 Task: Buy 3 Hats & Caps of size small for Boys from Cold Weather section under best seller category for shipping address: Brandon Turner, 4646 Smithfield Avenue, Lubbock, Texas 79401, Cell Number 8067581089. Pay from credit card ending with 6759, CVV 506
Action: Mouse moved to (340, 100)
Screenshot: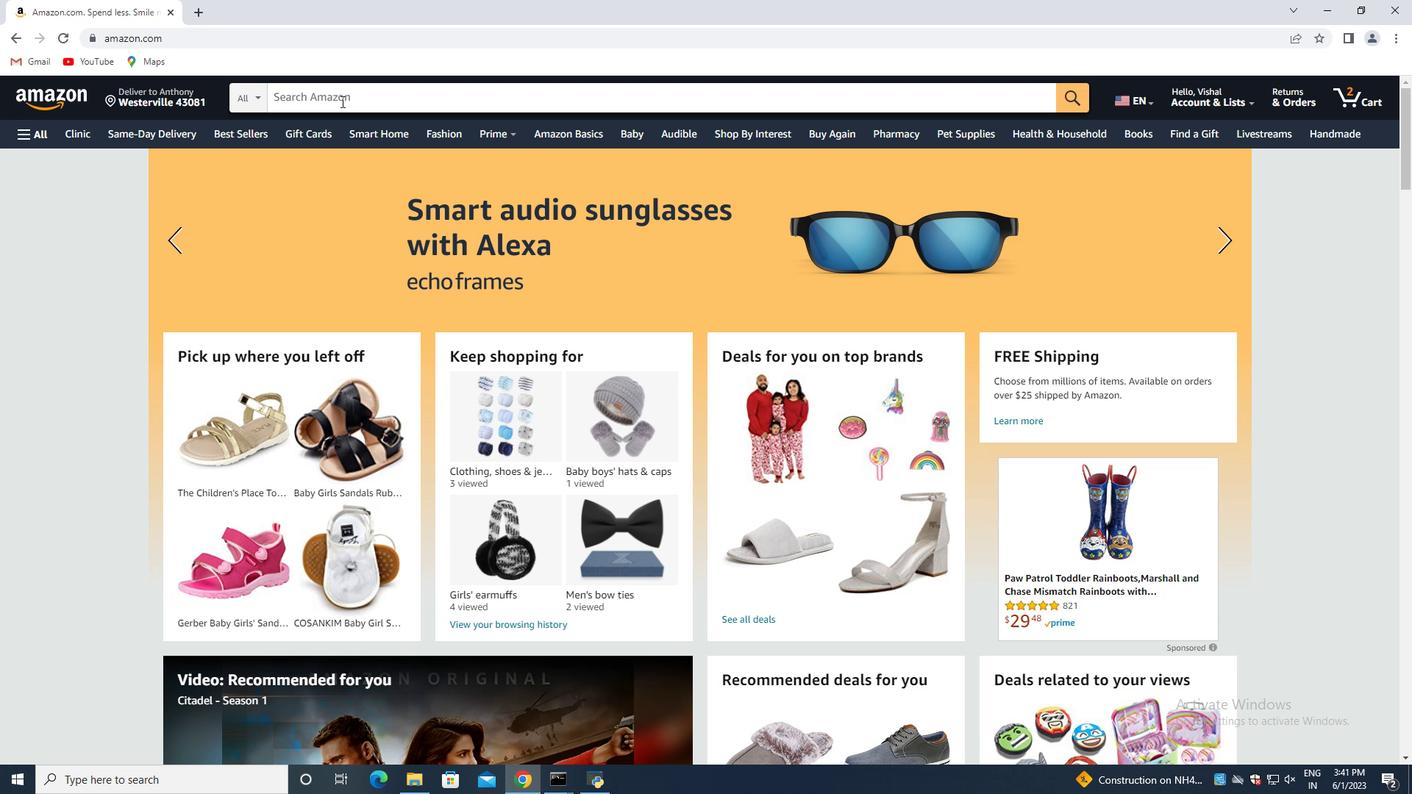 
Action: Mouse pressed left at (340, 100)
Screenshot: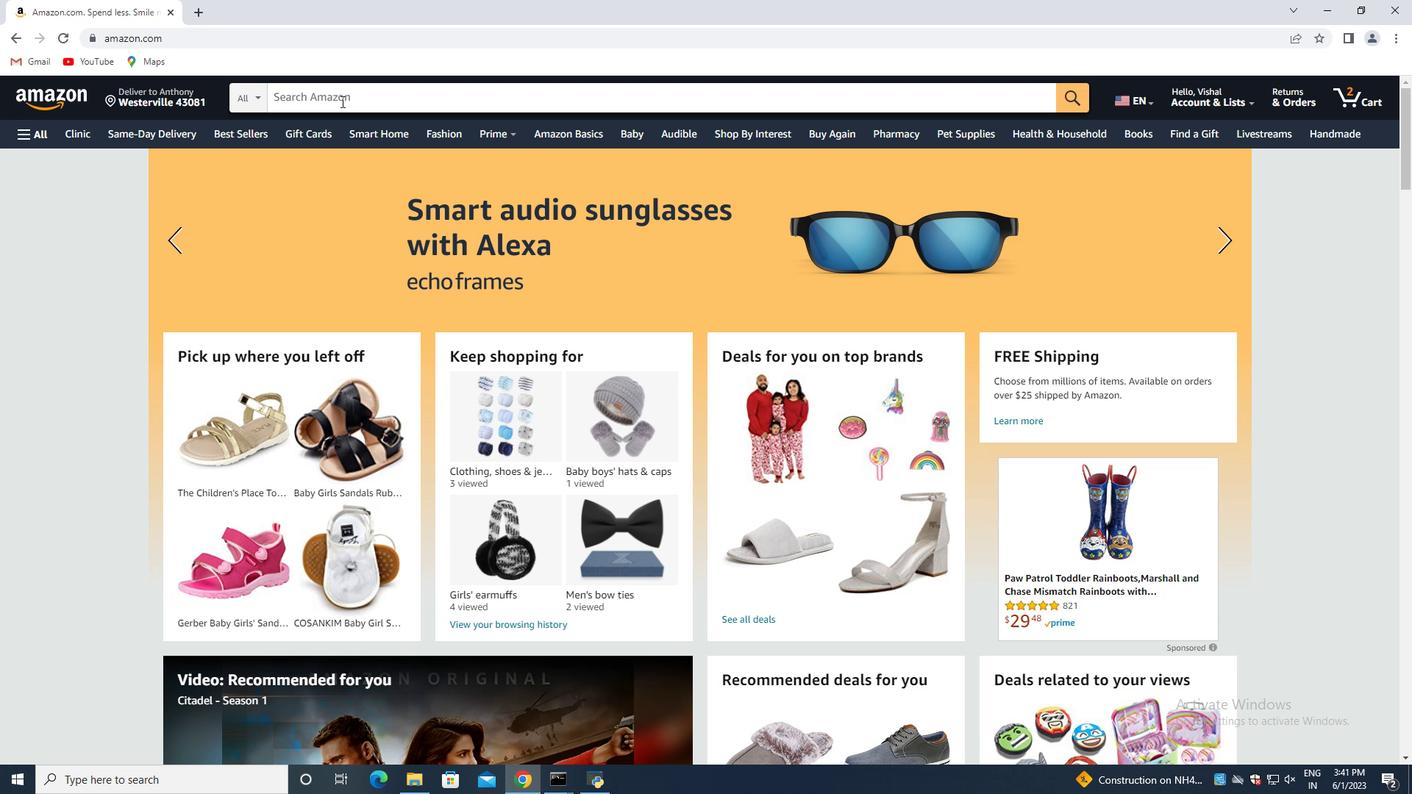 
Action: Key pressed <Key.shift>ats<Key.space><Key.shift>&<Key.space><Key.shift>Caps<Key.space>of<Key.space>size<Key.space>small<Key.space>for<Key.space><Key.shift>Boys<Key.enter>
Screenshot: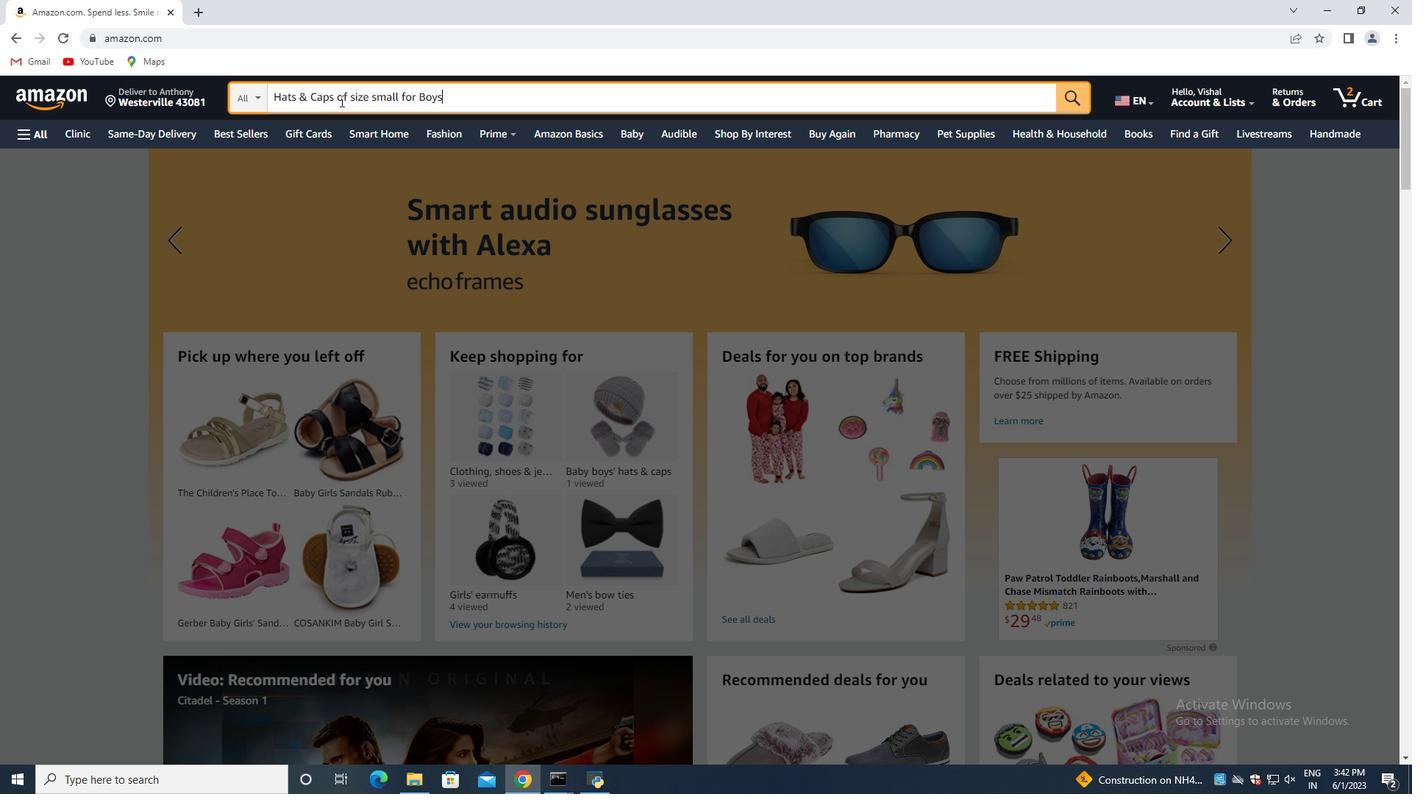 
Action: Mouse moved to (386, 166)
Screenshot: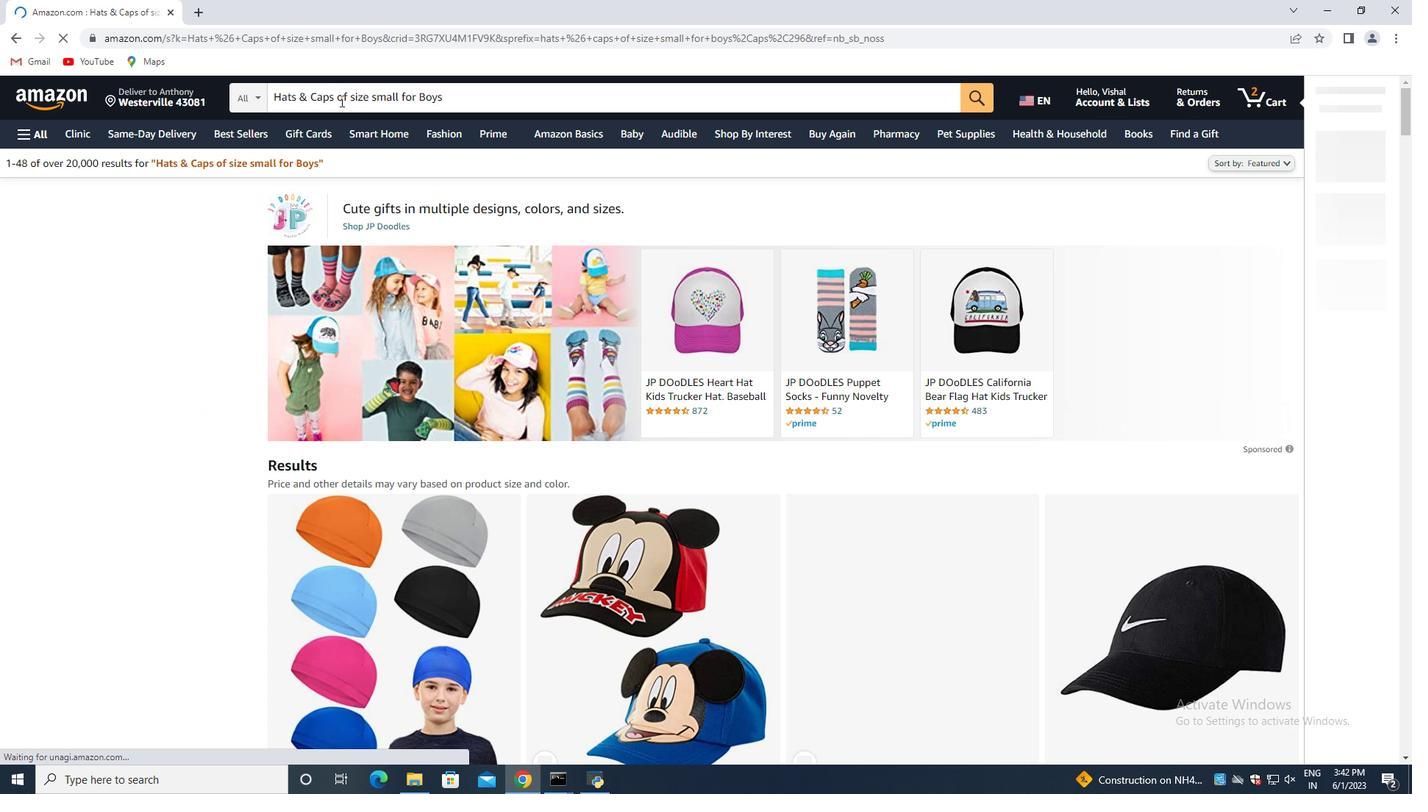 
Action: Mouse scrolled (386, 165) with delta (0, 0)
Screenshot: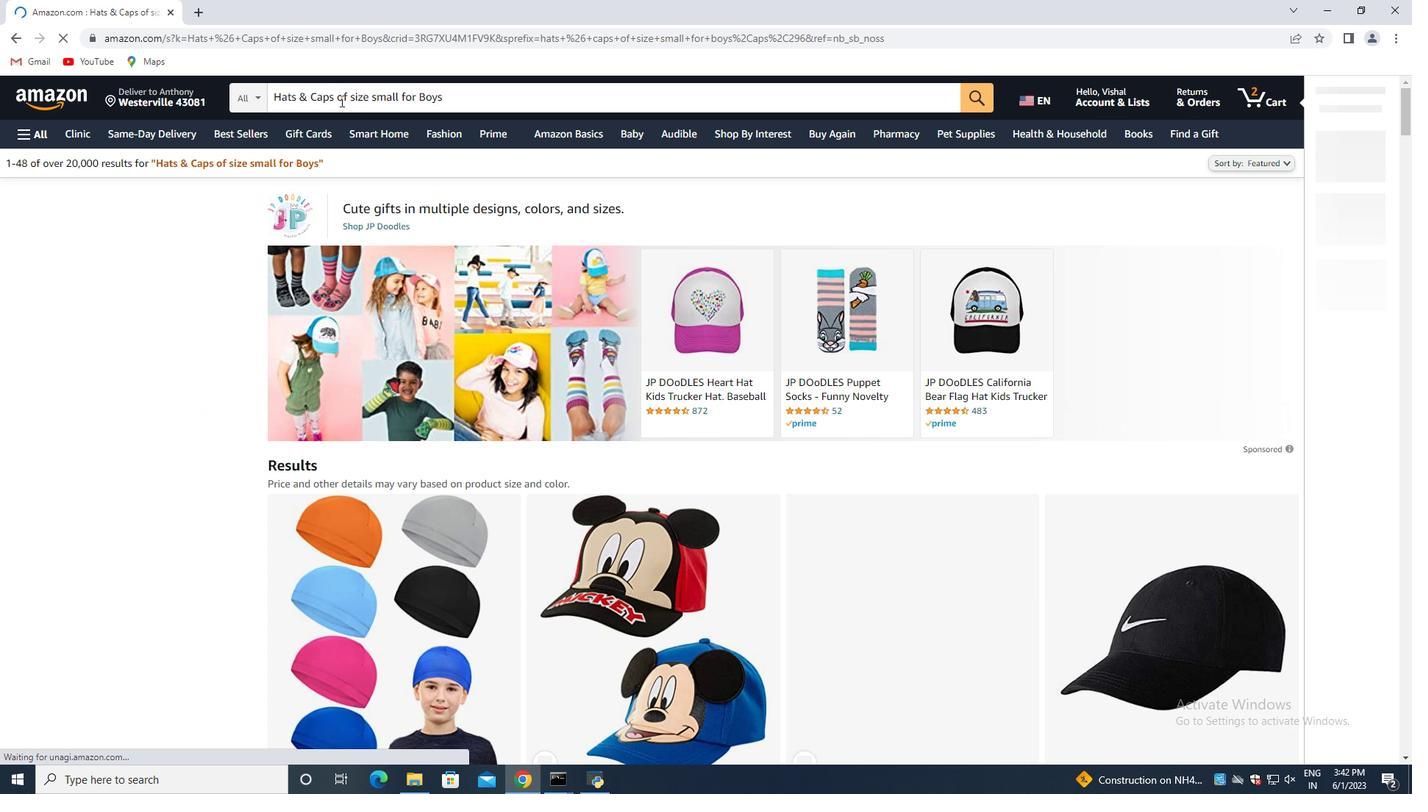 
Action: Mouse moved to (428, 220)
Screenshot: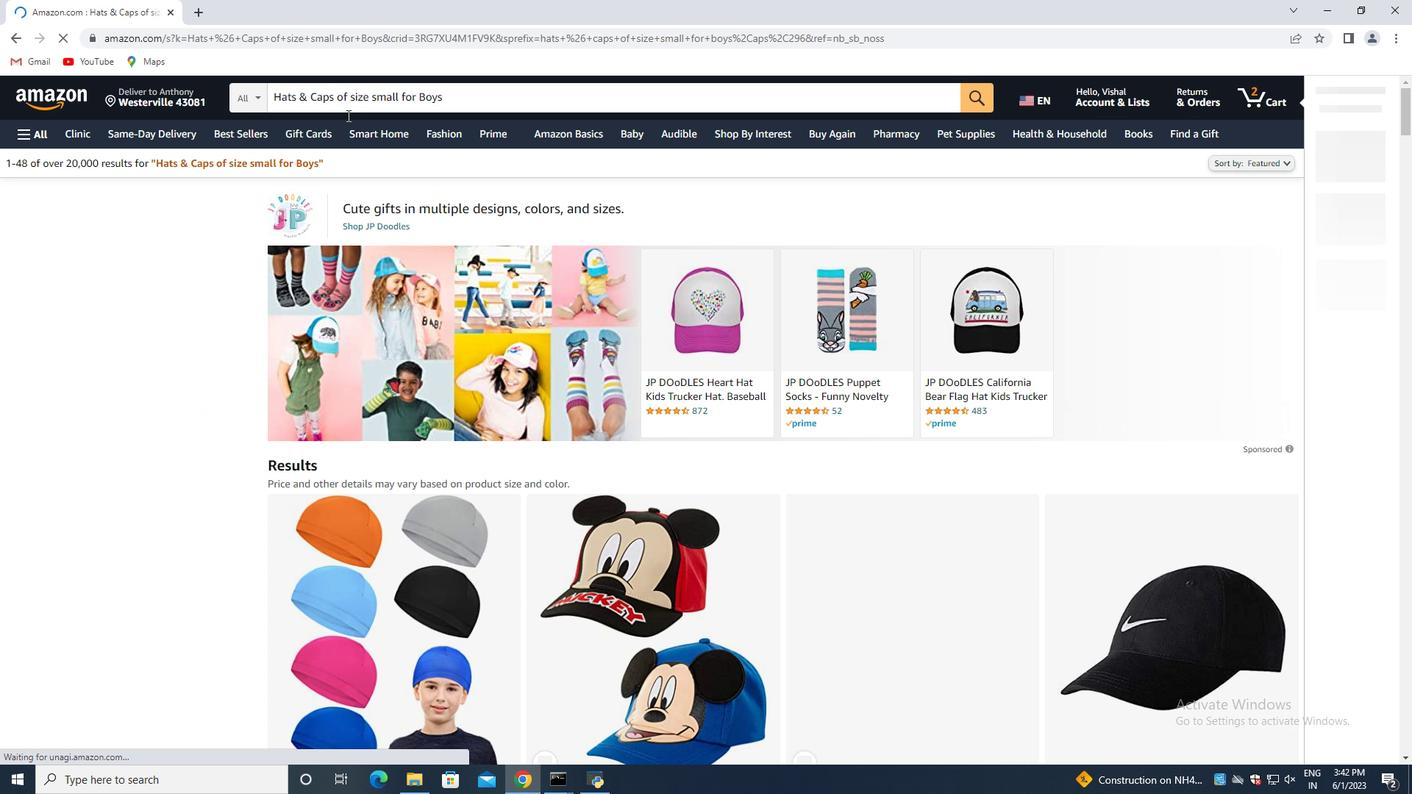 
Action: Mouse scrolled (426, 217) with delta (0, 0)
Screenshot: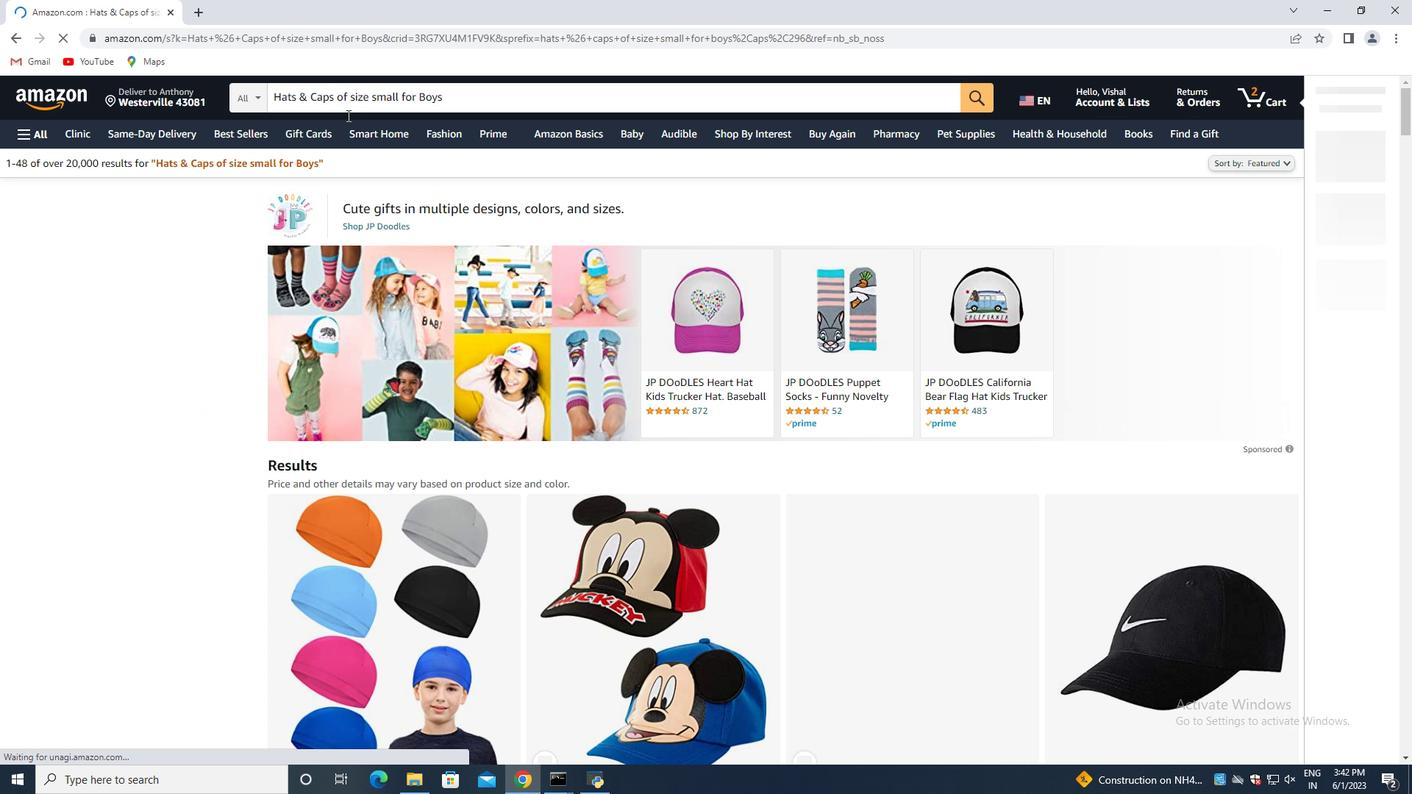 
Action: Mouse moved to (469, 232)
Screenshot: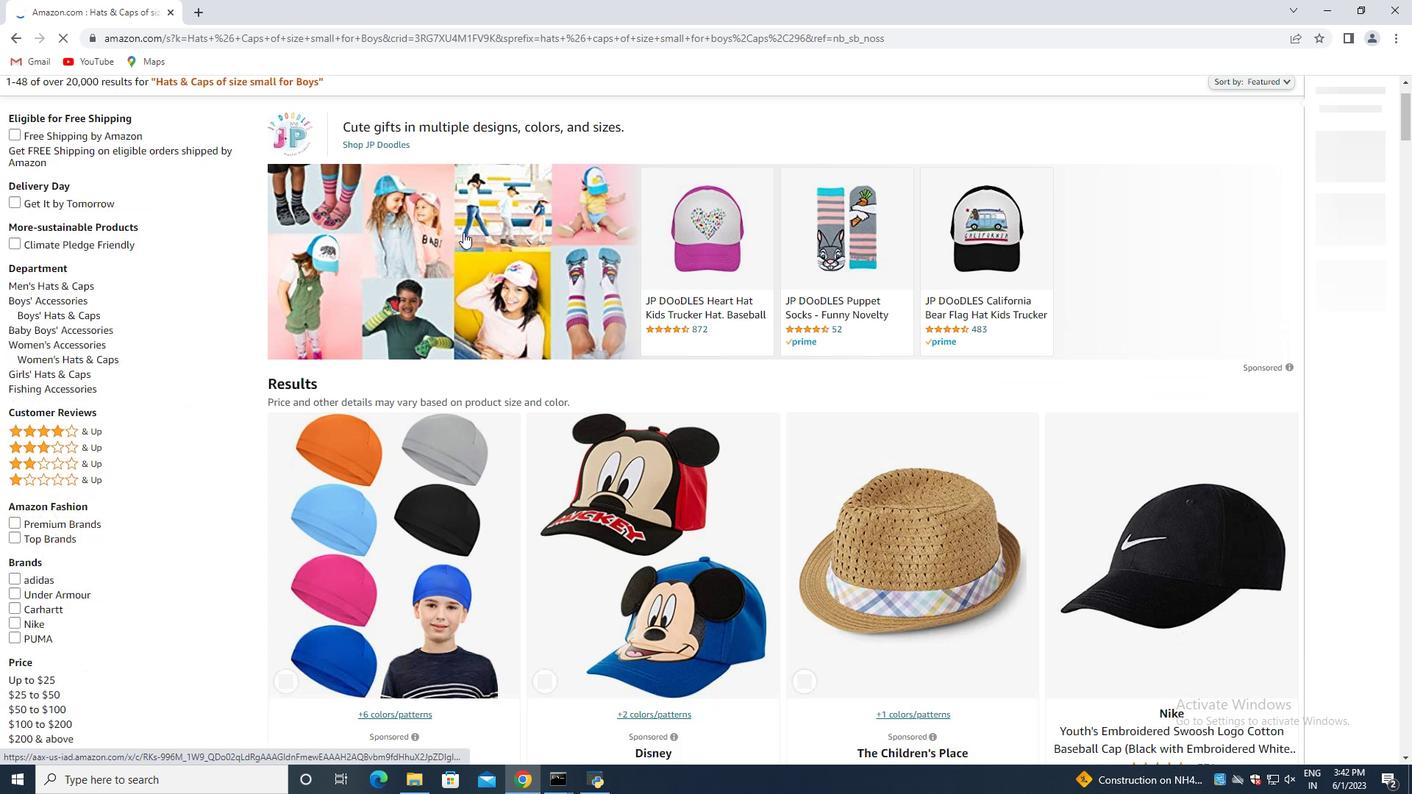 
Action: Mouse scrolled (469, 233) with delta (0, 0)
Screenshot: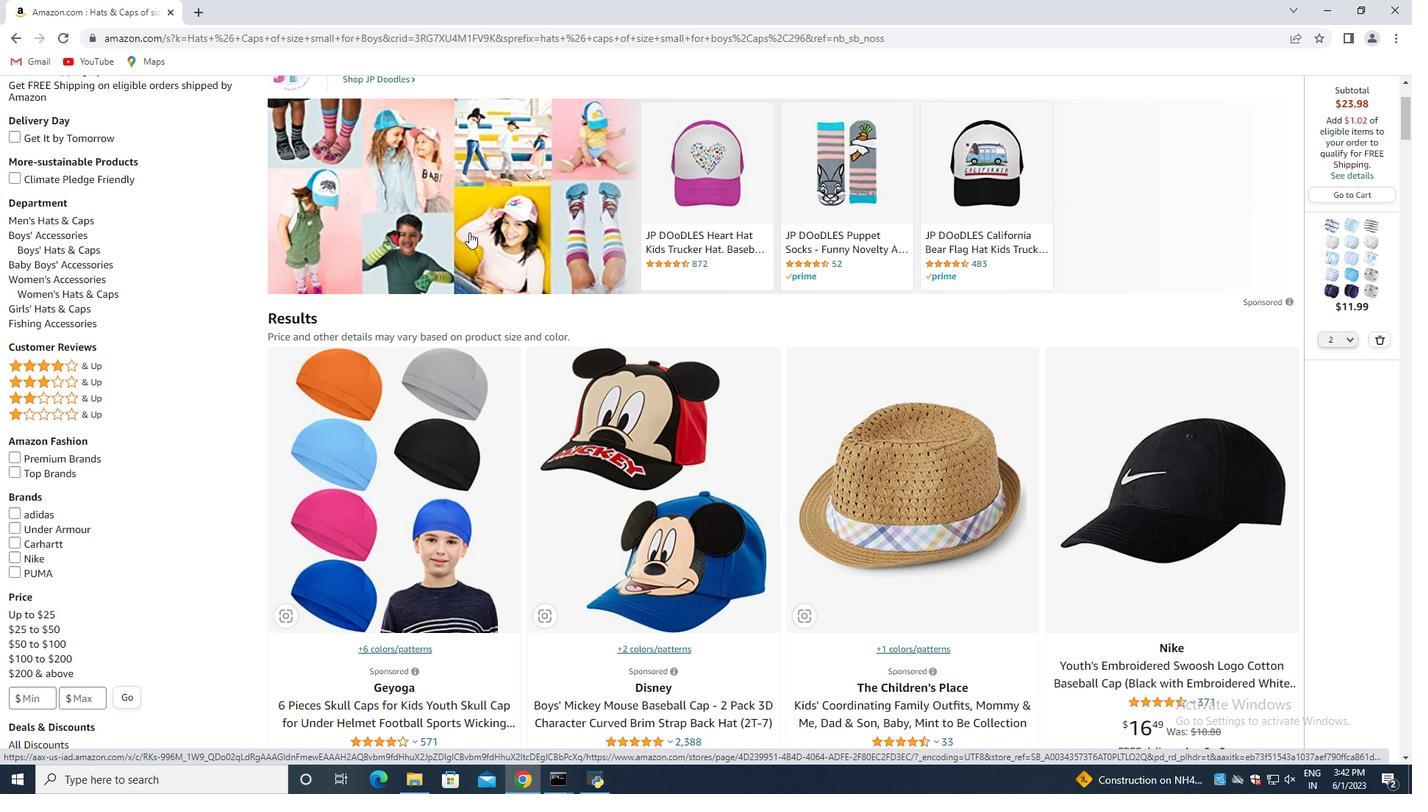 
Action: Mouse scrolled (469, 233) with delta (0, 0)
Screenshot: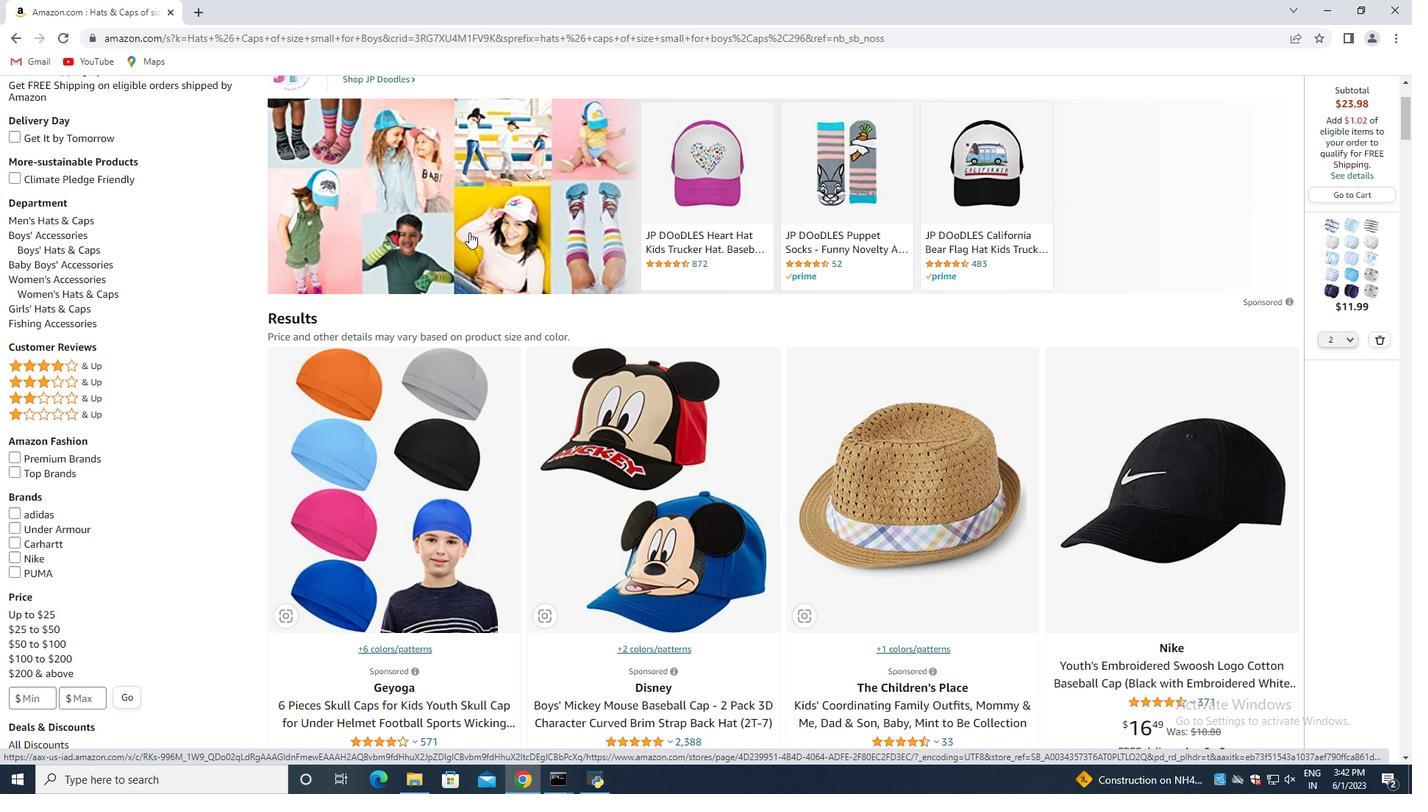 
Action: Mouse scrolled (469, 233) with delta (0, 0)
Screenshot: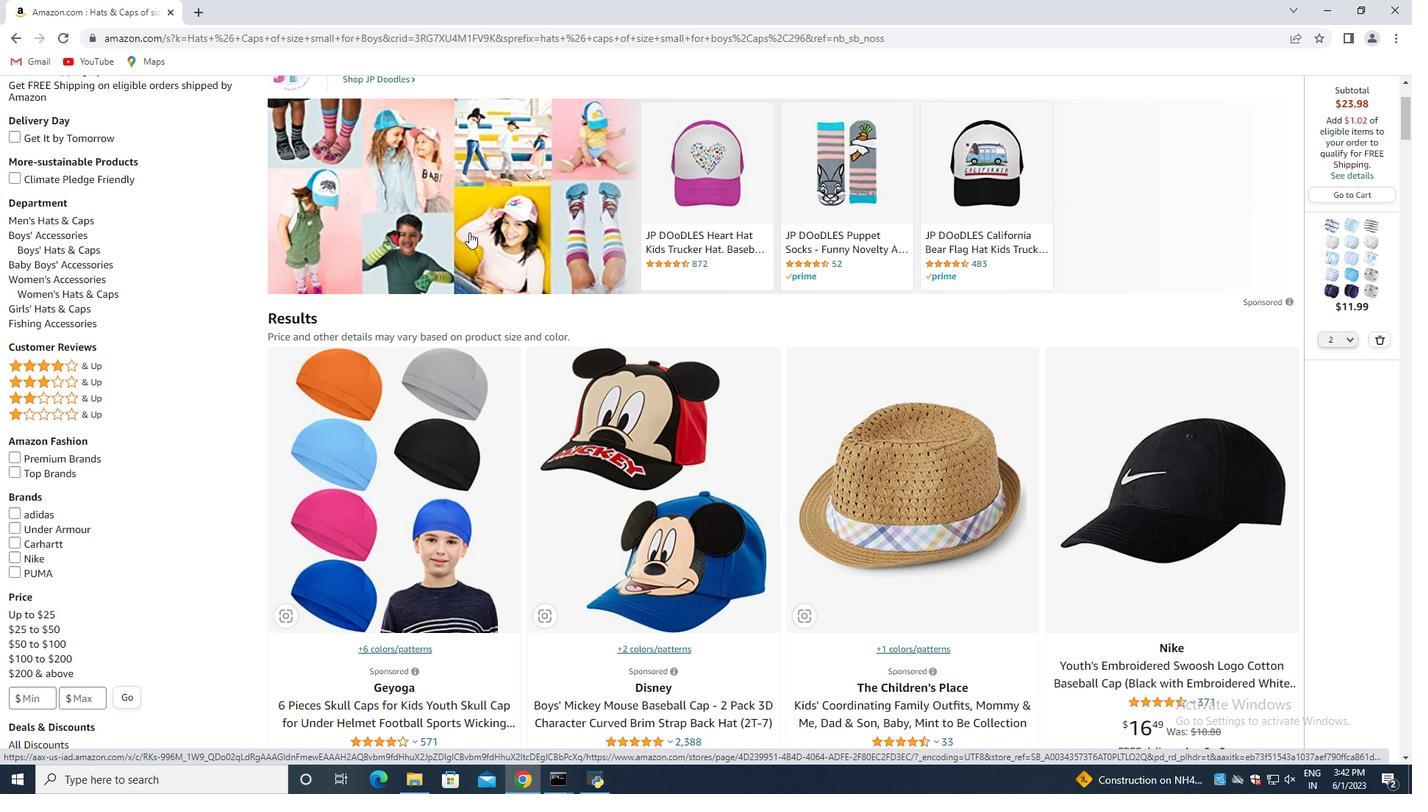 
Action: Mouse moved to (79, 396)
Screenshot: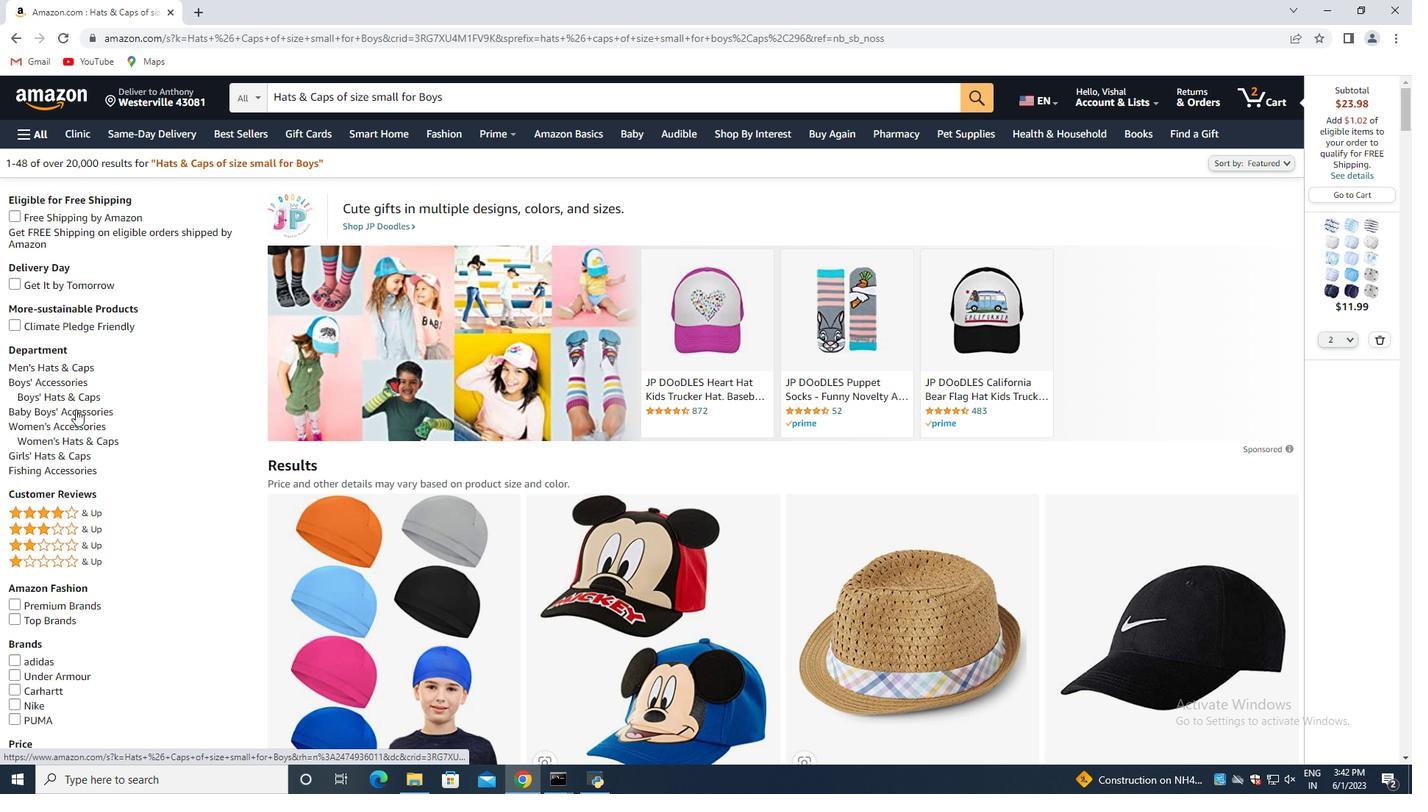 
Action: Mouse pressed left at (79, 396)
Screenshot: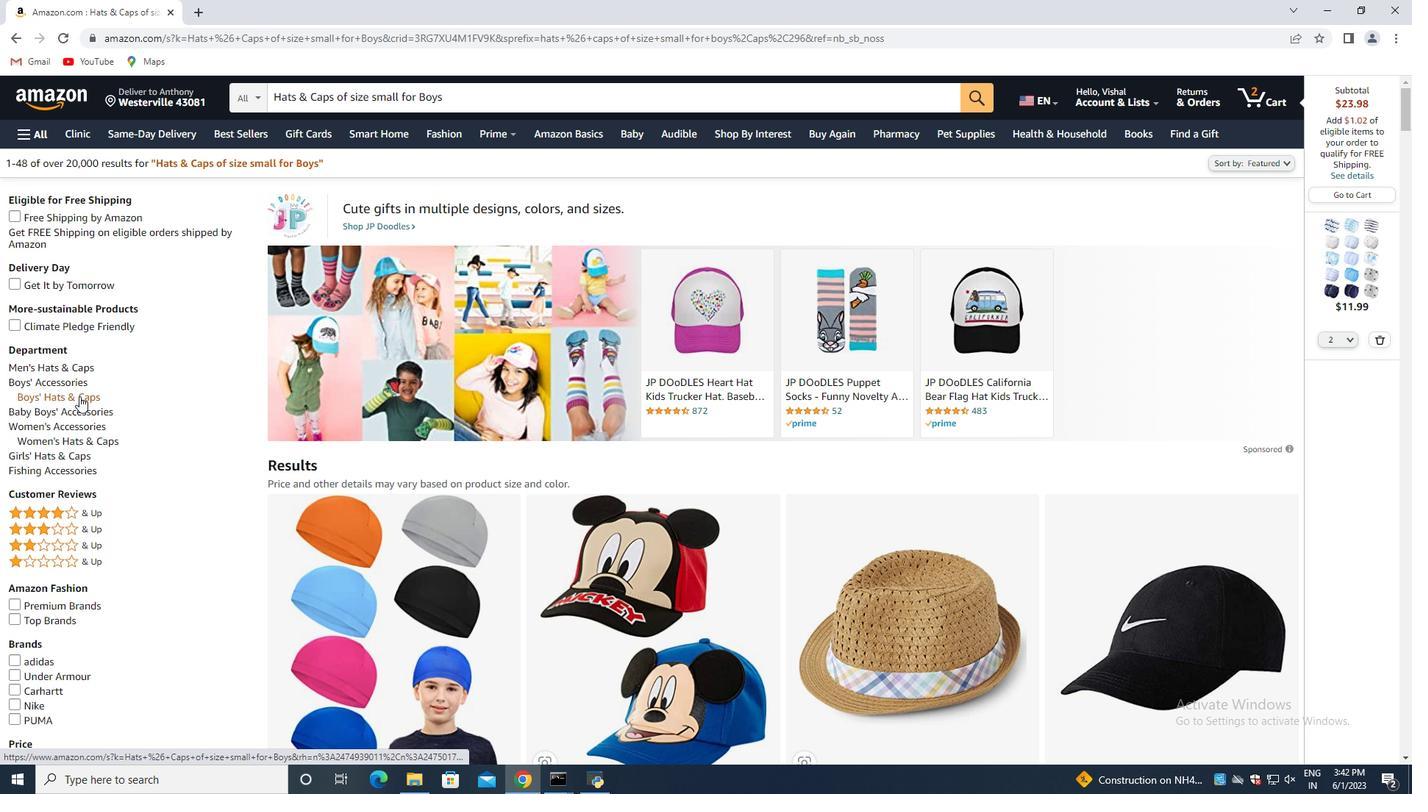 
Action: Mouse moved to (313, 442)
Screenshot: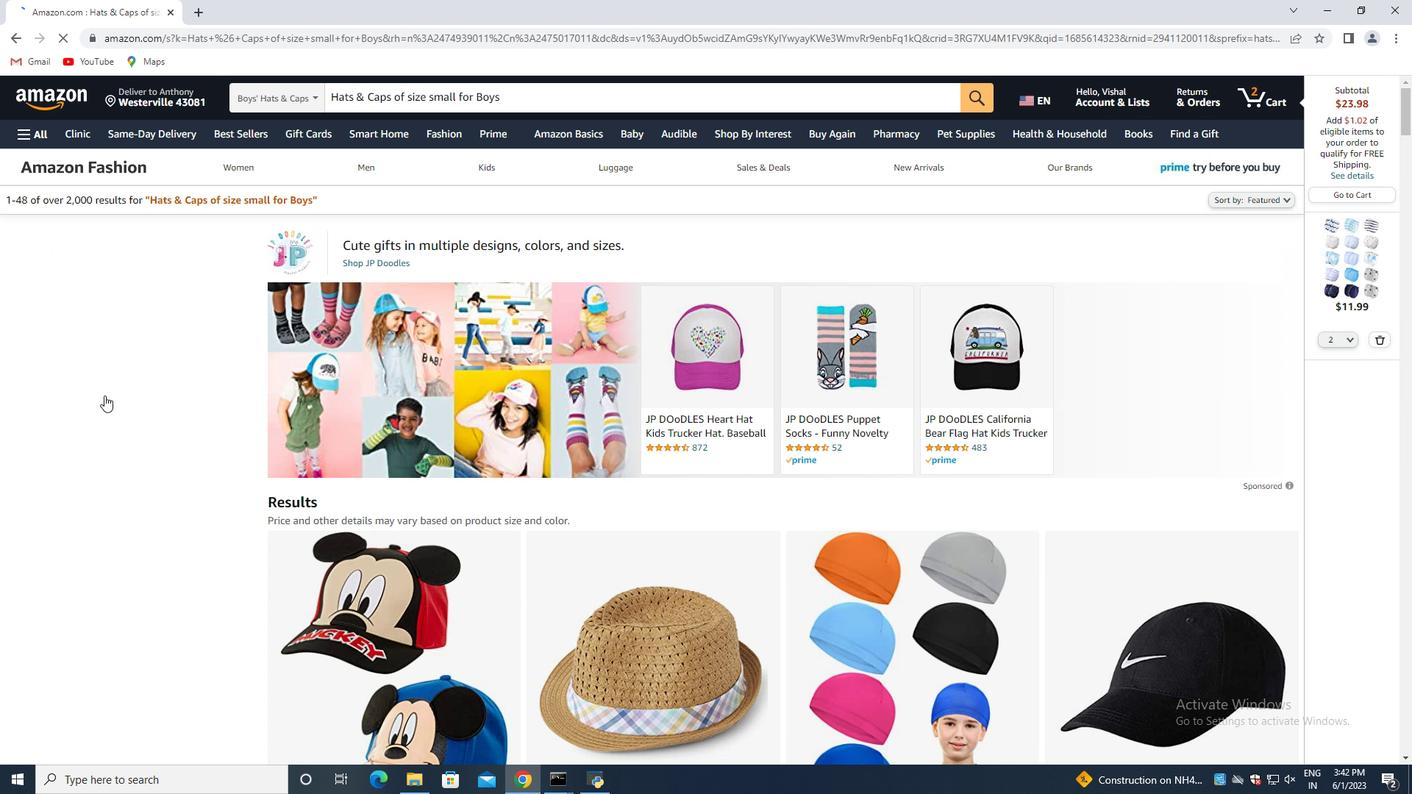 
Action: Mouse scrolled (313, 442) with delta (0, 0)
Screenshot: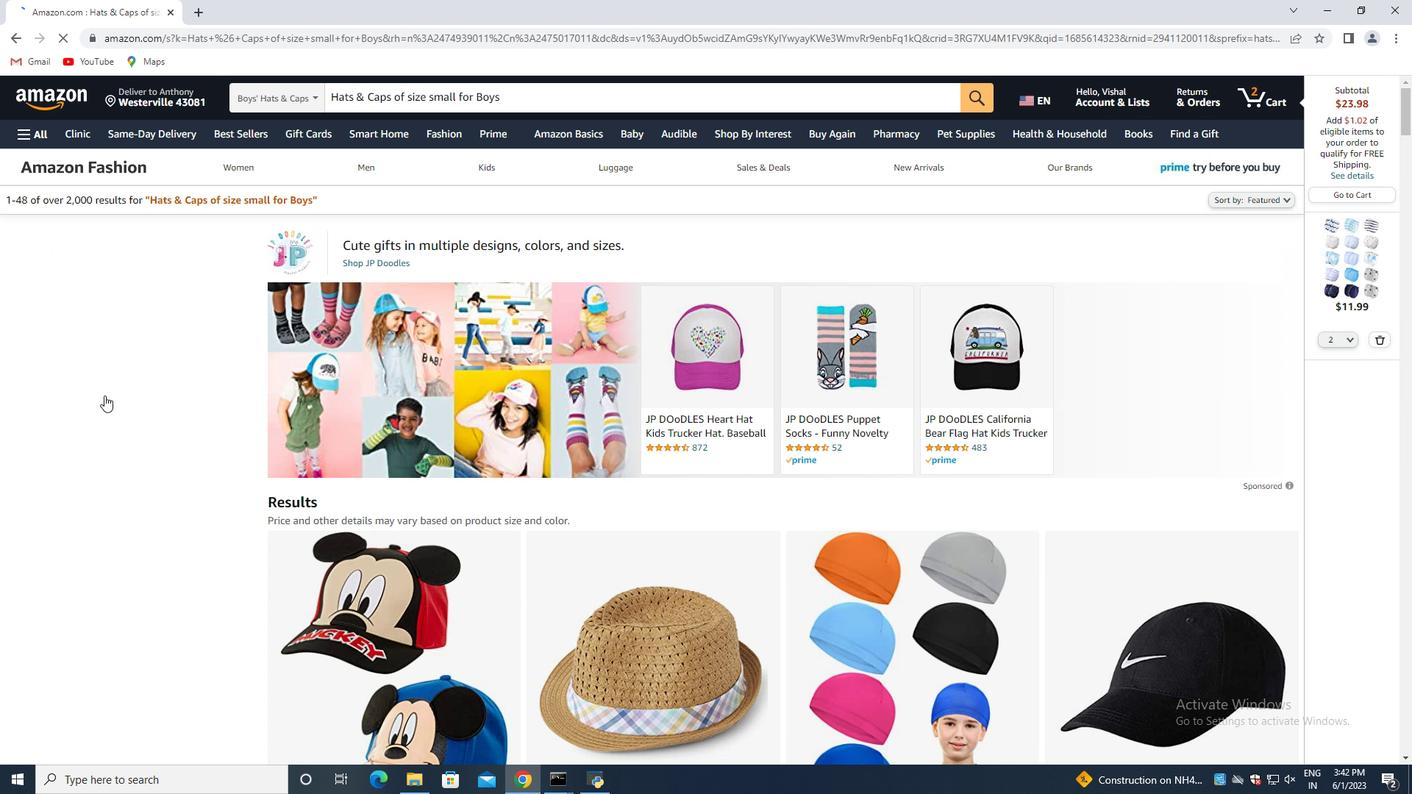 
Action: Mouse moved to (365, 452)
Screenshot: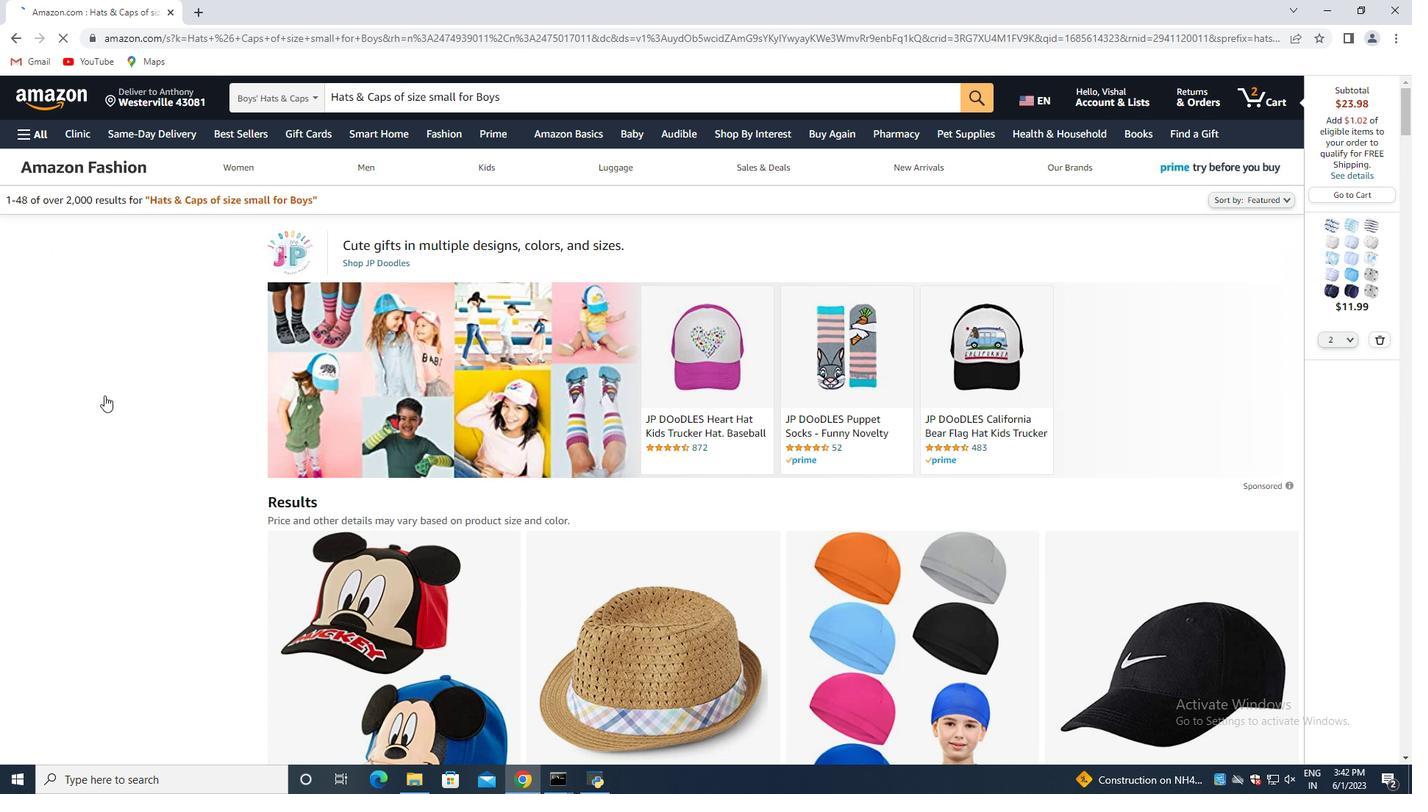 
Action: Mouse scrolled (365, 451) with delta (0, 0)
Screenshot: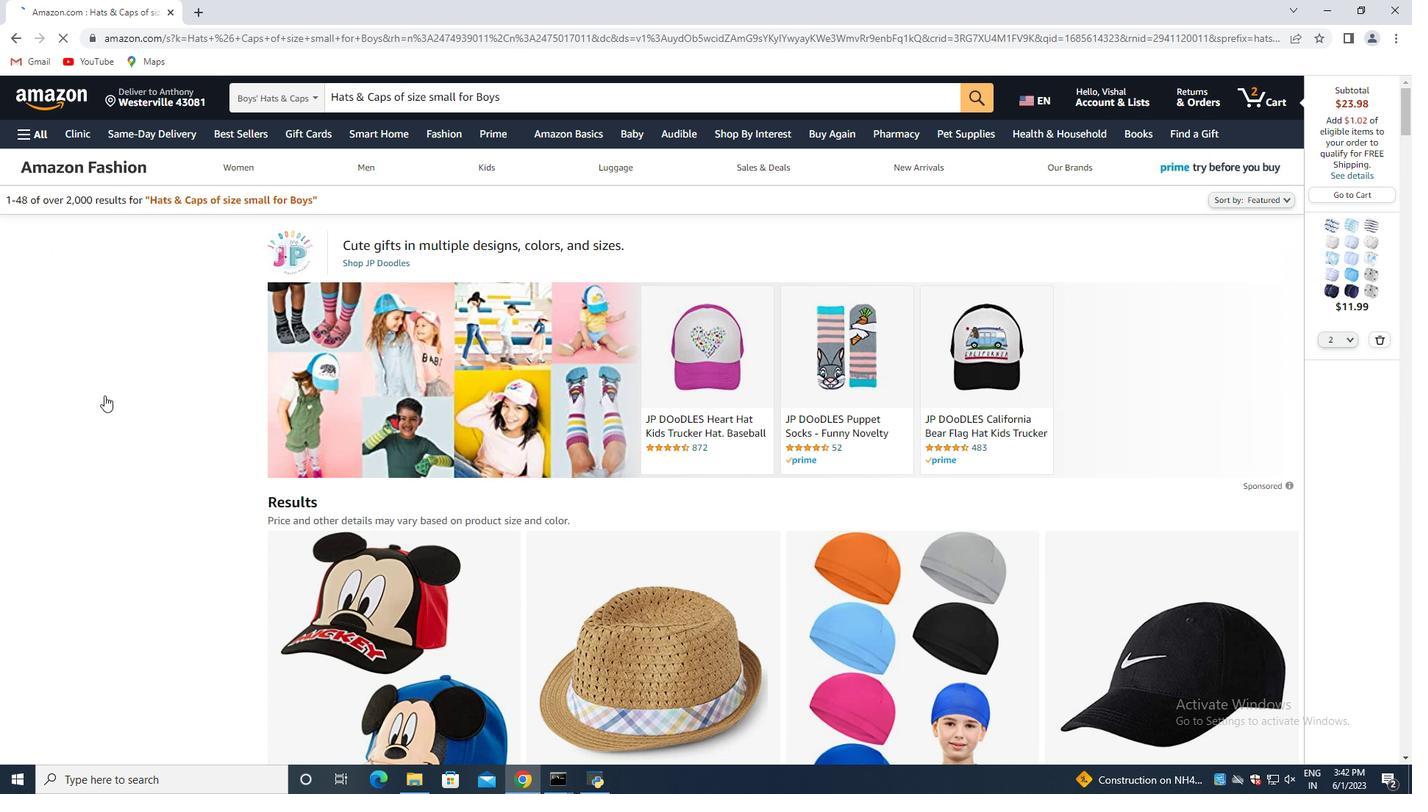 
Action: Mouse moved to (441, 458)
Screenshot: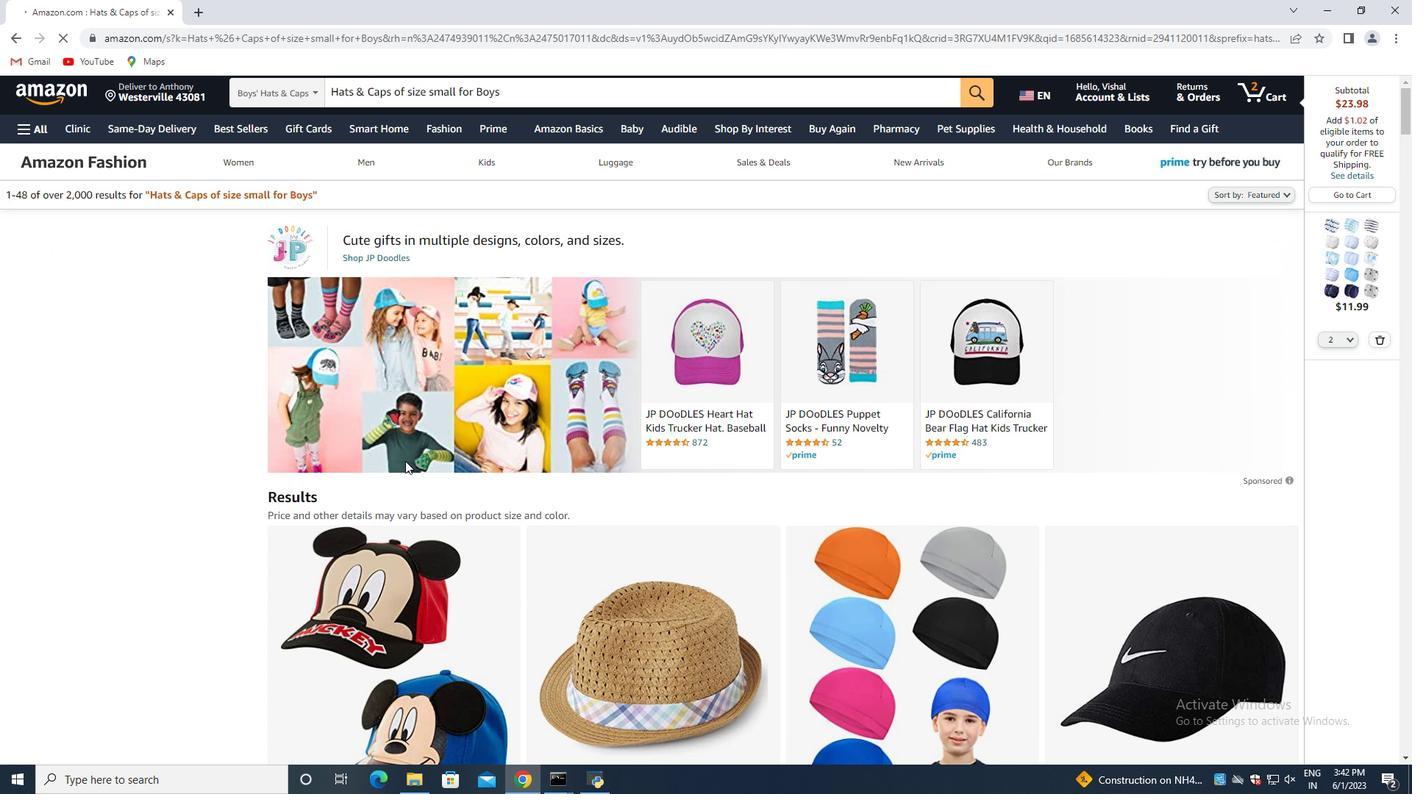 
Action: Mouse scrolled (411, 460) with delta (0, 0)
Screenshot: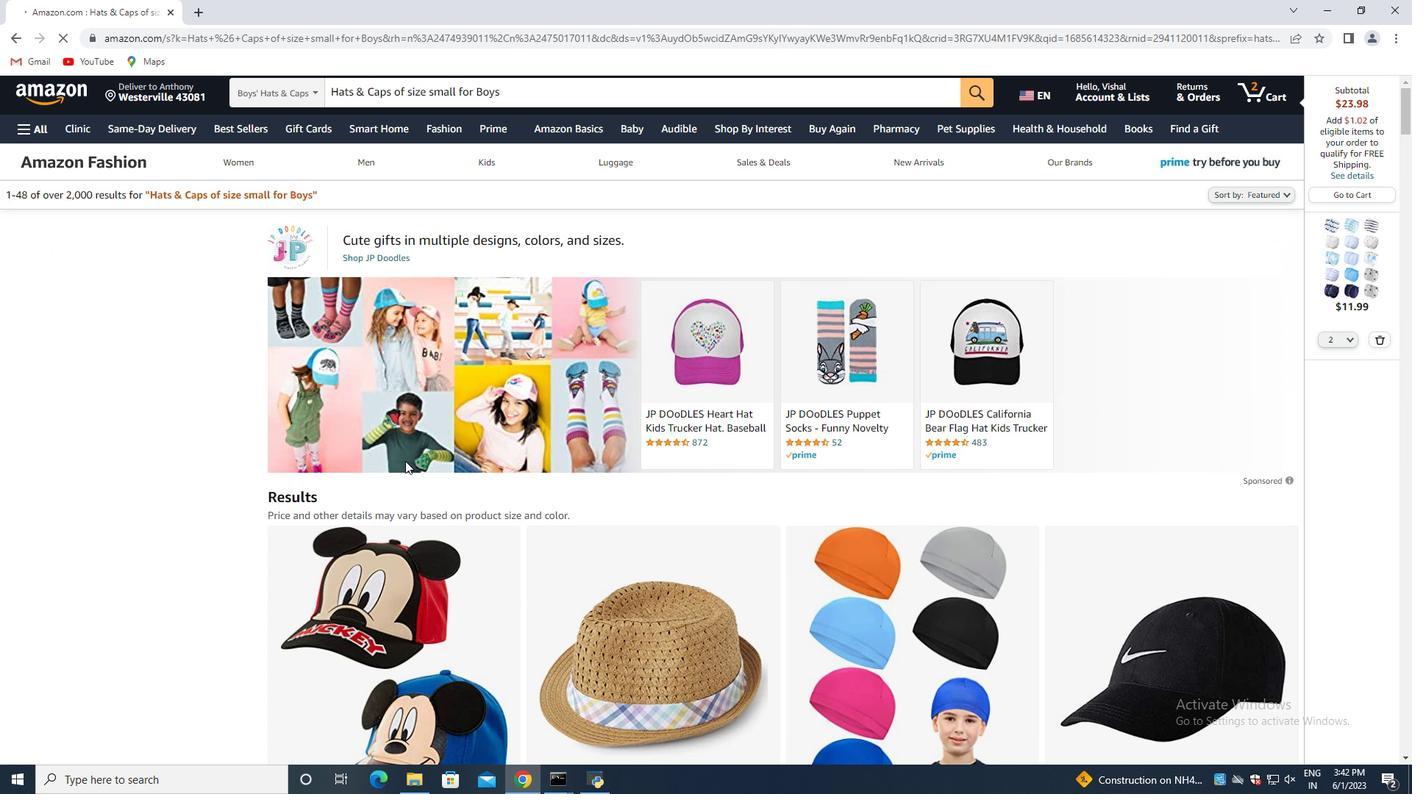 
Action: Mouse moved to (472, 453)
Screenshot: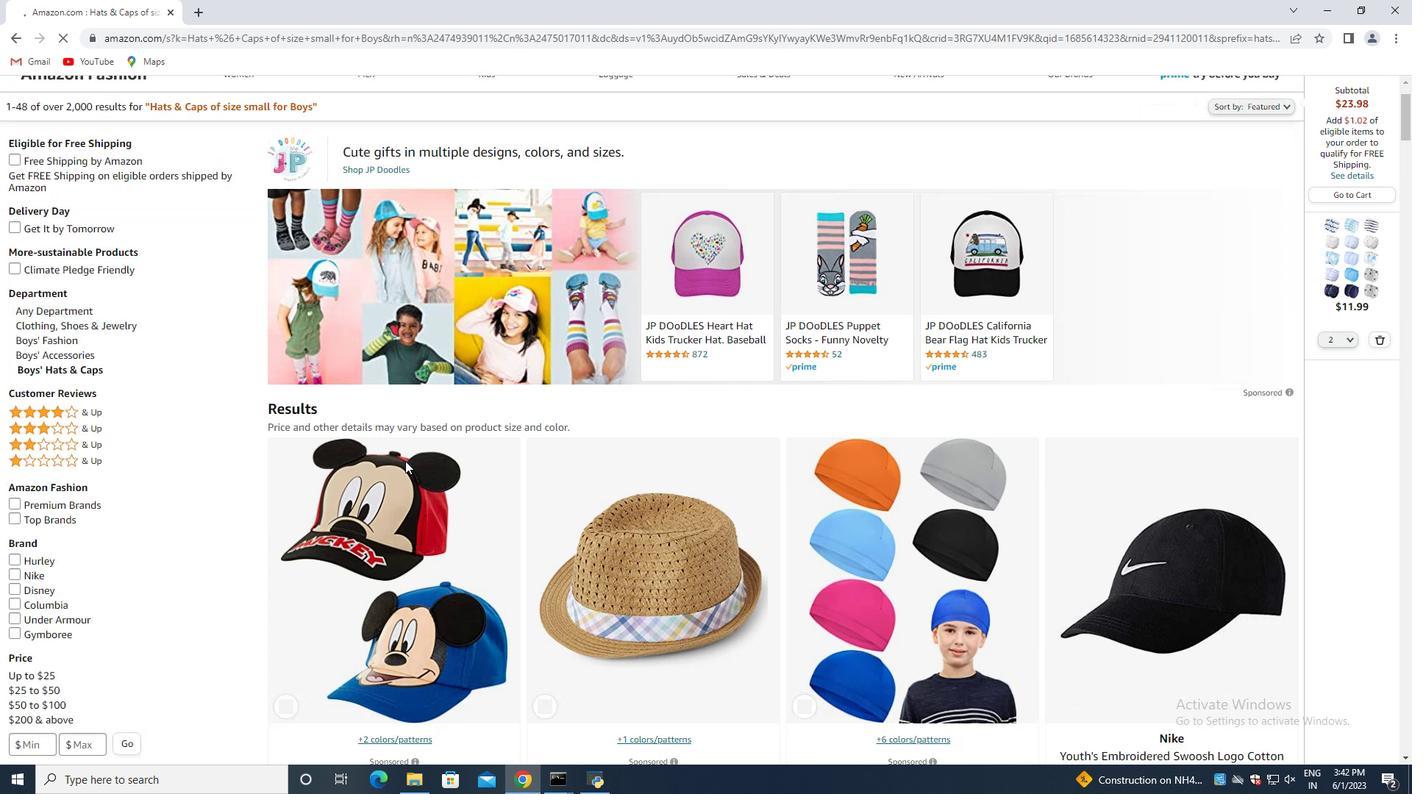 
Action: Mouse scrolled (472, 452) with delta (0, 0)
Screenshot: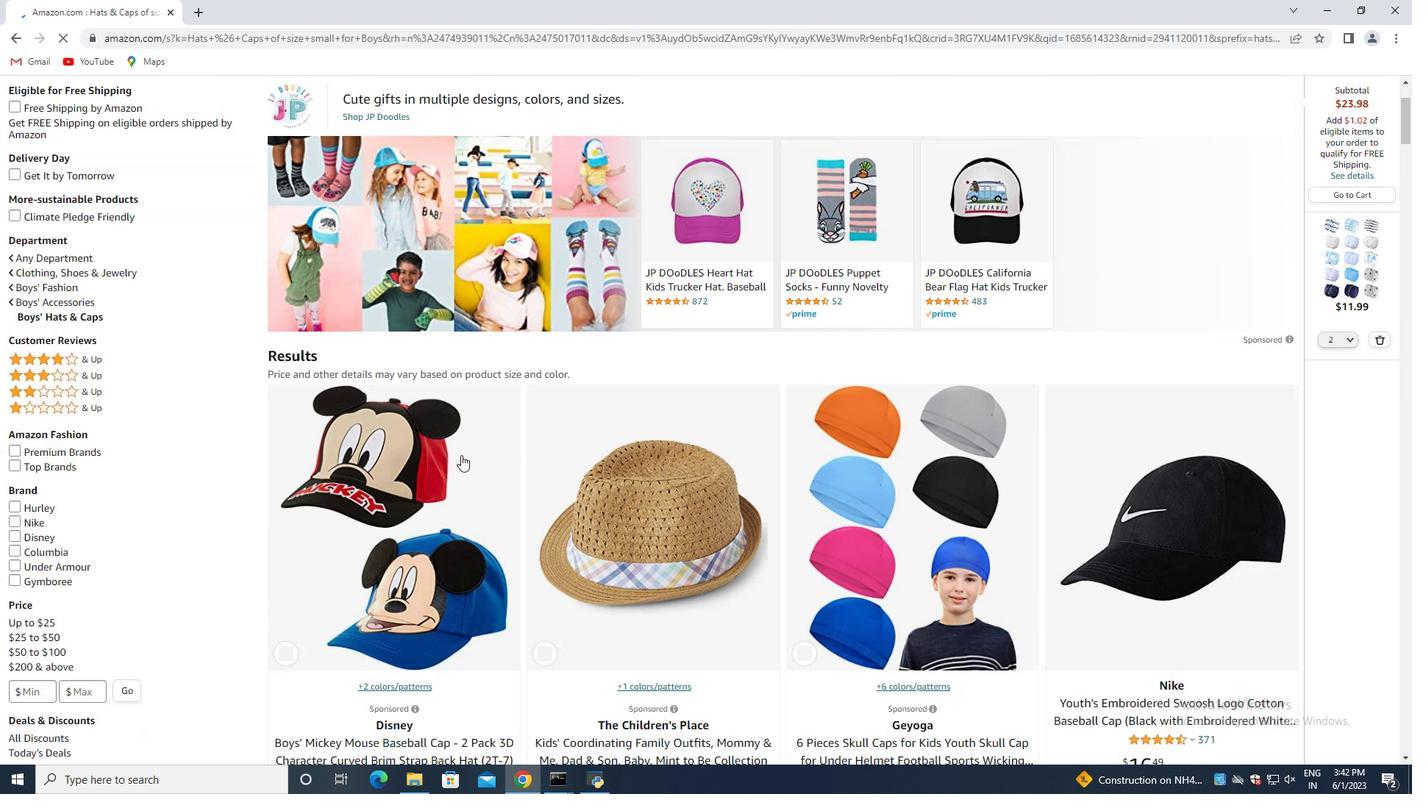 
Action: Mouse scrolled (472, 452) with delta (0, 0)
Screenshot: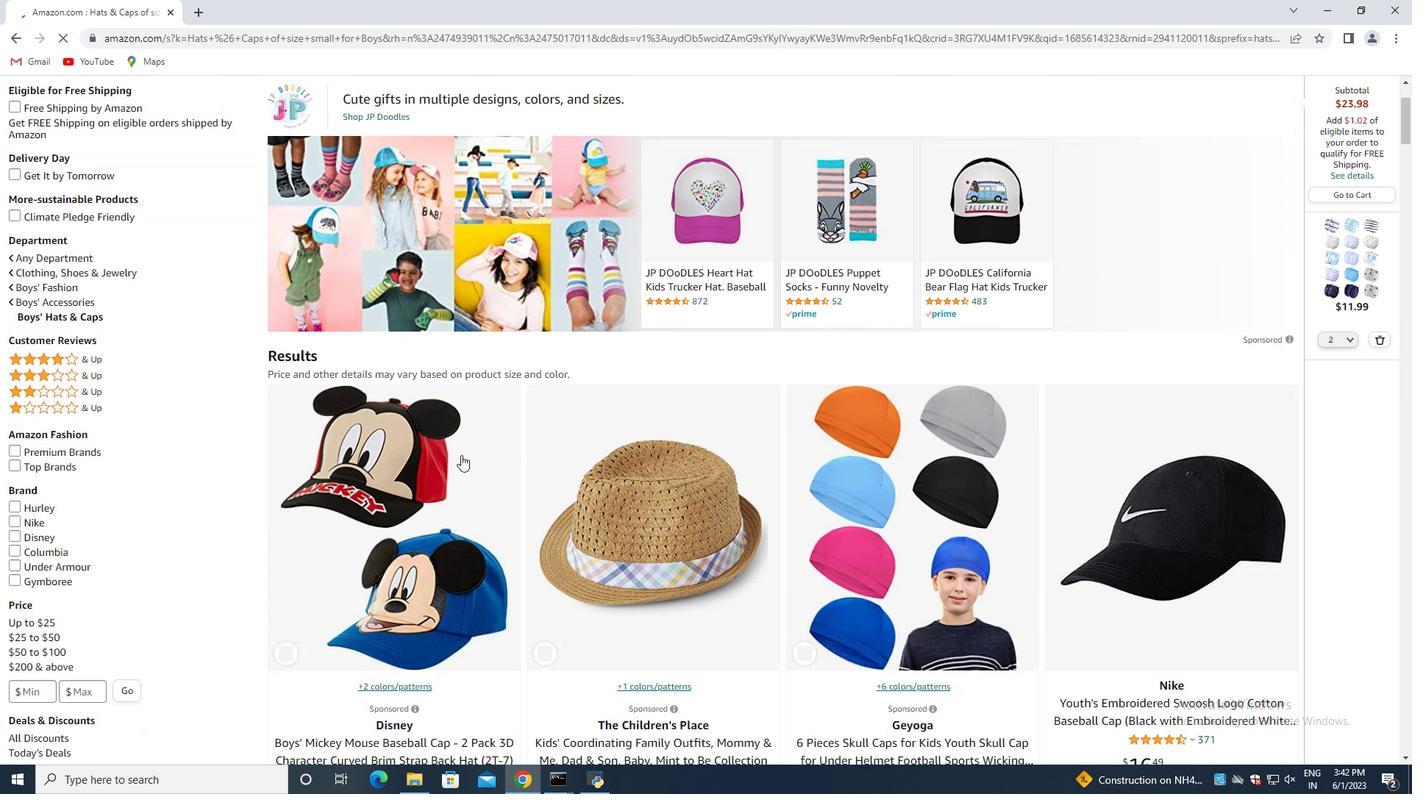 
Action: Mouse moved to (484, 457)
Screenshot: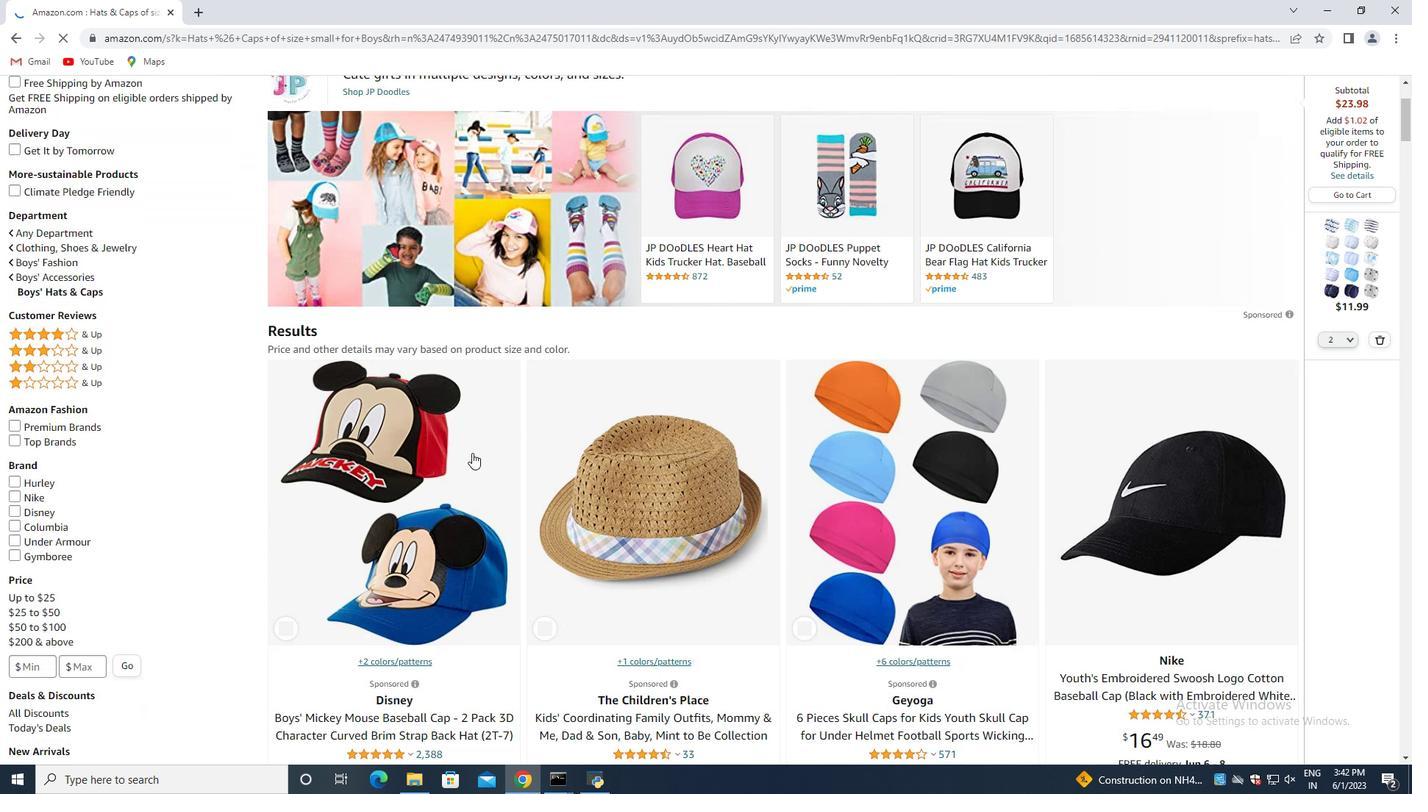 
Action: Mouse scrolled (484, 458) with delta (0, 0)
Screenshot: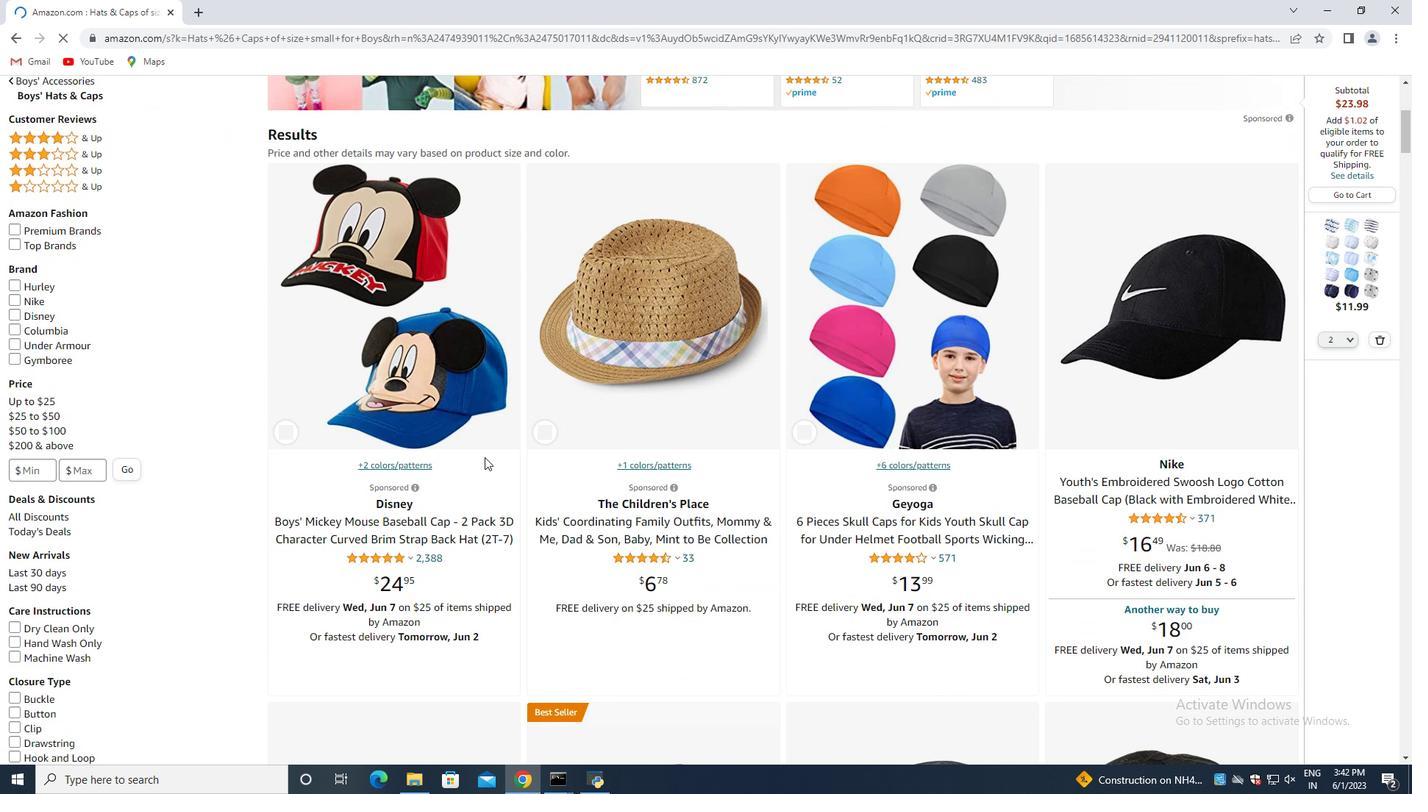 
Action: Mouse scrolled (484, 458) with delta (0, 0)
Screenshot: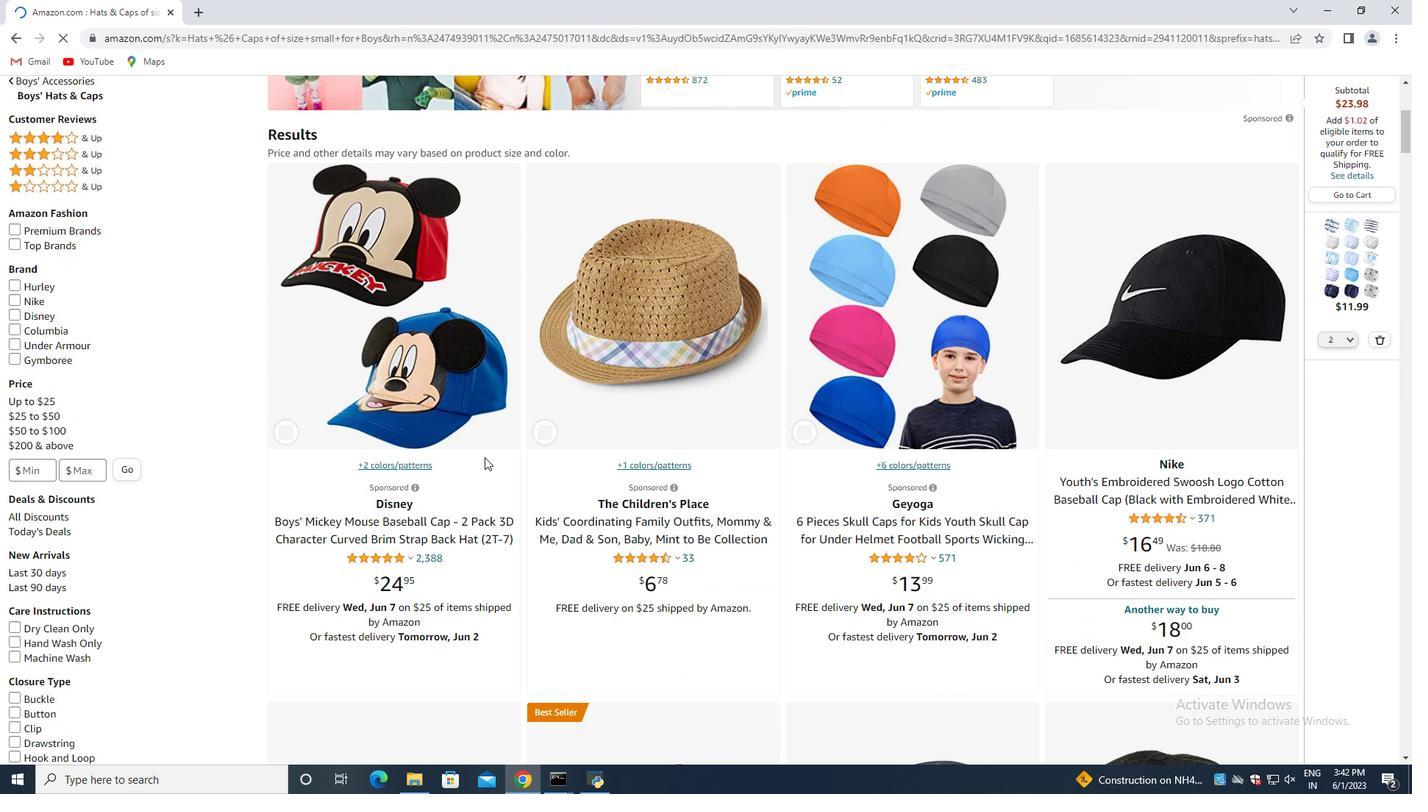 
Action: Mouse scrolled (484, 458) with delta (0, 0)
Screenshot: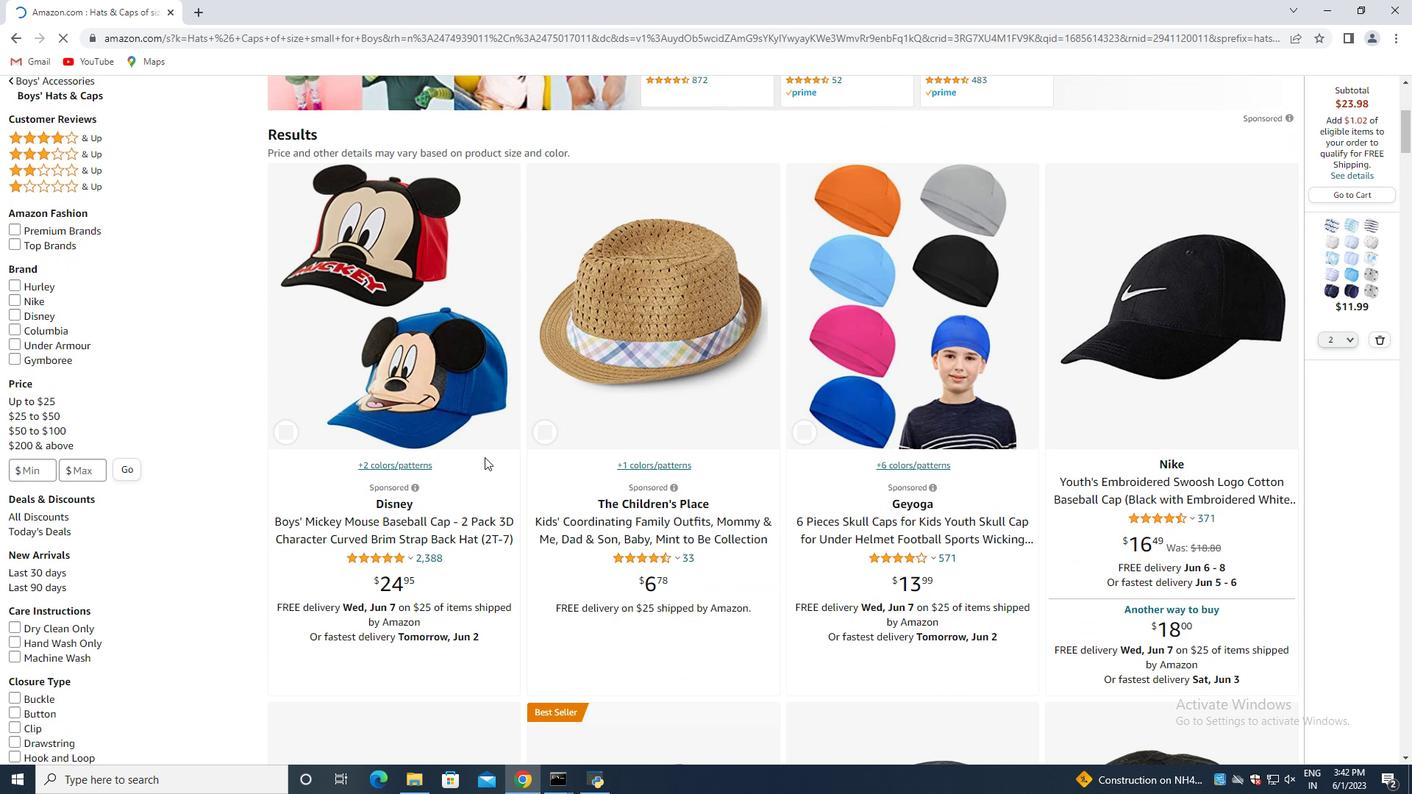 
Action: Mouse scrolled (484, 458) with delta (0, 0)
Screenshot: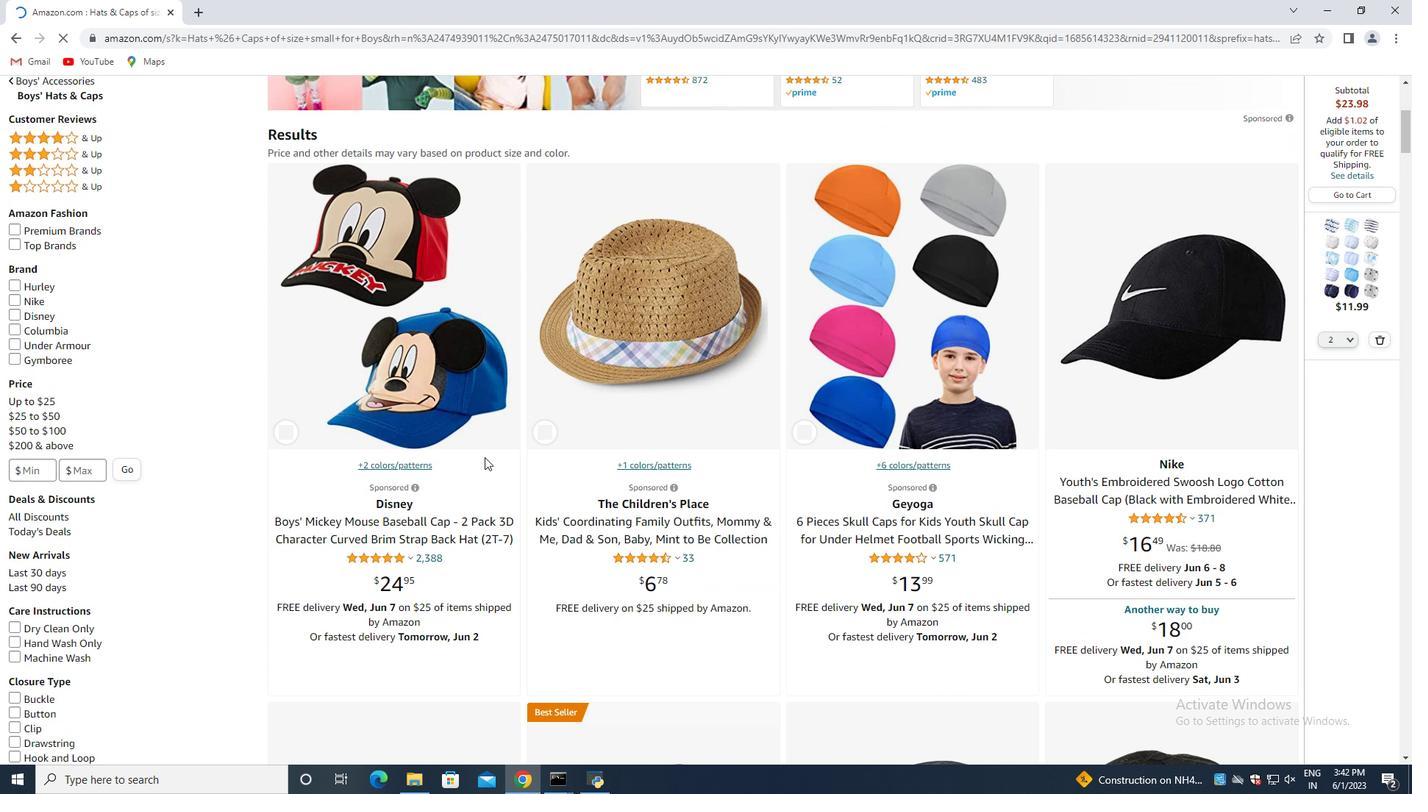 
Action: Mouse scrolled (484, 456) with delta (0, 0)
Screenshot: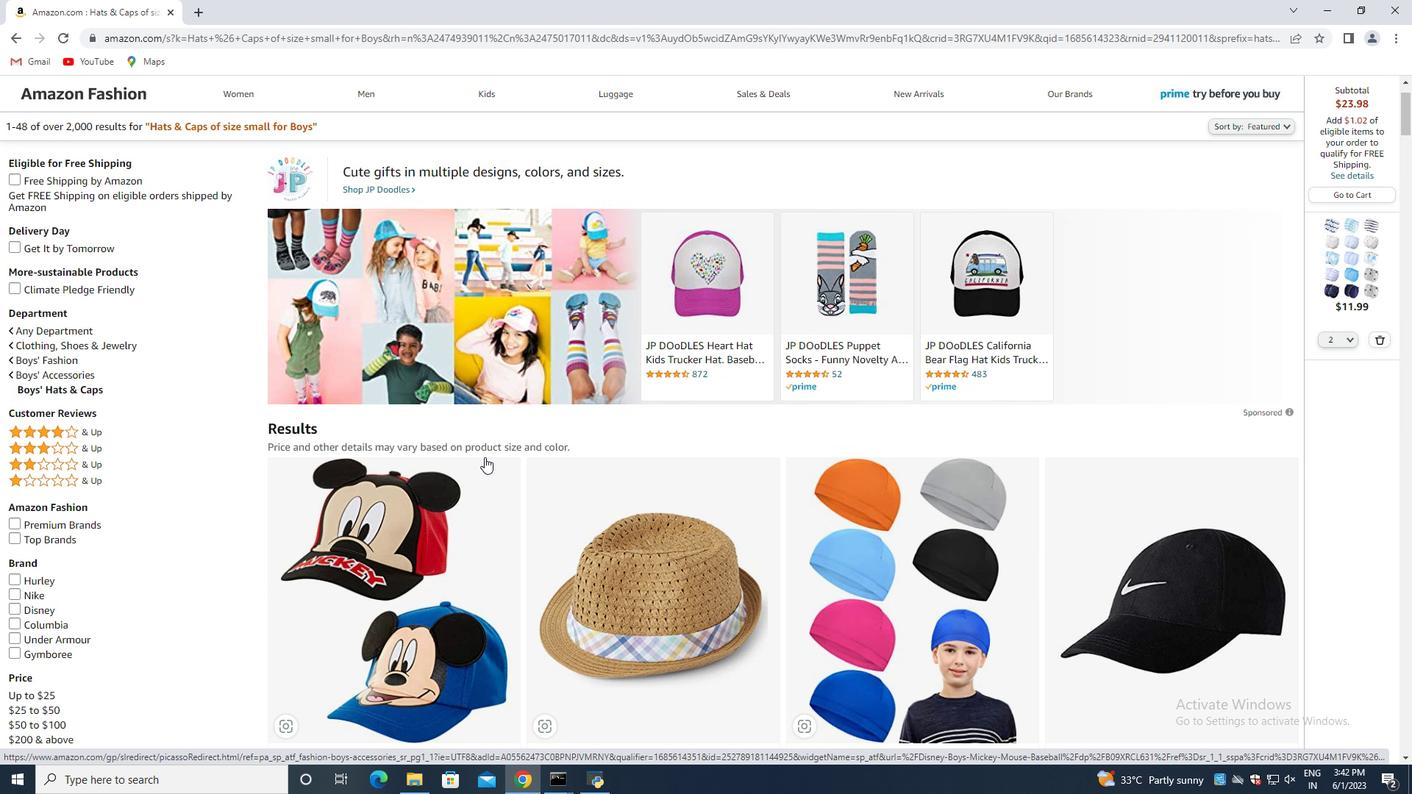 
Action: Mouse scrolled (484, 456) with delta (0, 0)
Screenshot: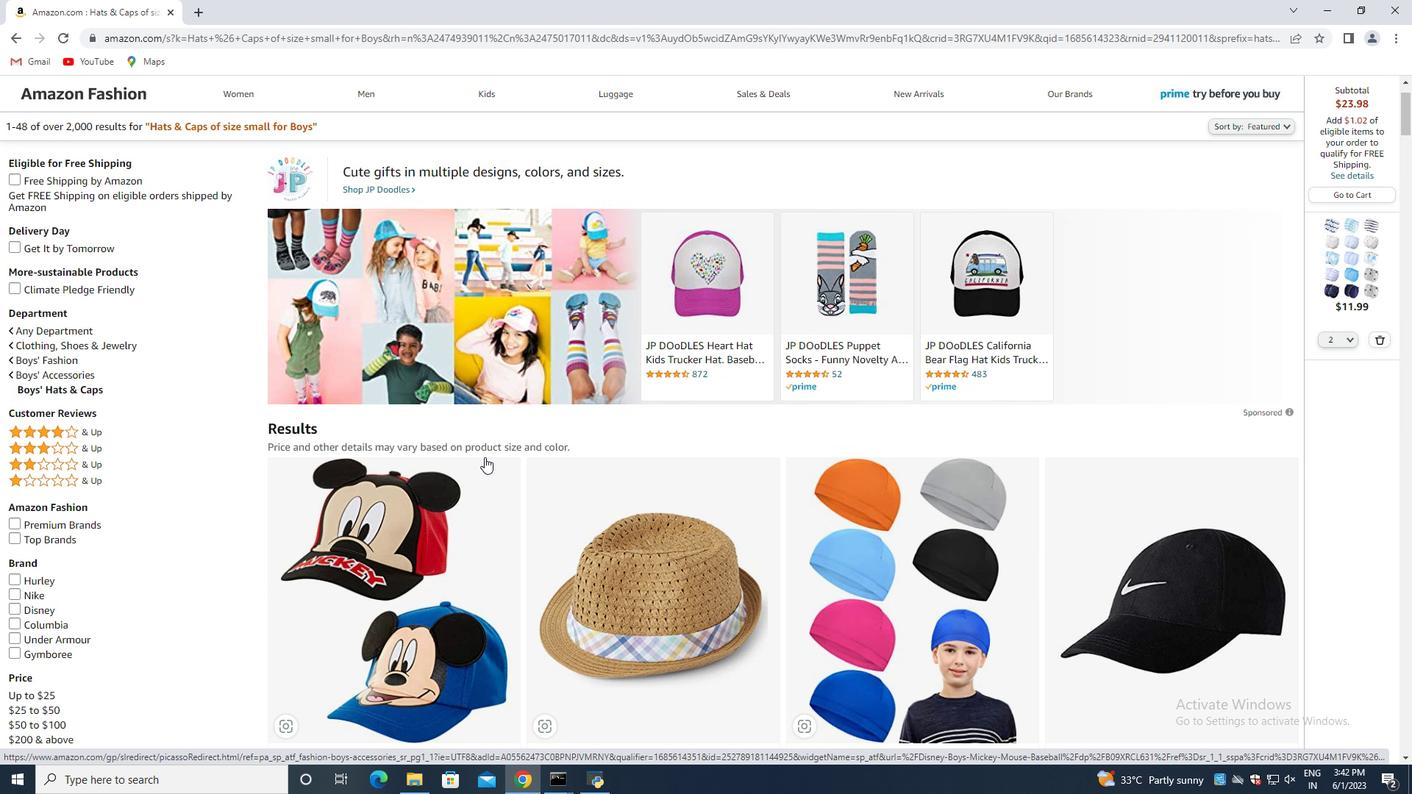 
Action: Mouse scrolled (484, 456) with delta (0, 0)
Screenshot: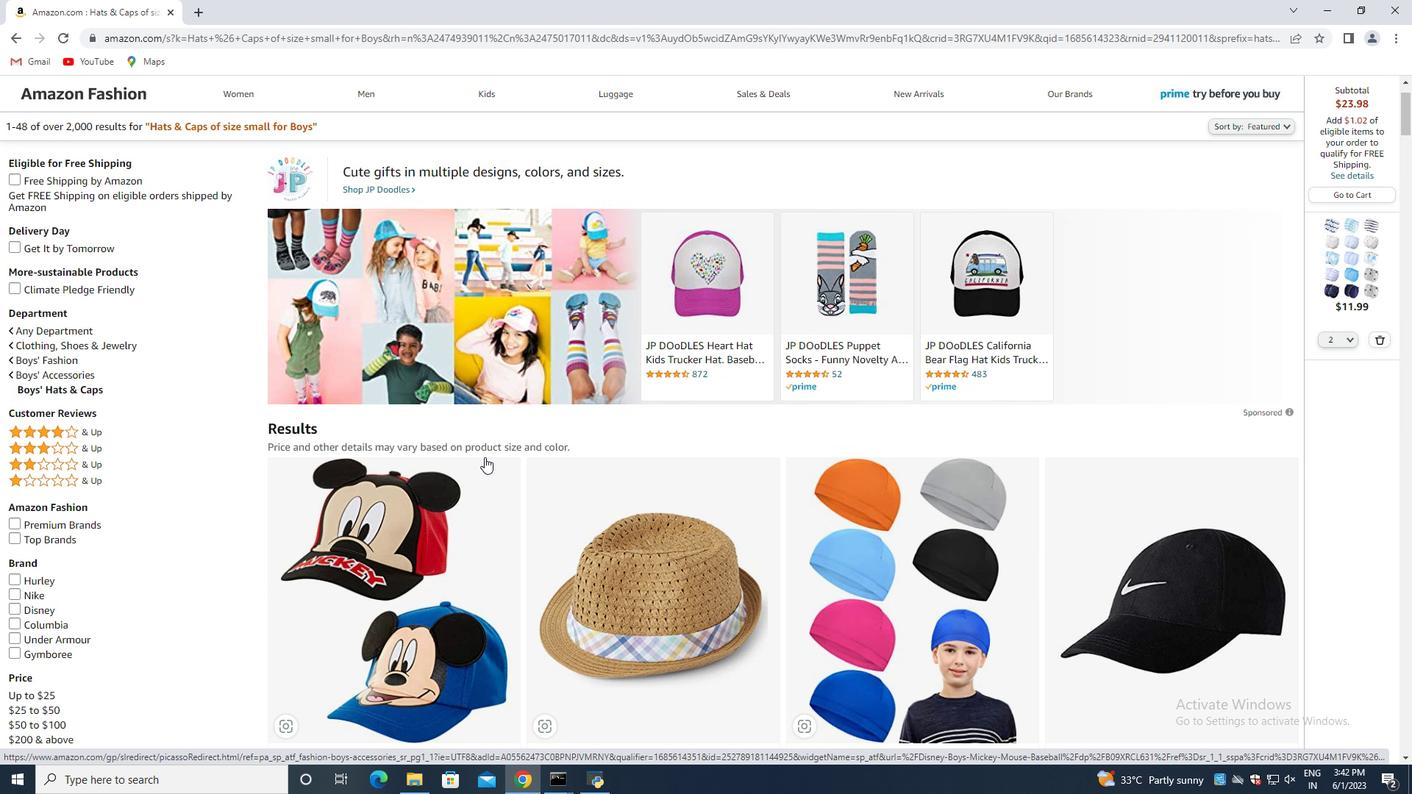 
Action: Mouse scrolled (484, 456) with delta (0, 0)
Screenshot: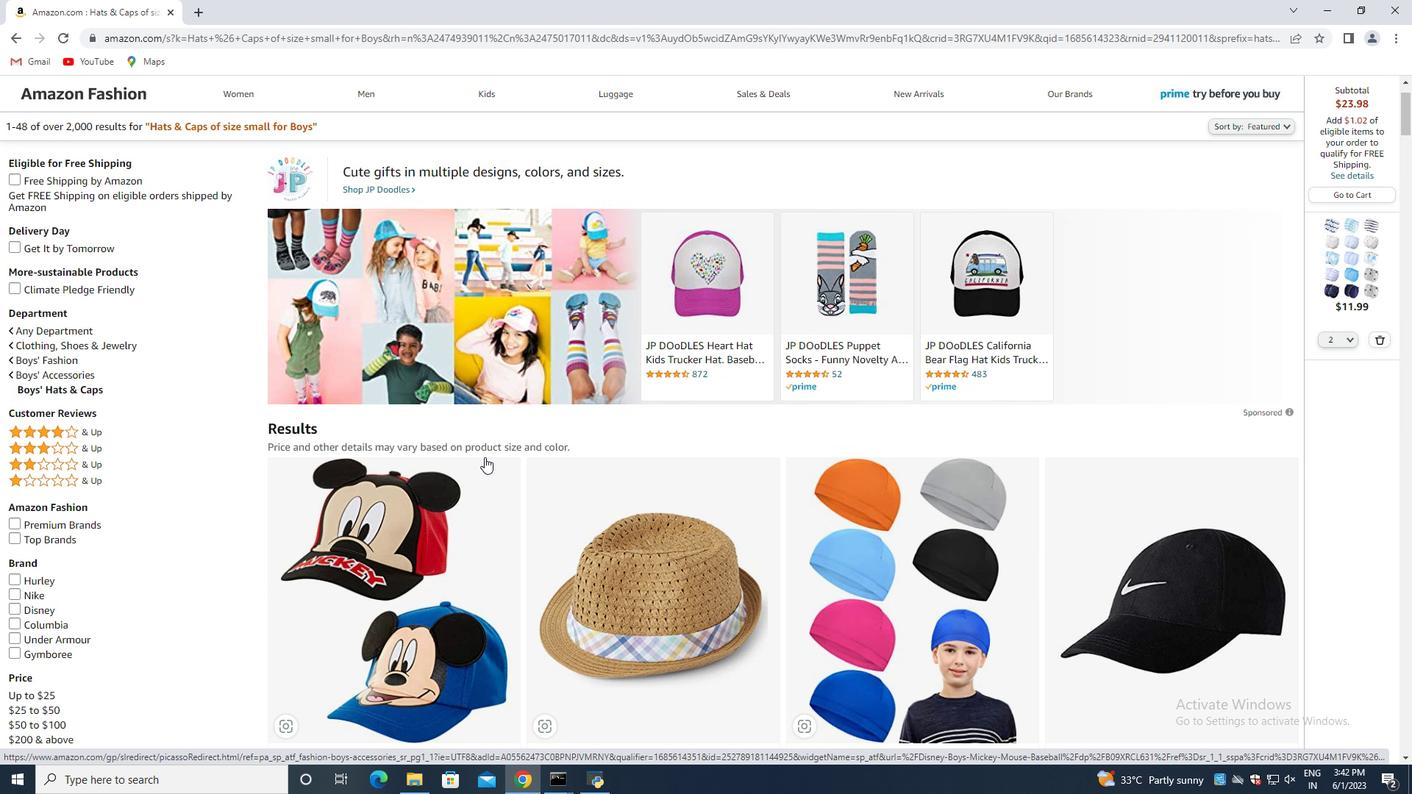 
Action: Mouse moved to (1386, 339)
Screenshot: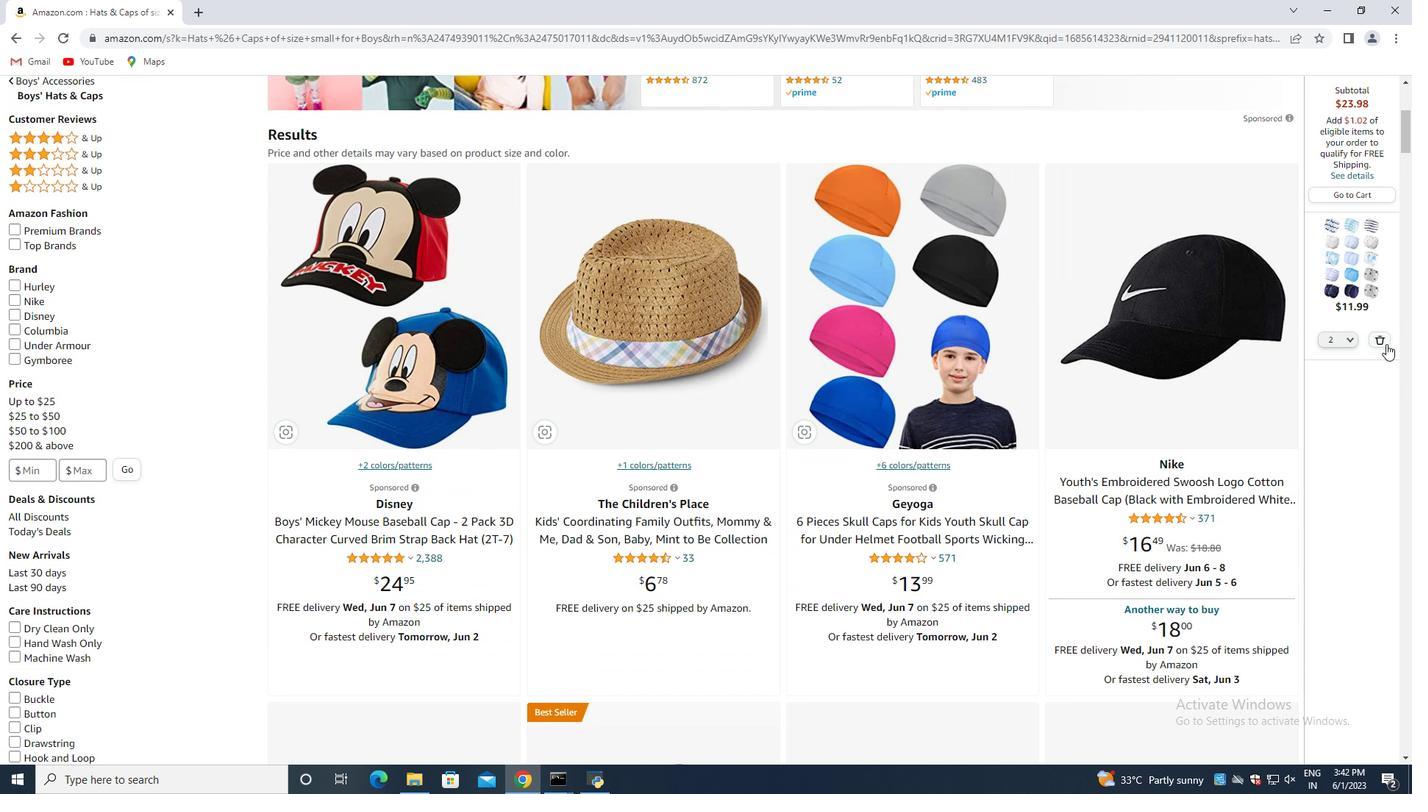 
Action: Mouse pressed left at (1386, 339)
Screenshot: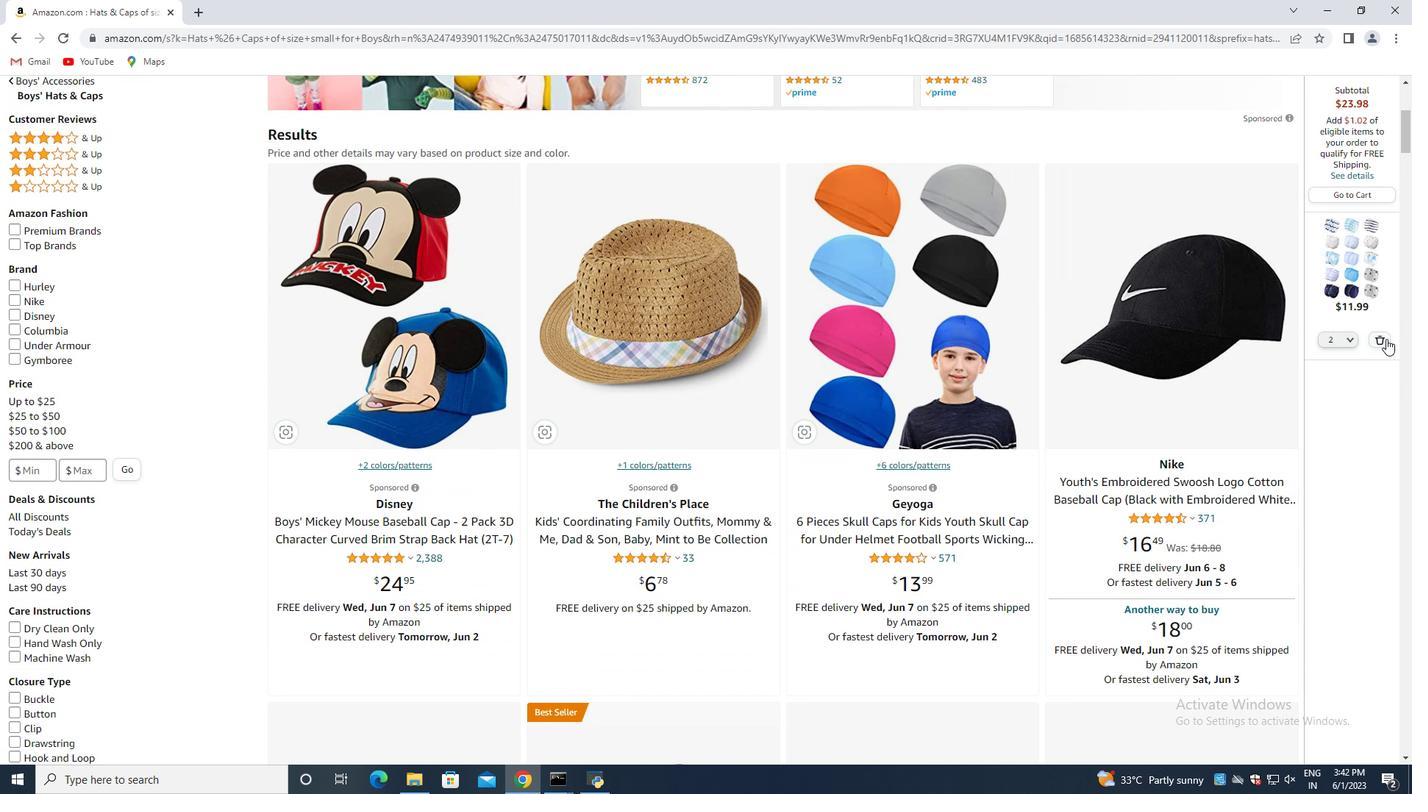 
Action: Mouse moved to (695, 369)
Screenshot: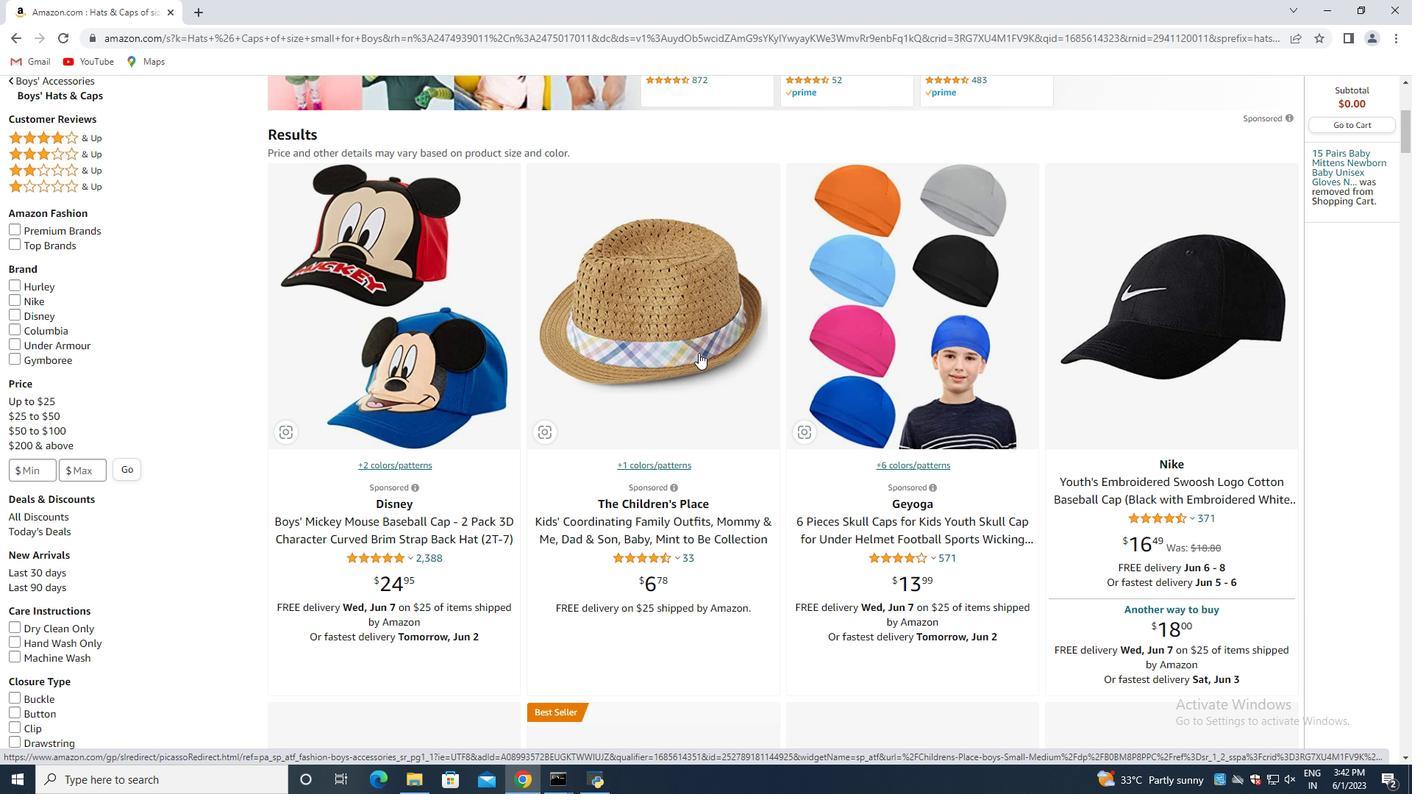 
Action: Mouse scrolled (695, 369) with delta (0, 0)
Screenshot: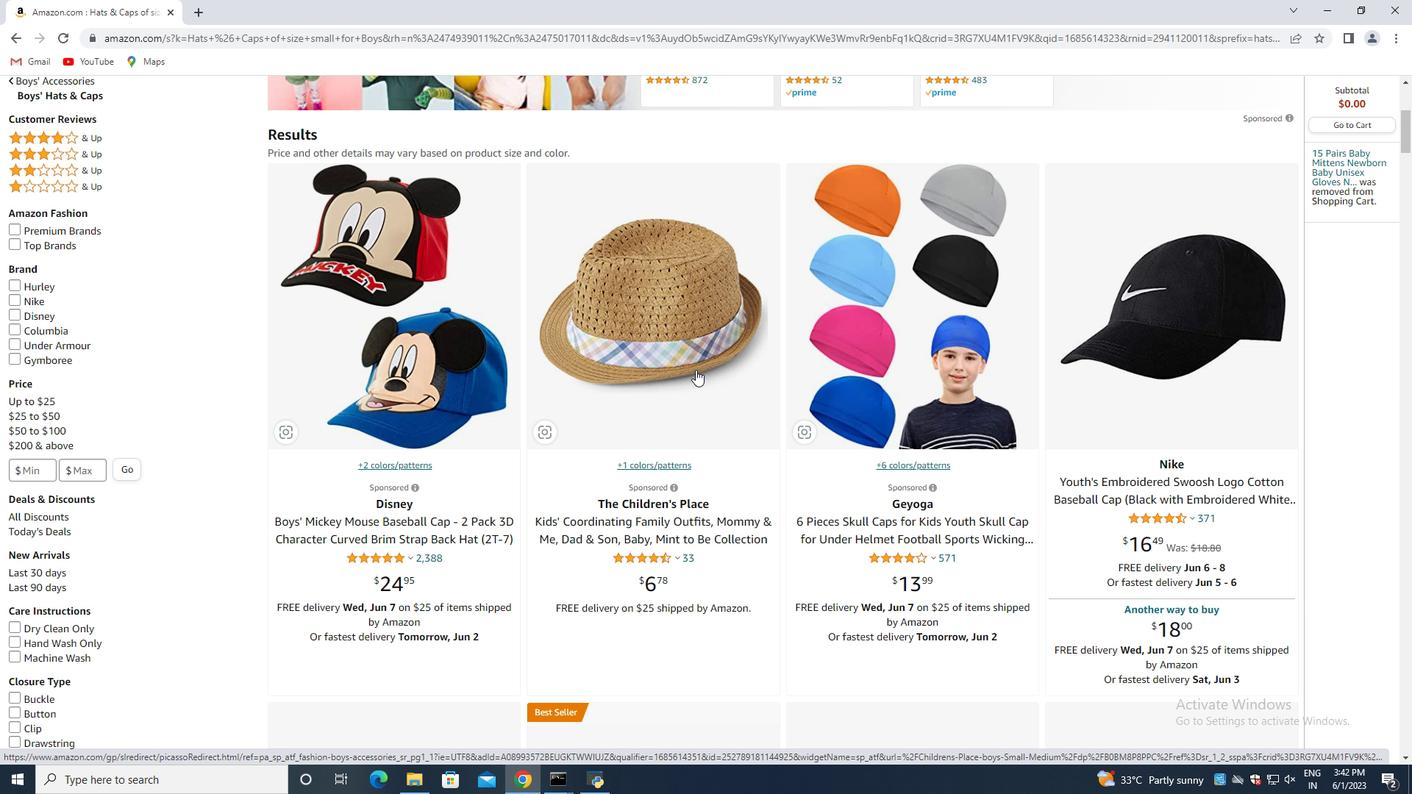 
Action: Mouse scrolled (695, 369) with delta (0, 0)
Screenshot: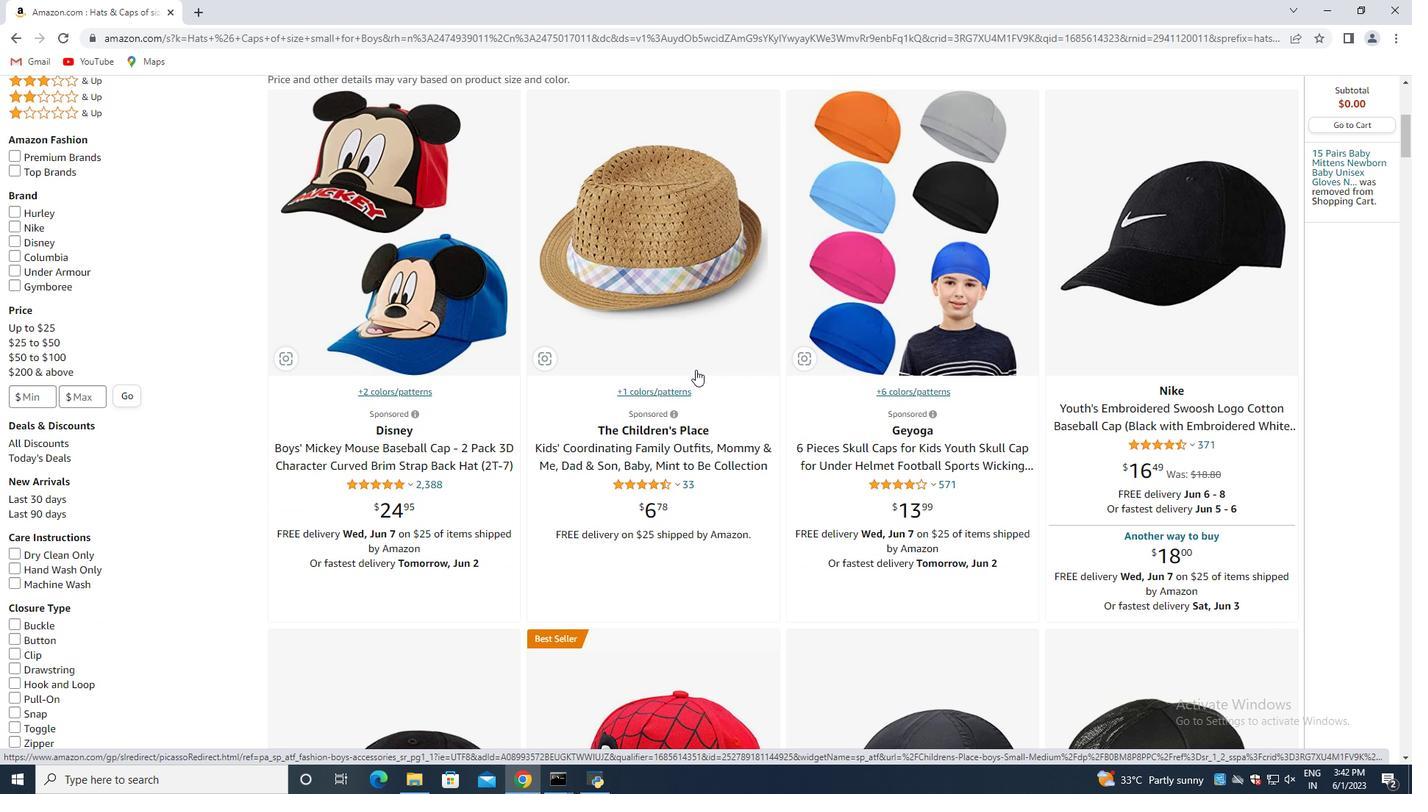 
Action: Mouse scrolled (695, 369) with delta (0, 0)
Screenshot: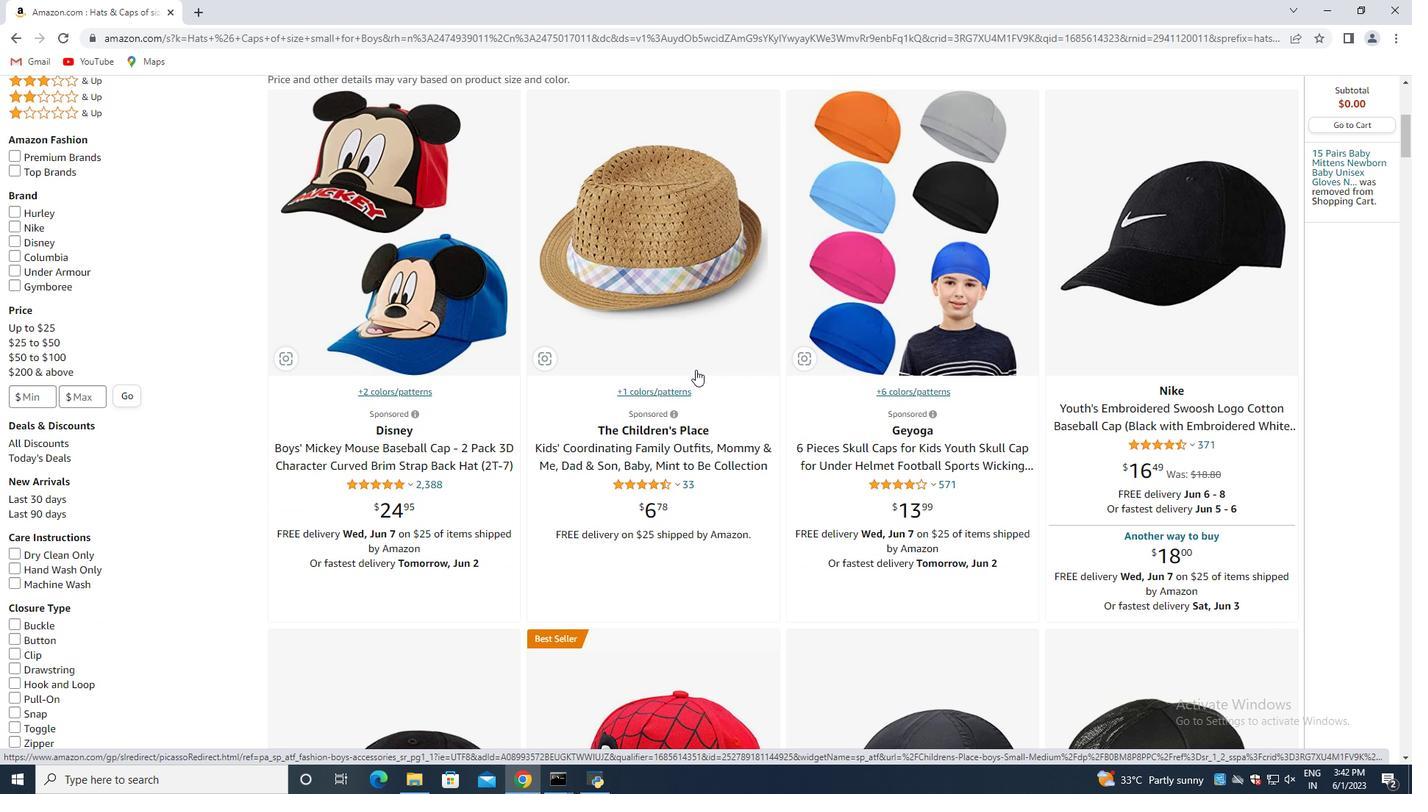 
Action: Mouse scrolled (695, 369) with delta (0, 0)
Screenshot: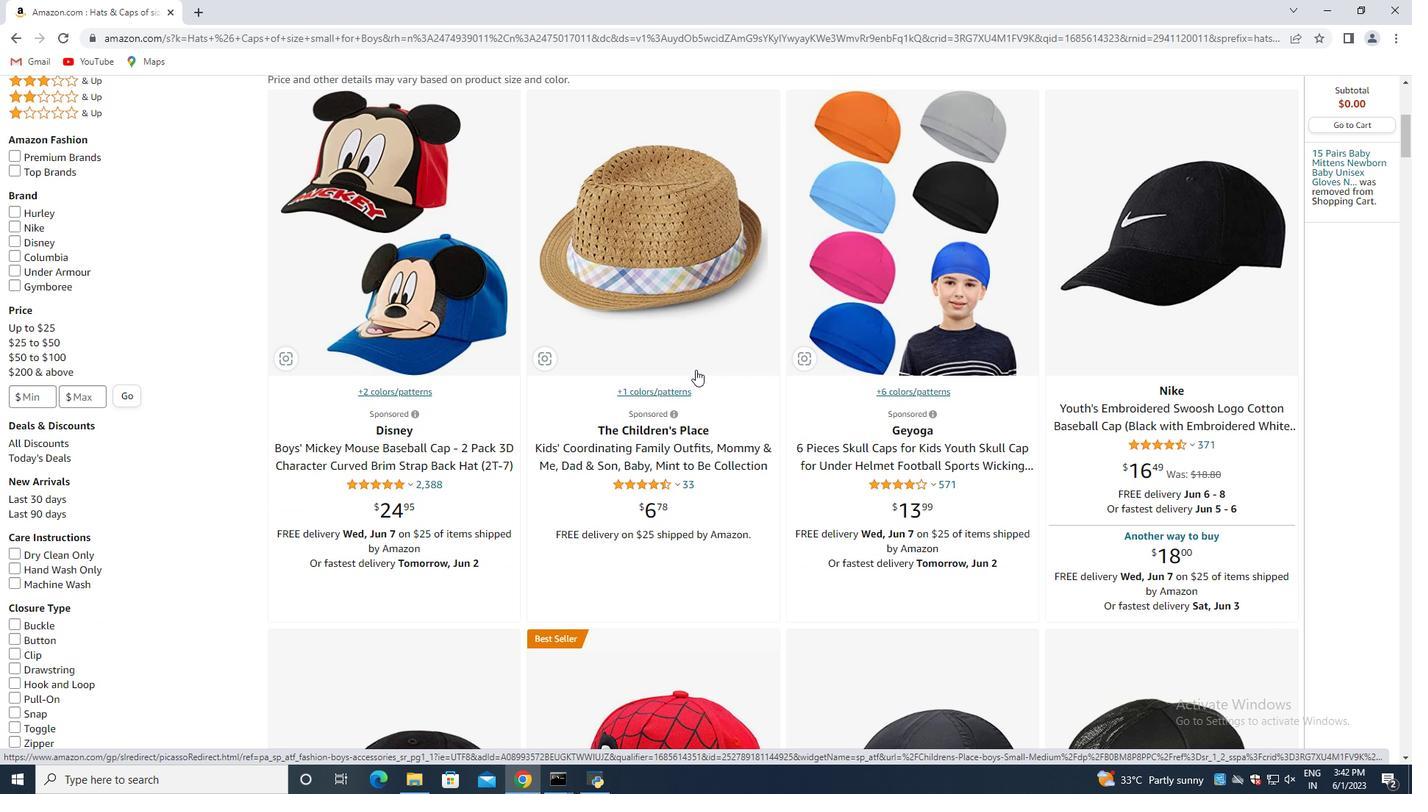 
Action: Mouse moved to (692, 379)
Screenshot: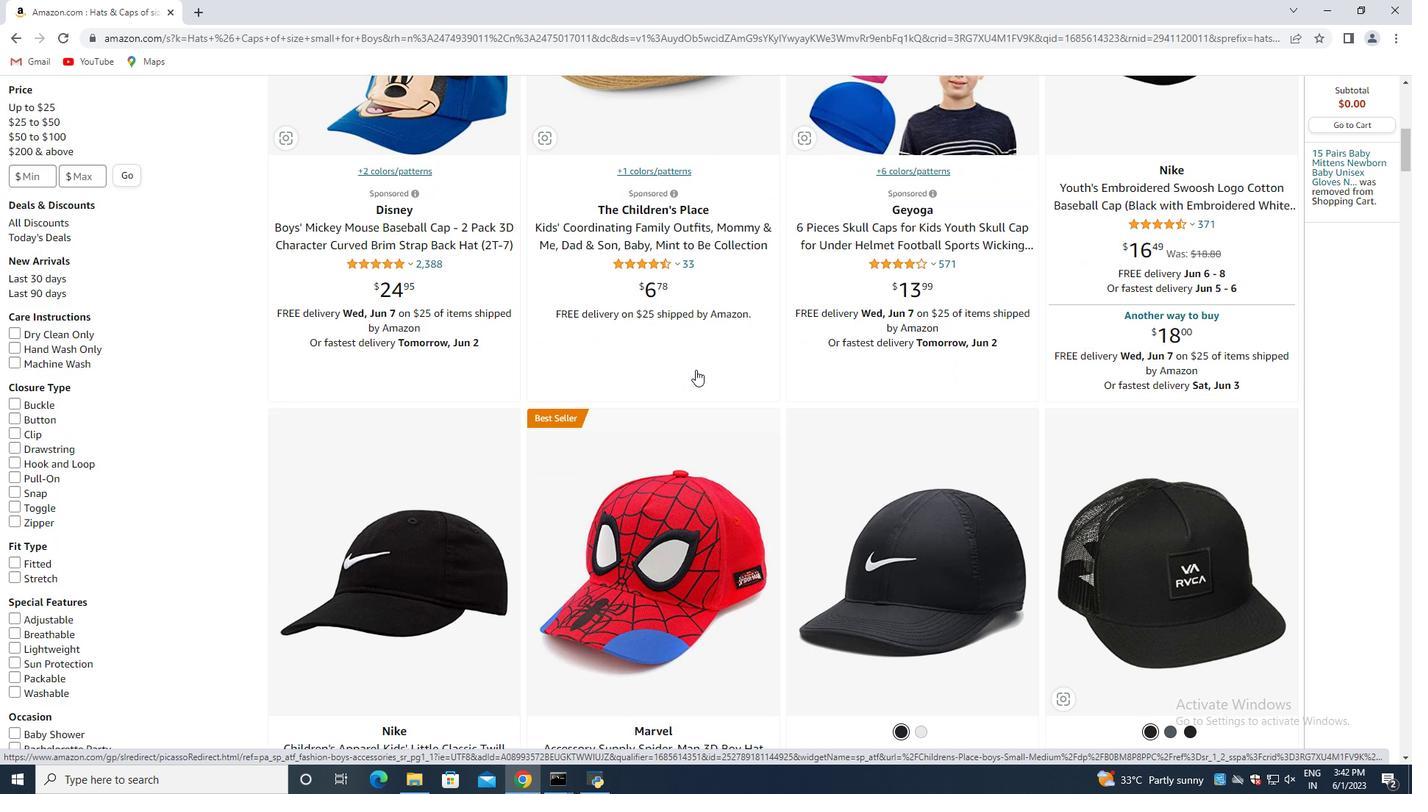 
Action: Mouse scrolled (695, 372) with delta (0, 0)
Screenshot: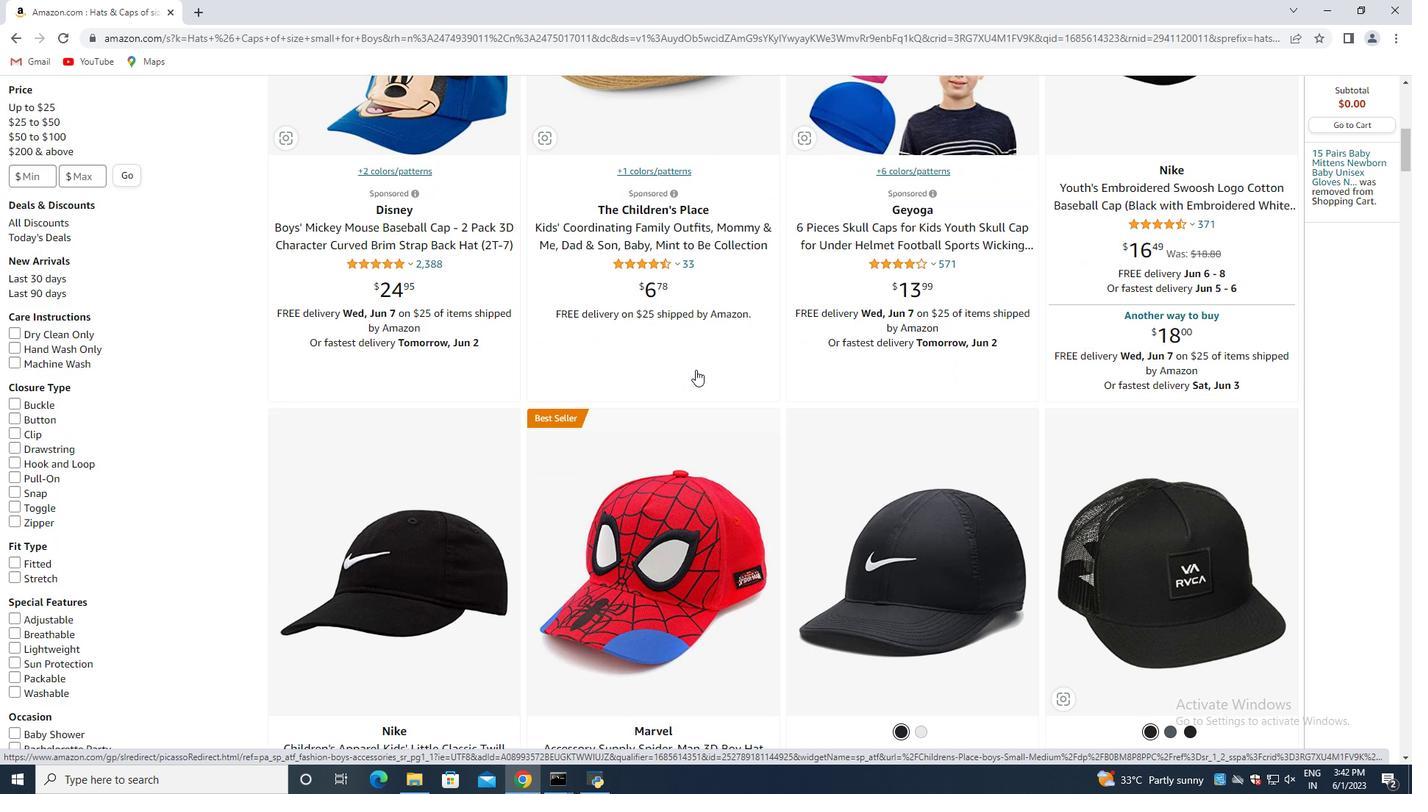 
Action: Mouse scrolled (692, 378) with delta (0, 0)
Screenshot: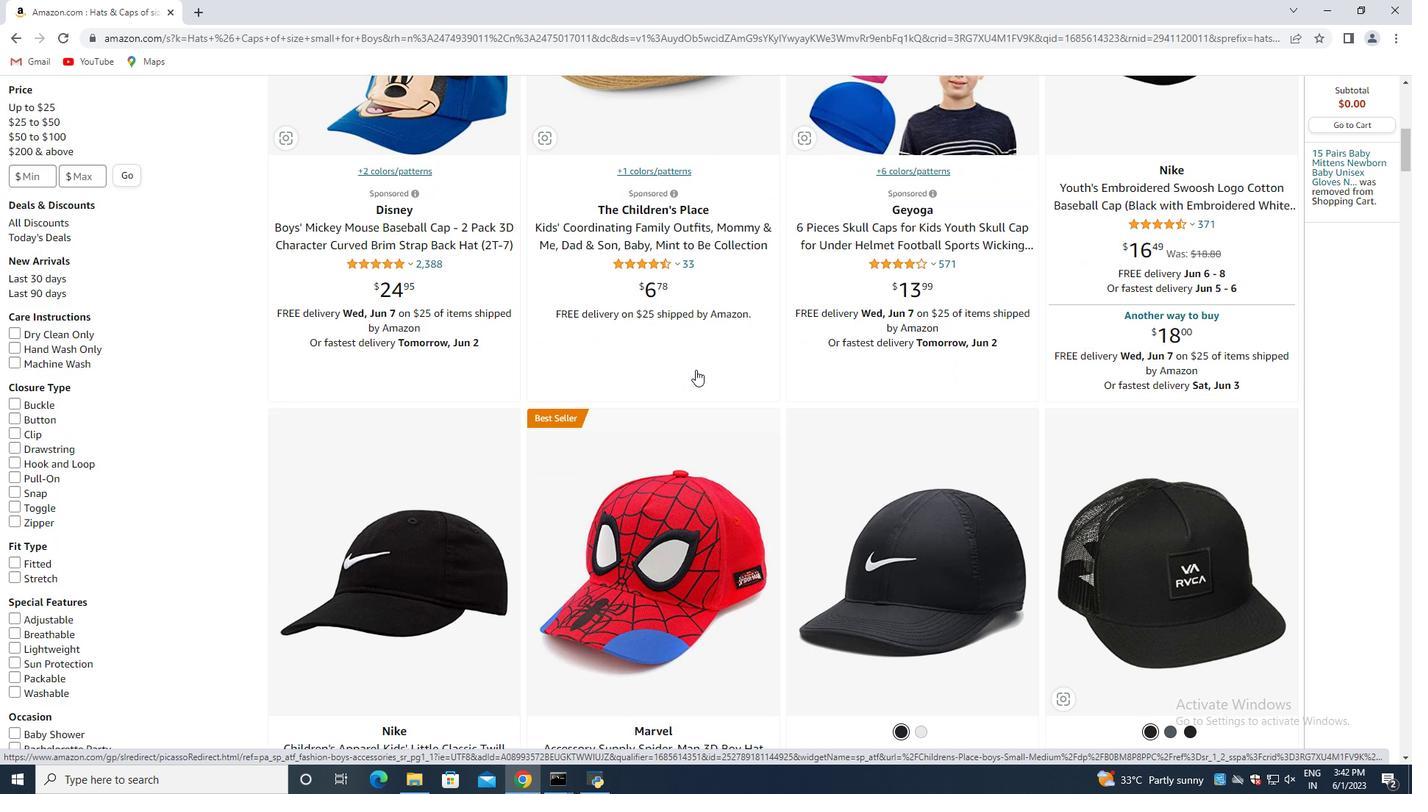 
Action: Mouse moved to (721, 378)
Screenshot: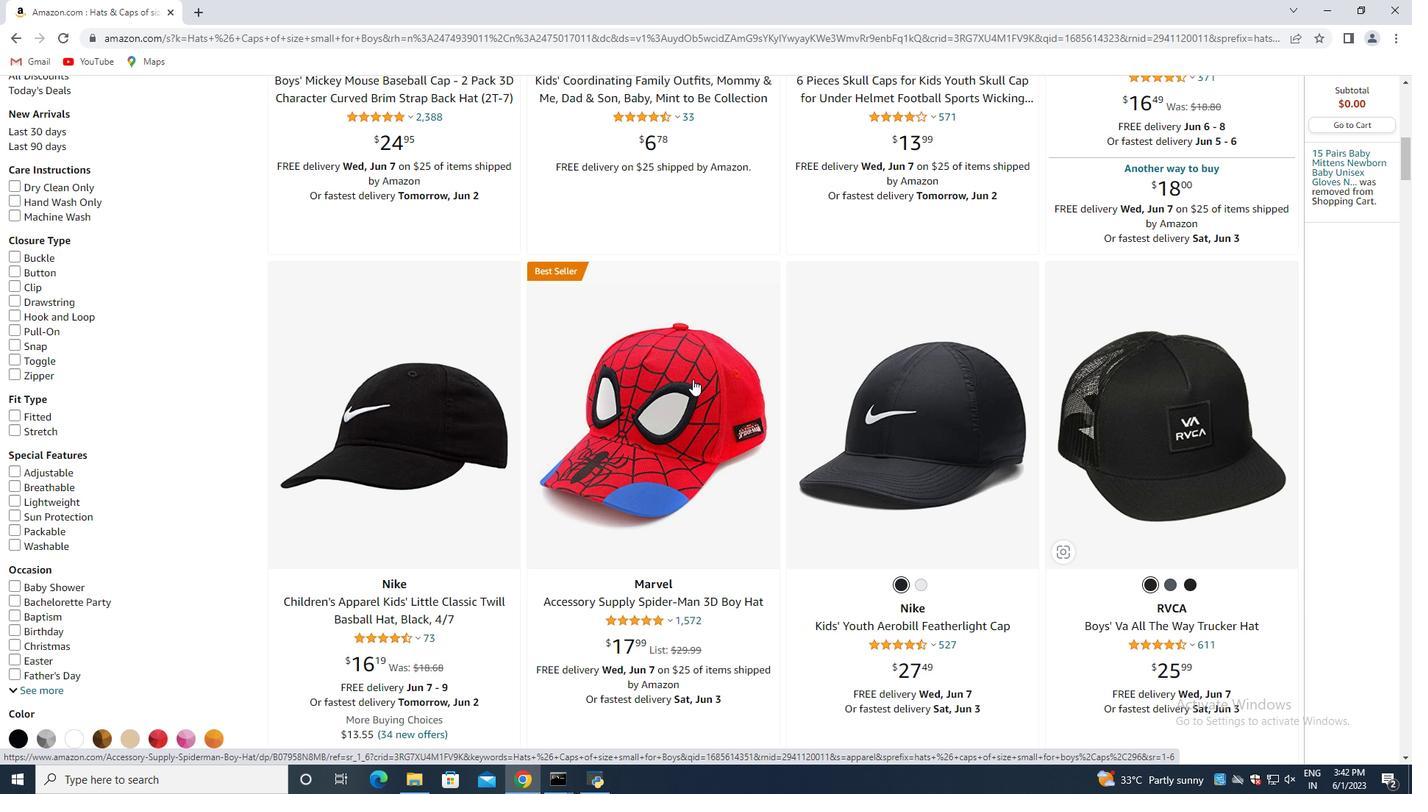 
Action: Mouse scrolled (721, 377) with delta (0, 0)
Screenshot: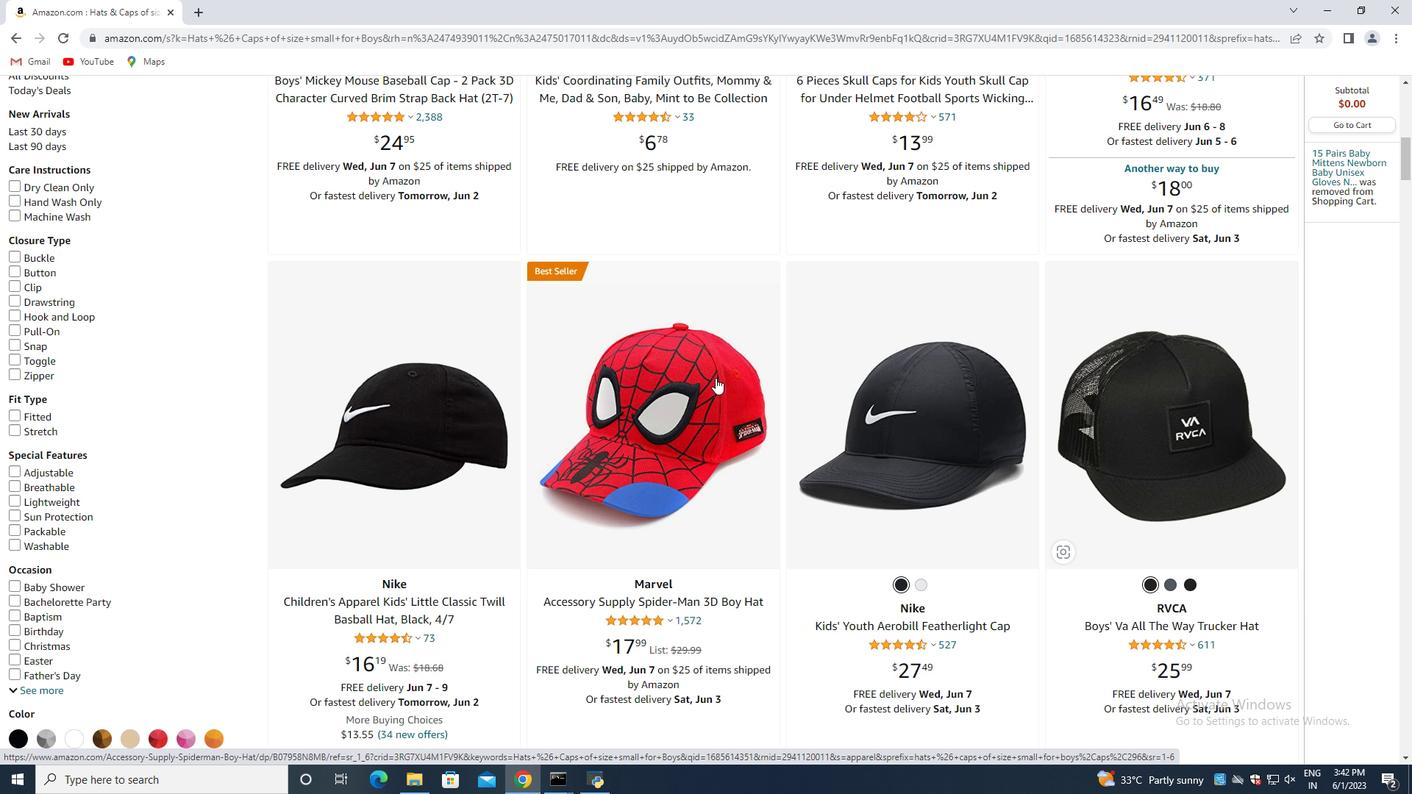 
Action: Mouse moved to (723, 379)
Screenshot: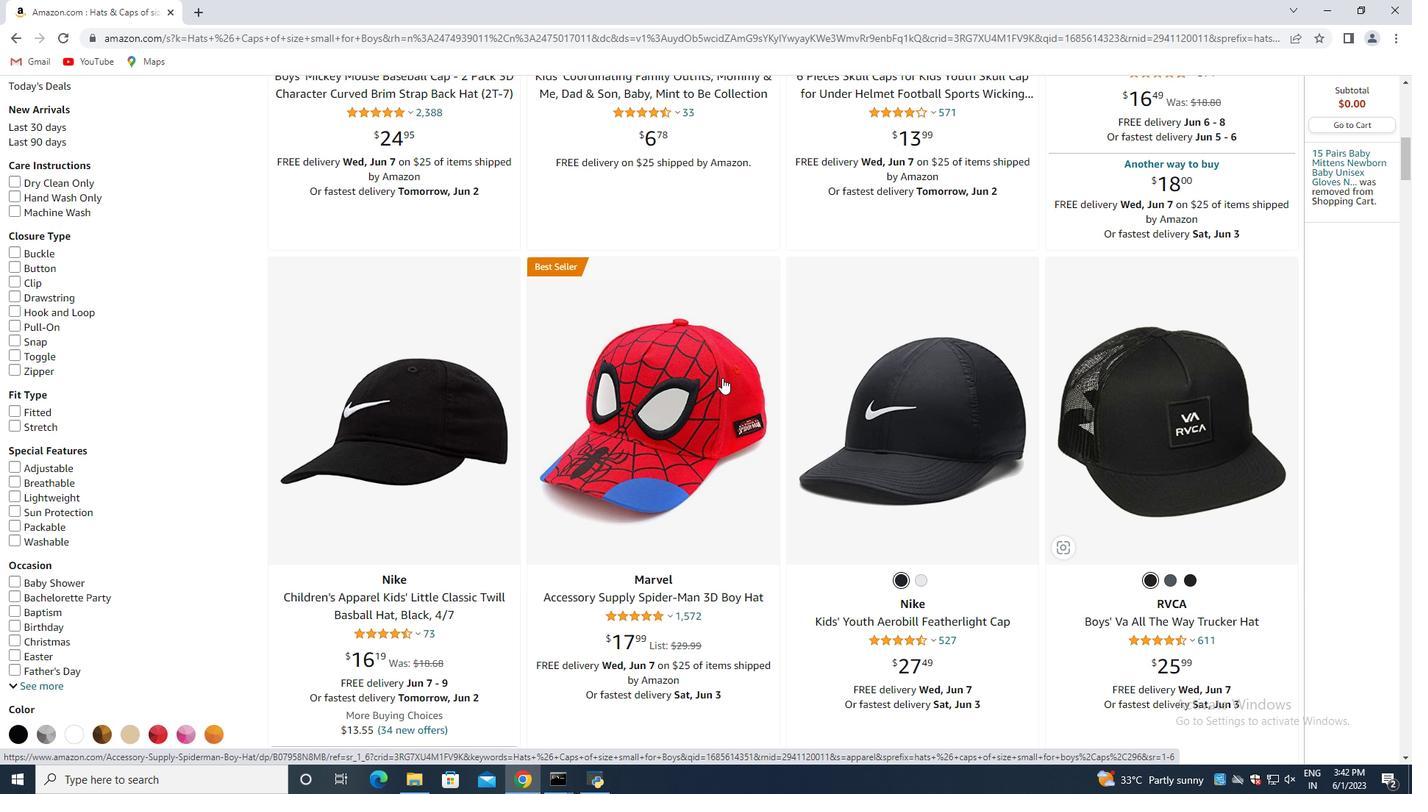 
Action: Mouse scrolled (723, 378) with delta (0, 0)
Screenshot: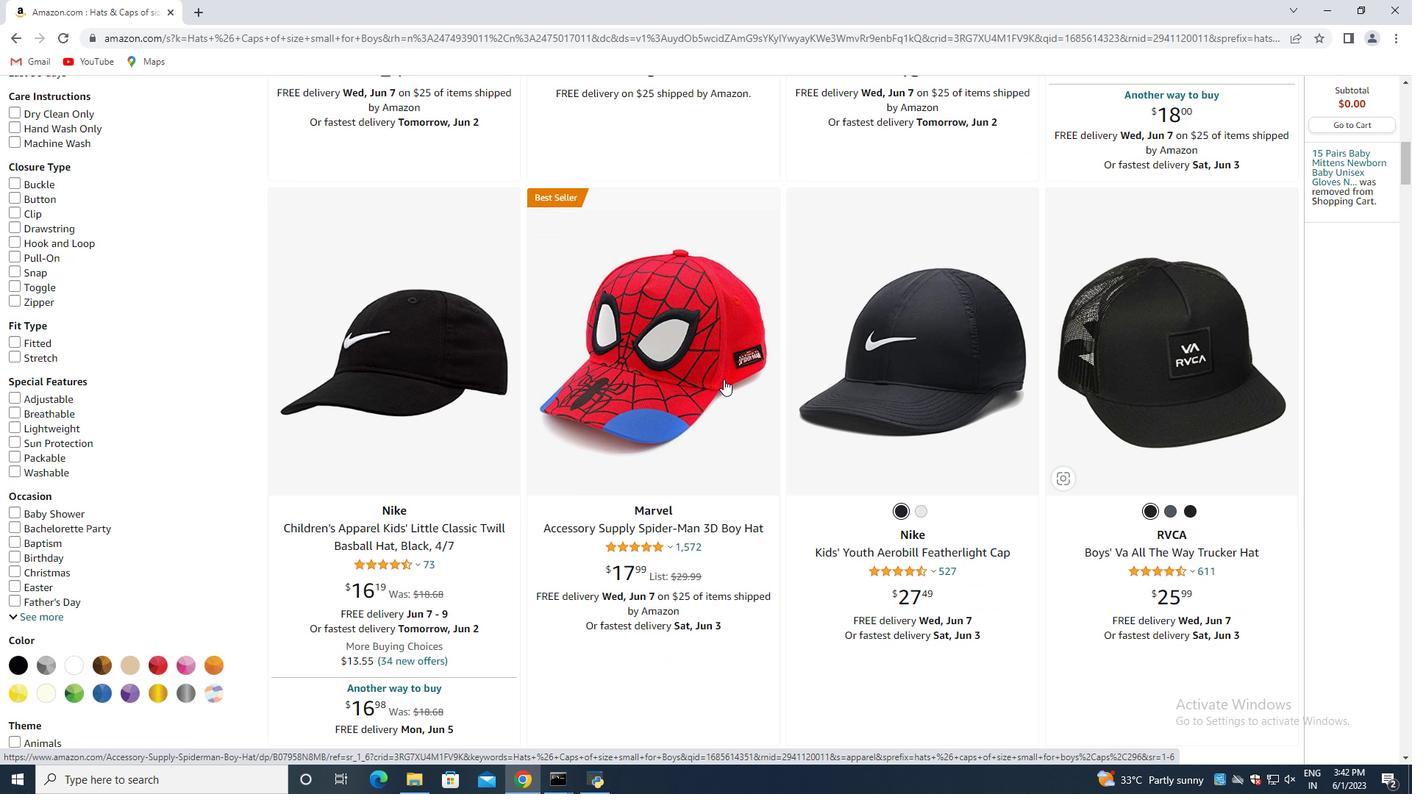 
Action: Mouse scrolled (723, 378) with delta (0, 0)
Screenshot: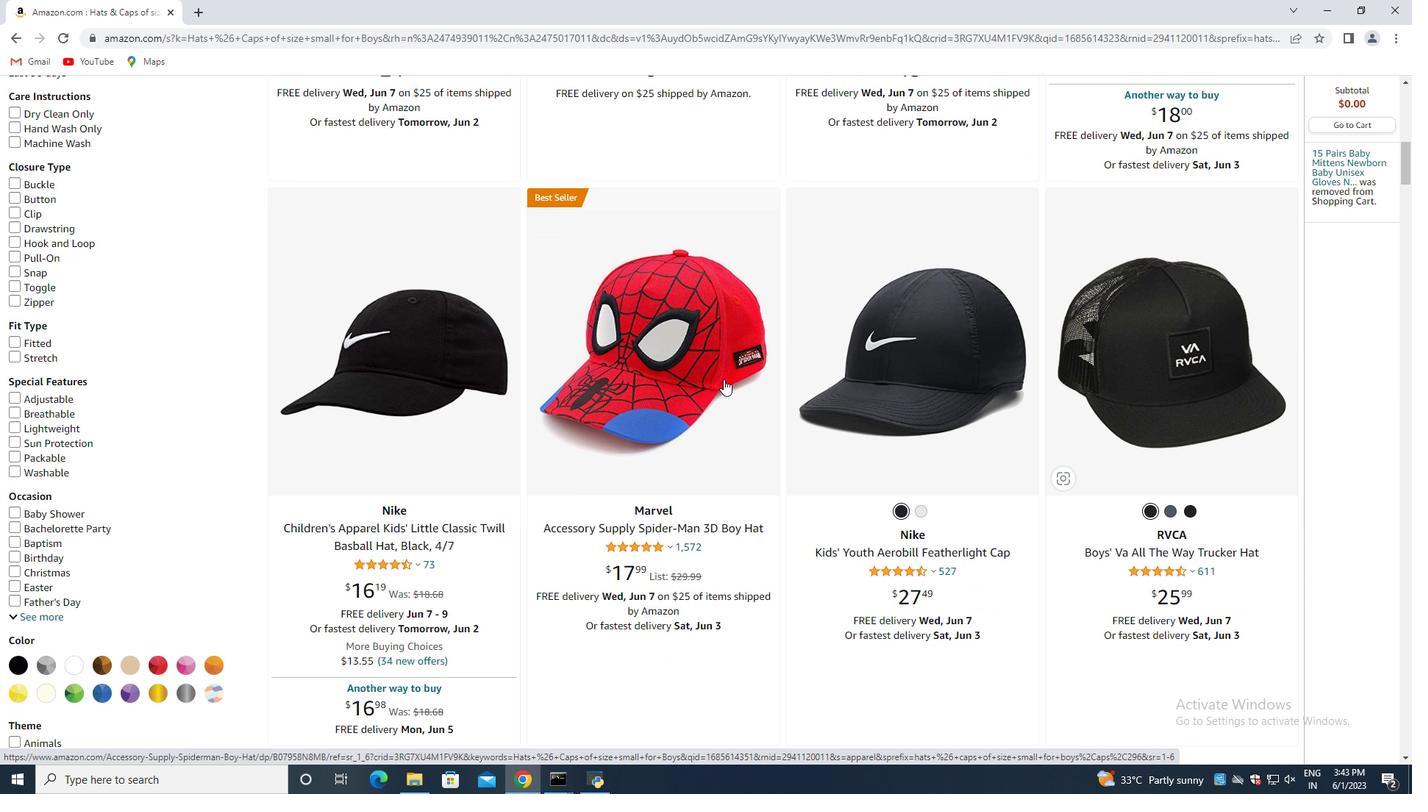 
Action: Mouse moved to (725, 381)
Screenshot: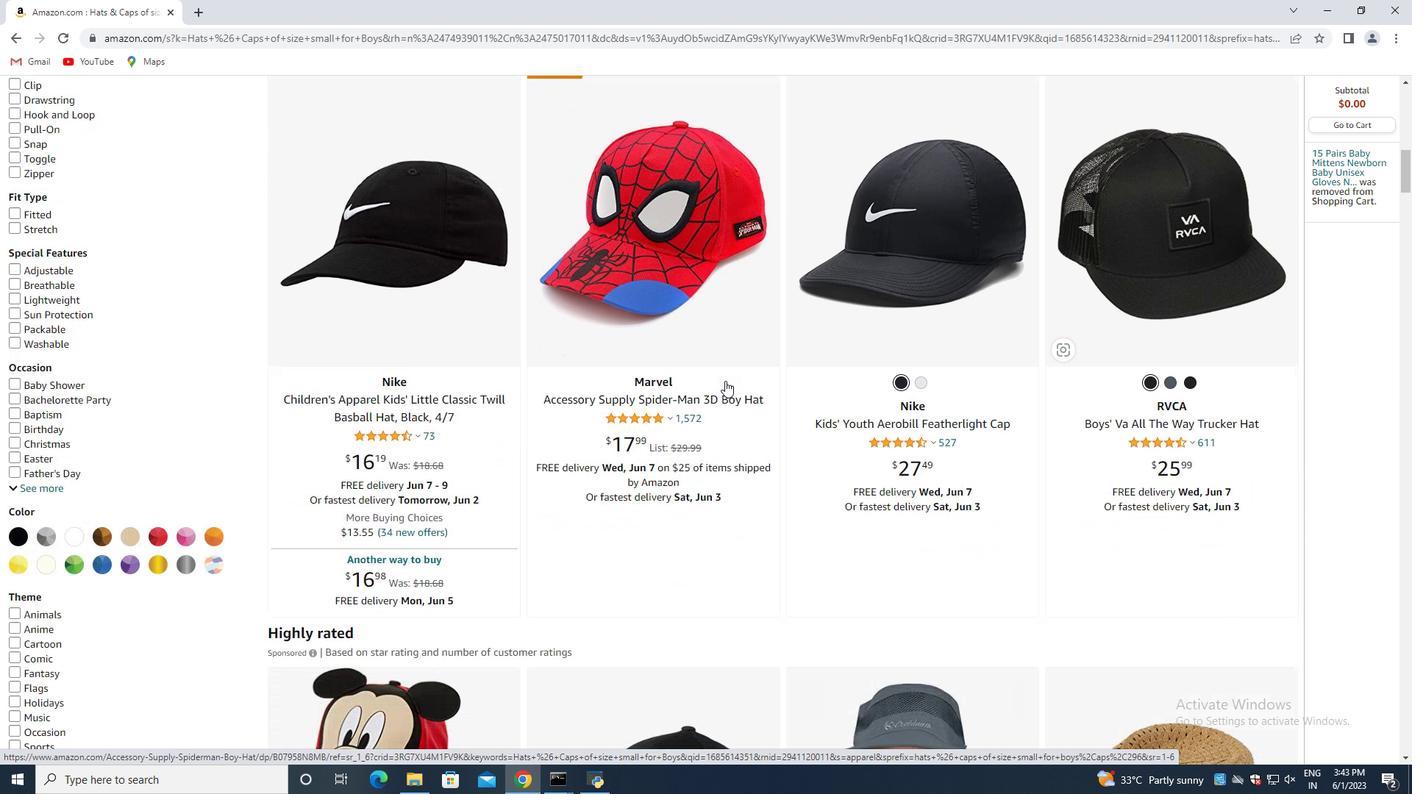 
Action: Mouse scrolled (725, 380) with delta (0, 0)
Screenshot: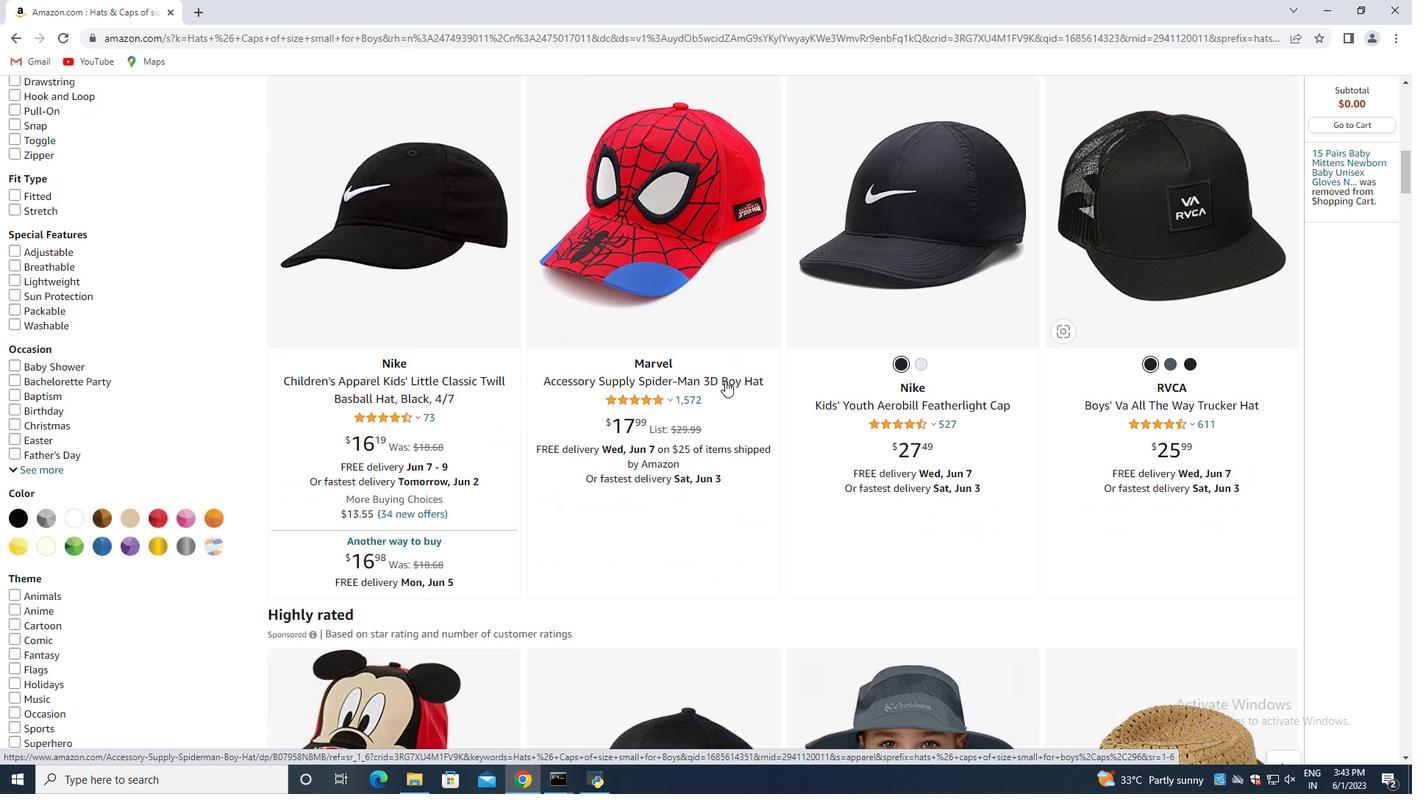 
Action: Mouse moved to (725, 381)
Screenshot: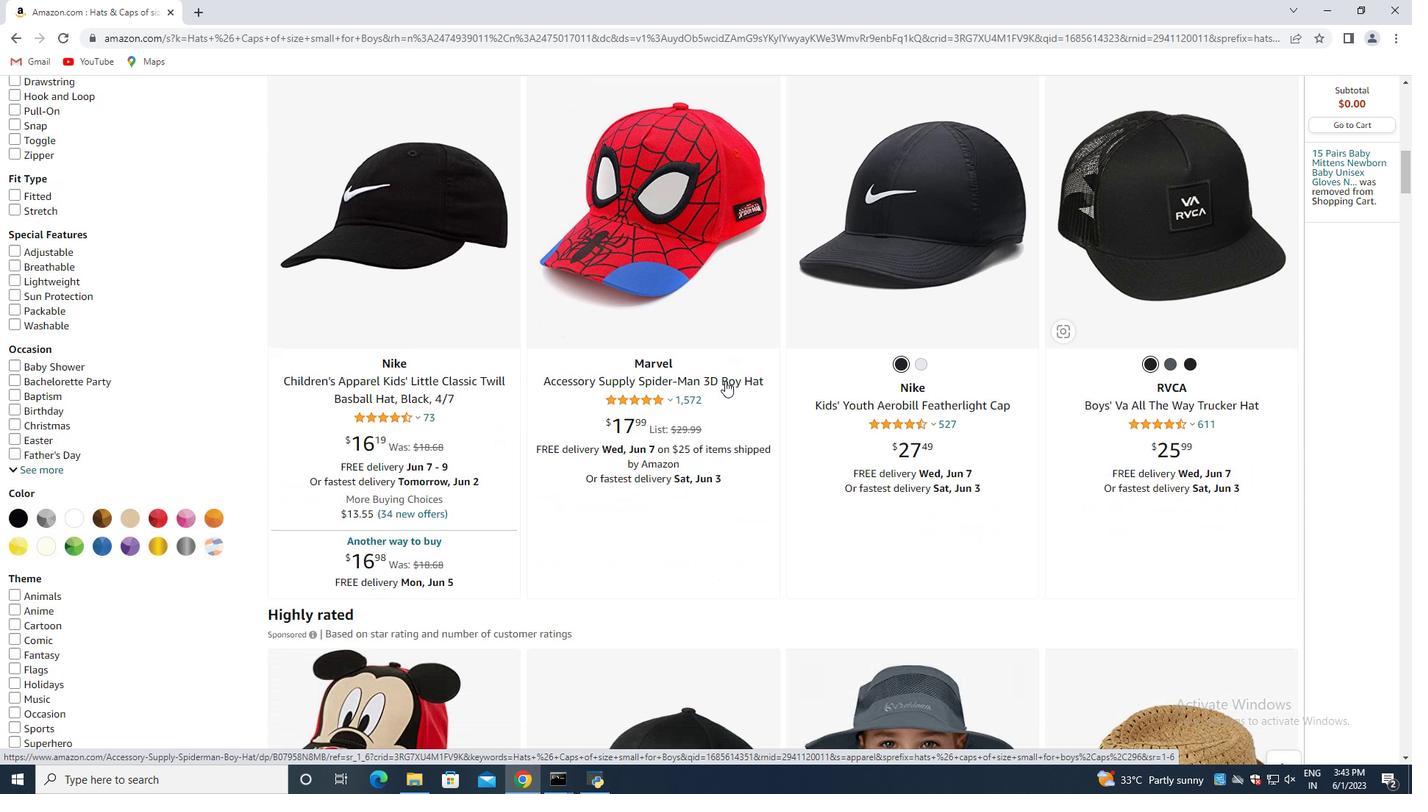 
Action: Mouse scrolled (725, 380) with delta (0, 0)
Screenshot: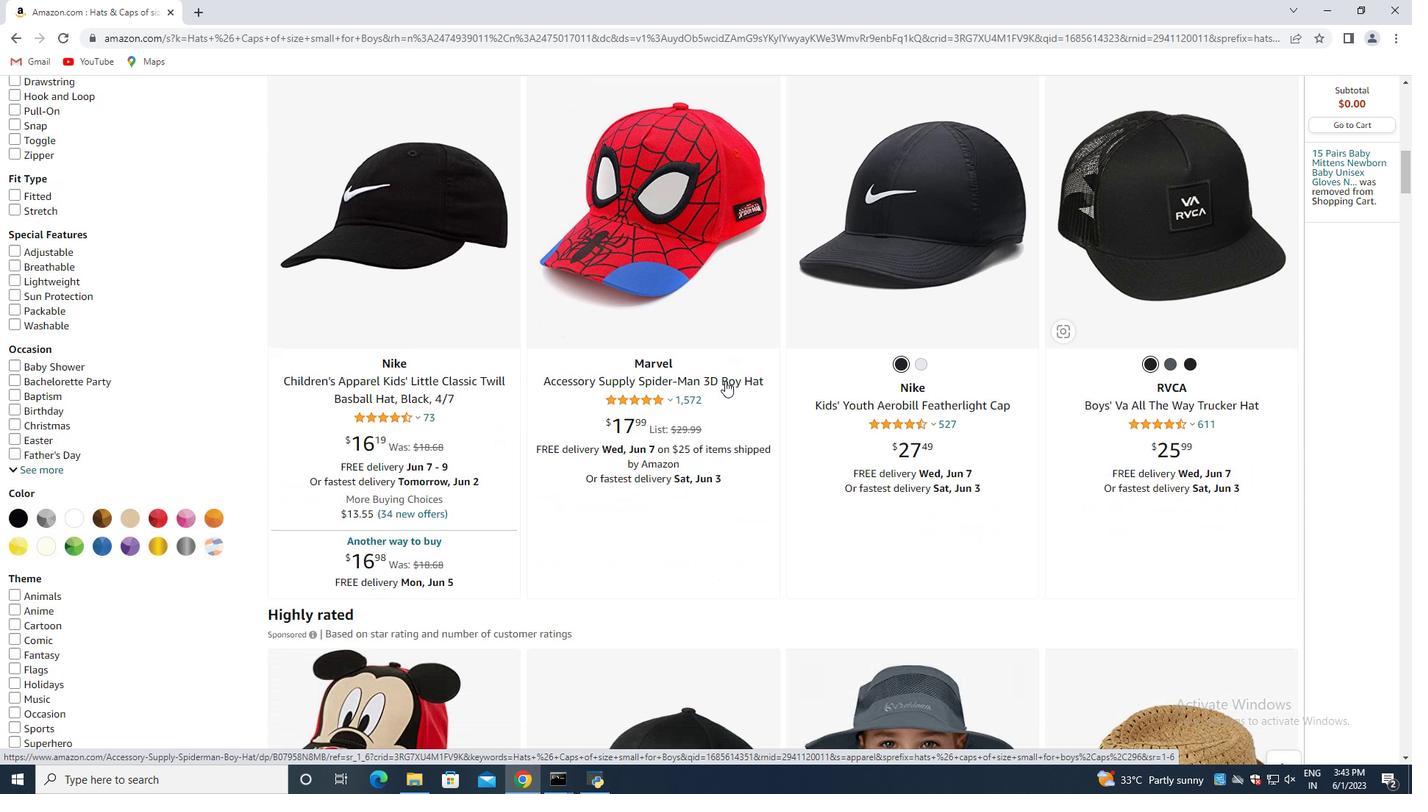 
Action: Mouse moved to (725, 383)
Screenshot: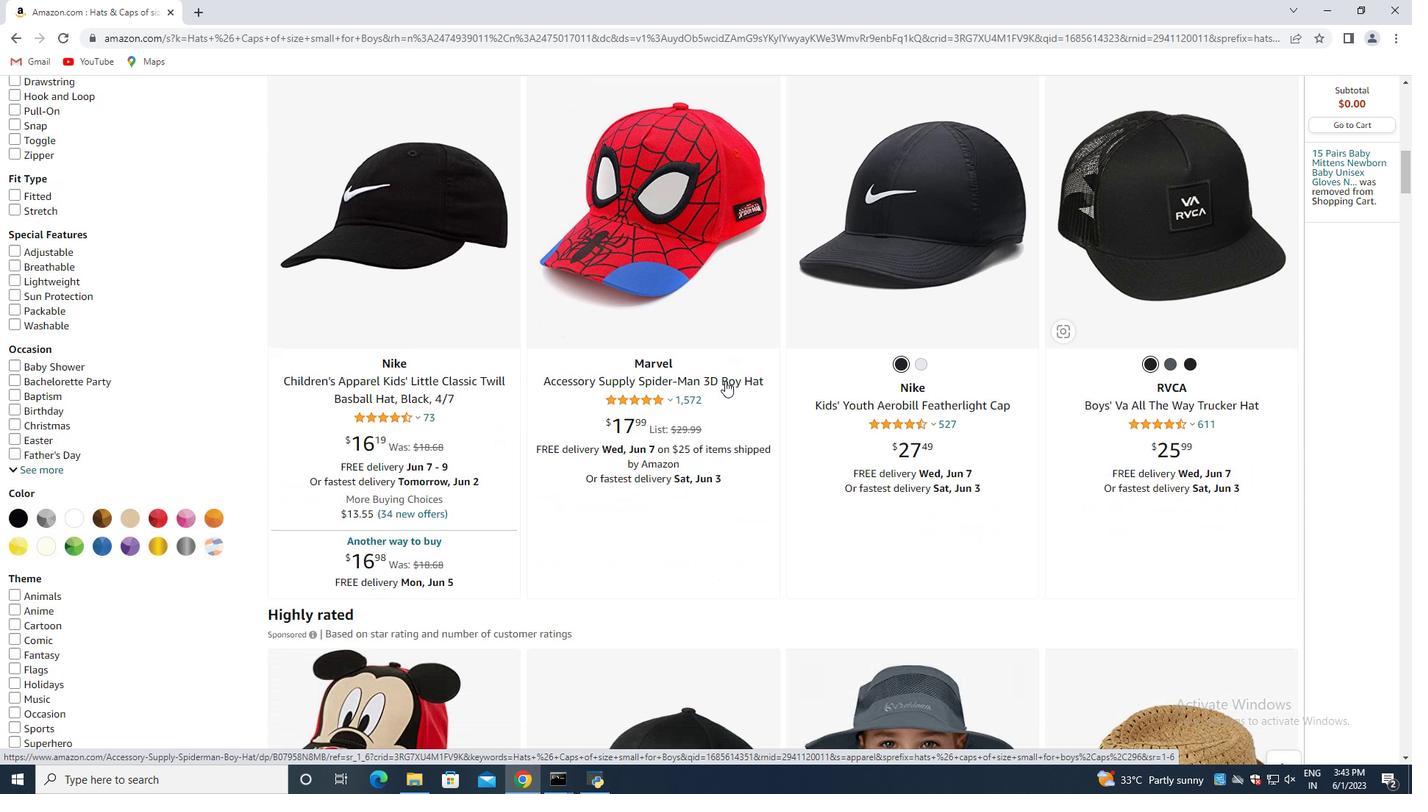 
Action: Mouse scrolled (725, 382) with delta (0, 0)
Screenshot: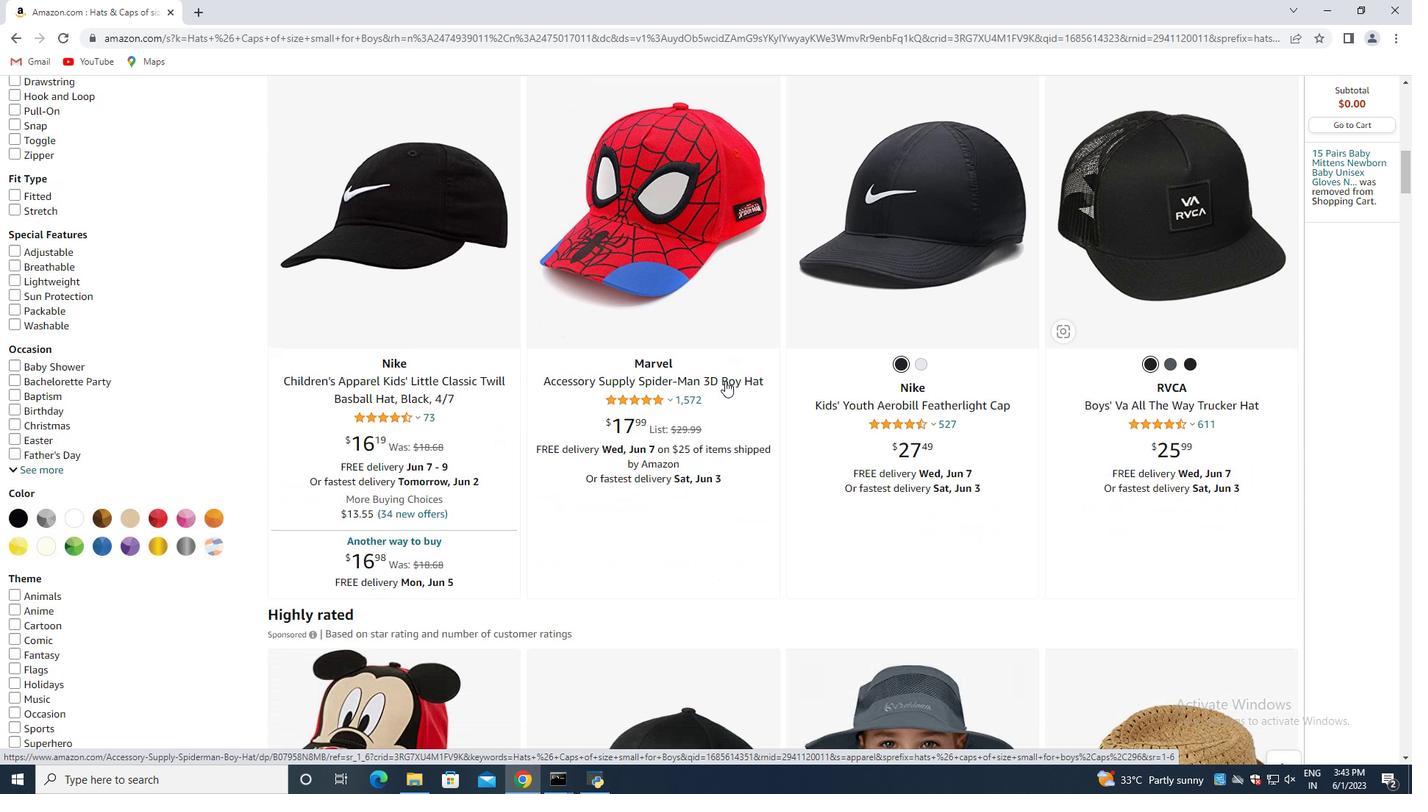 
Action: Mouse moved to (663, 390)
Screenshot: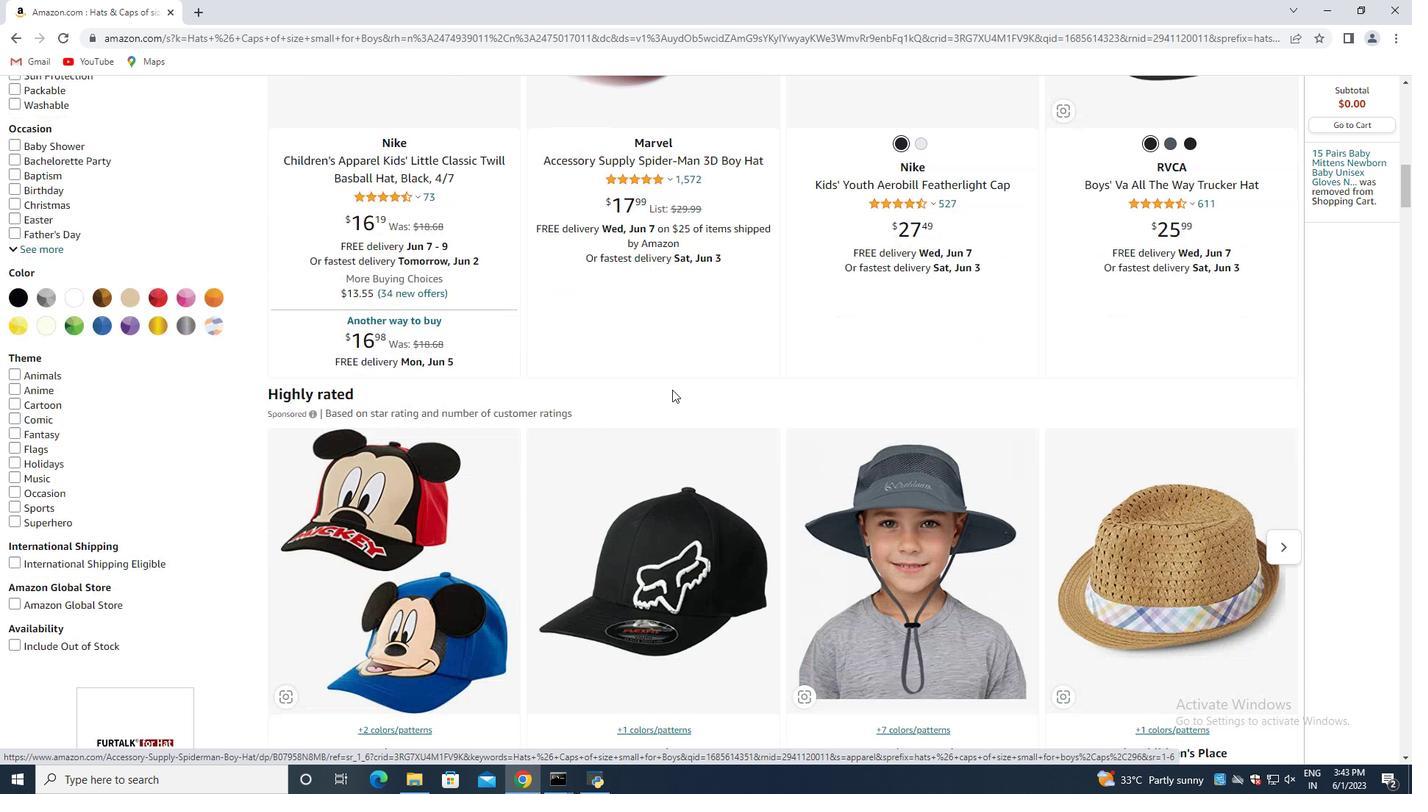 
Action: Mouse scrolled (663, 389) with delta (0, 0)
Screenshot: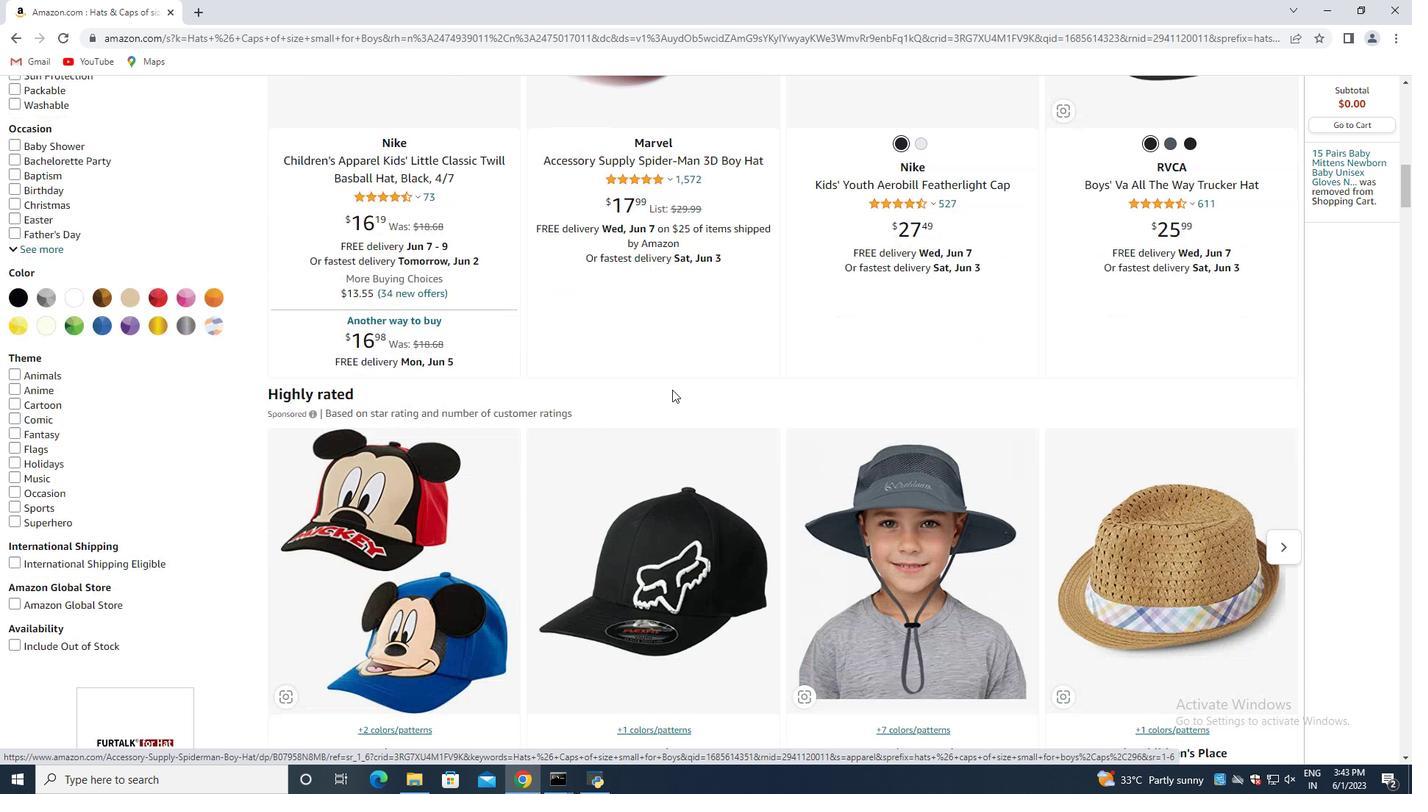 
Action: Mouse moved to (660, 392)
Screenshot: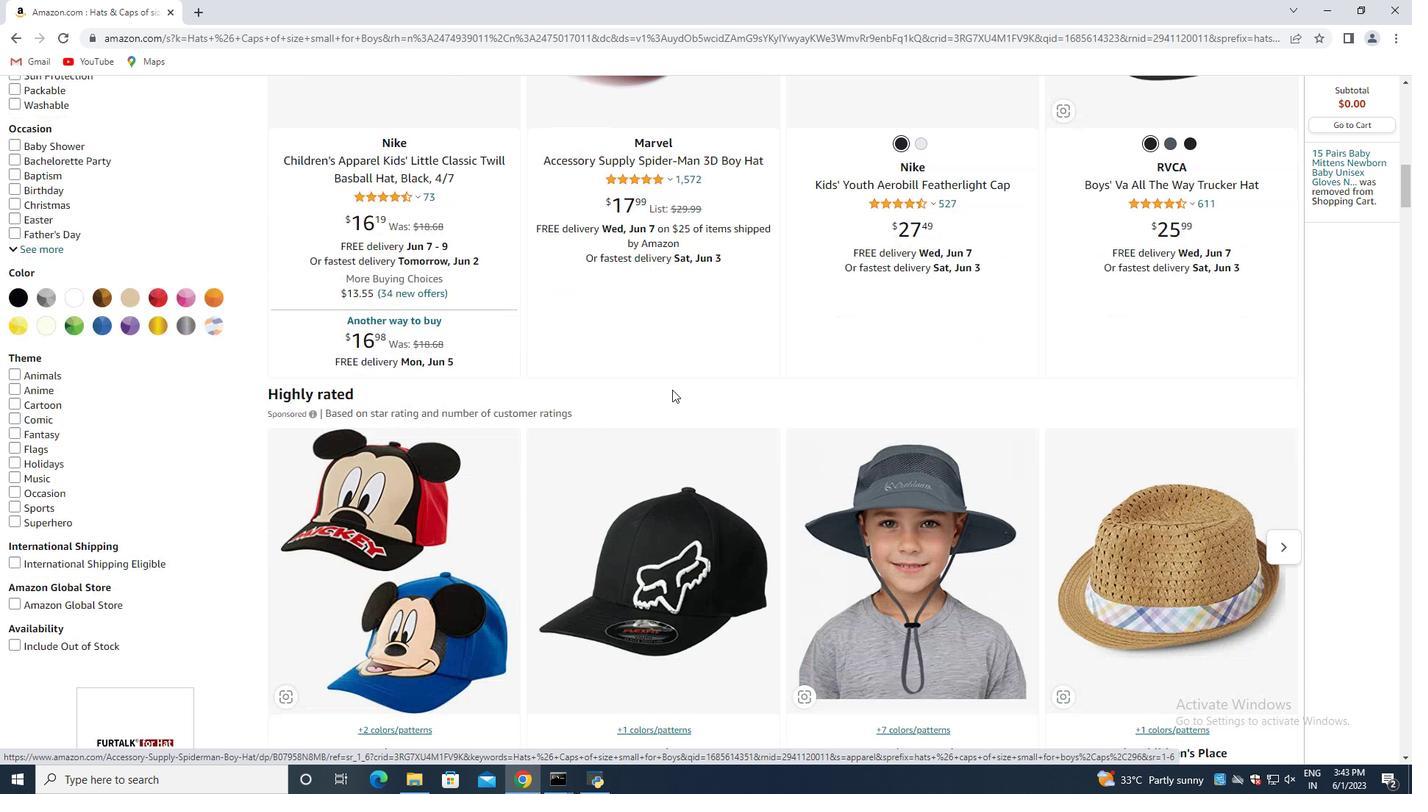 
Action: Mouse scrolled (660, 391) with delta (0, 0)
Screenshot: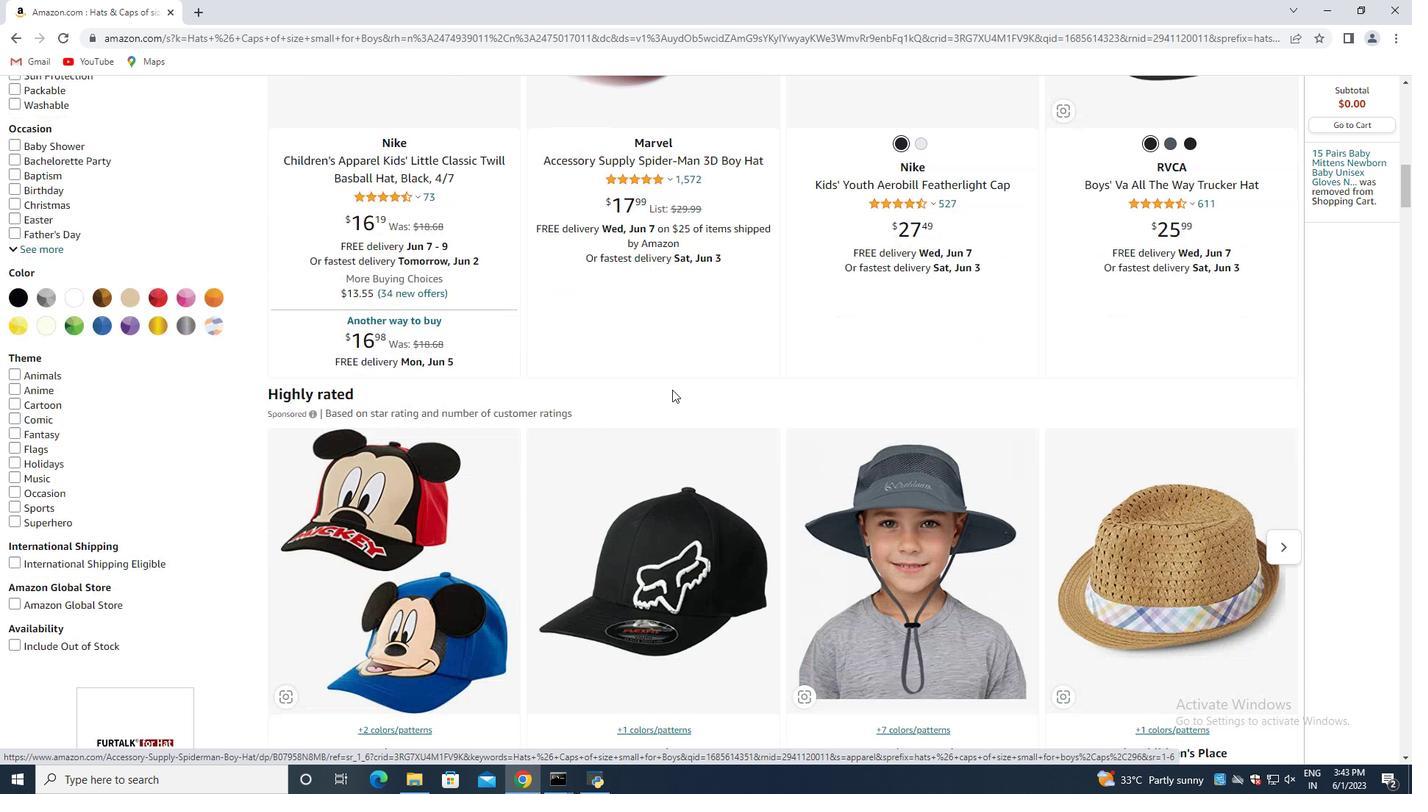 
Action: Mouse moved to (656, 392)
Screenshot: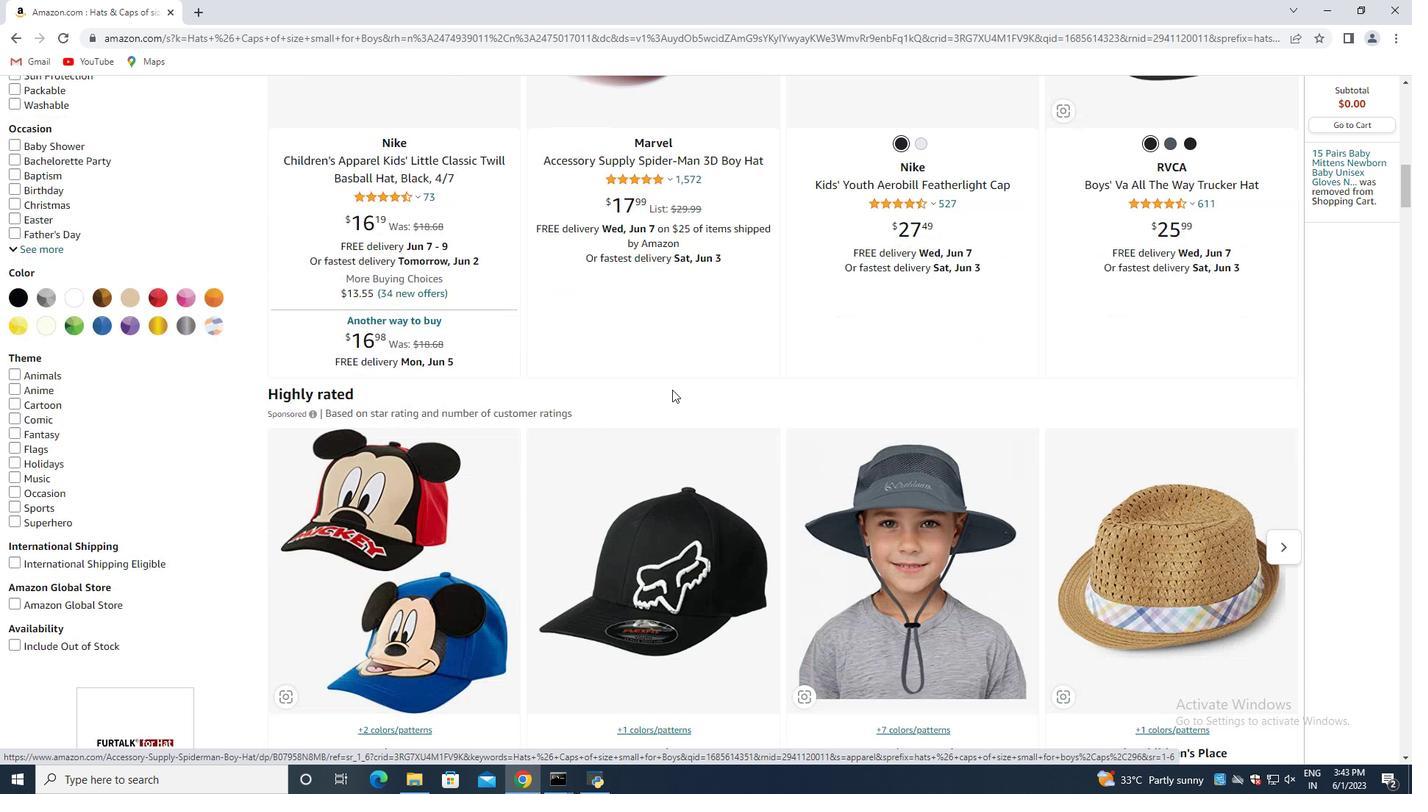 
Action: Mouse scrolled (656, 391) with delta (0, 0)
Screenshot: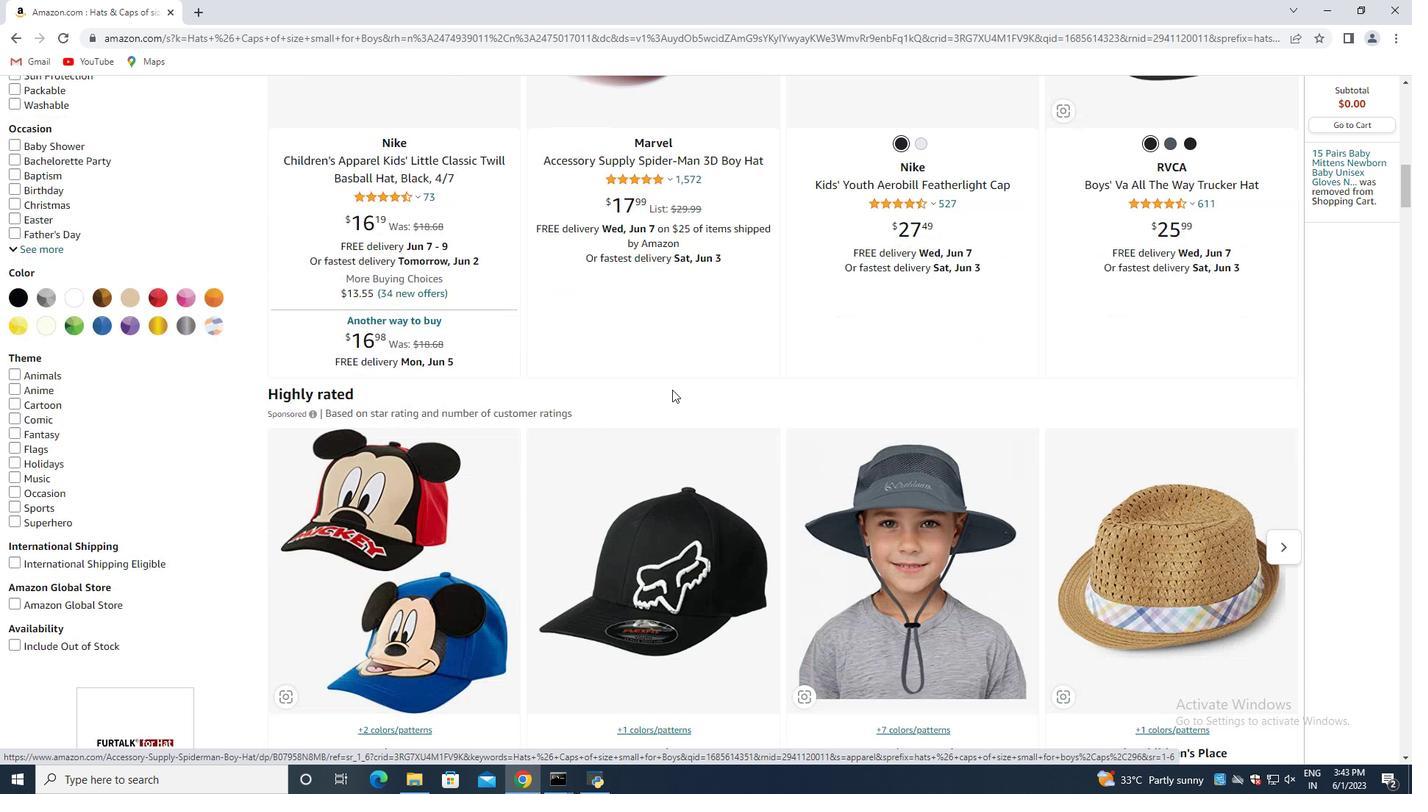 
Action: Mouse moved to (597, 365)
Screenshot: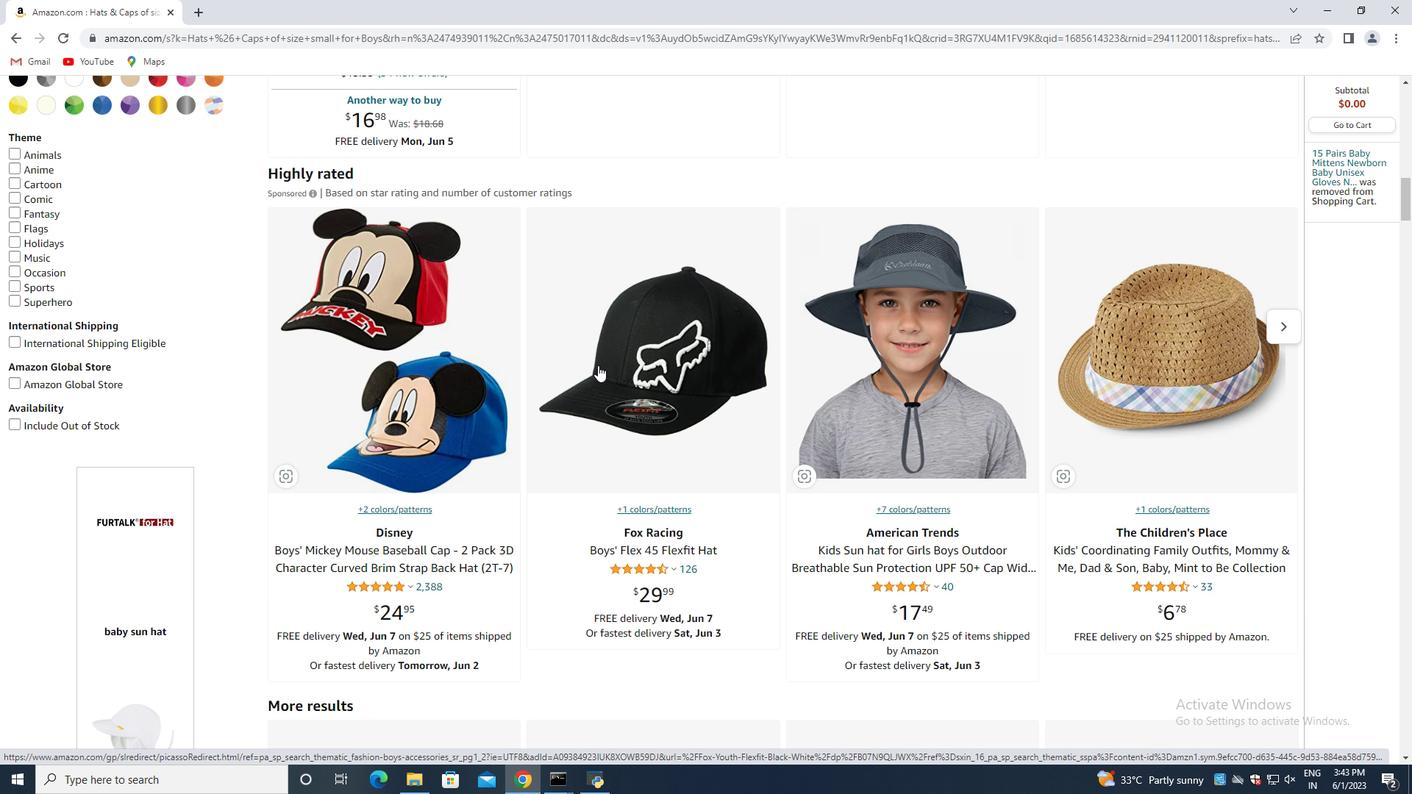 
Action: Mouse scrolled (597, 364) with delta (0, 0)
Screenshot: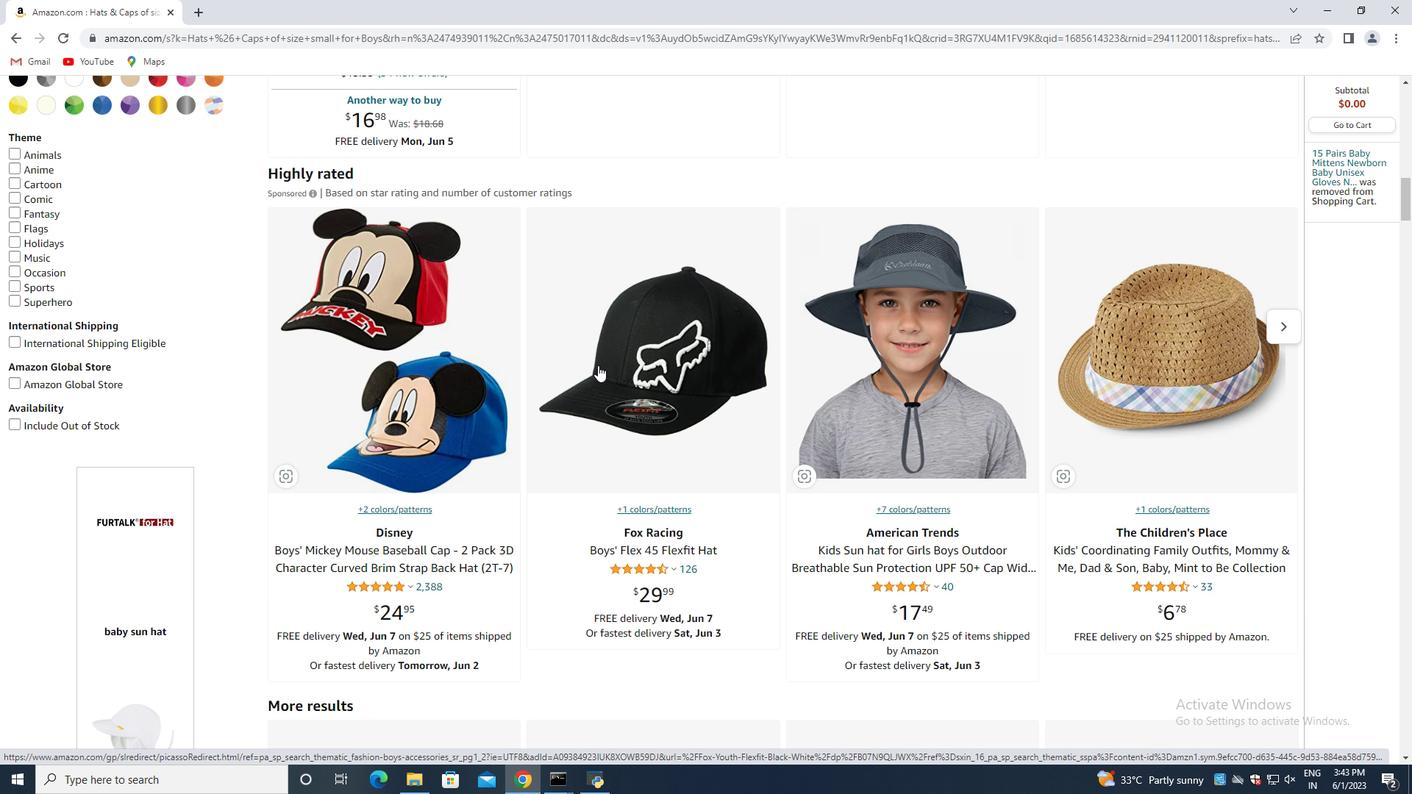
Action: Mouse moved to (597, 367)
Screenshot: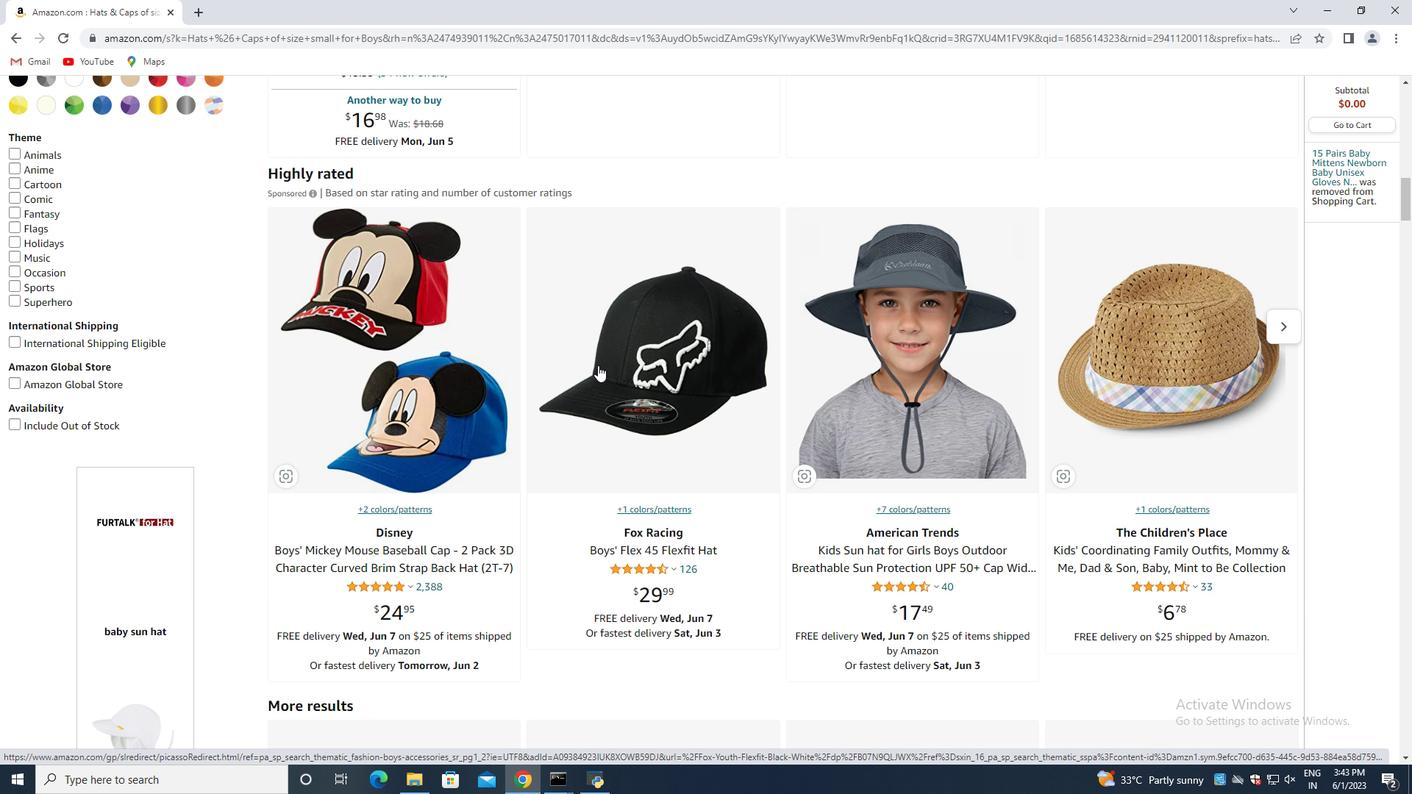 
Action: Mouse scrolled (597, 366) with delta (0, 0)
Screenshot: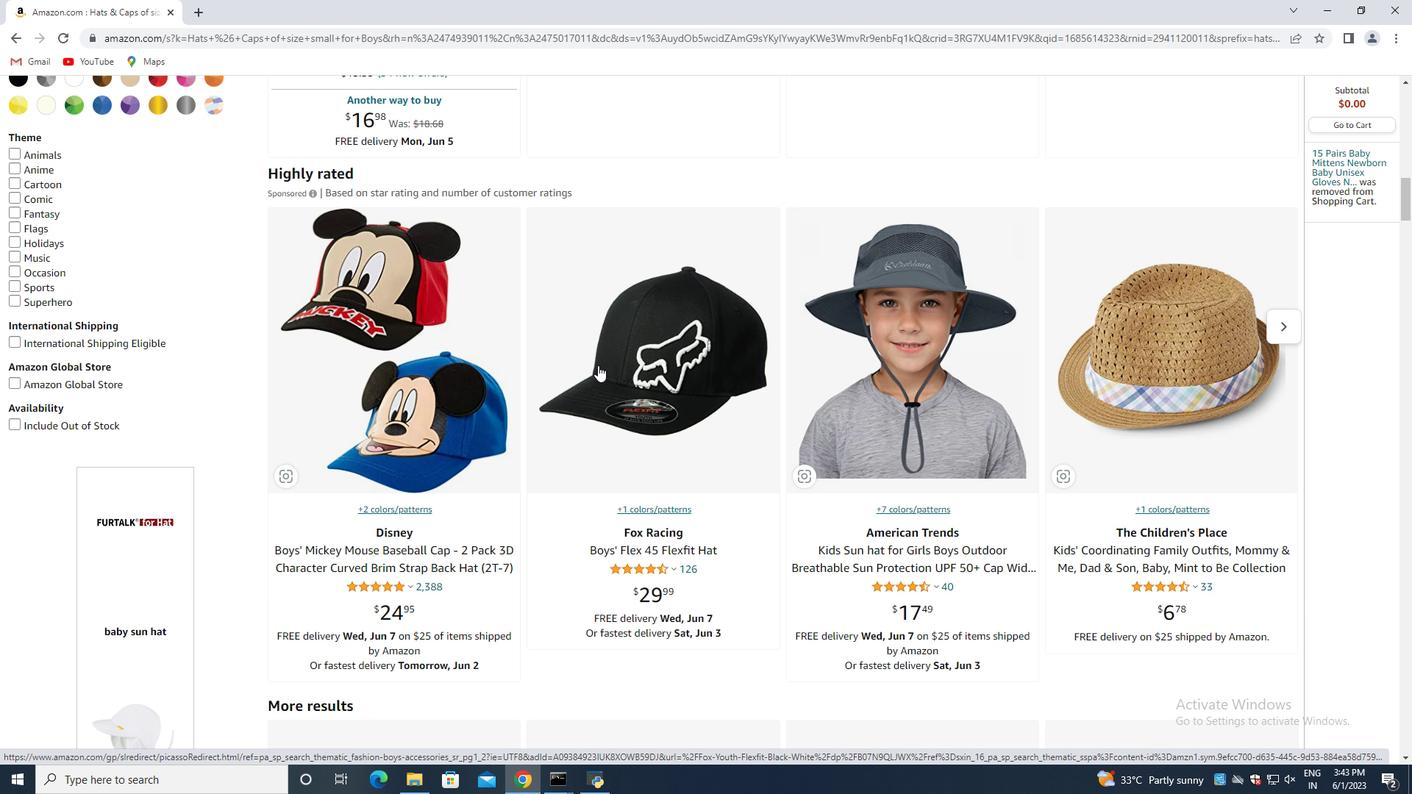 
Action: Mouse moved to (595, 367)
Screenshot: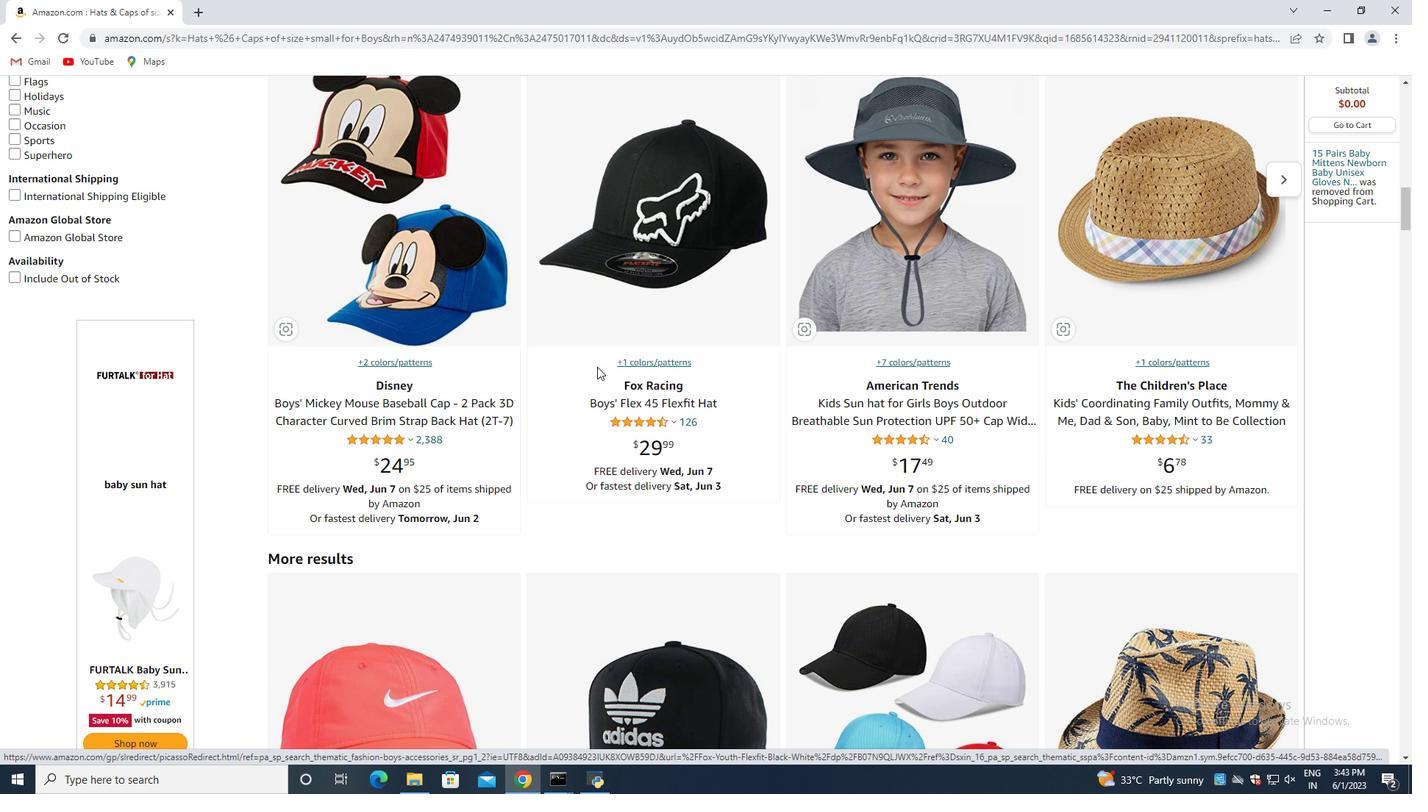 
Action: Mouse scrolled (595, 367) with delta (0, 0)
Screenshot: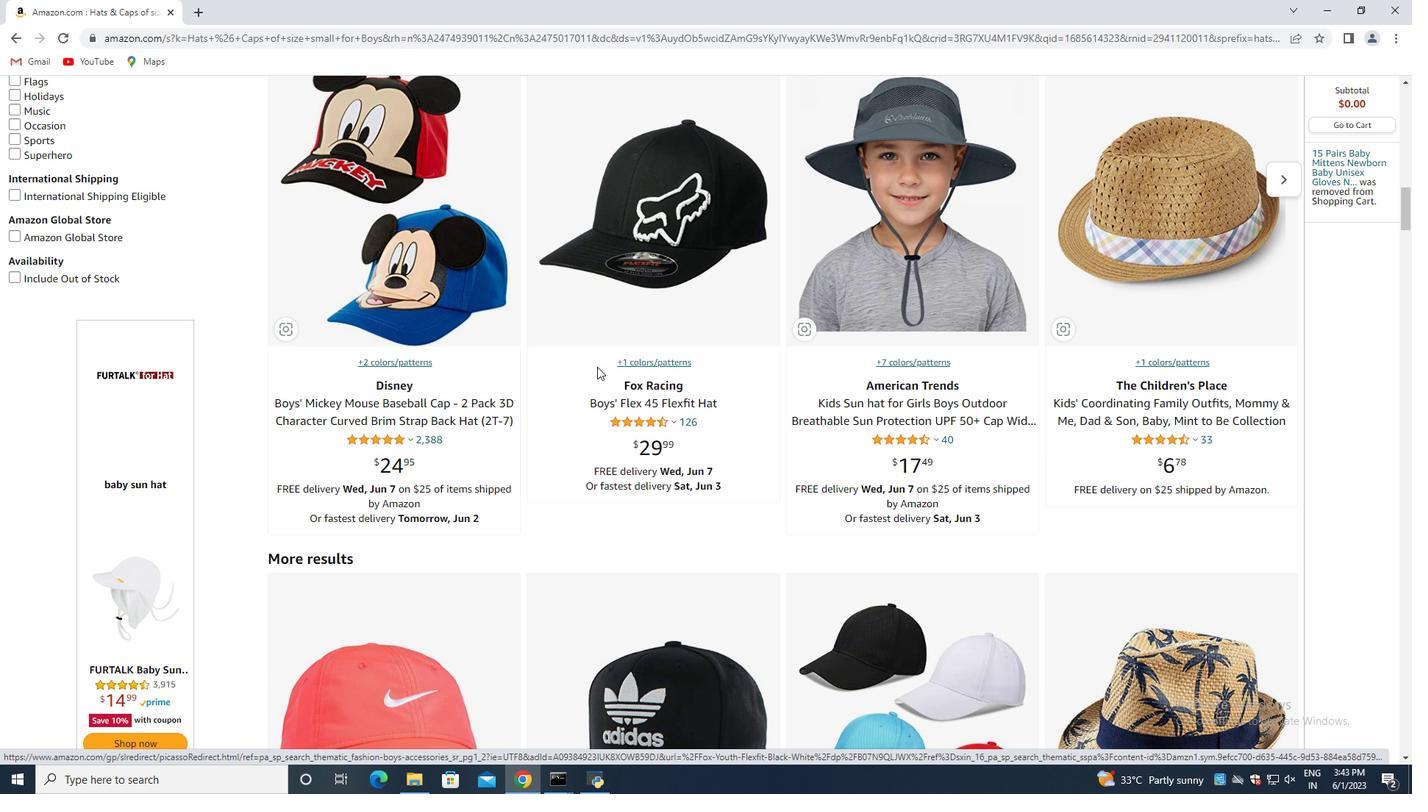 
Action: Mouse scrolled (595, 367) with delta (0, 0)
Screenshot: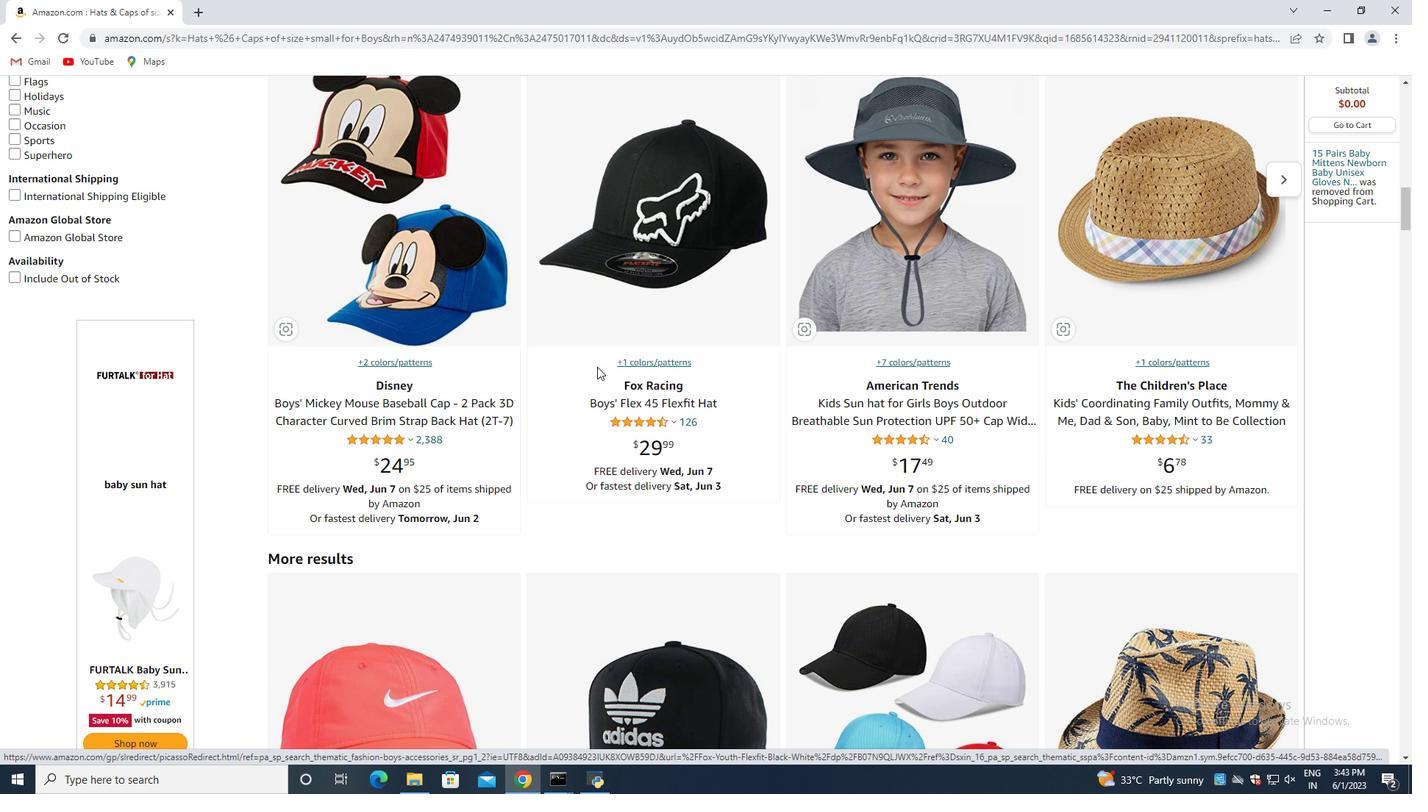 
Action: Mouse moved to (595, 368)
Screenshot: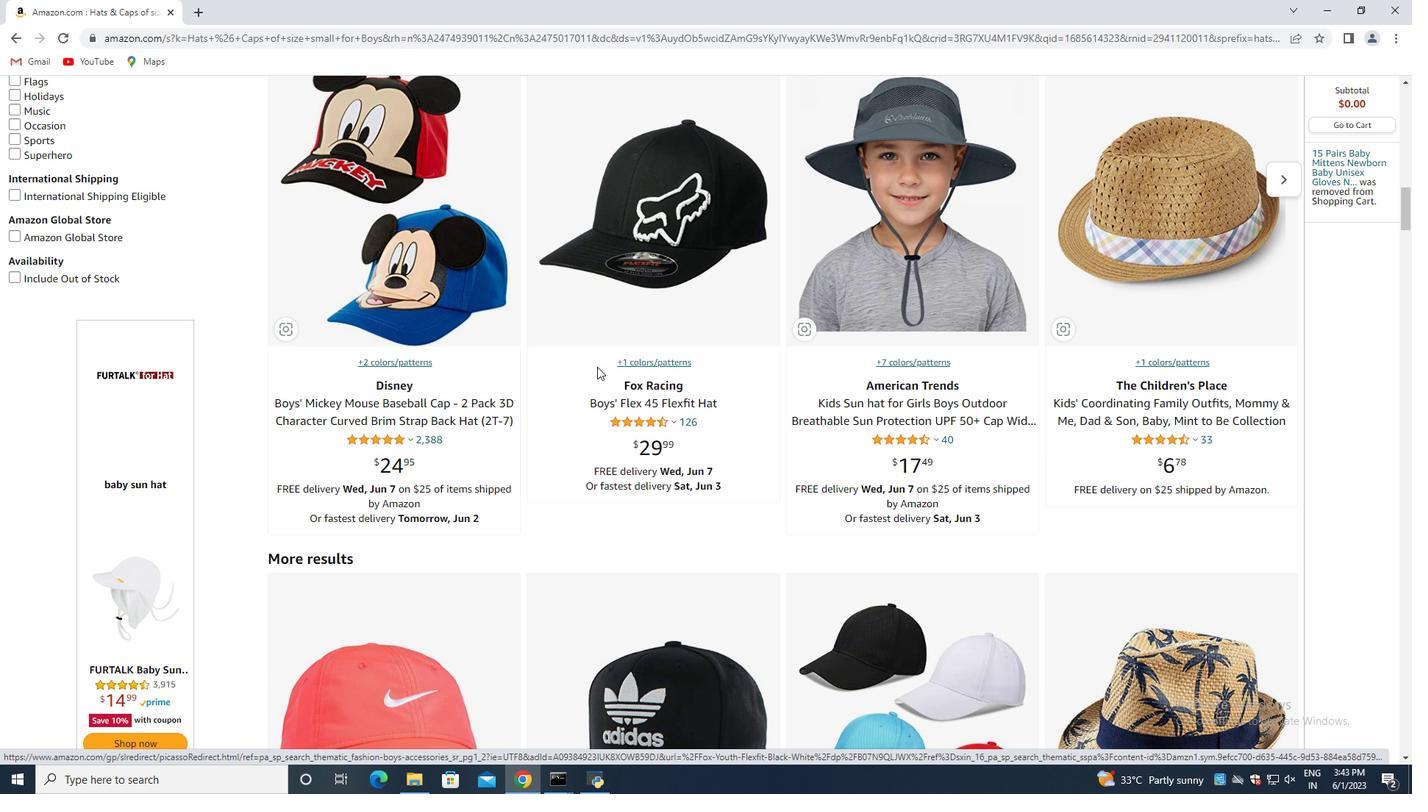 
Action: Mouse scrolled (595, 367) with delta (0, 0)
Screenshot: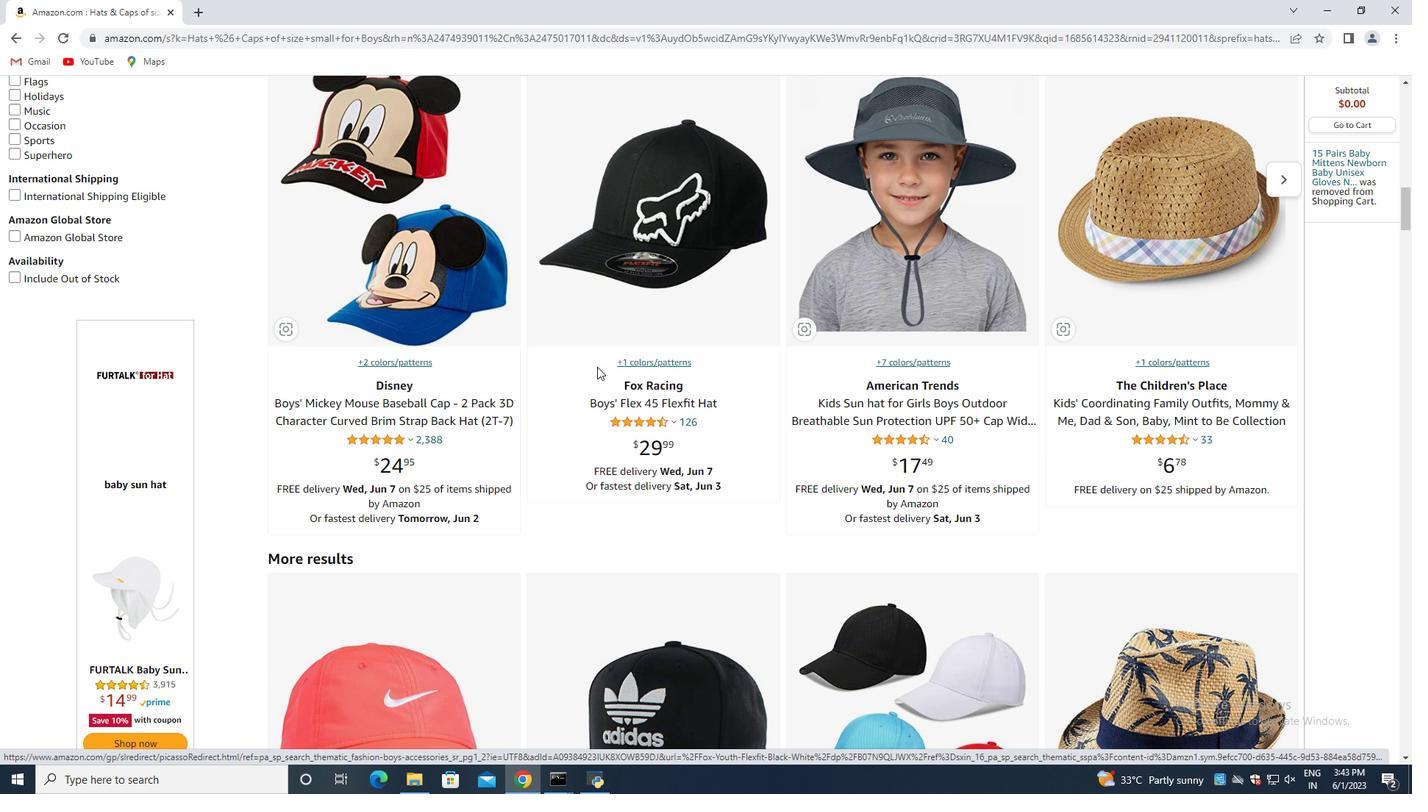 
Action: Mouse moved to (595, 369)
Screenshot: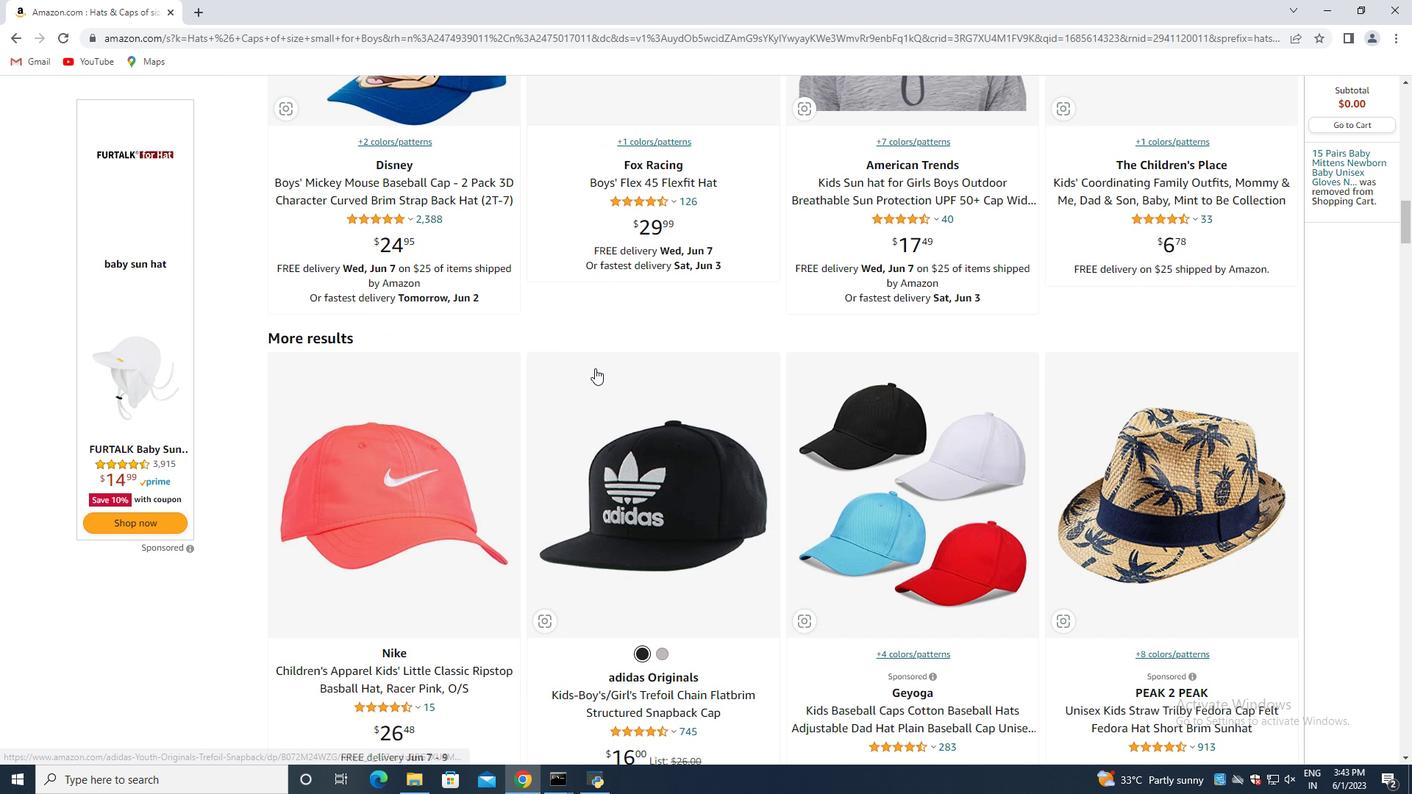 
Action: Mouse scrolled (595, 368) with delta (0, 0)
Screenshot: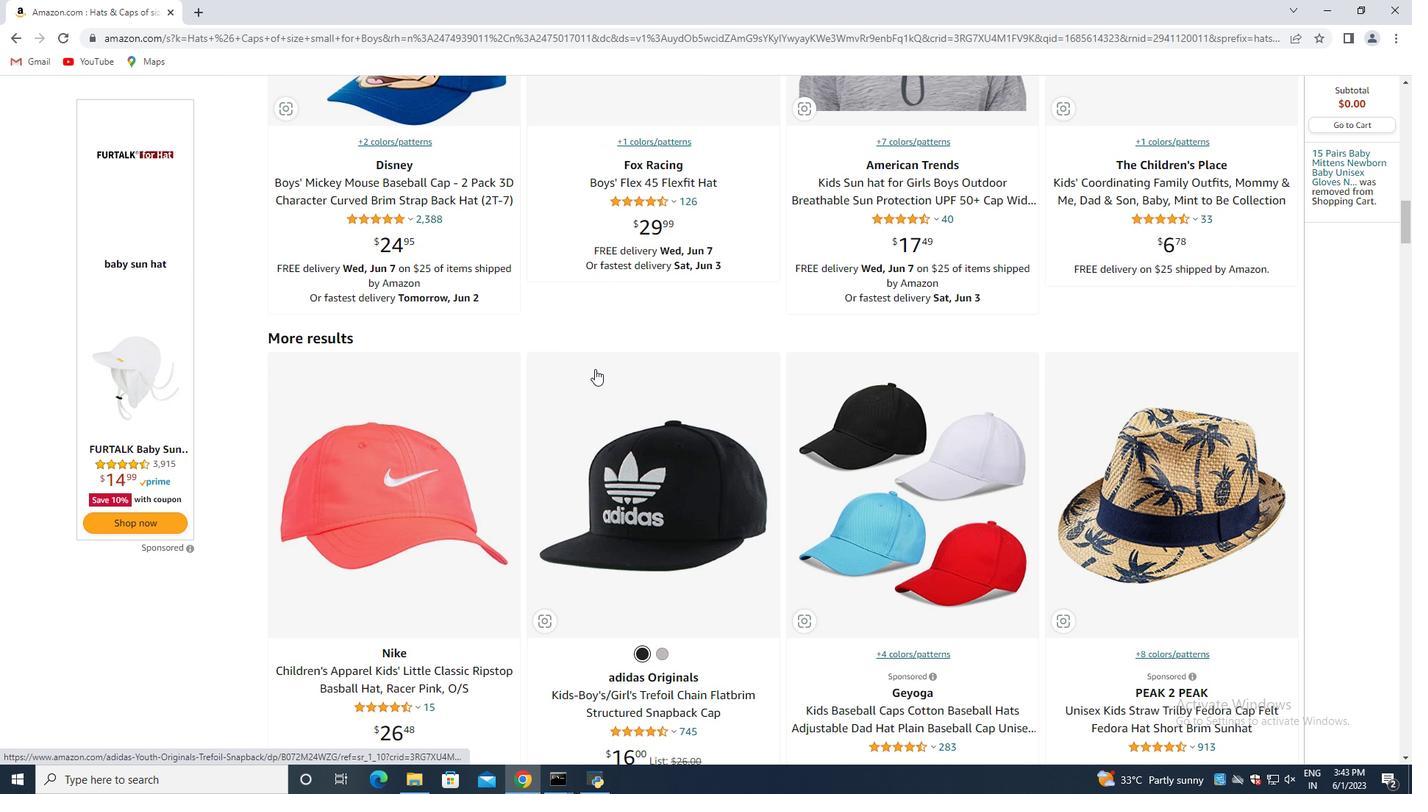 
Action: Mouse moved to (595, 372)
Screenshot: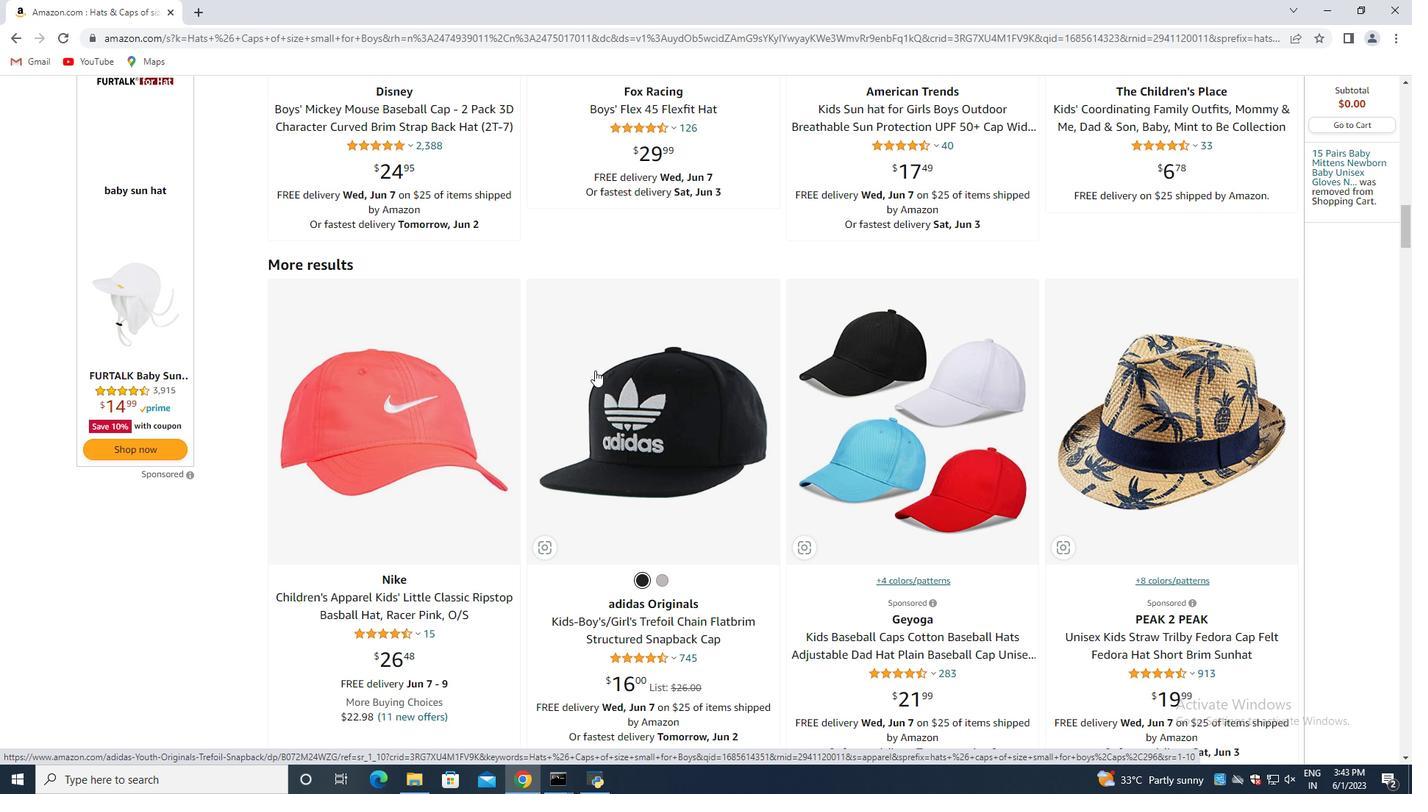 
Action: Mouse scrolled (595, 372) with delta (0, 0)
Screenshot: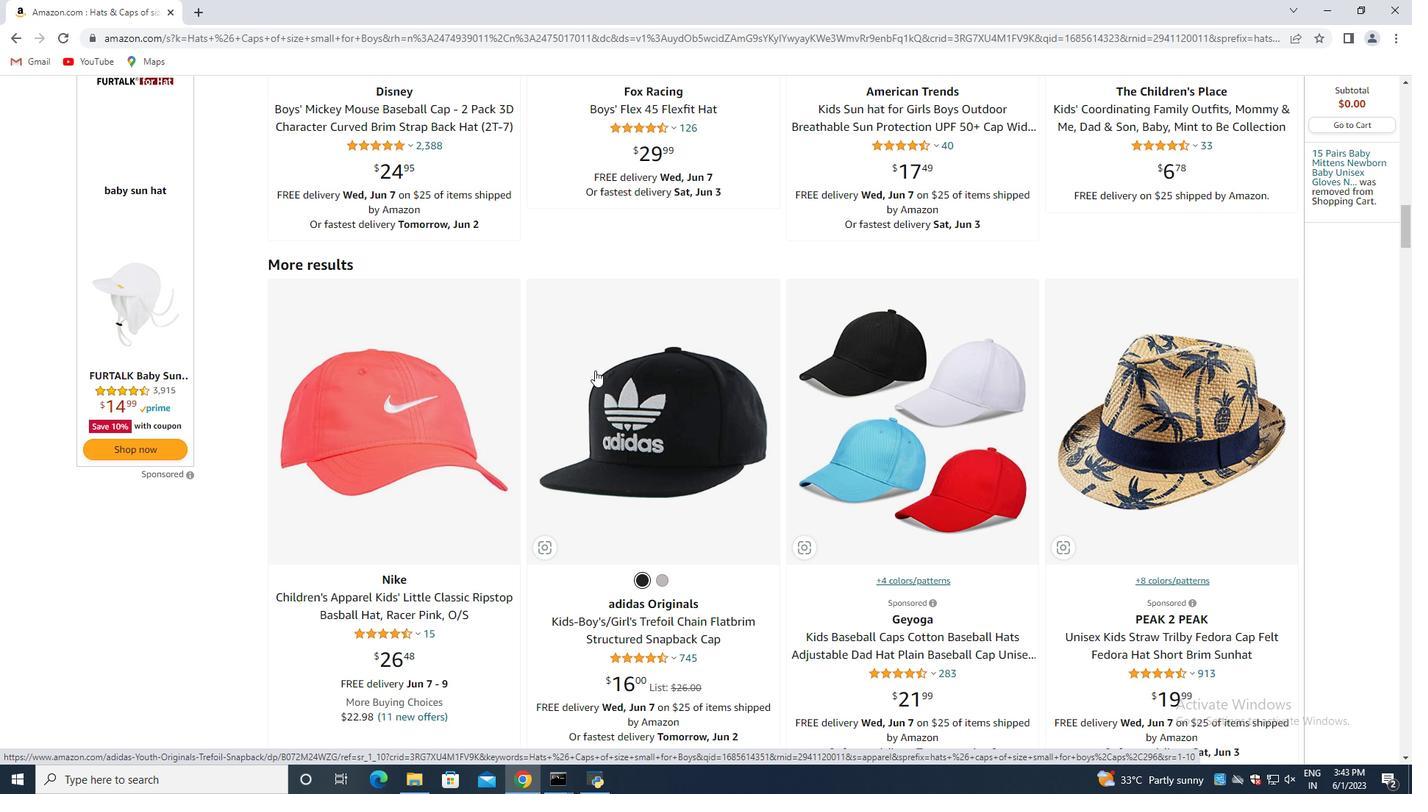 
Action: Mouse moved to (649, 287)
Screenshot: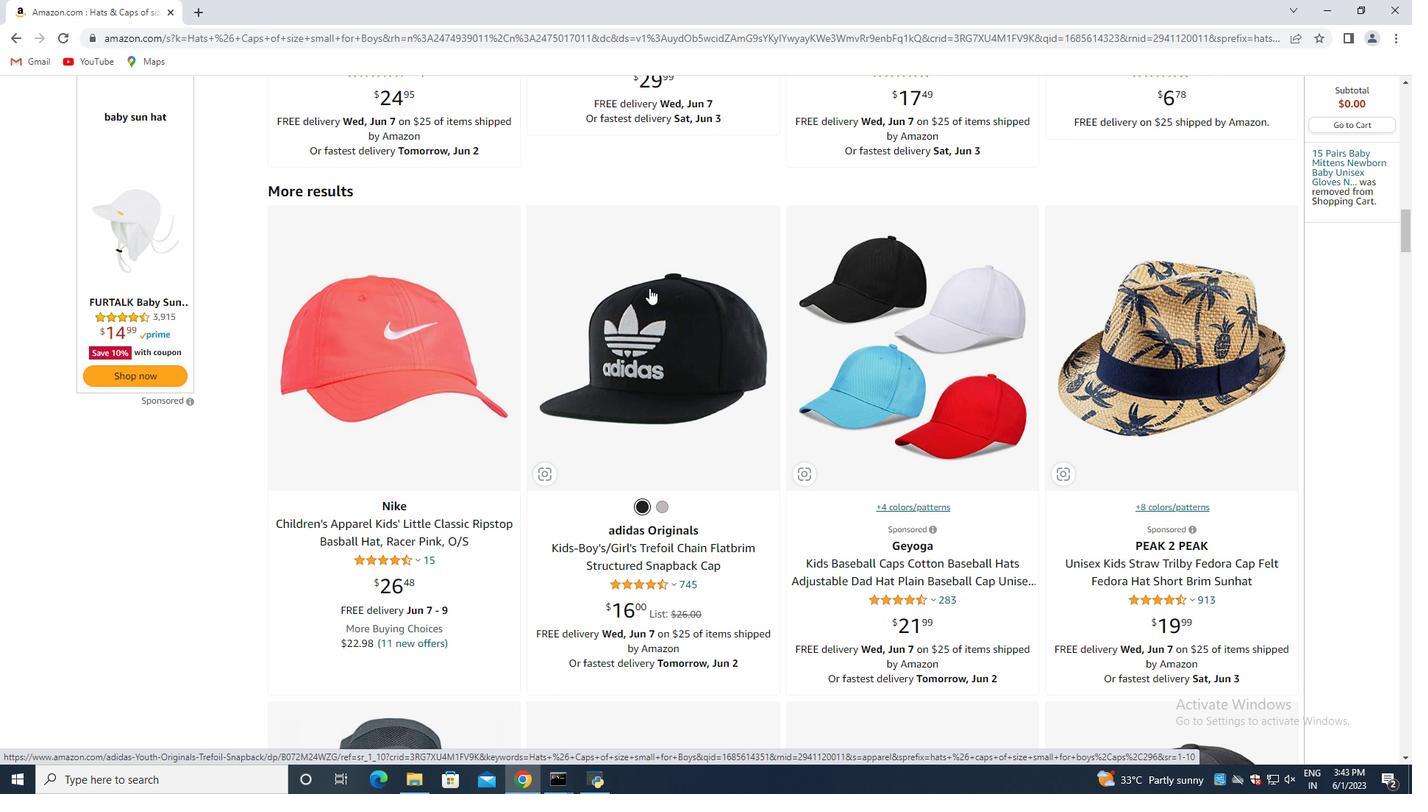
Action: Mouse scrolled (649, 286) with delta (0, 0)
Screenshot: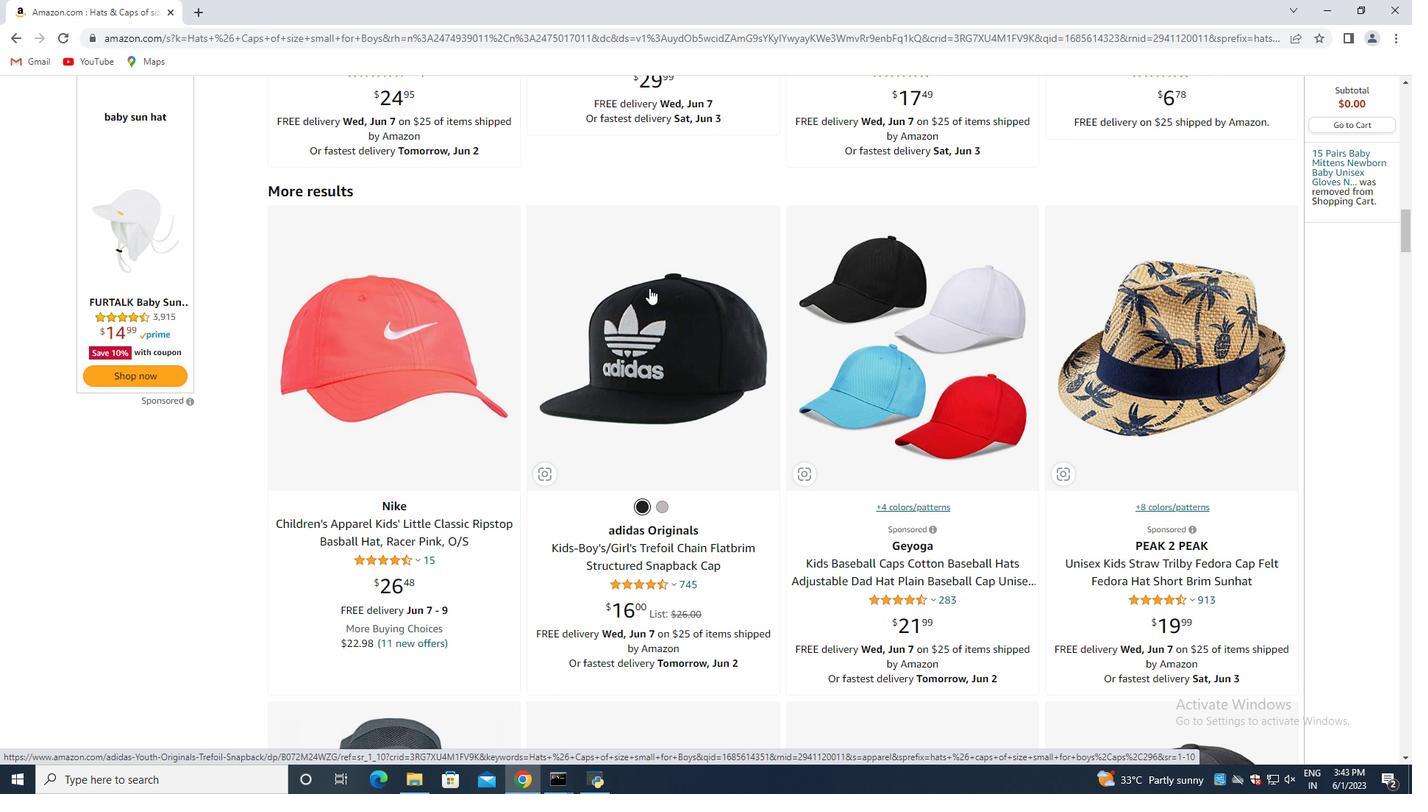 
Action: Mouse moved to (648, 290)
Screenshot: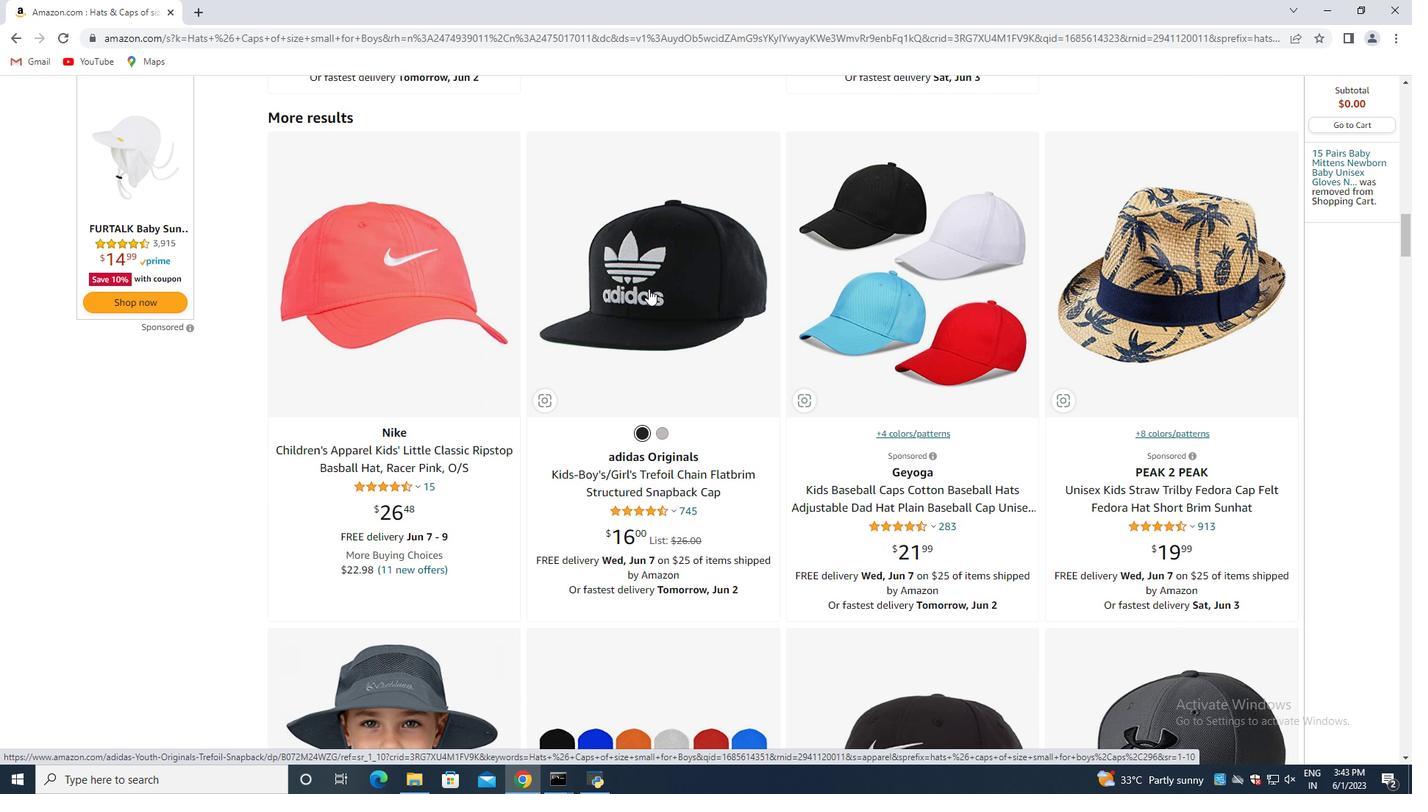
Action: Mouse scrolled (648, 289) with delta (0, 0)
Screenshot: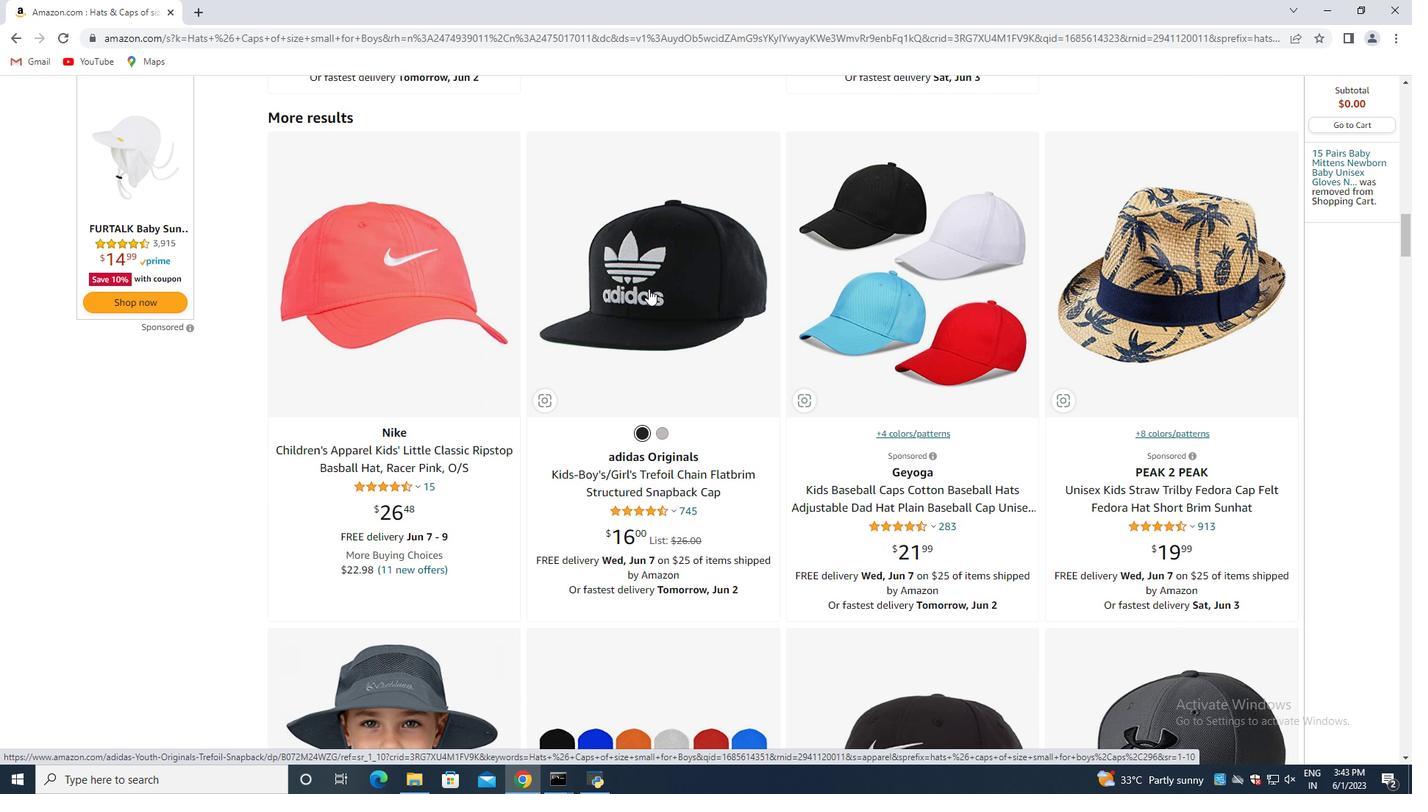 
Action: Mouse scrolled (648, 289) with delta (0, 0)
Screenshot: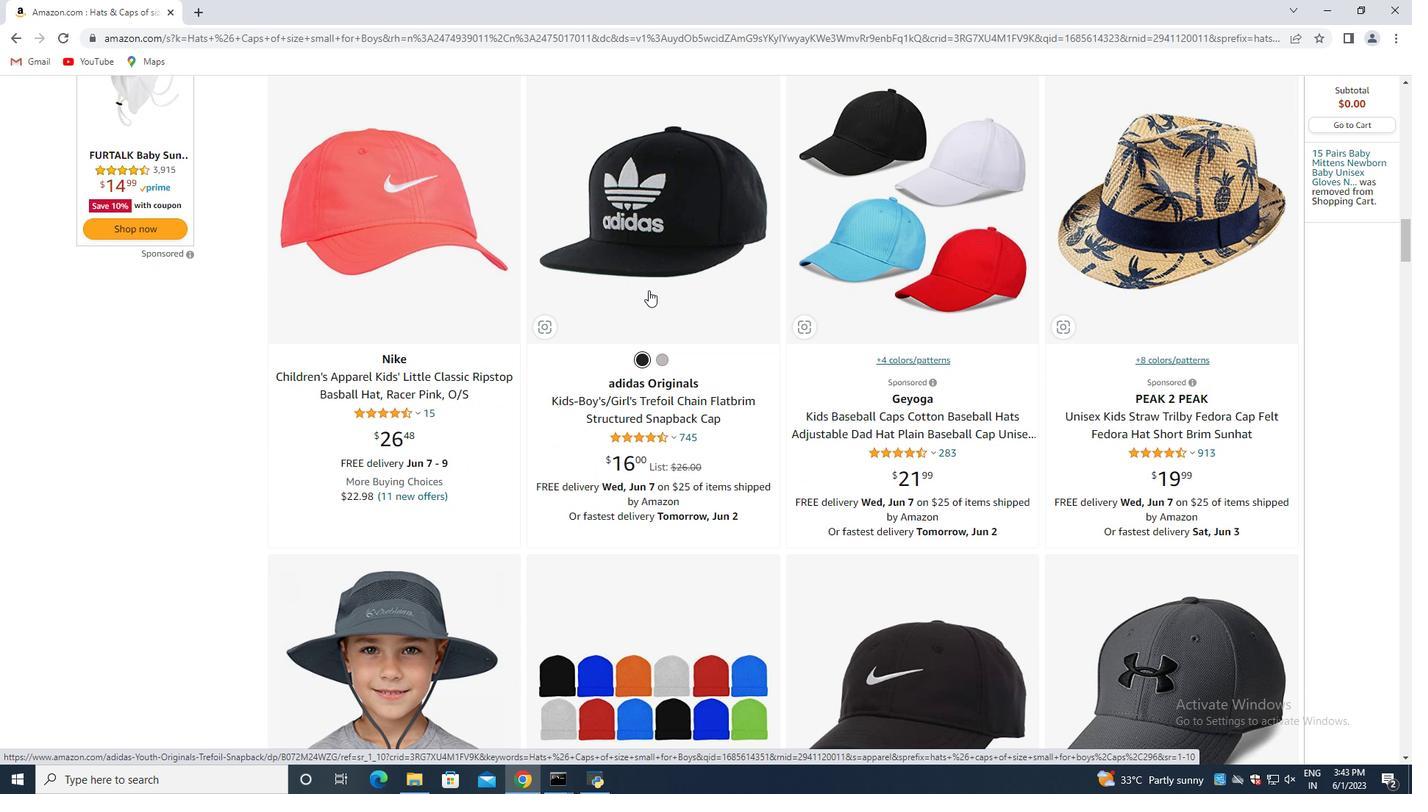 
Action: Mouse scrolled (648, 289) with delta (0, 0)
Screenshot: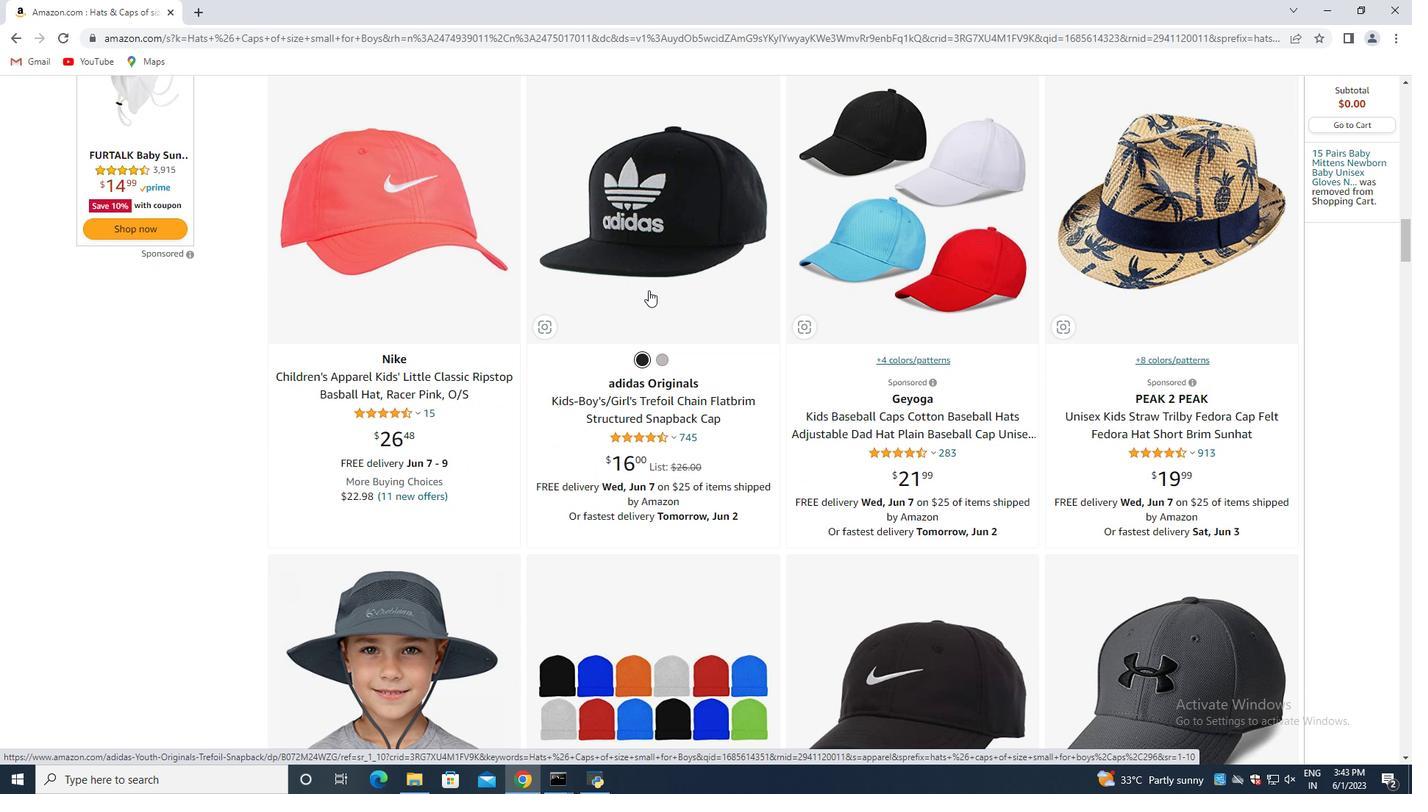 
Action: Mouse moved to (647, 291)
Screenshot: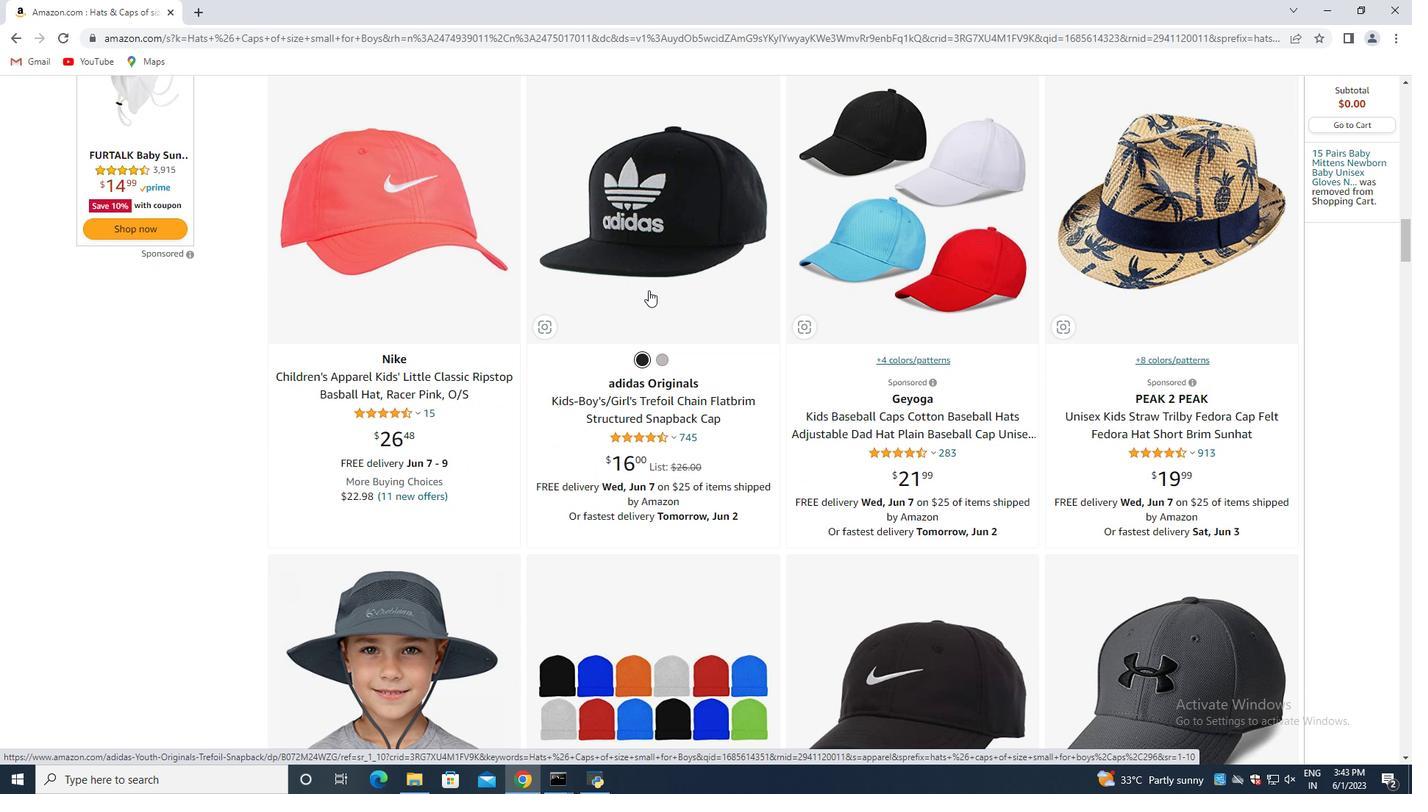 
Action: Mouse scrolled (647, 291) with delta (0, 0)
Screenshot: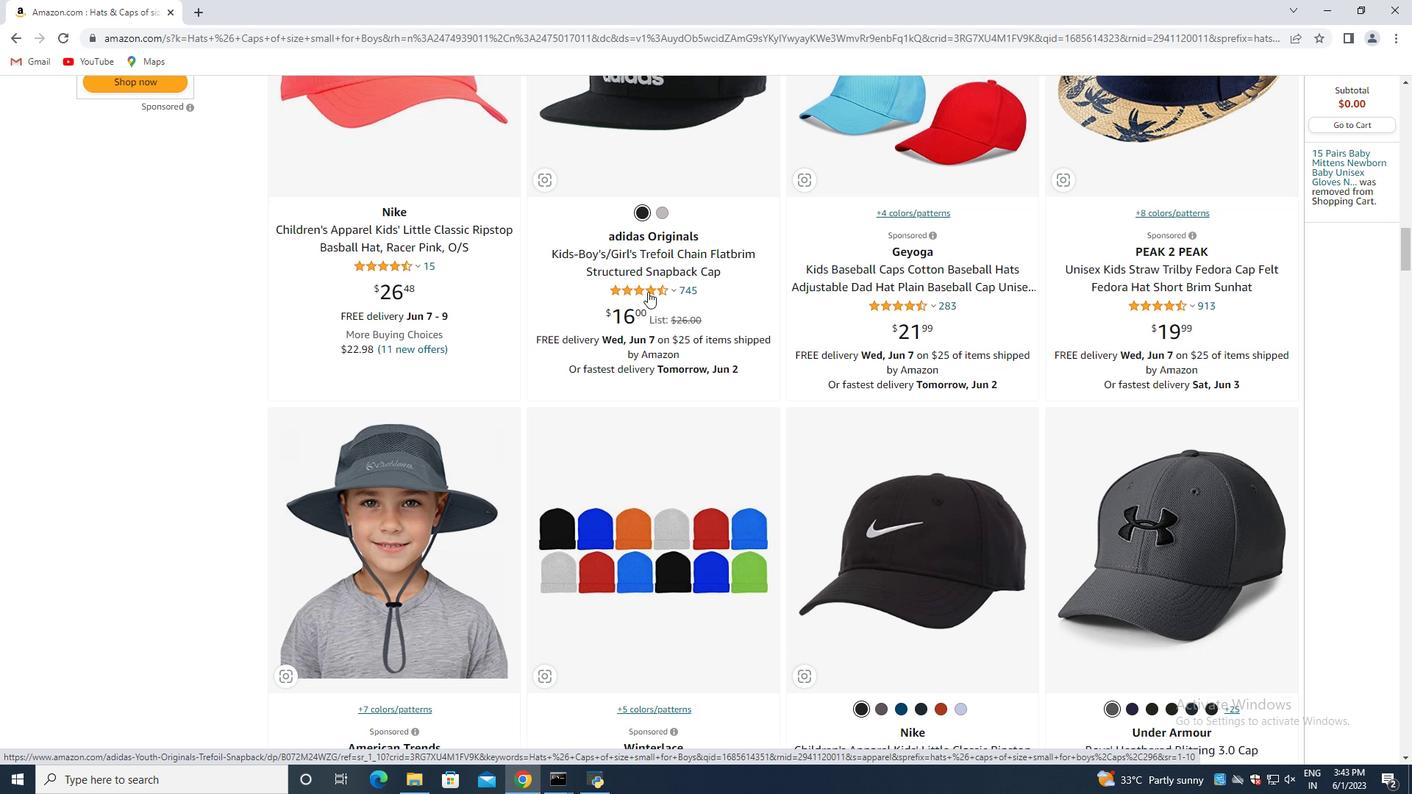 
Action: Mouse scrolled (647, 291) with delta (0, 0)
Screenshot: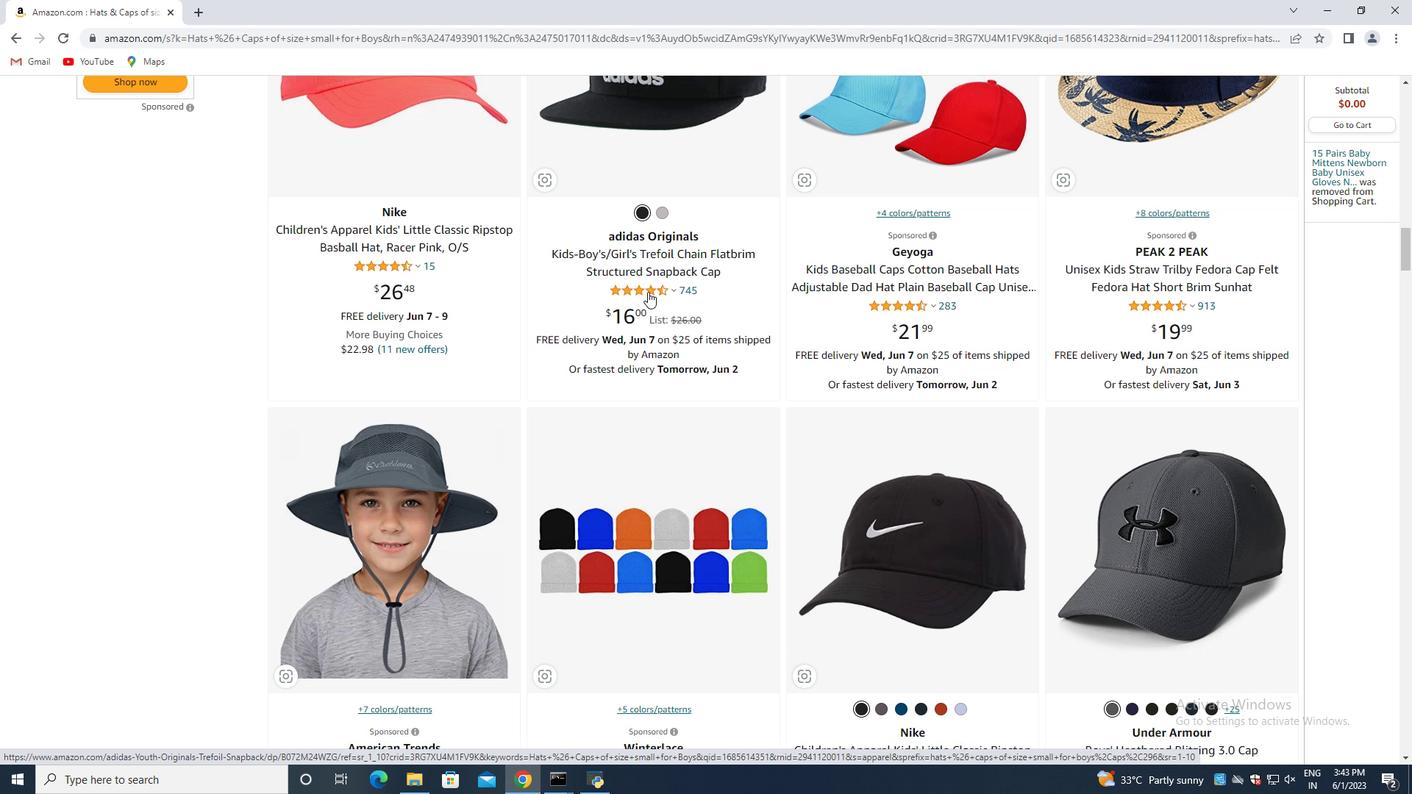 
Action: Mouse moved to (647, 292)
Screenshot: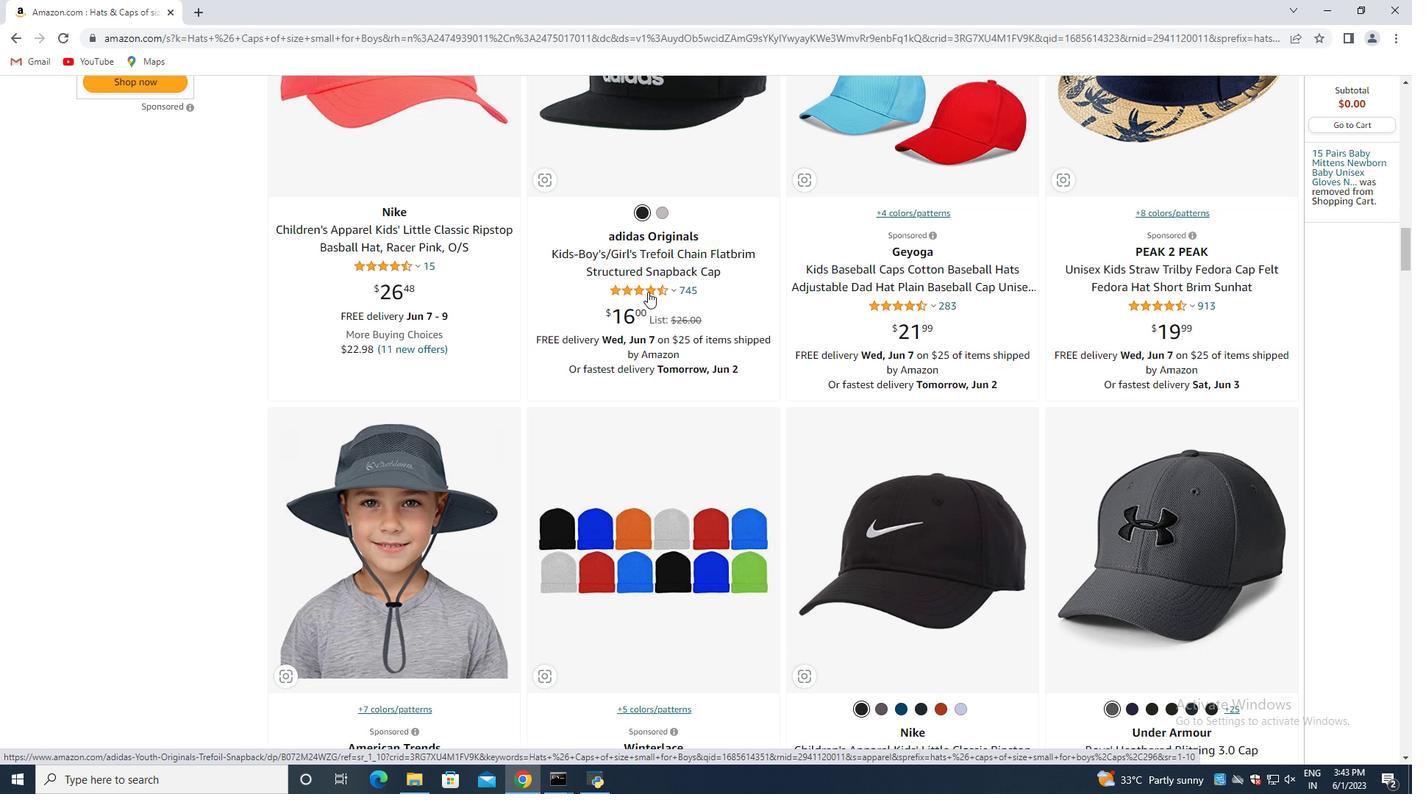 
Action: Mouse scrolled (647, 291) with delta (0, 0)
Screenshot: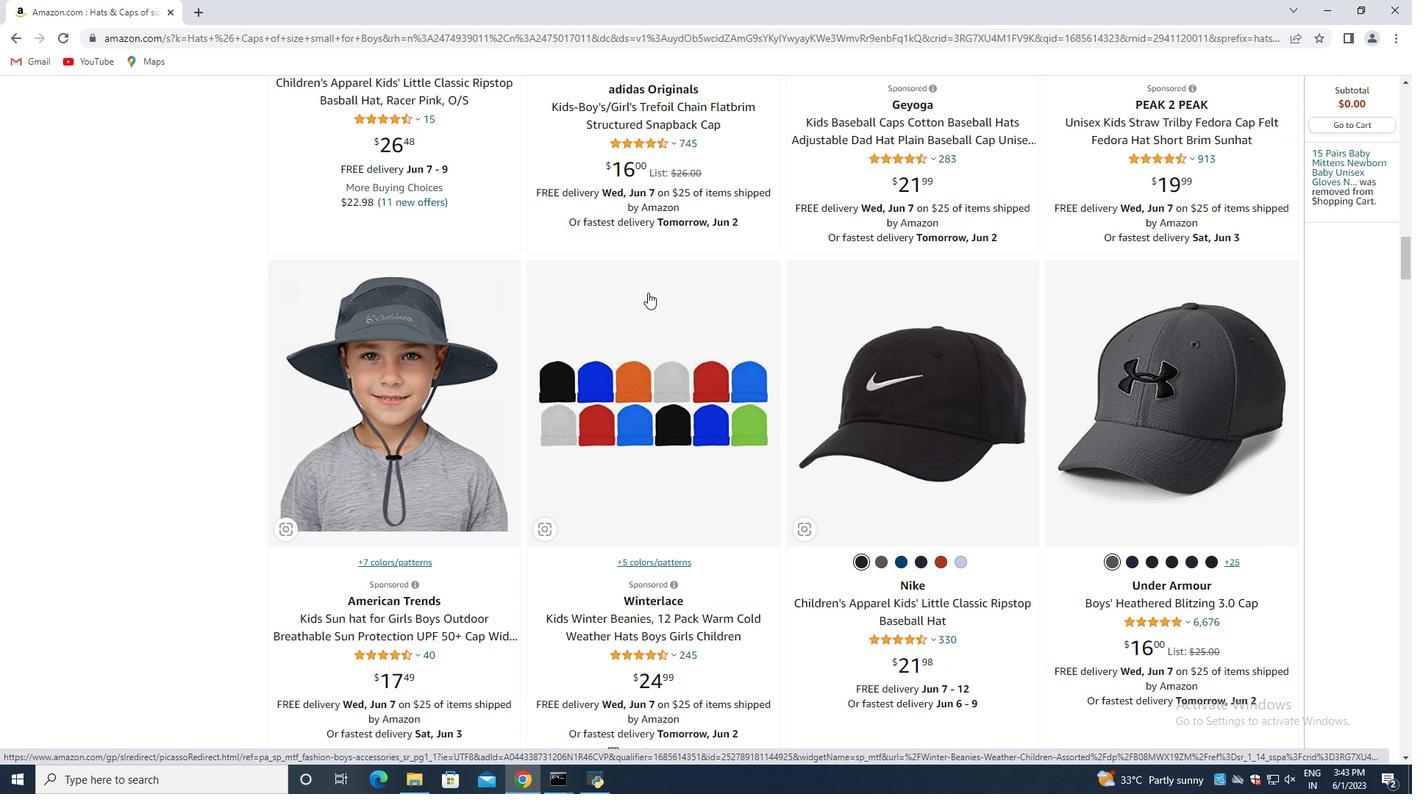 
Action: Mouse scrolled (647, 291) with delta (0, 0)
Screenshot: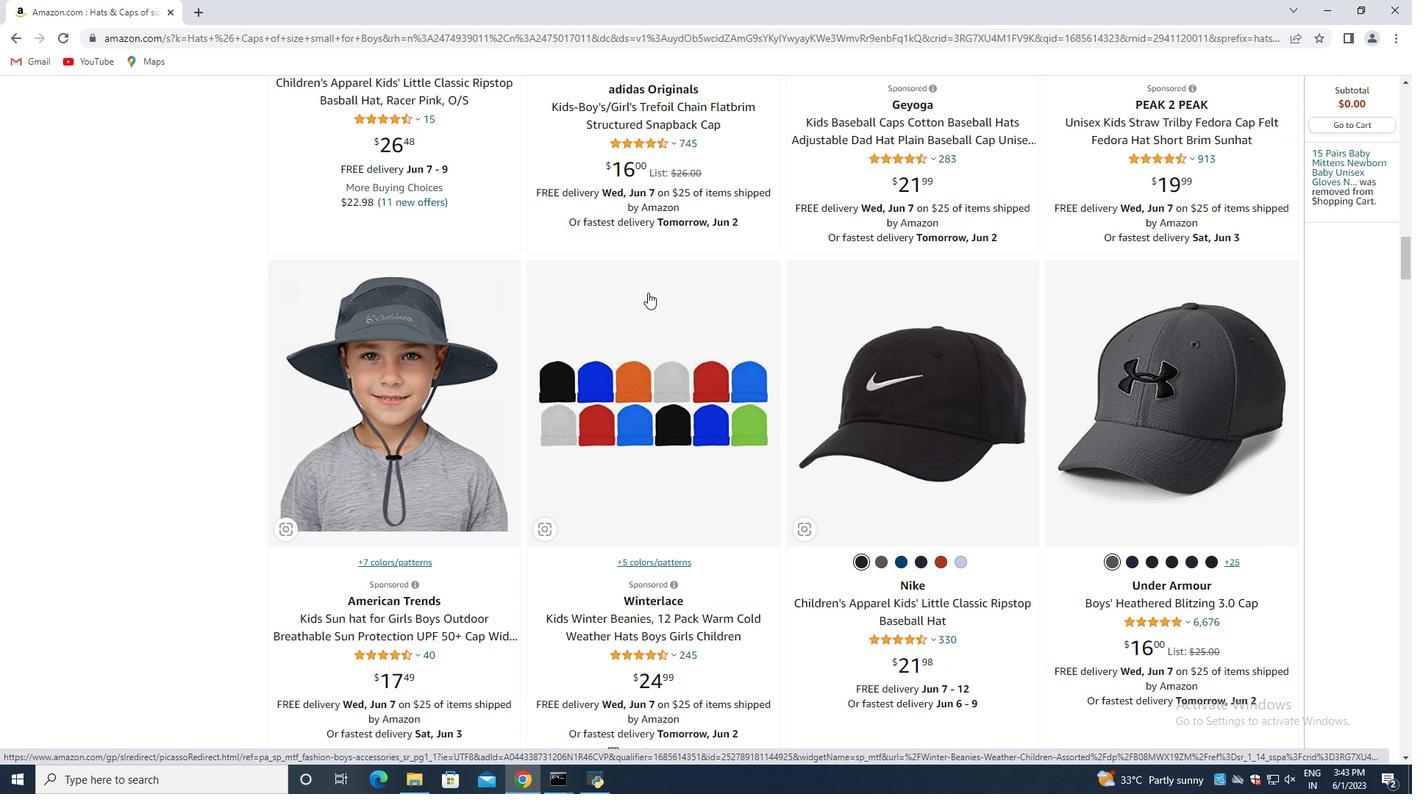 
Action: Mouse moved to (649, 294)
Screenshot: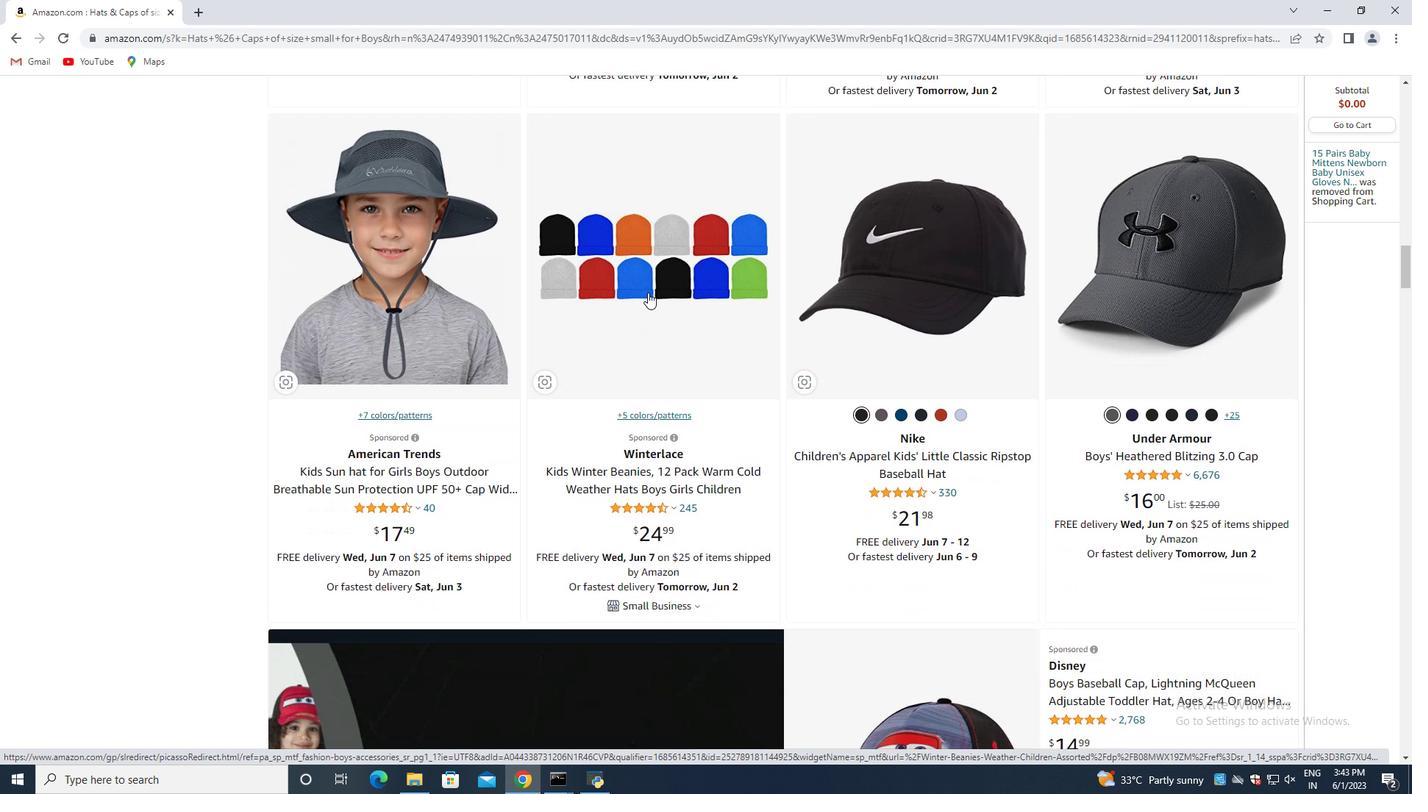 
Action: Mouse scrolled (649, 294) with delta (0, 0)
Screenshot: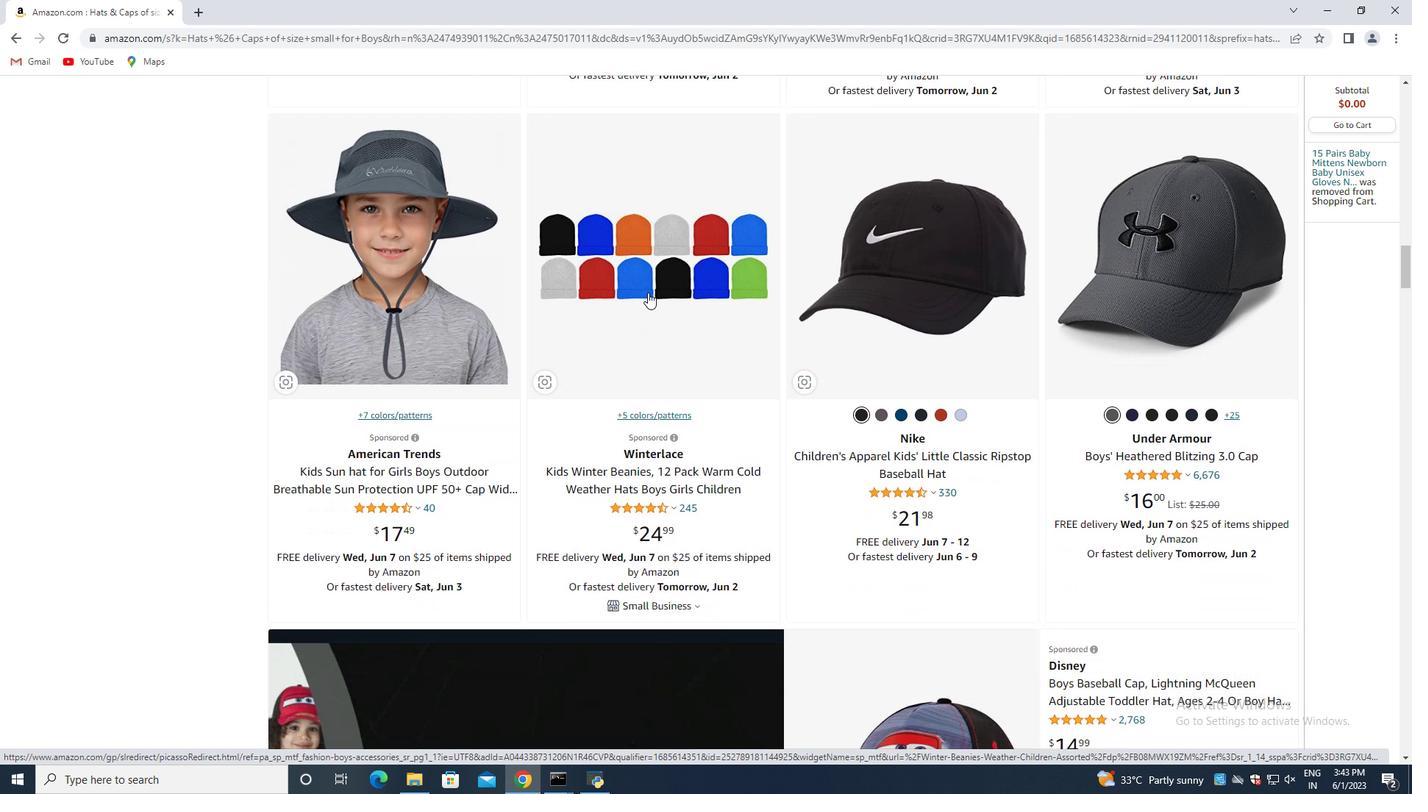 
Action: Mouse moved to (652, 297)
Screenshot: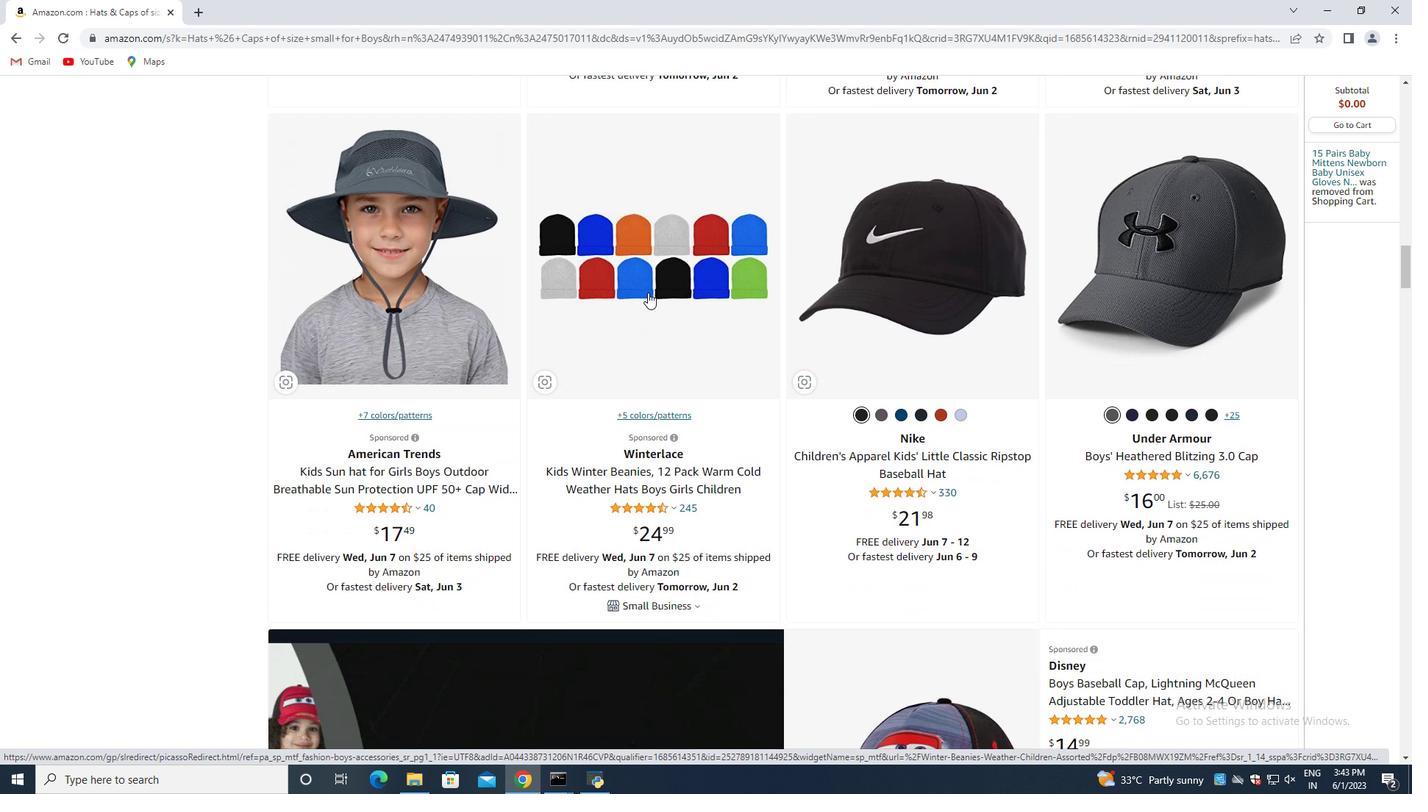 
Action: Mouse scrolled (652, 296) with delta (0, 0)
Screenshot: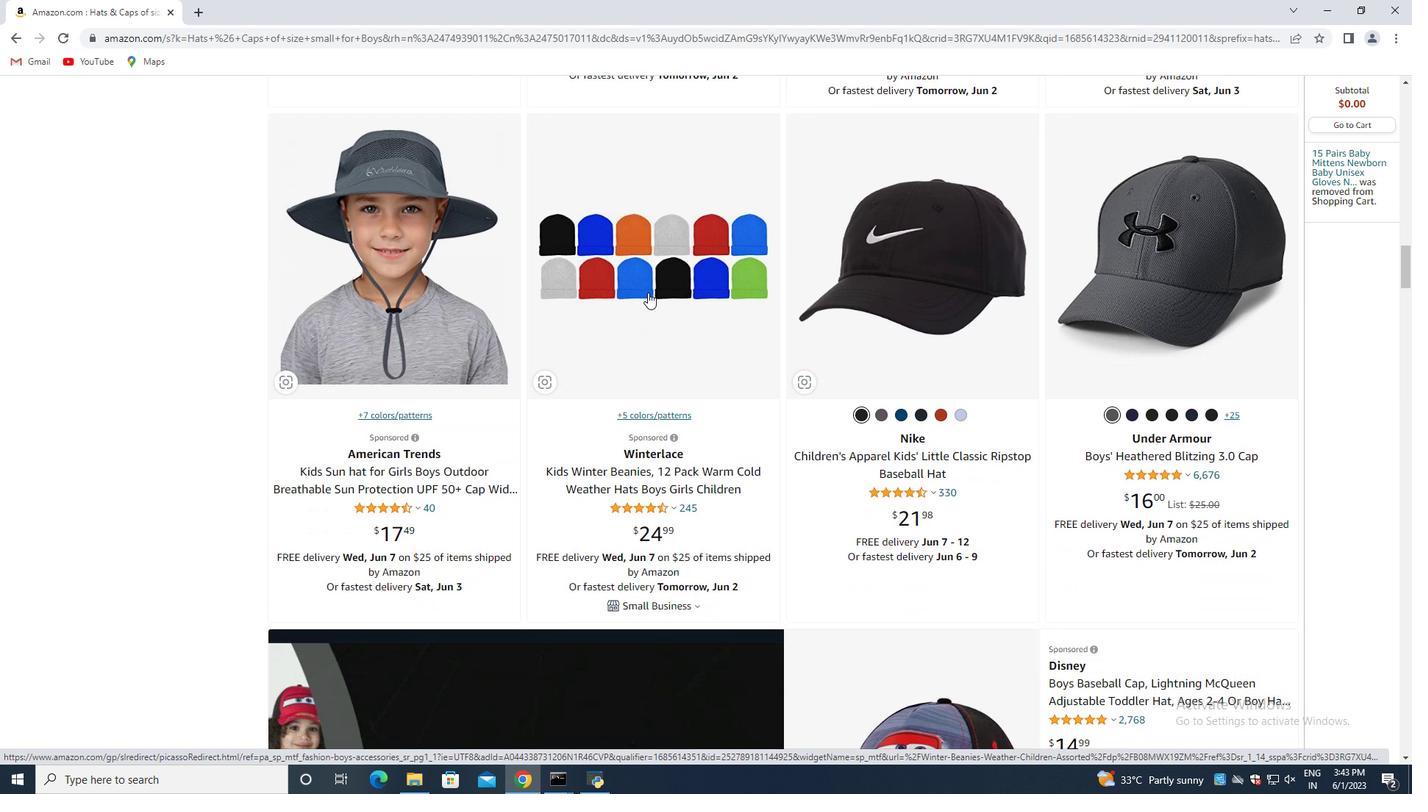 
Action: Mouse moved to (656, 299)
Screenshot: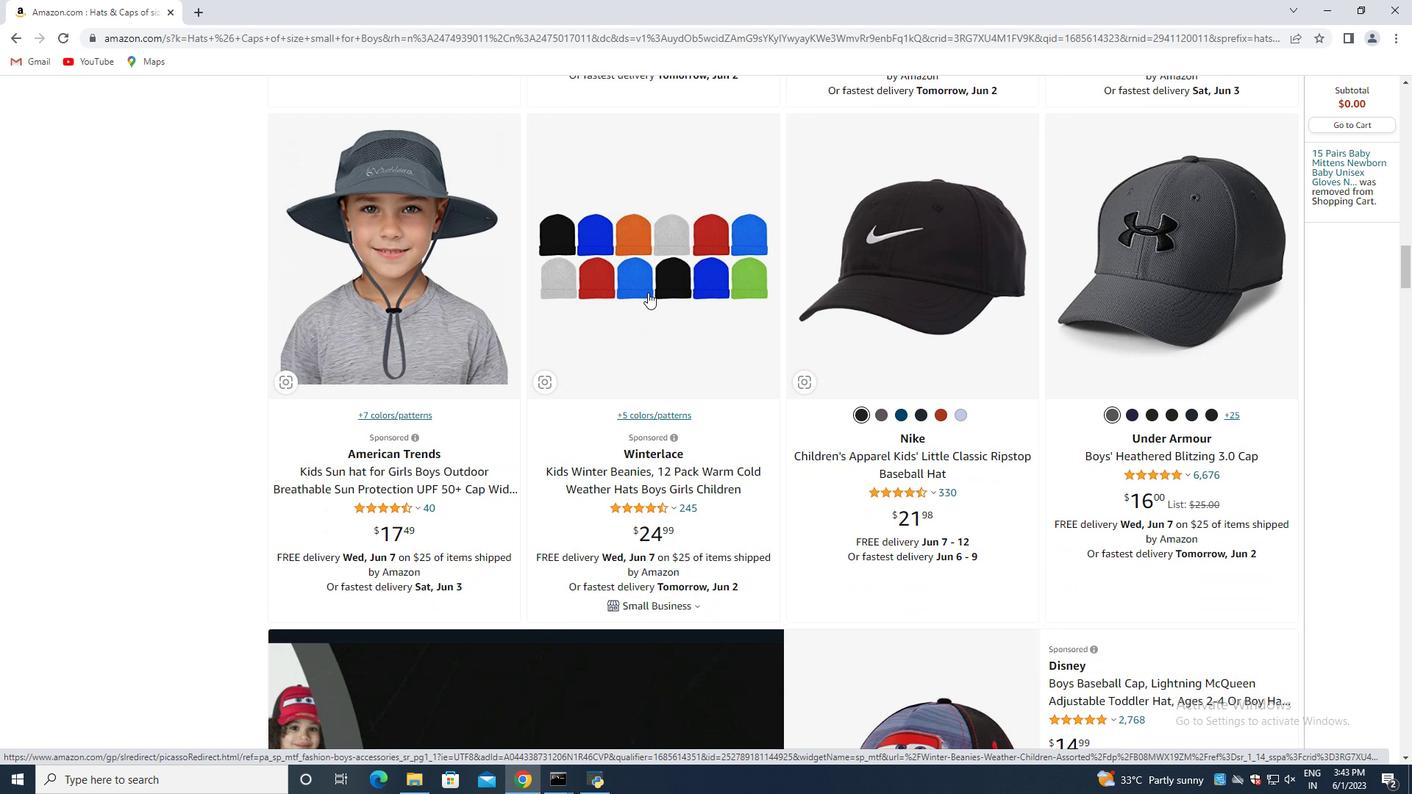 
Action: Mouse scrolled (656, 298) with delta (0, 0)
Screenshot: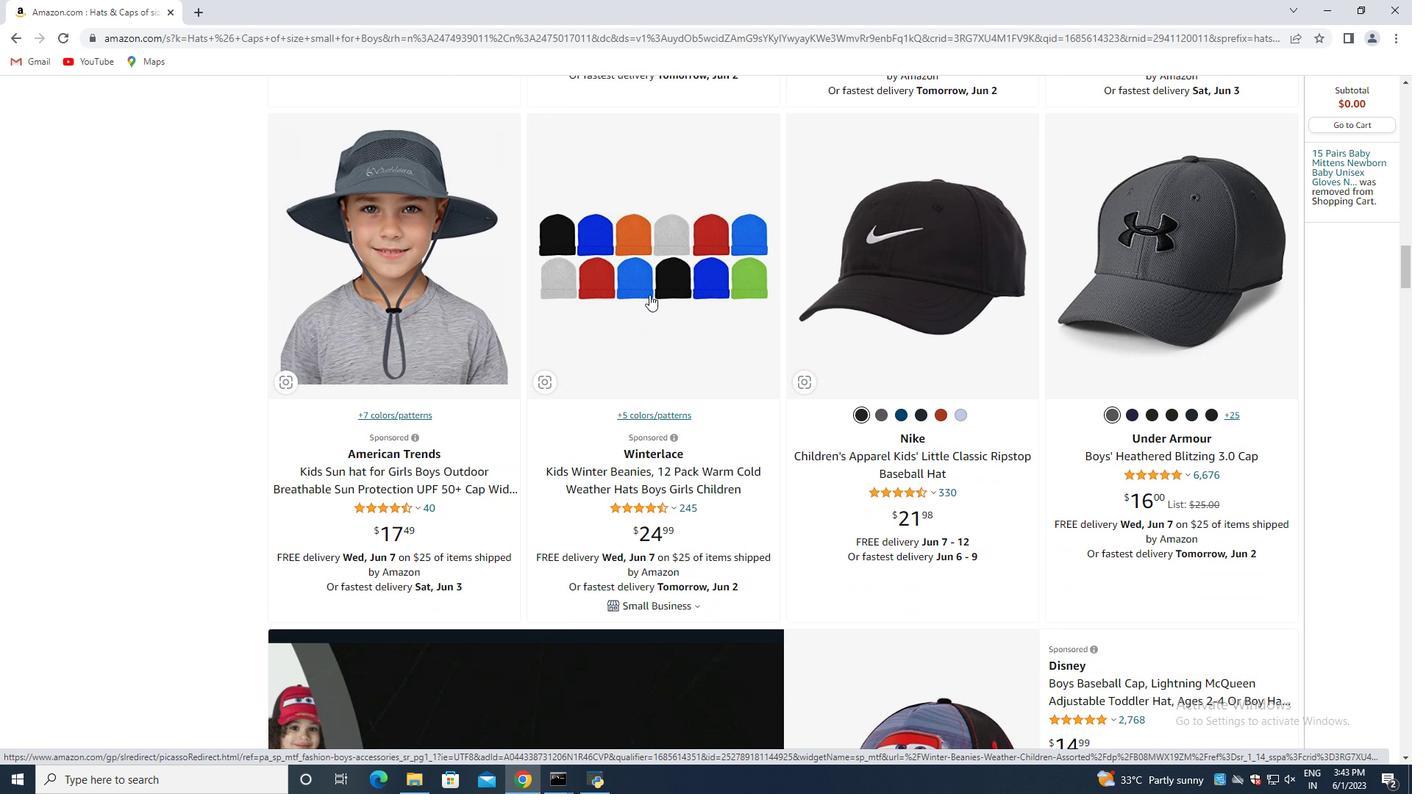 
Action: Mouse moved to (658, 300)
Screenshot: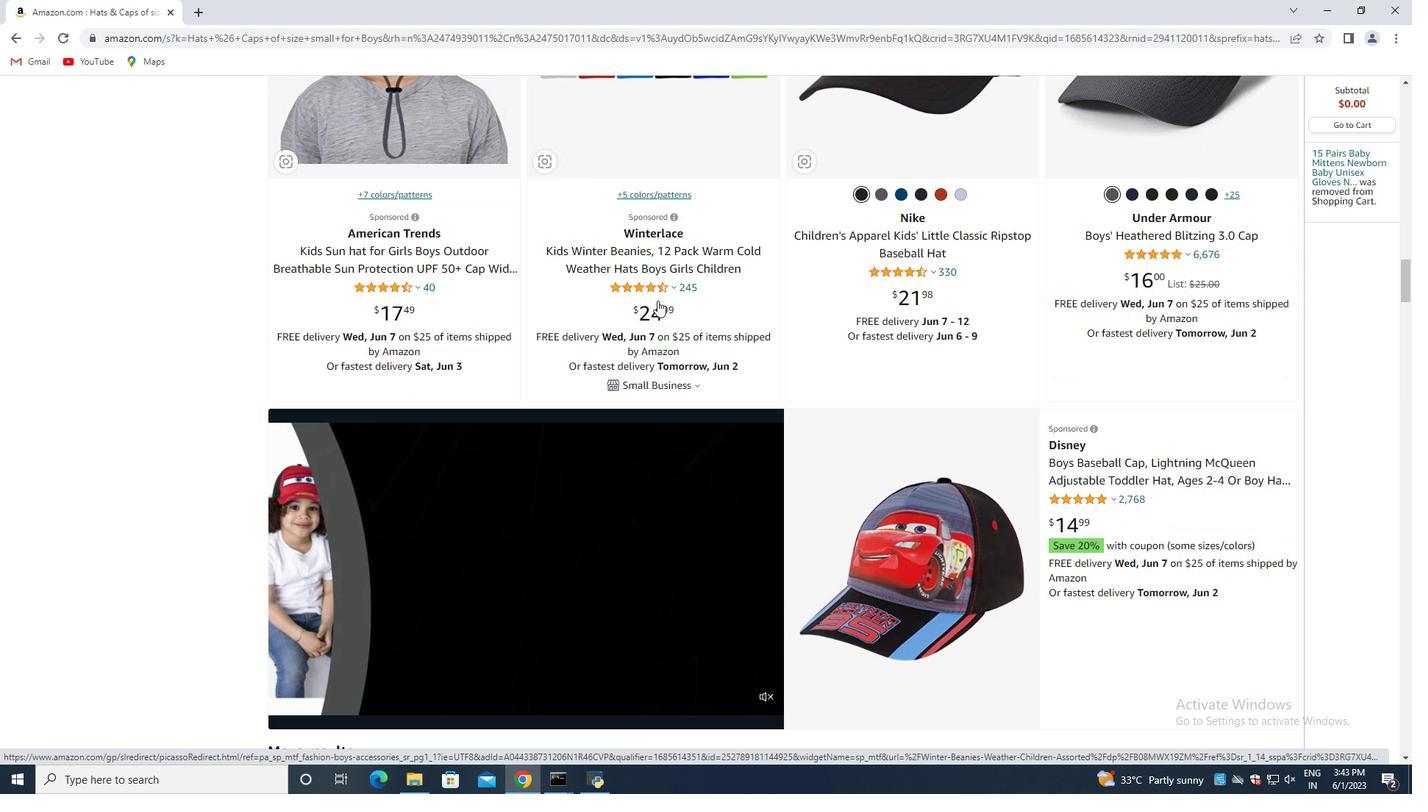 
Action: Mouse scrolled (658, 300) with delta (0, 0)
Screenshot: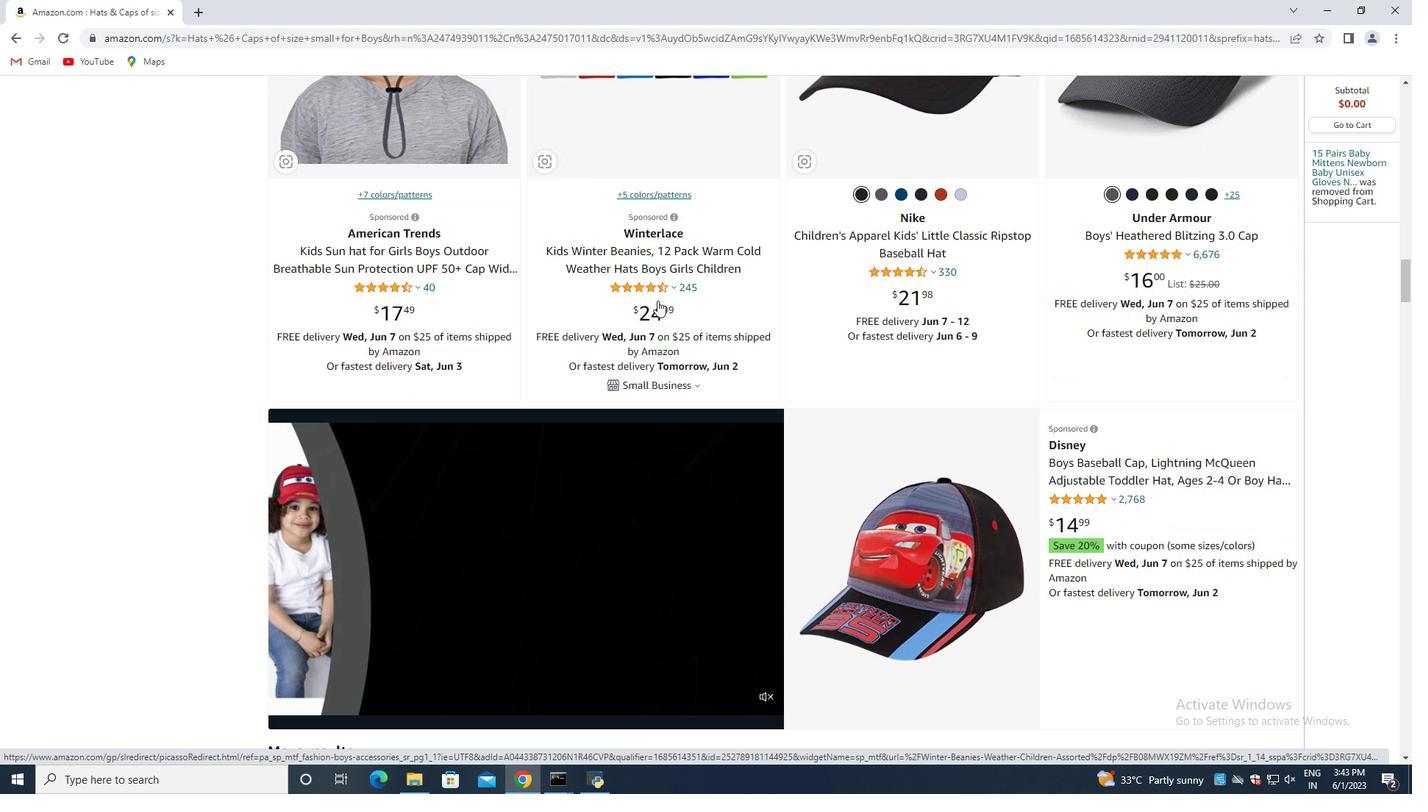 
Action: Mouse moved to (658, 302)
Screenshot: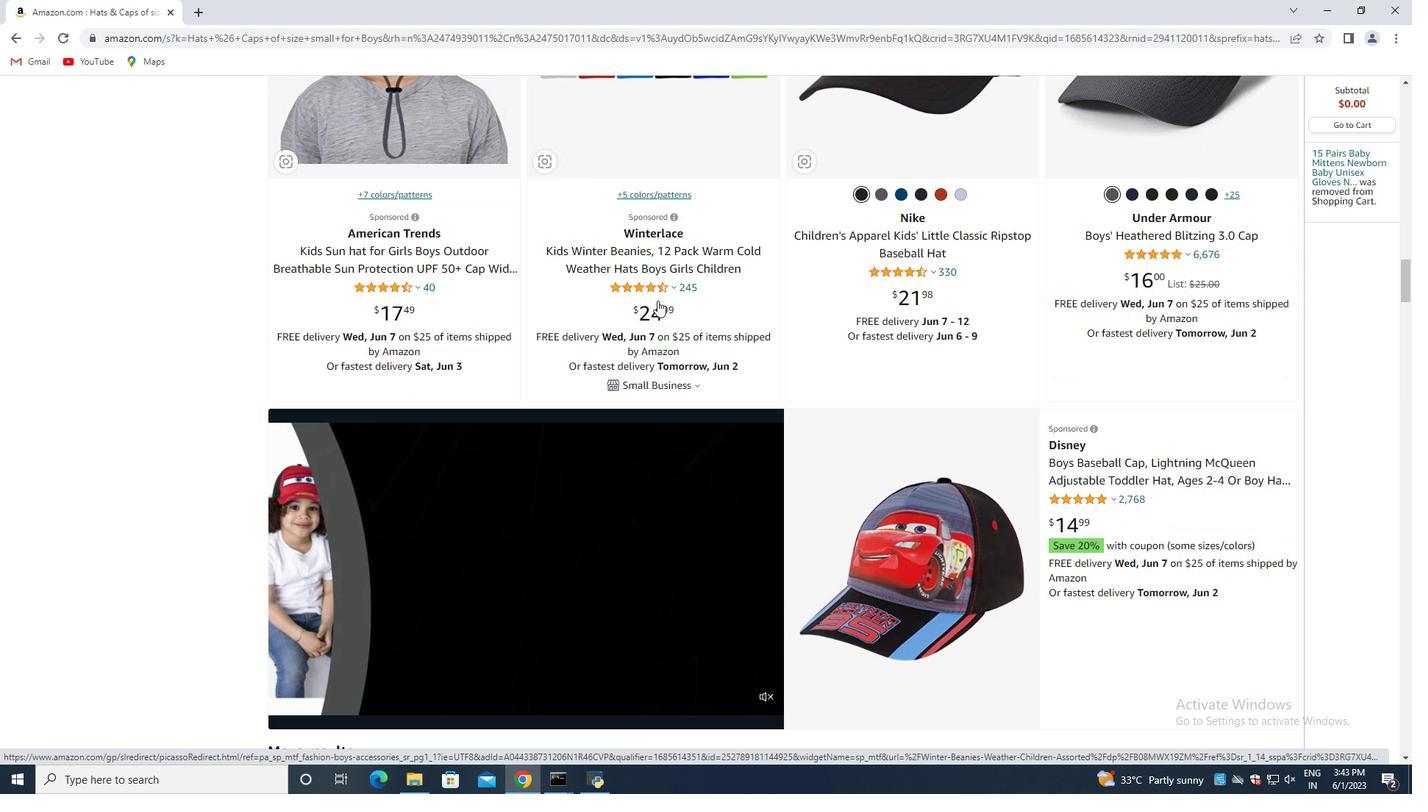
Action: Mouse scrolled (658, 301) with delta (0, 0)
Screenshot: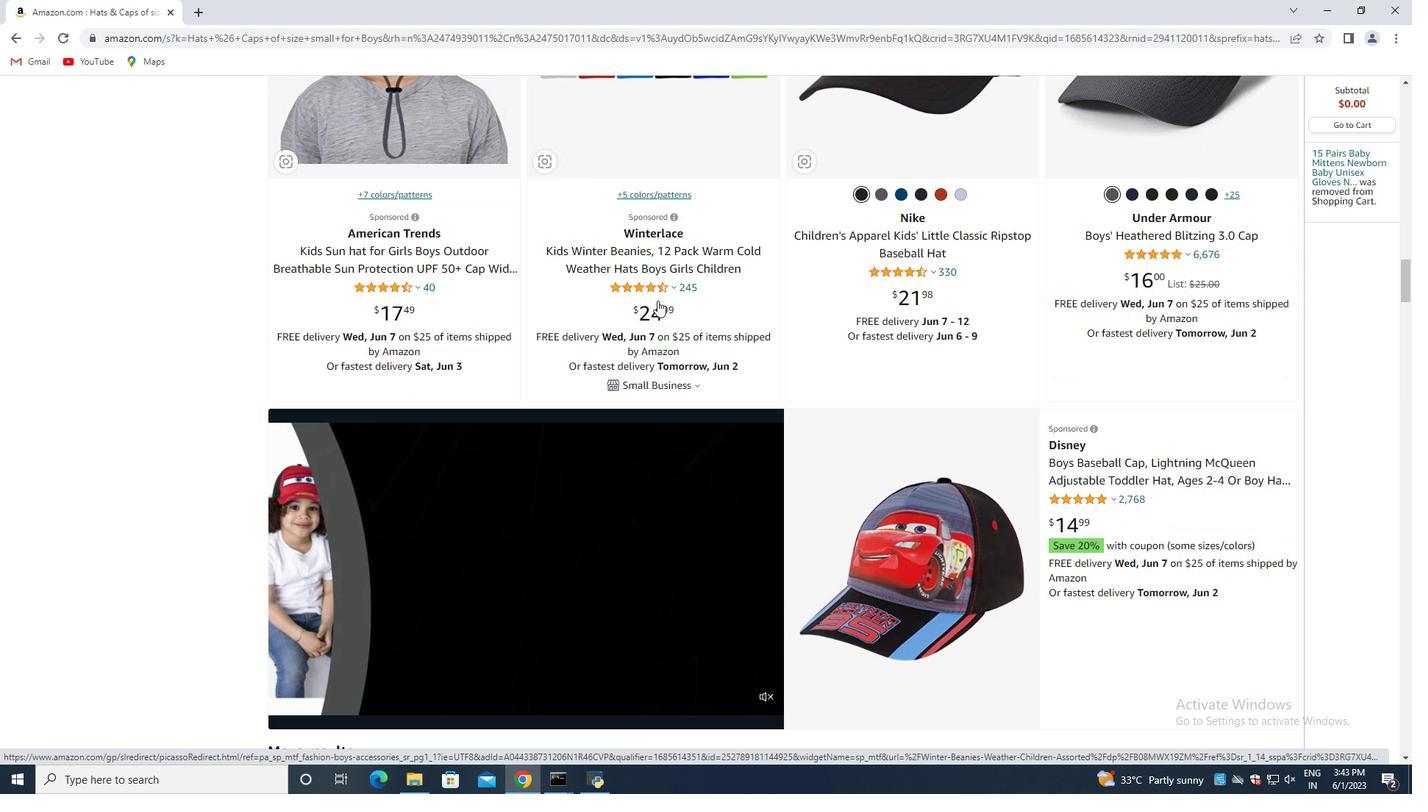 
Action: Mouse scrolled (658, 301) with delta (0, 0)
Screenshot: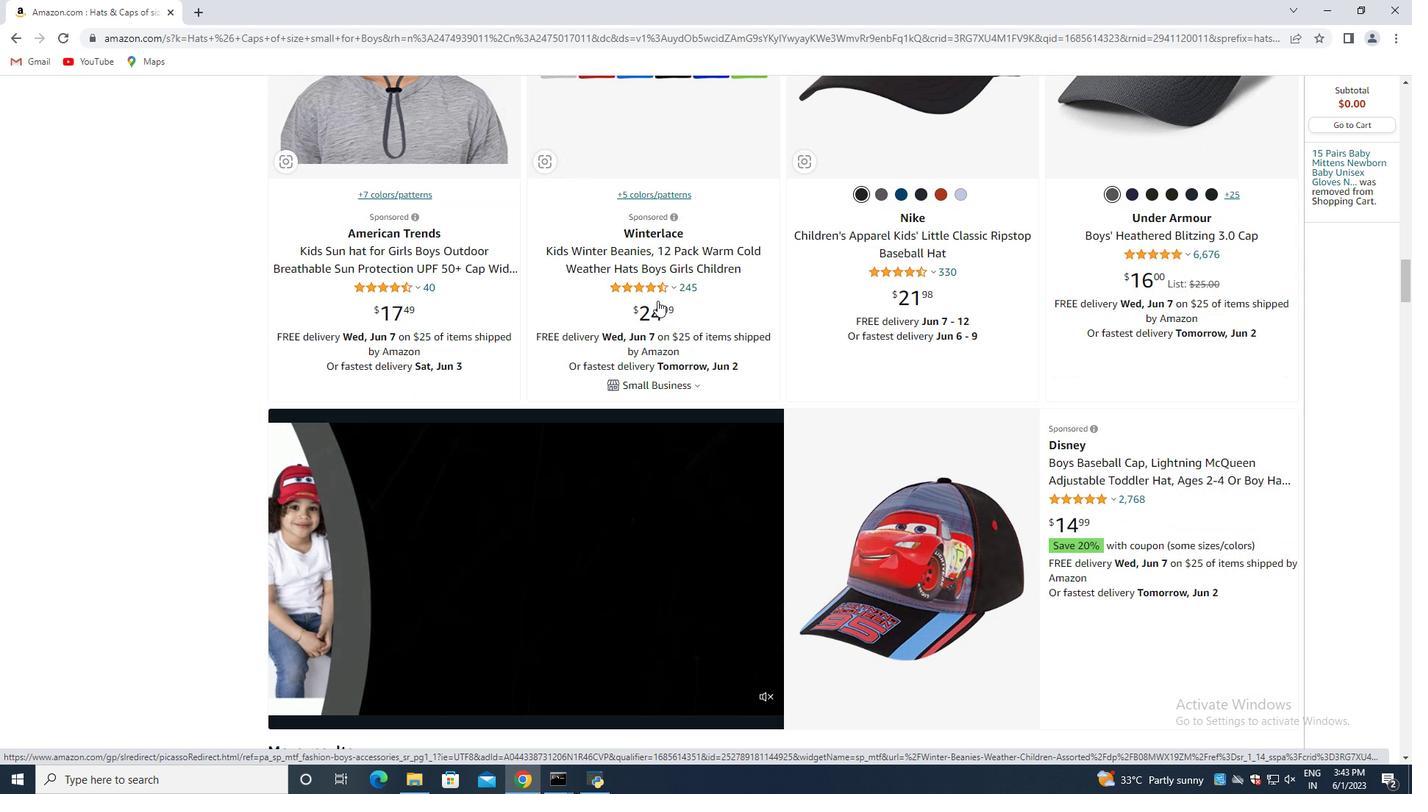 
Action: Mouse scrolled (658, 301) with delta (0, 0)
Screenshot: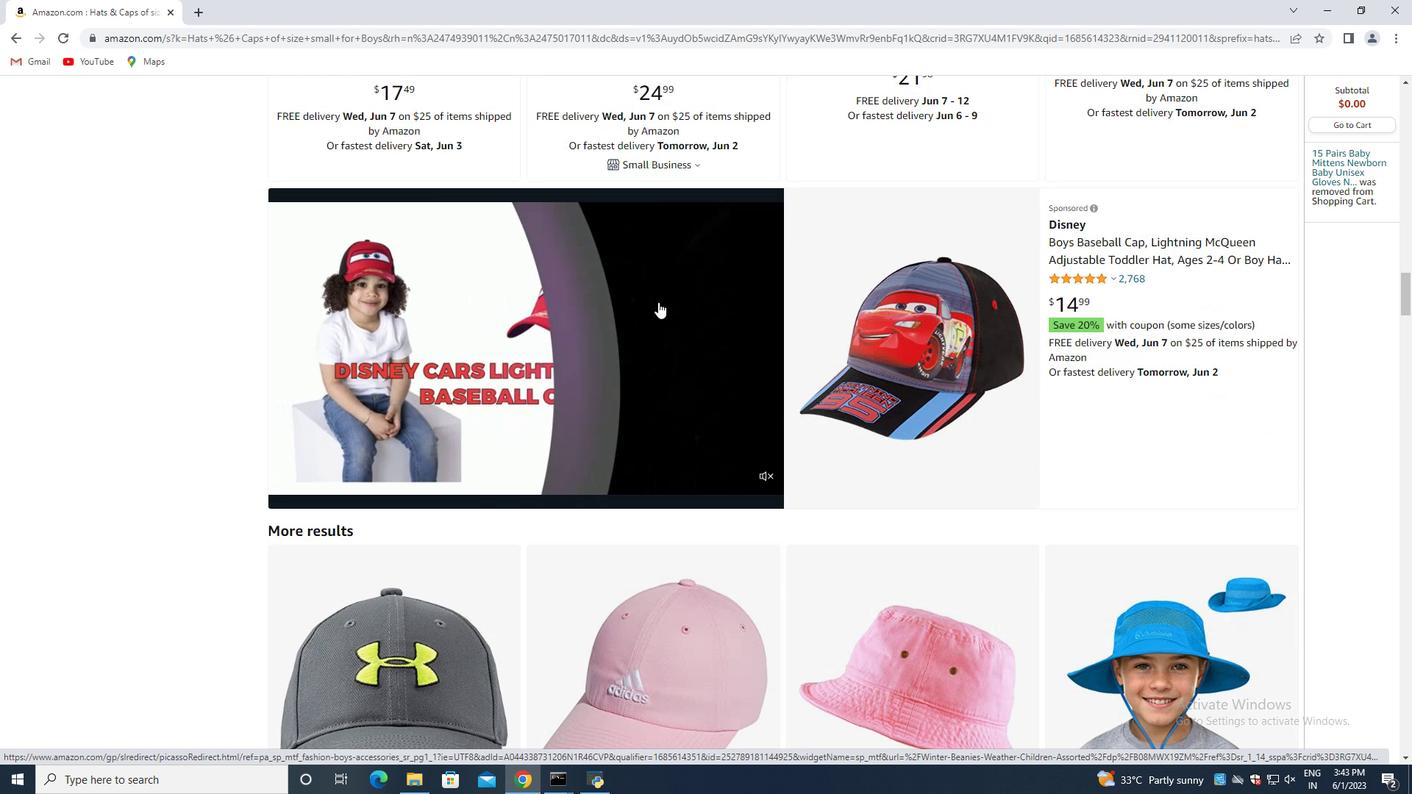 
Action: Mouse moved to (656, 305)
Screenshot: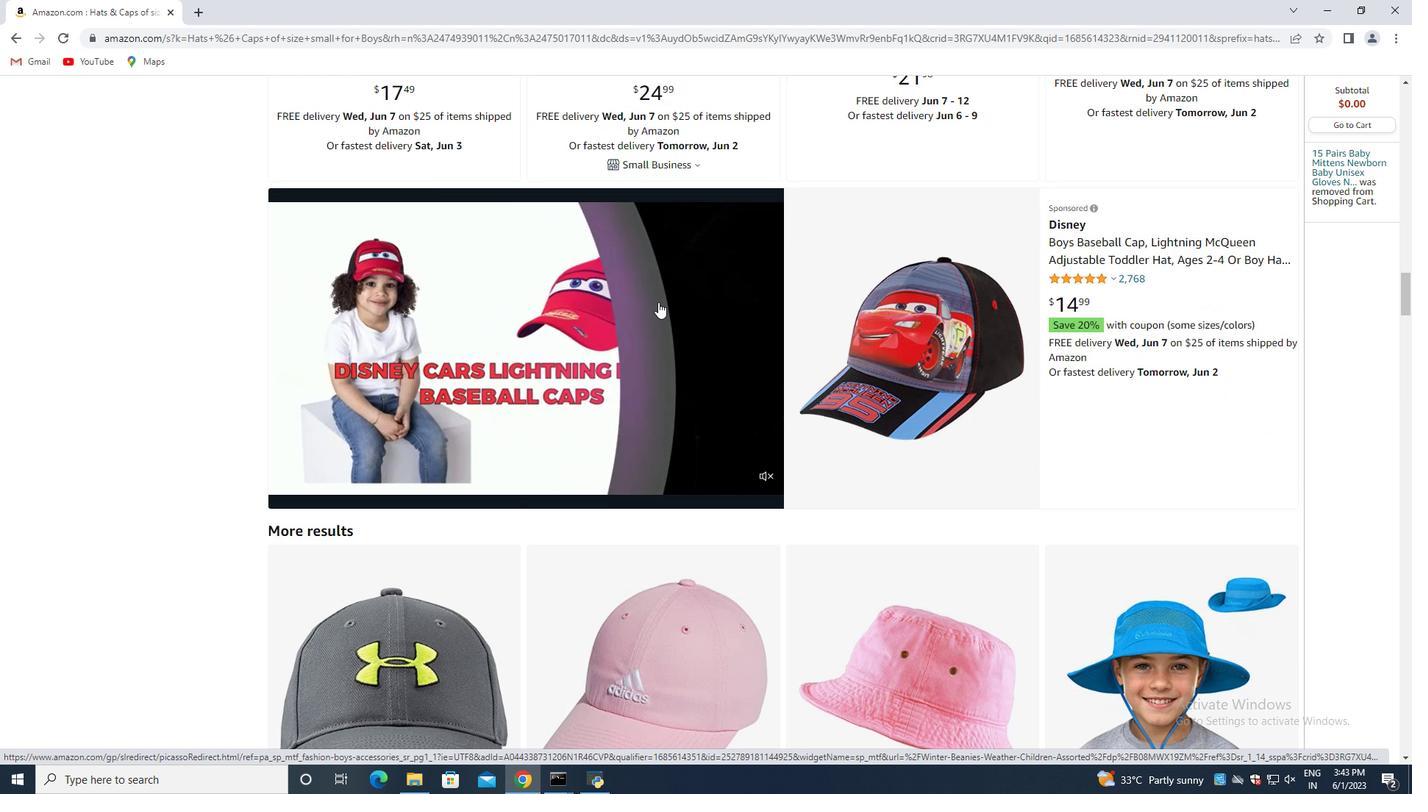 
Action: Mouse scrolled (656, 304) with delta (0, 0)
Screenshot: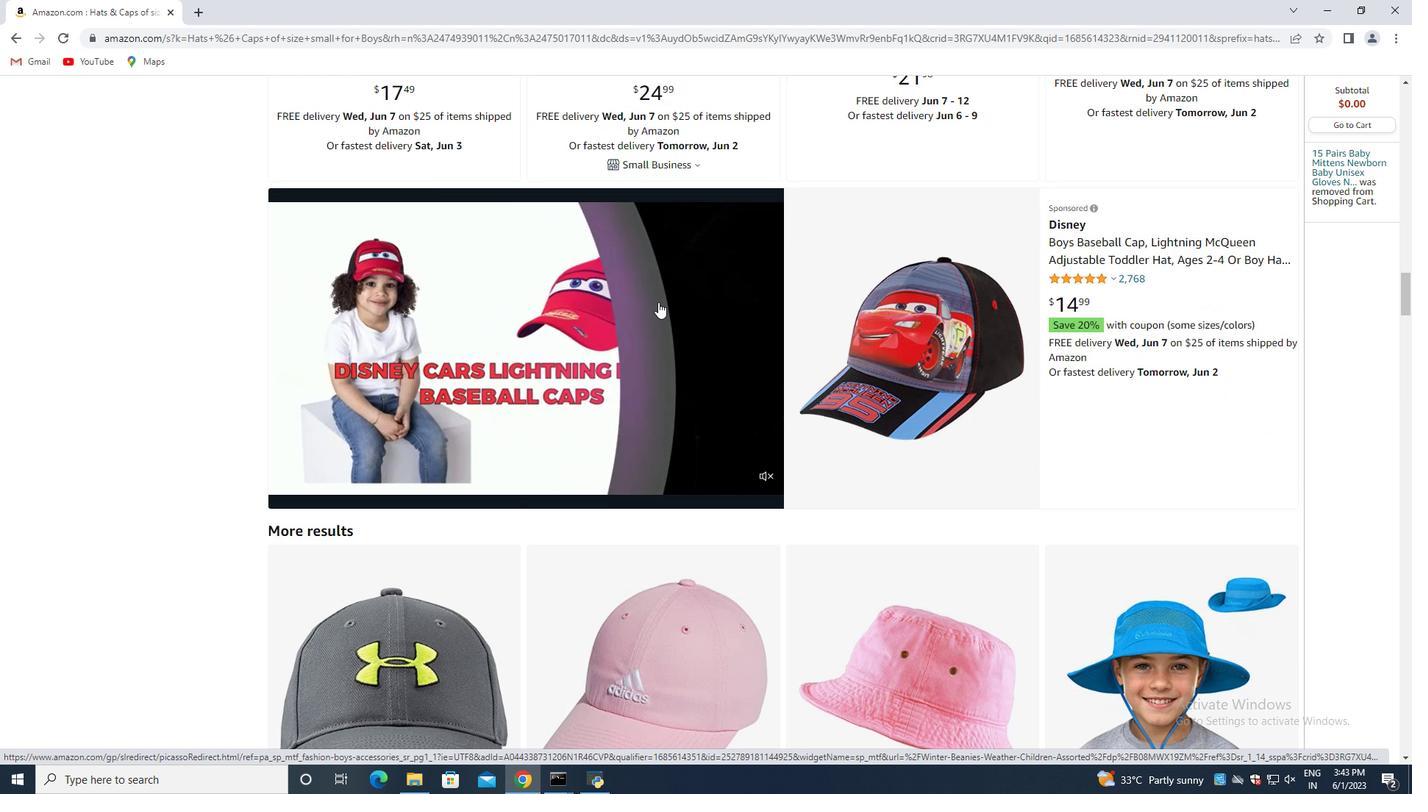 
Action: Mouse scrolled (656, 305) with delta (0, 0)
Screenshot: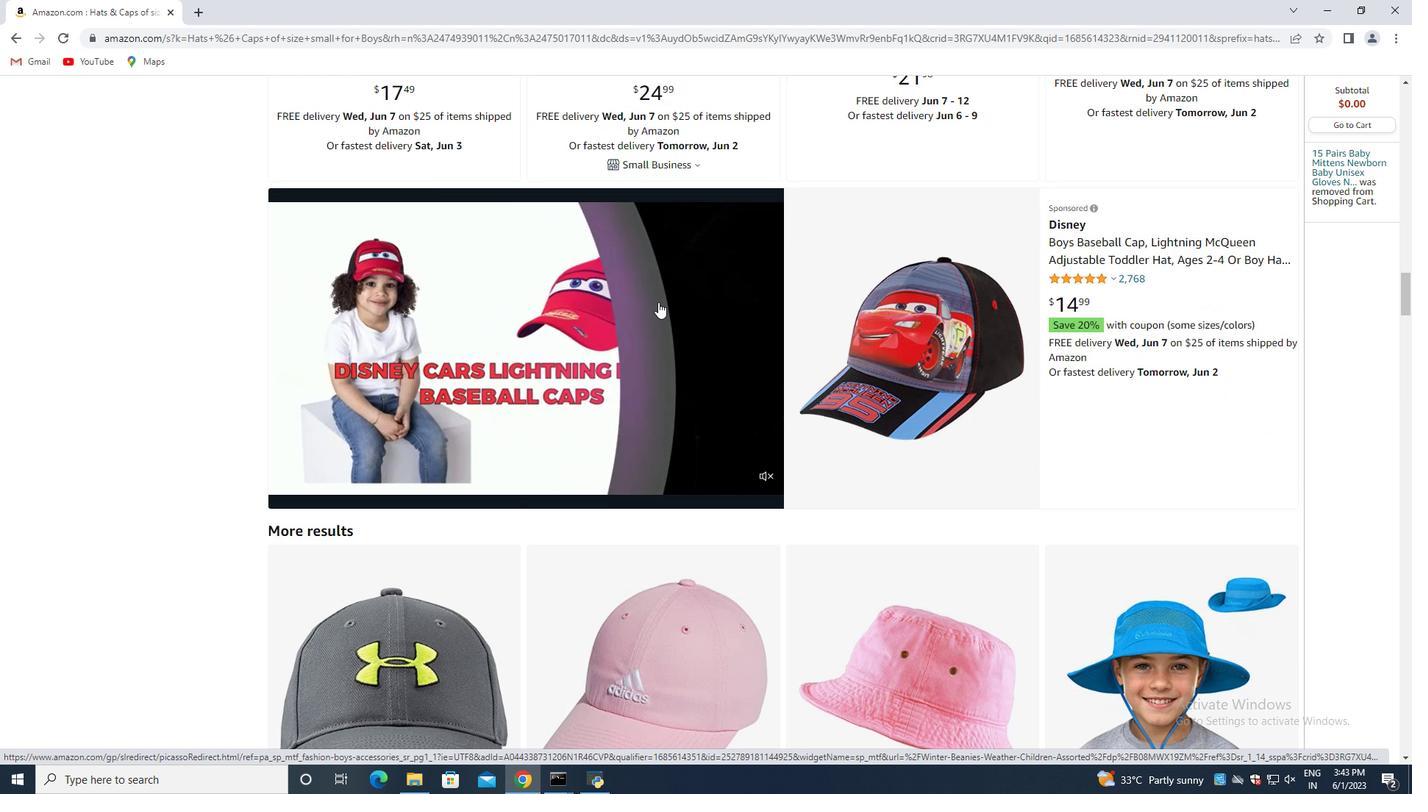 
Action: Mouse moved to (656, 306)
Screenshot: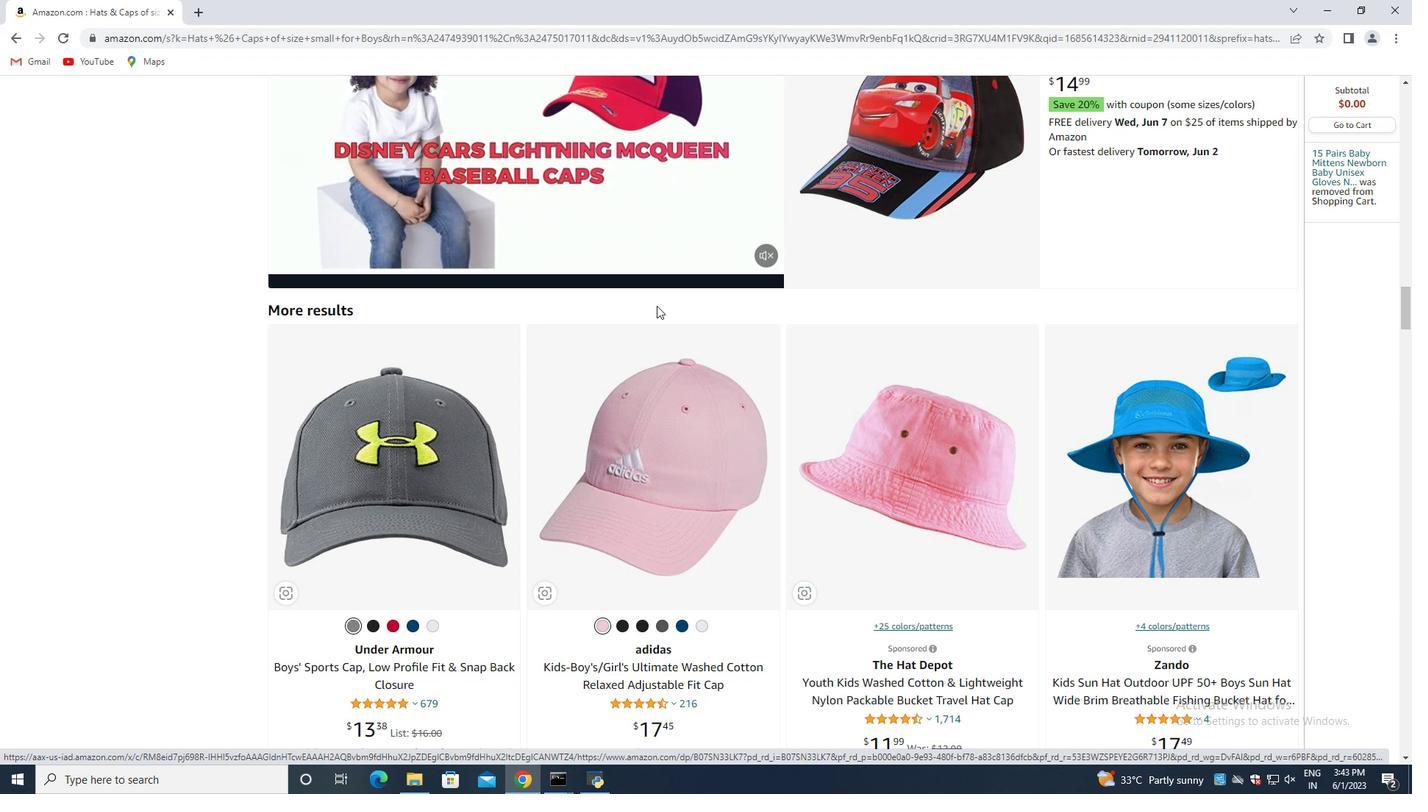 
Action: Mouse scrolled (656, 305) with delta (0, 0)
Screenshot: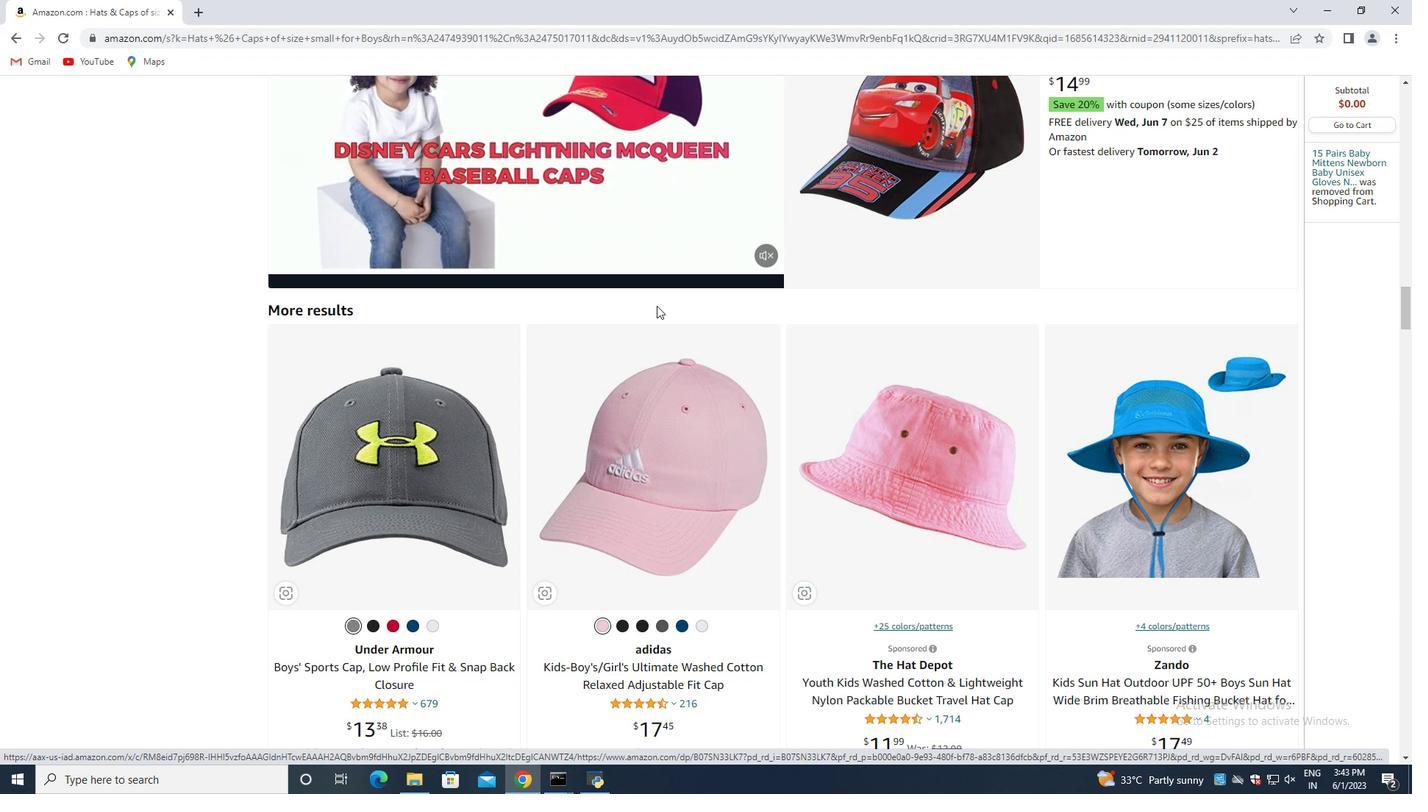 
Action: Mouse moved to (653, 311)
Screenshot: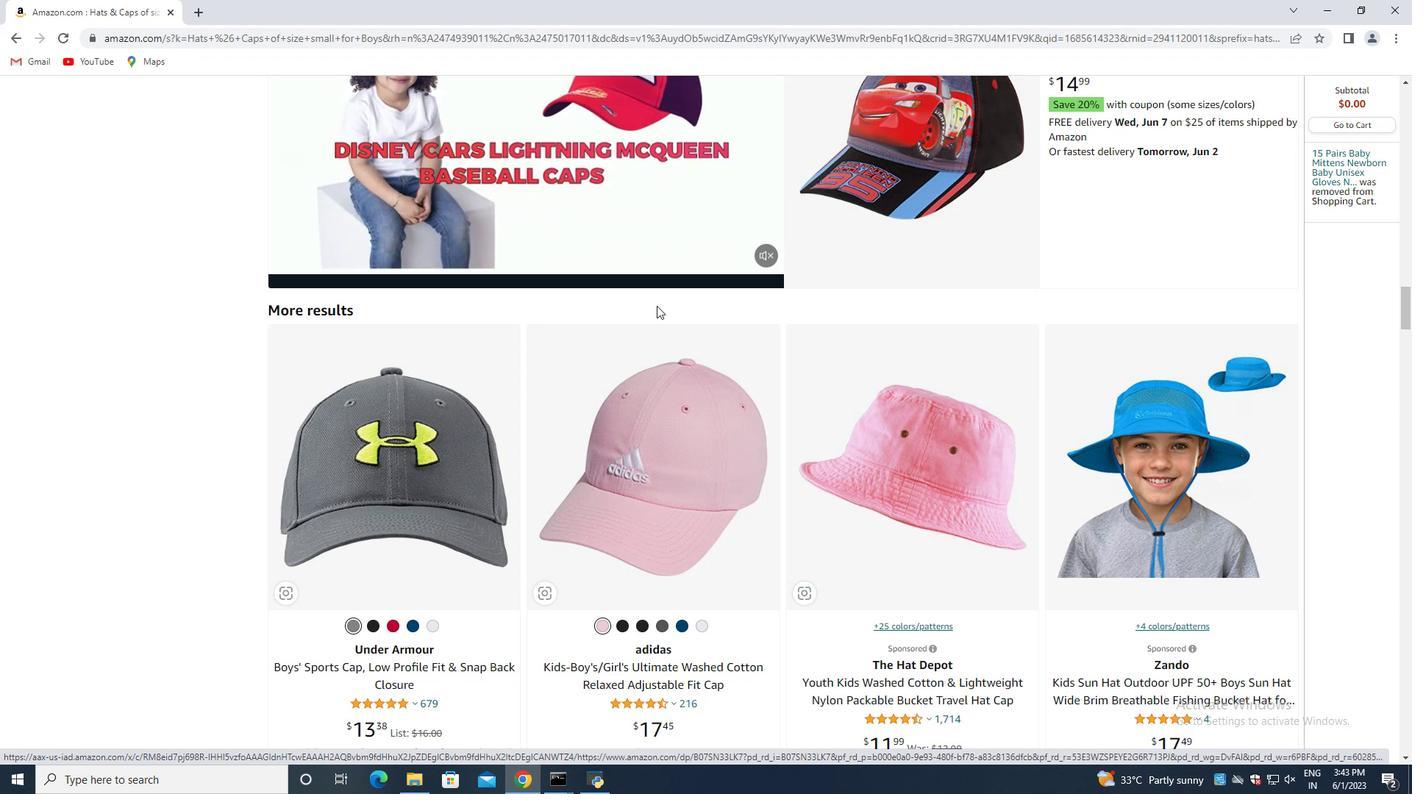 
Action: Mouse scrolled (653, 310) with delta (0, 0)
Screenshot: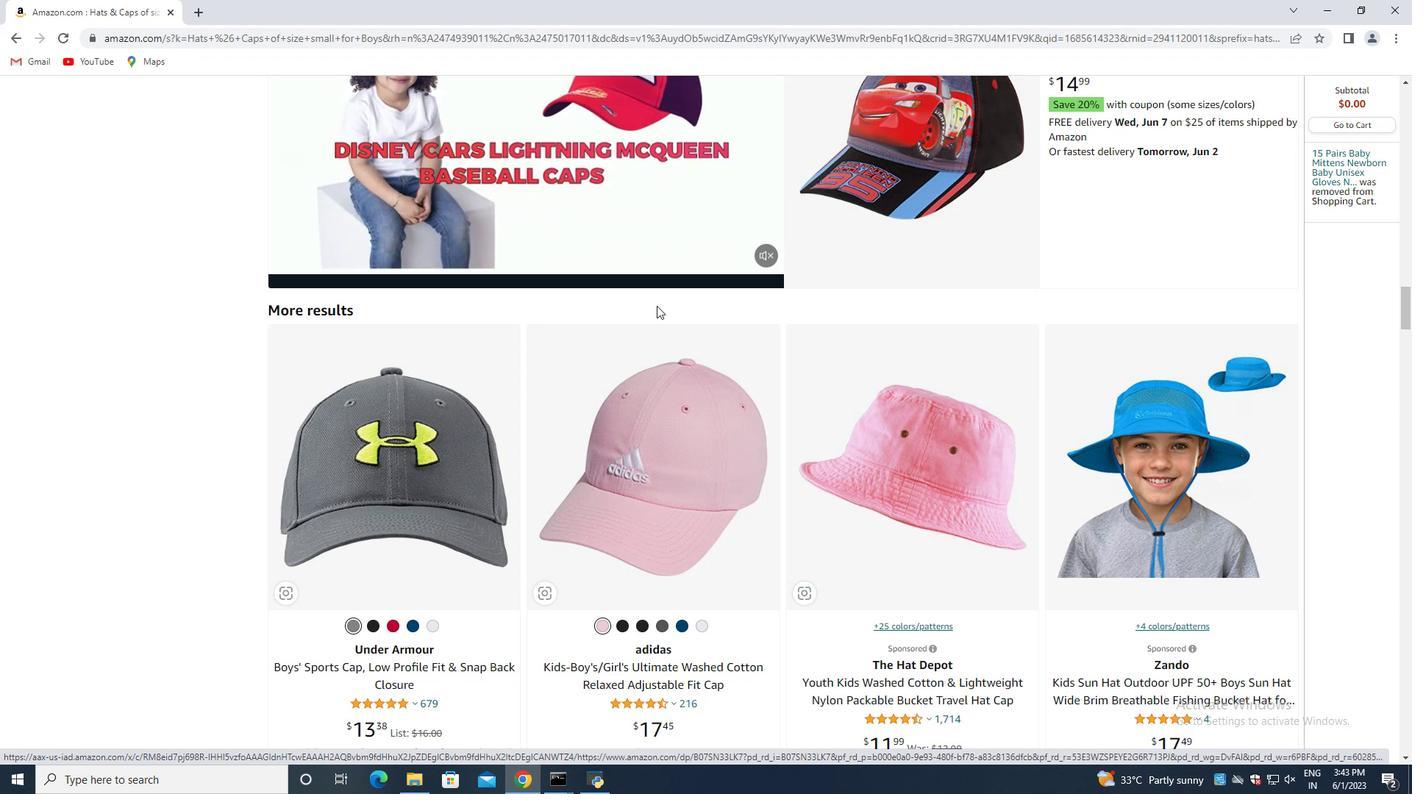 
Action: Mouse moved to (651, 313)
Screenshot: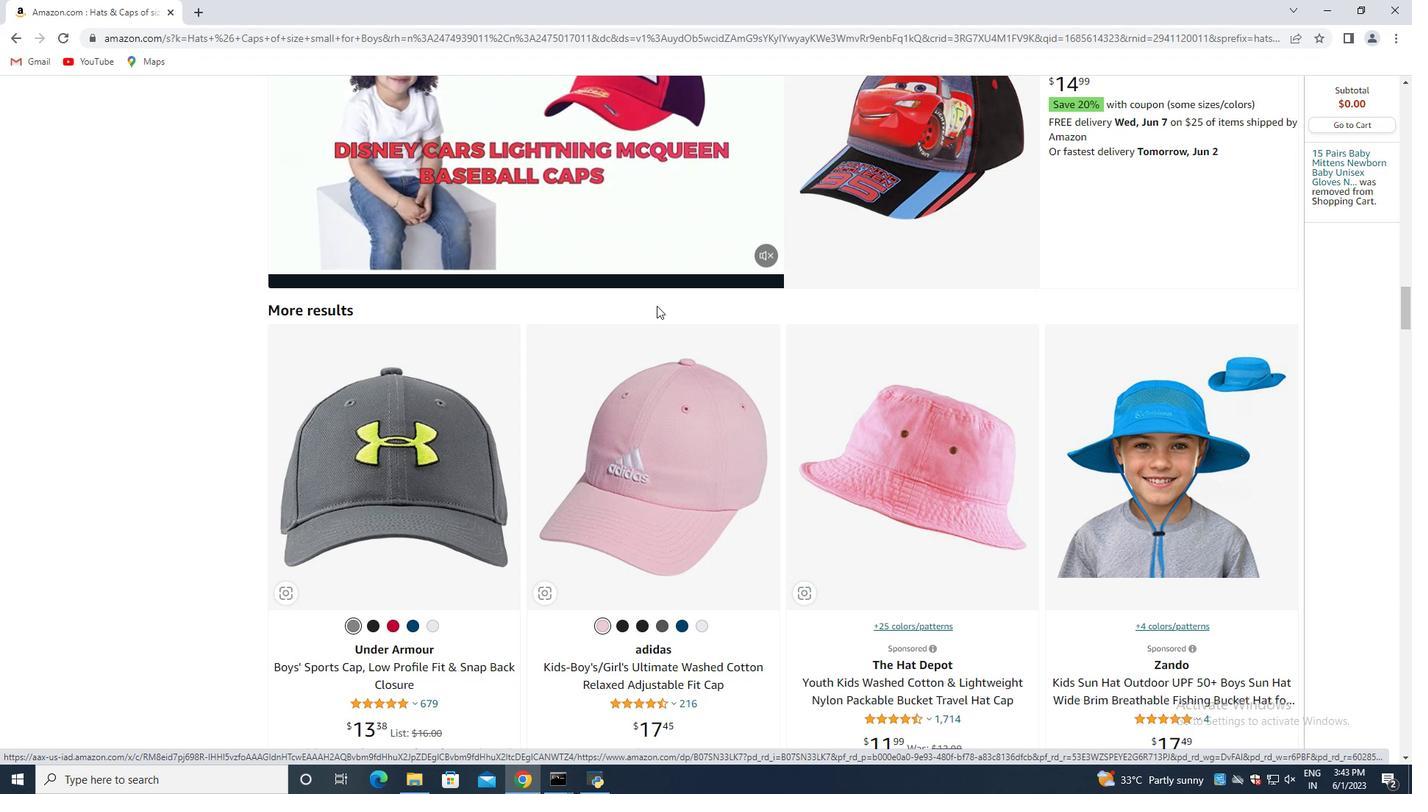 
Action: Mouse scrolled (651, 312) with delta (0, 0)
Screenshot: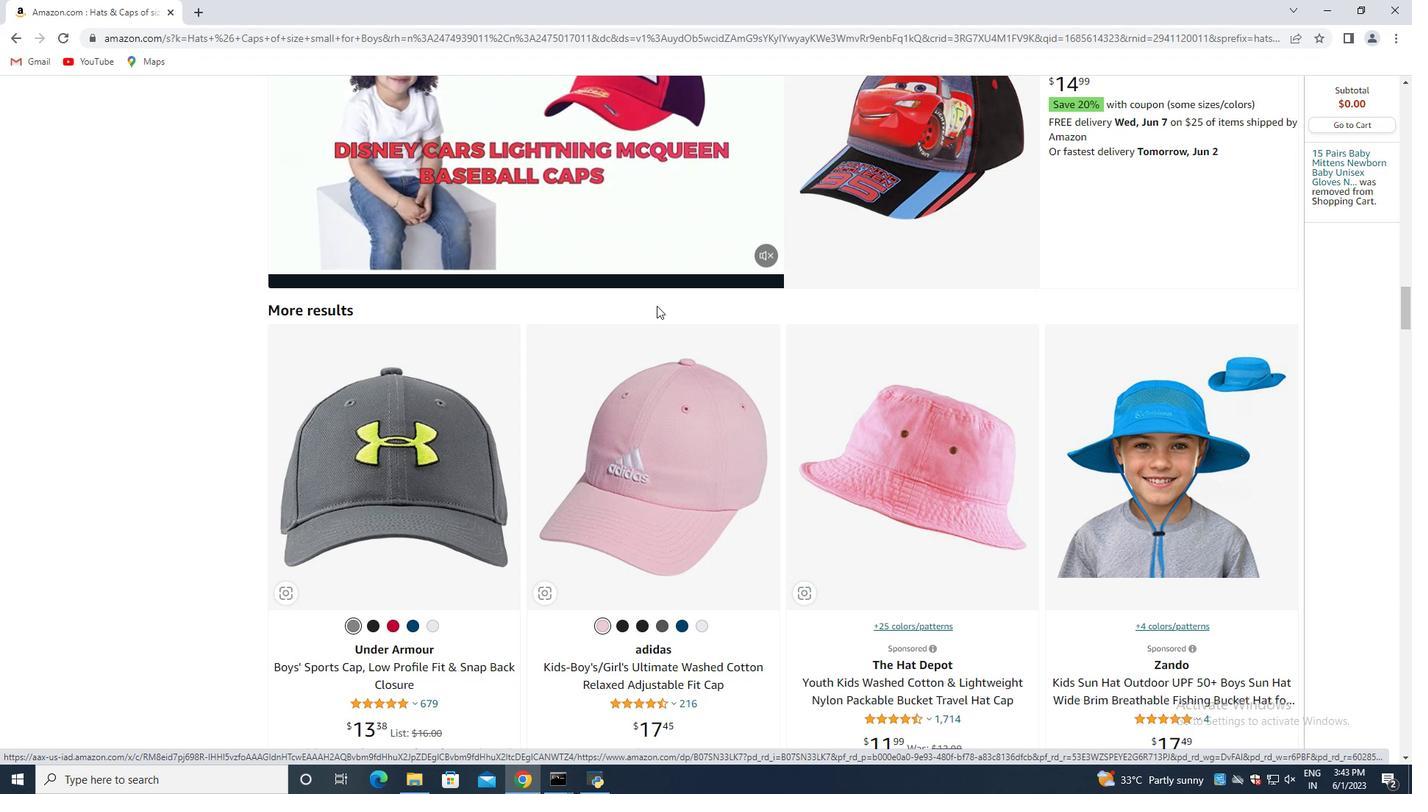 
Action: Mouse moved to (897, 273)
Screenshot: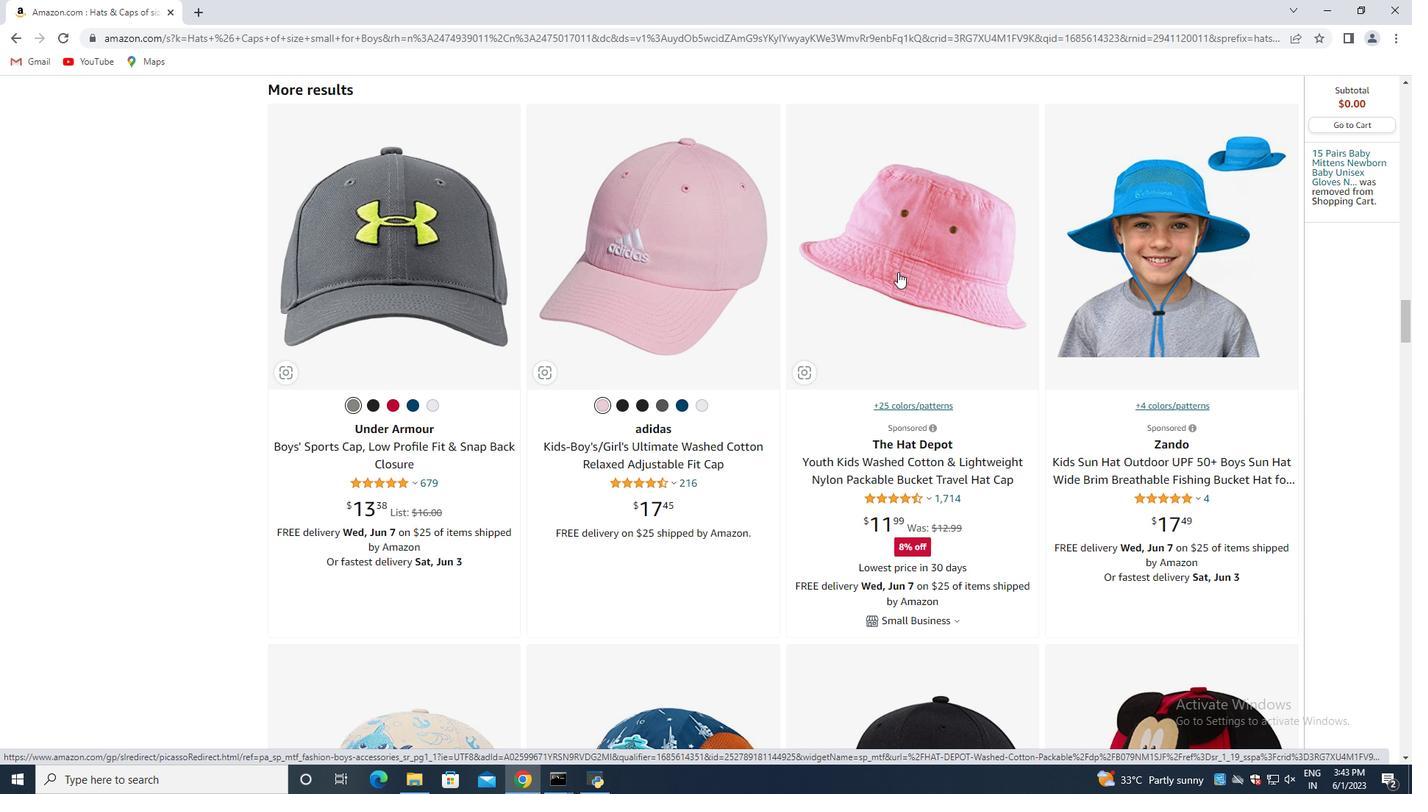 
Action: Mouse pressed left at (897, 273)
Screenshot: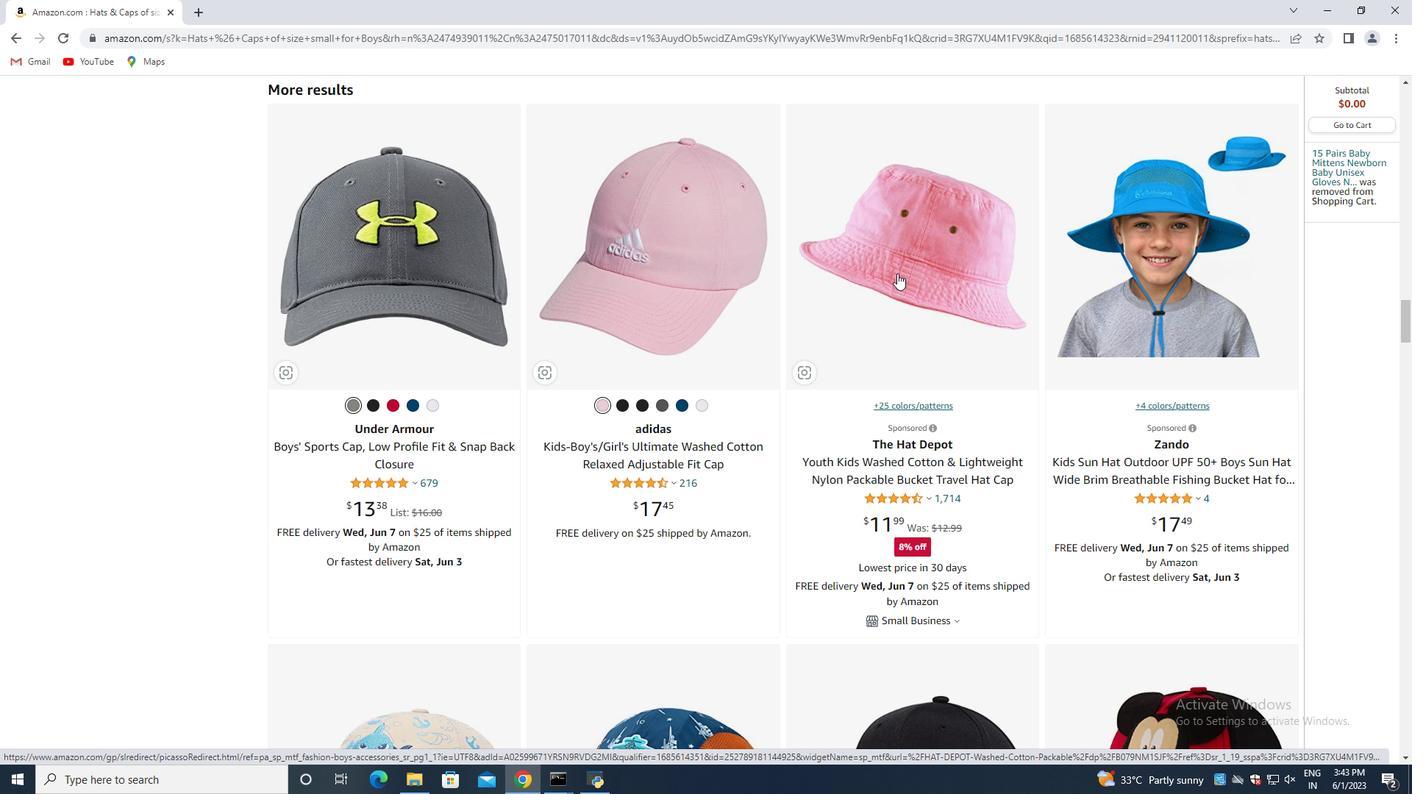 
Action: Mouse moved to (734, 501)
Screenshot: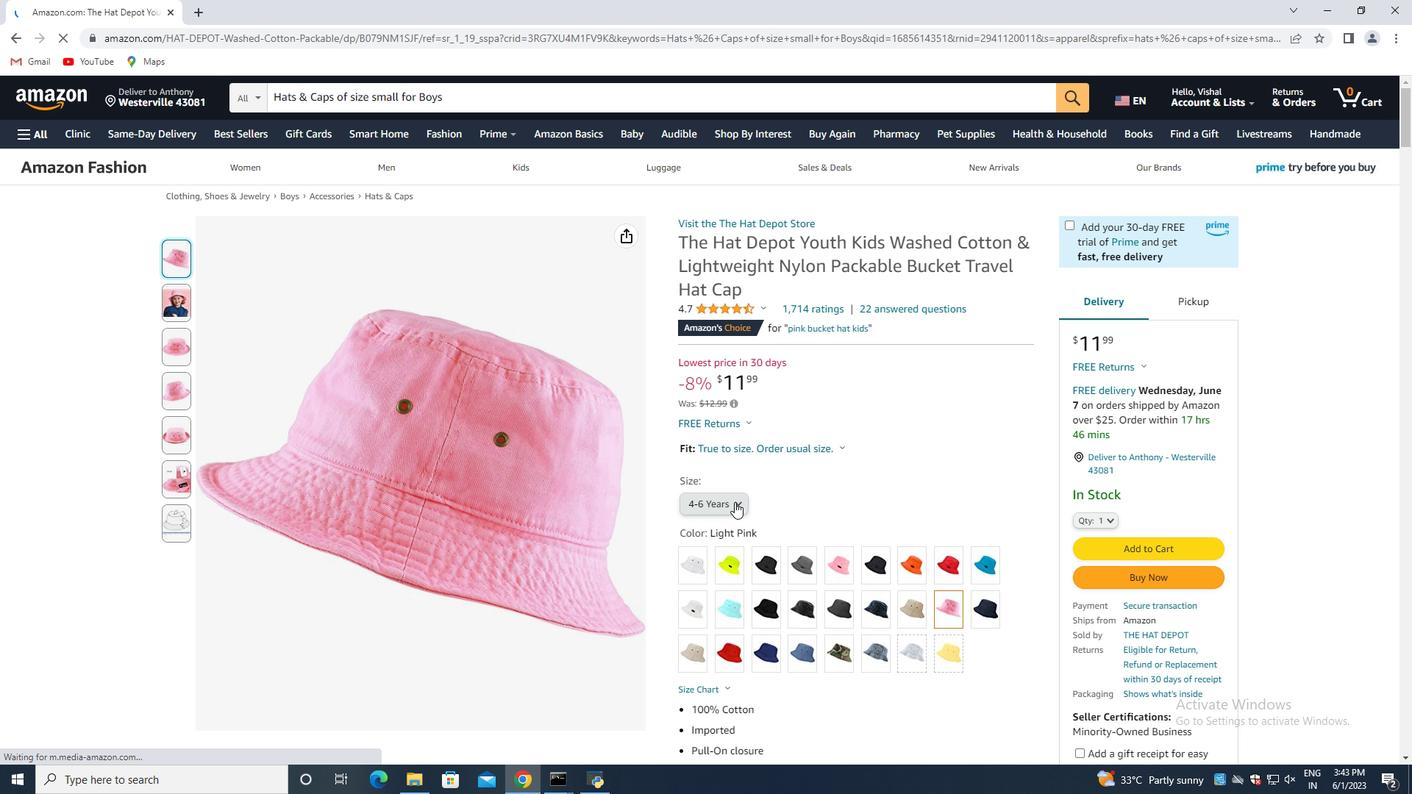 
Action: Mouse pressed left at (734, 501)
Screenshot: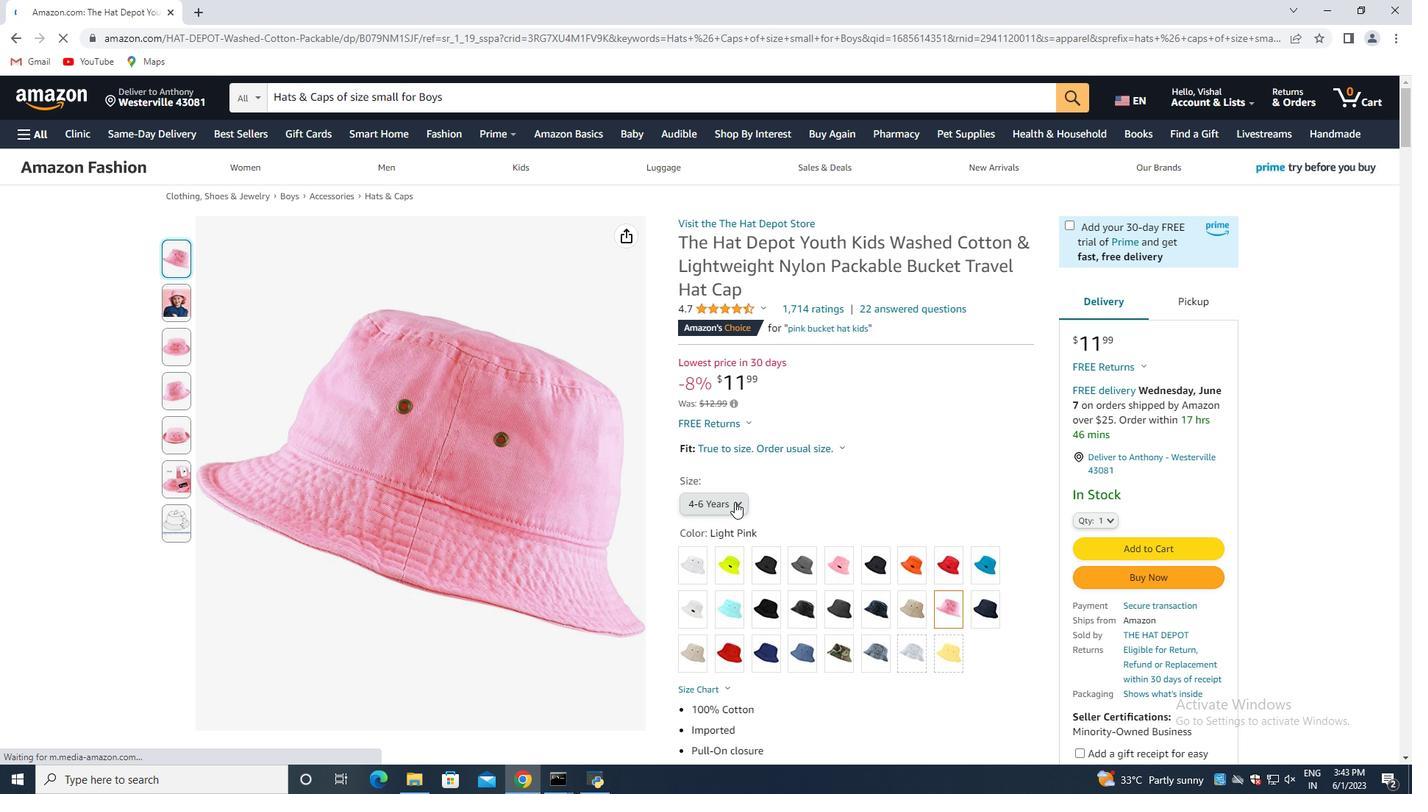 
Action: Mouse moved to (733, 501)
Screenshot: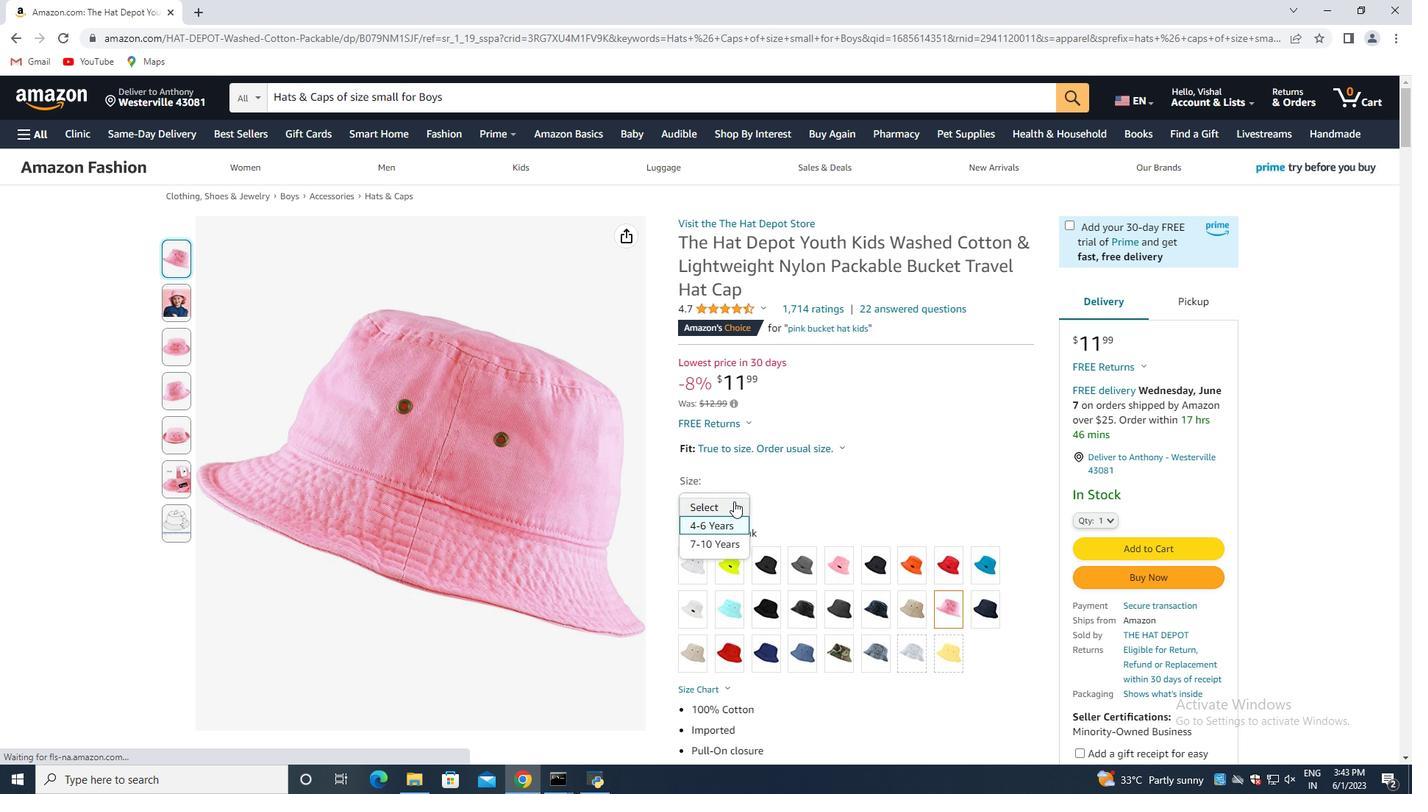 
Action: Mouse pressed left at (733, 501)
Screenshot: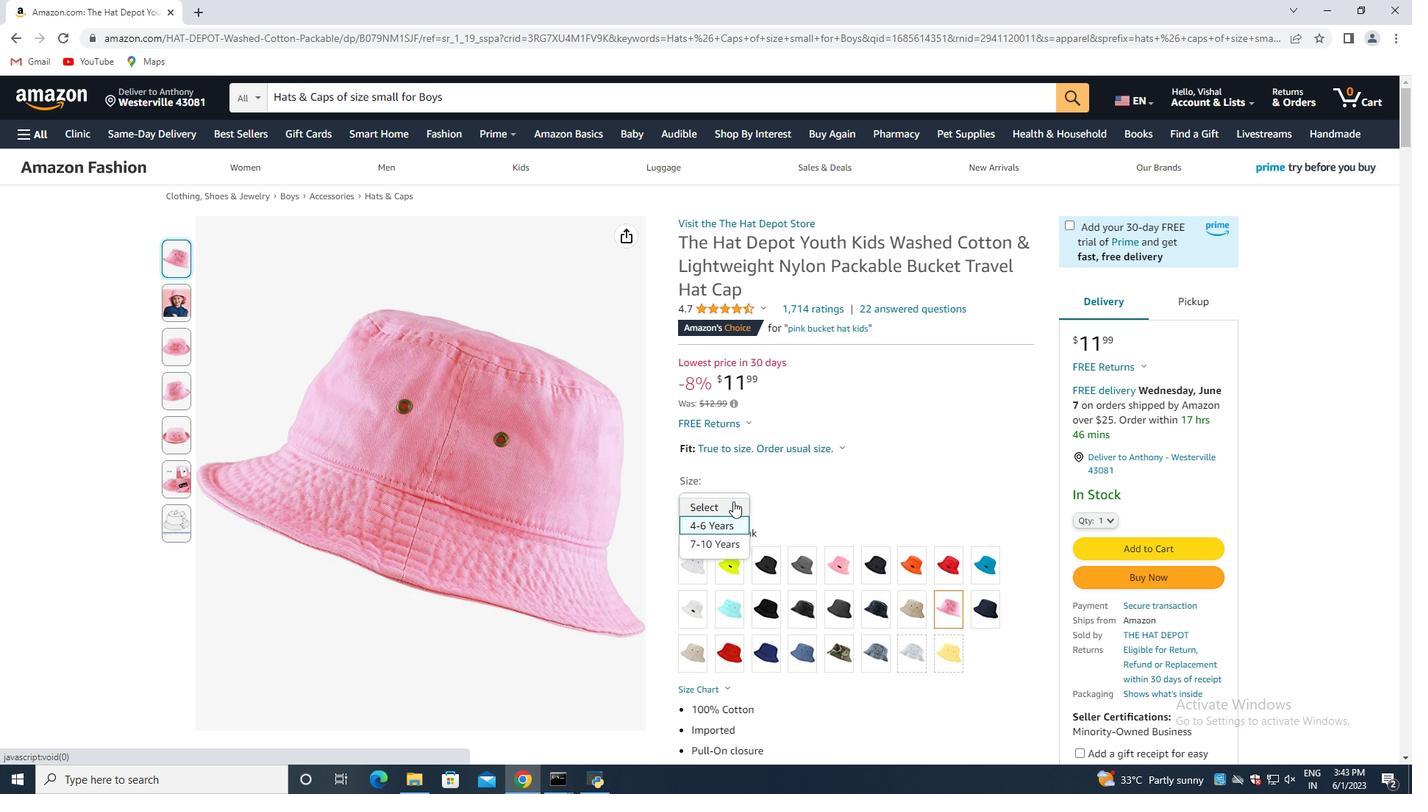 
Action: Mouse moved to (18, 39)
Screenshot: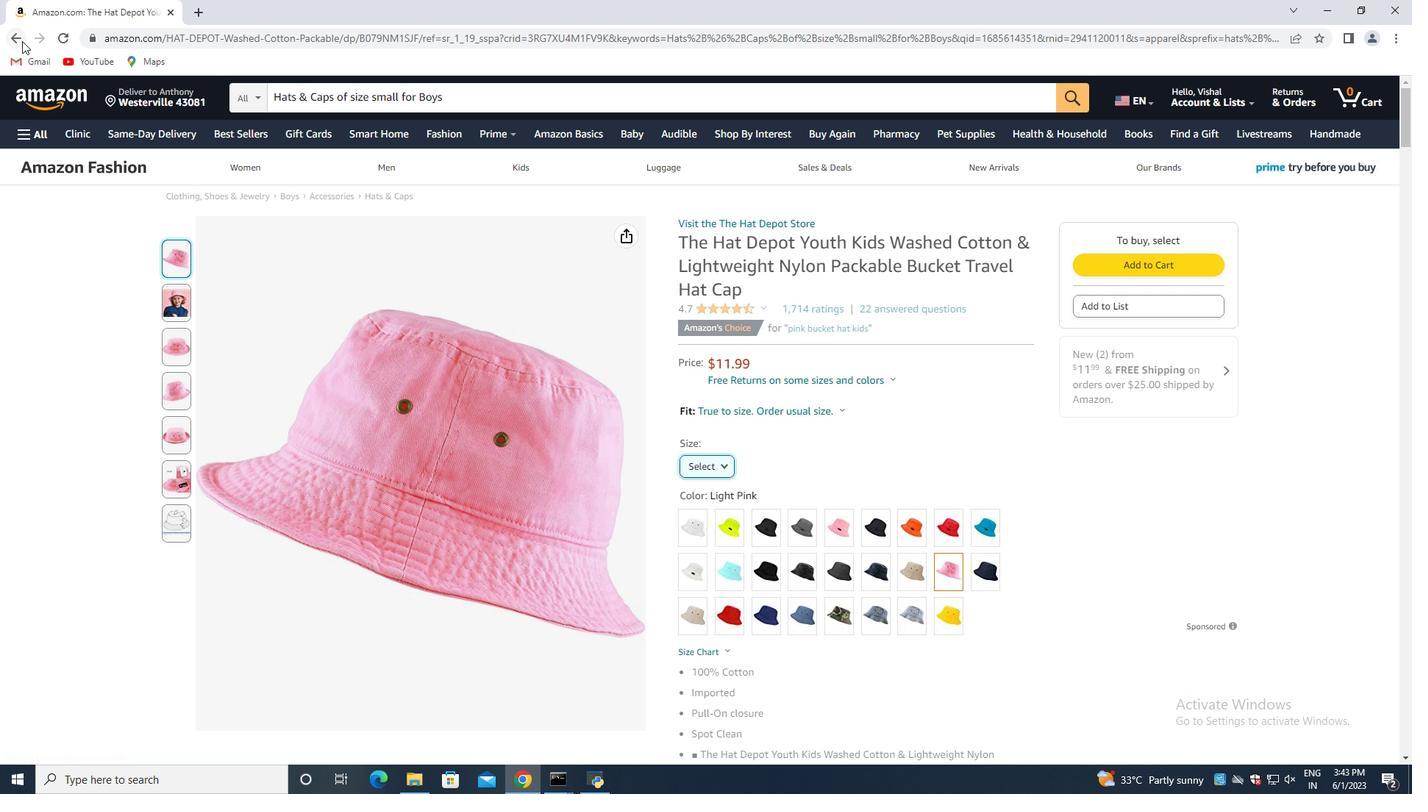 
Action: Mouse pressed left at (18, 39)
Screenshot: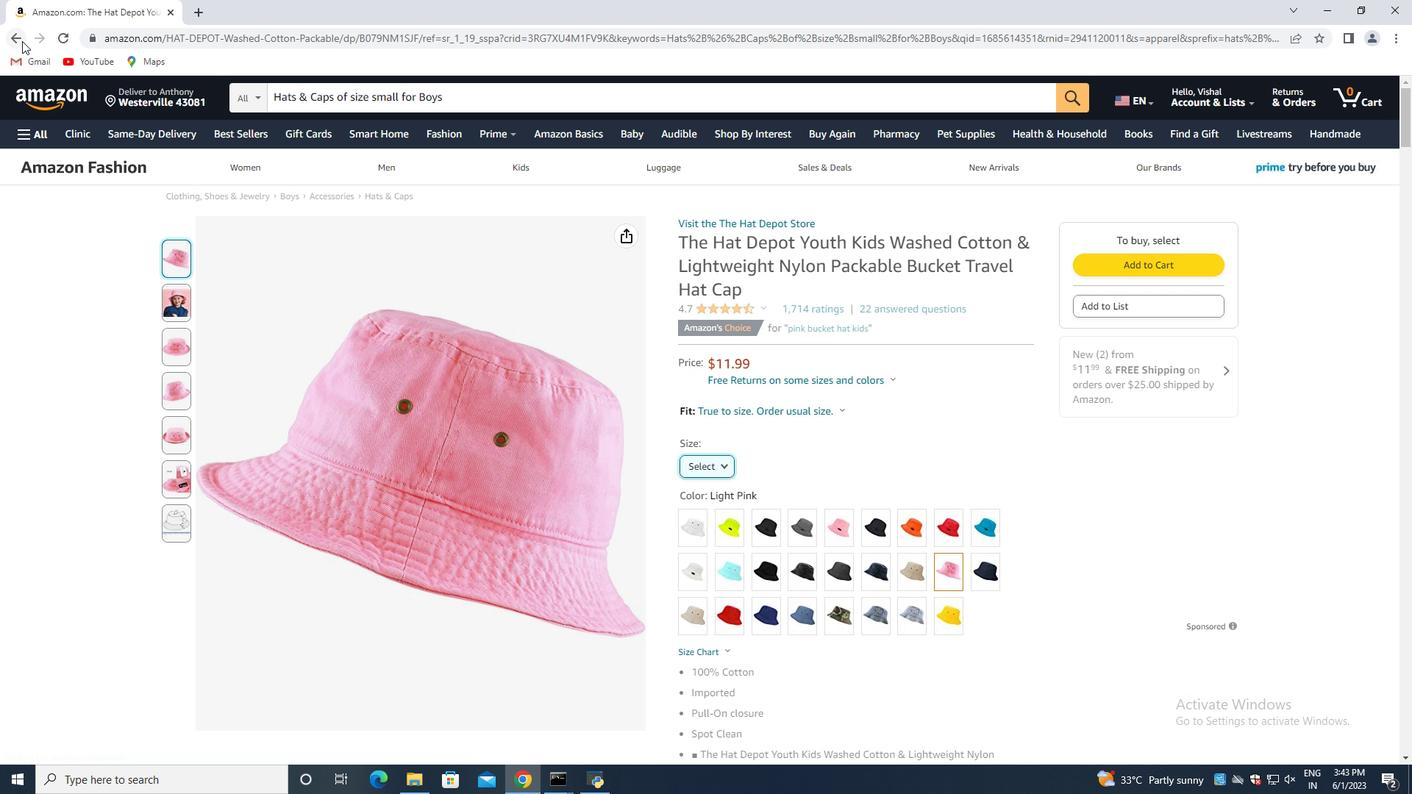 
Action: Mouse moved to (650, 471)
Screenshot: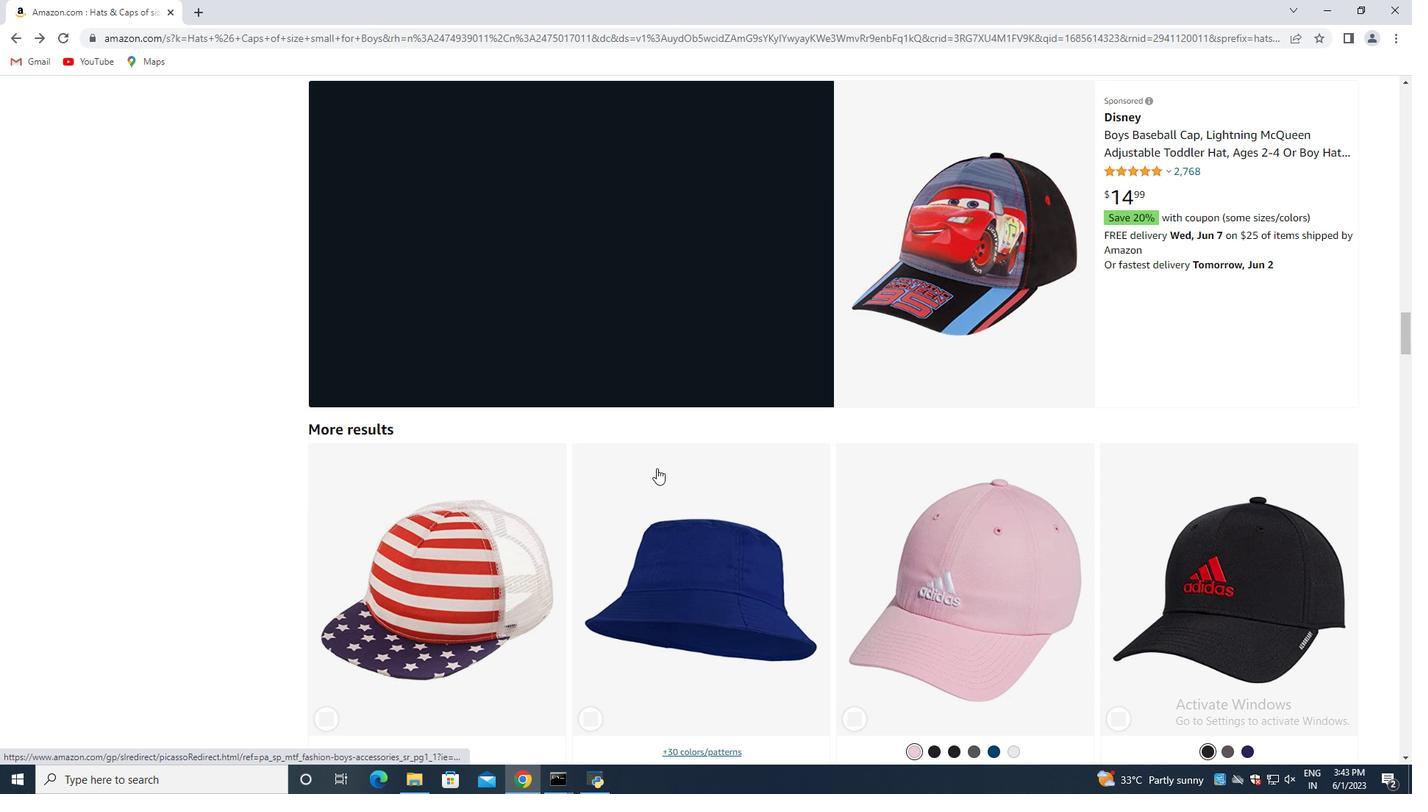 
Action: Mouse scrolled (650, 470) with delta (0, 0)
Screenshot: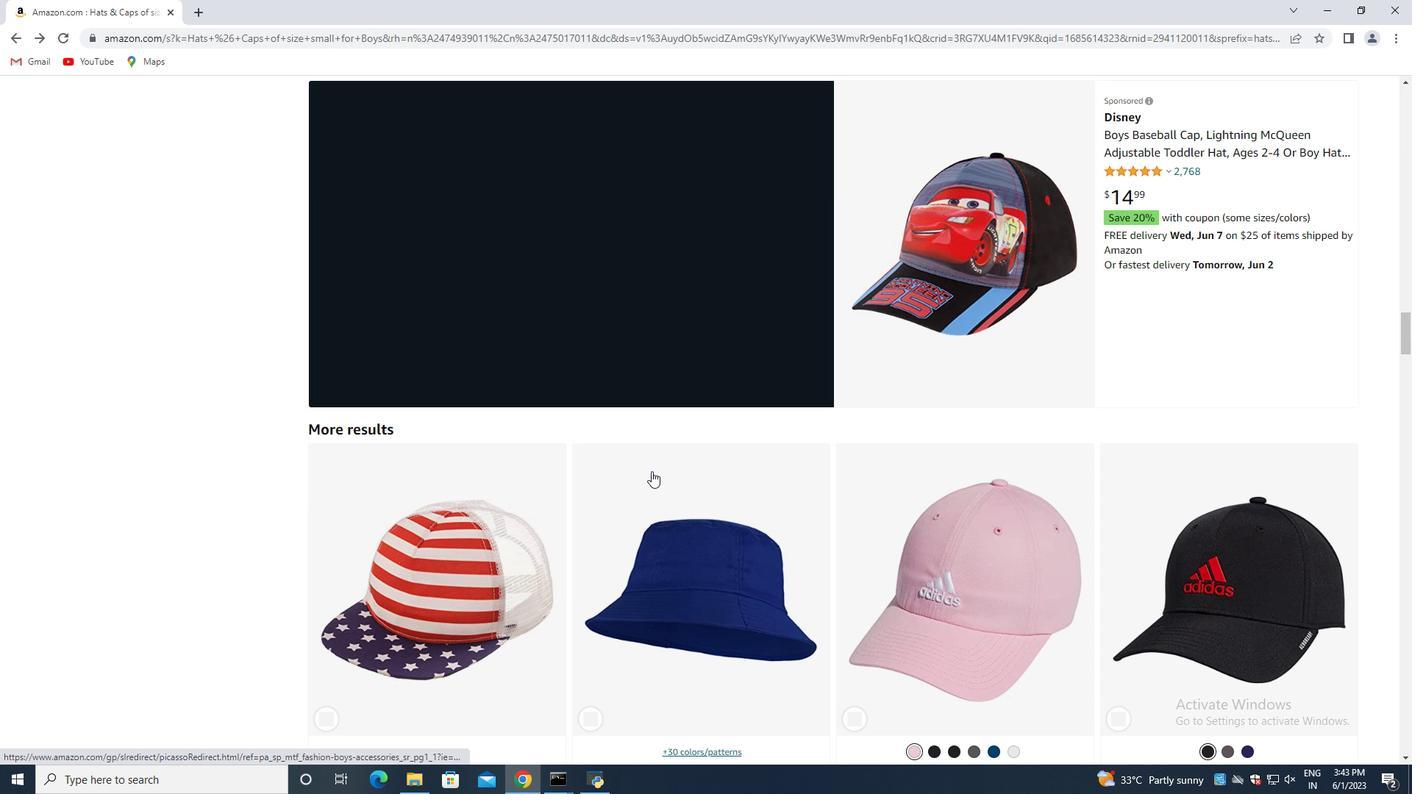 
Action: Mouse moved to (649, 471)
Screenshot: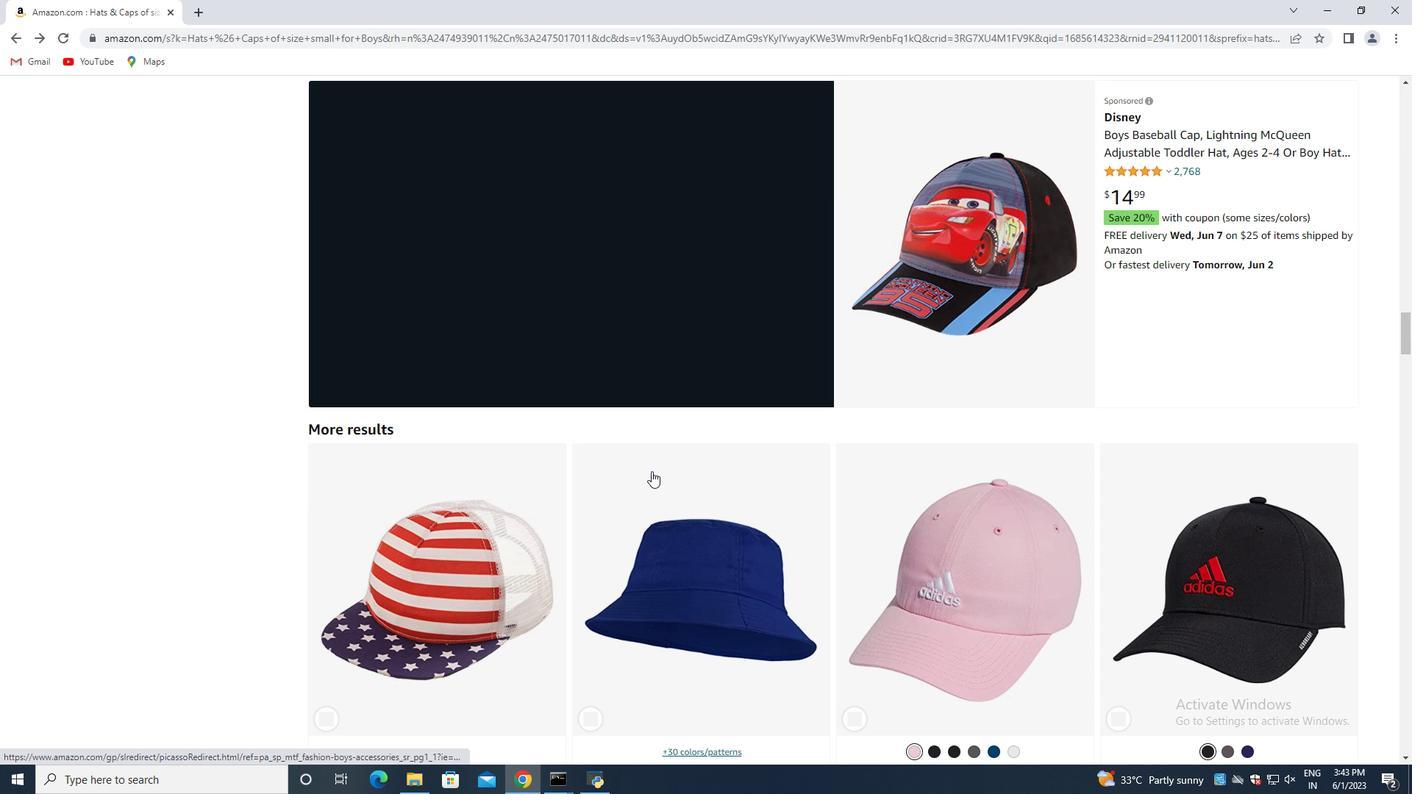 
Action: Mouse scrolled (649, 470) with delta (0, 0)
Screenshot: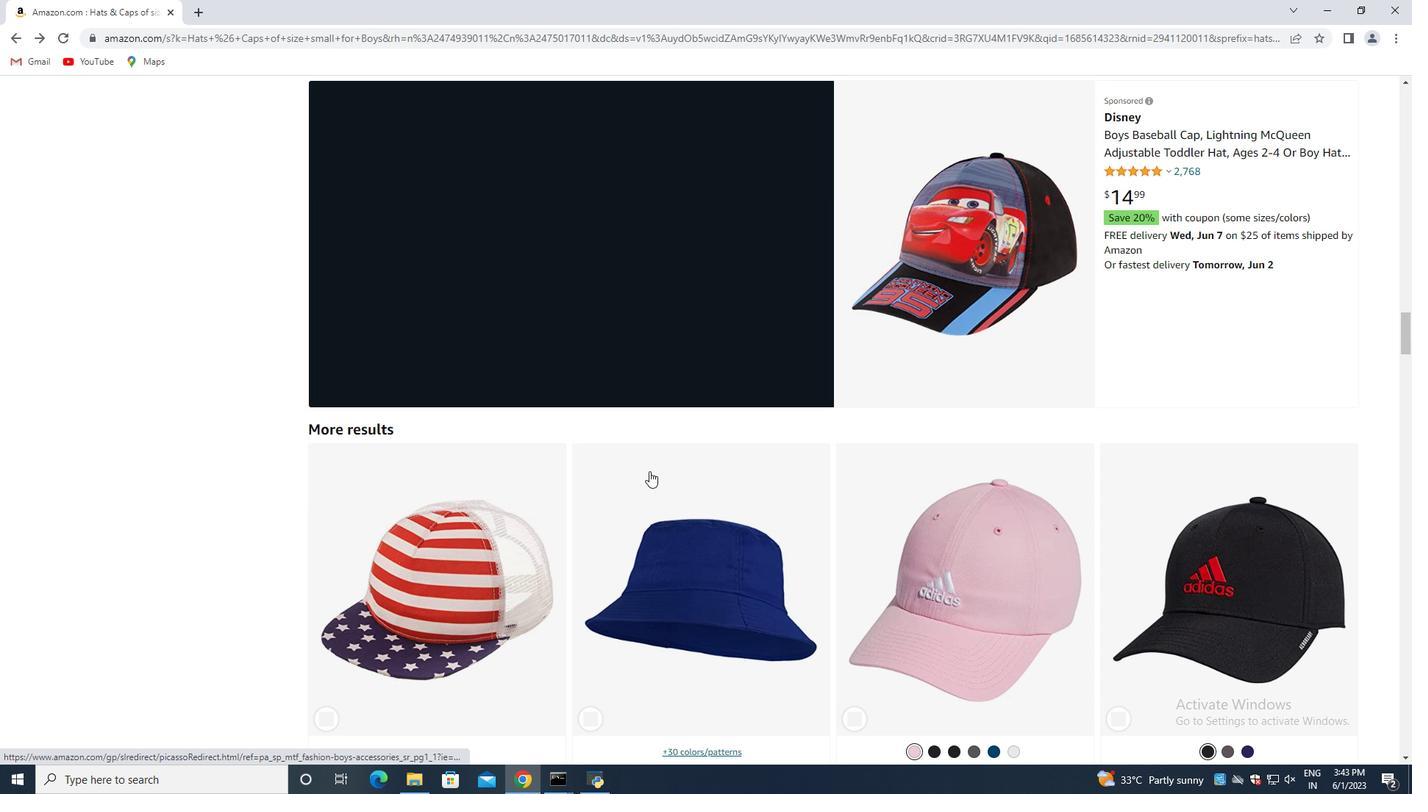 
Action: Mouse moved to (649, 472)
Screenshot: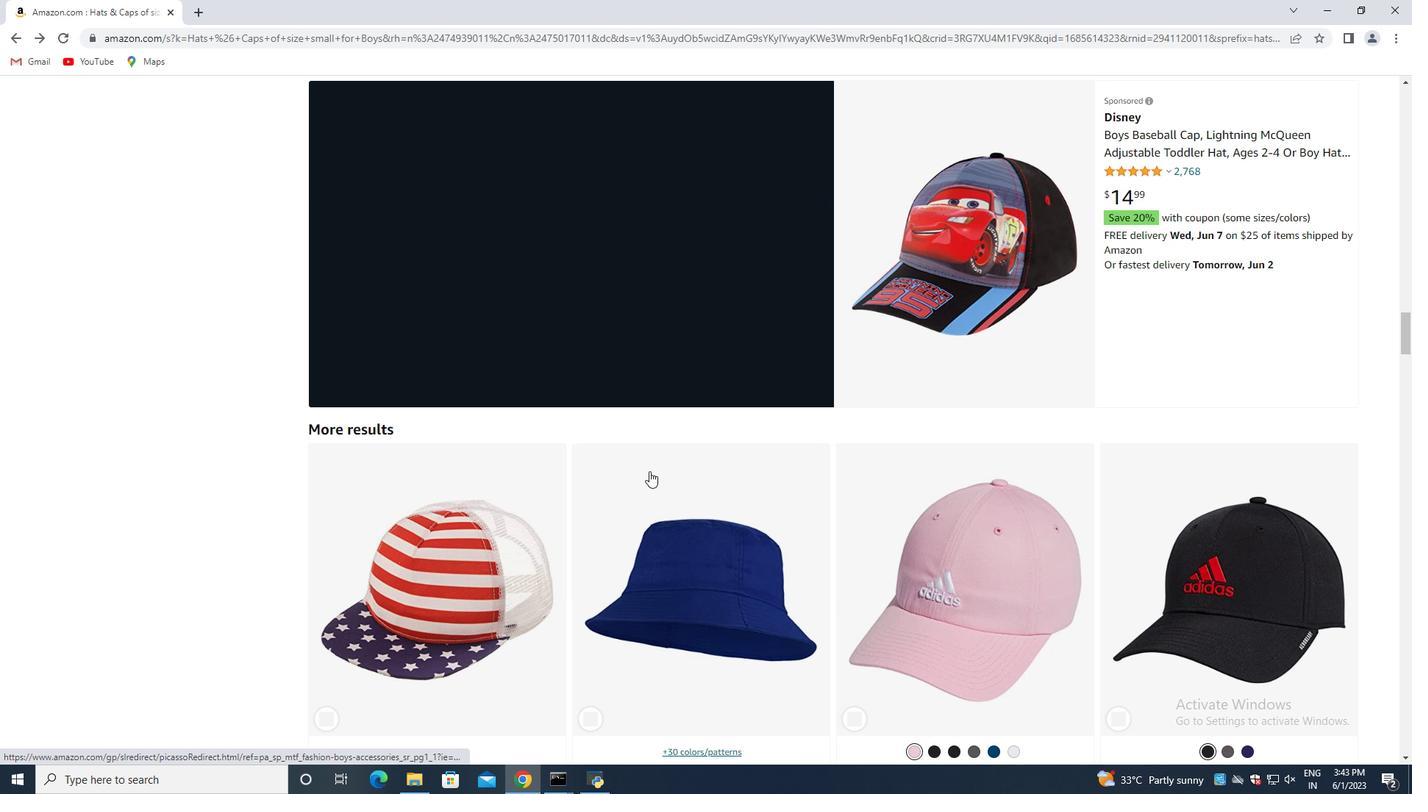 
Action: Mouse scrolled (649, 472) with delta (0, 0)
Screenshot: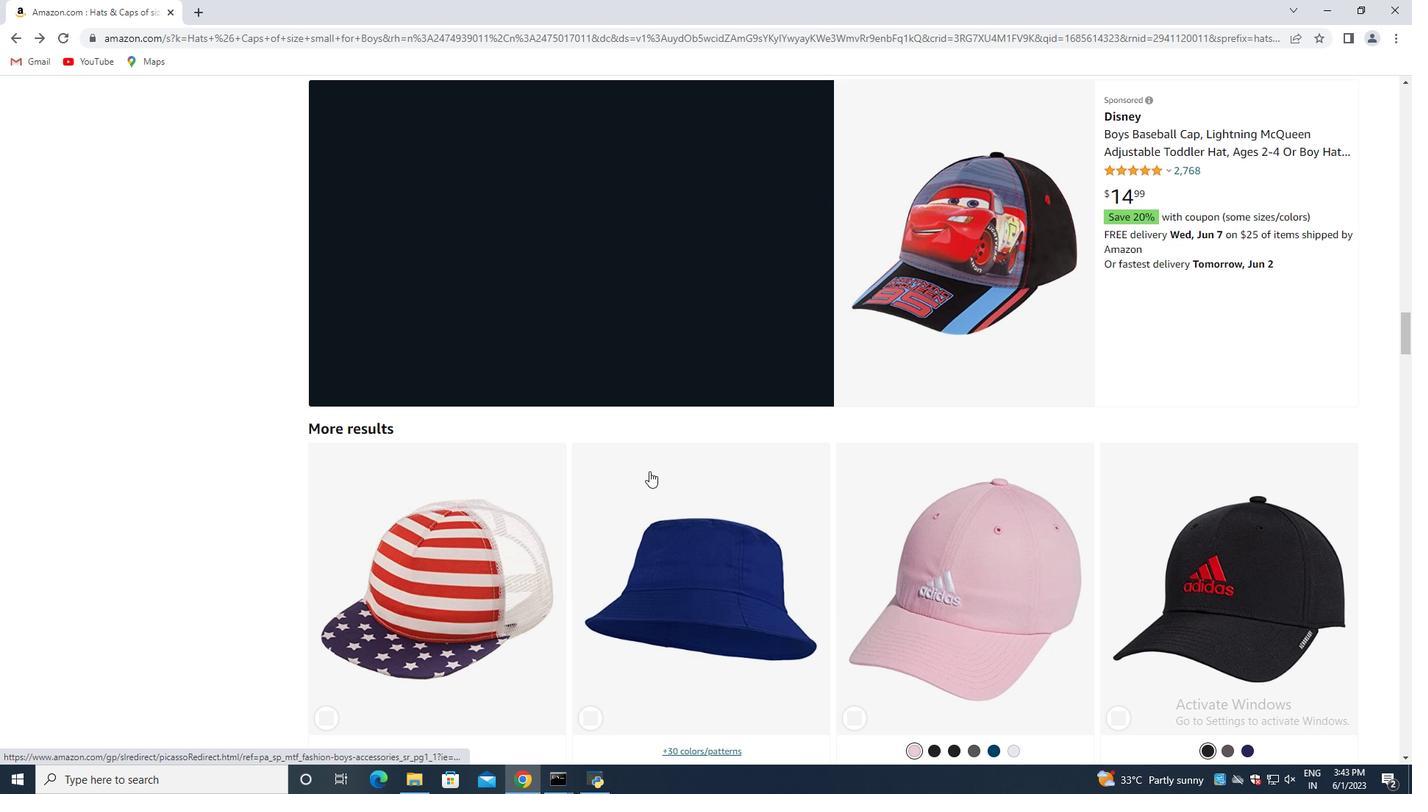 
Action: Mouse moved to (664, 457)
Screenshot: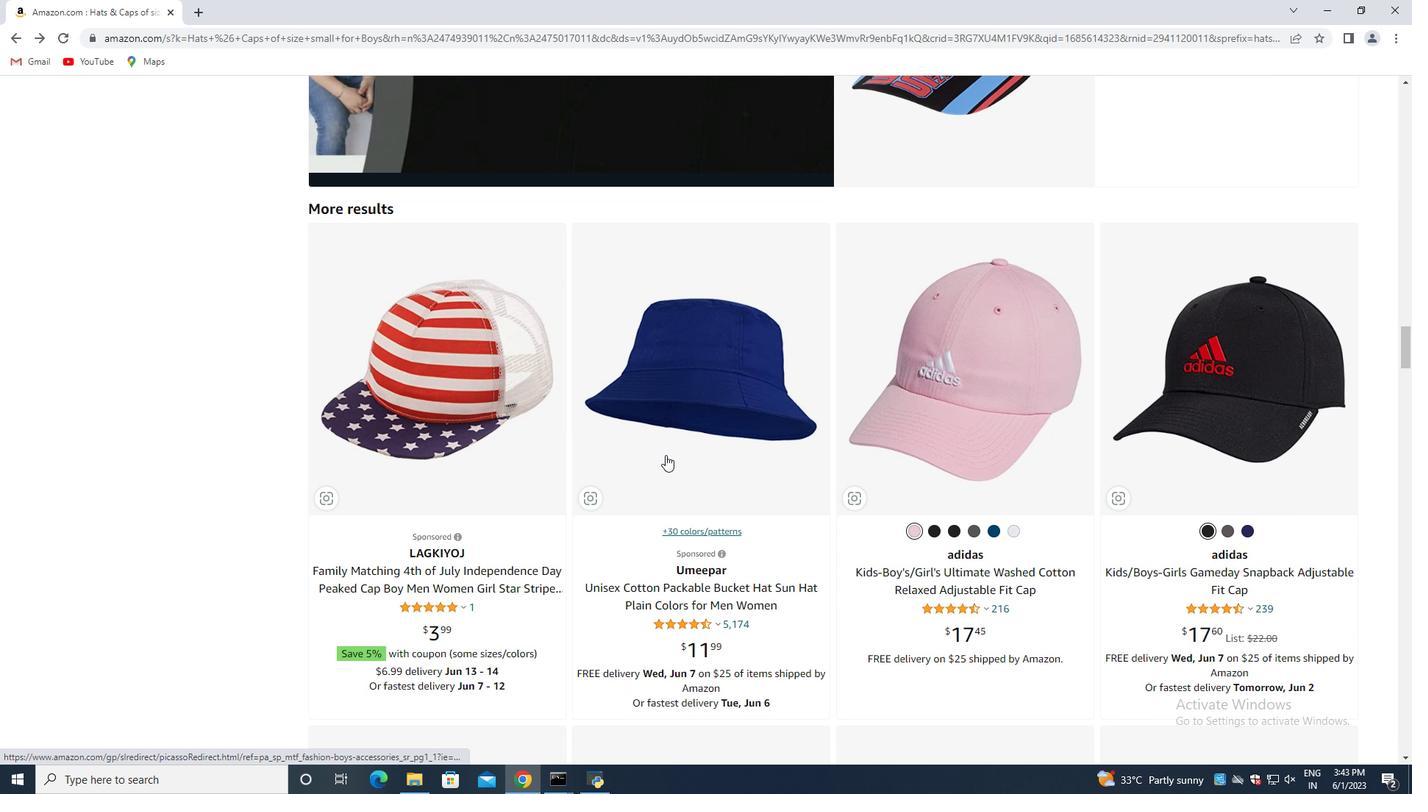 
Action: Mouse scrolled (664, 458) with delta (0, 0)
Screenshot: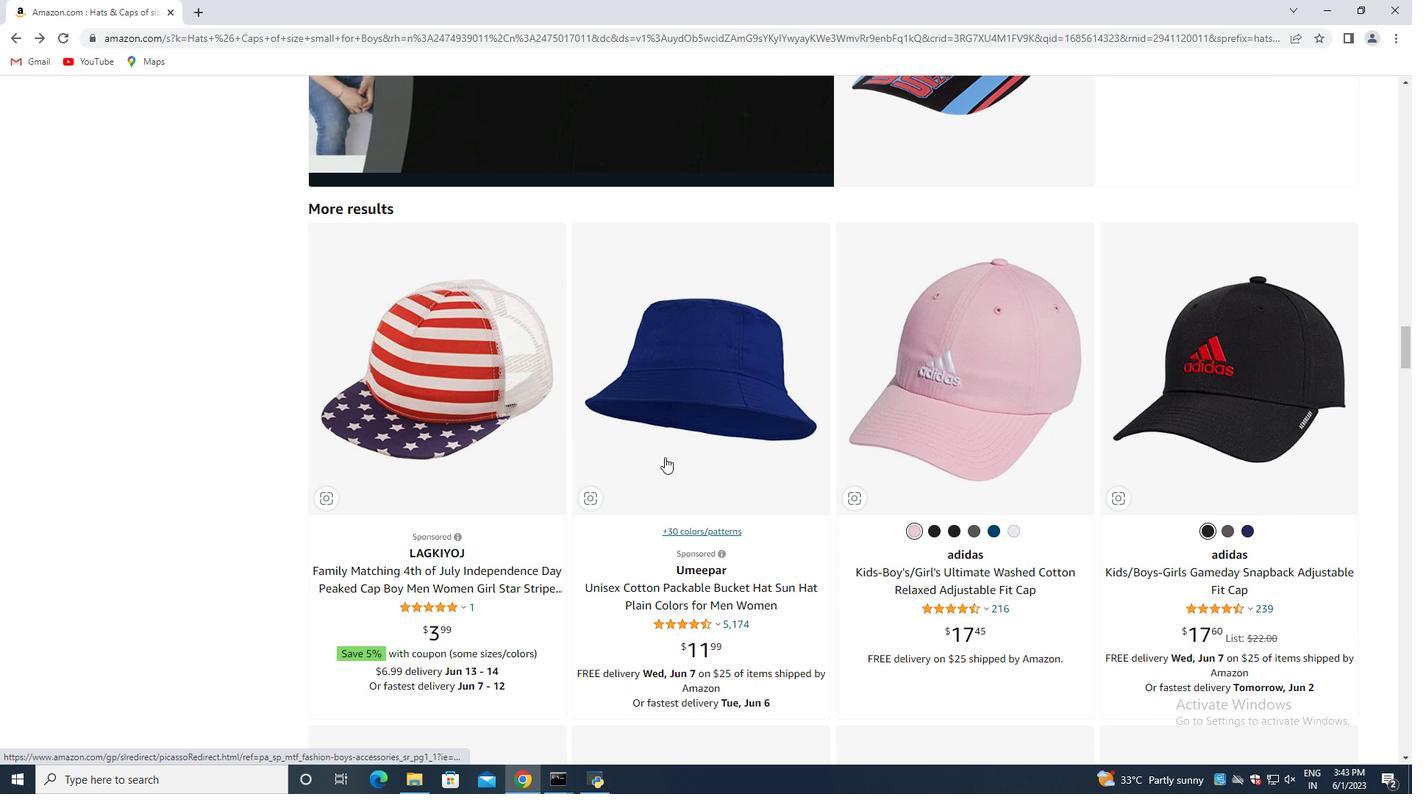 
Action: Mouse scrolled (664, 458) with delta (0, 0)
Screenshot: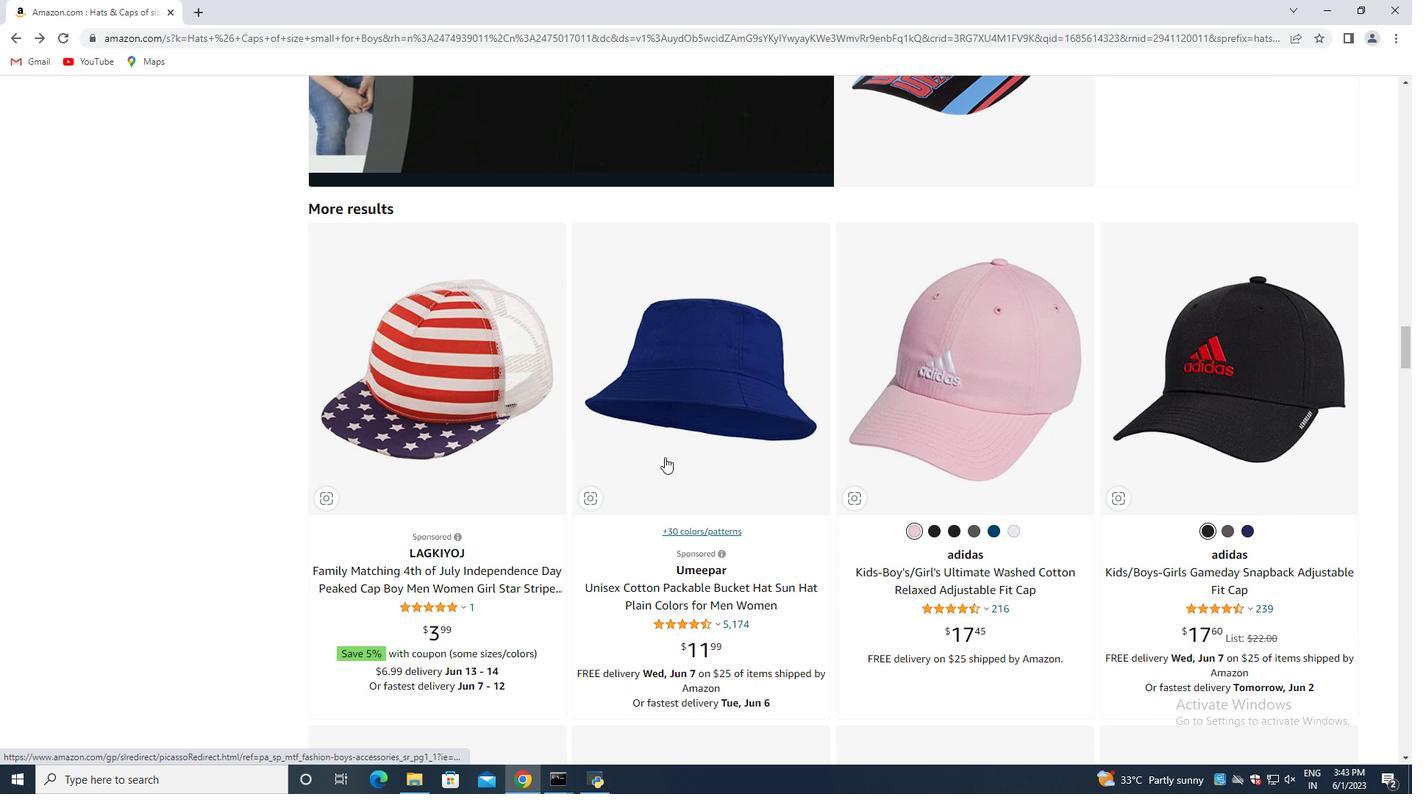 
Action: Mouse scrolled (664, 458) with delta (0, 0)
Screenshot: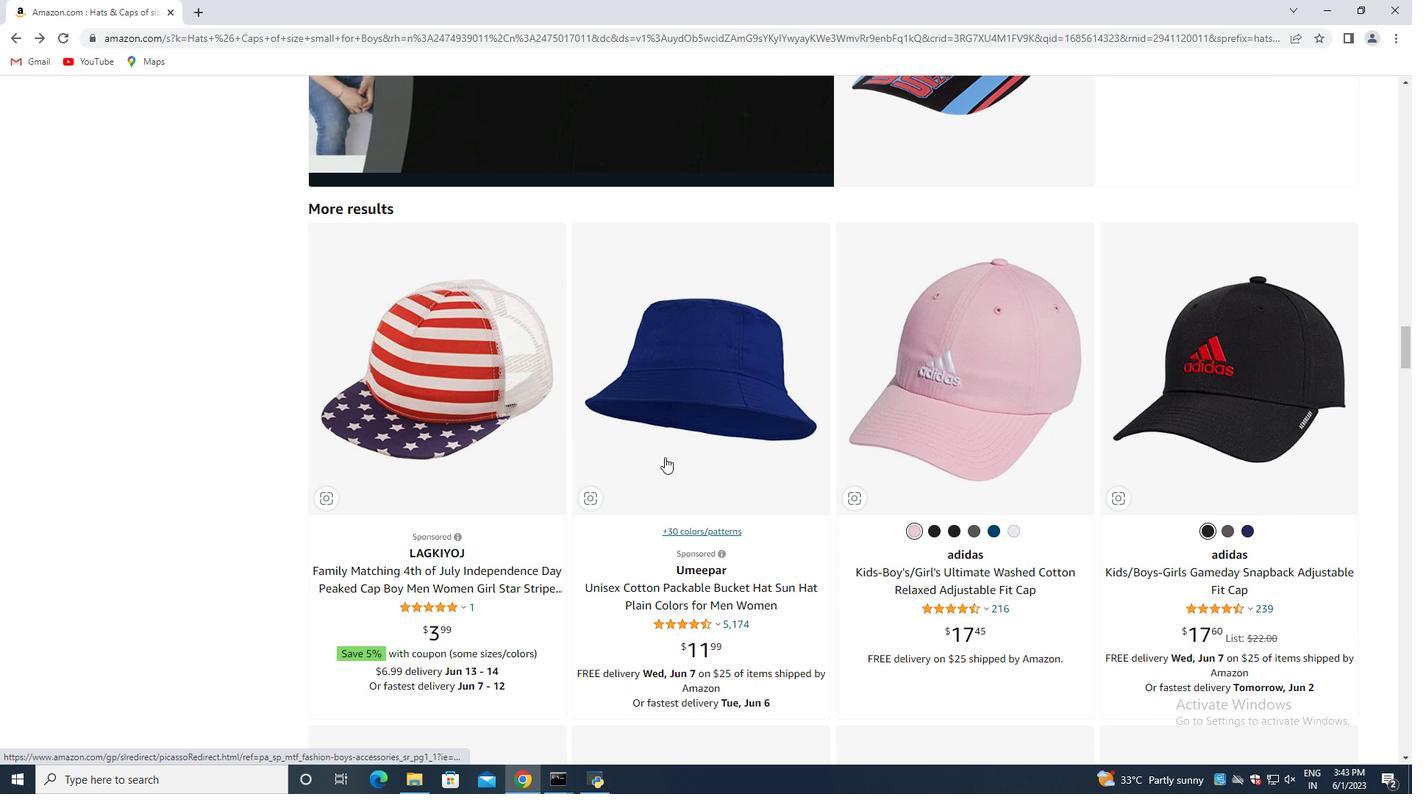 
Action: Mouse scrolled (664, 458) with delta (0, 0)
Screenshot: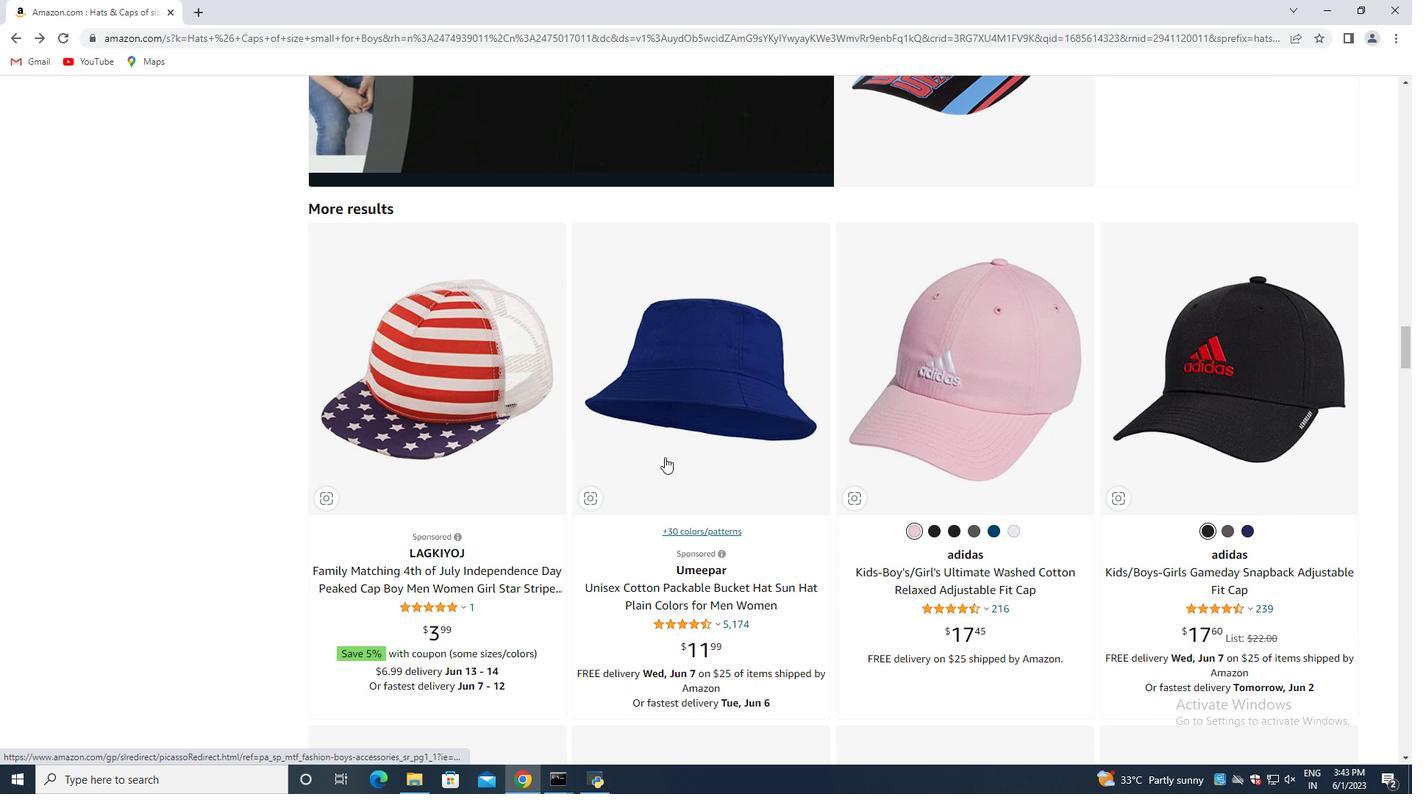 
Action: Mouse scrolled (664, 458) with delta (0, 0)
Screenshot: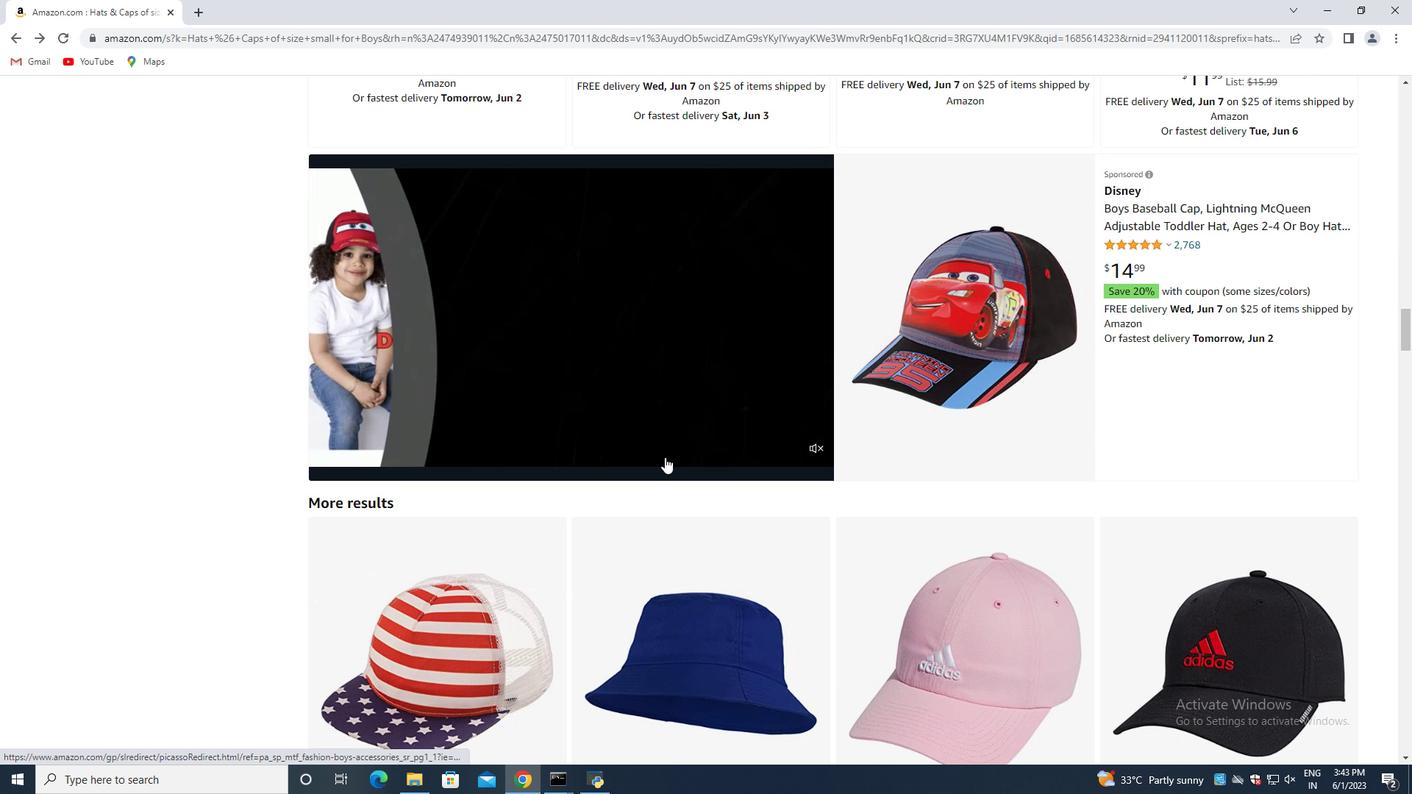 
Action: Mouse scrolled (664, 458) with delta (0, 0)
Screenshot: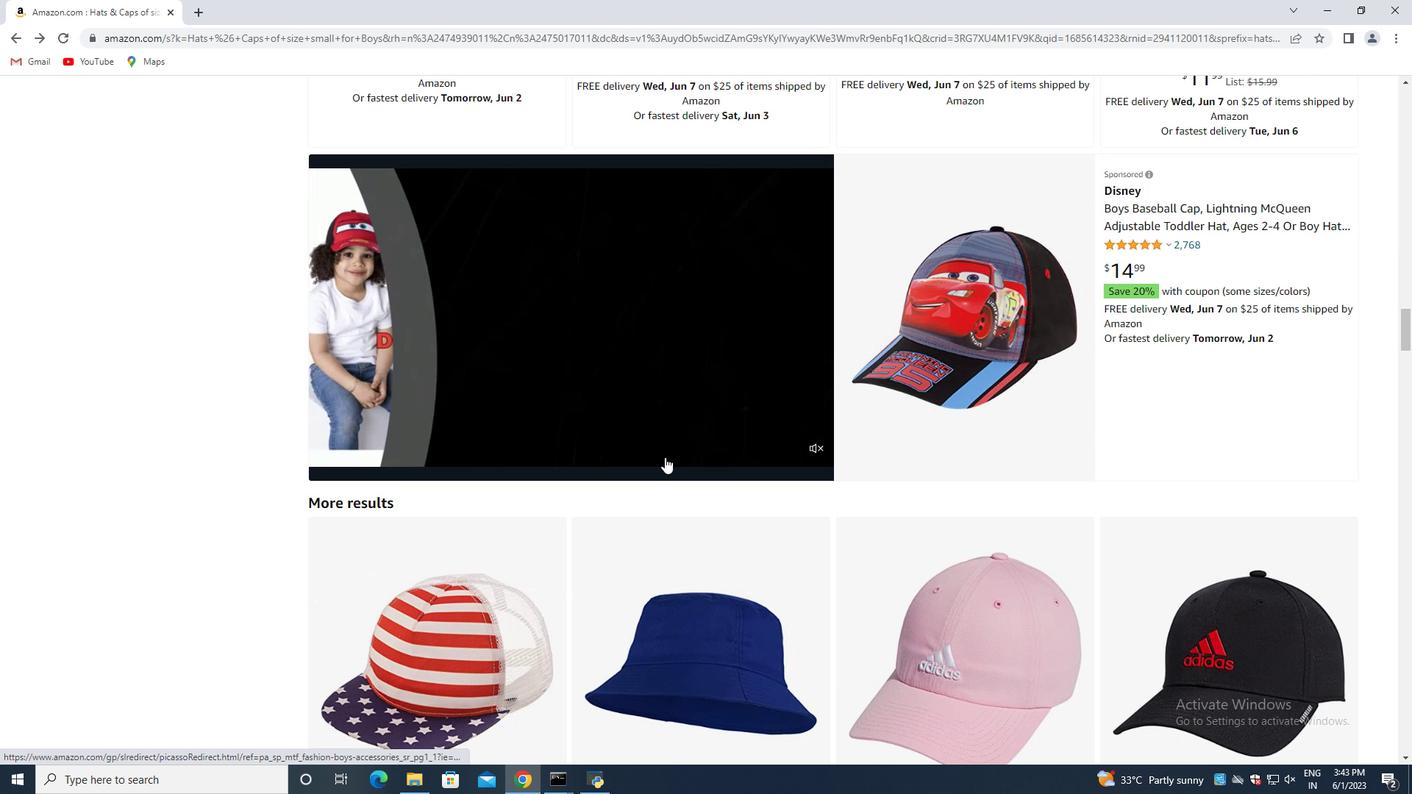 
Action: Mouse scrolled (664, 458) with delta (0, 0)
Screenshot: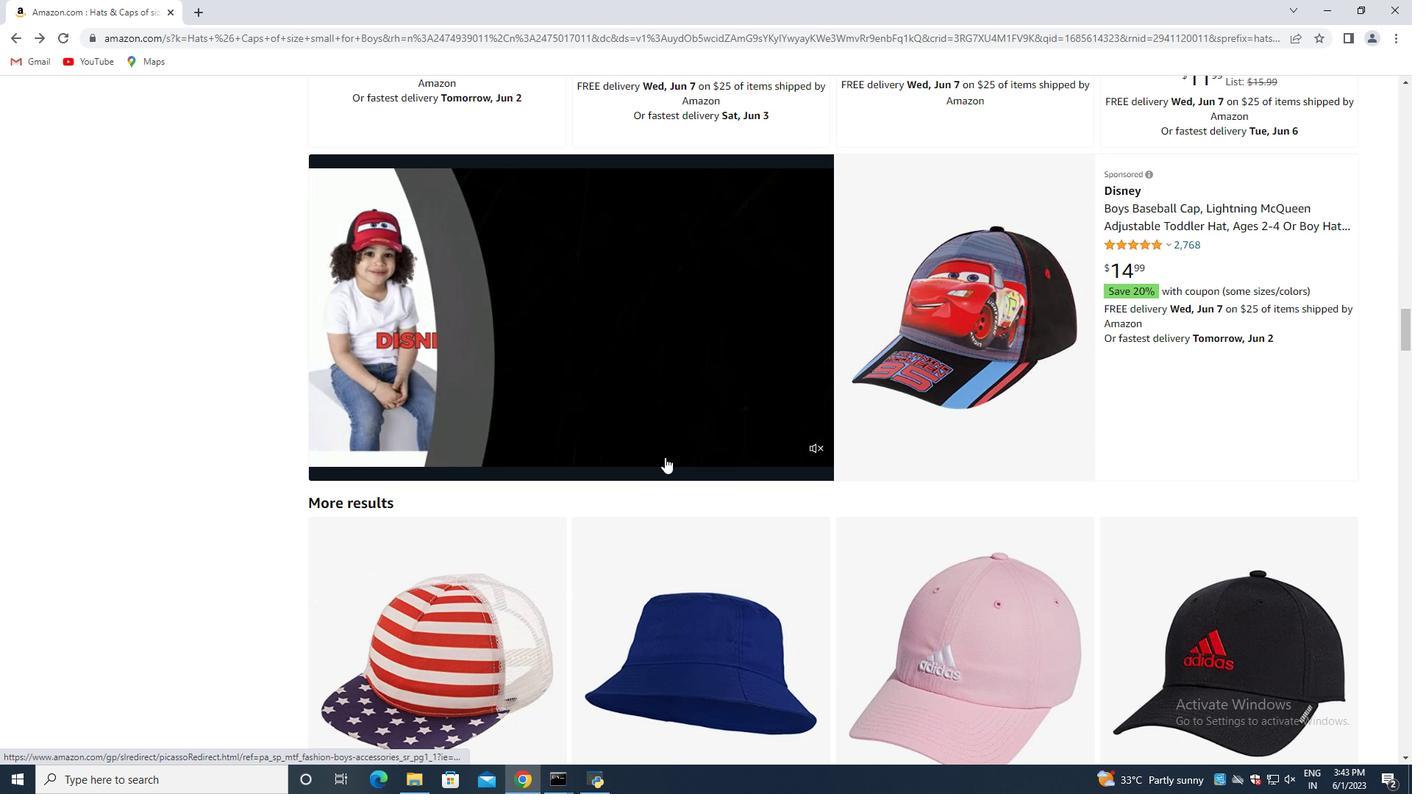 
Action: Mouse scrolled (664, 458) with delta (0, 0)
Screenshot: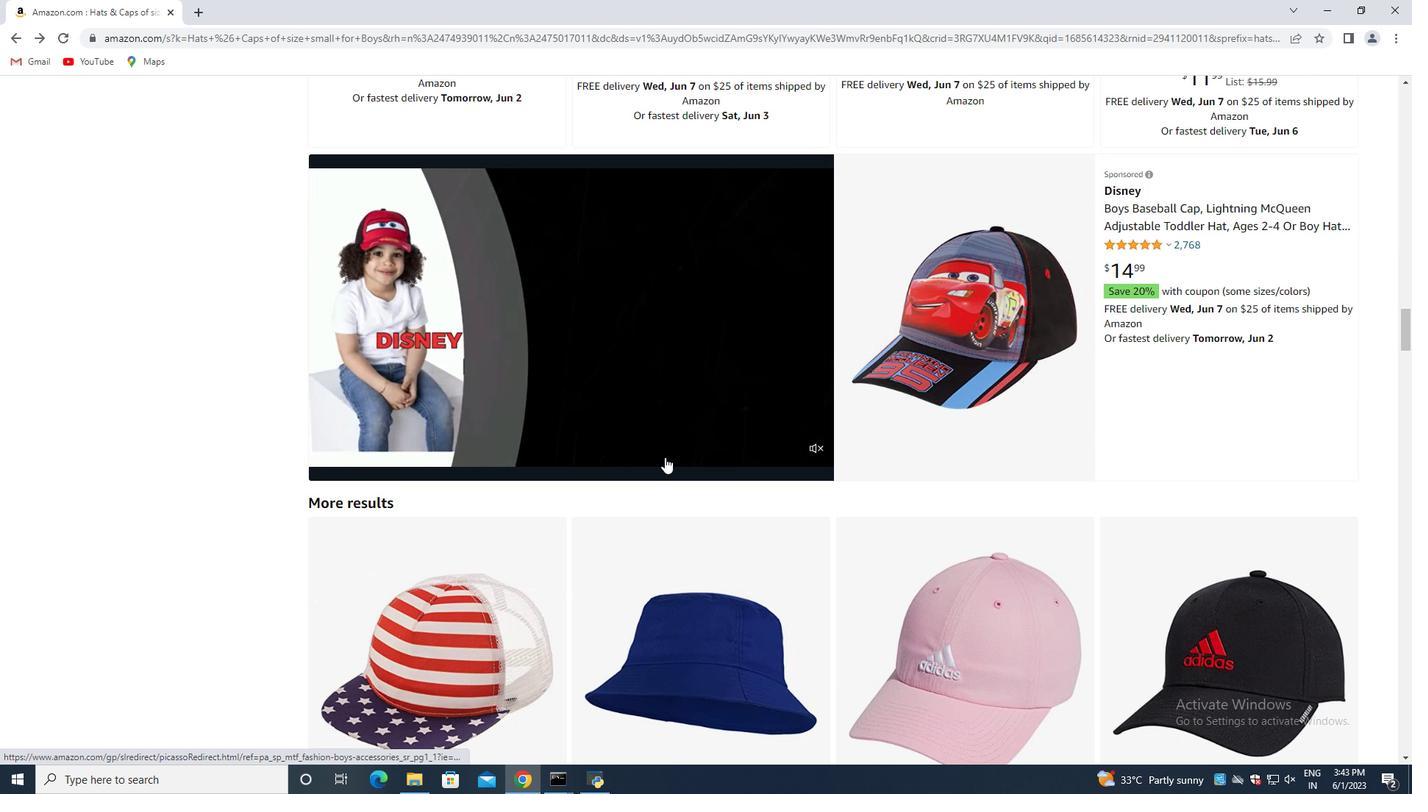 
Action: Mouse scrolled (664, 458) with delta (0, 0)
Screenshot: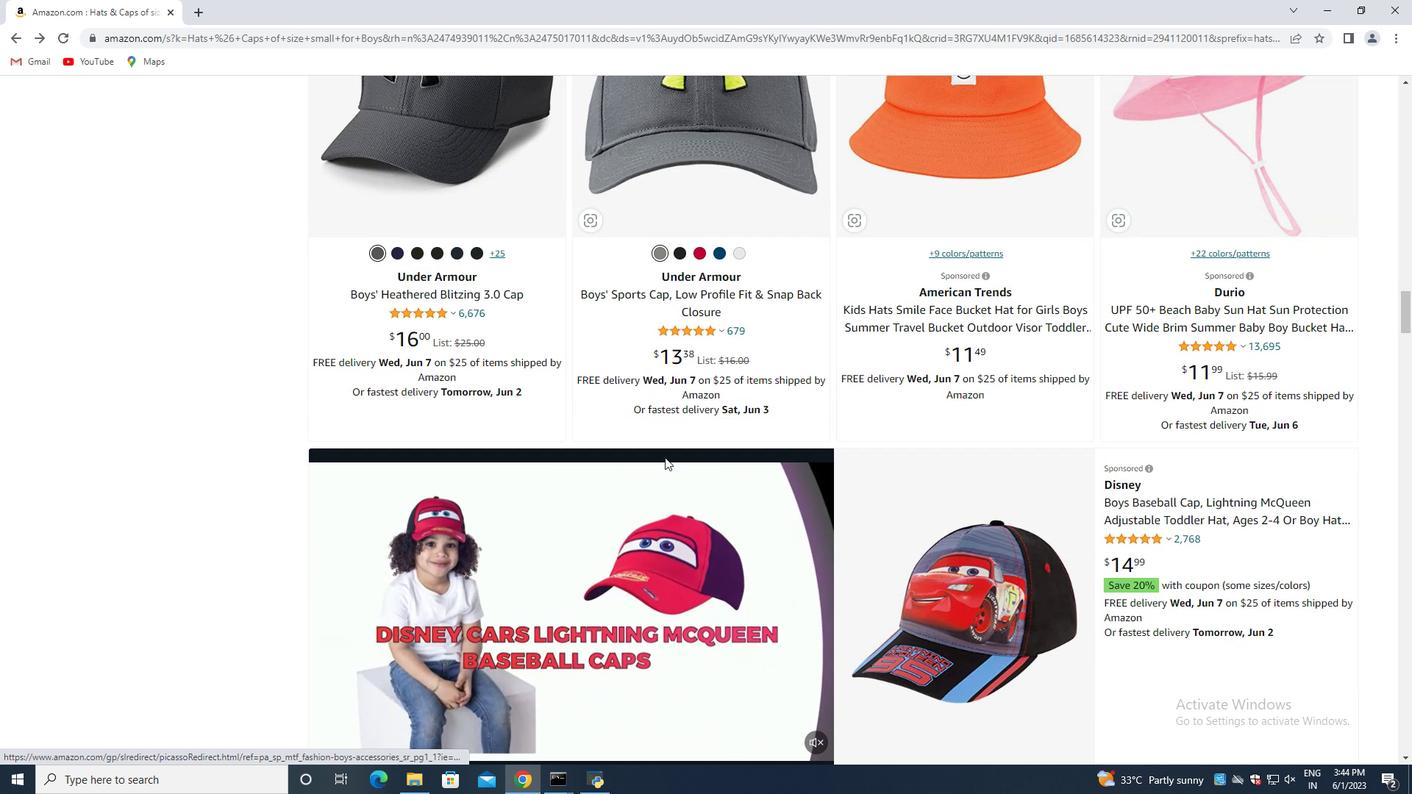 
Action: Mouse scrolled (664, 458) with delta (0, 0)
Screenshot: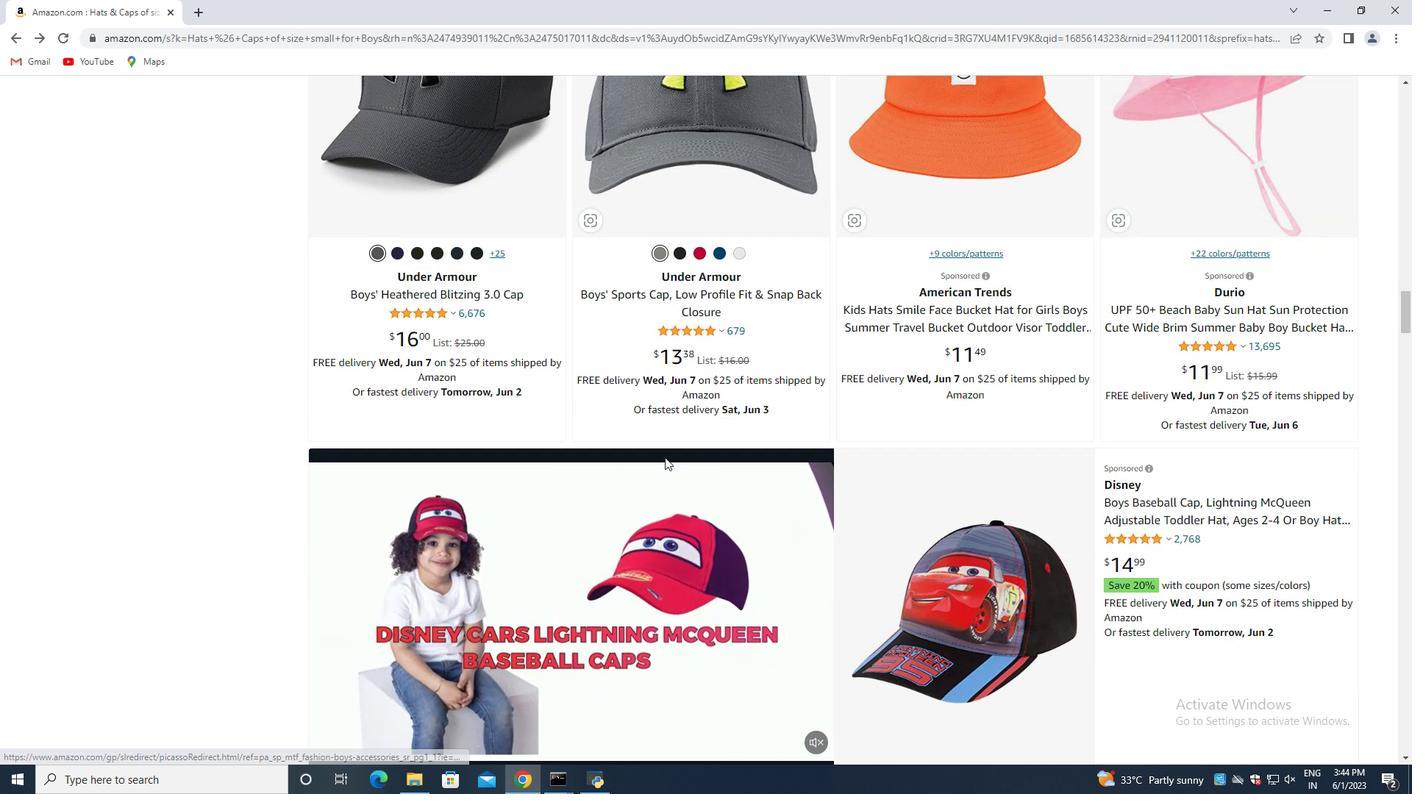 
Action: Mouse moved to (684, 454)
Screenshot: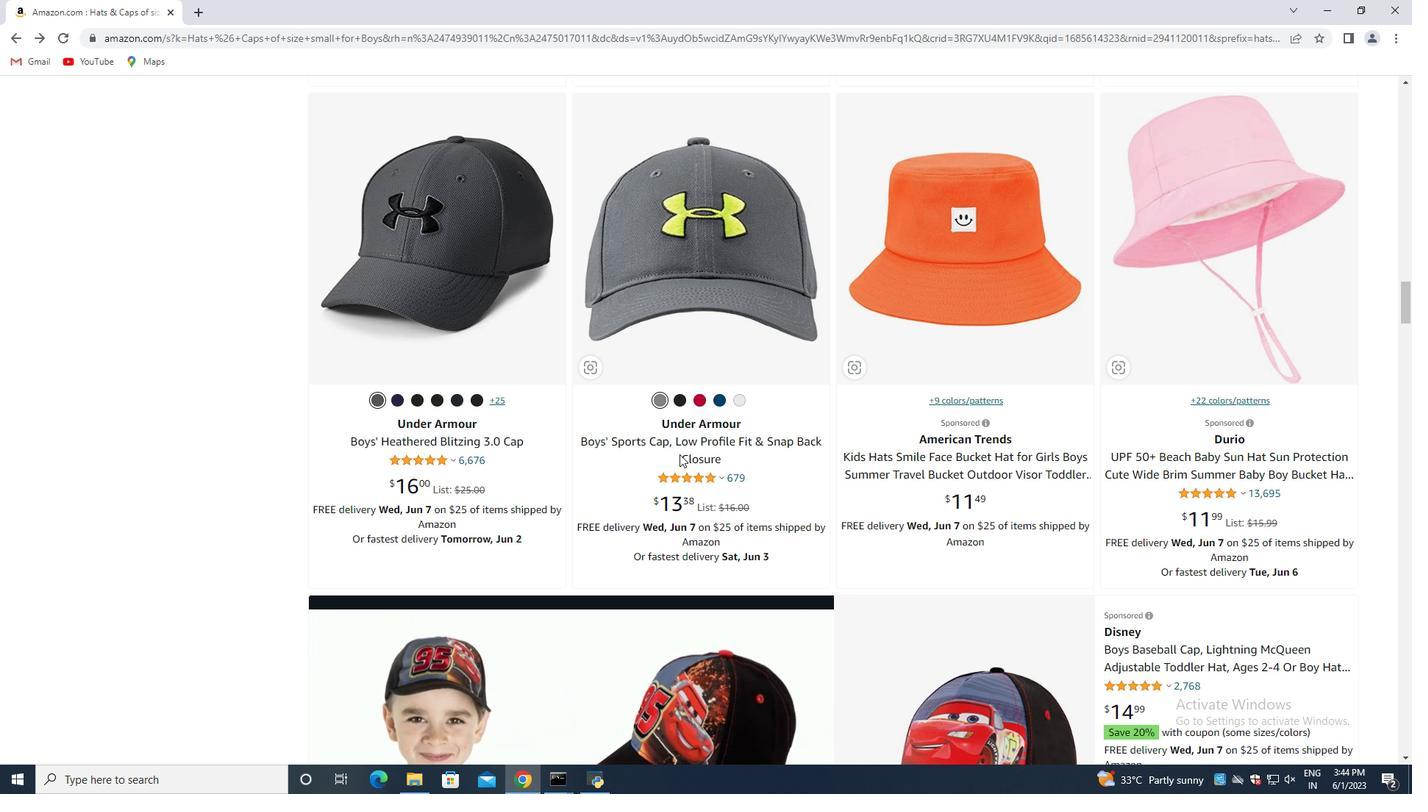 
Action: Mouse scrolled (684, 453) with delta (0, 0)
Screenshot: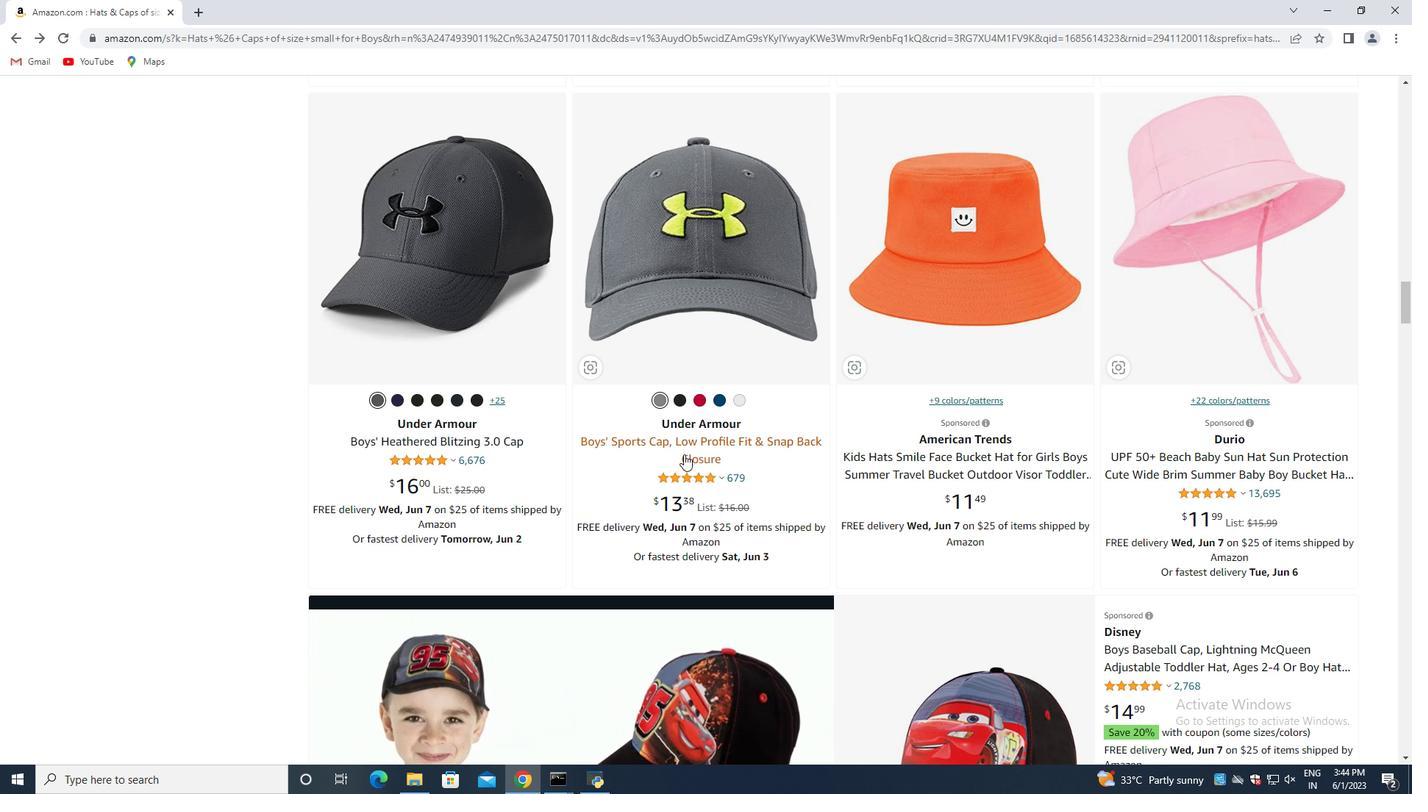 
Action: Mouse moved to (725, 453)
Screenshot: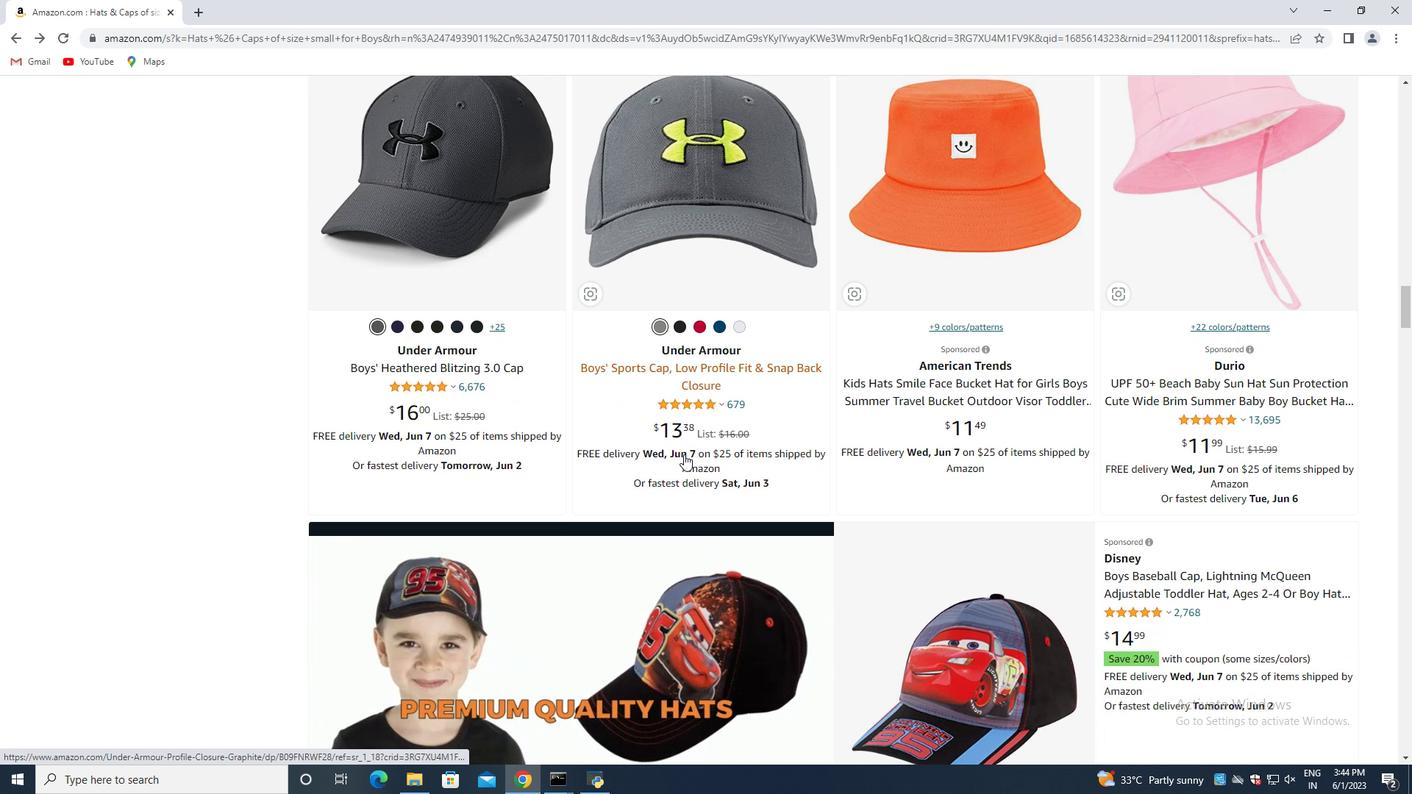 
Action: Mouse scrolled (725, 452) with delta (0, 0)
Screenshot: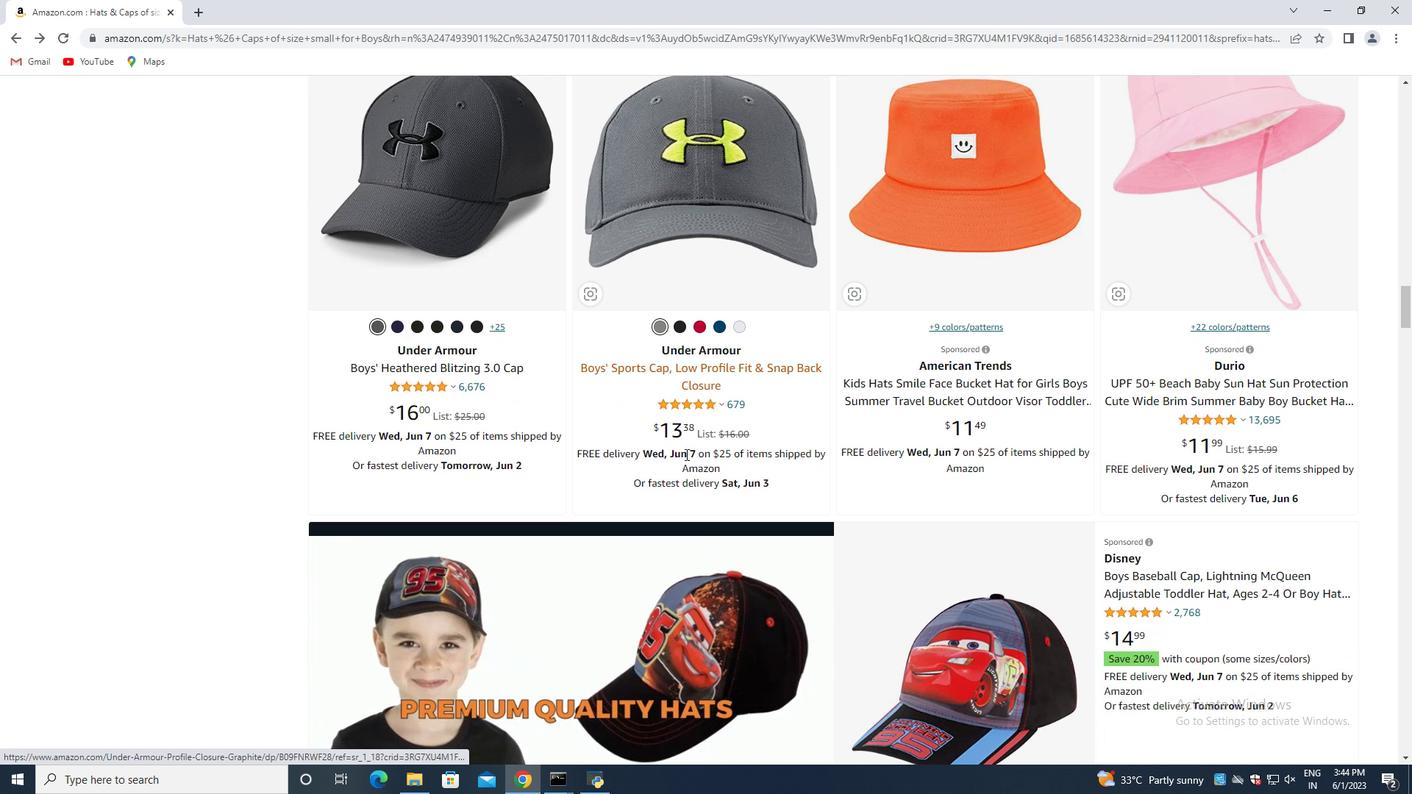 
Action: Mouse moved to (725, 453)
Screenshot: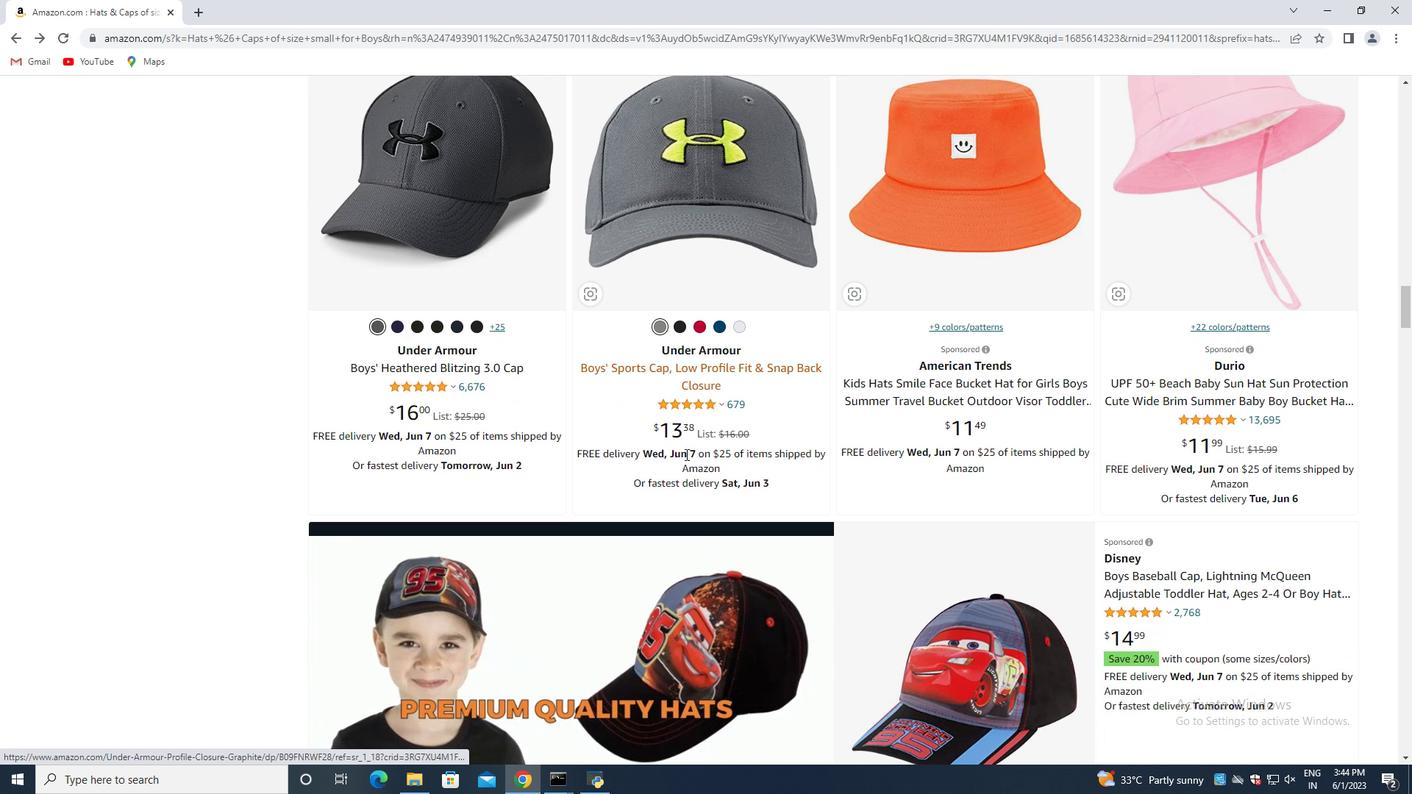 
Action: Mouse scrolled (725, 452) with delta (0, 0)
Screenshot: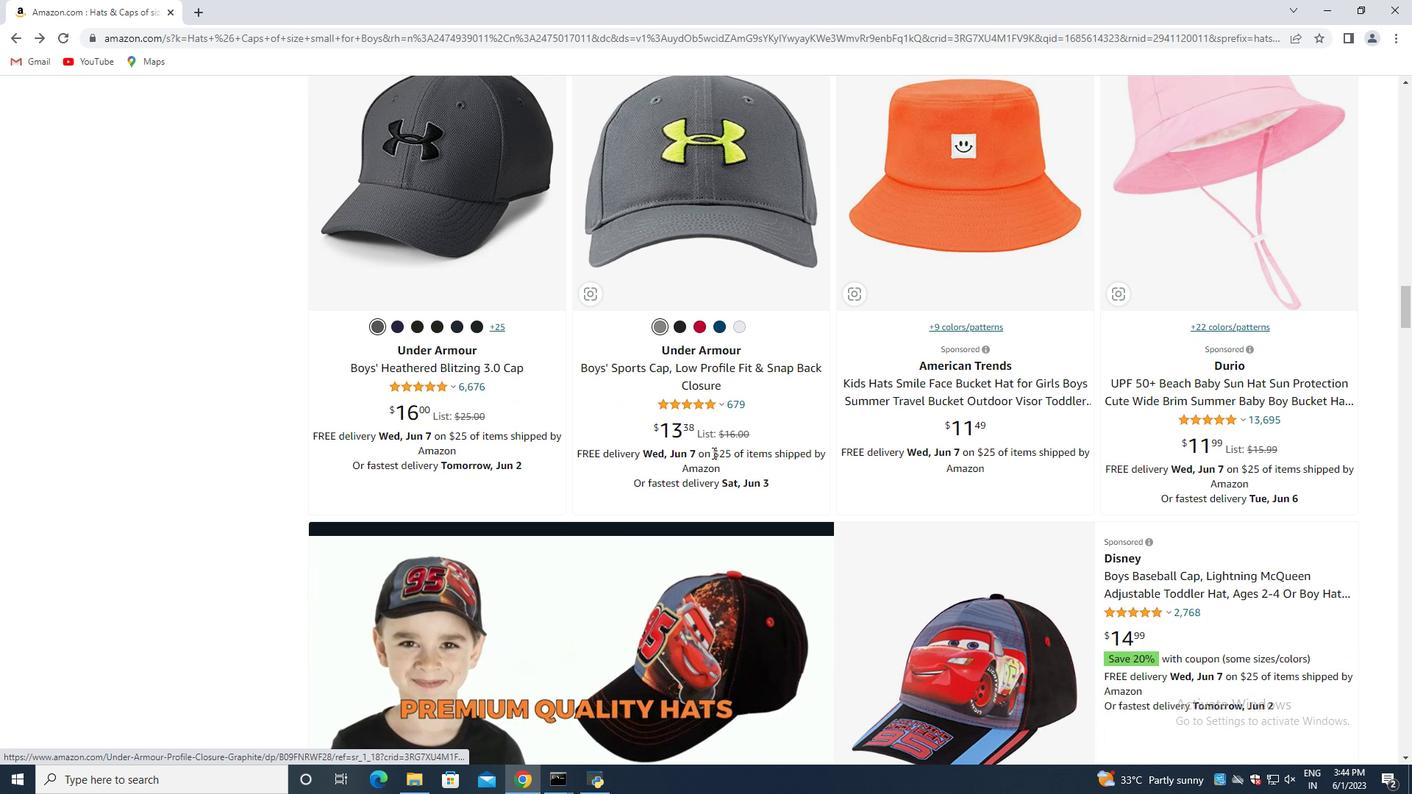 
Action: Mouse moved to (742, 447)
Screenshot: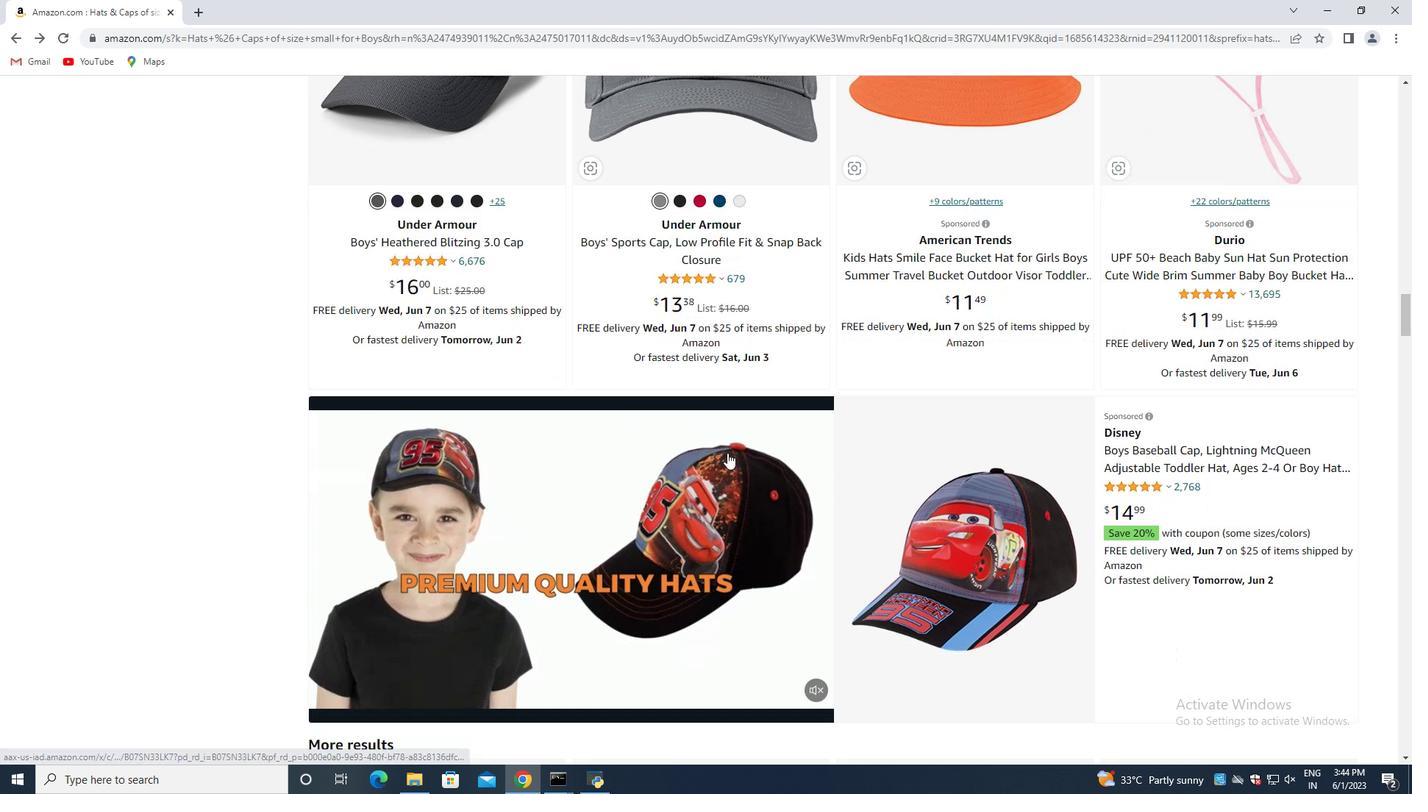 
Action: Mouse scrolled (742, 447) with delta (0, 0)
Screenshot: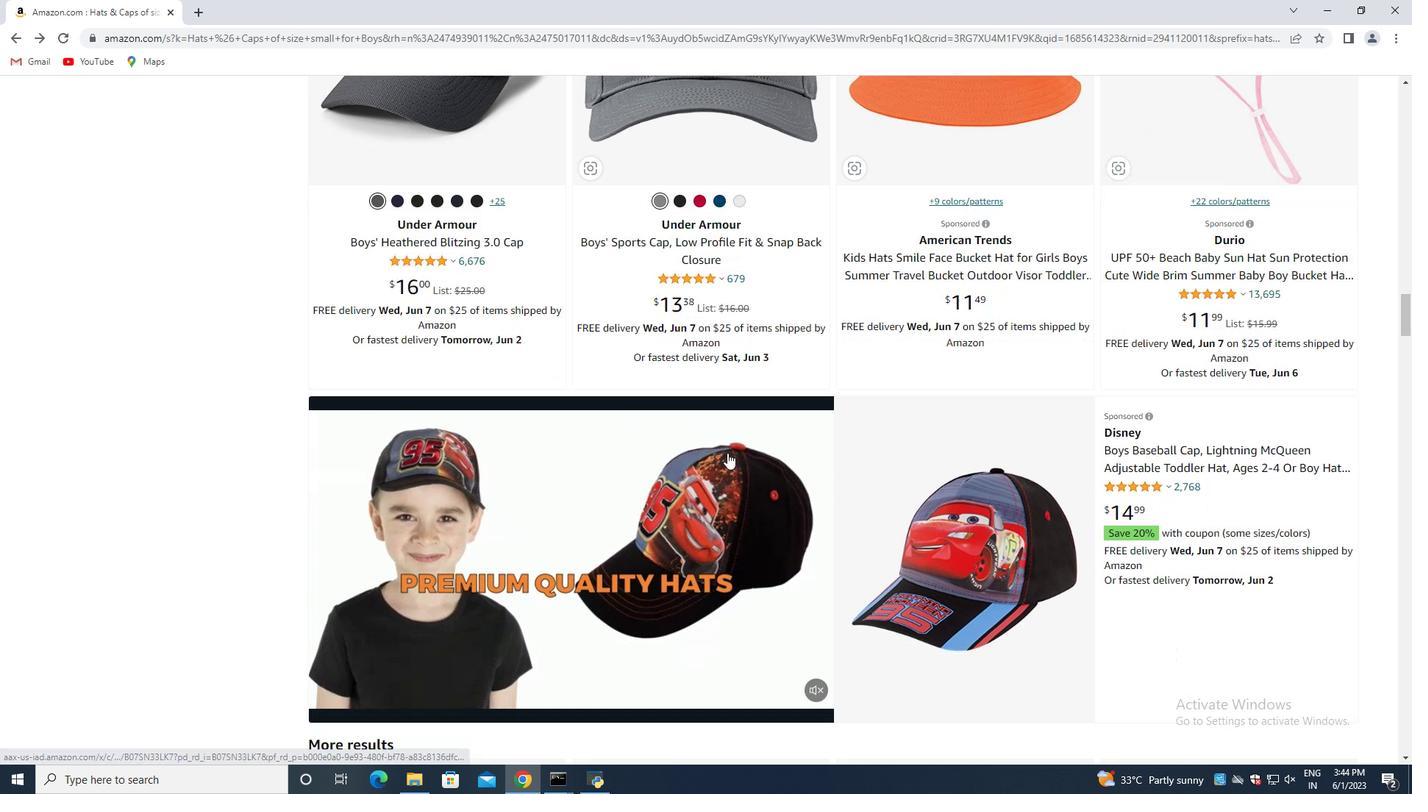 
Action: Mouse moved to (743, 447)
Screenshot: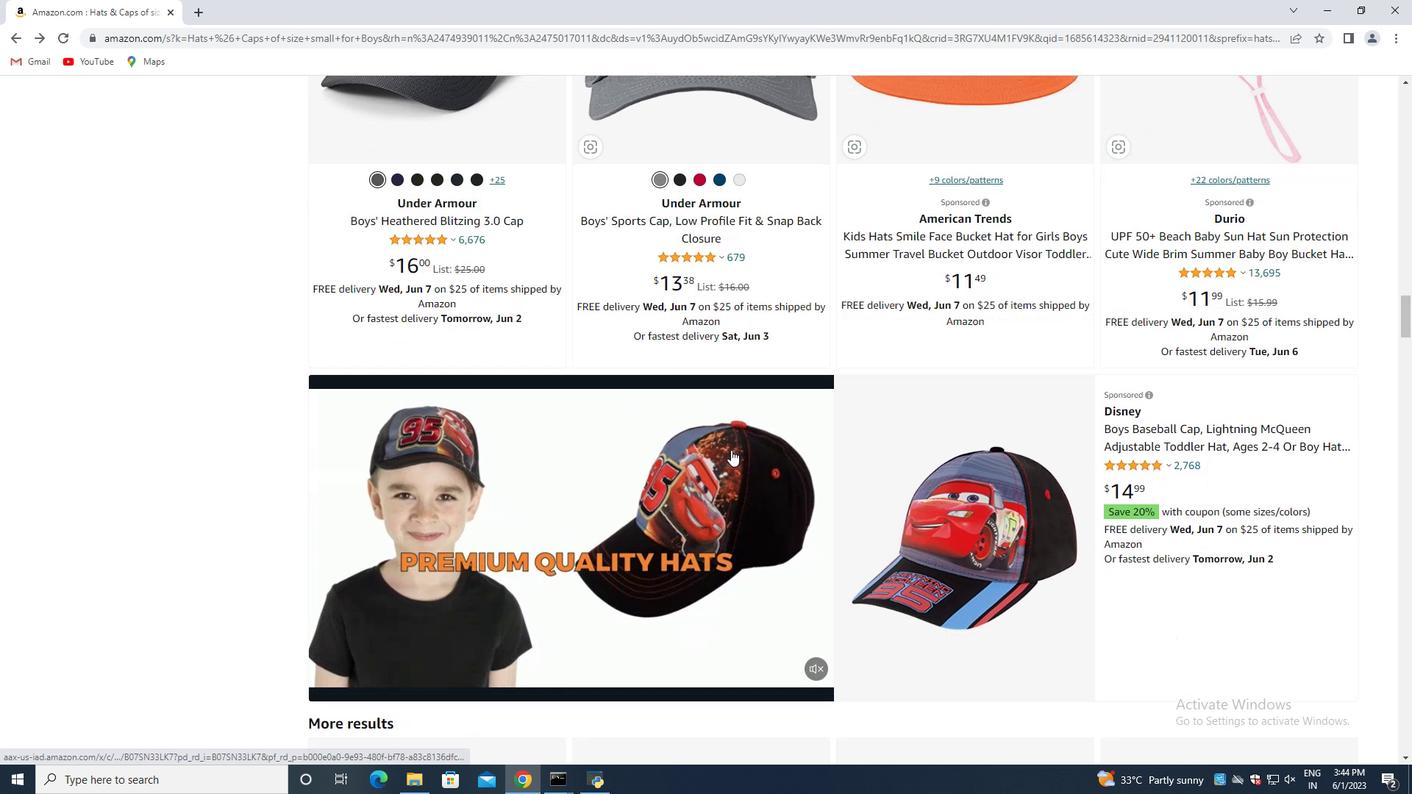 
Action: Mouse scrolled (743, 447) with delta (0, 0)
Screenshot: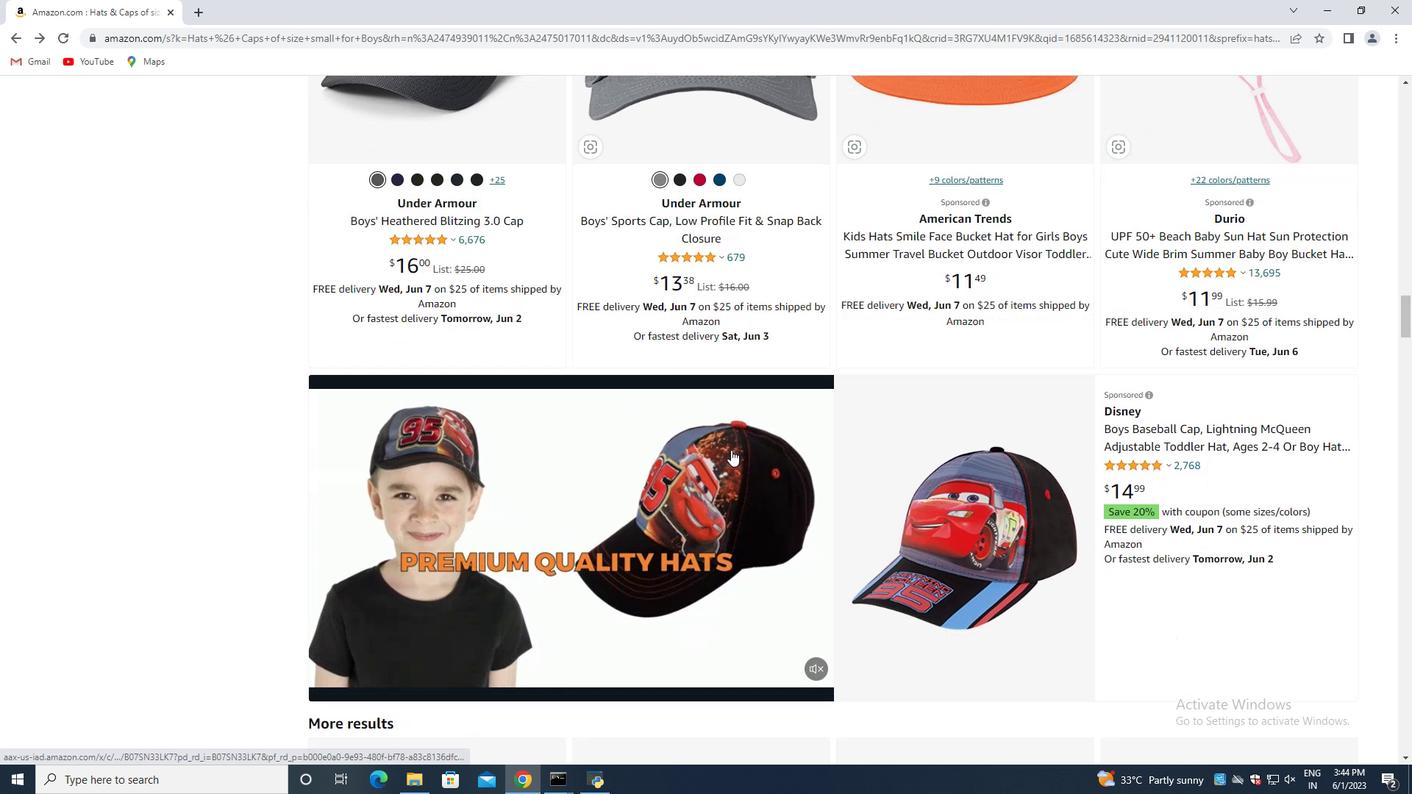
Action: Mouse moved to (743, 447)
Screenshot: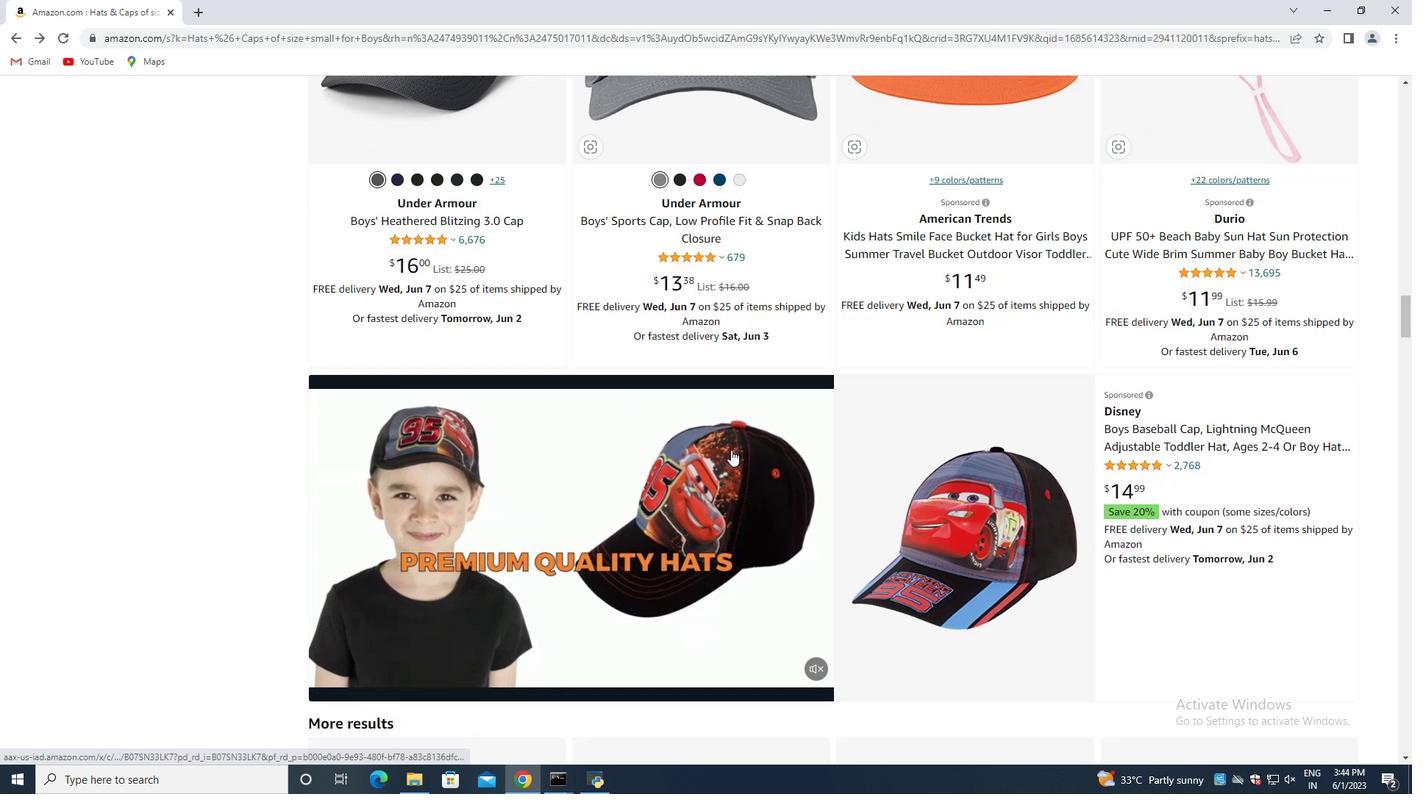 
Action: Mouse scrolled (743, 447) with delta (0, 0)
Screenshot: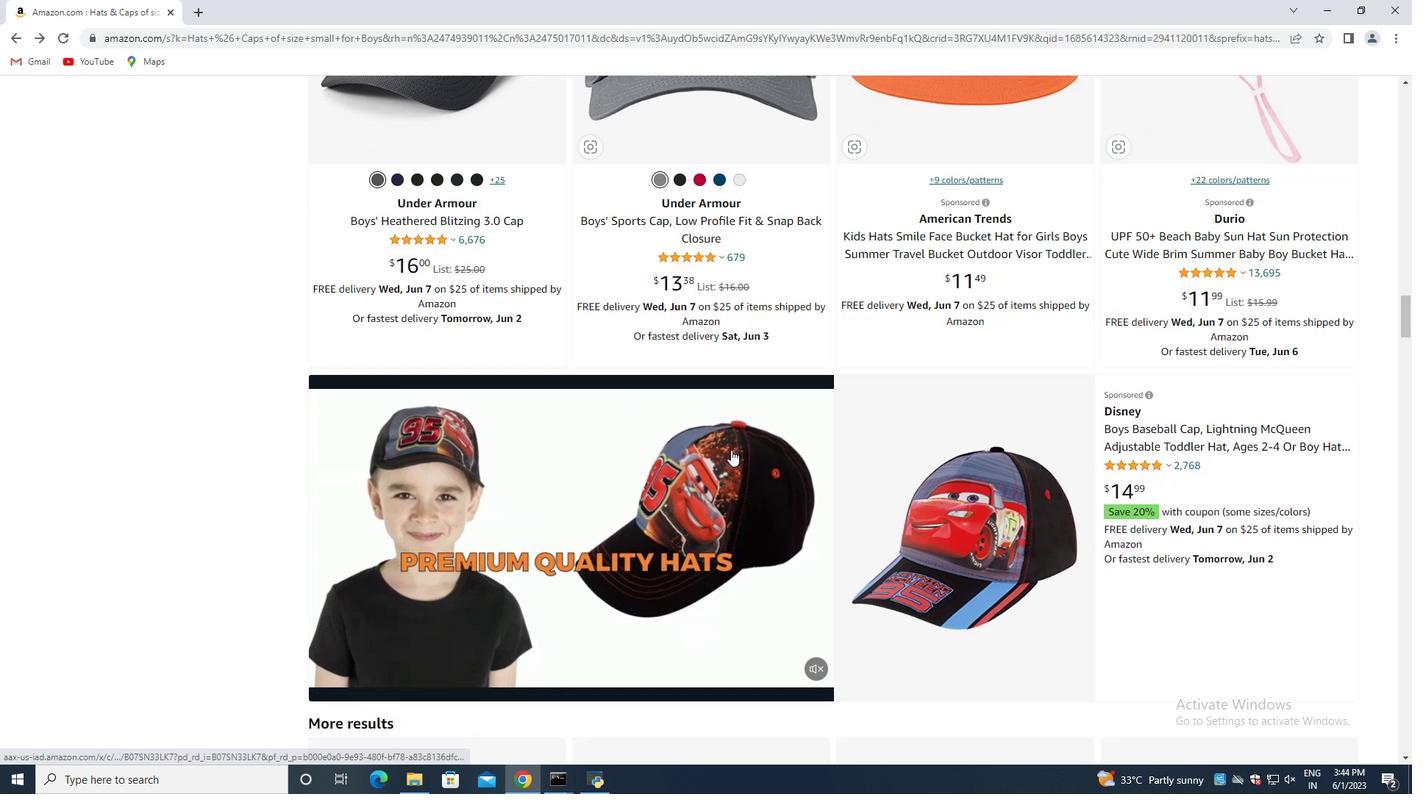 
Action: Mouse moved to (745, 447)
Screenshot: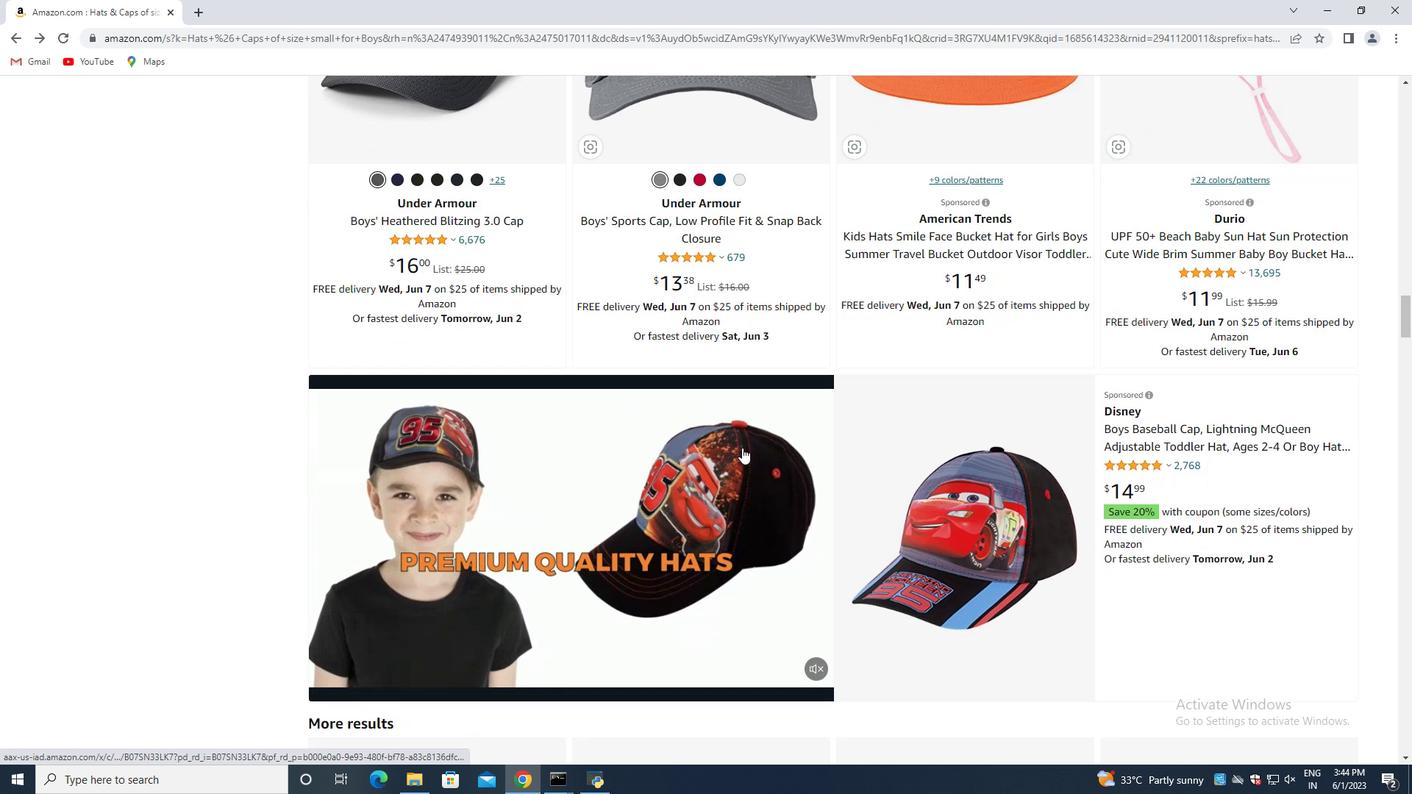 
Action: Mouse scrolled (745, 447) with delta (0, 0)
Screenshot: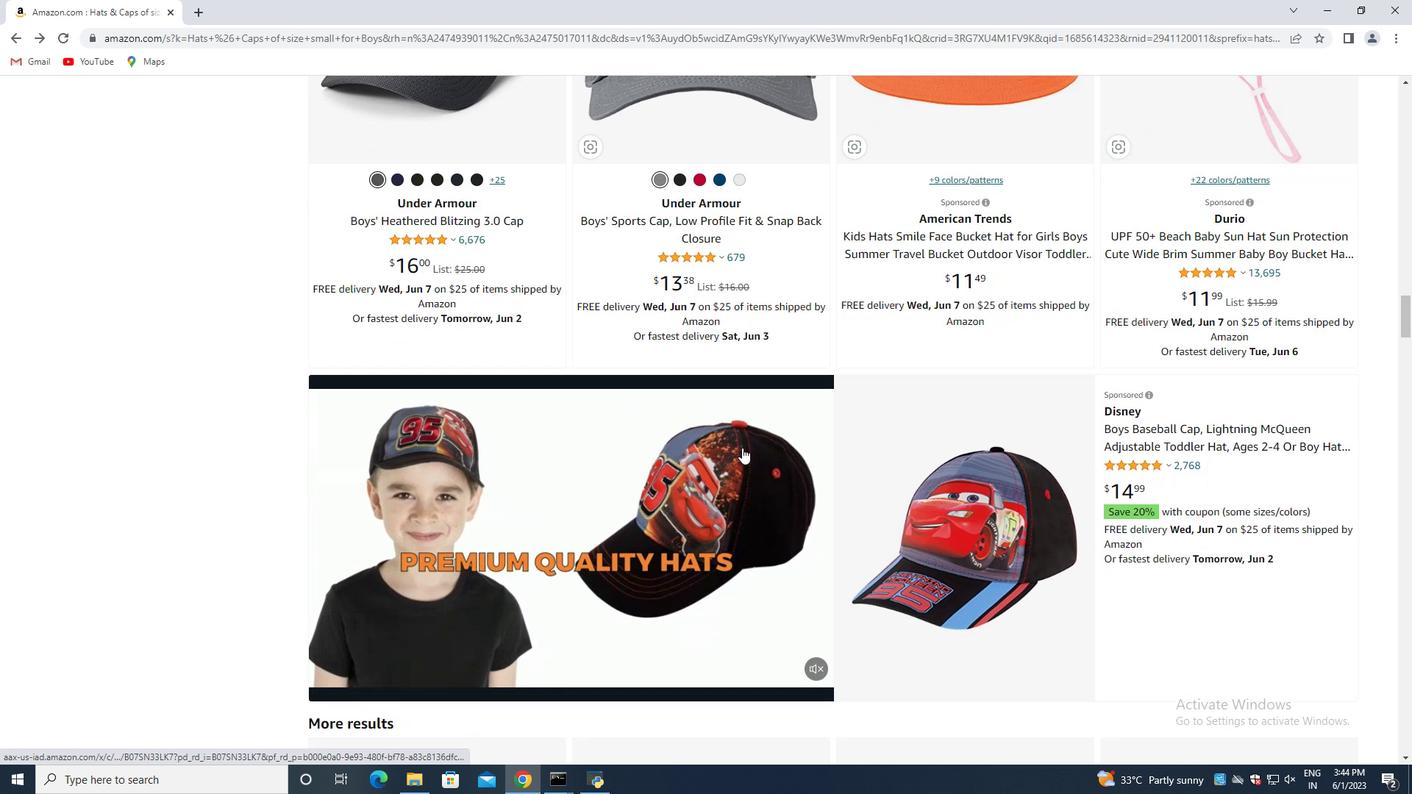 
Action: Mouse moved to (756, 453)
Screenshot: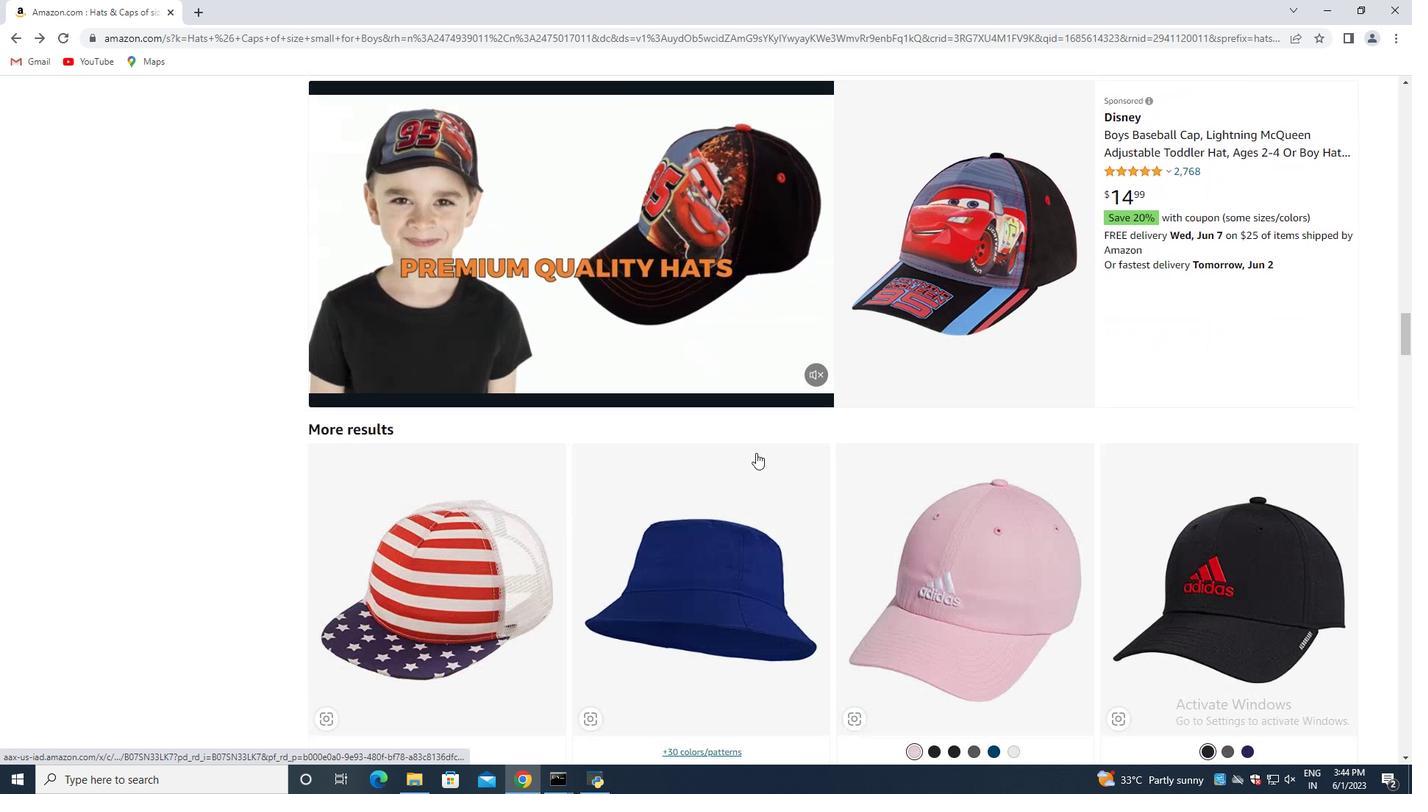 
Action: Mouse scrolled (756, 453) with delta (0, 0)
Screenshot: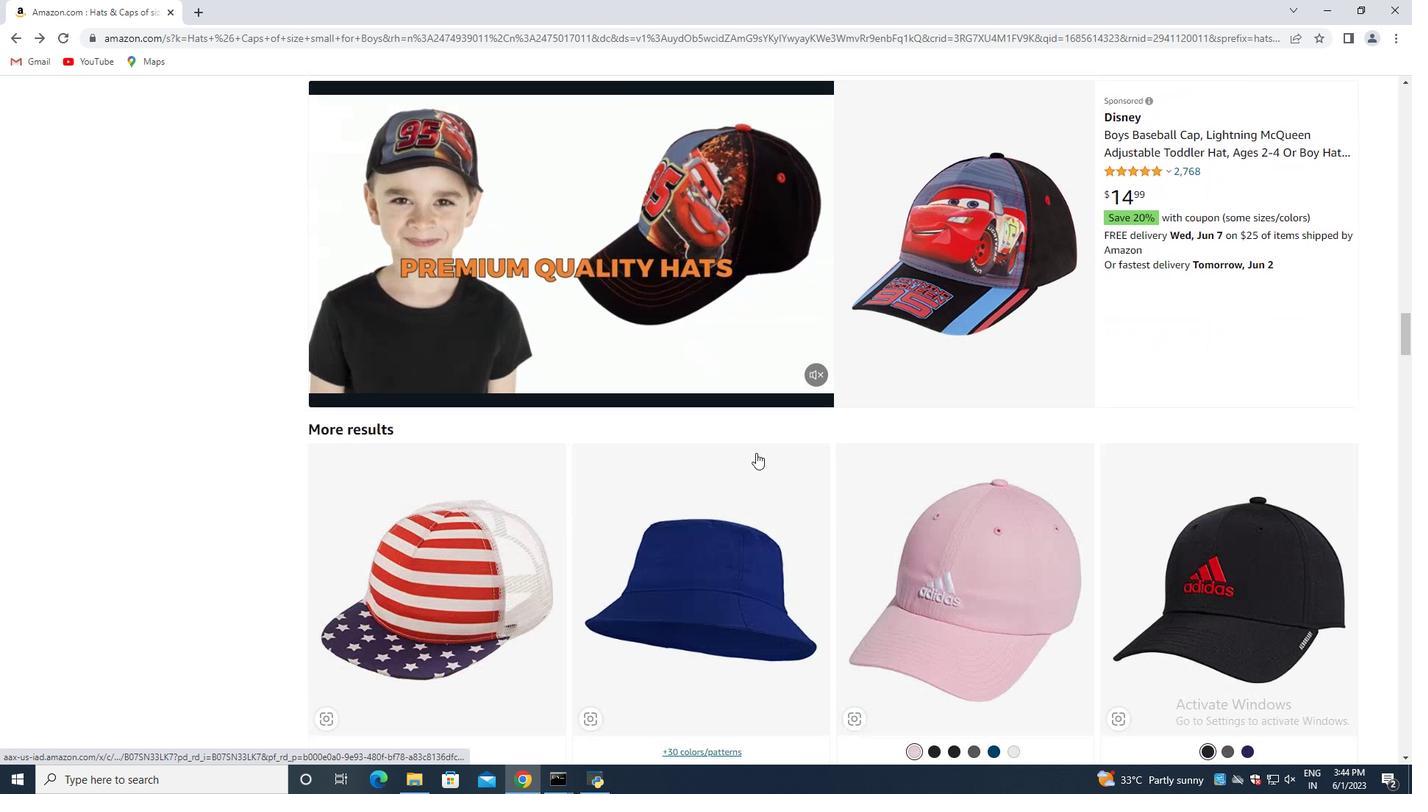 
Action: Mouse moved to (756, 454)
Screenshot: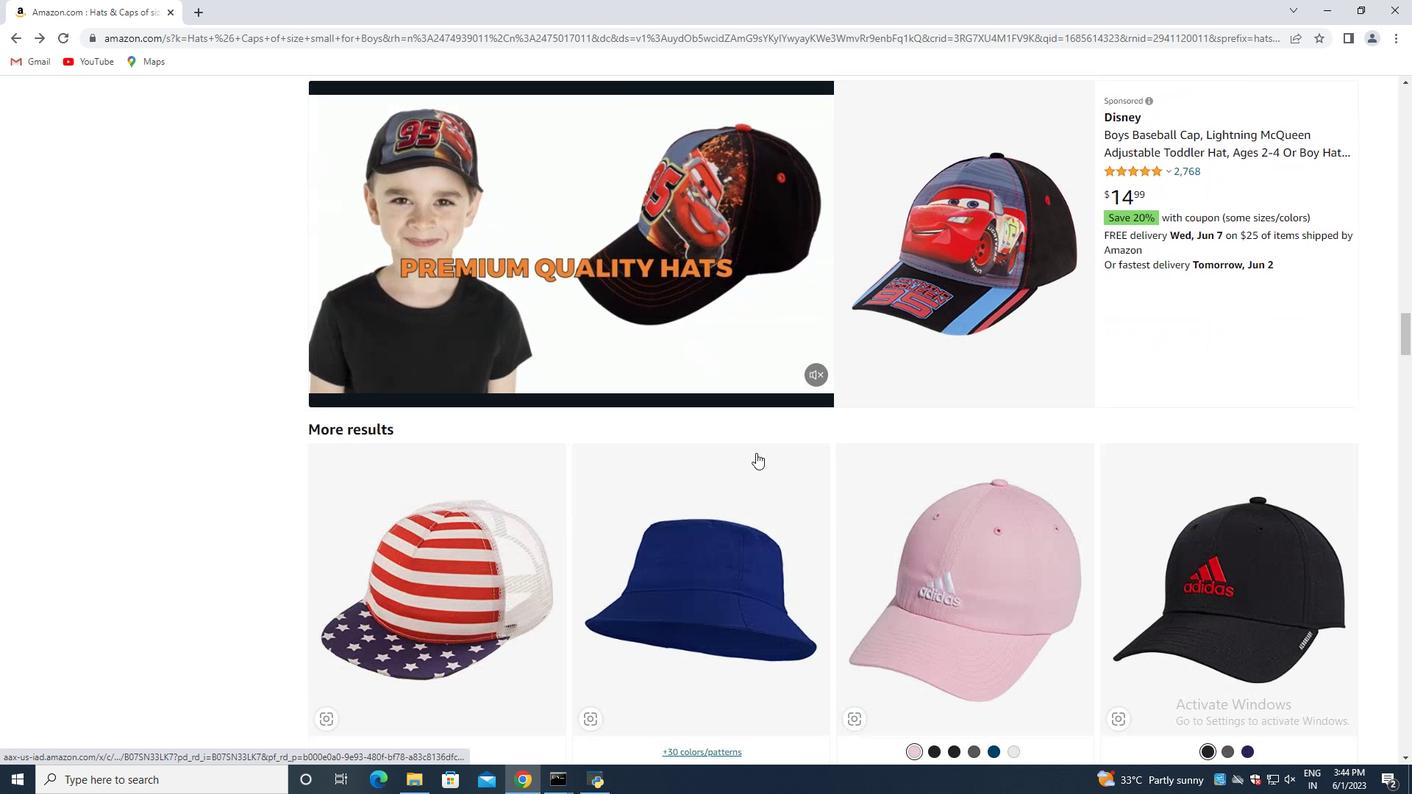 
Action: Mouse scrolled (756, 453) with delta (0, 0)
Screenshot: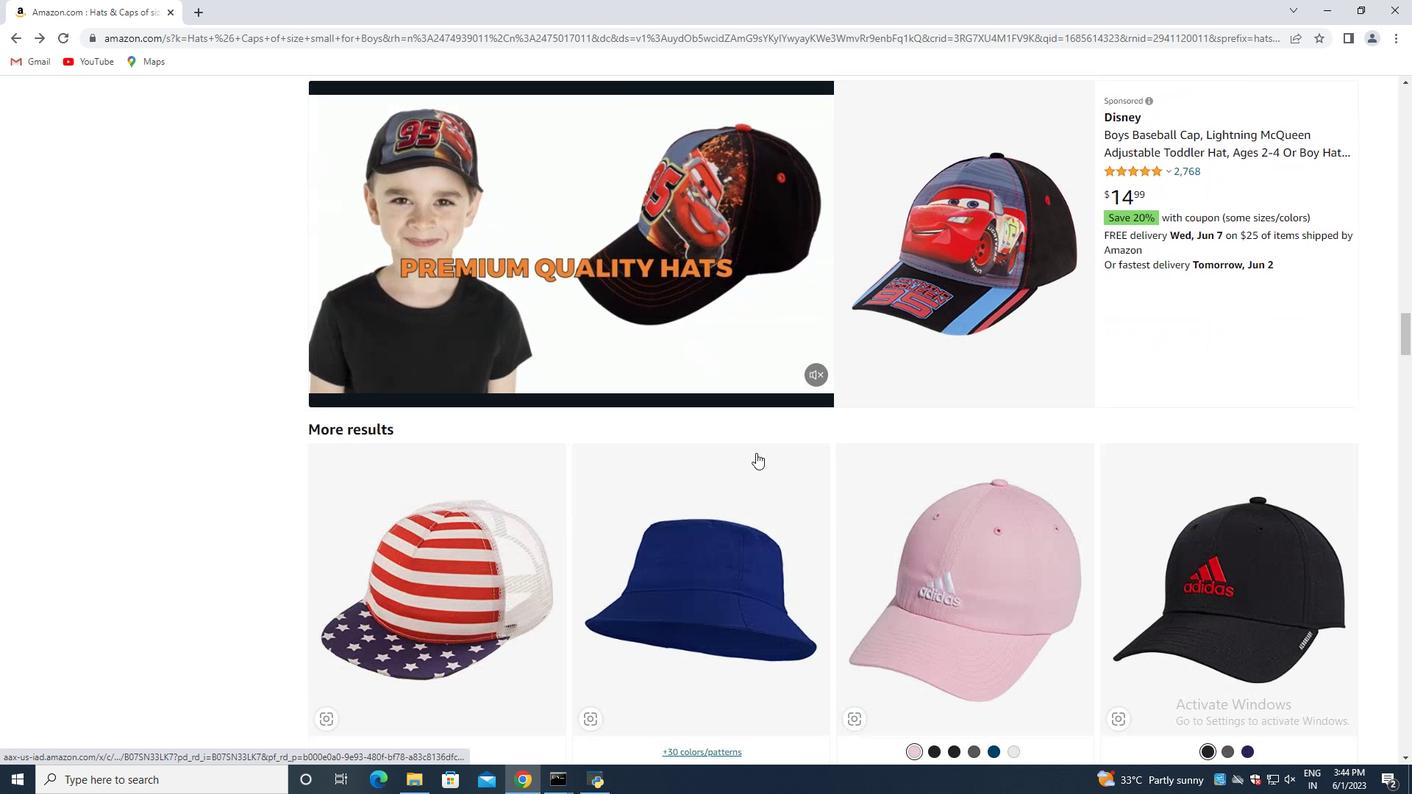 
Action: Mouse scrolled (756, 453) with delta (0, 0)
Screenshot: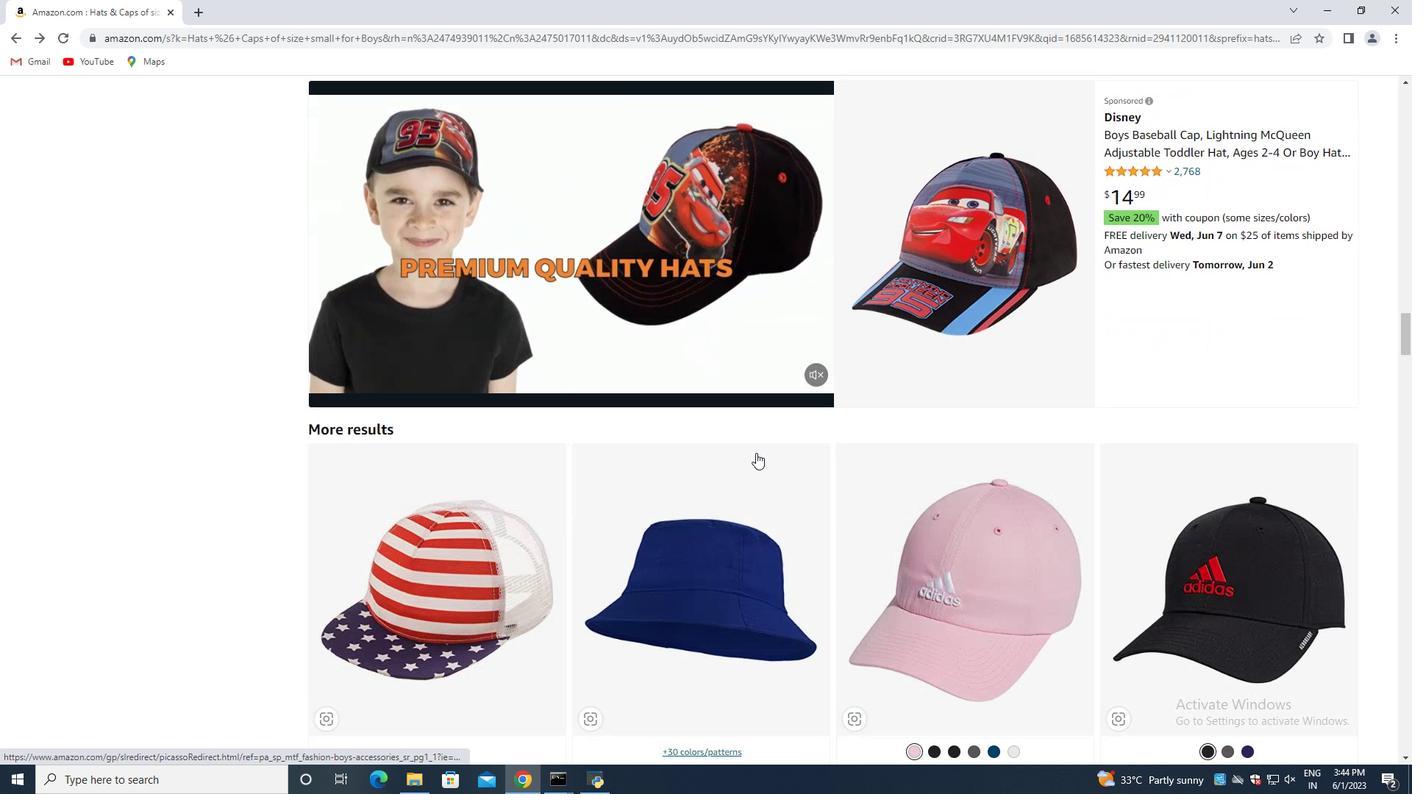 
Action: Mouse moved to (756, 454)
Screenshot: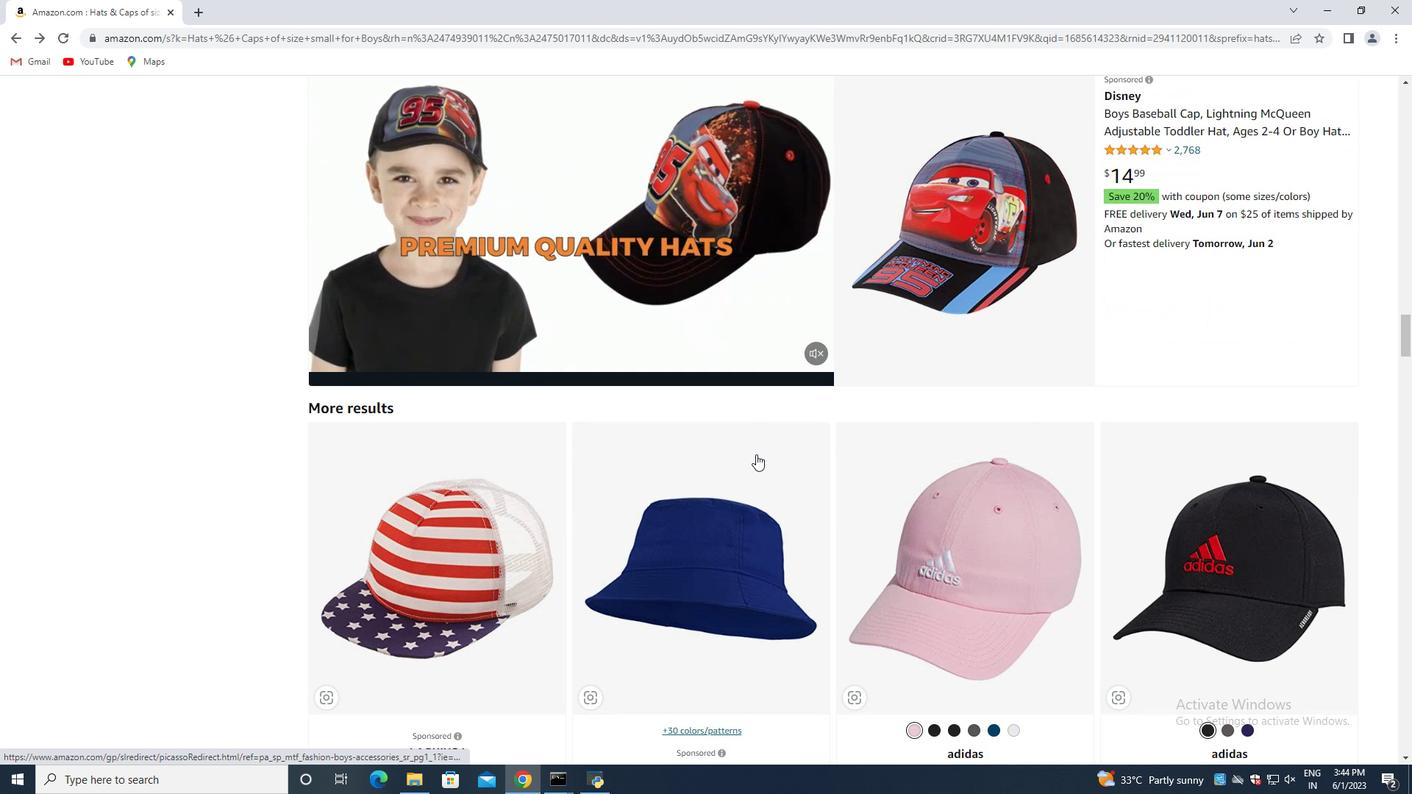 
Action: Mouse scrolled (756, 453) with delta (0, 0)
Screenshot: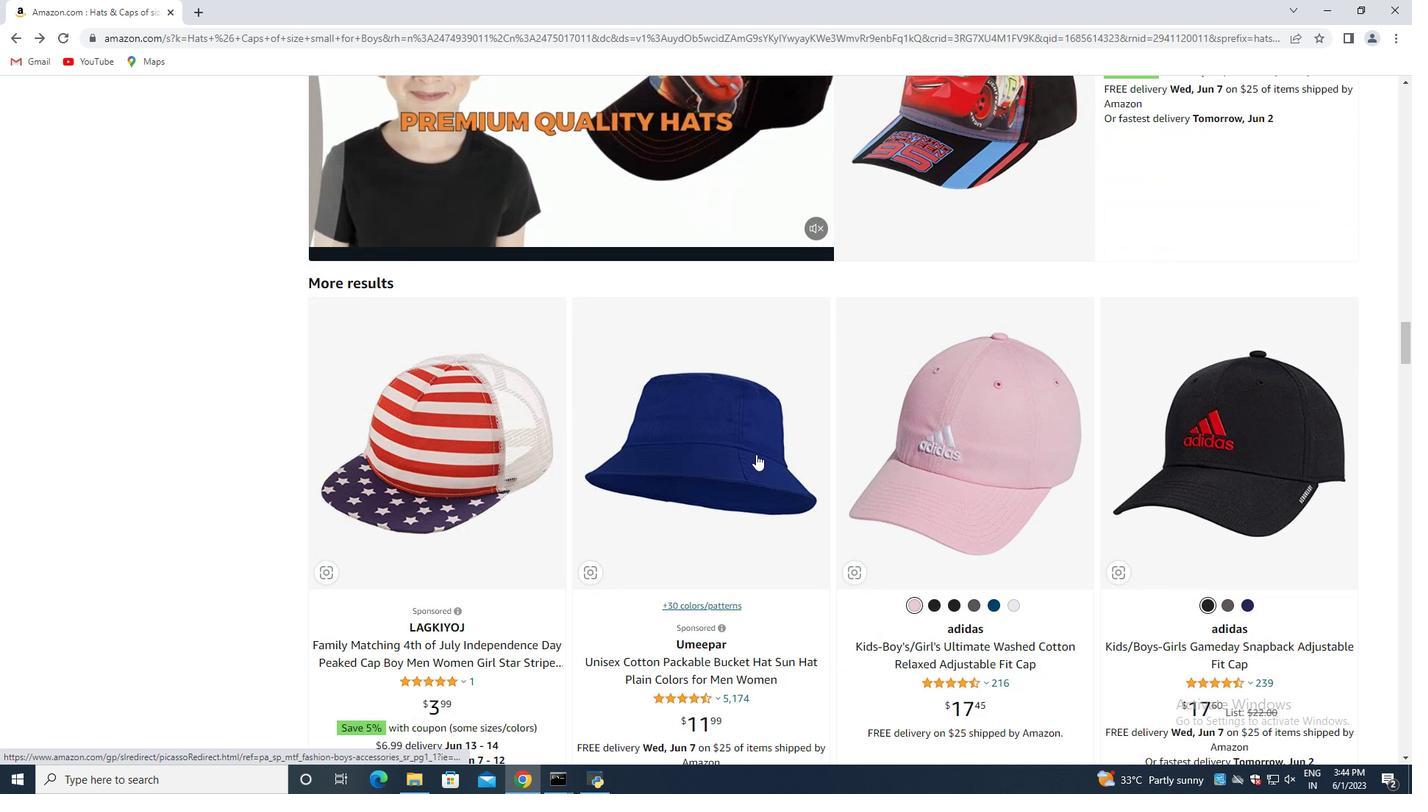 
Action: Mouse scrolled (756, 453) with delta (0, 0)
Screenshot: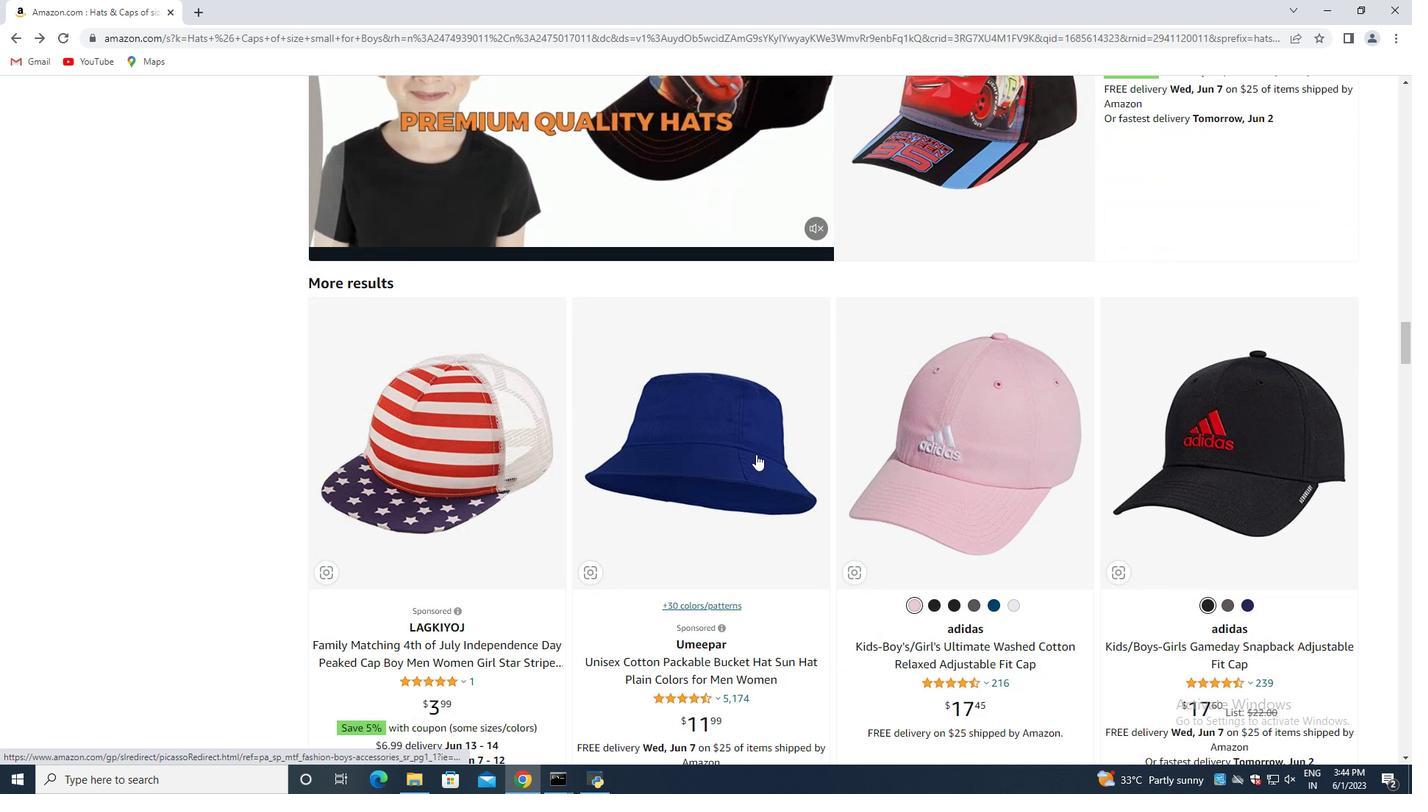 
Action: Mouse moved to (756, 455)
Screenshot: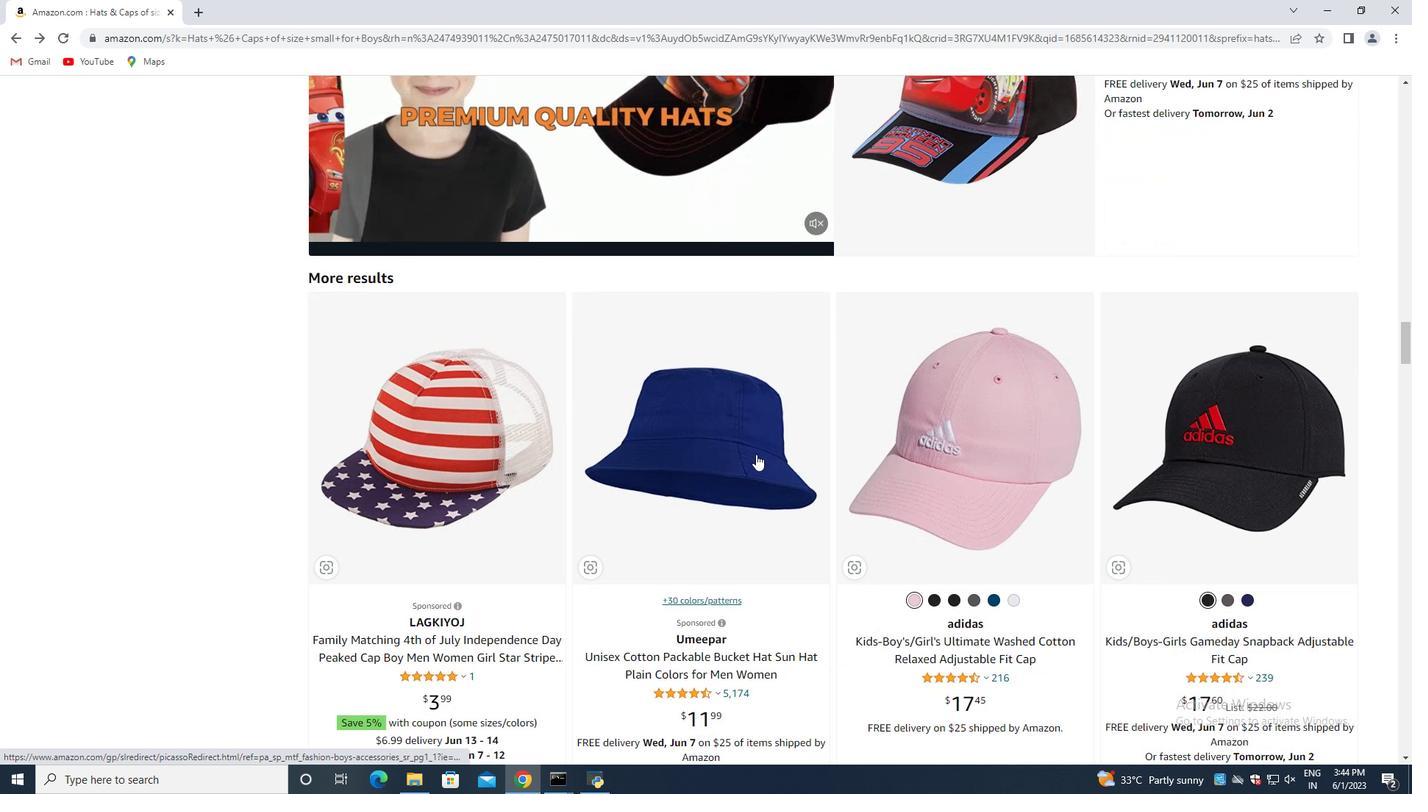 
Action: Mouse scrolled (756, 454) with delta (0, 0)
Screenshot: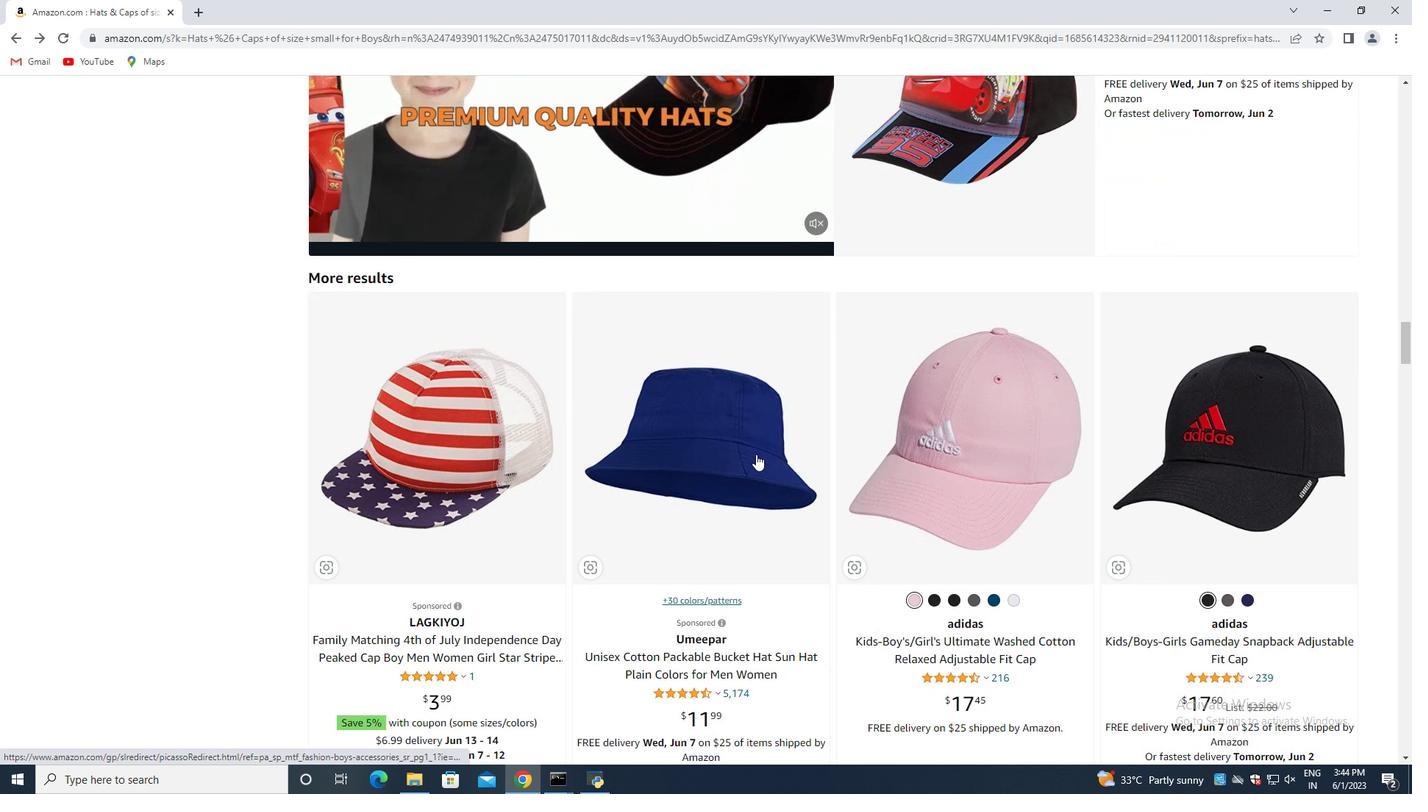 
Action: Mouse moved to (750, 464)
Screenshot: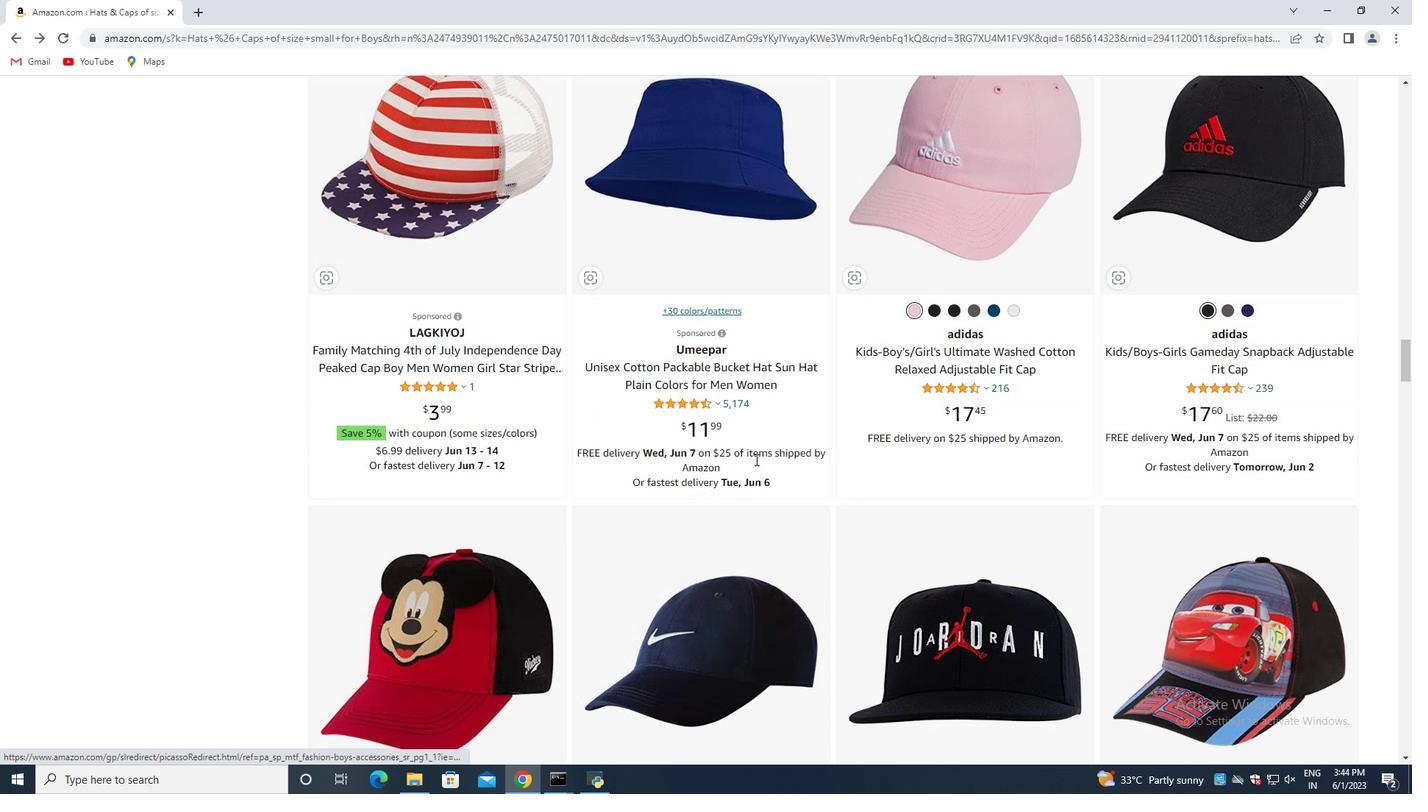 
Action: Mouse scrolled (753, 462) with delta (0, 0)
Screenshot: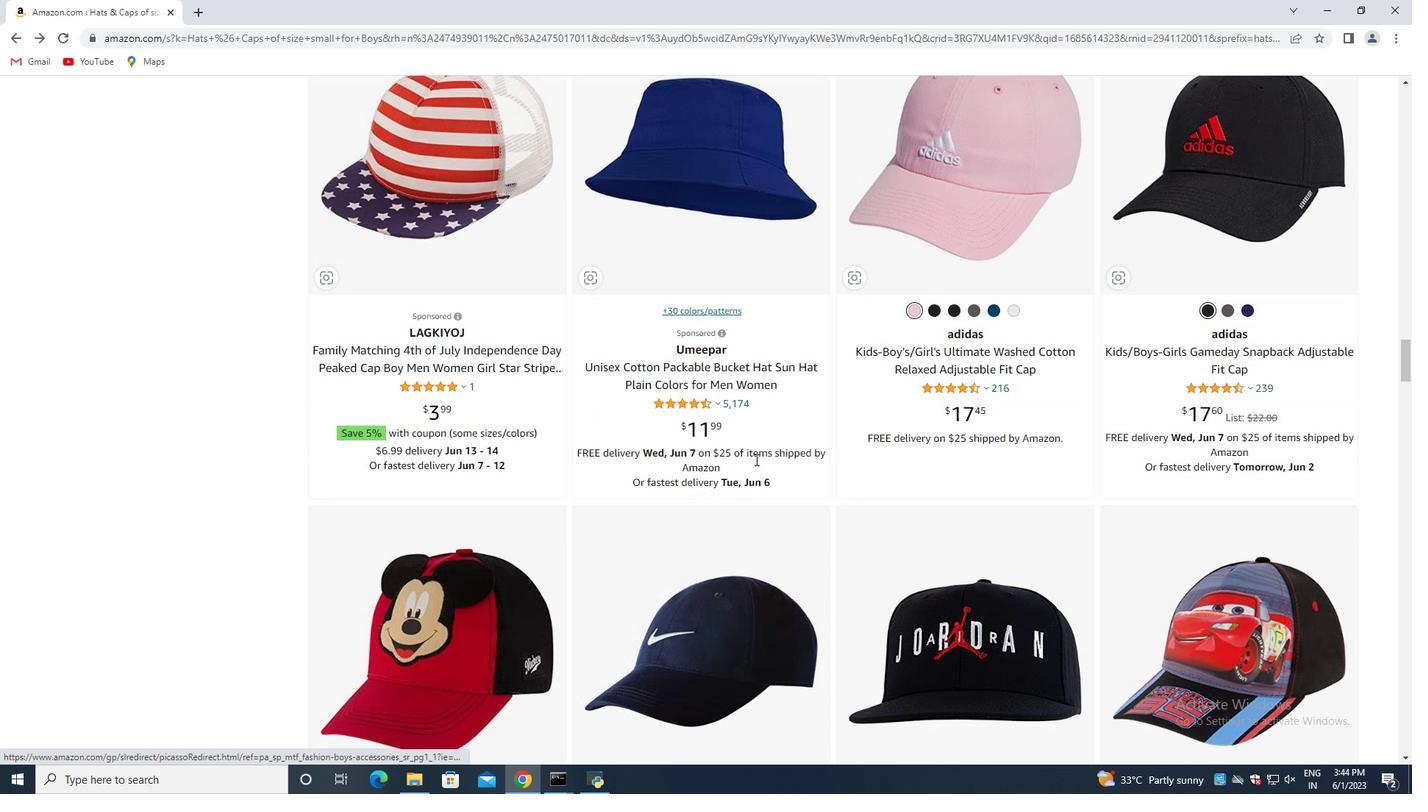 
Action: Mouse scrolled (750, 464) with delta (0, 0)
Screenshot: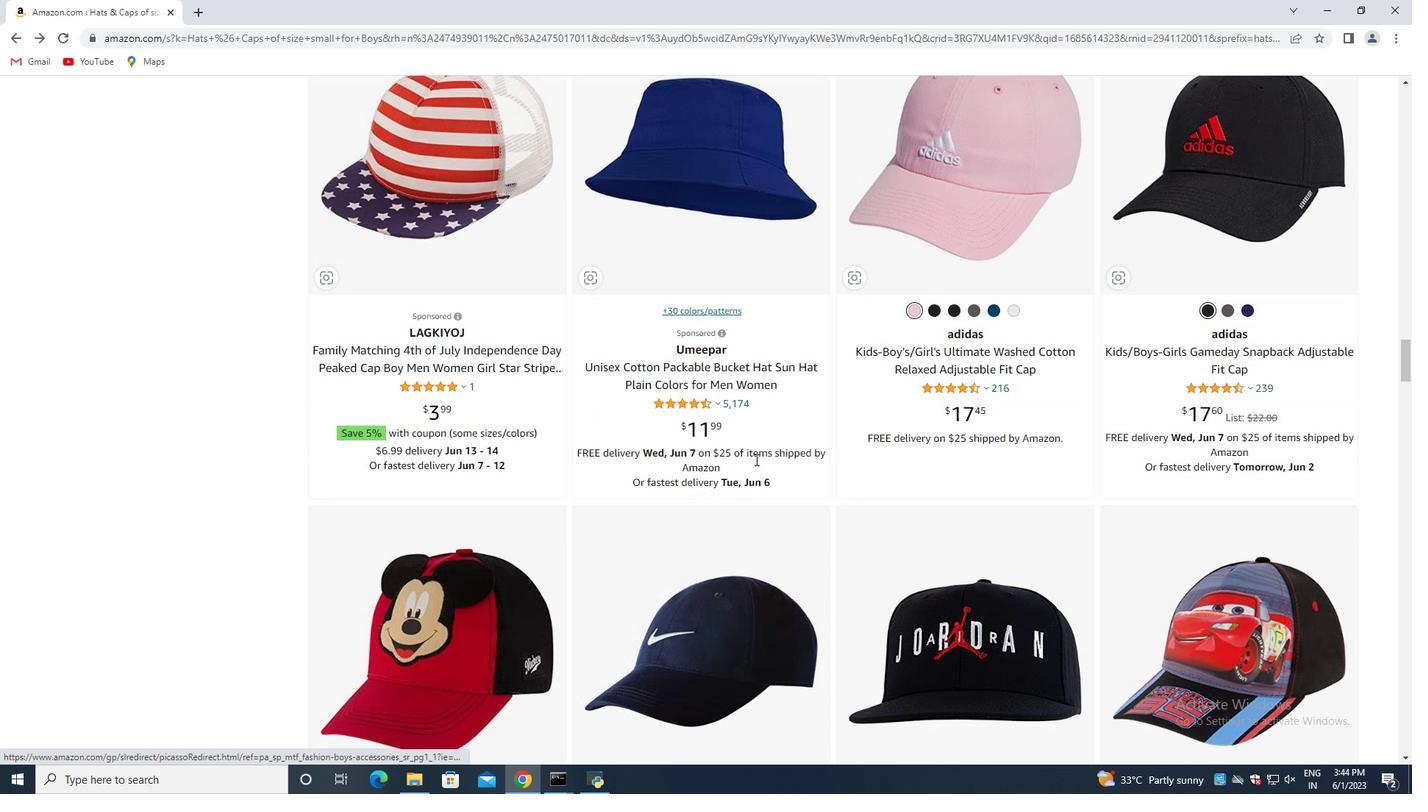
Action: Mouse moved to (750, 465)
Screenshot: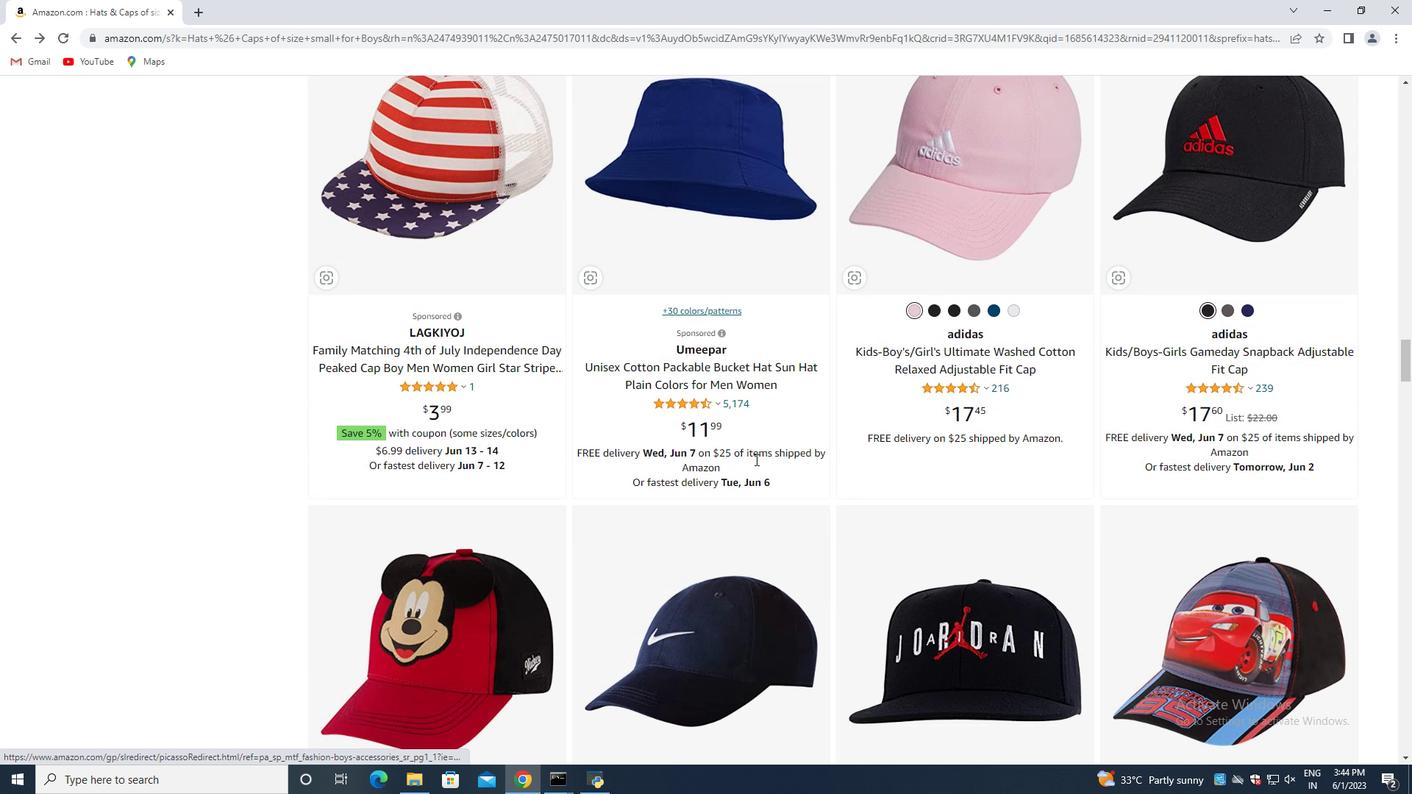 
Action: Mouse scrolled (750, 464) with delta (0, 0)
Screenshot: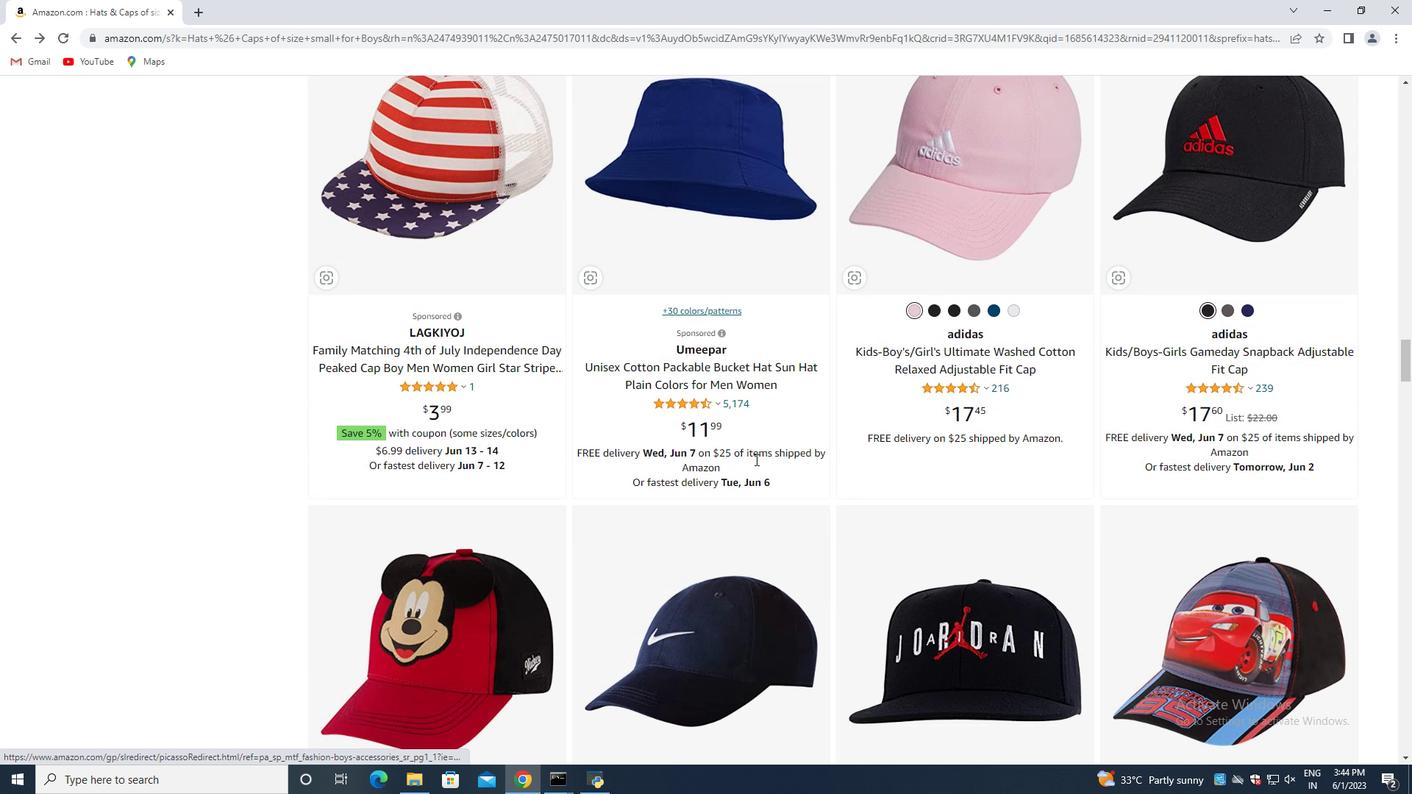 
Action: Mouse moved to (748, 467)
Screenshot: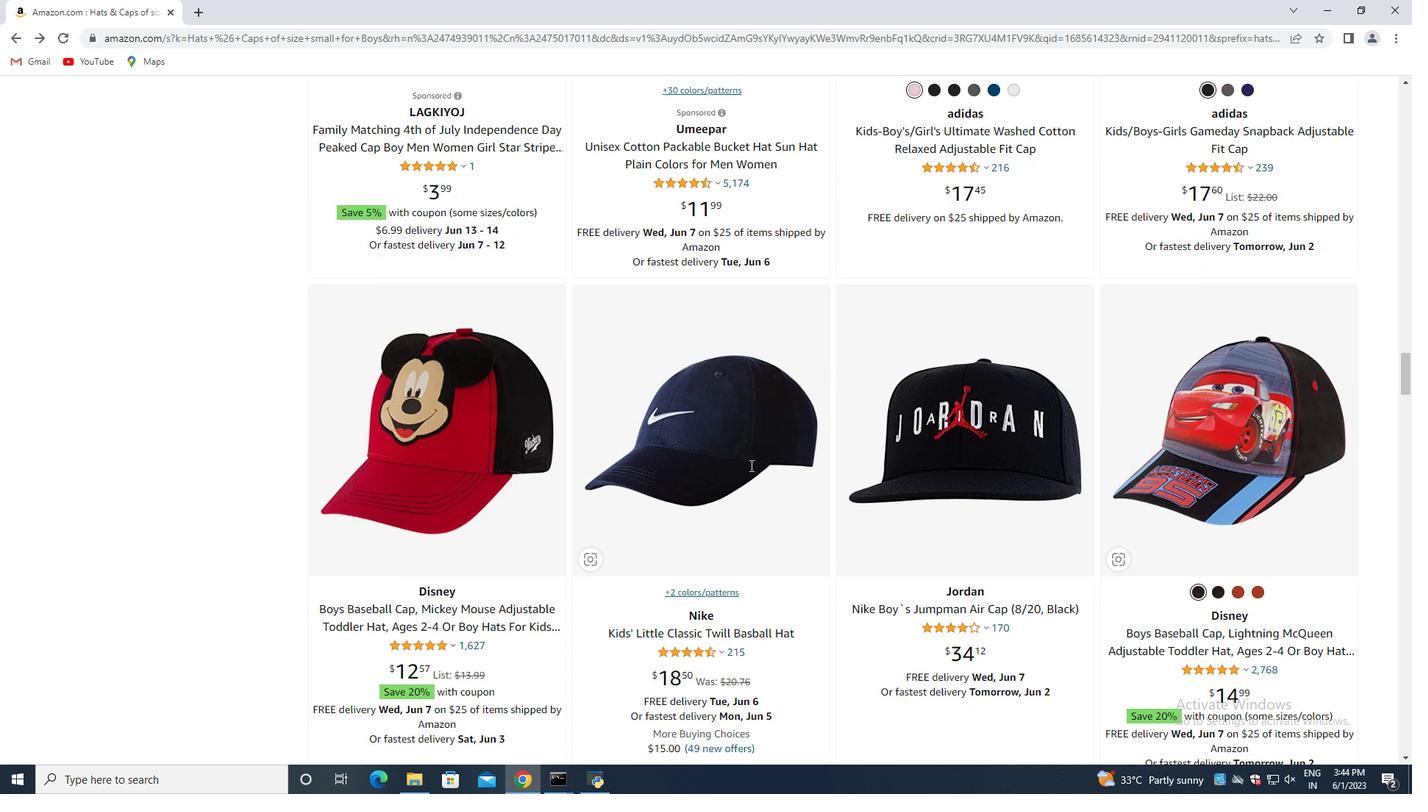 
Action: Mouse scrolled (748, 466) with delta (0, 0)
Screenshot: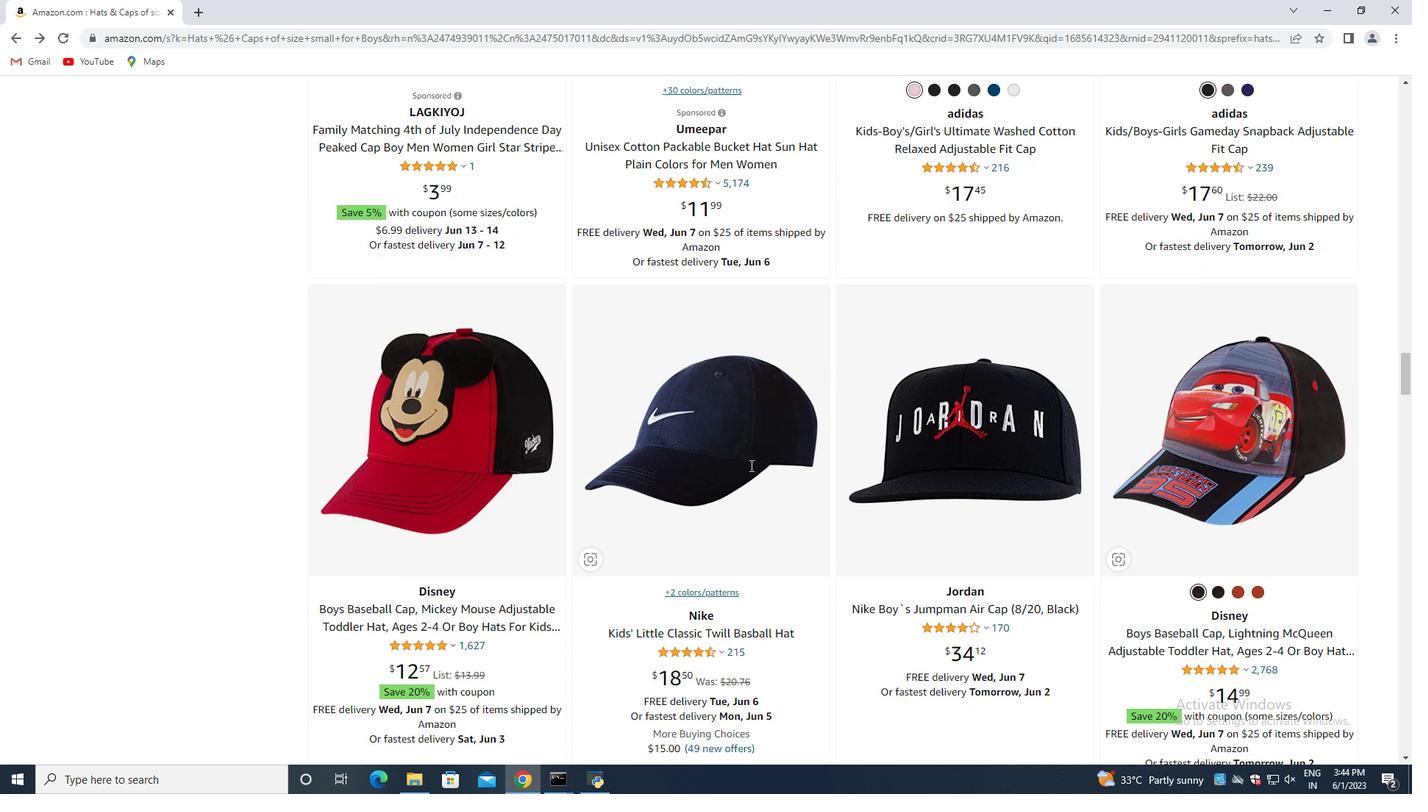 
Action: Mouse scrolled (748, 466) with delta (0, 0)
Screenshot: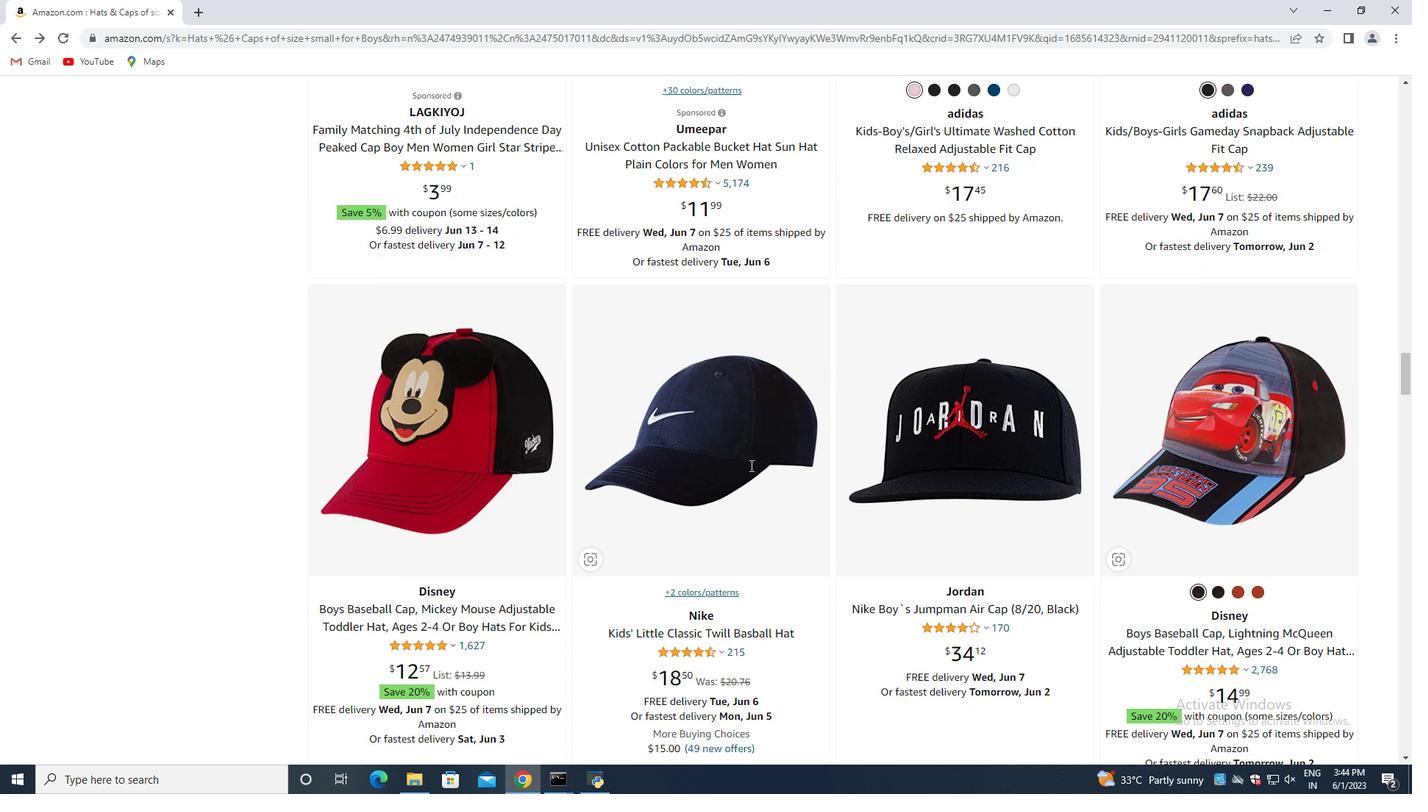 
Action: Mouse moved to (748, 467)
Screenshot: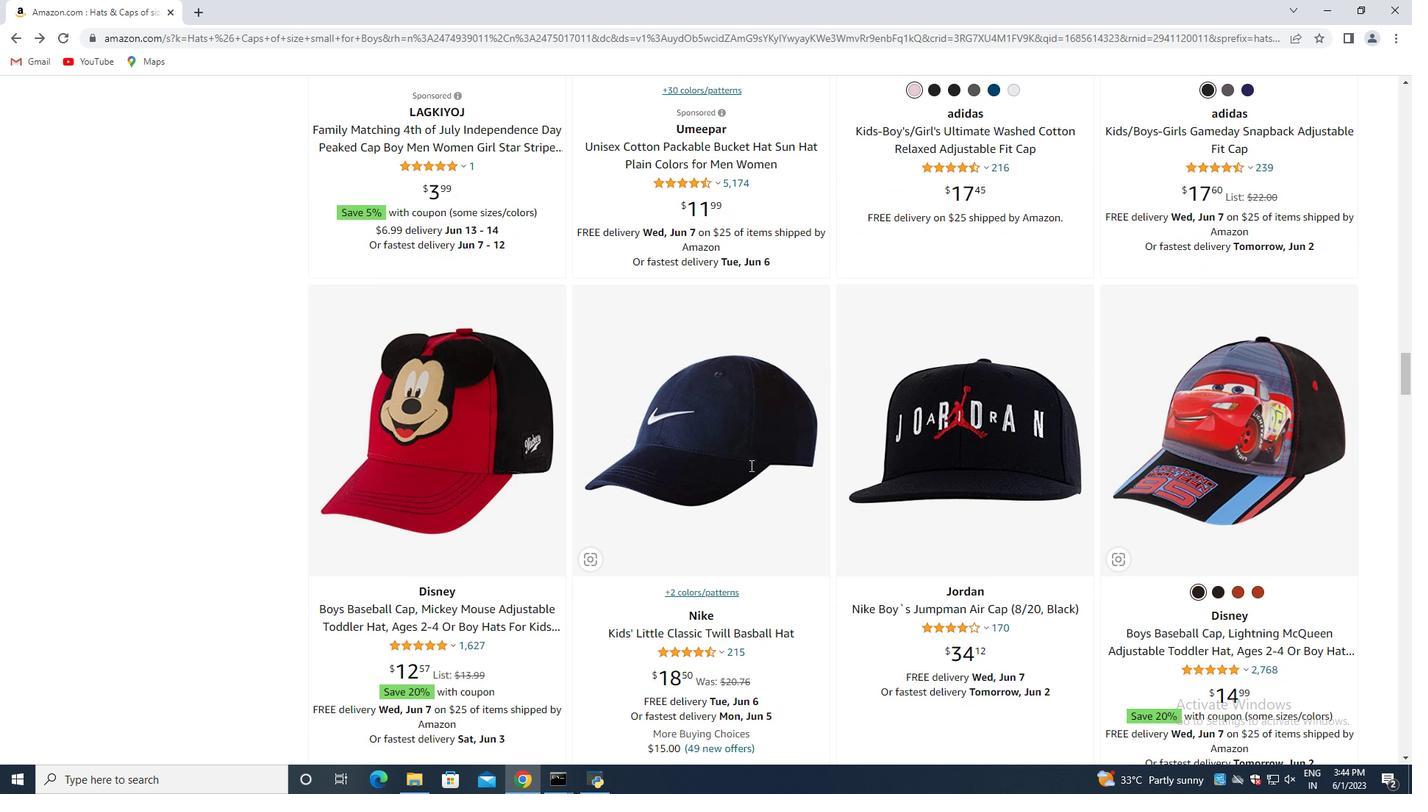 
Action: Mouse scrolled (748, 466) with delta (0, 0)
Screenshot: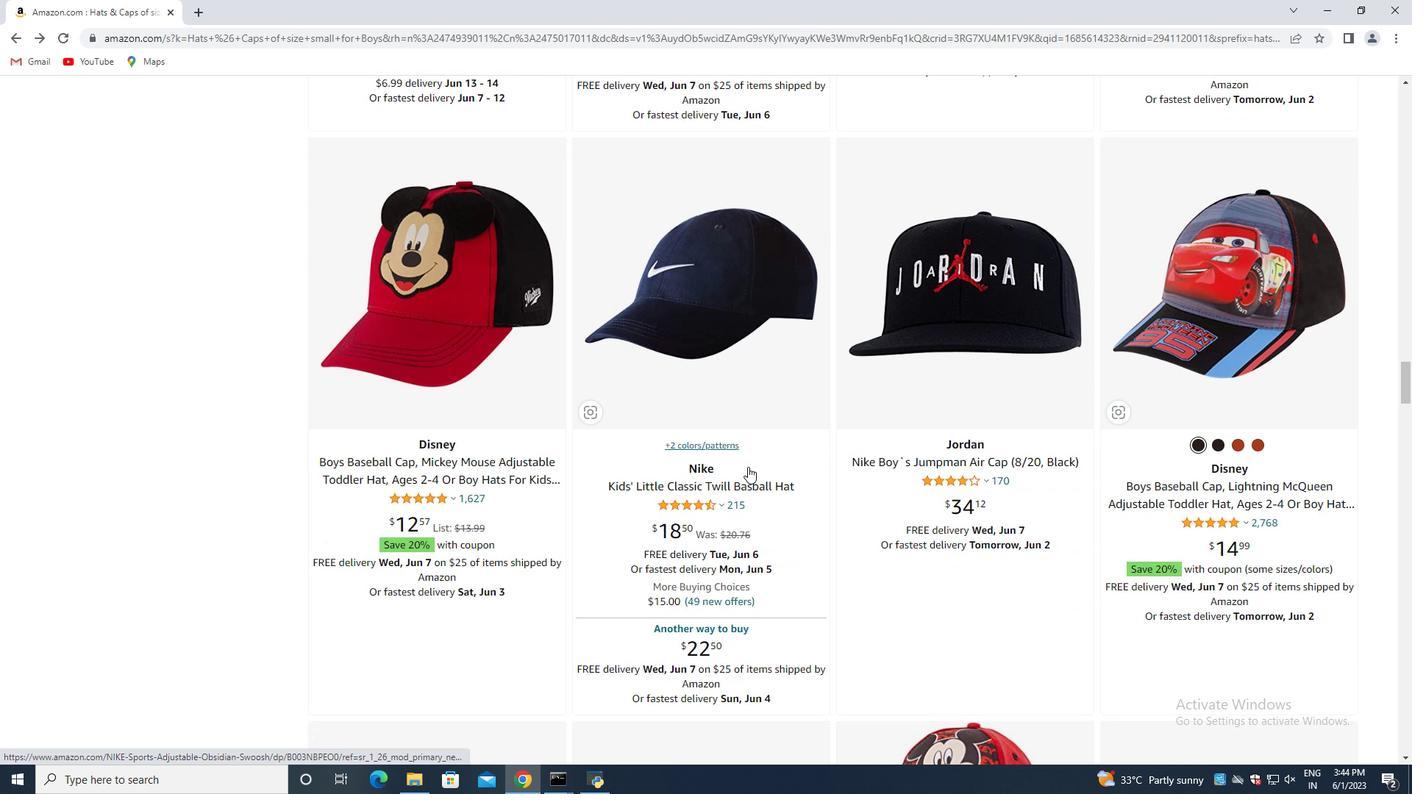 
Action: Mouse scrolled (748, 466) with delta (0, 0)
Screenshot: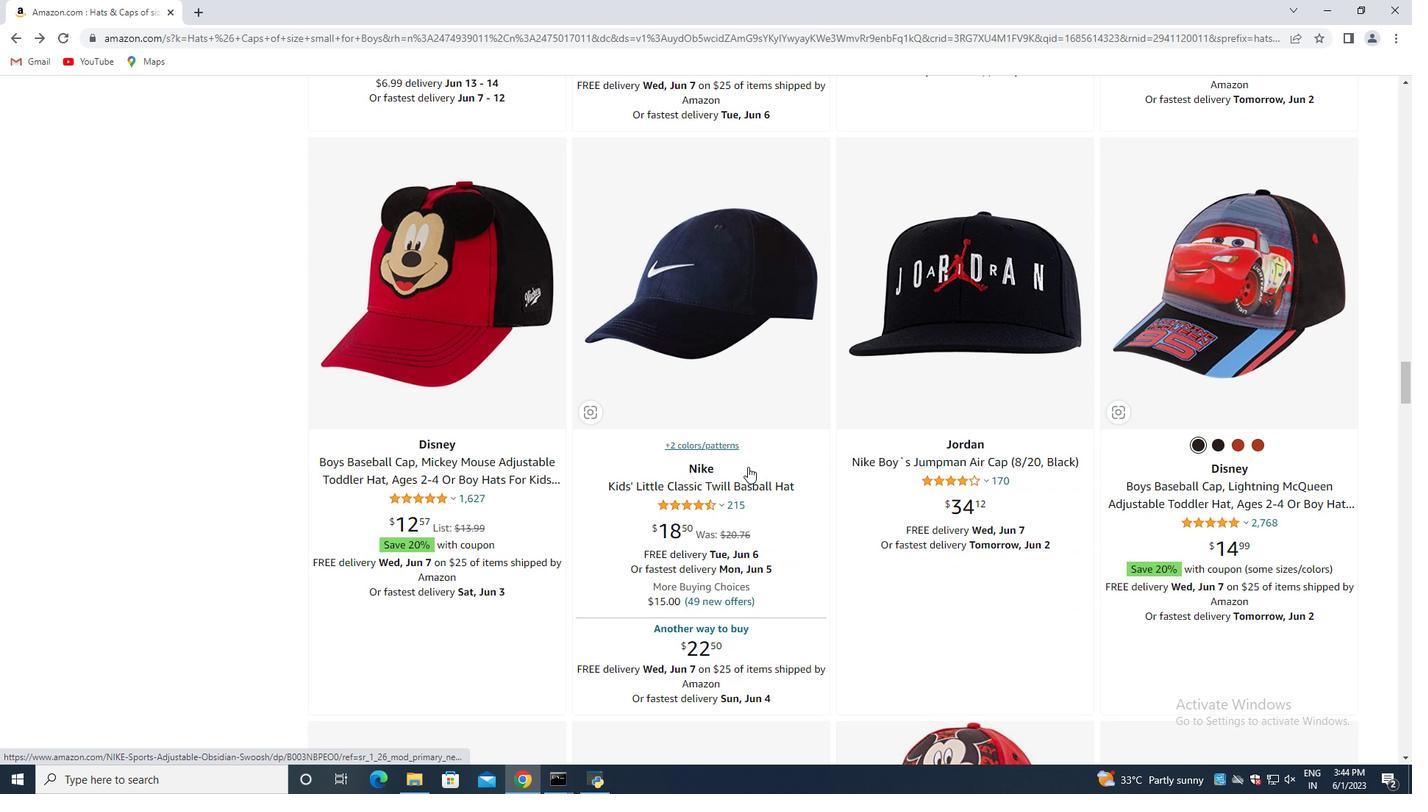 
Action: Mouse scrolled (748, 466) with delta (0, 0)
Screenshot: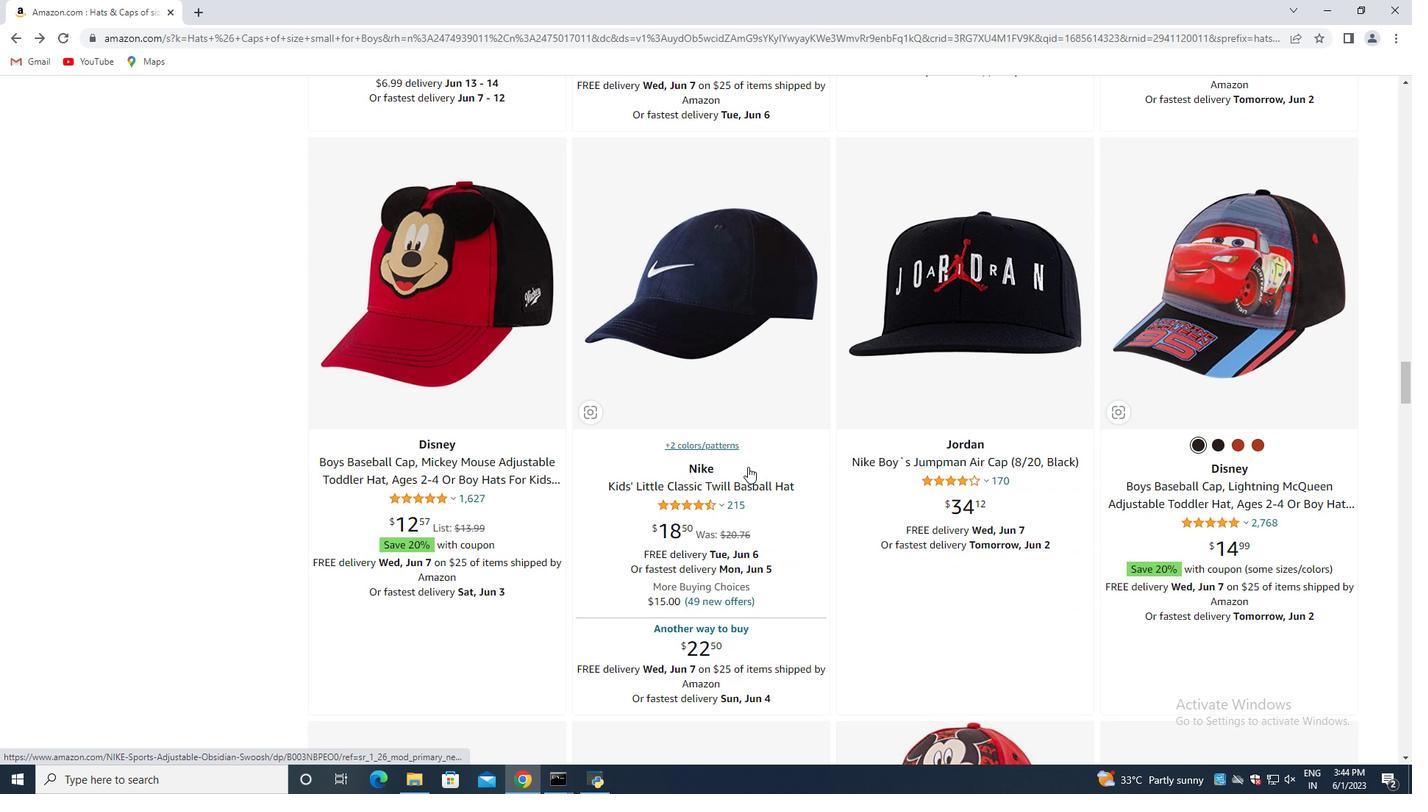 
Action: Mouse moved to (765, 467)
Screenshot: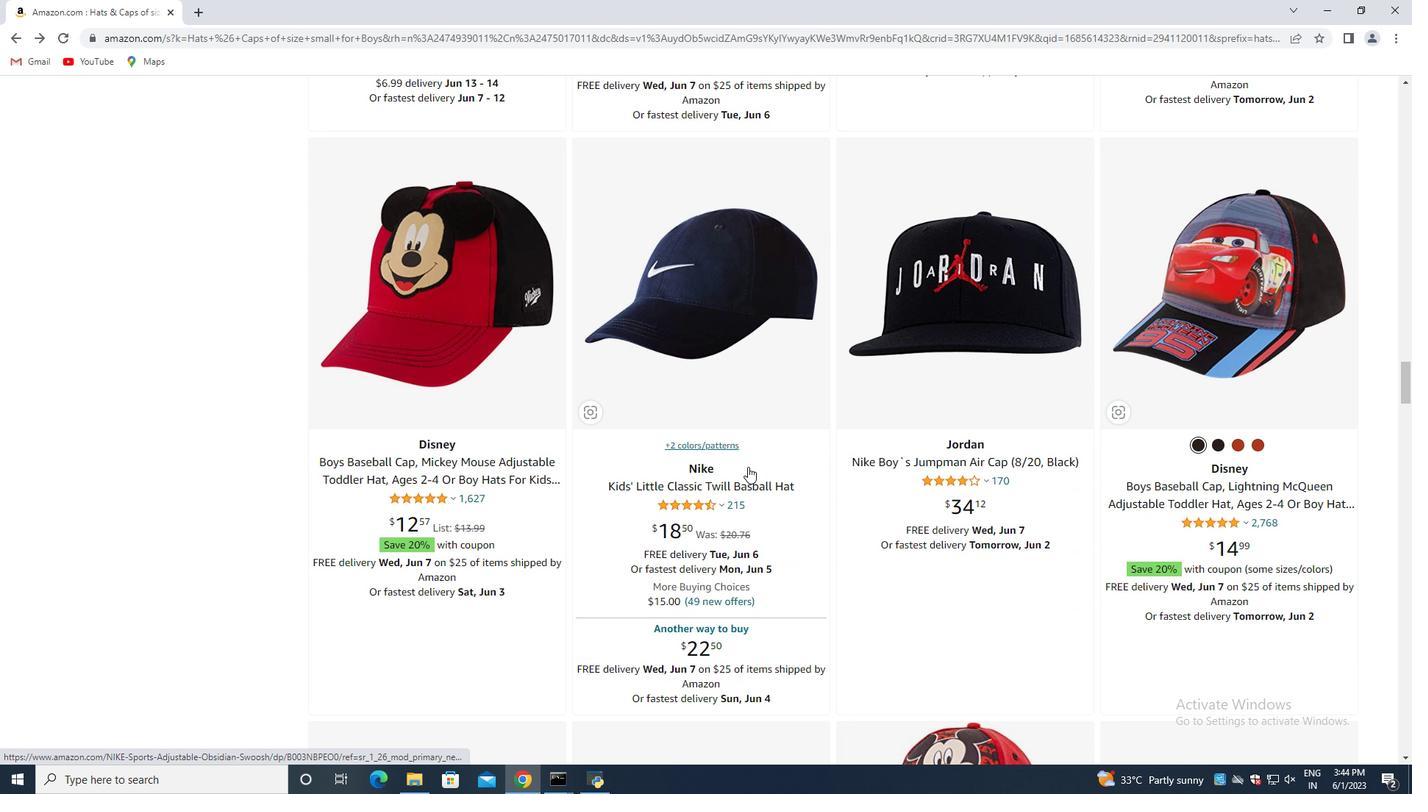
Action: Mouse scrolled (765, 466) with delta (0, 0)
Screenshot: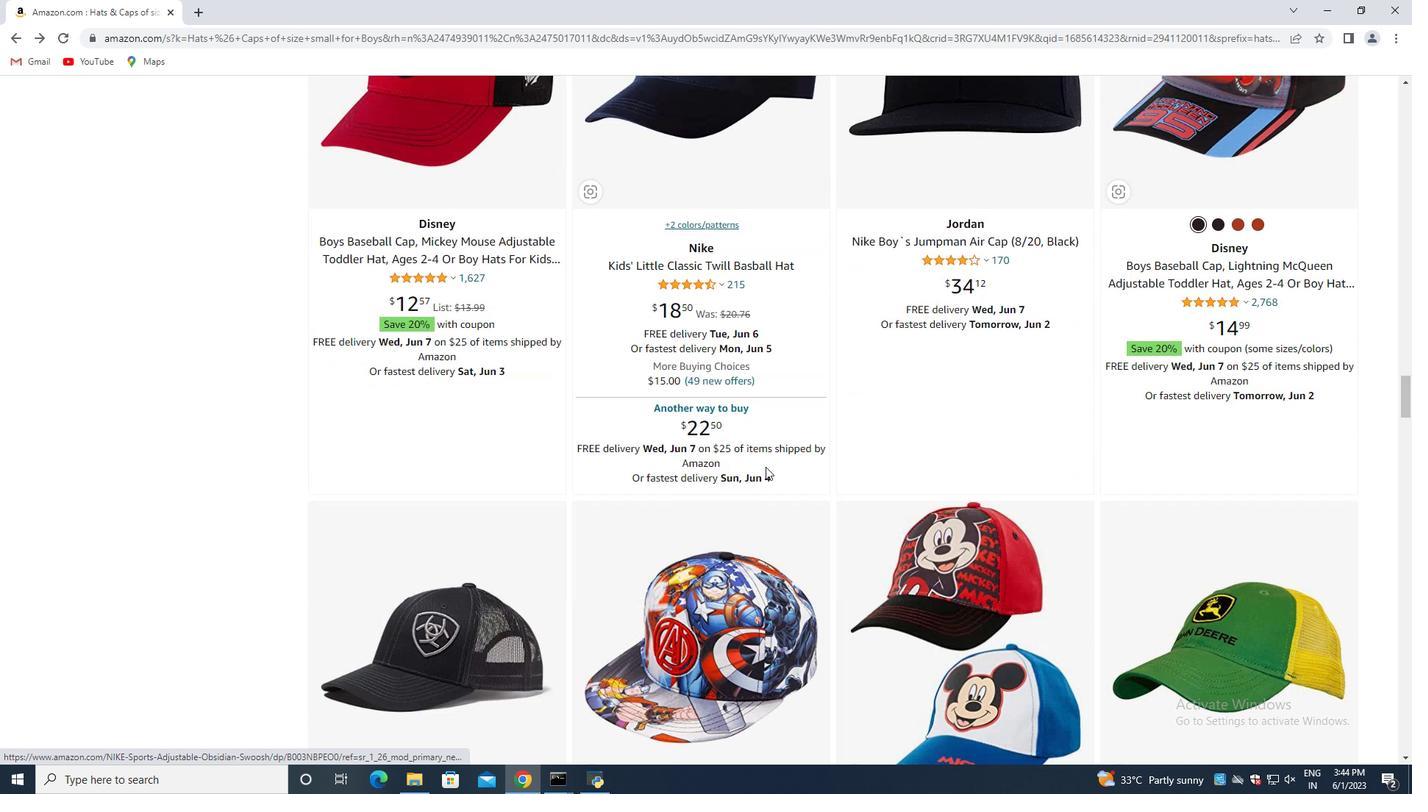 
Action: Mouse scrolled (765, 466) with delta (0, 0)
Screenshot: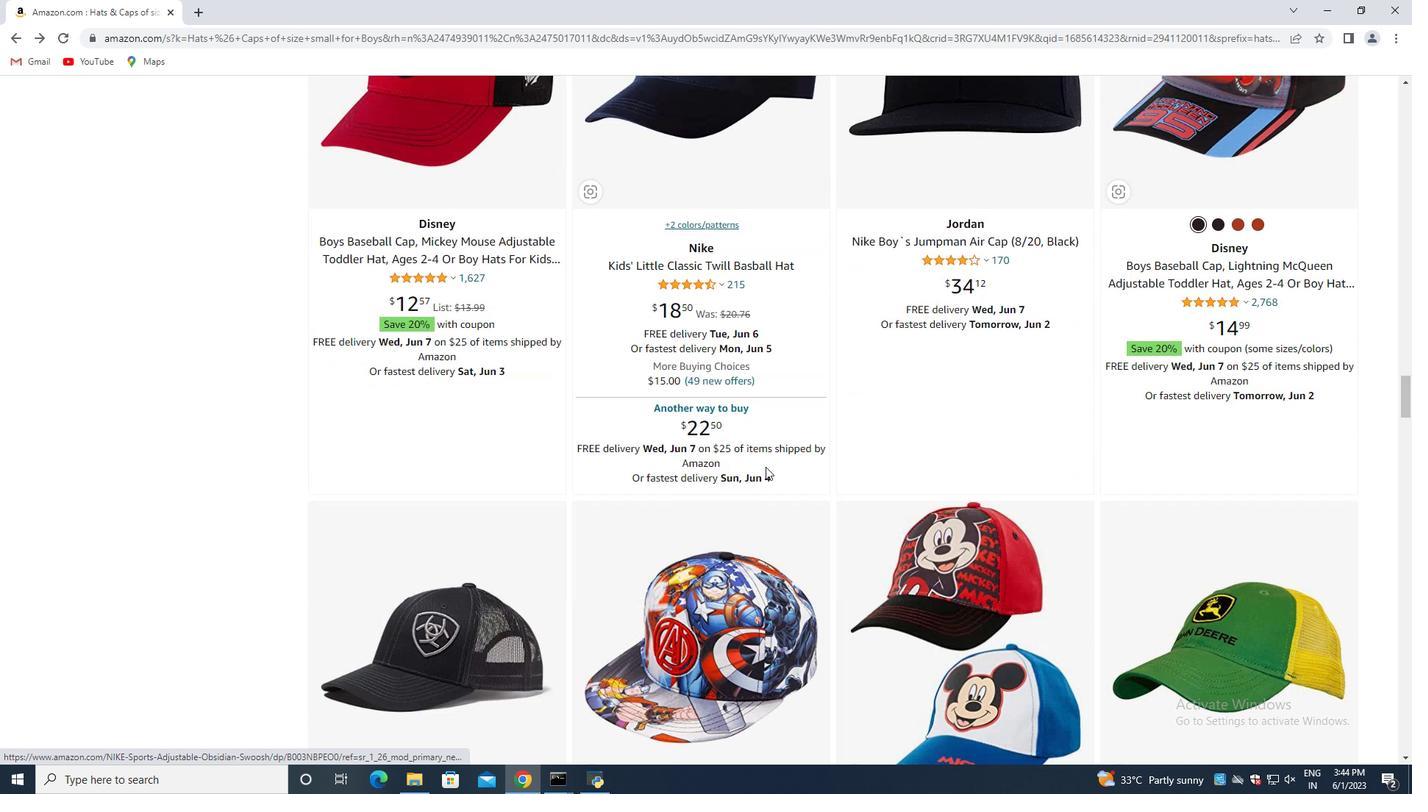 
Action: Mouse moved to (765, 468)
Screenshot: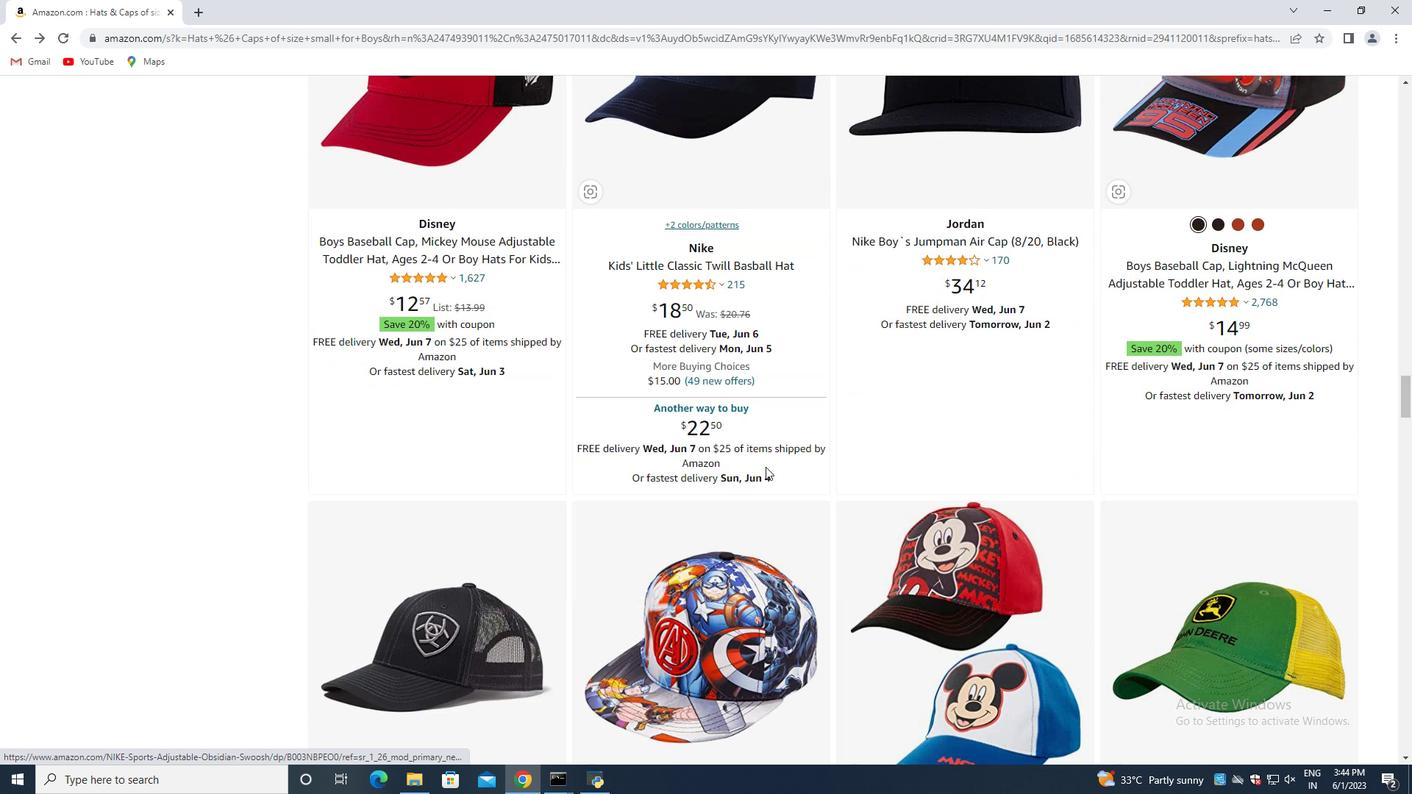 
Action: Mouse scrolled (765, 467) with delta (0, 0)
Screenshot: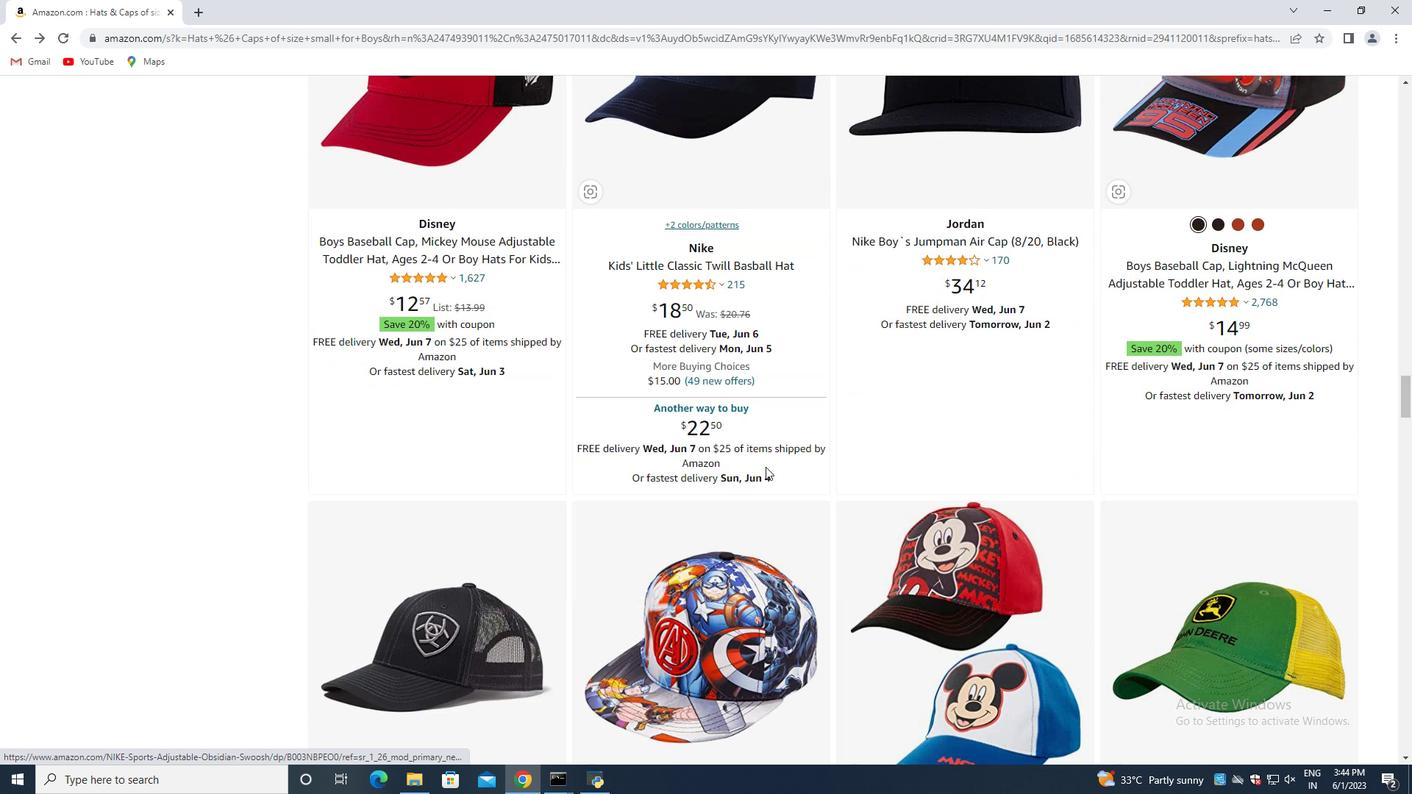 
Action: Mouse moved to (767, 469)
Screenshot: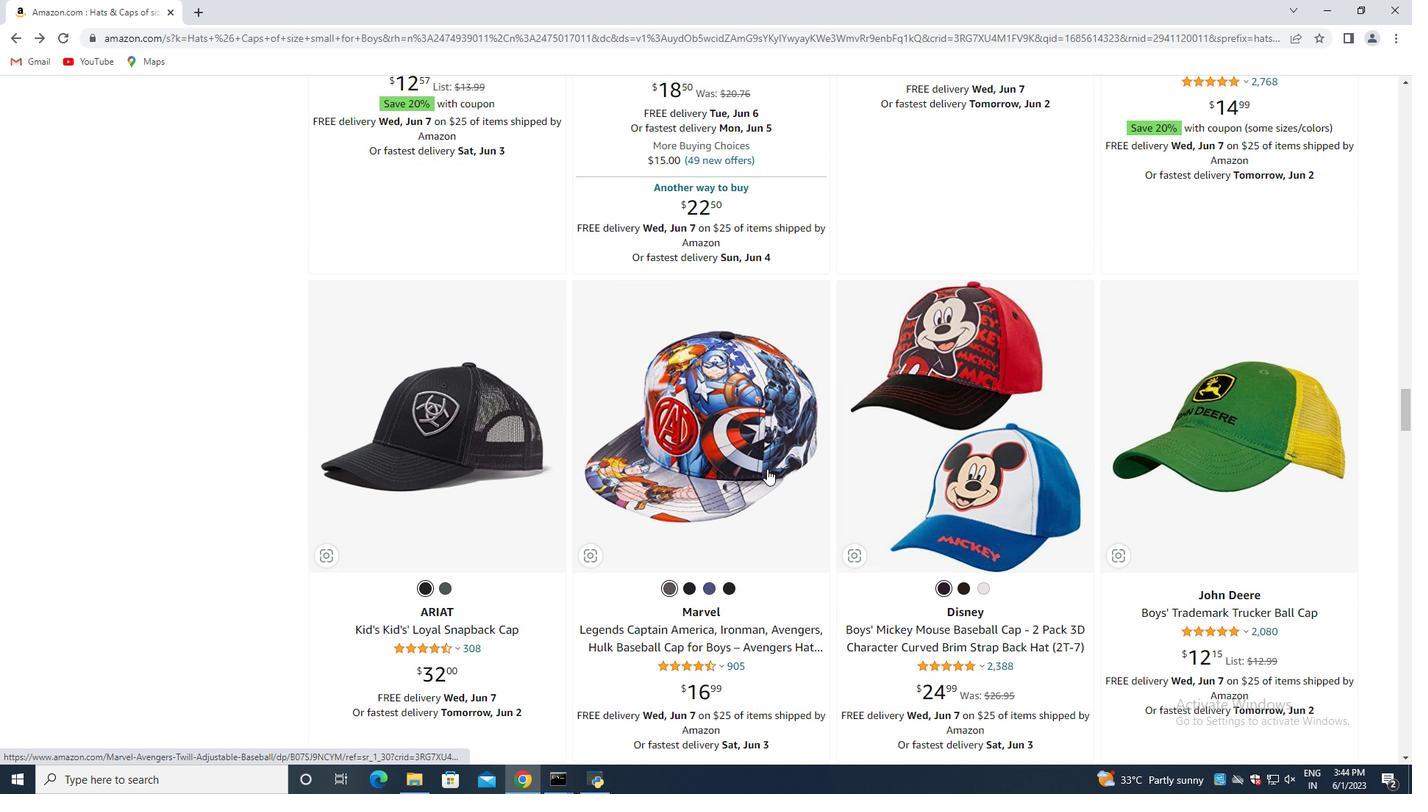 
Action: Mouse scrolled (767, 469) with delta (0, 0)
Screenshot: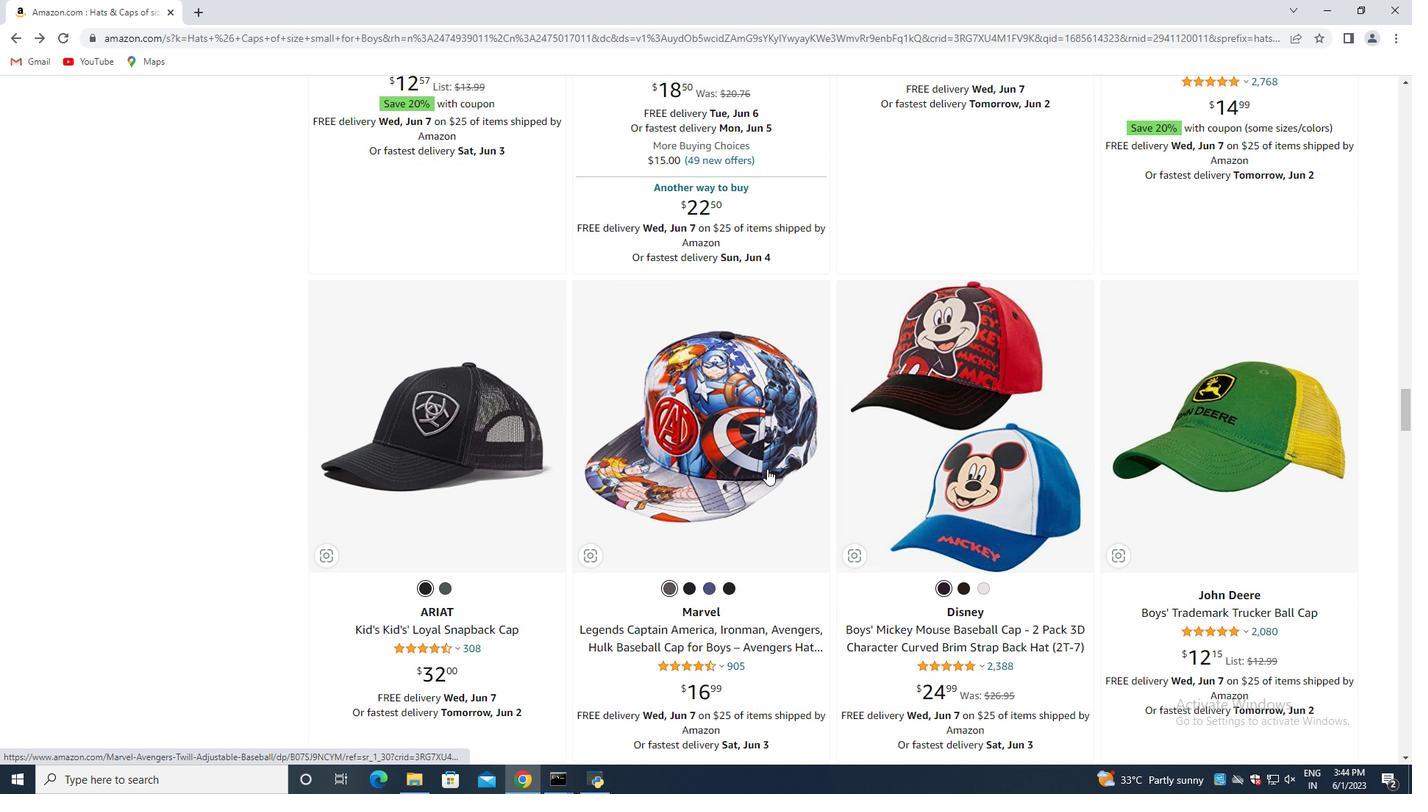 
Action: Mouse moved to (757, 472)
Screenshot: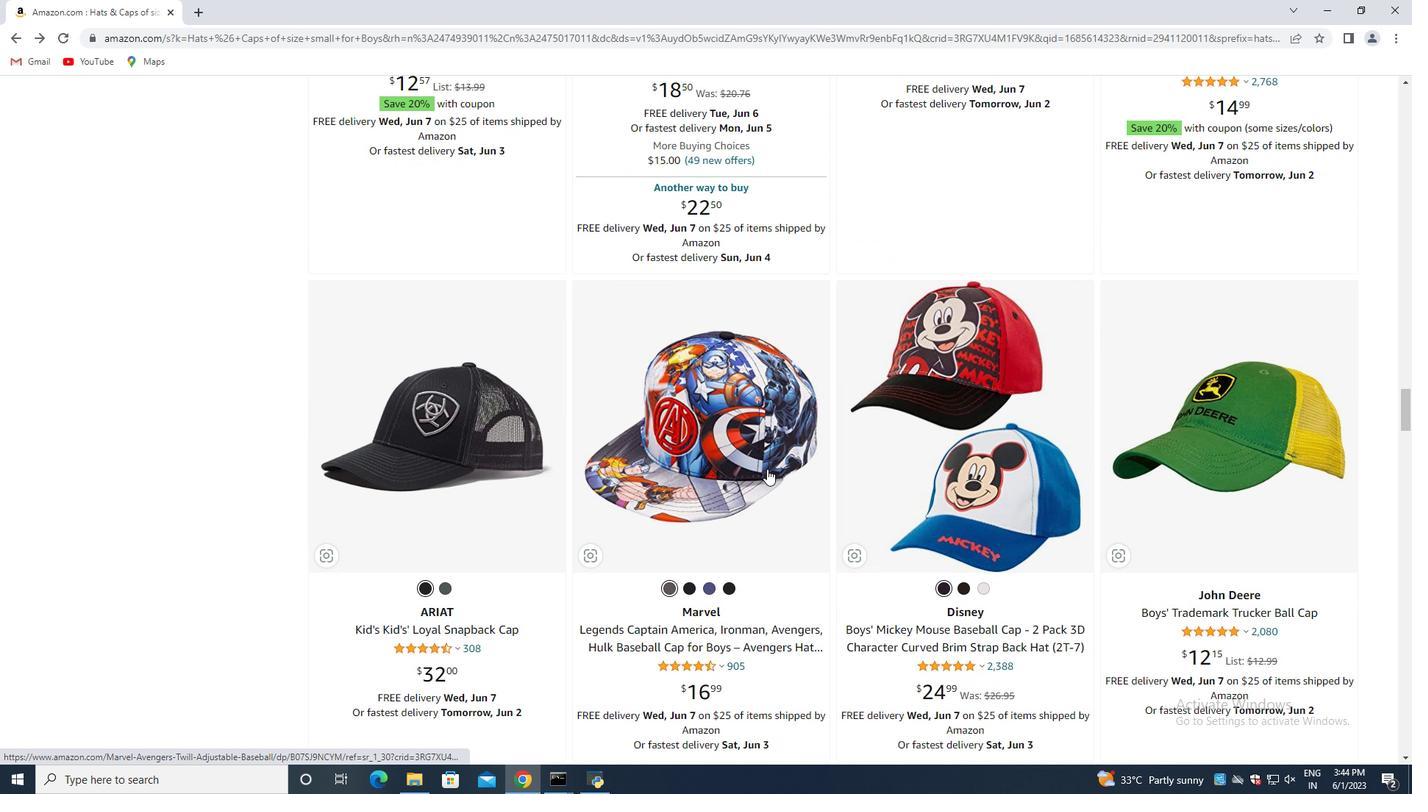 
Action: Mouse scrolled (757, 471) with delta (0, 0)
Screenshot: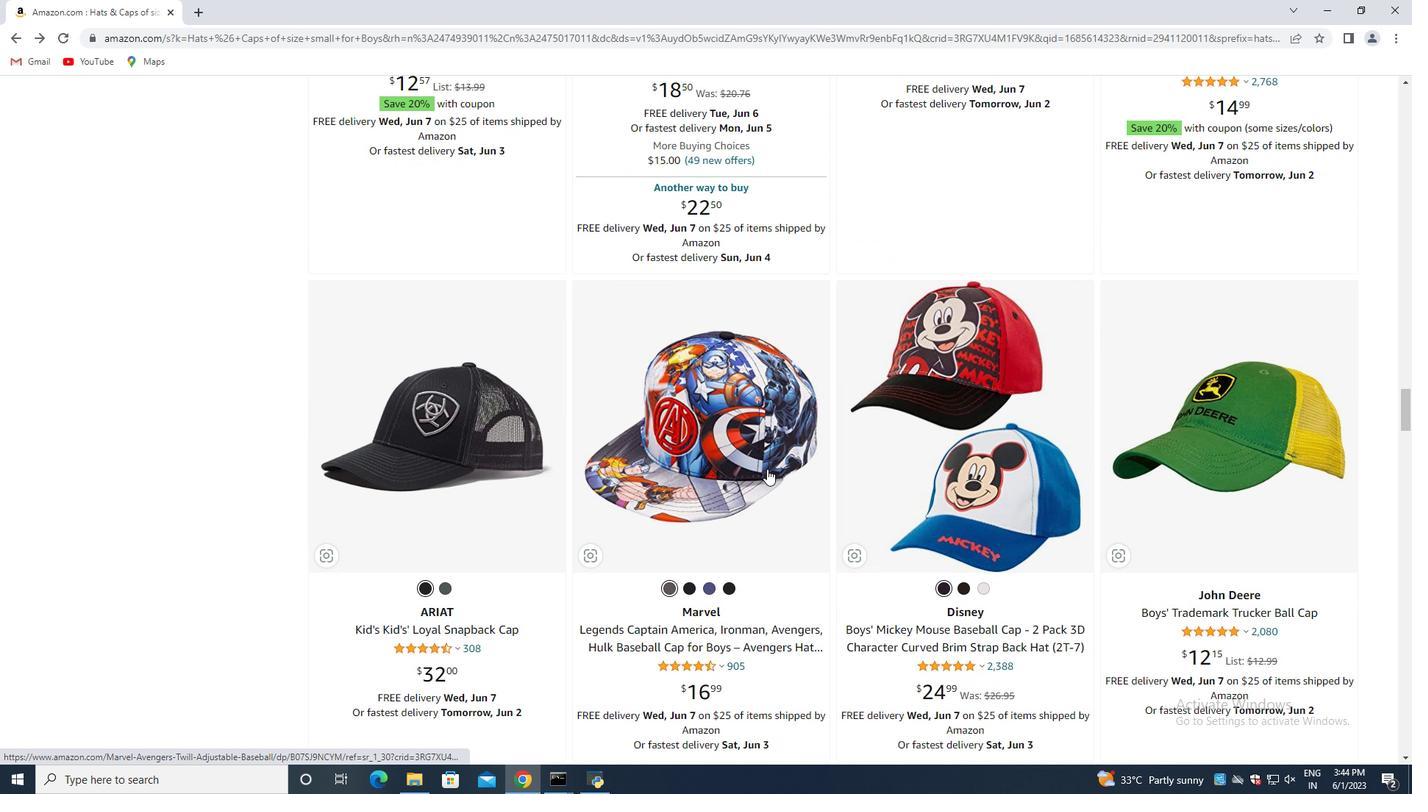 
Action: Mouse moved to (810, 425)
Screenshot: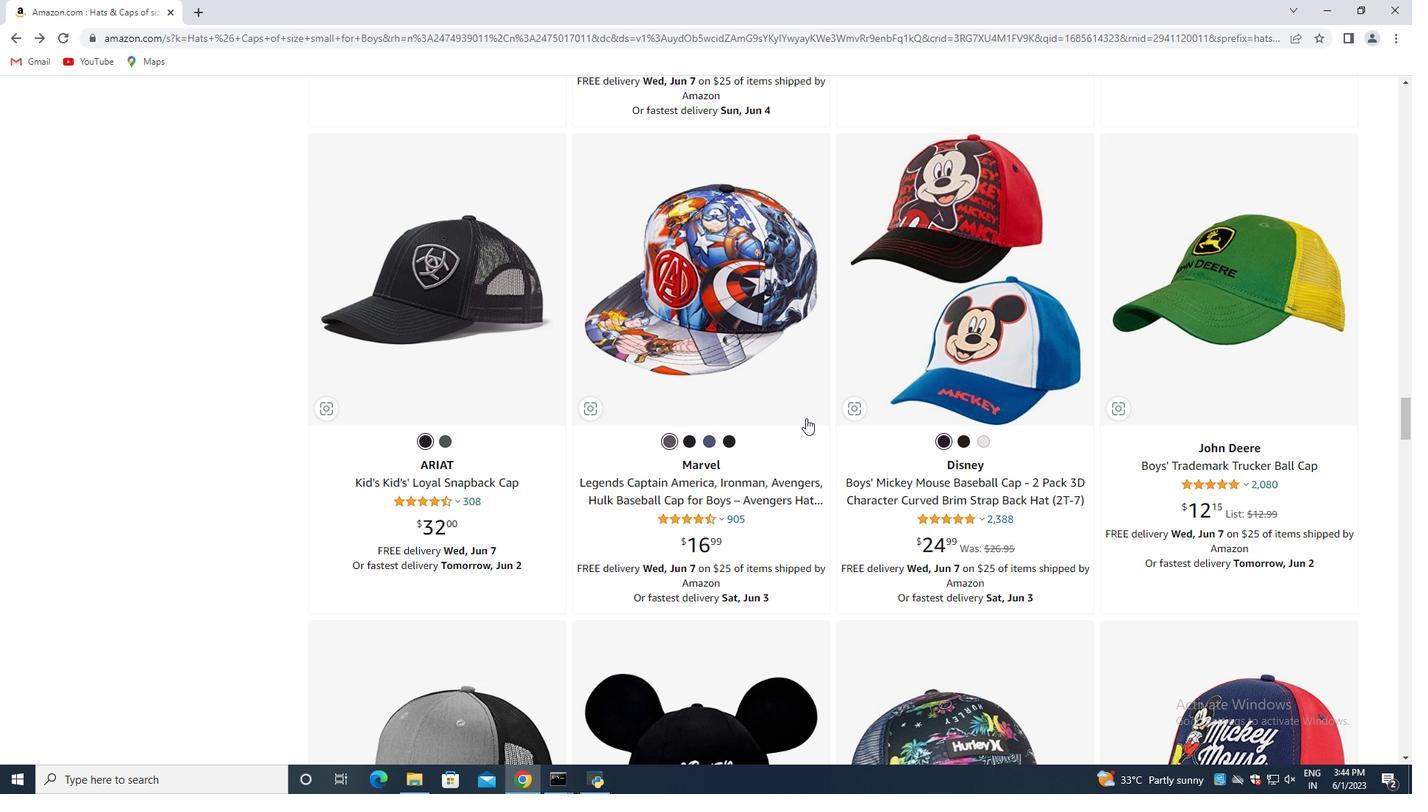 
Action: Mouse scrolled (810, 424) with delta (0, 0)
Screenshot: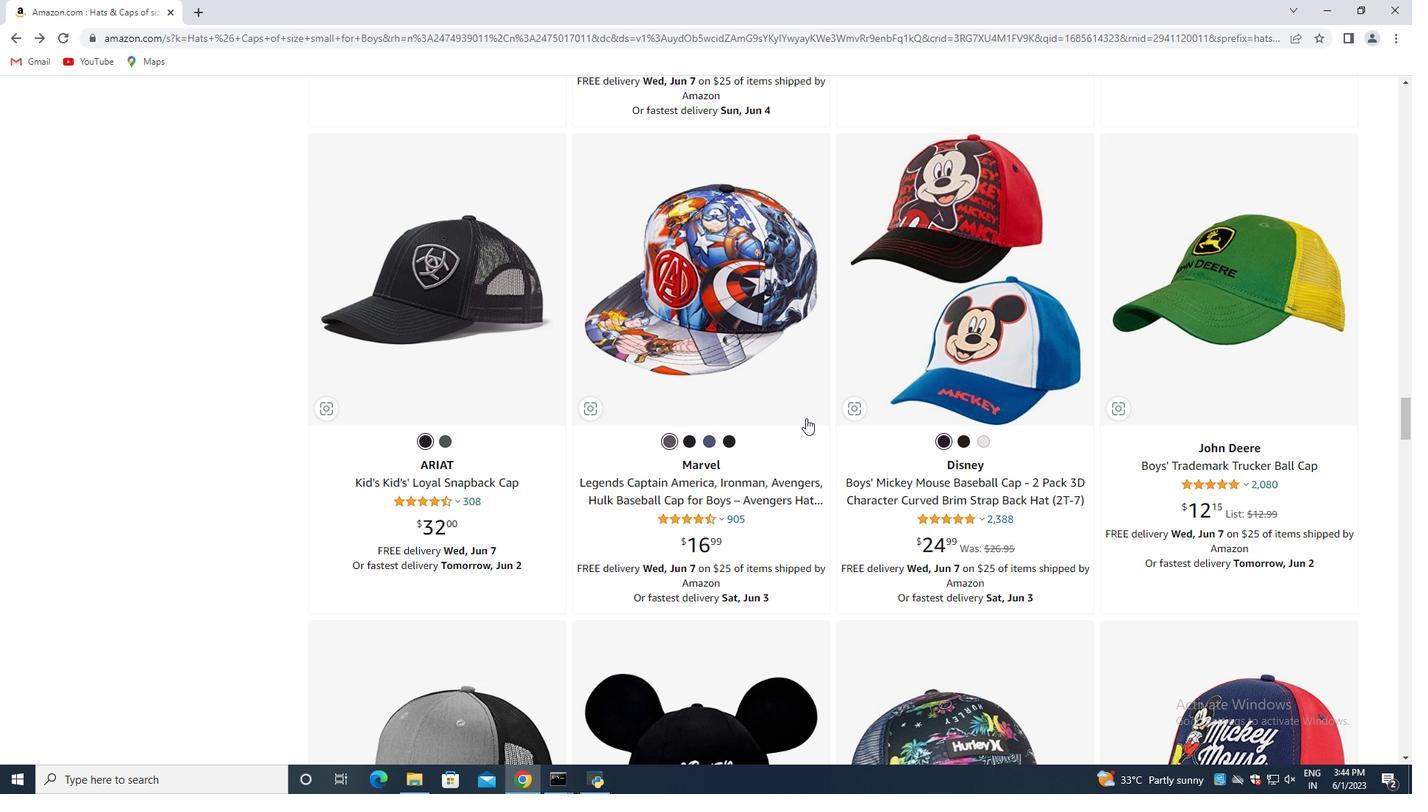 
Action: Mouse moved to (809, 425)
Screenshot: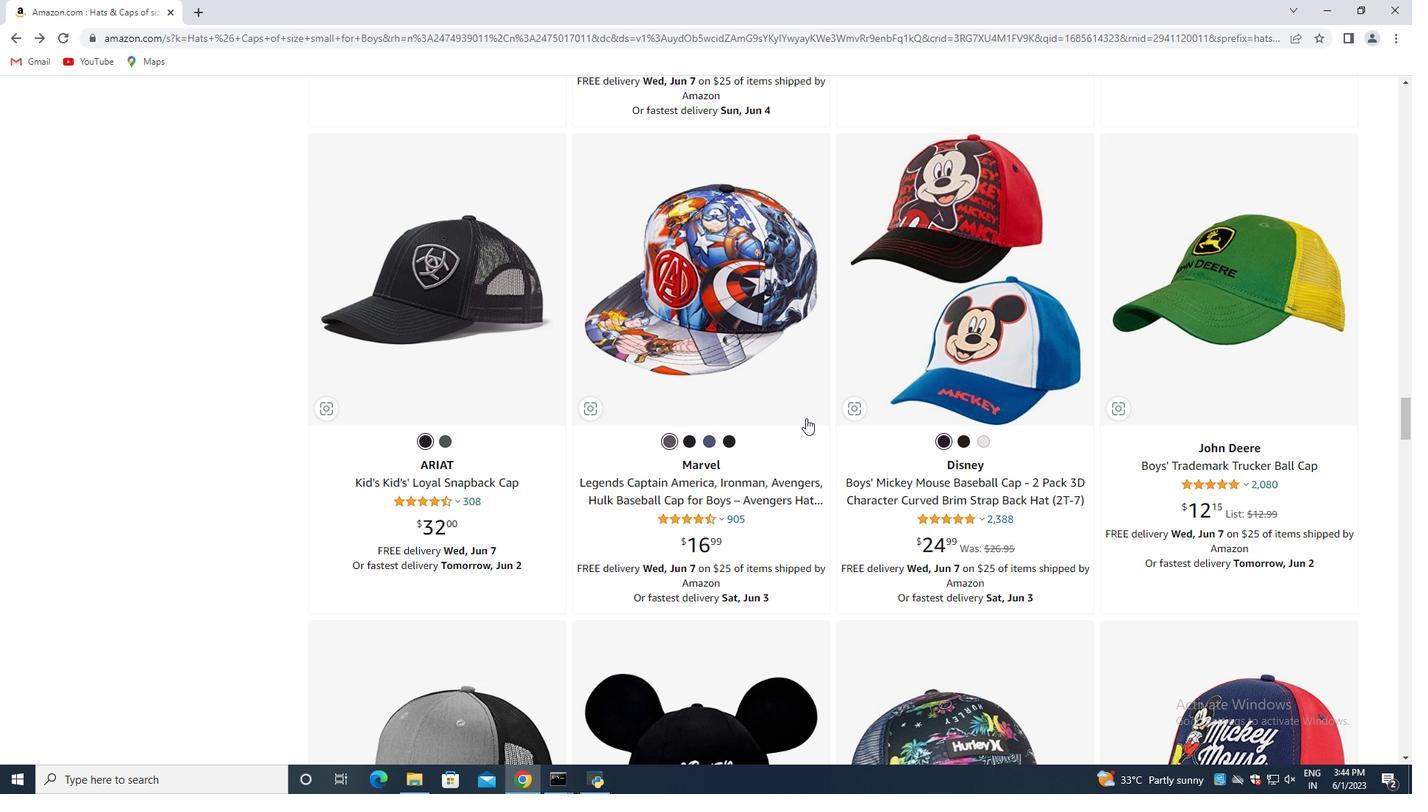 
Action: Mouse scrolled (809, 425) with delta (0, 0)
Screenshot: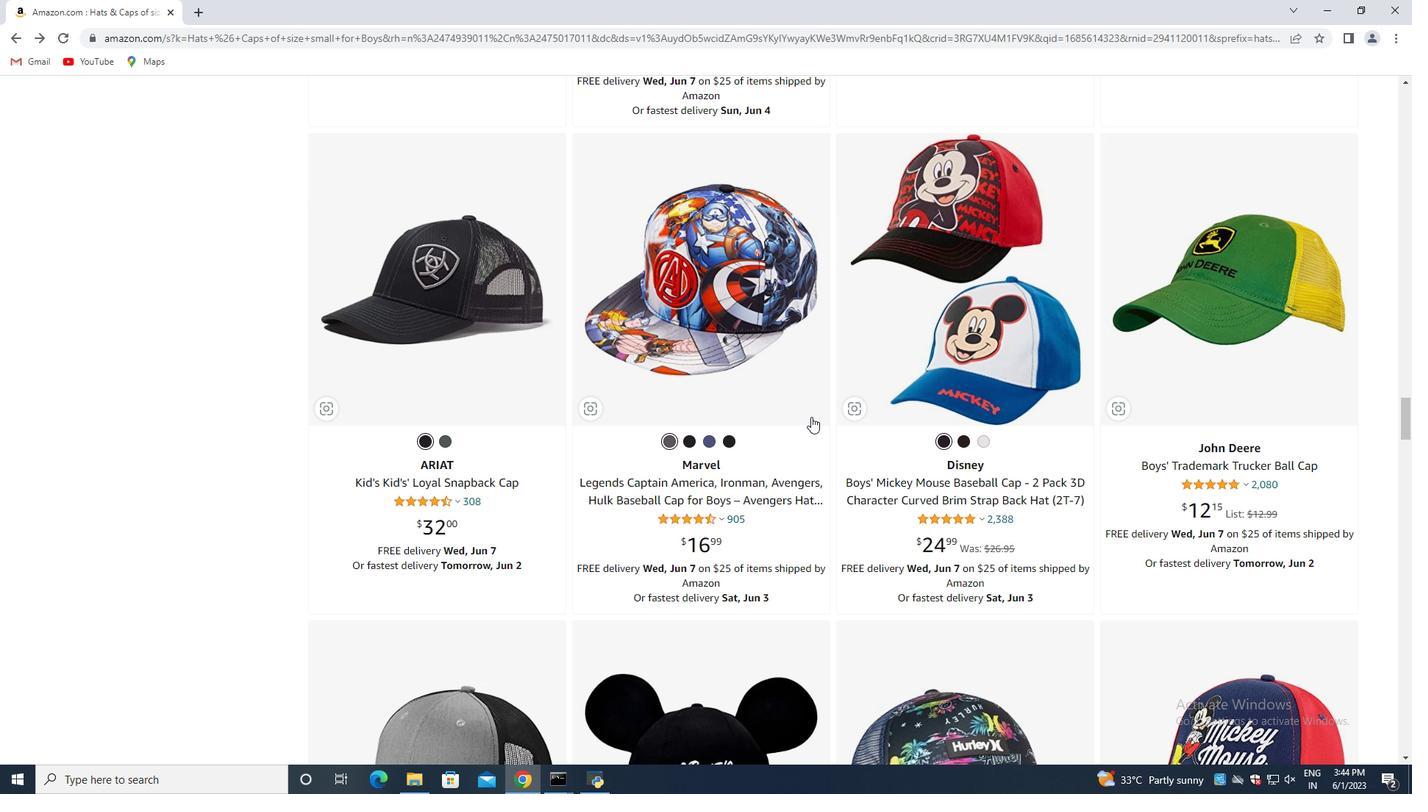 
Action: Mouse moved to (809, 426)
Screenshot: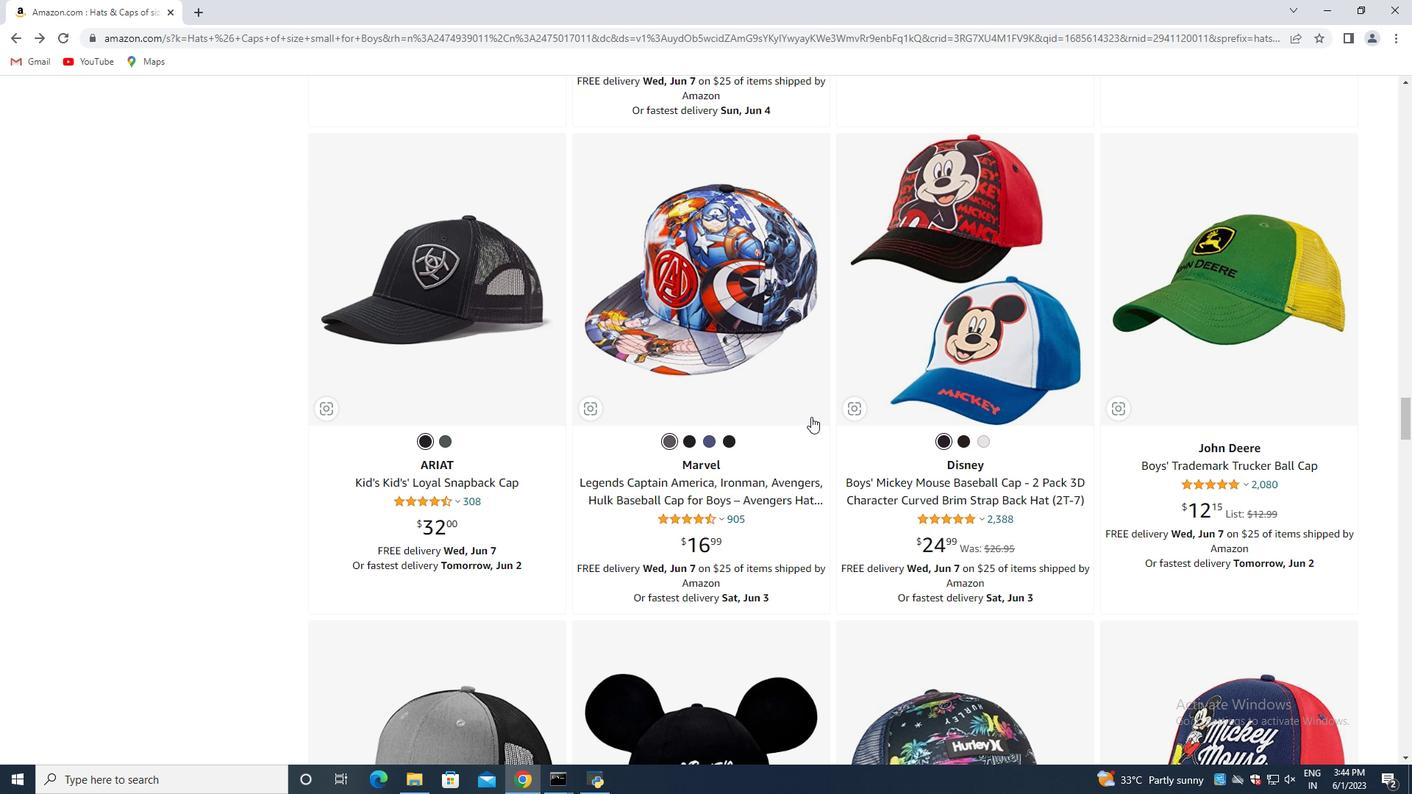 
Action: Mouse scrolled (809, 425) with delta (0, 0)
Screenshot: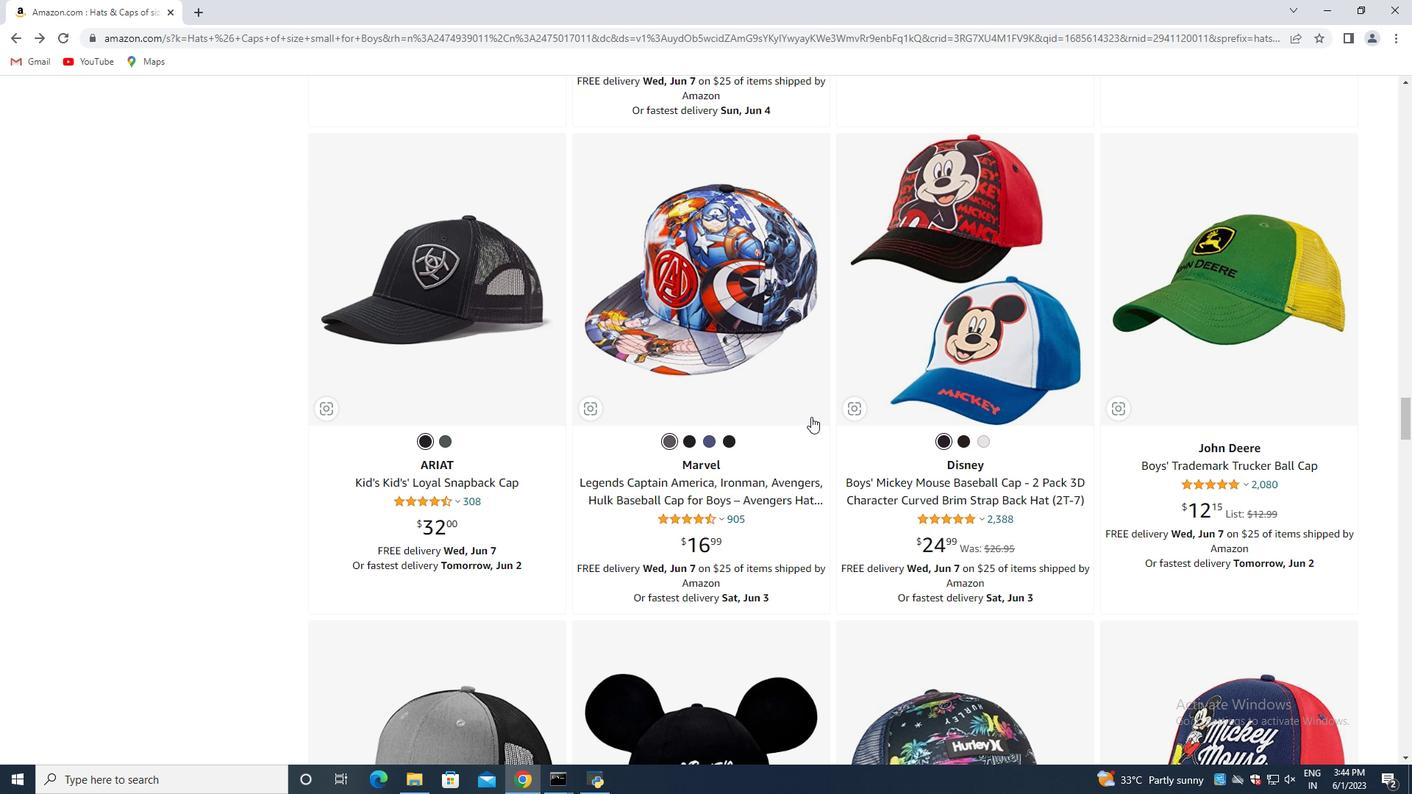 
Action: Mouse moved to (806, 426)
Screenshot: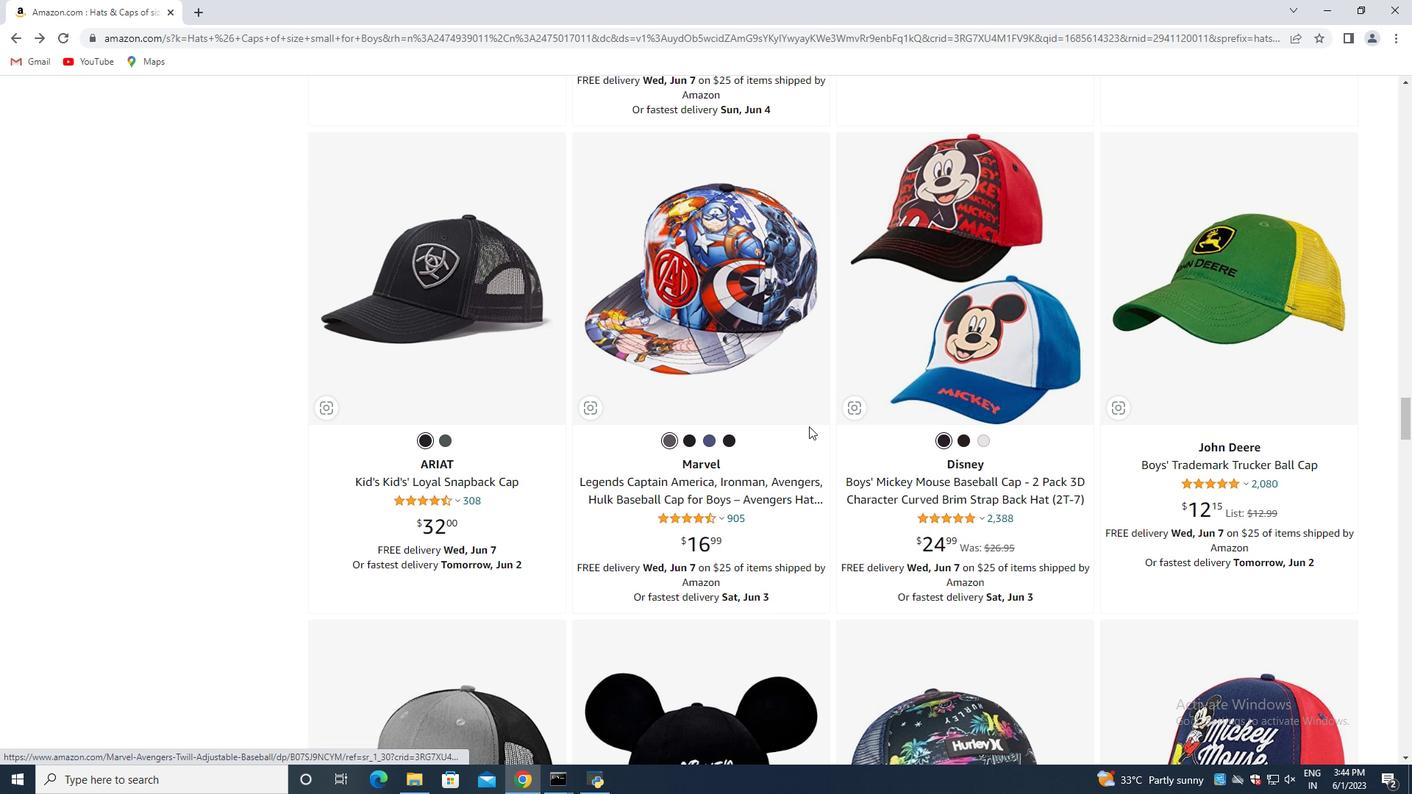 
Action: Mouse scrolled (806, 425) with delta (0, 0)
Screenshot: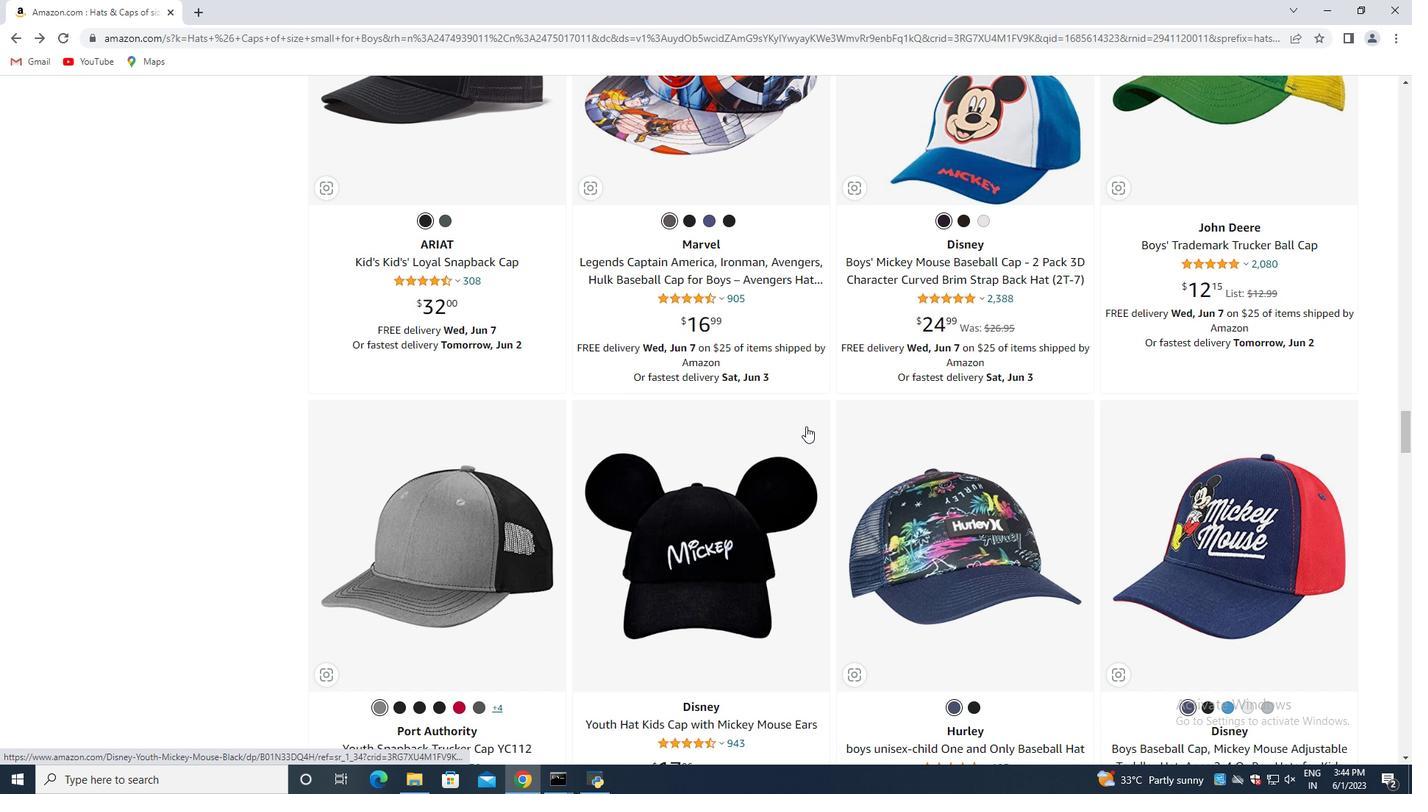 
Action: Mouse moved to (806, 427)
Screenshot: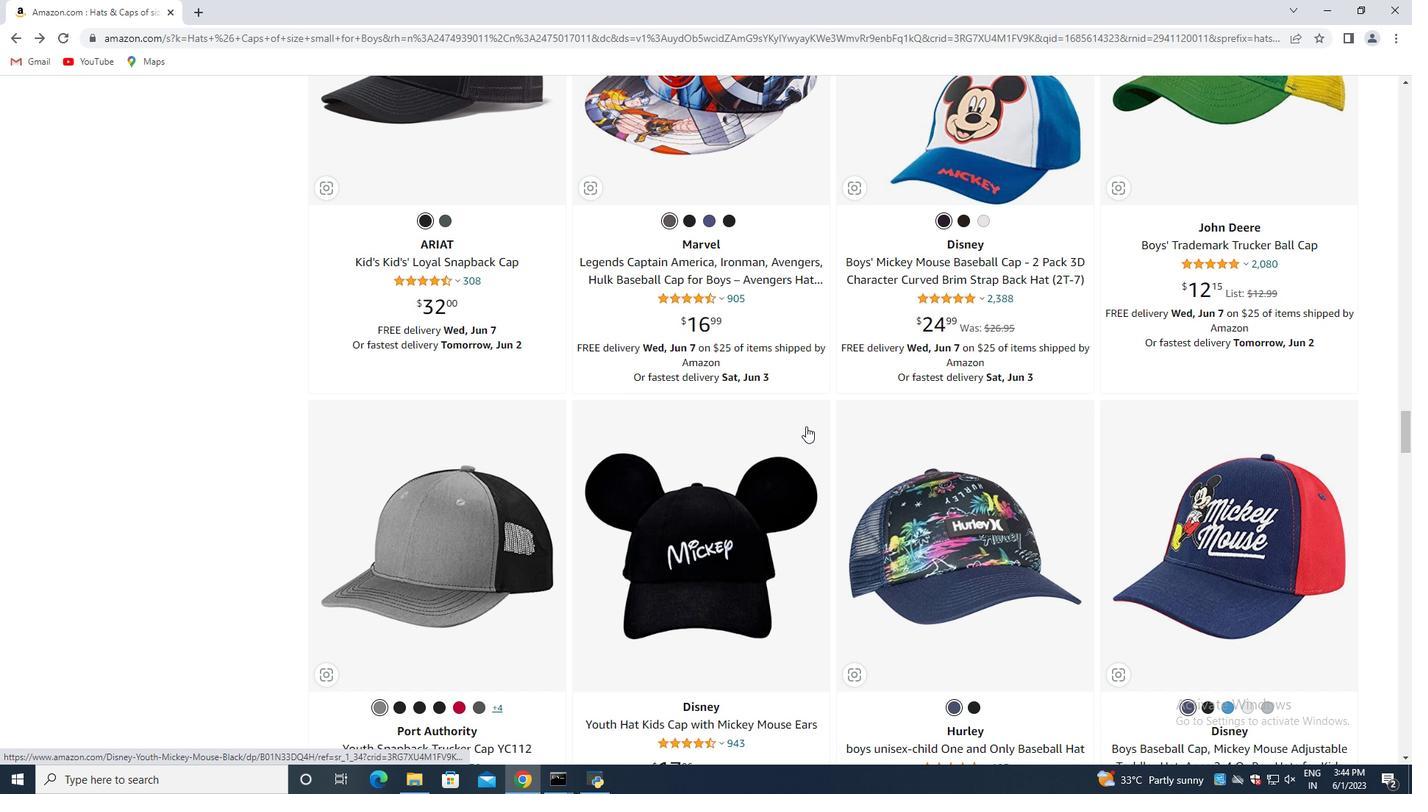 
Action: Mouse scrolled (806, 426) with delta (0, 0)
Screenshot: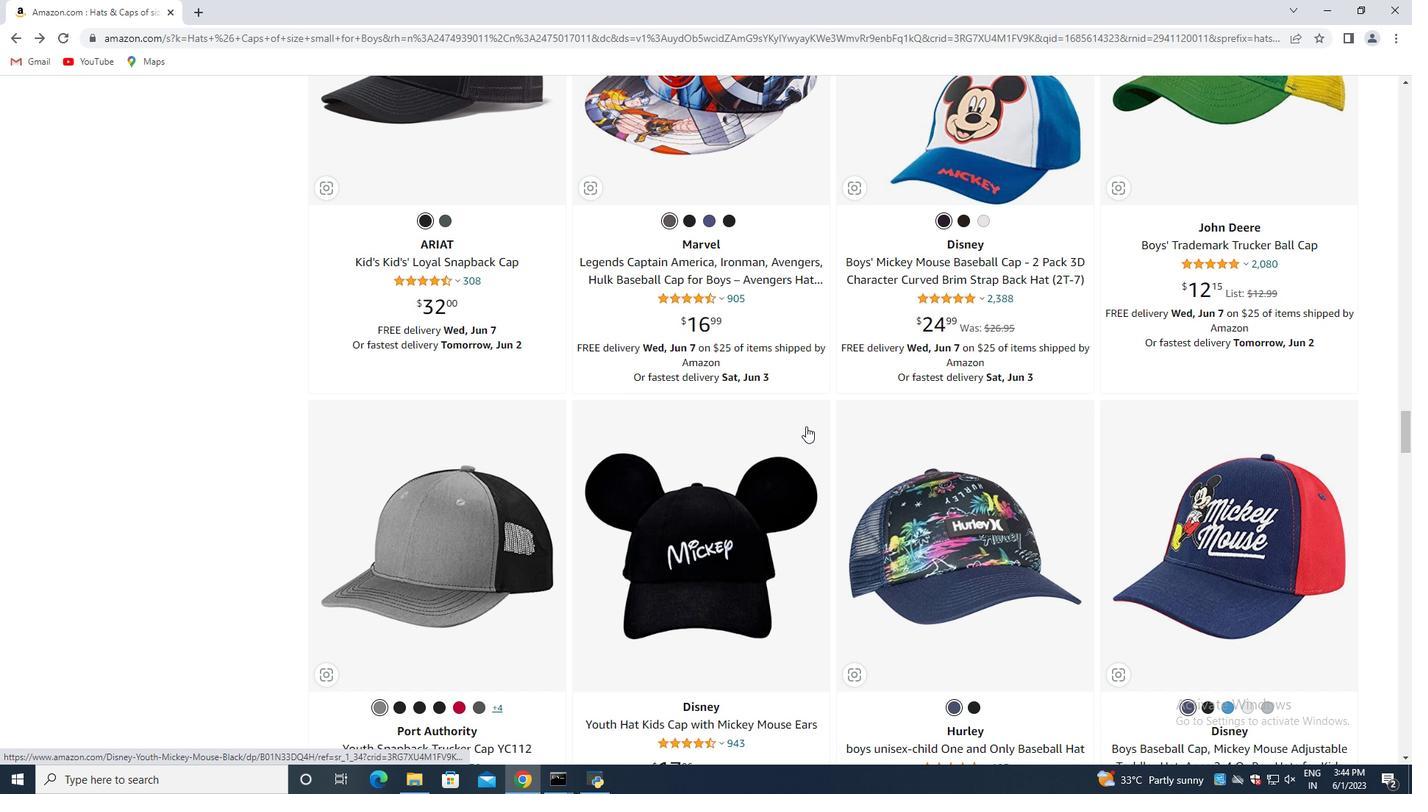 
Action: Mouse scrolled (806, 426) with delta (0, 0)
Screenshot: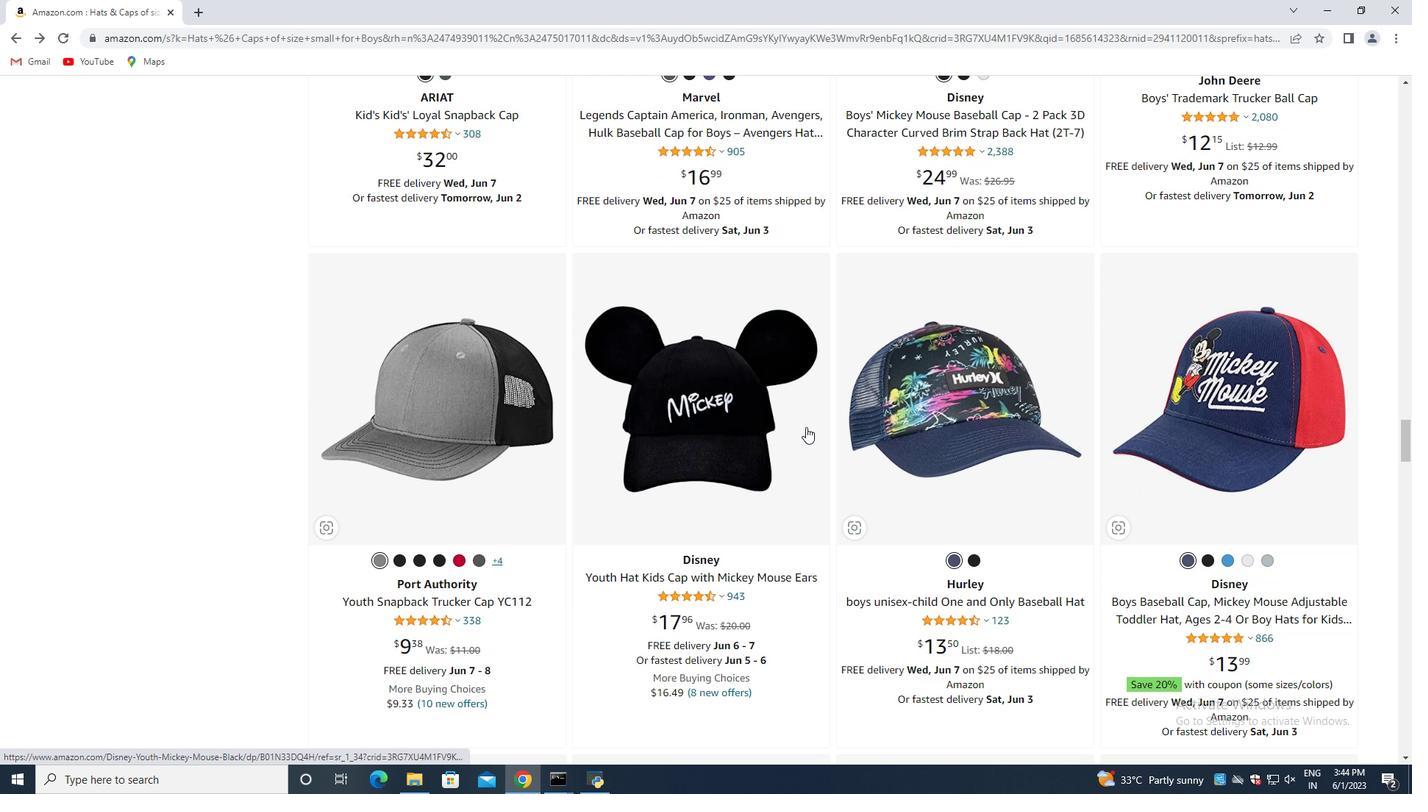 
Action: Mouse moved to (1202, 389)
Screenshot: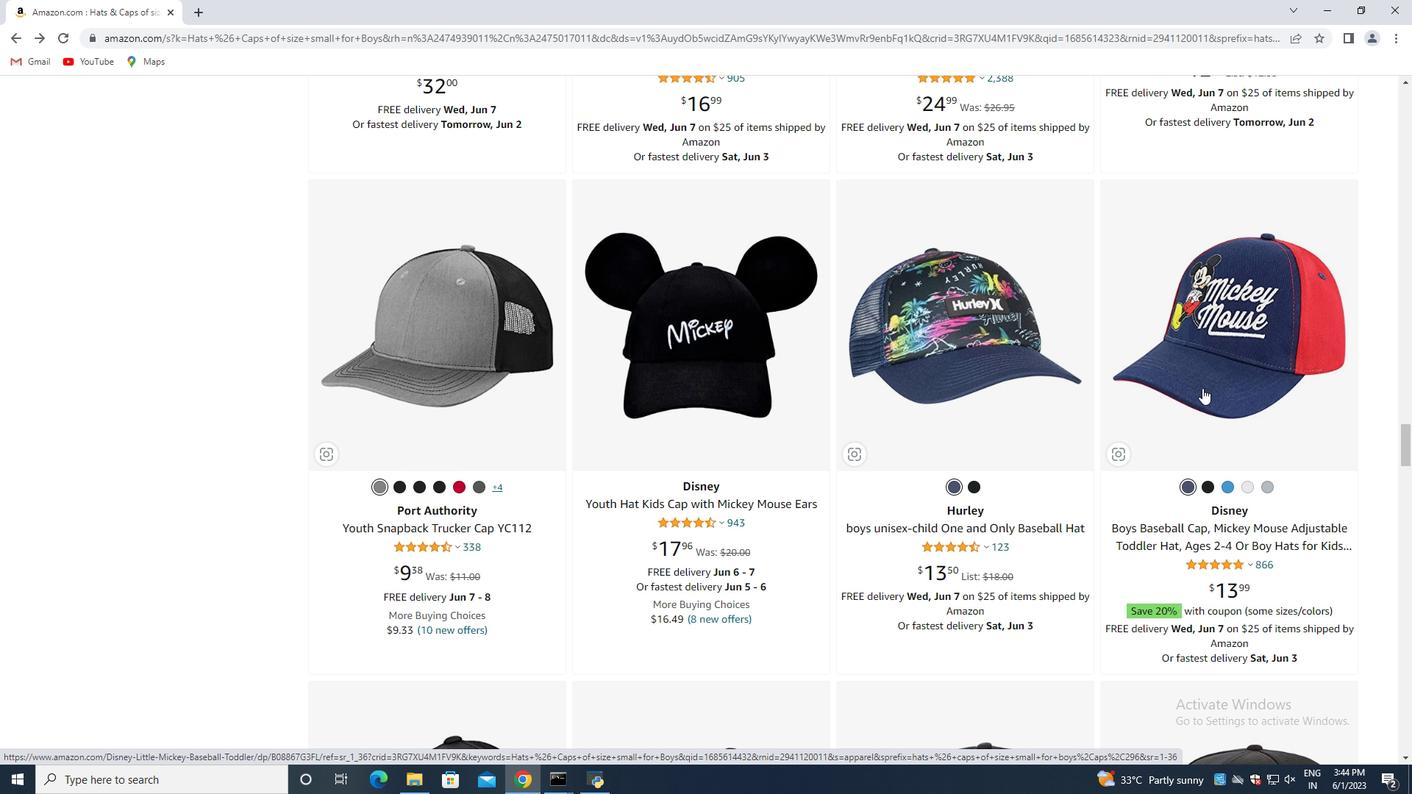 
Action: Mouse pressed left at (1202, 389)
Screenshot: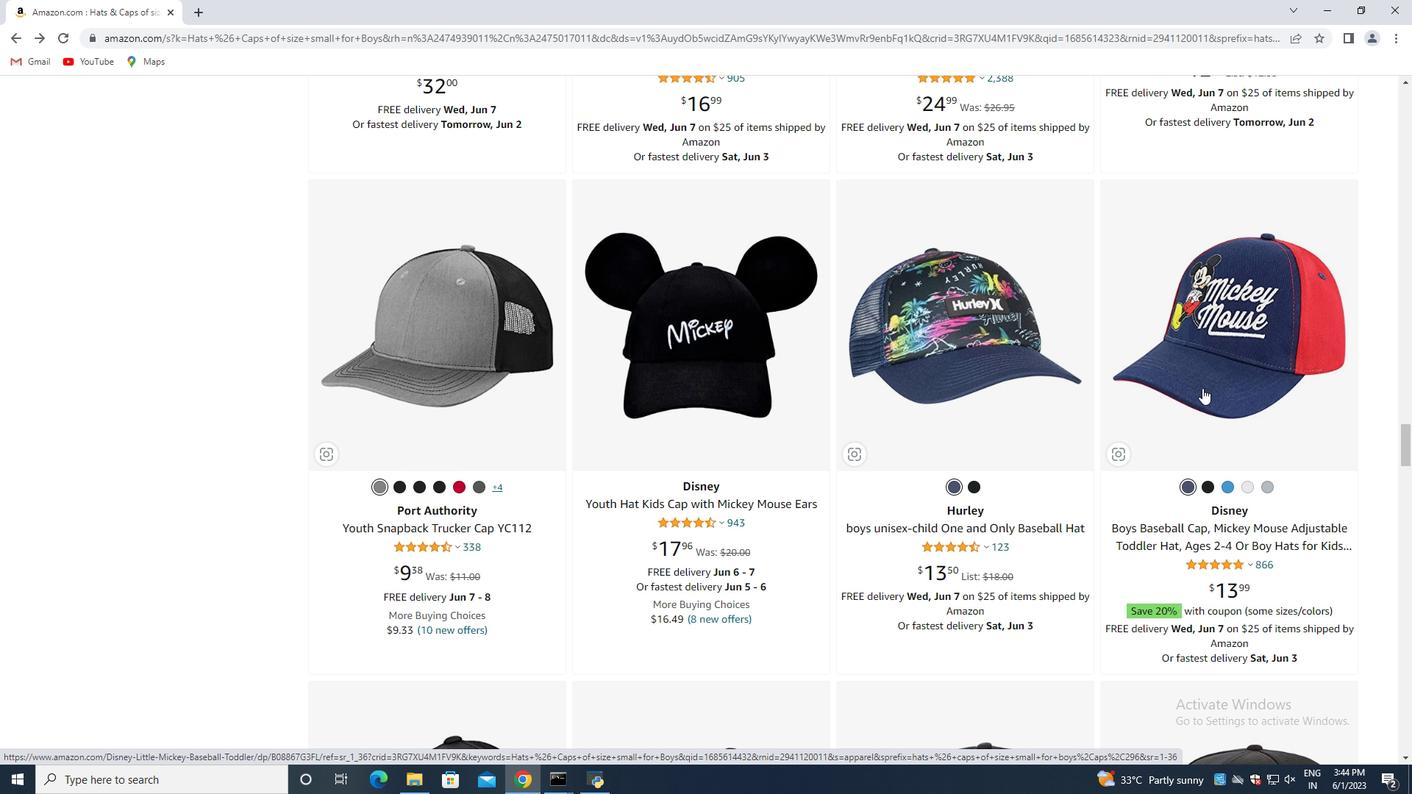 
Action: Mouse moved to (719, 501)
Screenshot: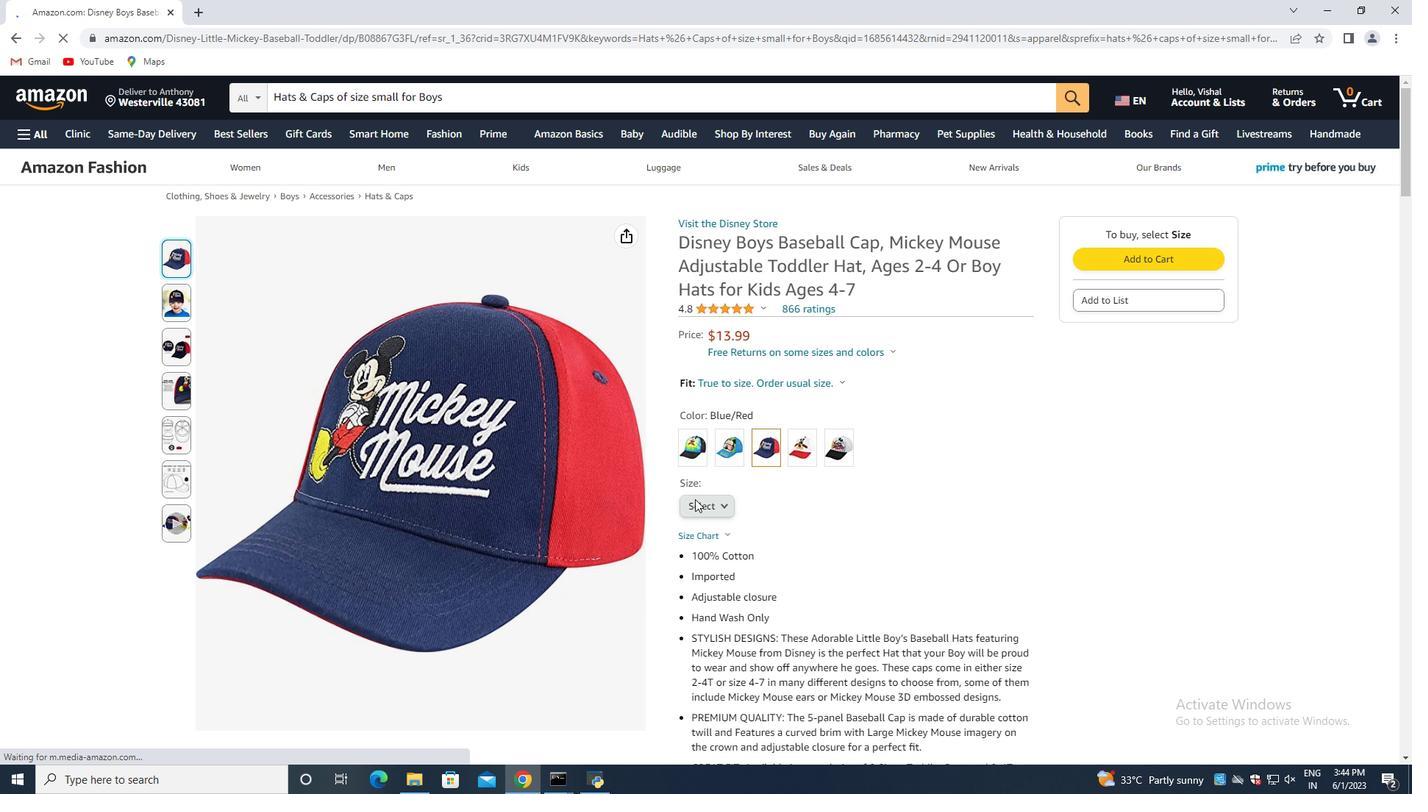 
Action: Mouse pressed left at (719, 501)
Screenshot: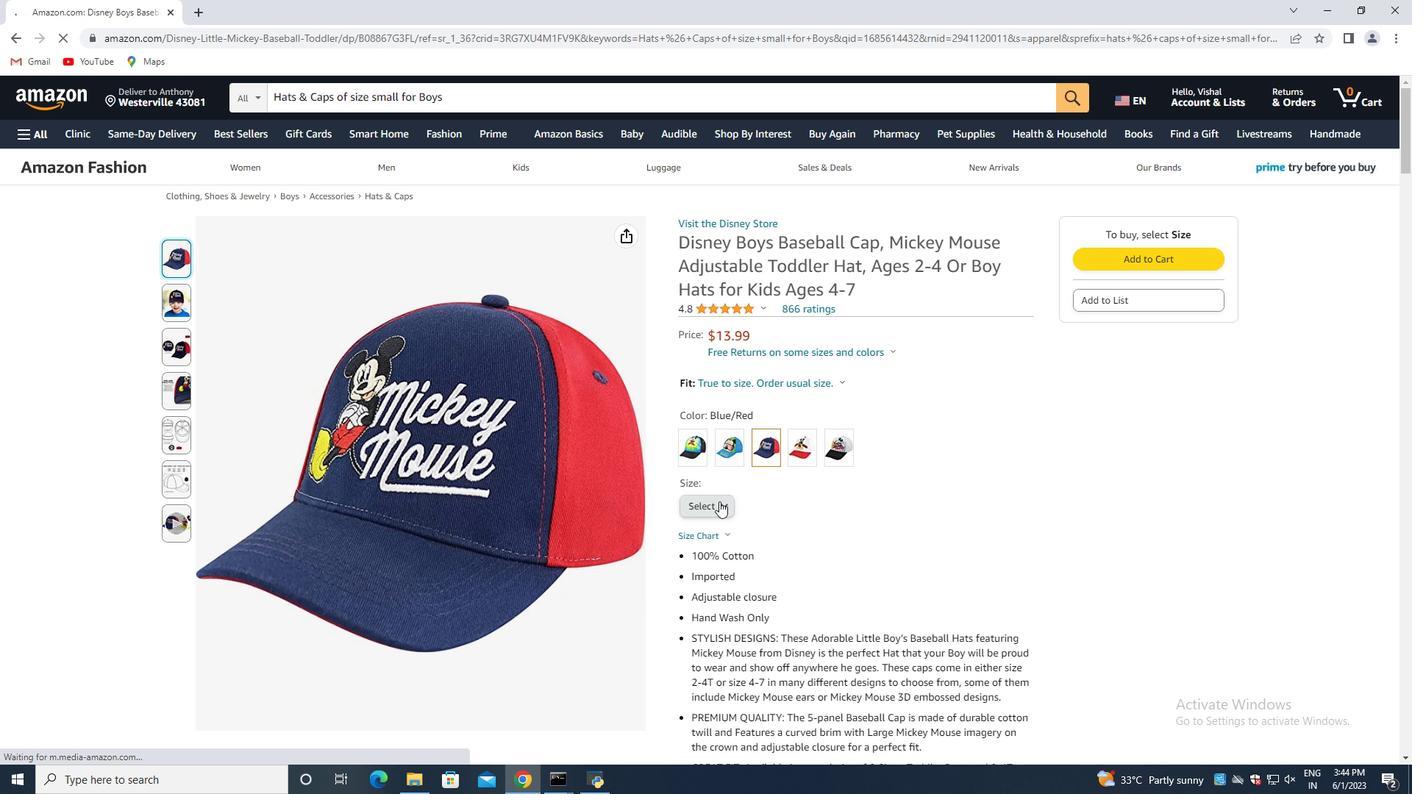 
Action: Mouse moved to (843, 537)
Screenshot: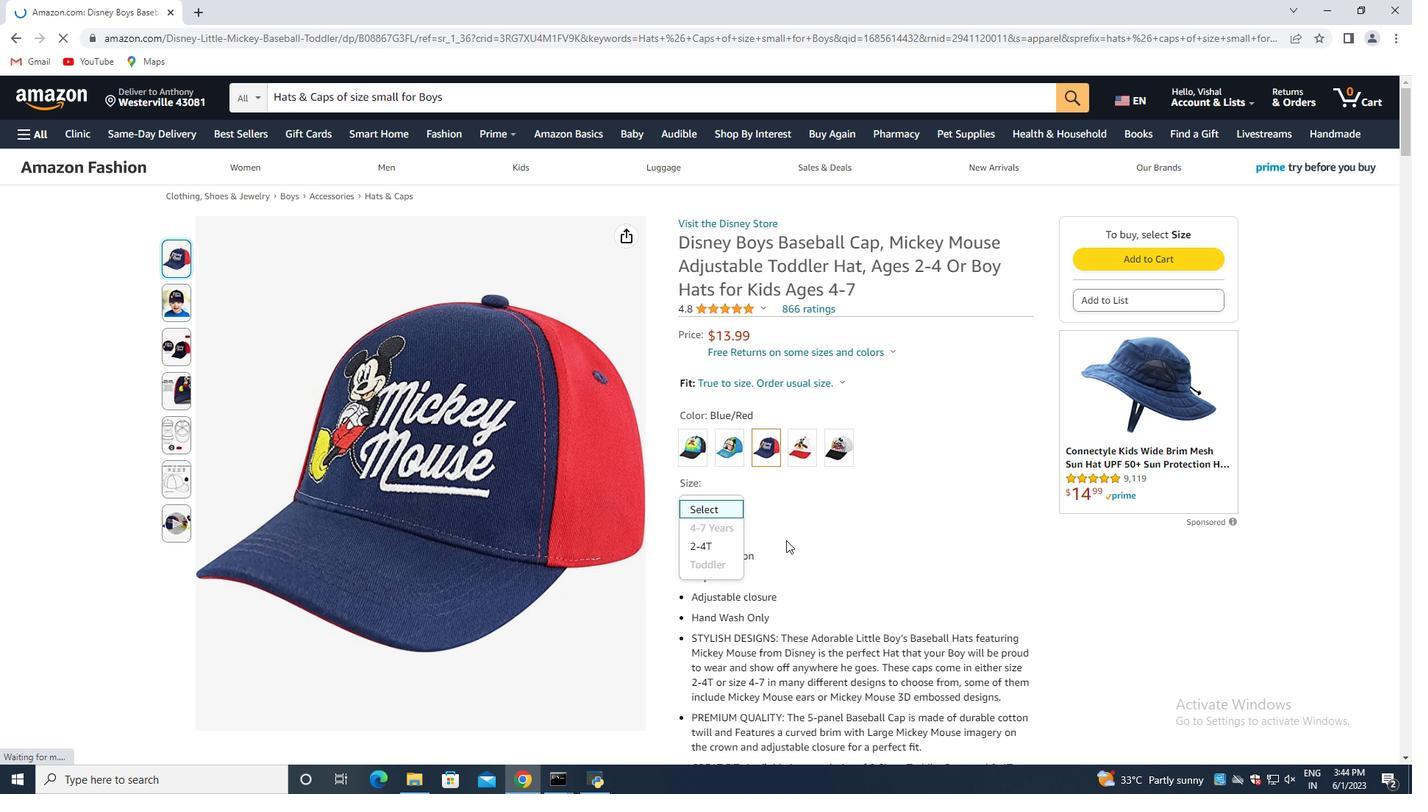 
Action: Mouse pressed left at (843, 537)
Screenshot: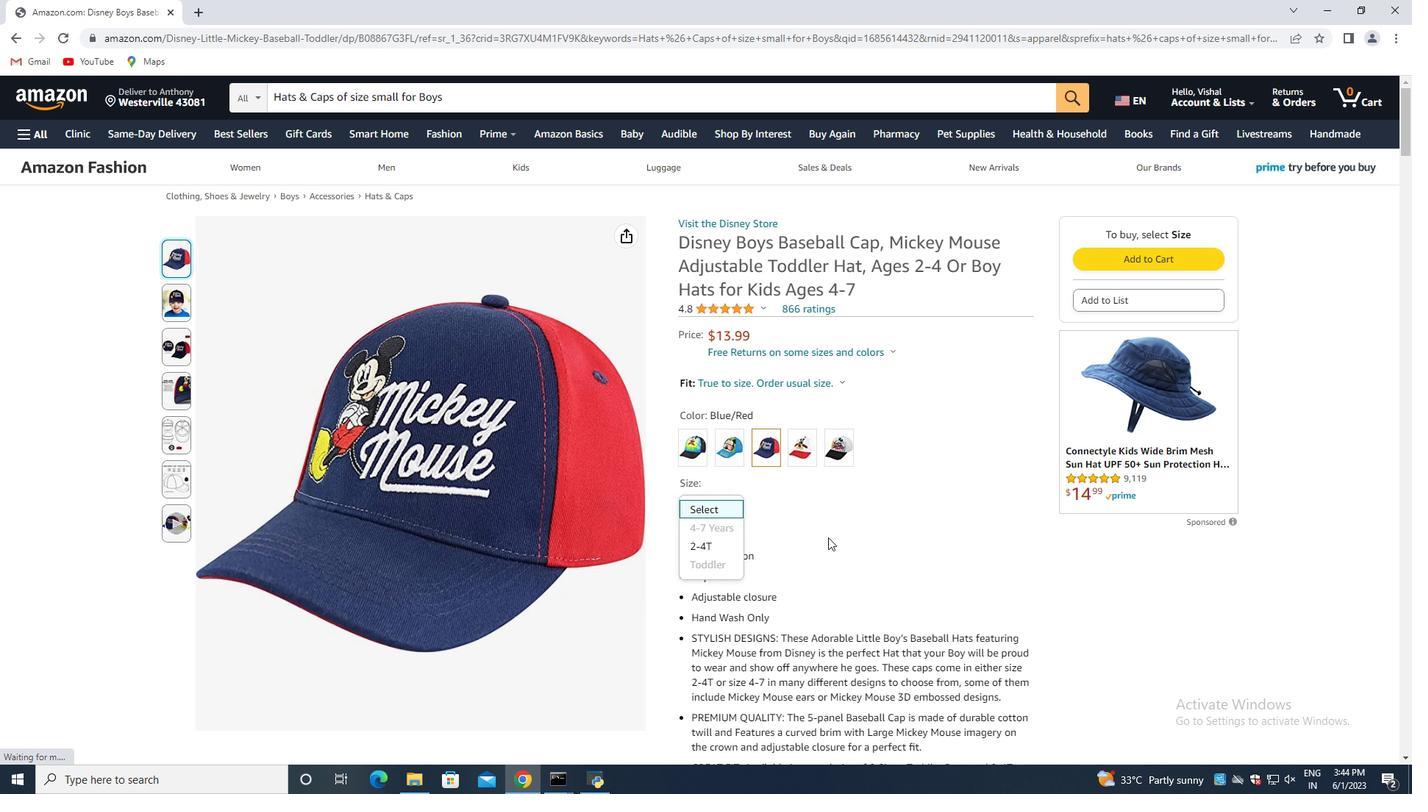 
Action: Mouse moved to (903, 487)
Screenshot: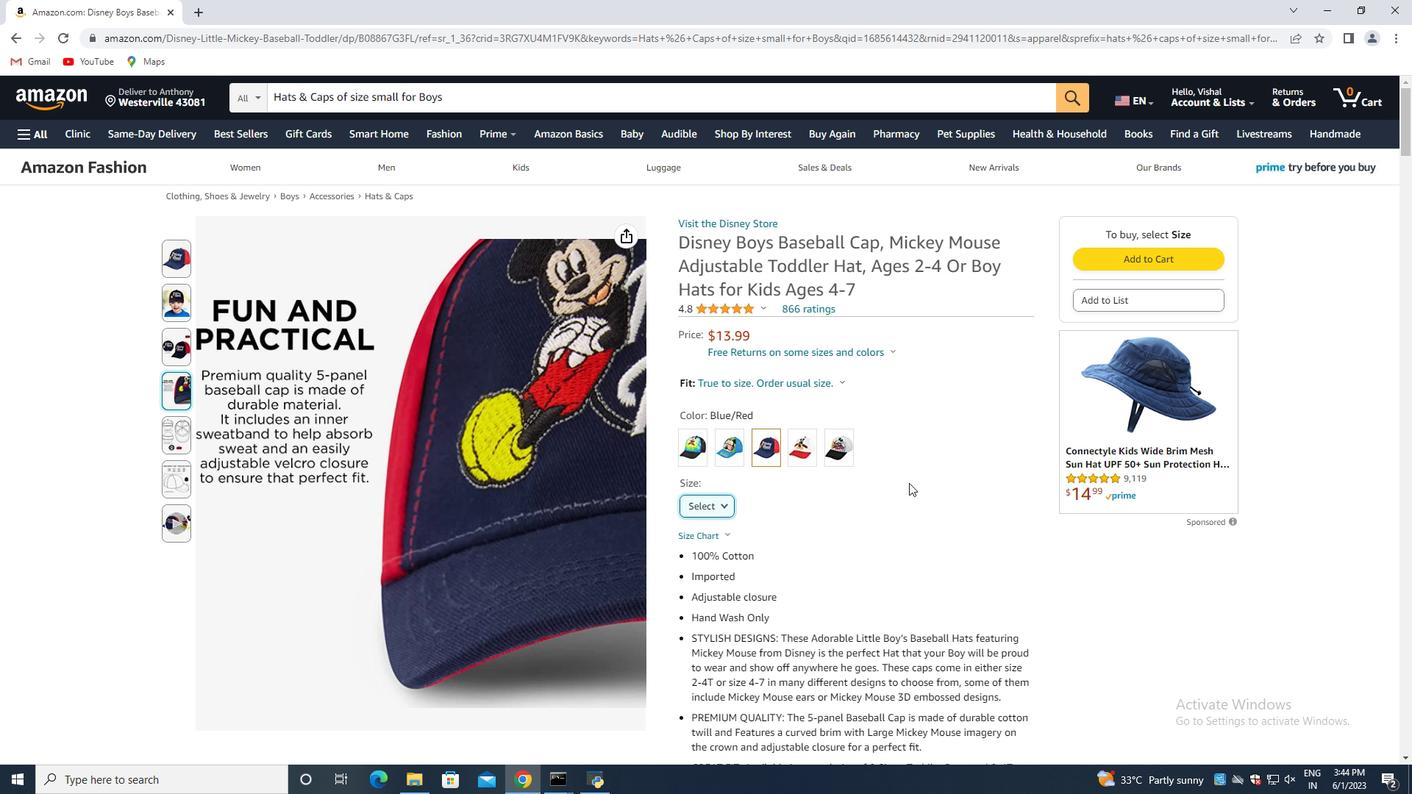 
Action: Mouse scrolled (908, 483) with delta (0, 0)
Screenshot: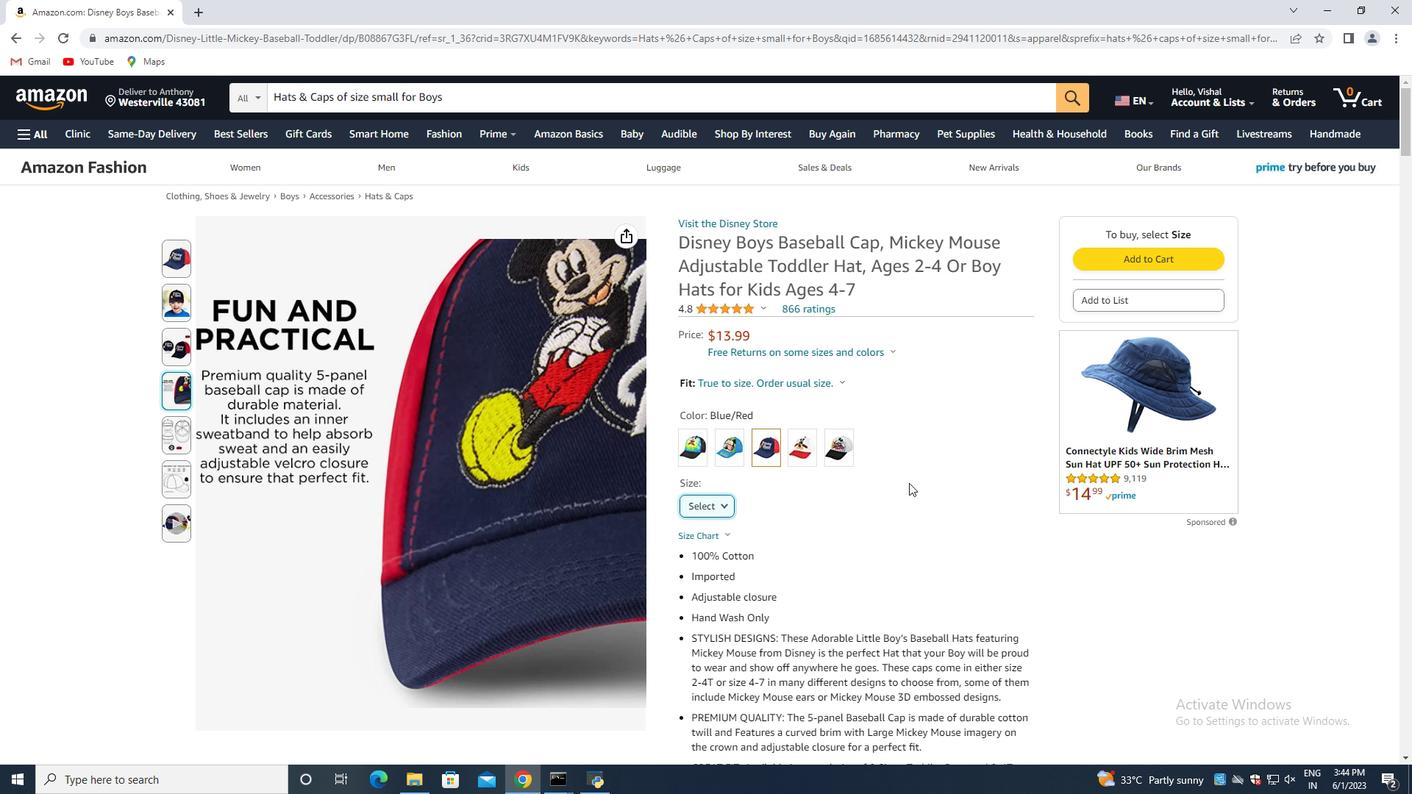 
Action: Mouse moved to (884, 497)
Screenshot: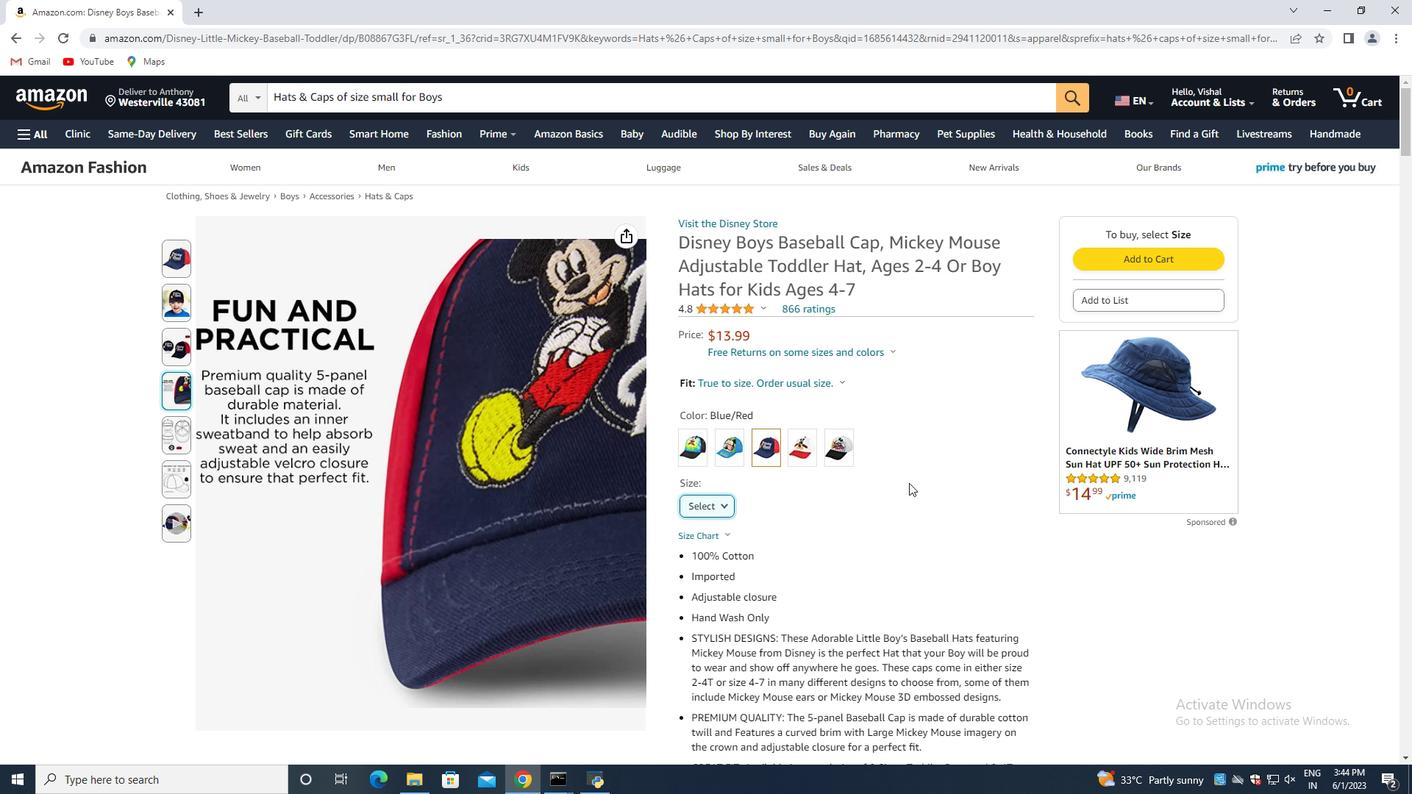 
Action: Mouse scrolled (902, 487) with delta (0, 0)
Screenshot: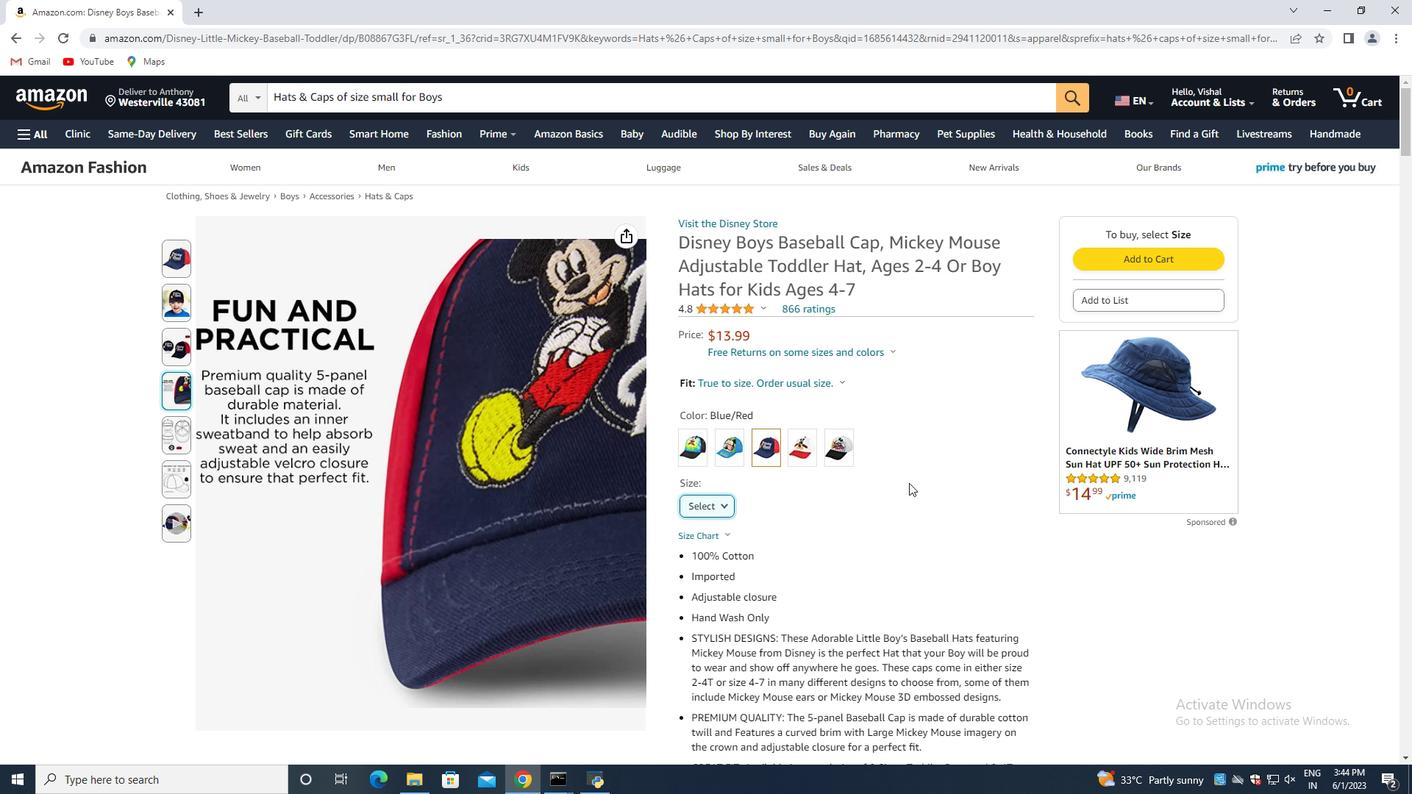 
Action: Mouse moved to (881, 497)
Screenshot: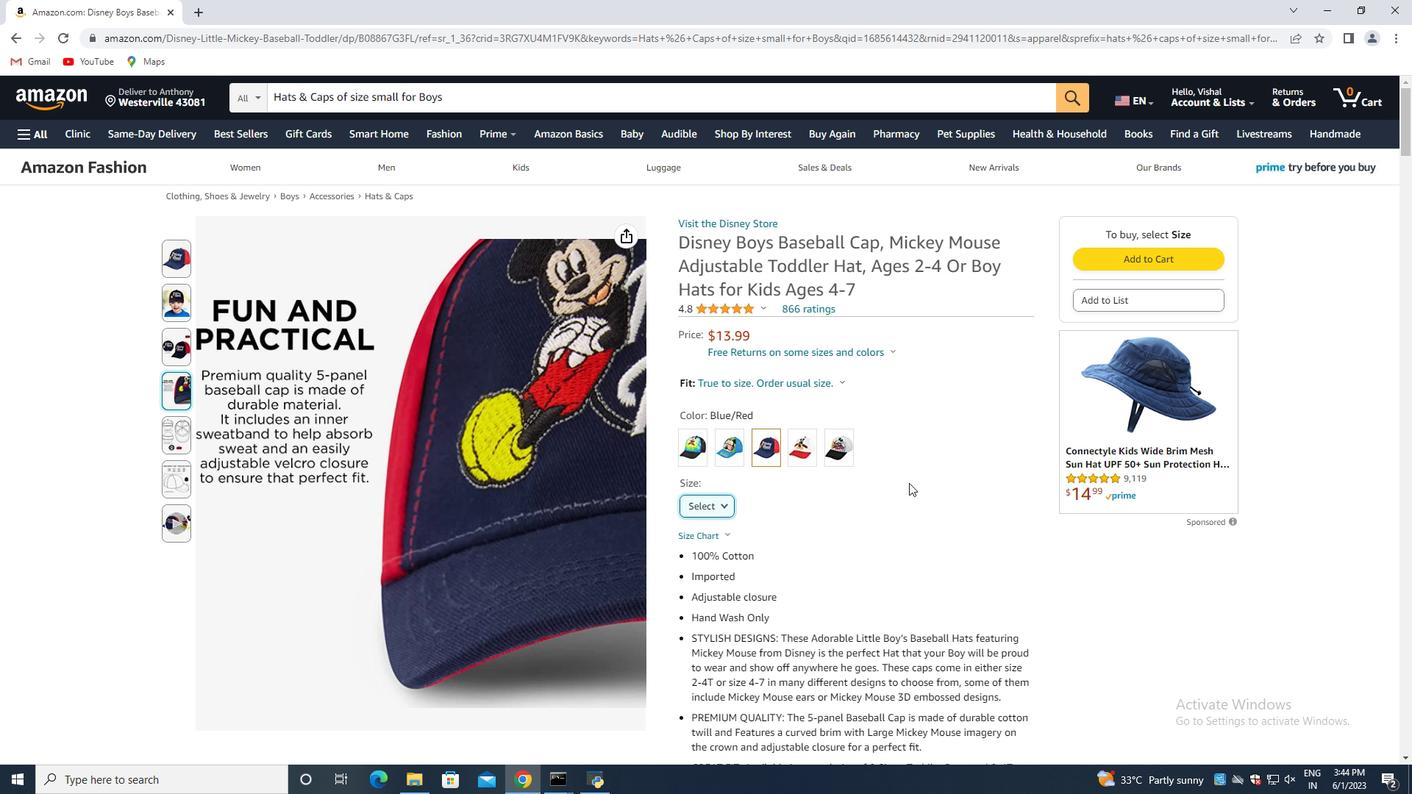 
Action: Mouse scrolled (898, 489) with delta (0, 0)
Screenshot: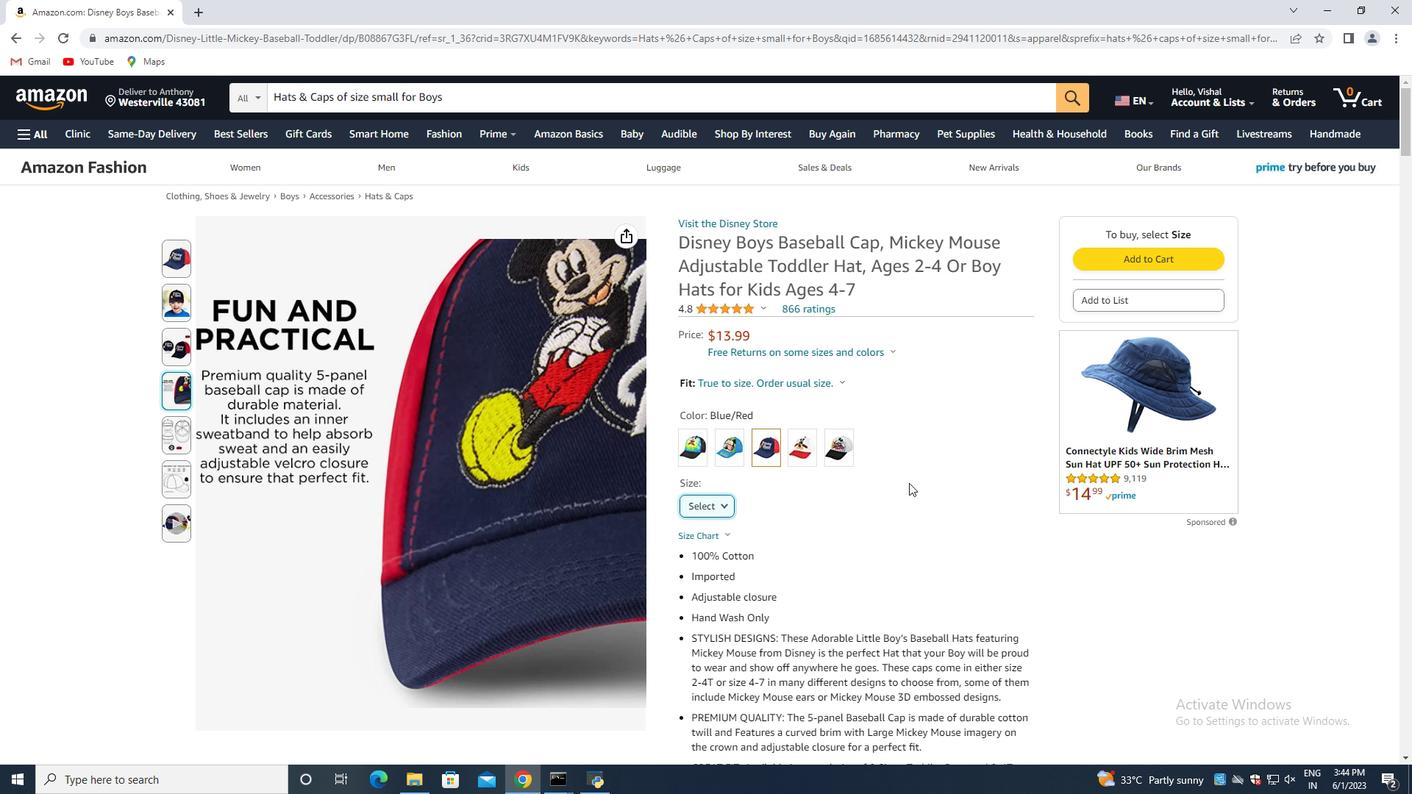 
Action: Mouse moved to (880, 497)
Screenshot: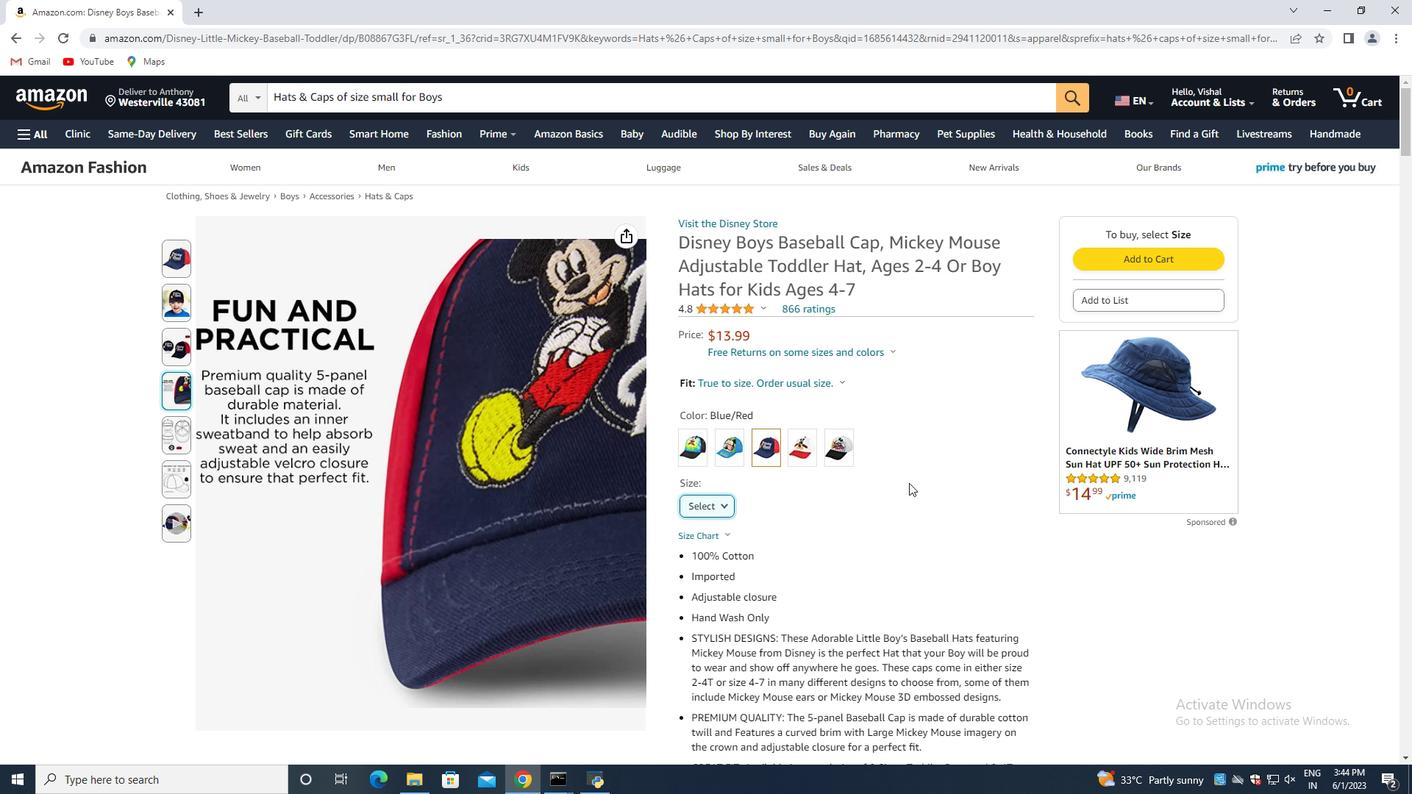 
Action: Mouse scrolled (895, 492) with delta (0, 0)
Screenshot: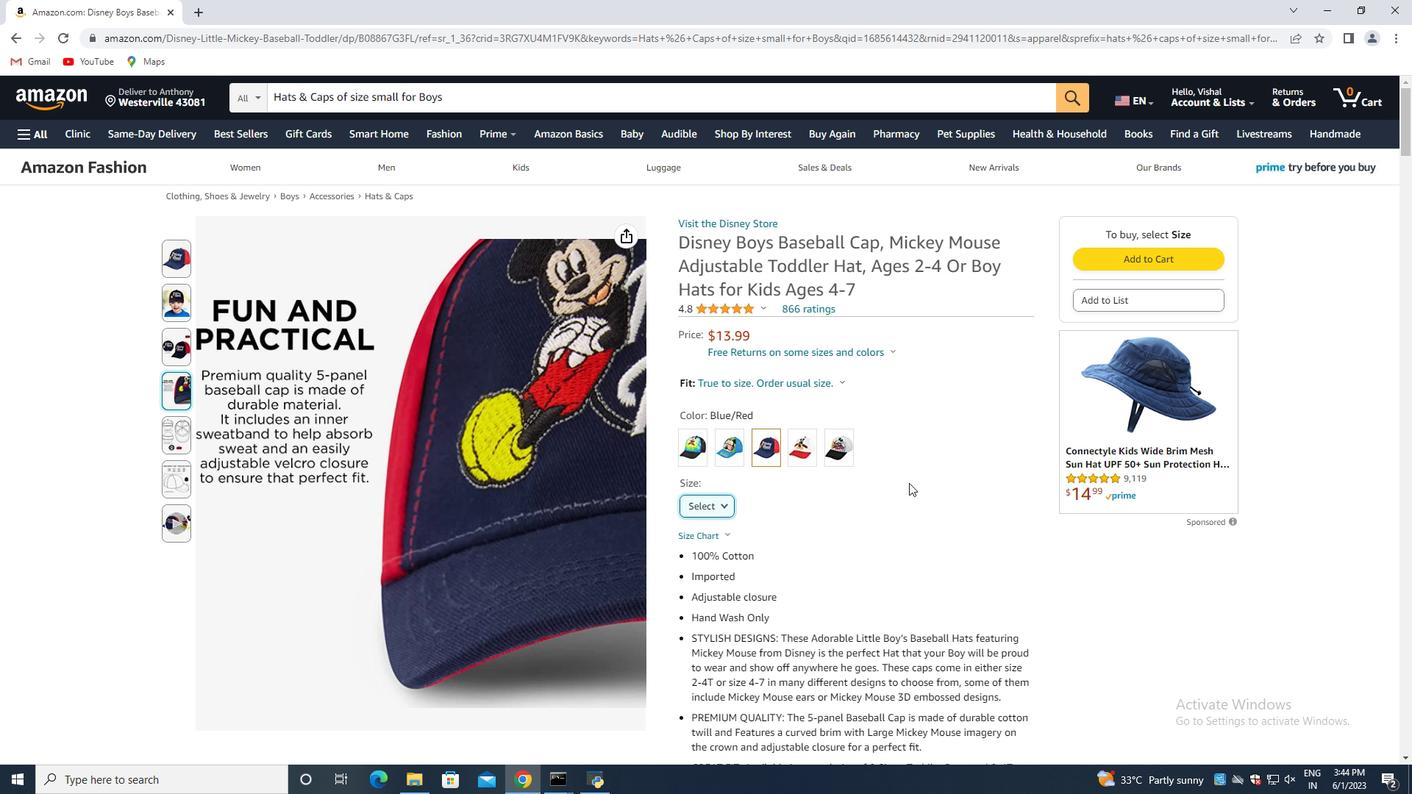 
Action: Mouse moved to (828, 493)
Screenshot: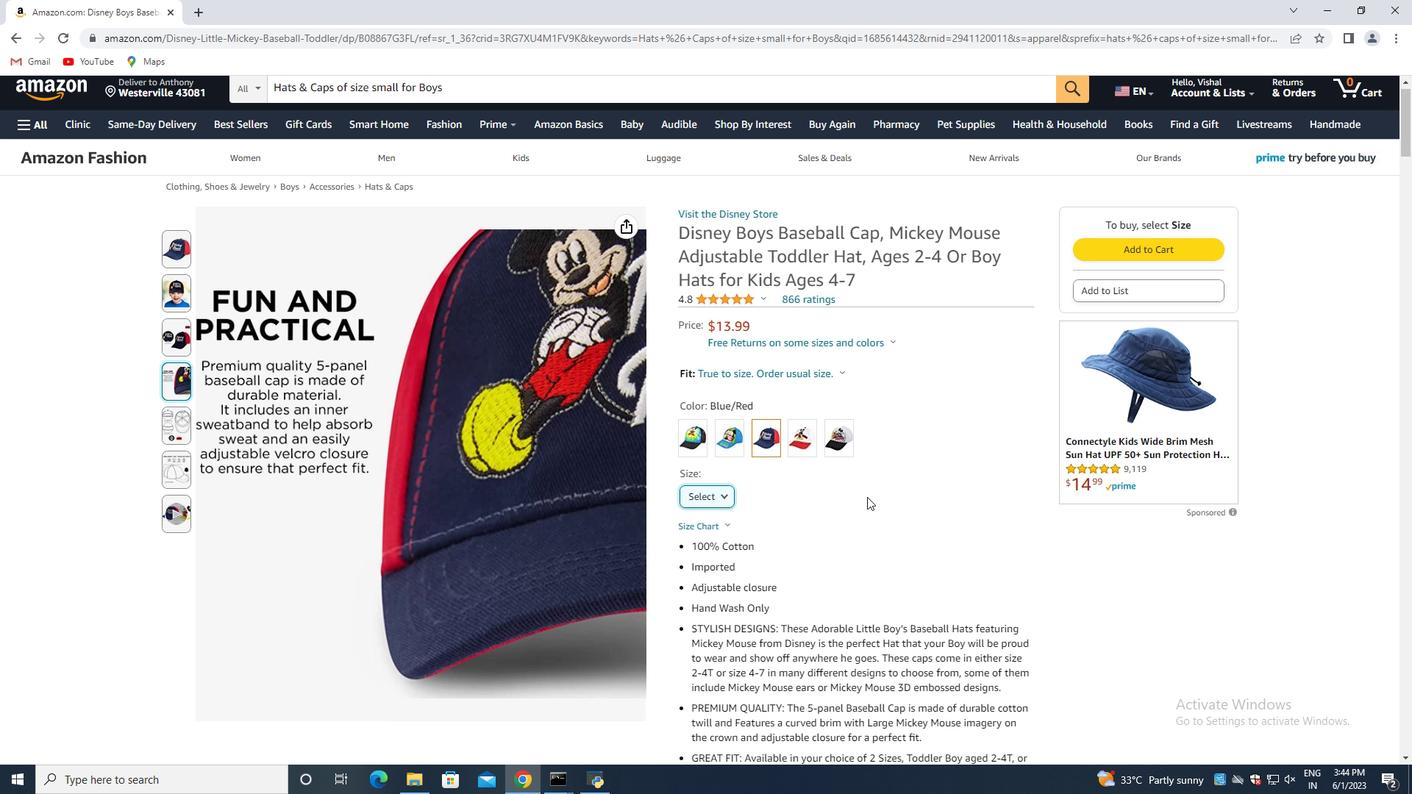 
Action: Mouse scrolled (828, 492) with delta (0, 0)
Screenshot: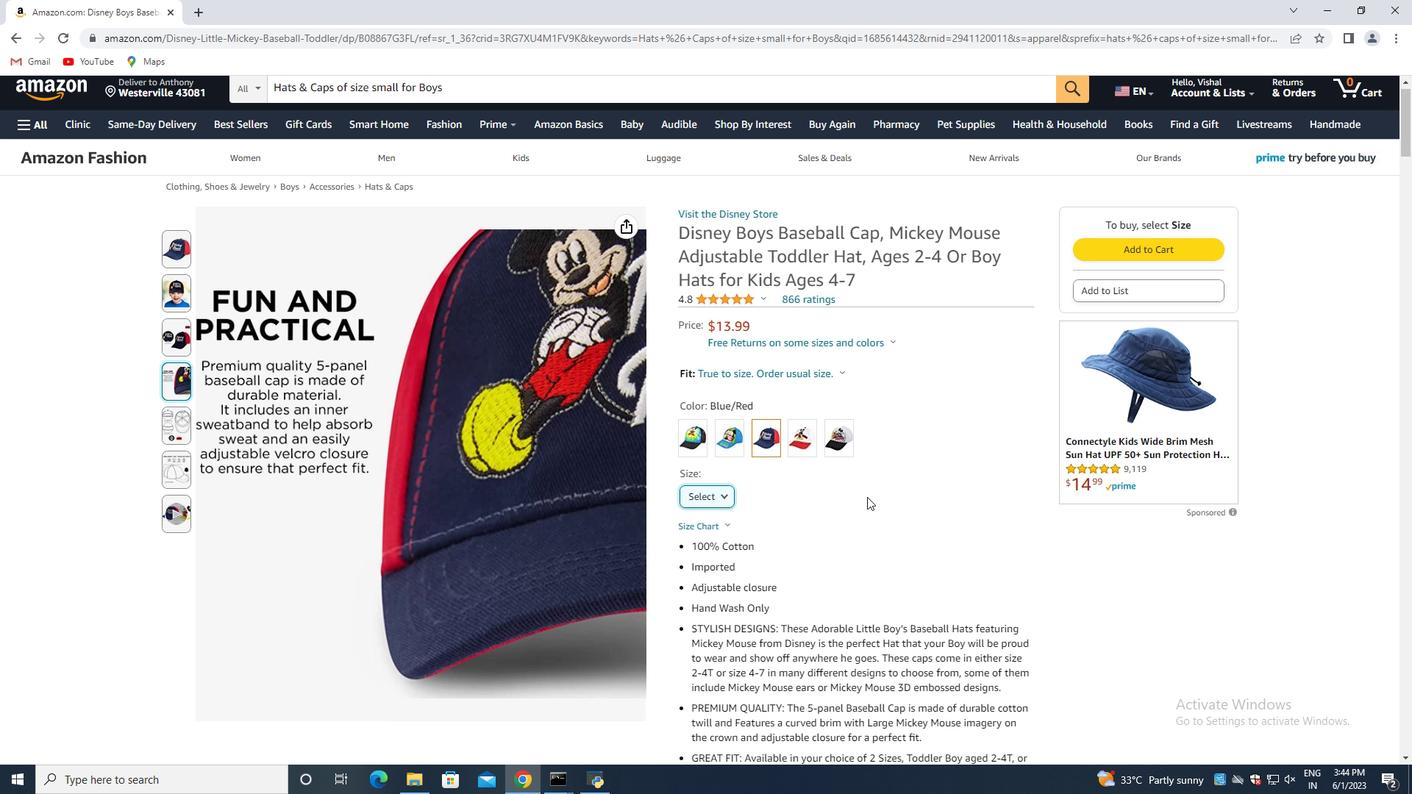 
Action: Mouse moved to (825, 494)
Screenshot: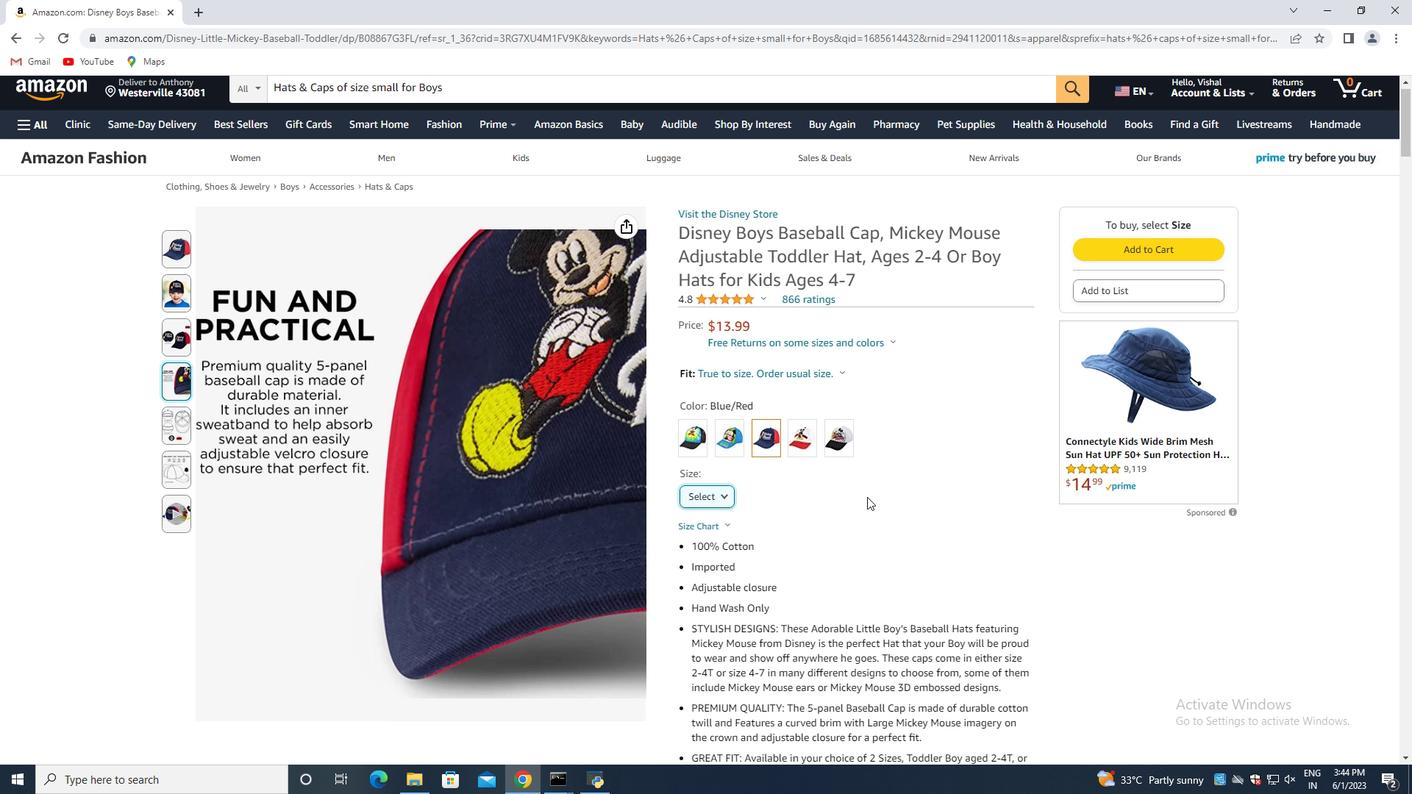 
Action: Mouse scrolled (825, 493) with delta (0, 0)
Screenshot: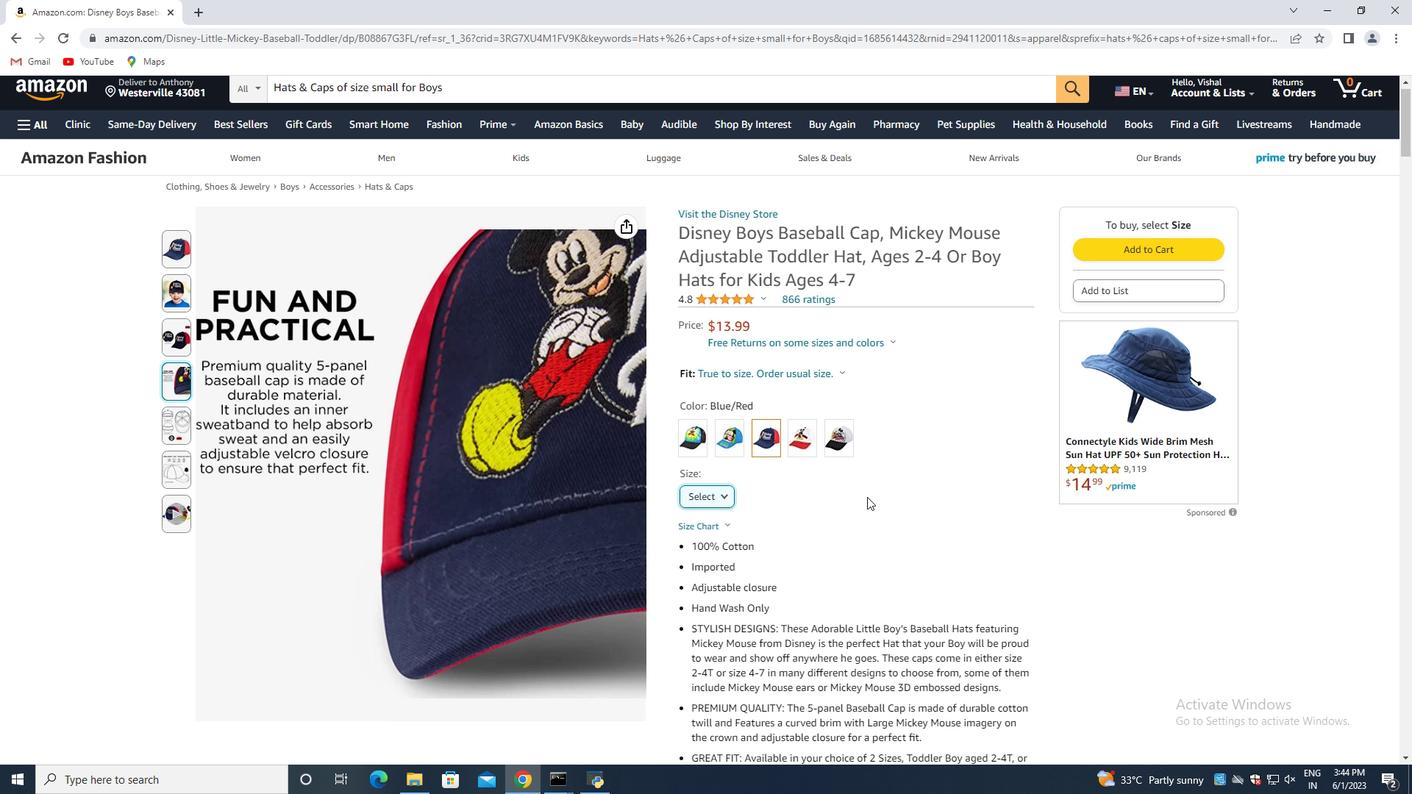 
Action: Mouse moved to (823, 494)
Screenshot: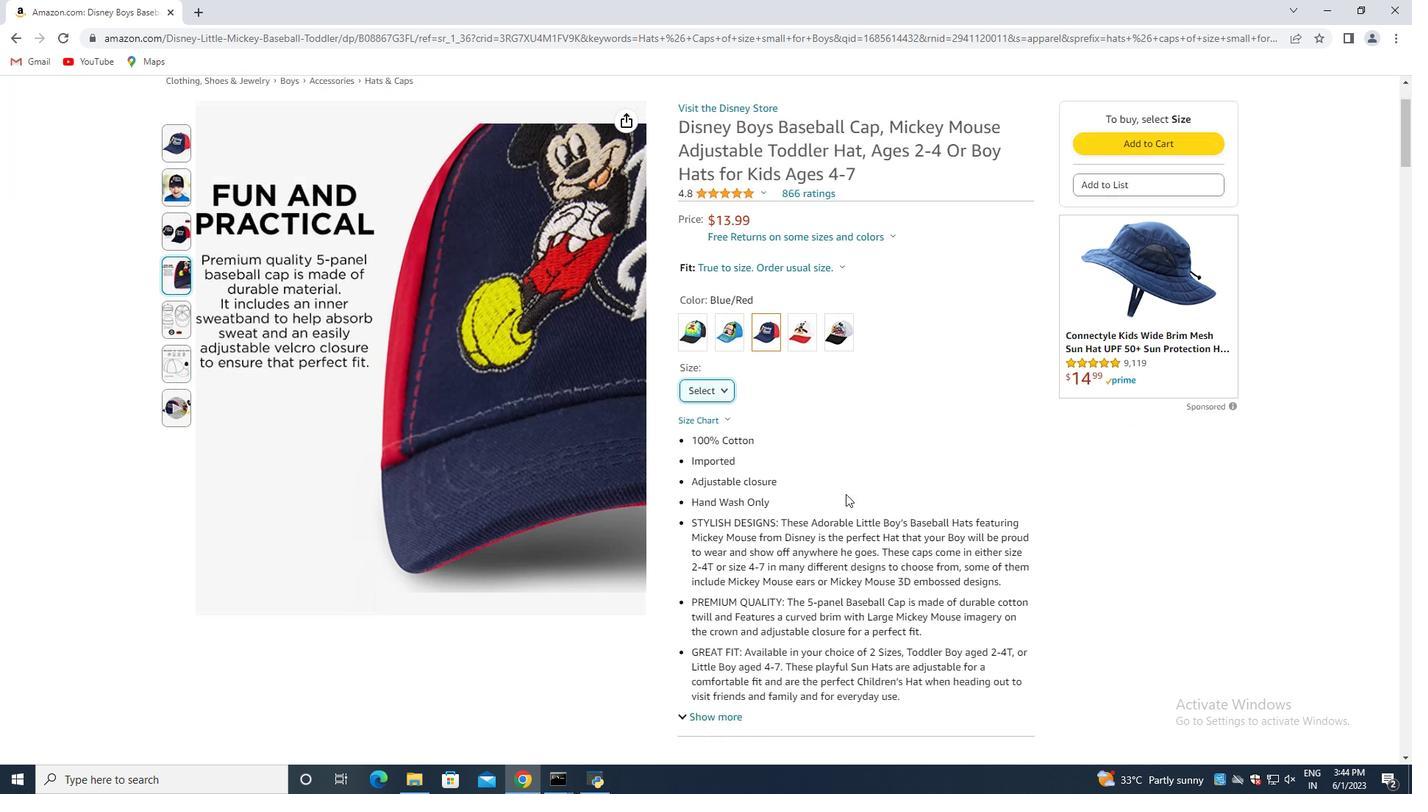 
Action: Mouse scrolled (823, 493) with delta (0, 0)
Screenshot: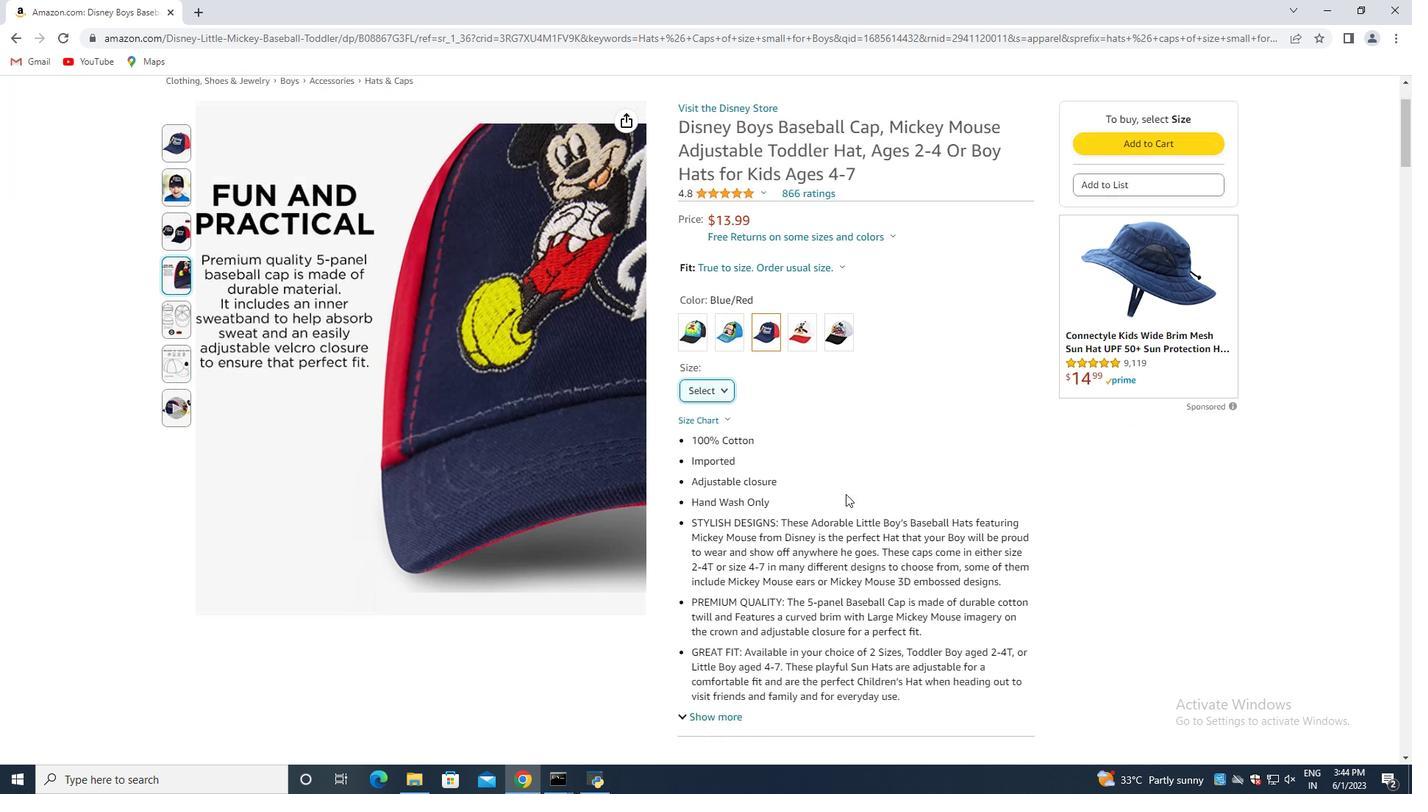 
Action: Mouse moved to (820, 494)
Screenshot: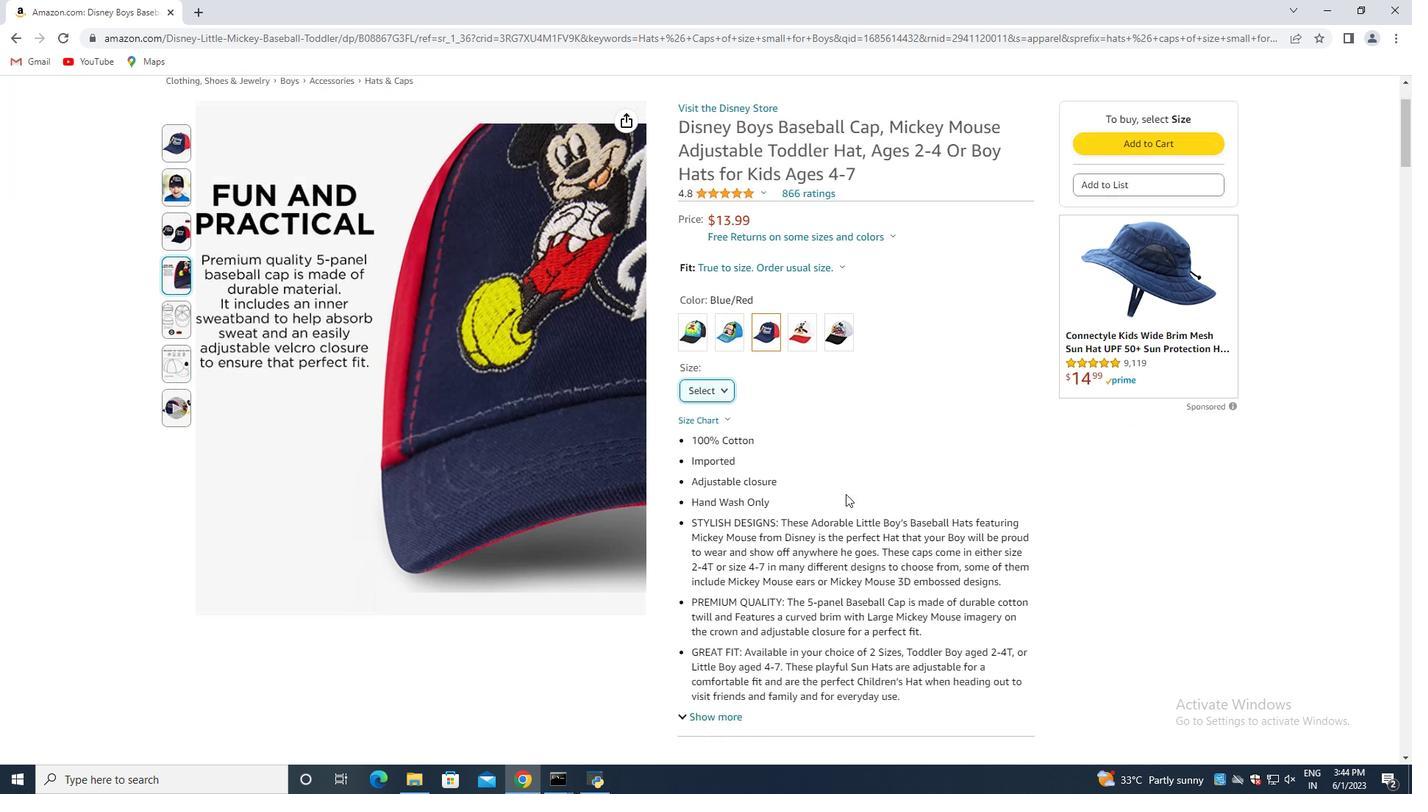 
Action: Mouse scrolled (820, 494) with delta (0, 0)
Screenshot: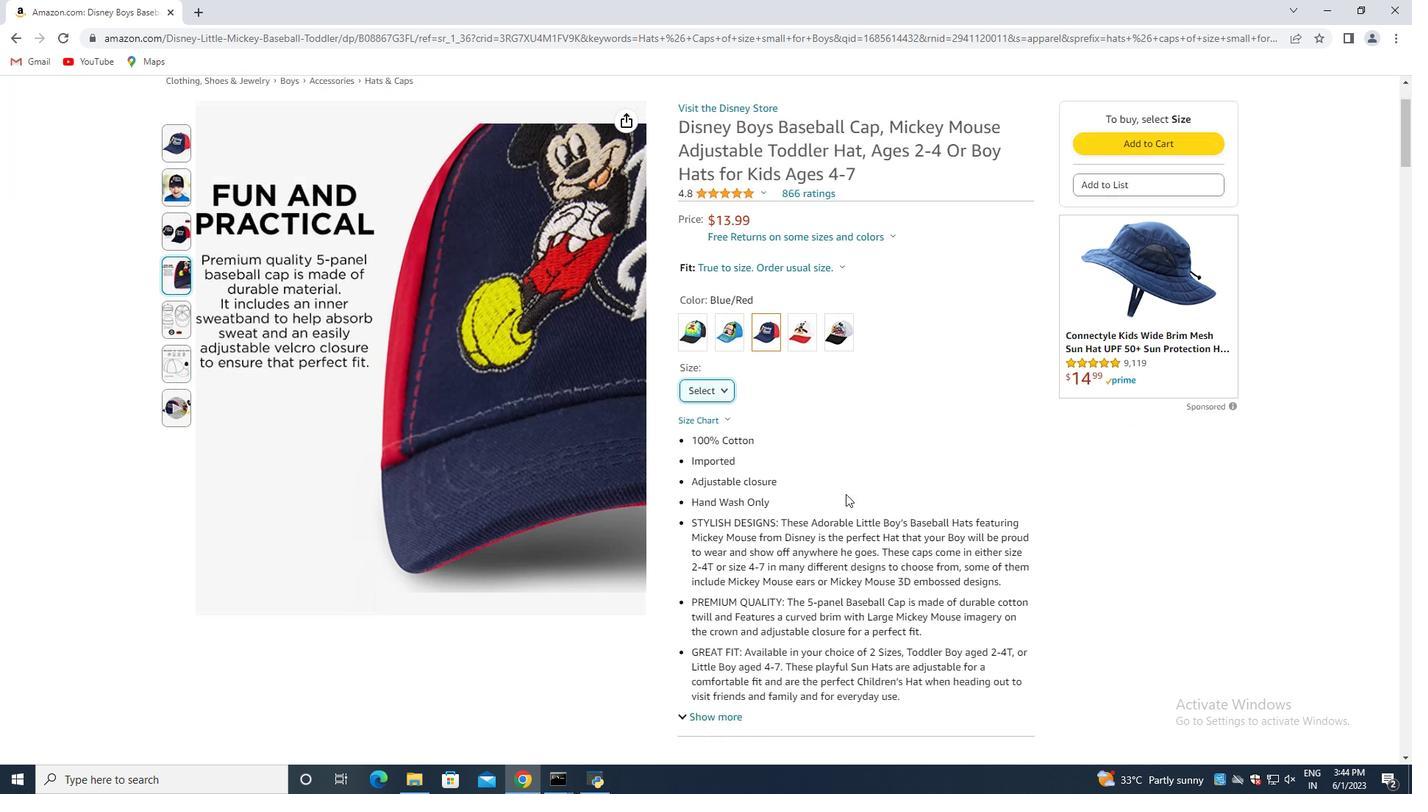 
Action: Mouse moved to (686, 518)
Screenshot: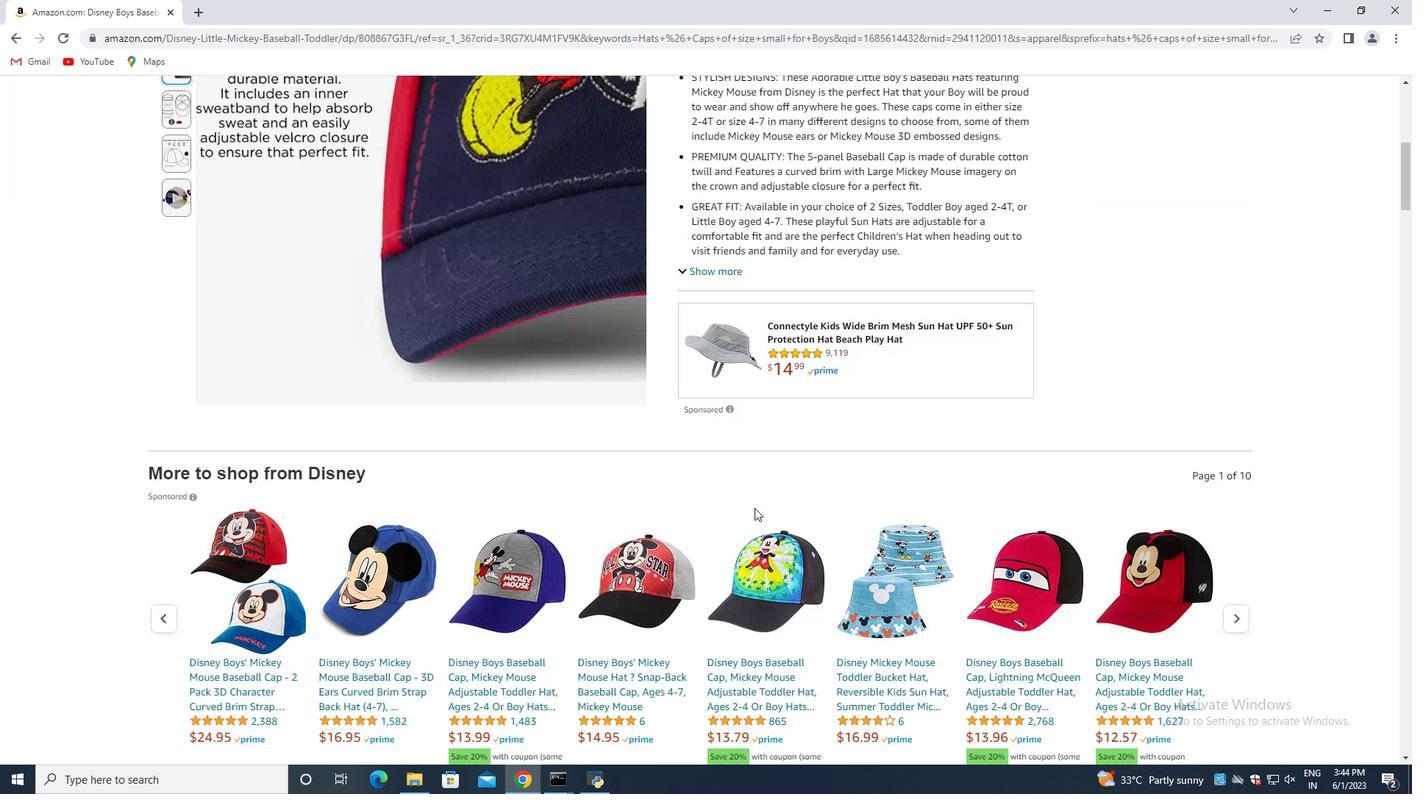 
Action: Mouse scrolled (686, 517) with delta (0, 0)
Screenshot: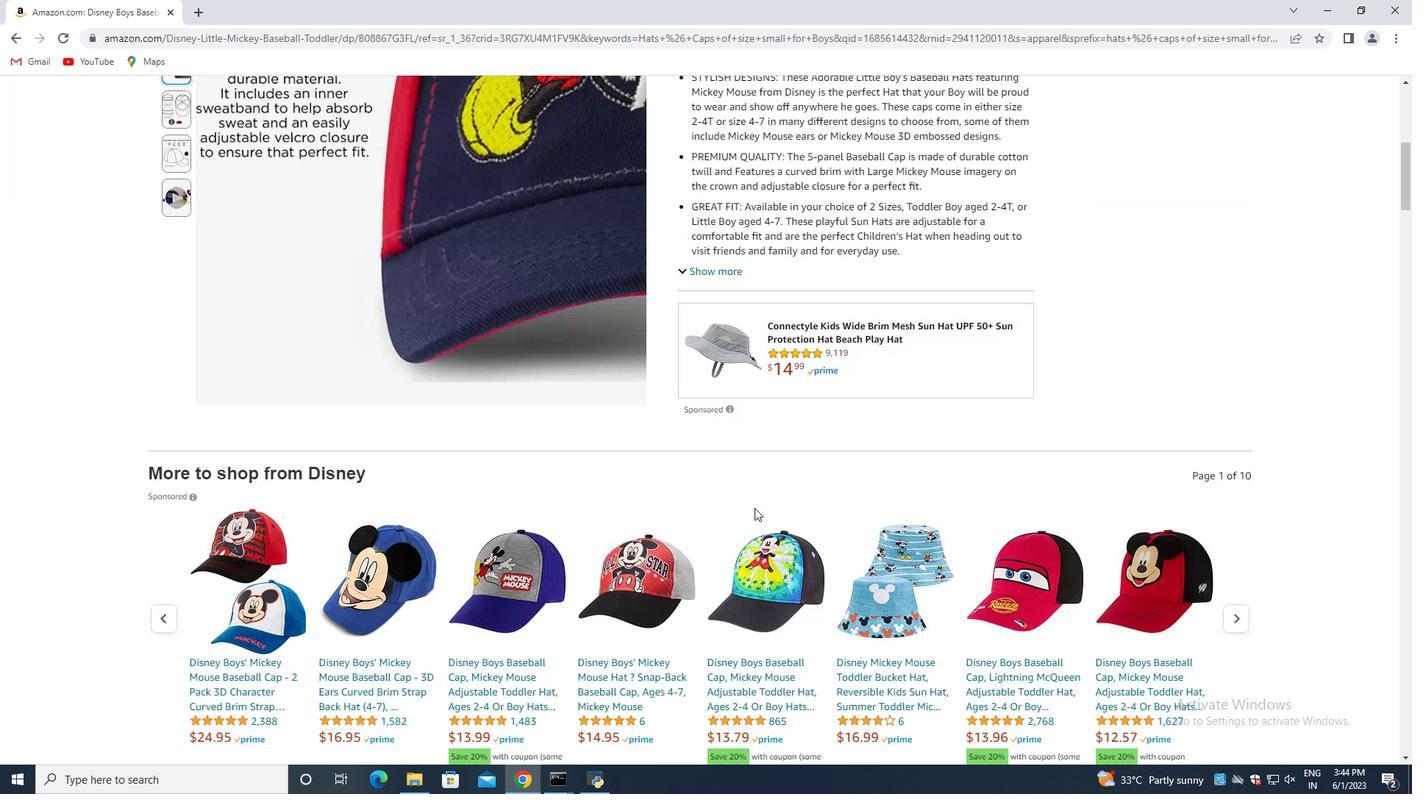 
Action: Mouse moved to (679, 519)
Screenshot: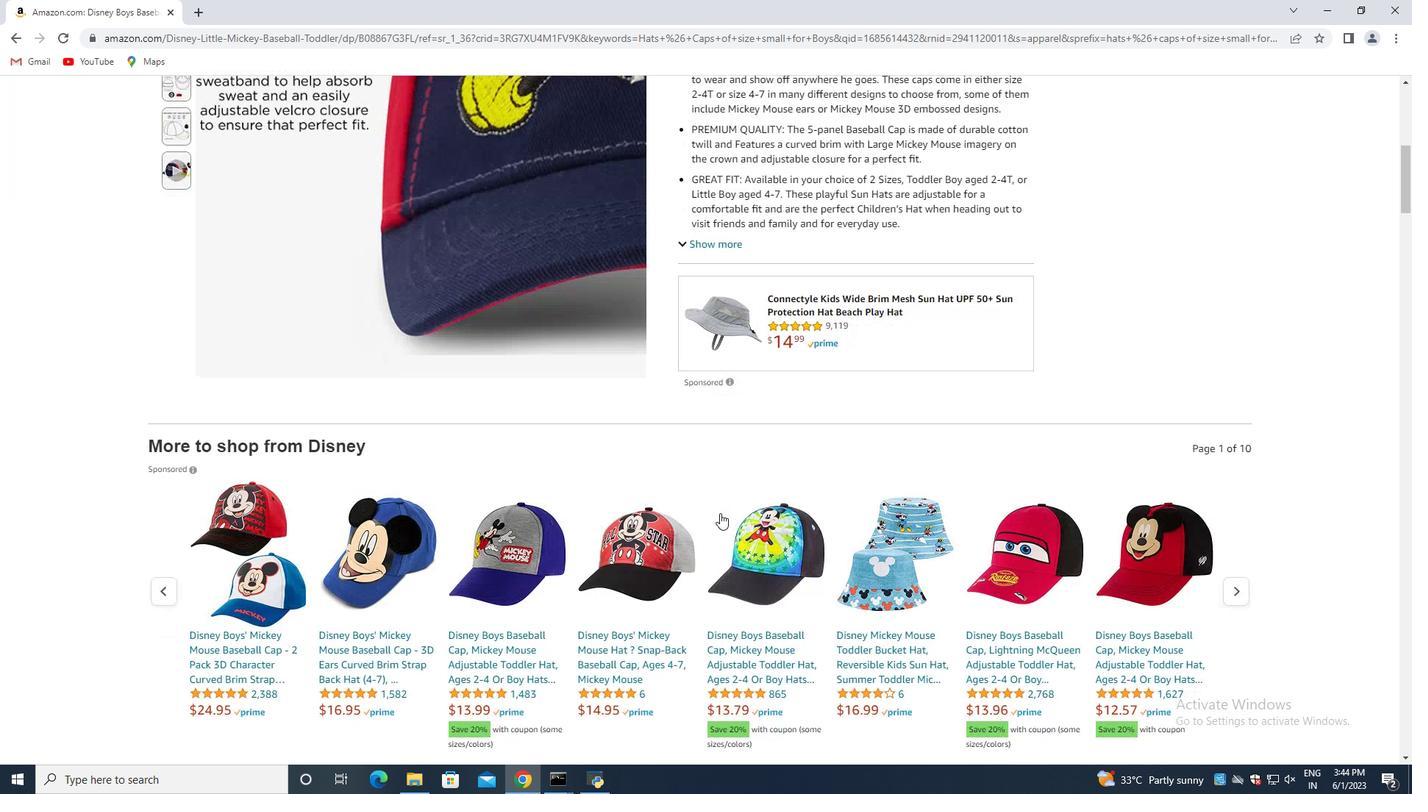 
Action: Mouse scrolled (681, 518) with delta (0, 0)
Screenshot: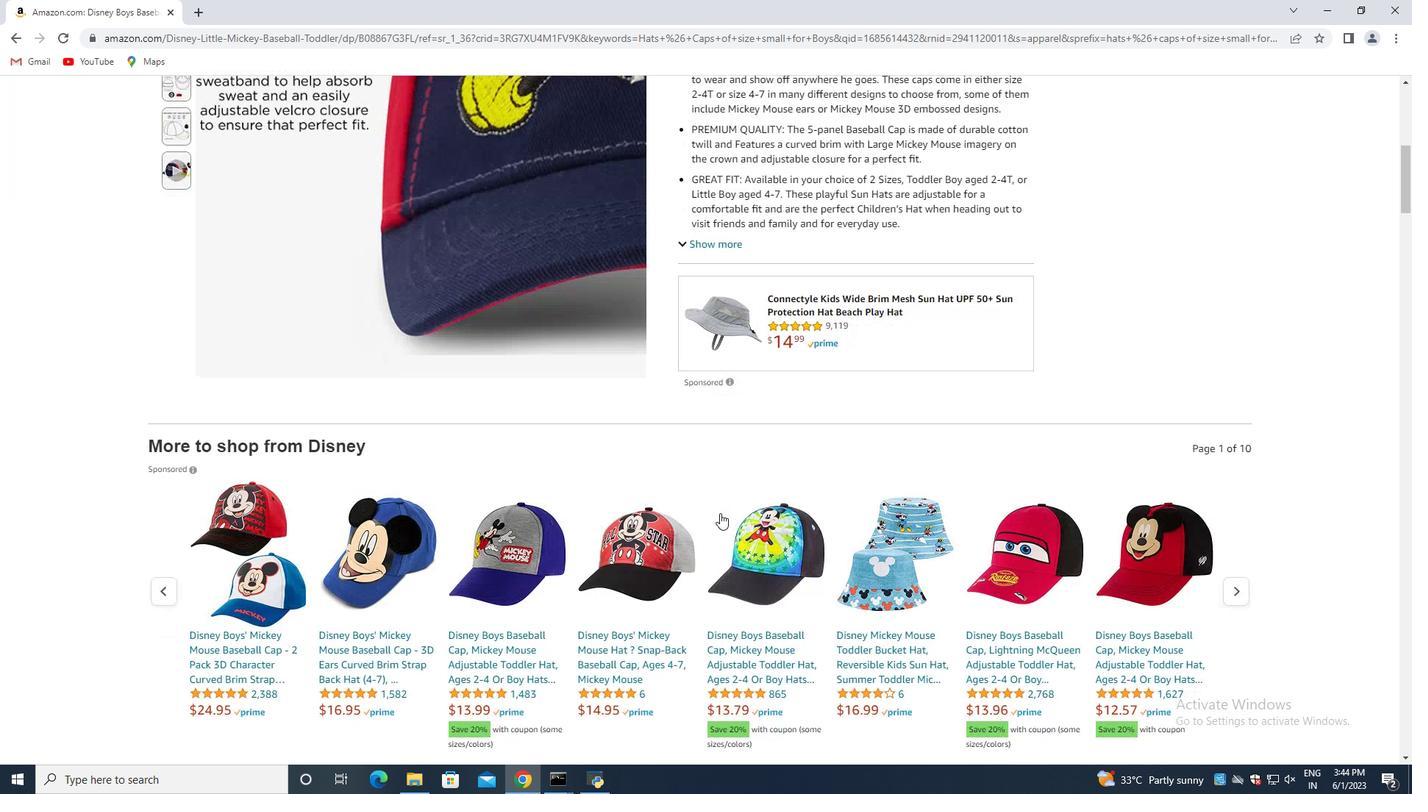 
Action: Mouse moved to (678, 519)
Screenshot: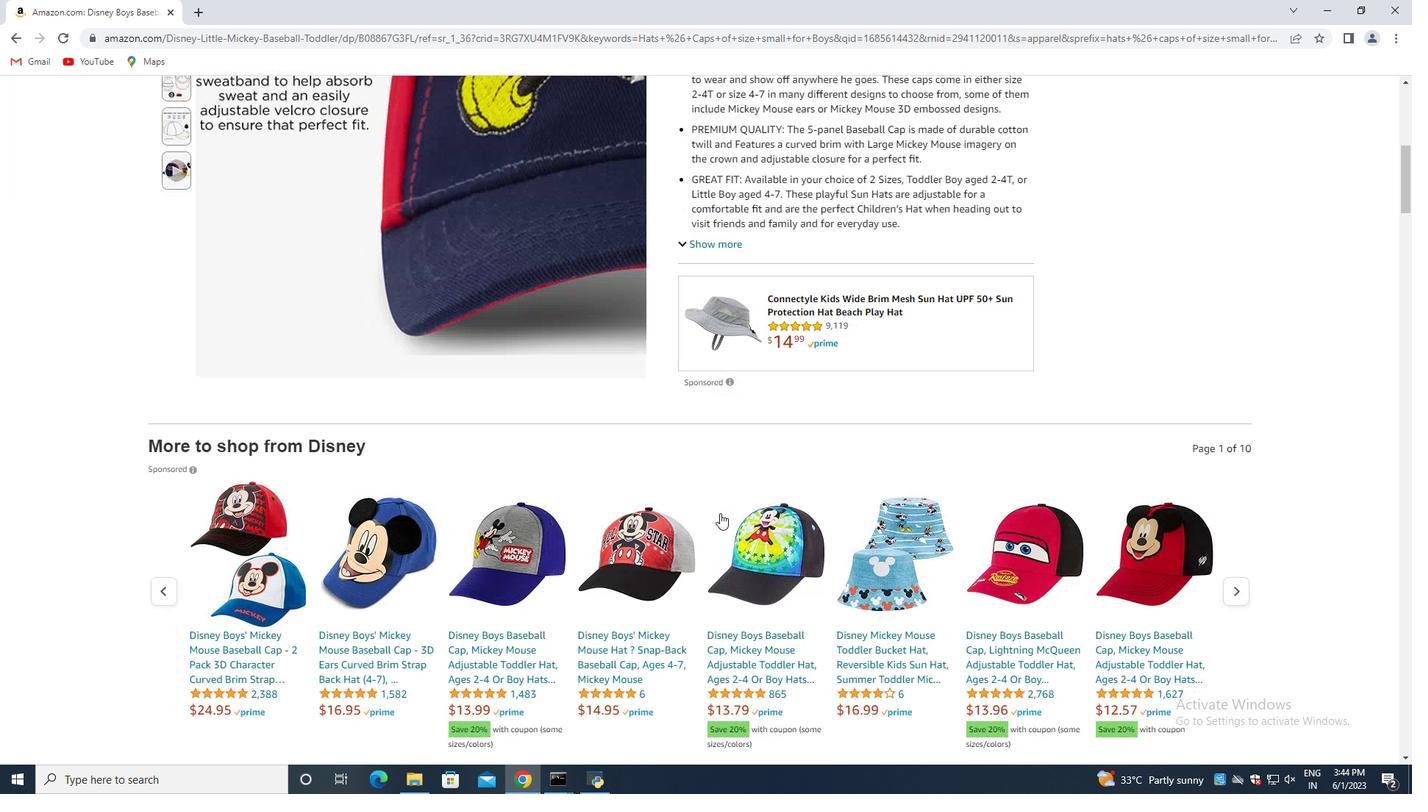 
Action: Mouse scrolled (678, 518) with delta (0, 0)
Screenshot: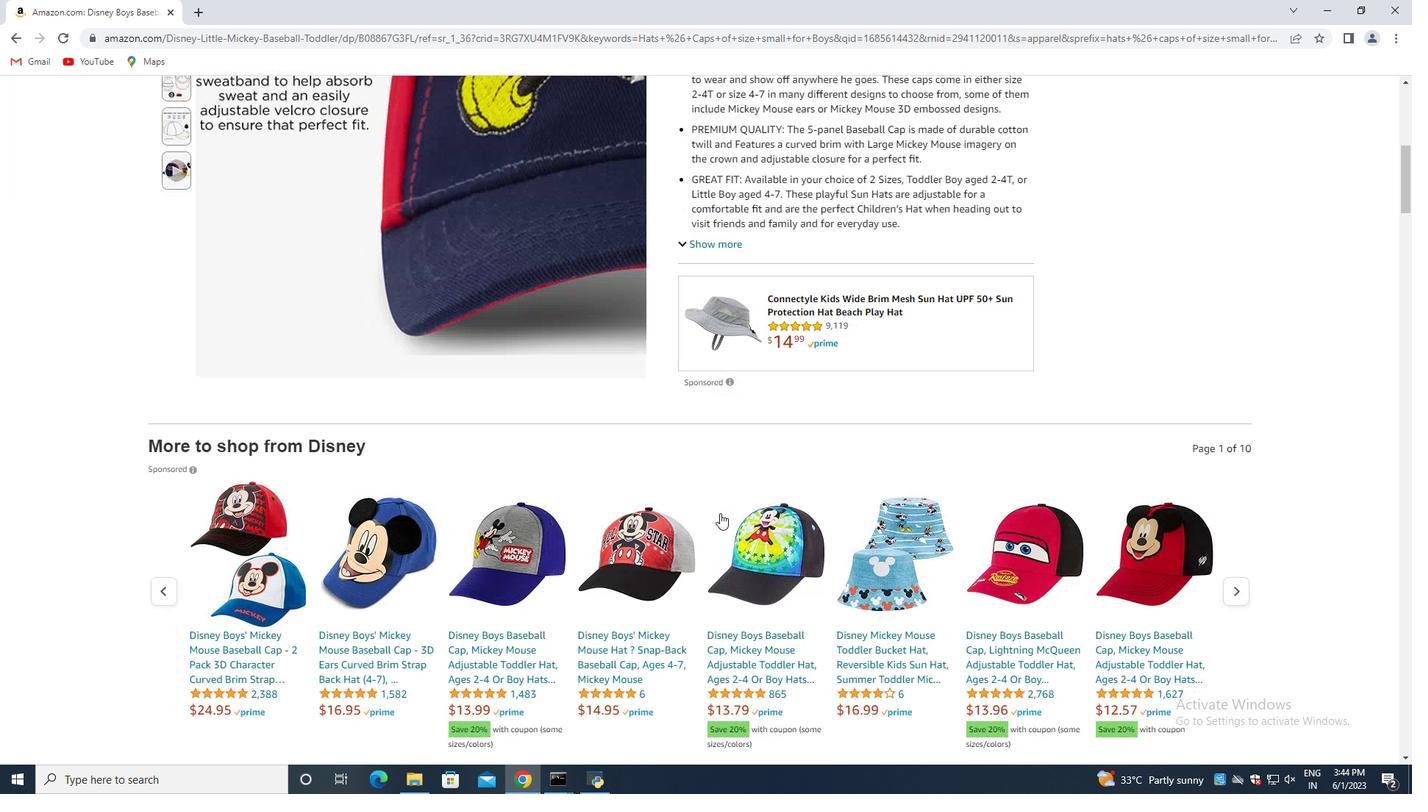 
Action: Mouse moved to (678, 519)
Screenshot: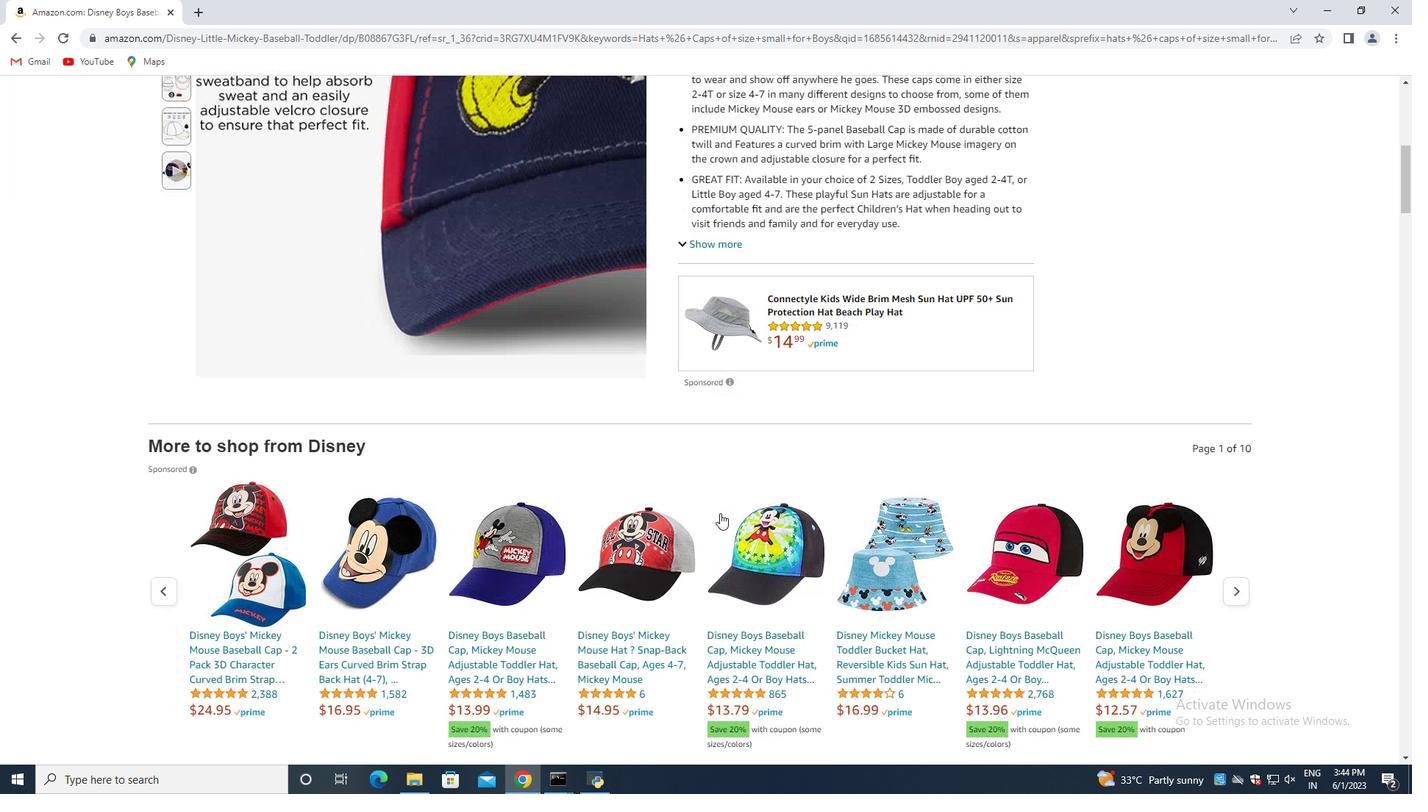 
Action: Mouse scrolled (678, 518) with delta (0, 0)
Screenshot: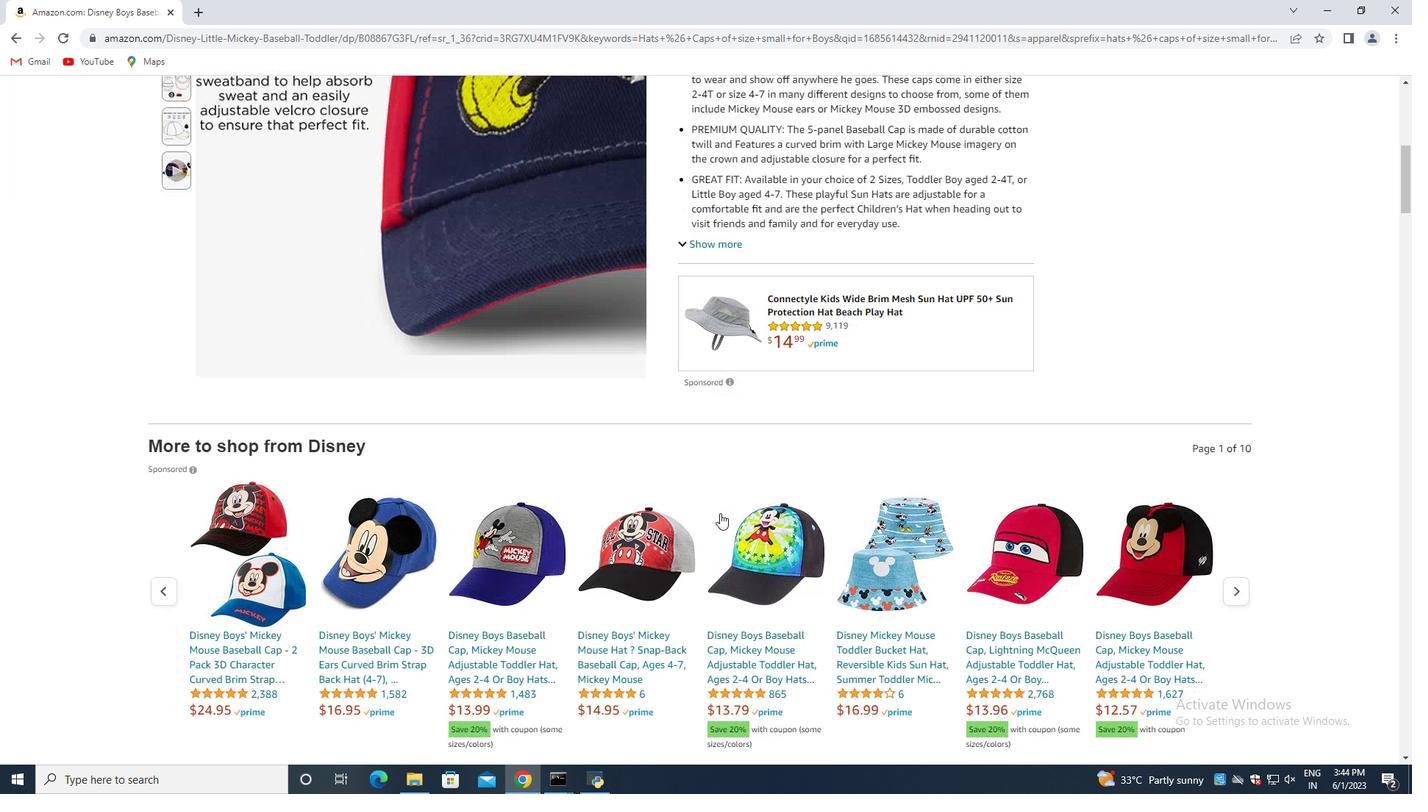 
Action: Mouse moved to (628, 495)
Screenshot: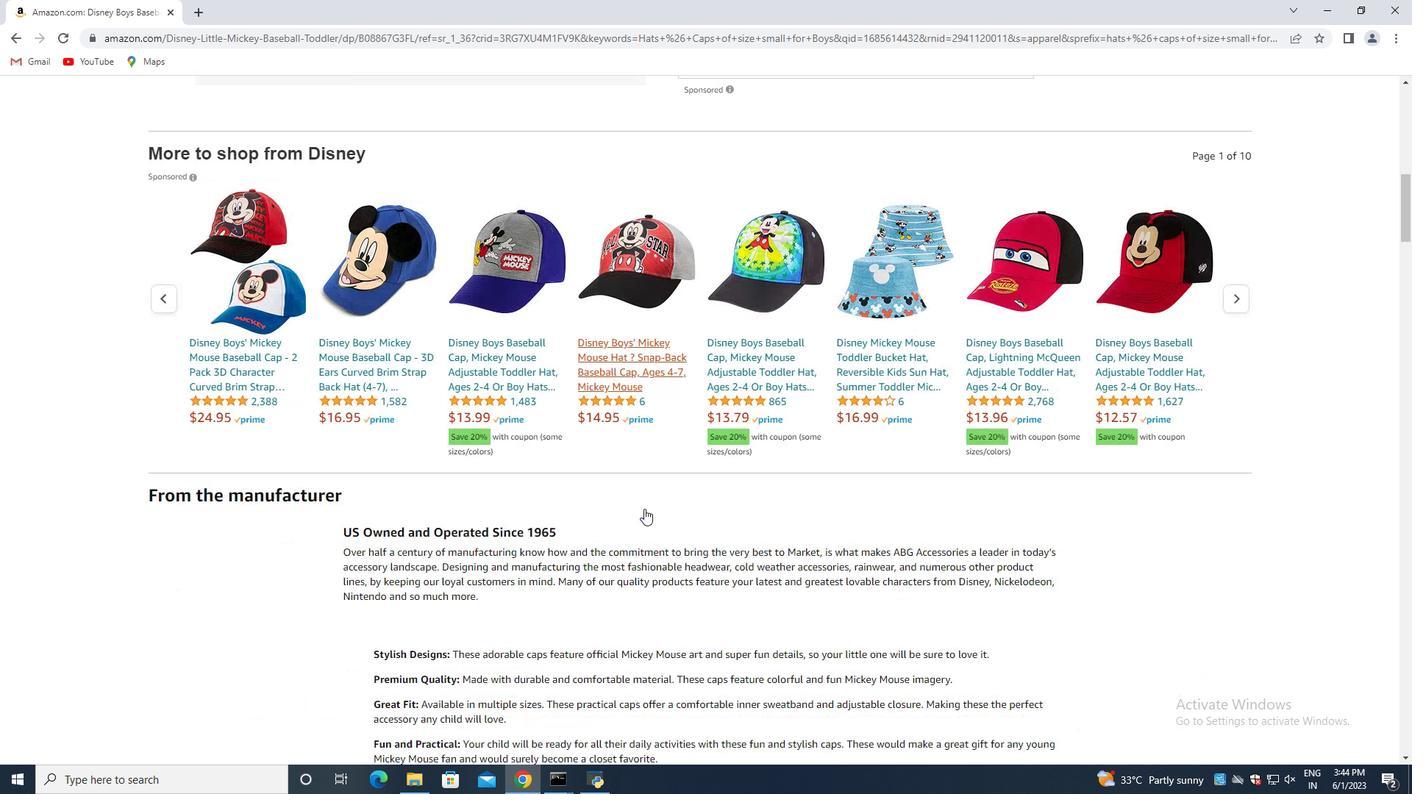 
Action: Mouse scrolled (628, 494) with delta (0, 0)
Screenshot: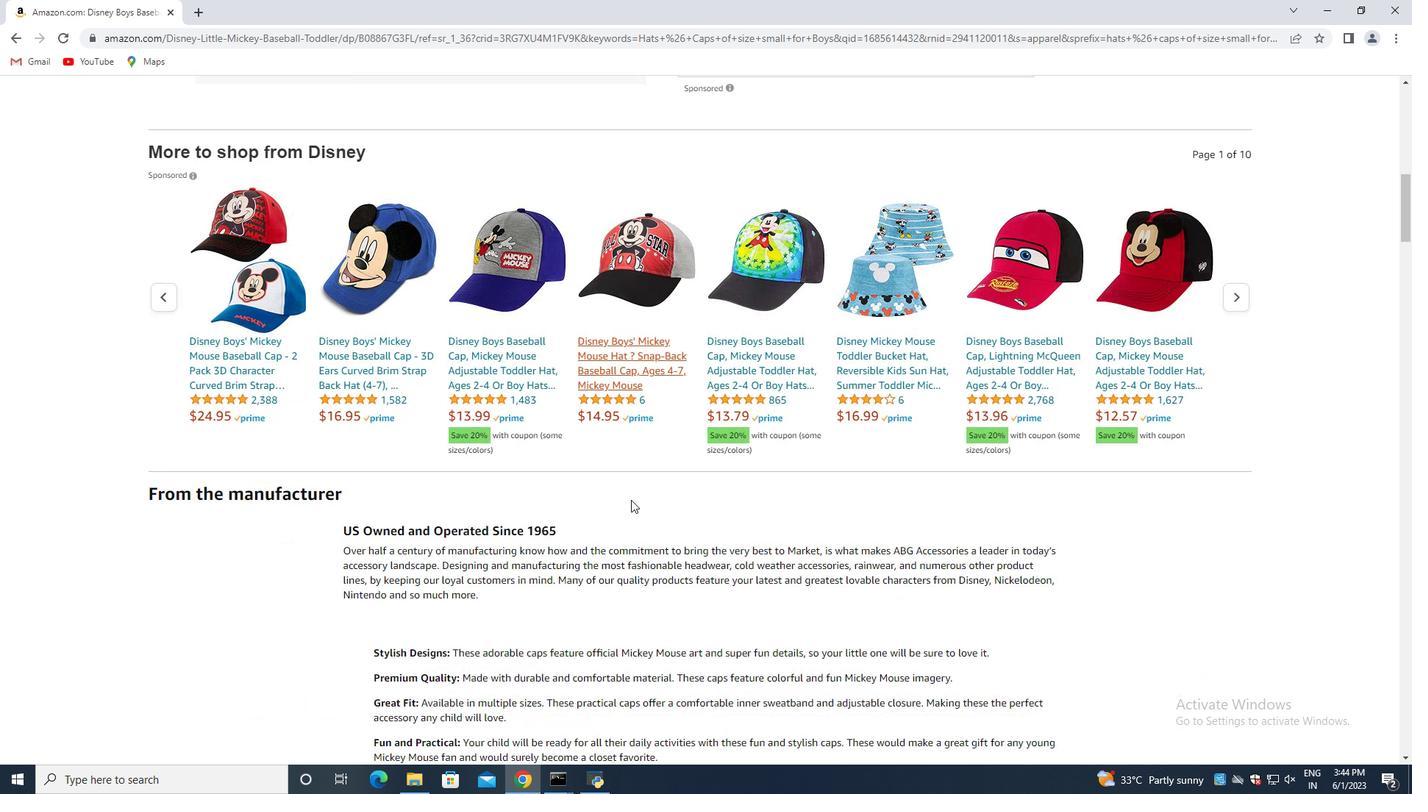 
Action: Mouse scrolled (628, 494) with delta (0, 0)
Screenshot: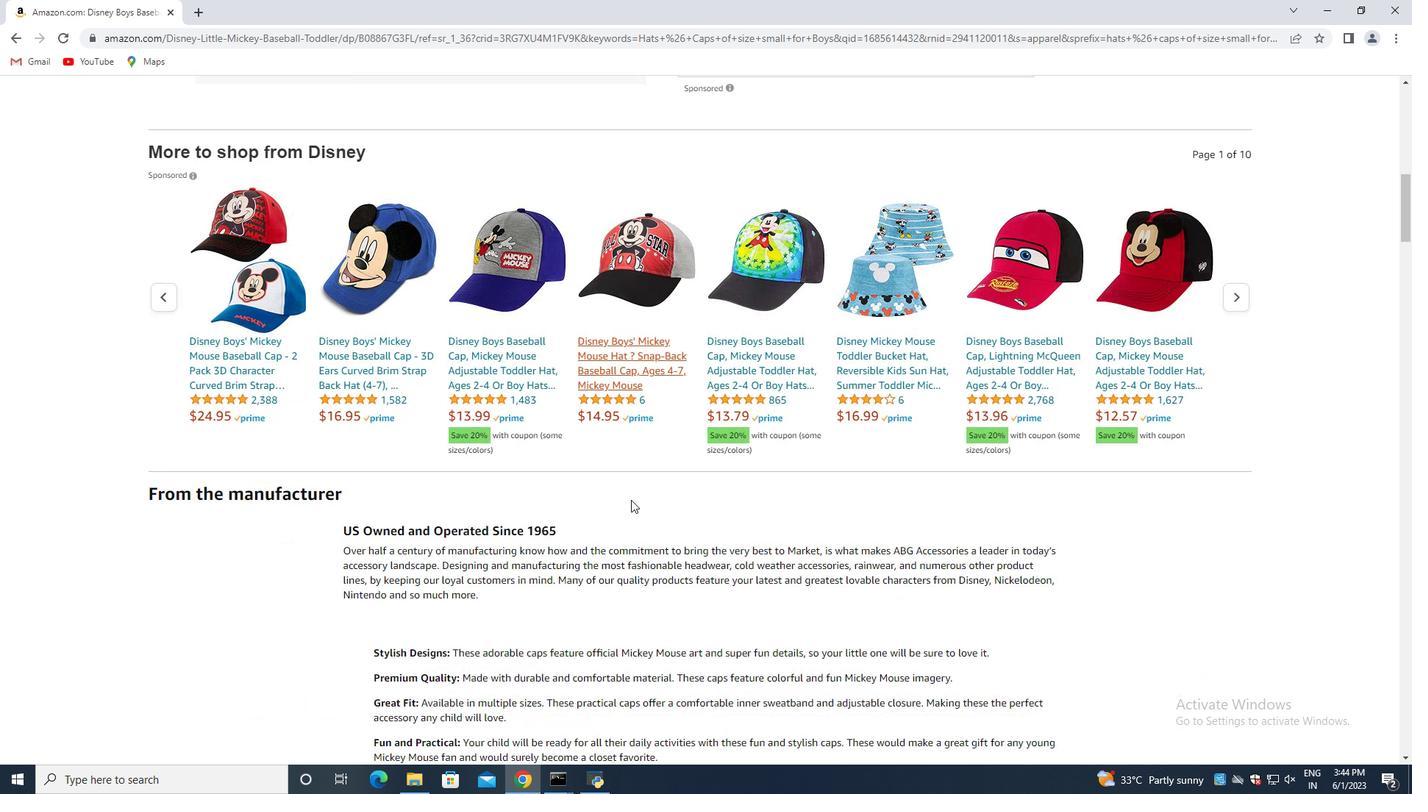 
Action: Mouse moved to (628, 494)
Screenshot: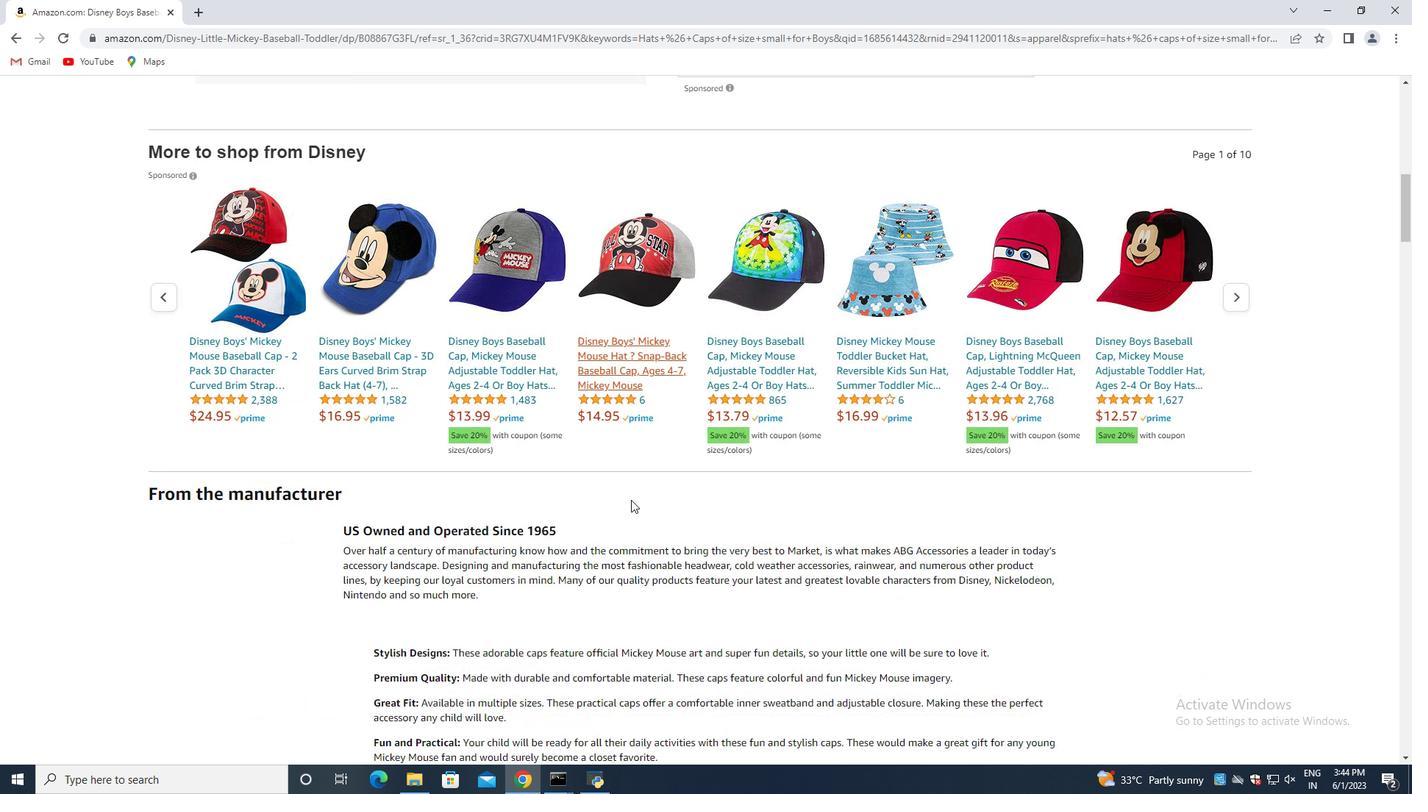 
Action: Mouse scrolled (628, 494) with delta (0, 0)
Screenshot: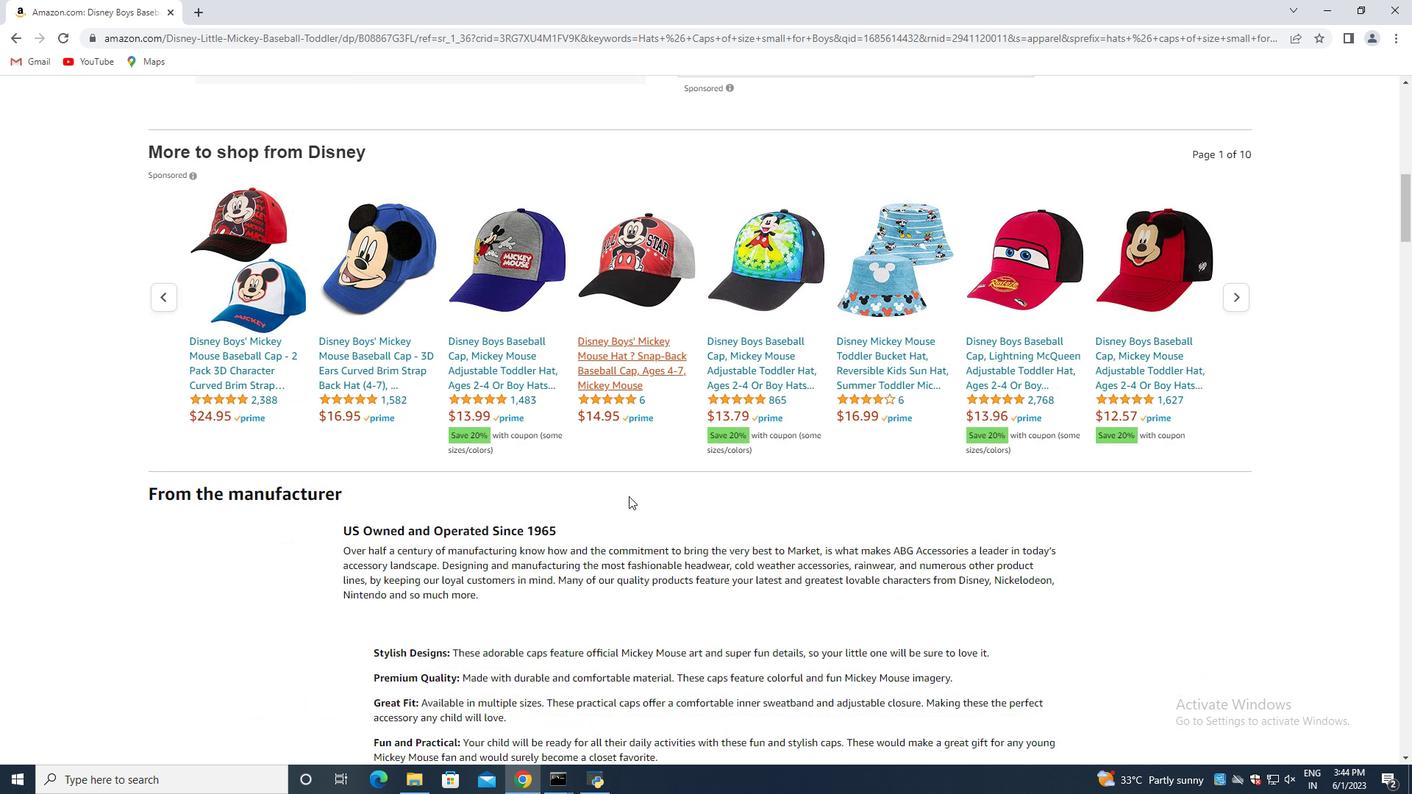 
Action: Mouse scrolled (628, 494) with delta (0, 0)
Screenshot: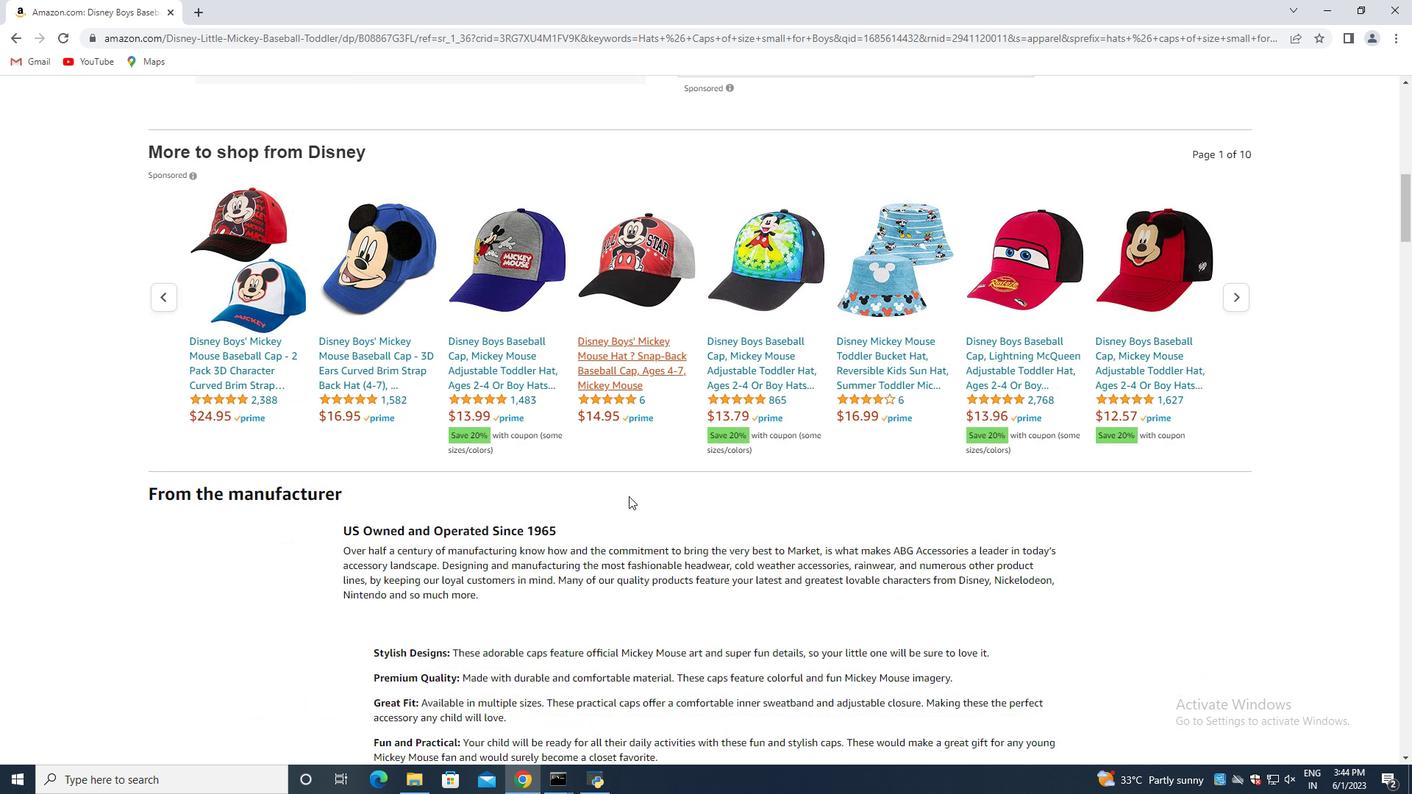 
Action: Mouse moved to (6, 33)
Screenshot: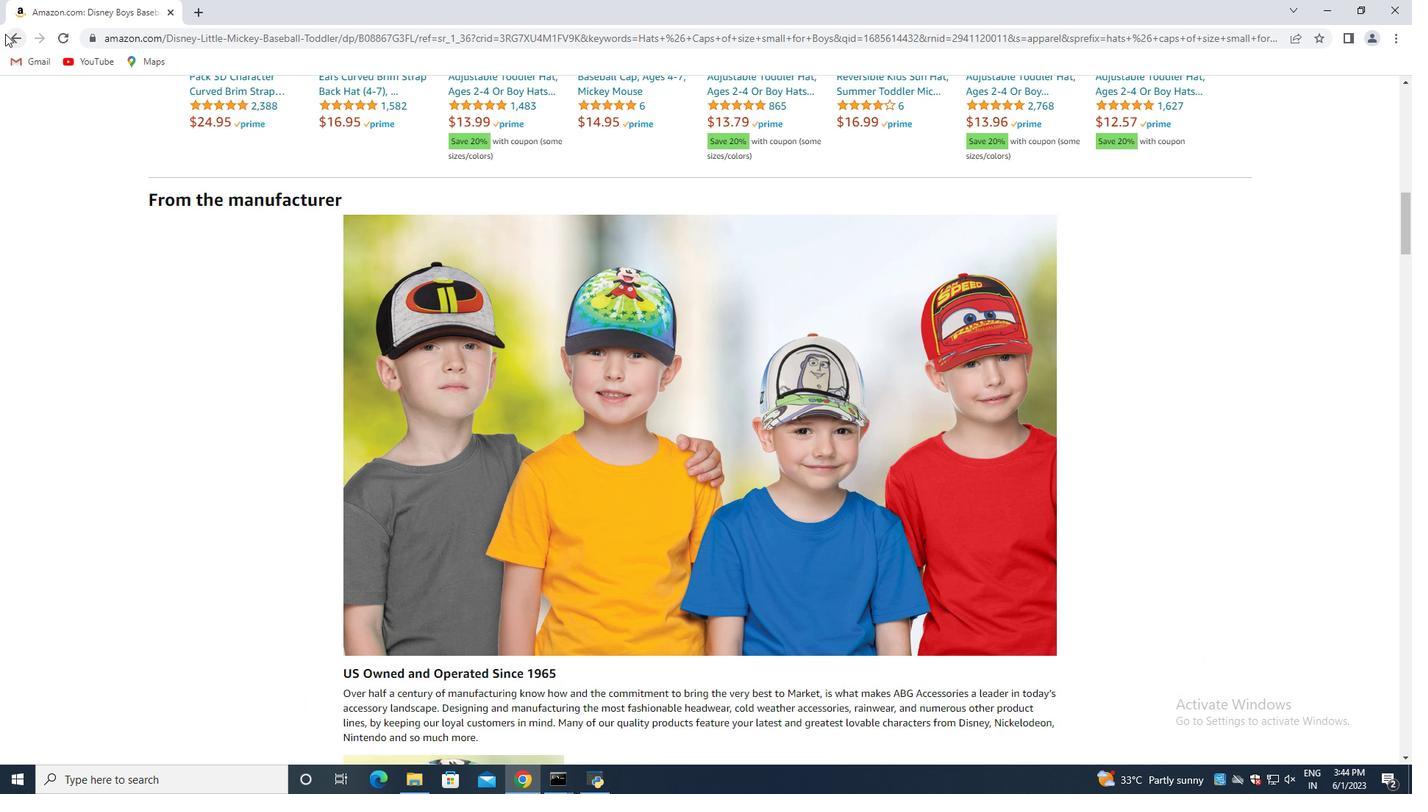 
Action: Mouse pressed left at (6, 33)
Screenshot: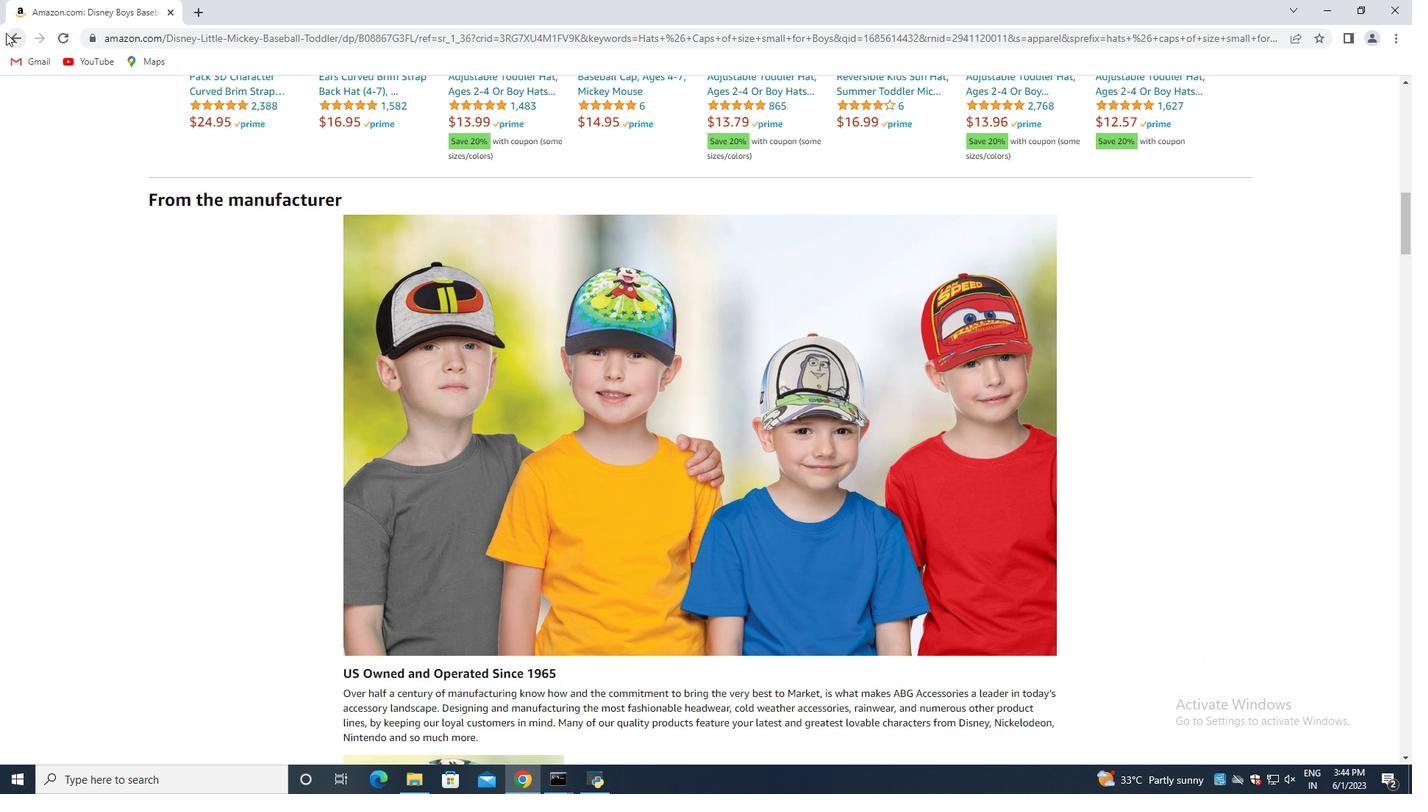 
Action: Mouse moved to (420, 238)
Screenshot: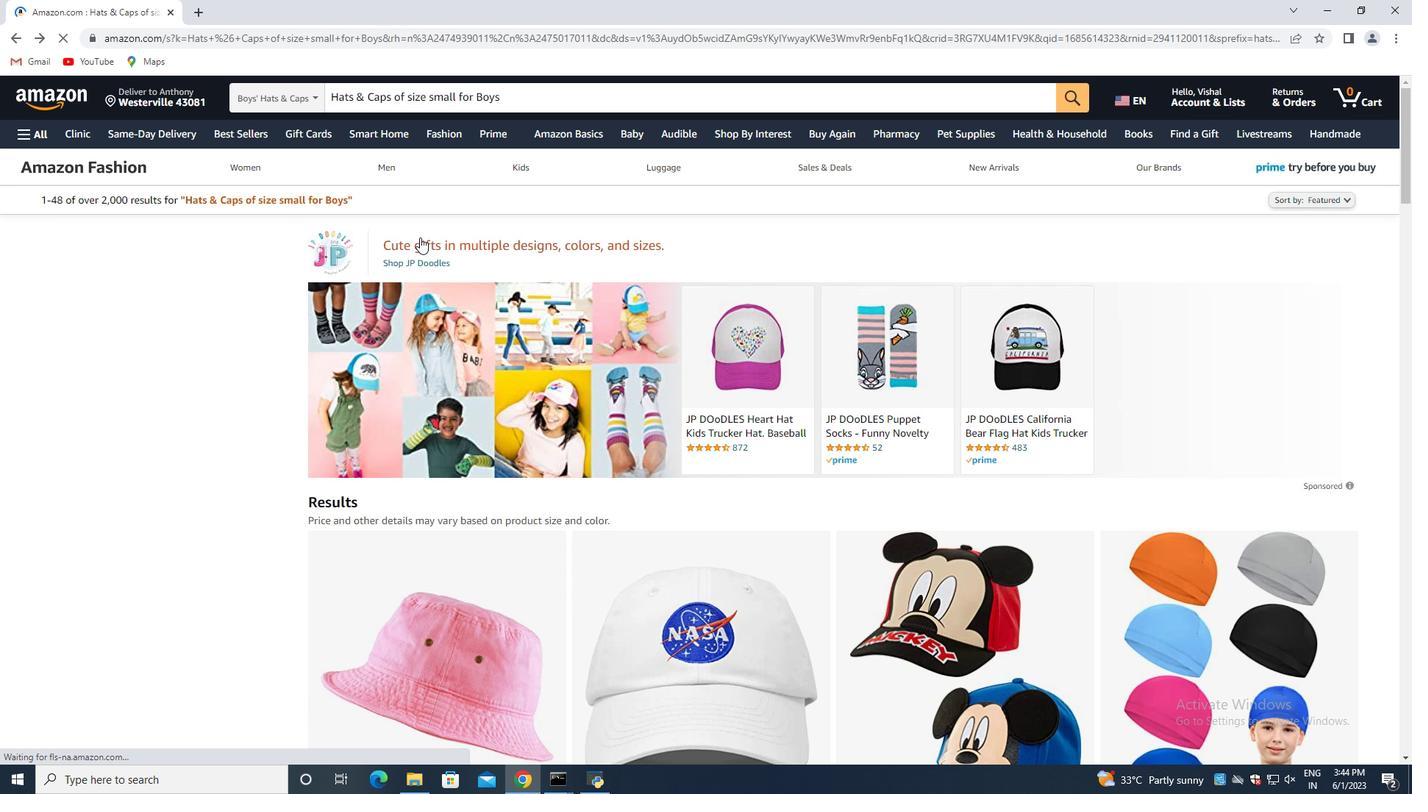 
Action: Mouse scrolled (420, 237) with delta (0, 0)
Screenshot: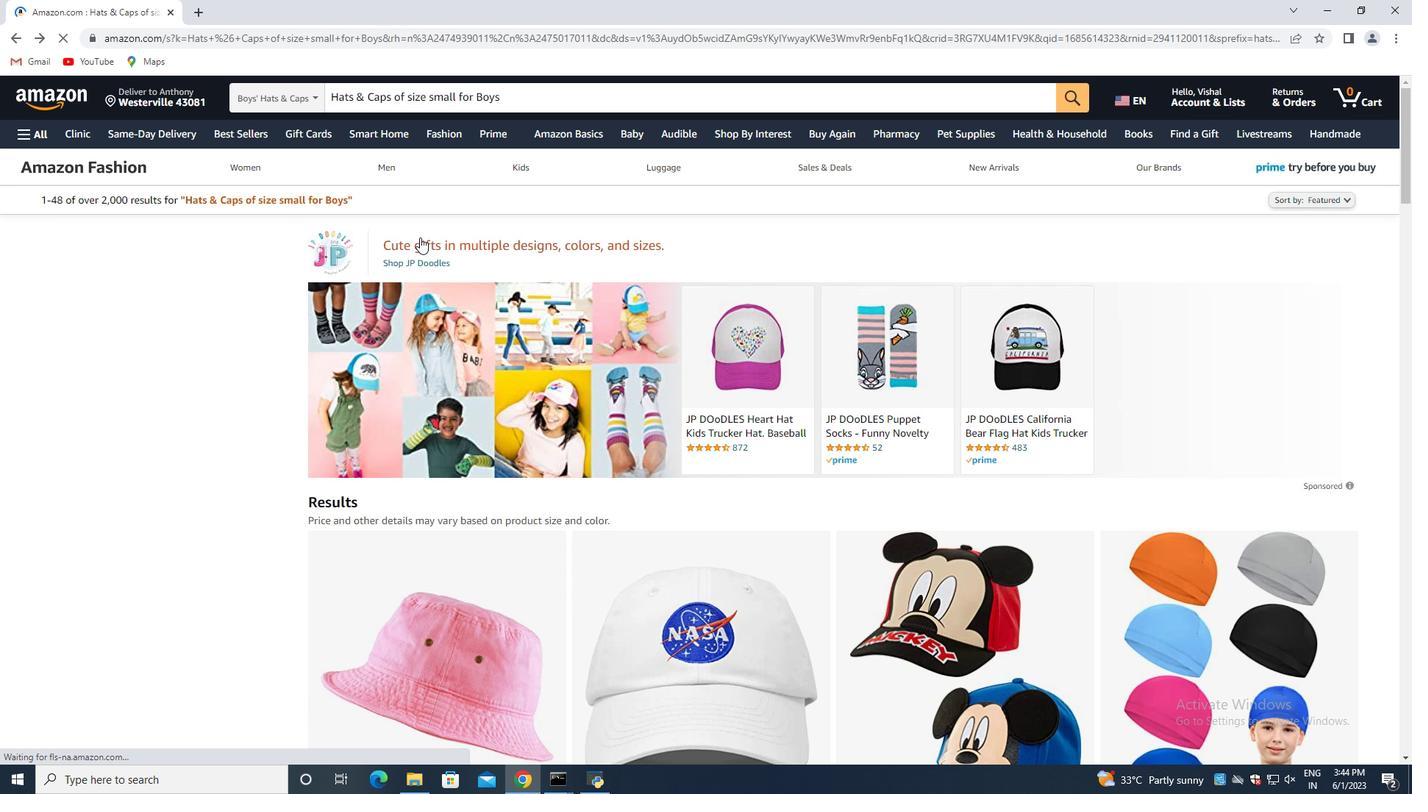 
Action: Mouse moved to (421, 238)
Screenshot: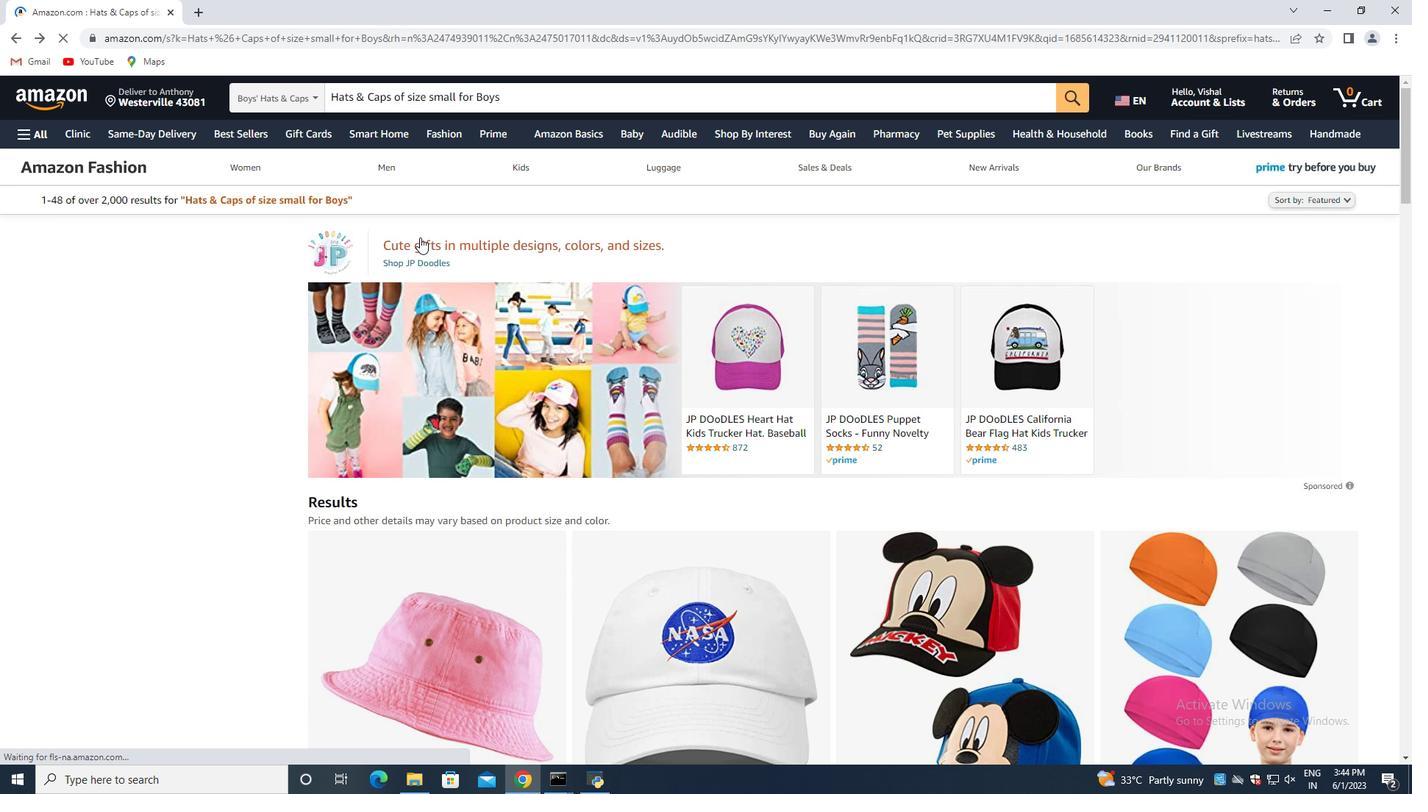 
Action: Mouse scrolled (421, 237) with delta (0, 0)
Screenshot: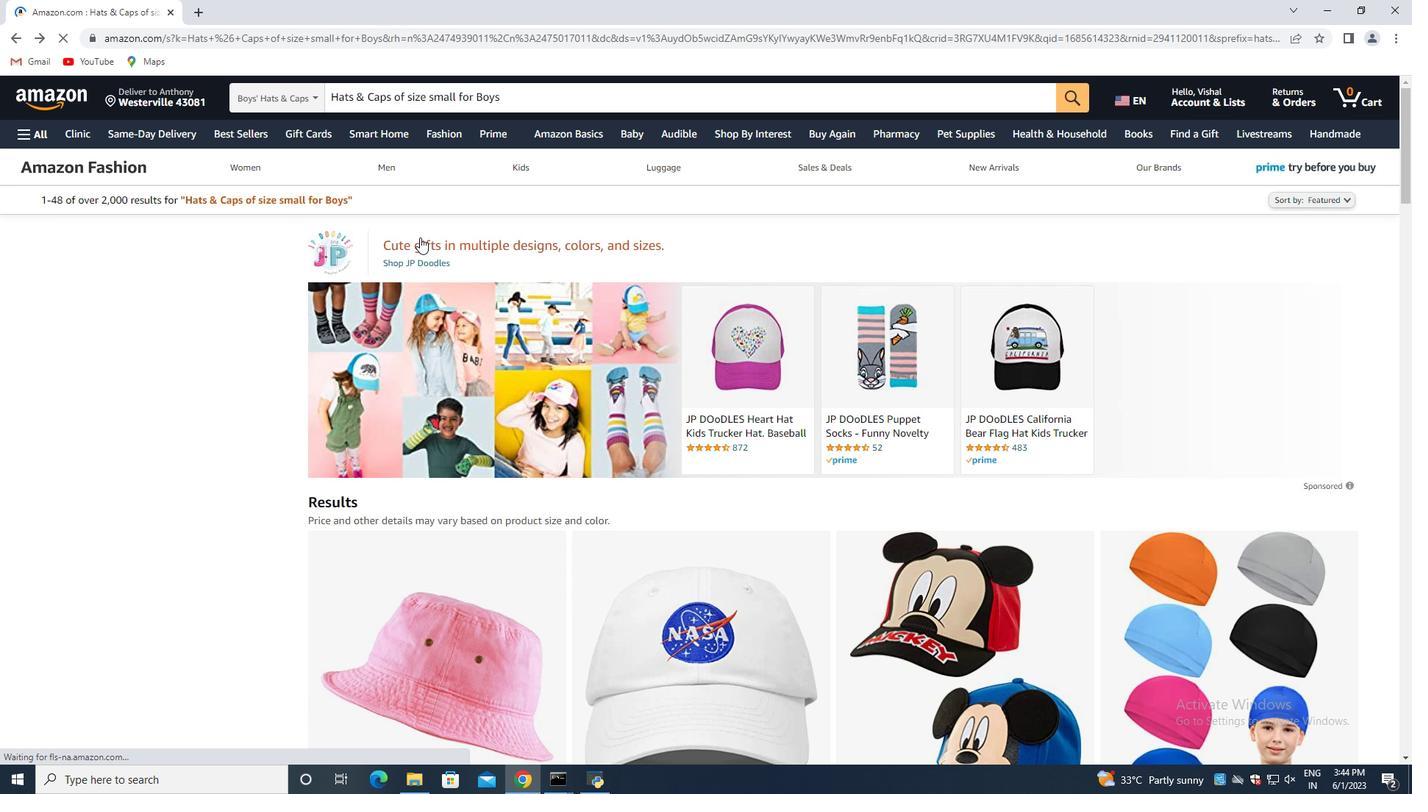 
Action: Mouse moved to (425, 239)
Screenshot: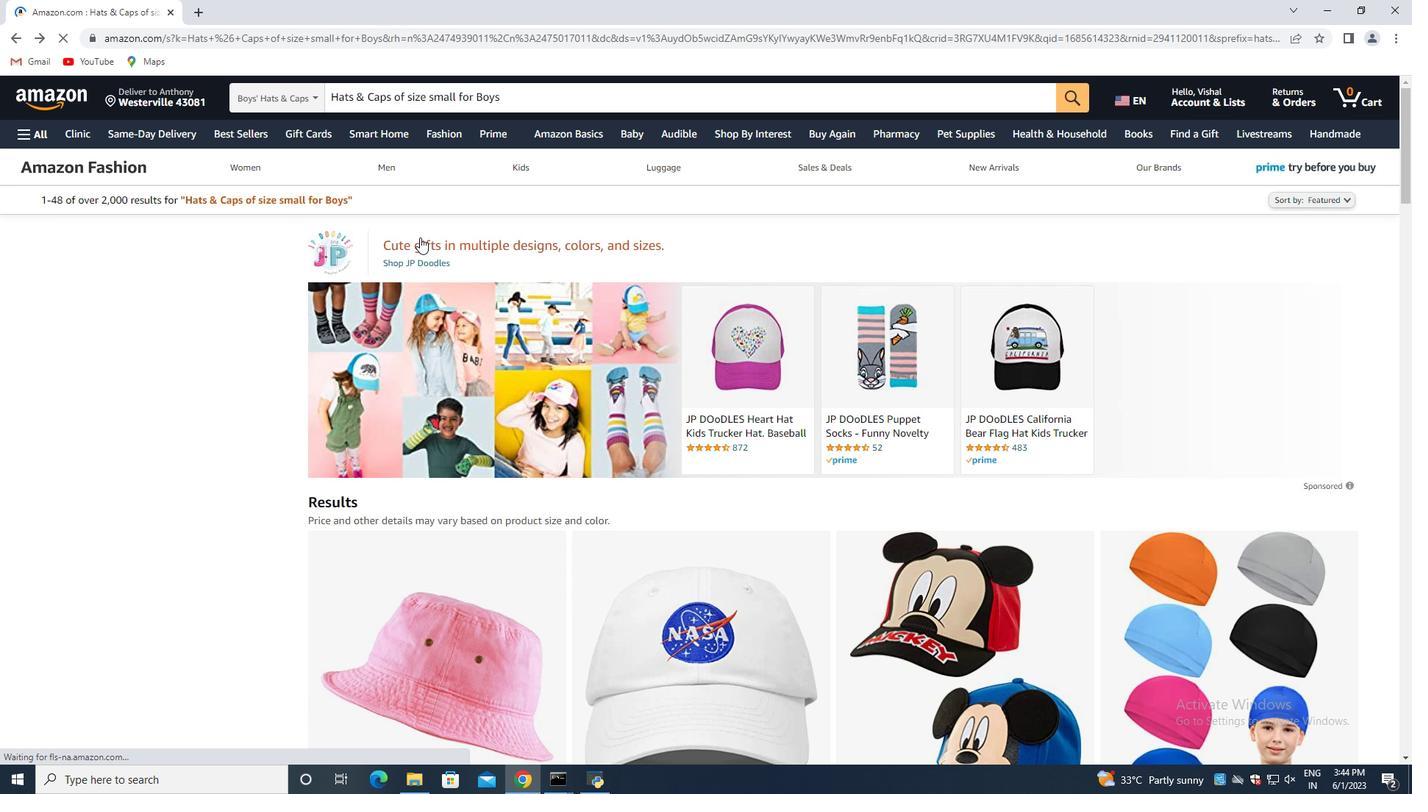 
Action: Mouse scrolled (425, 239) with delta (0, 0)
Screenshot: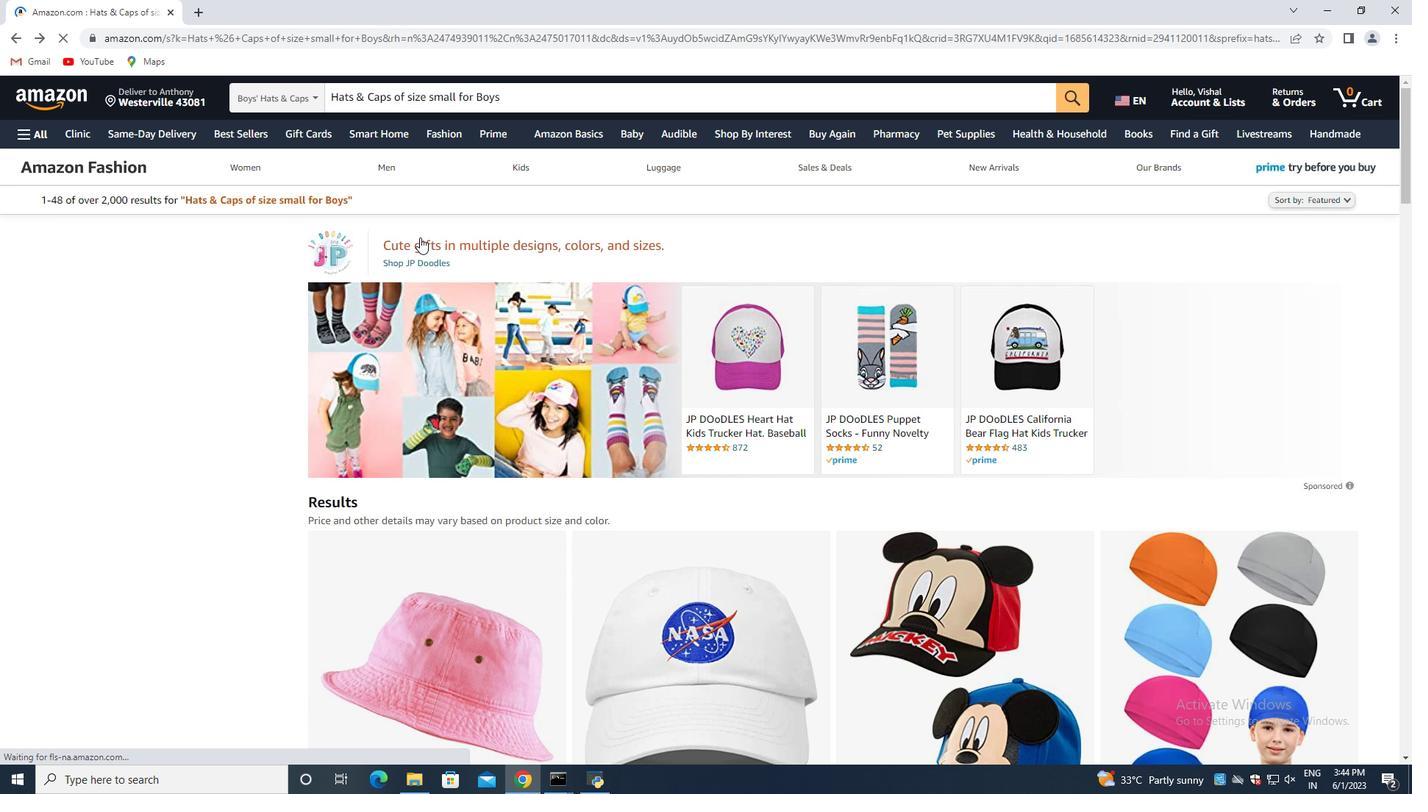 
Action: Mouse moved to (442, 242)
Screenshot: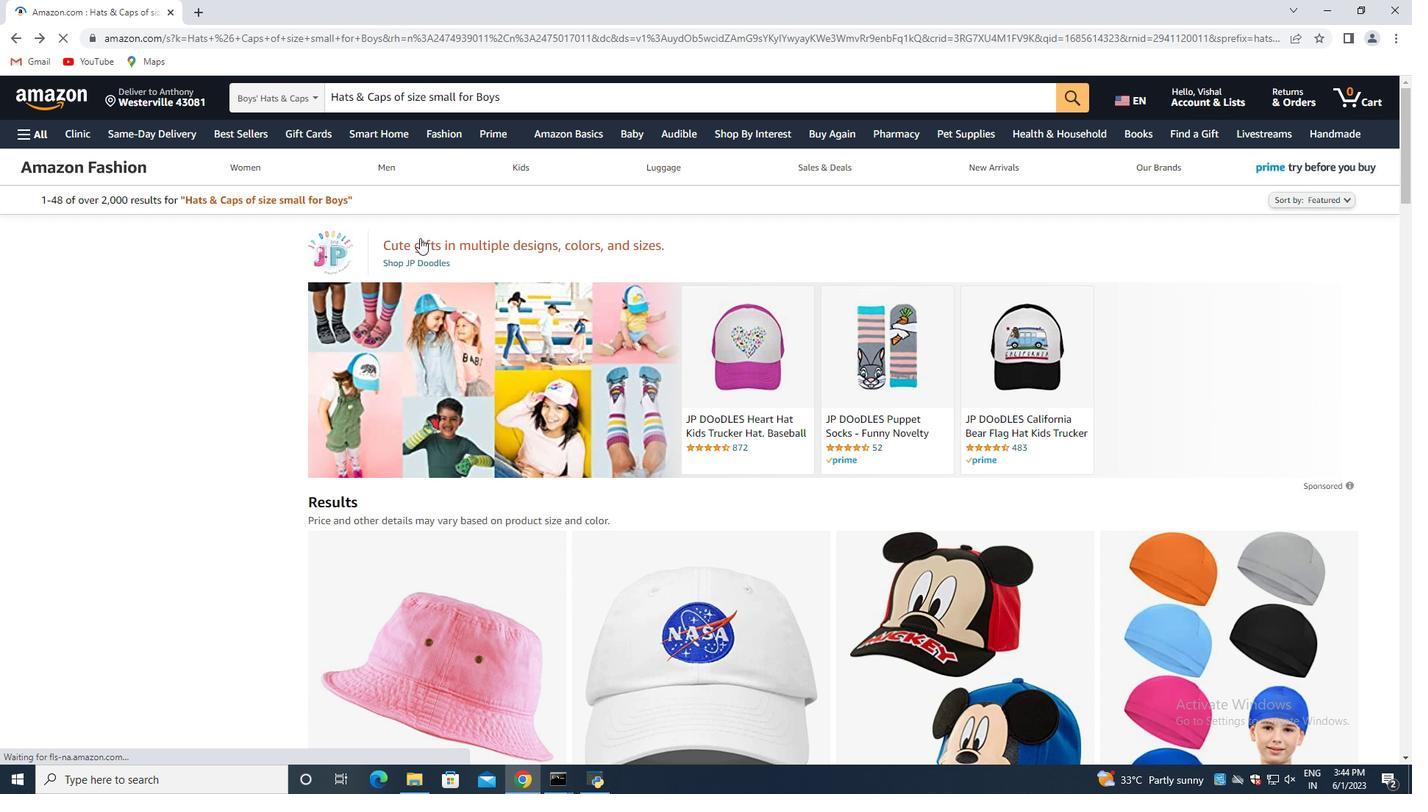 
Action: Mouse scrolled (442, 241) with delta (0, 0)
Screenshot: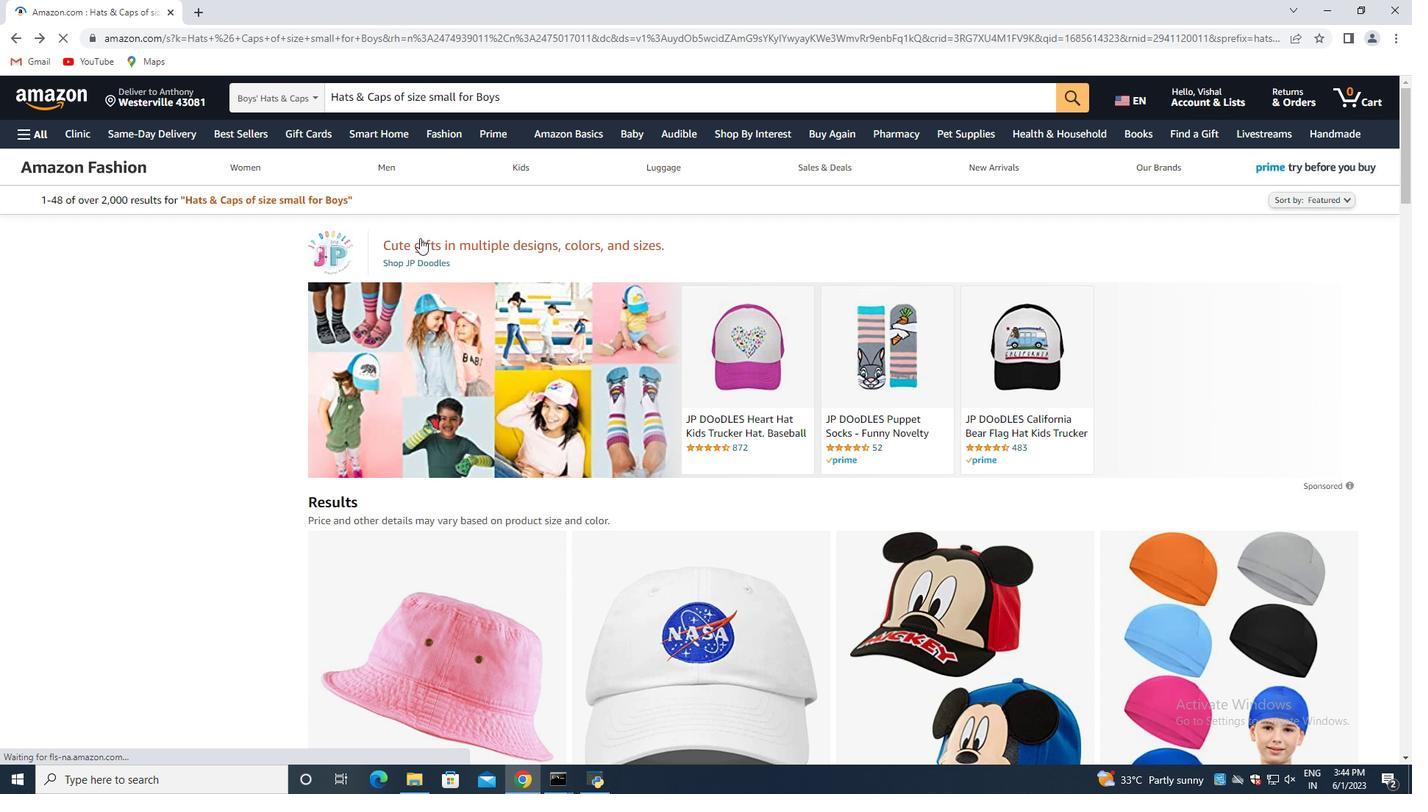 
Action: Mouse moved to (466, 248)
Screenshot: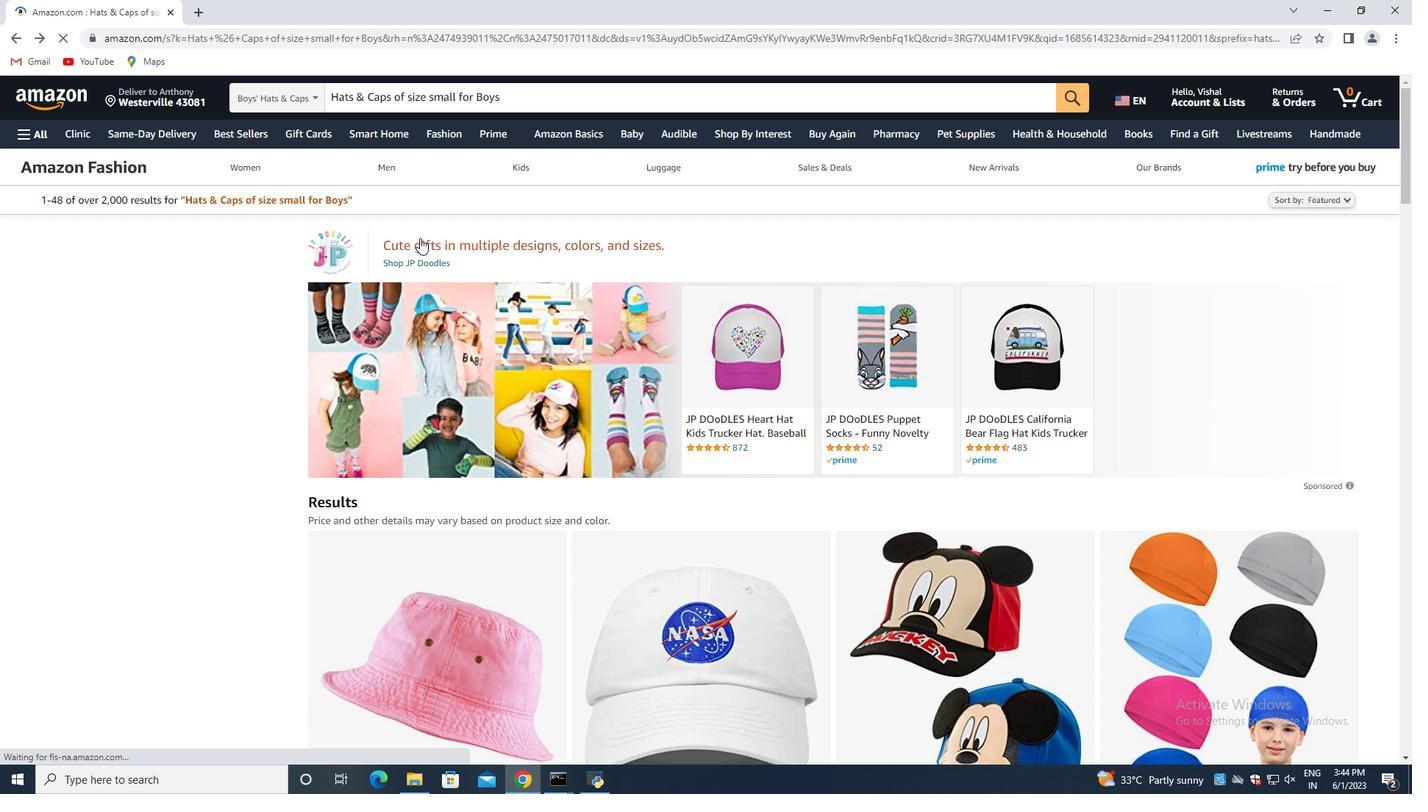 
Action: Mouse scrolled (466, 247) with delta (0, 0)
Screenshot: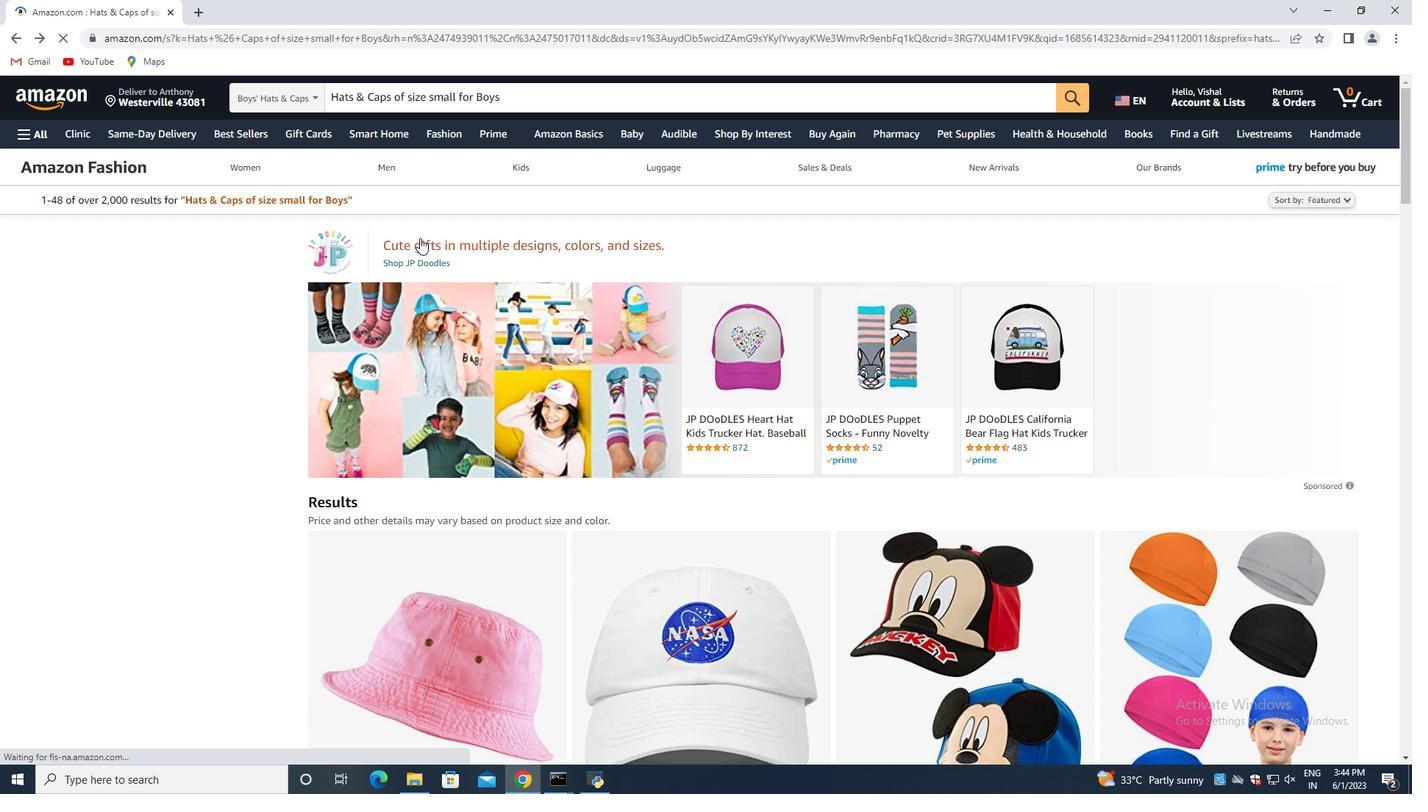 
Action: Mouse moved to (511, 258)
Screenshot: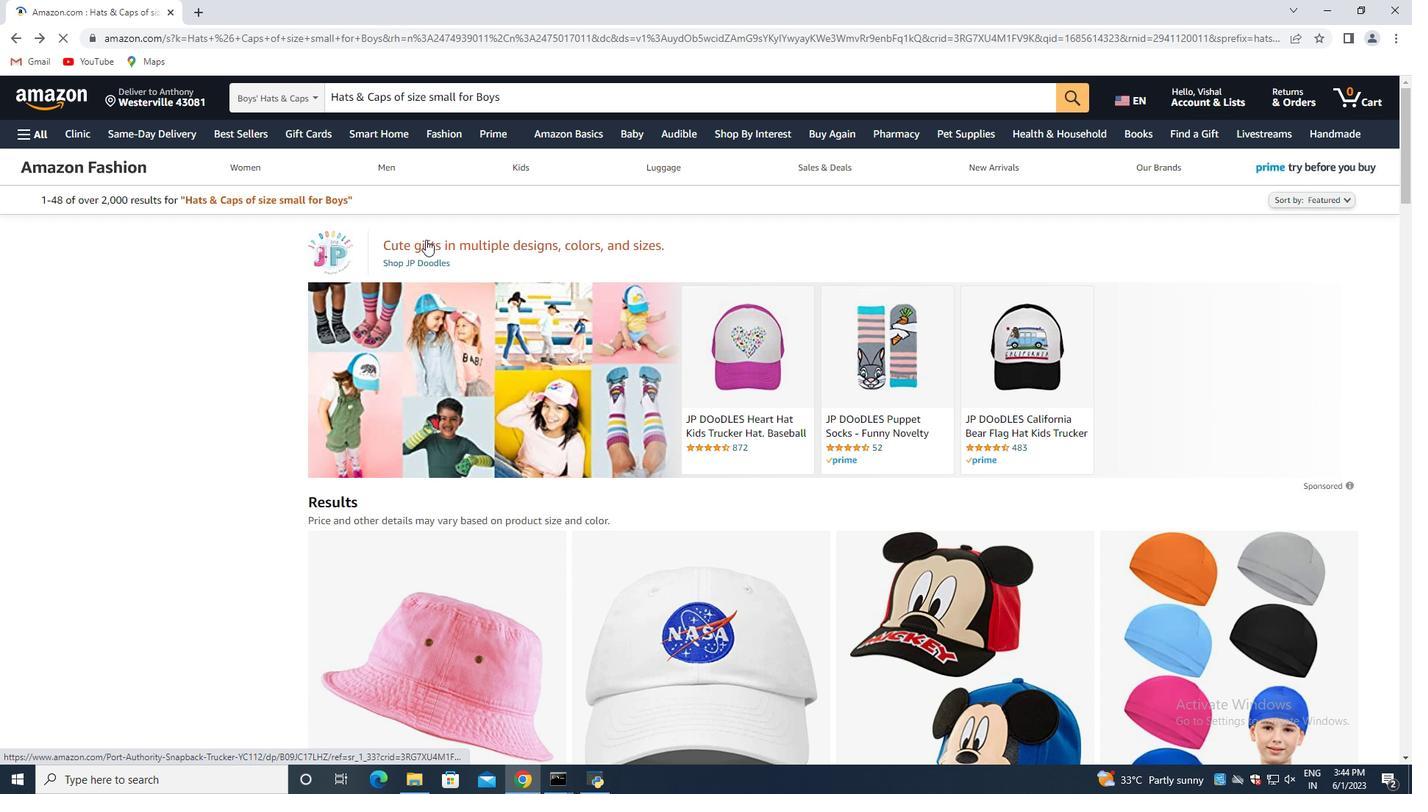 
Action: Mouse scrolled (511, 258) with delta (0, 0)
Screenshot: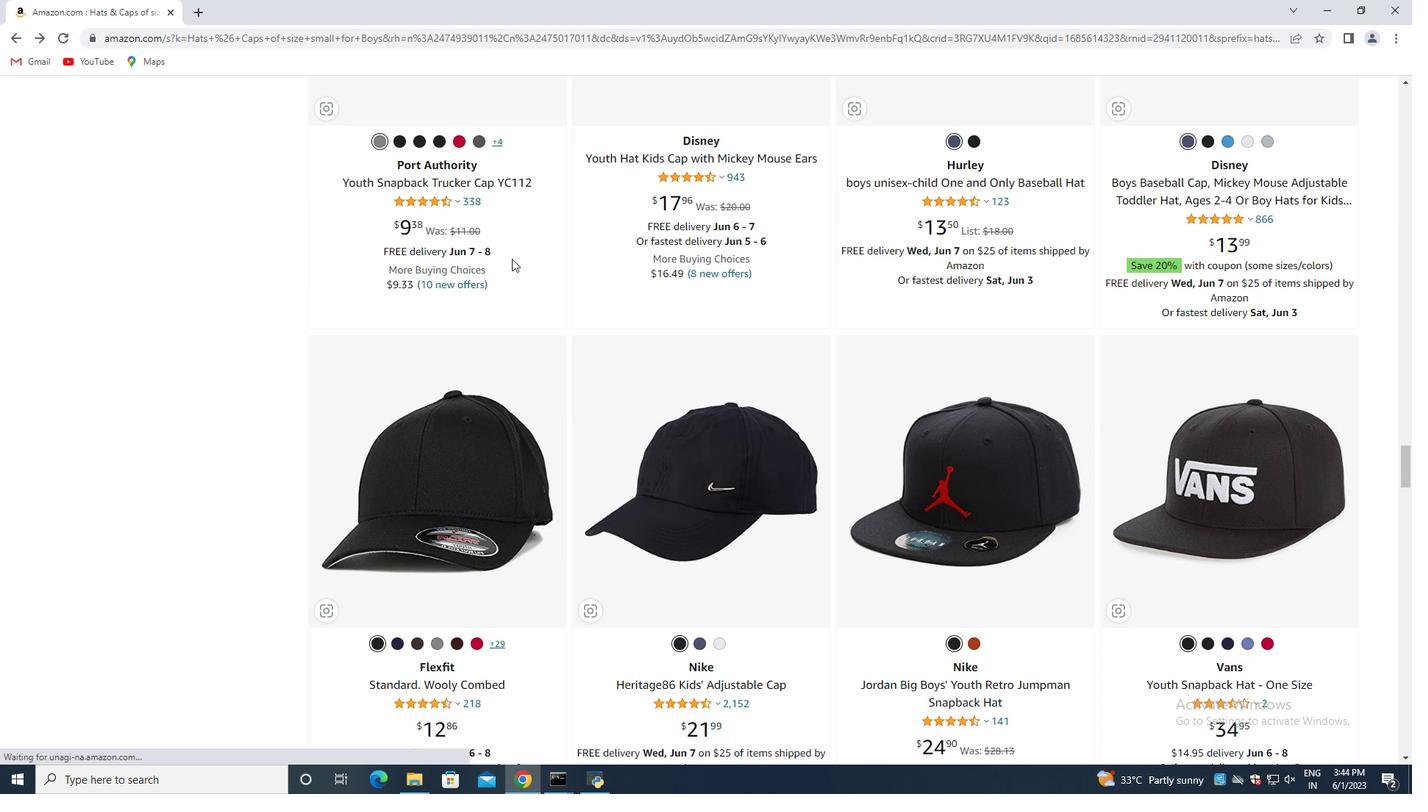
Action: Mouse scrolled (511, 258) with delta (0, 0)
Screenshot: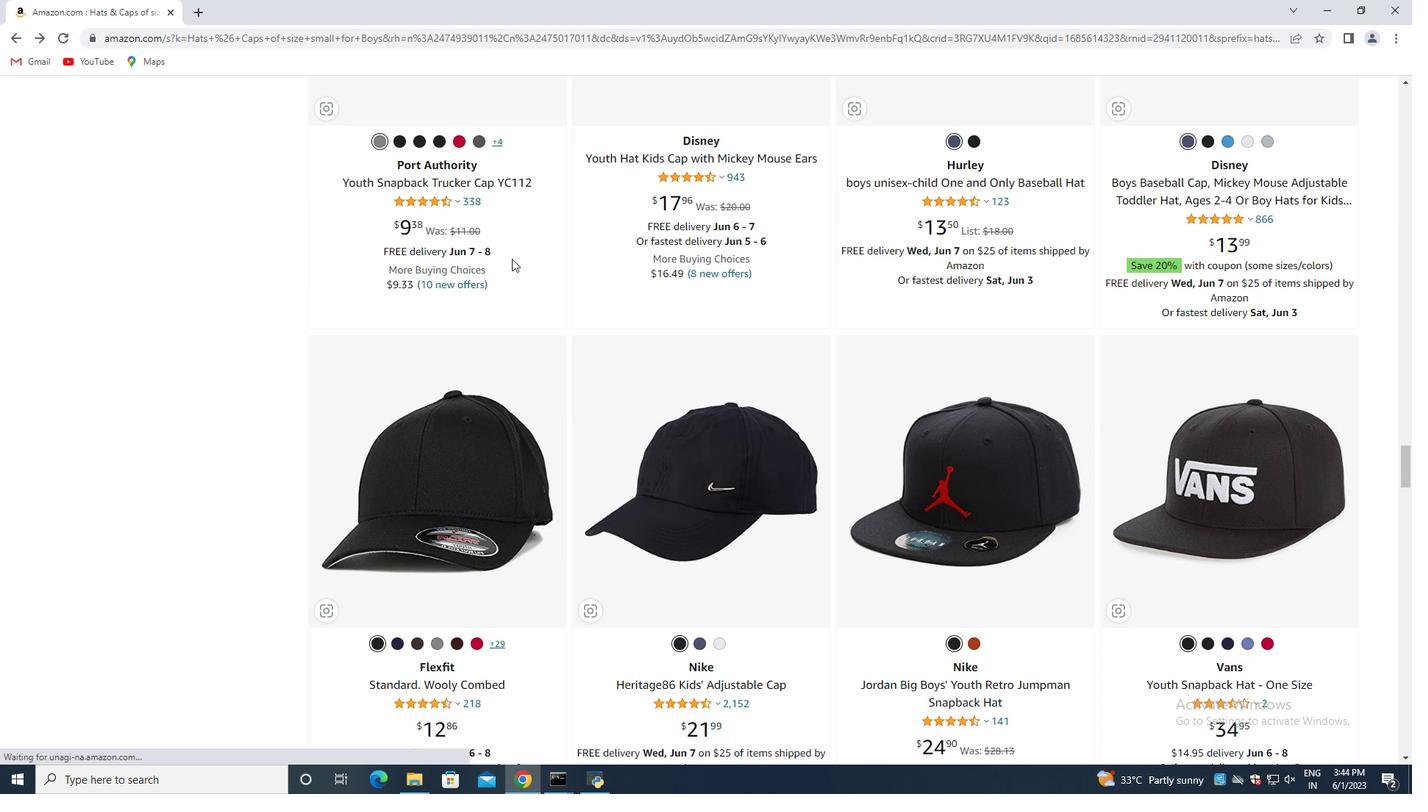 
Action: Mouse scrolled (511, 258) with delta (0, 0)
Screenshot: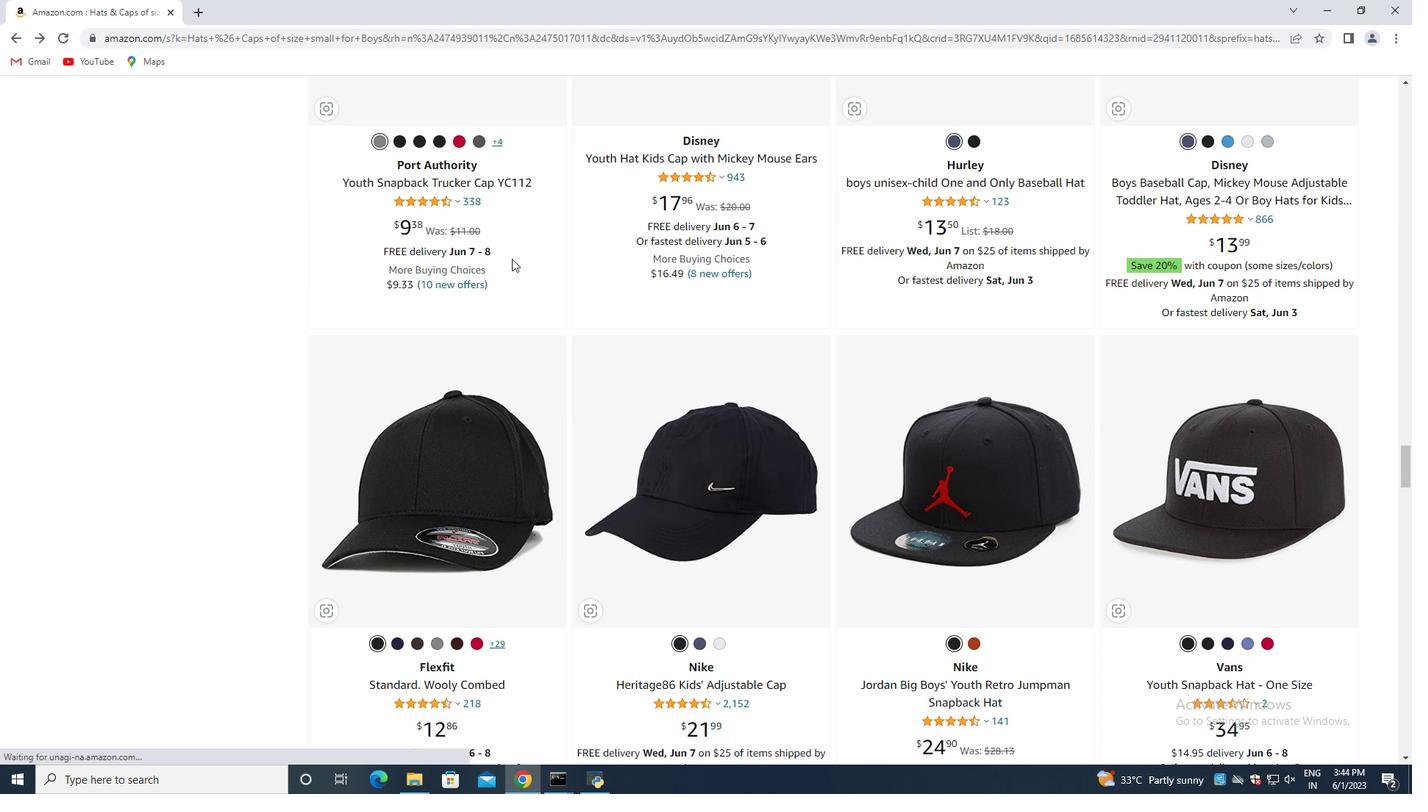 
Action: Mouse scrolled (511, 258) with delta (0, 0)
Screenshot: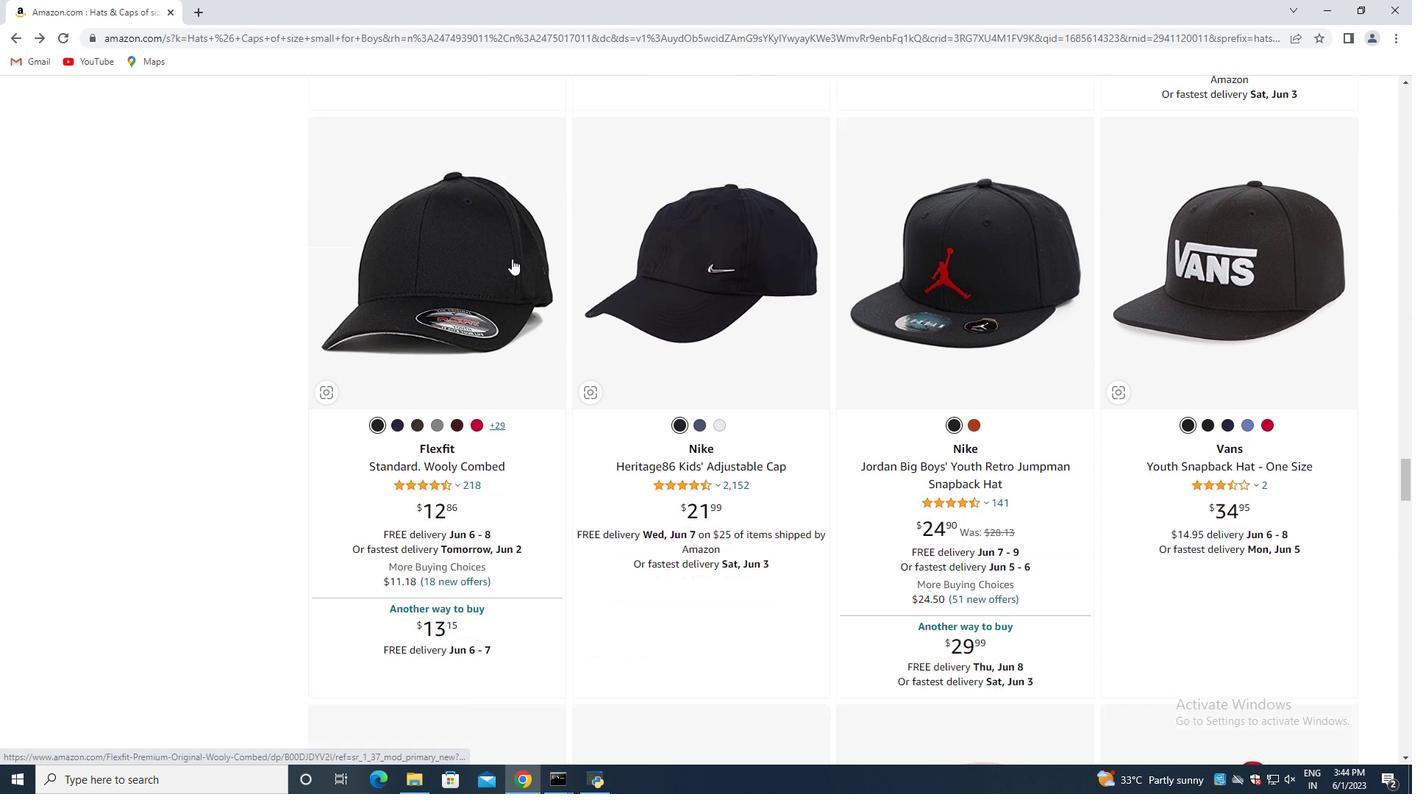 
Action: Mouse moved to (511, 258)
Screenshot: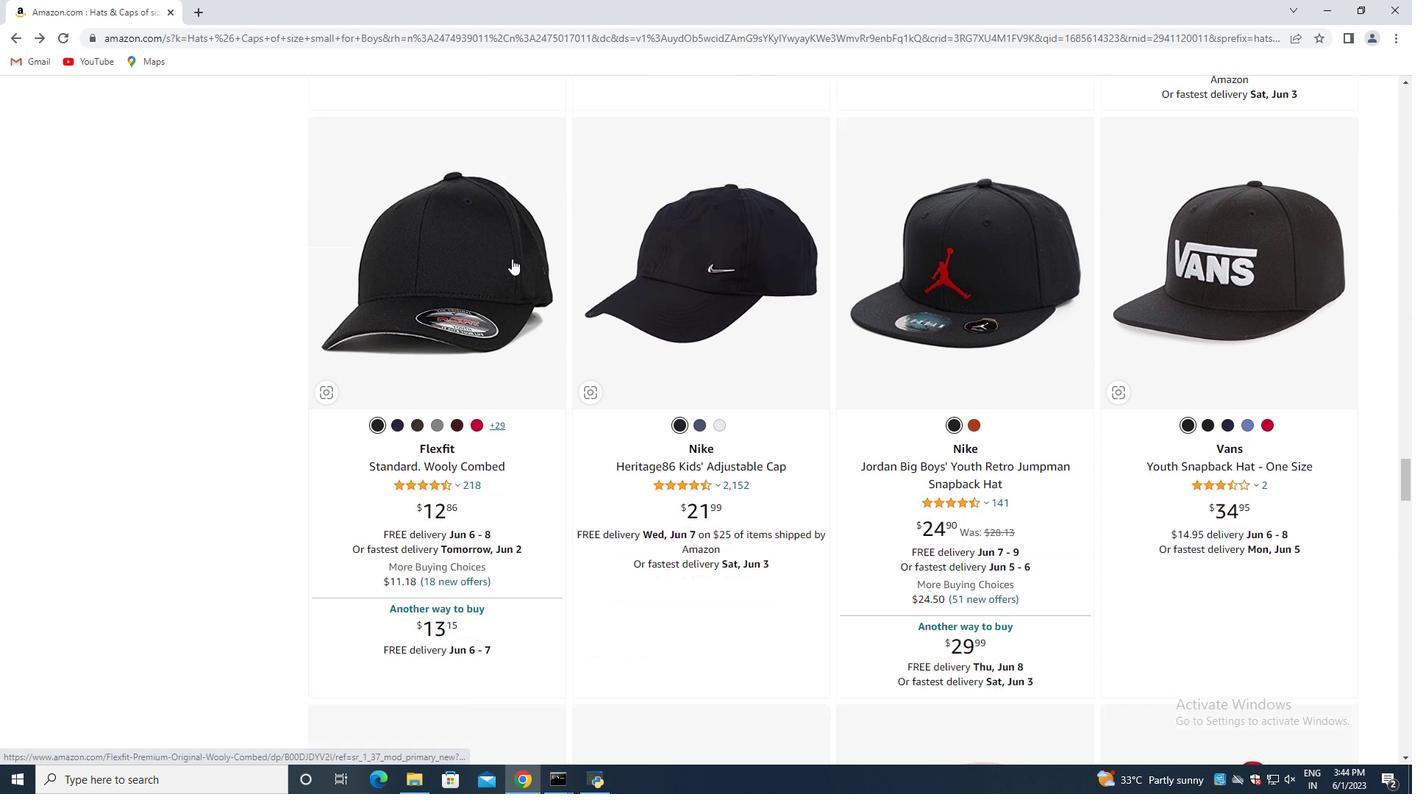 
Action: Mouse scrolled (511, 258) with delta (0, 0)
Screenshot: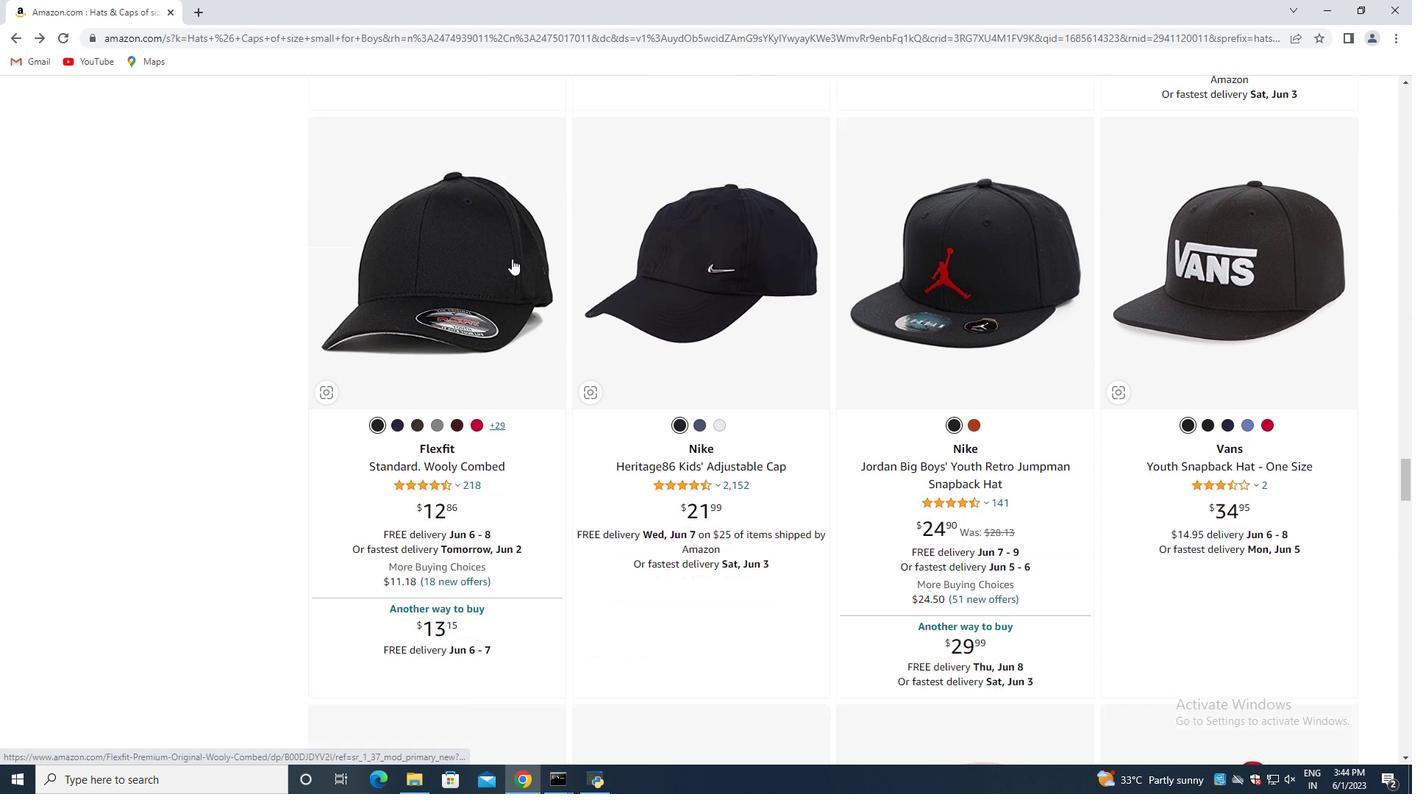 
Action: Mouse moved to (511, 259)
Screenshot: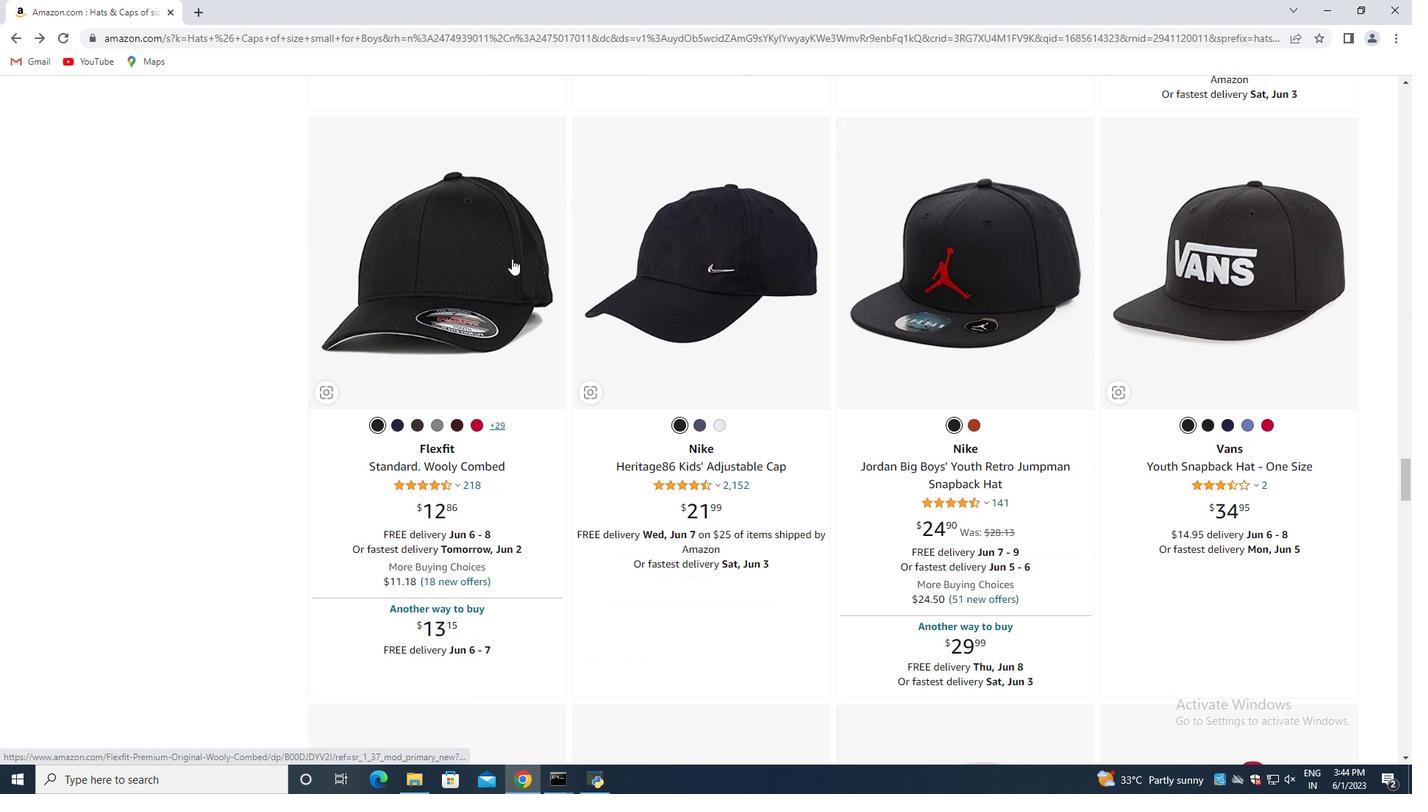 
Action: Mouse scrolled (511, 258) with delta (0, 0)
Screenshot: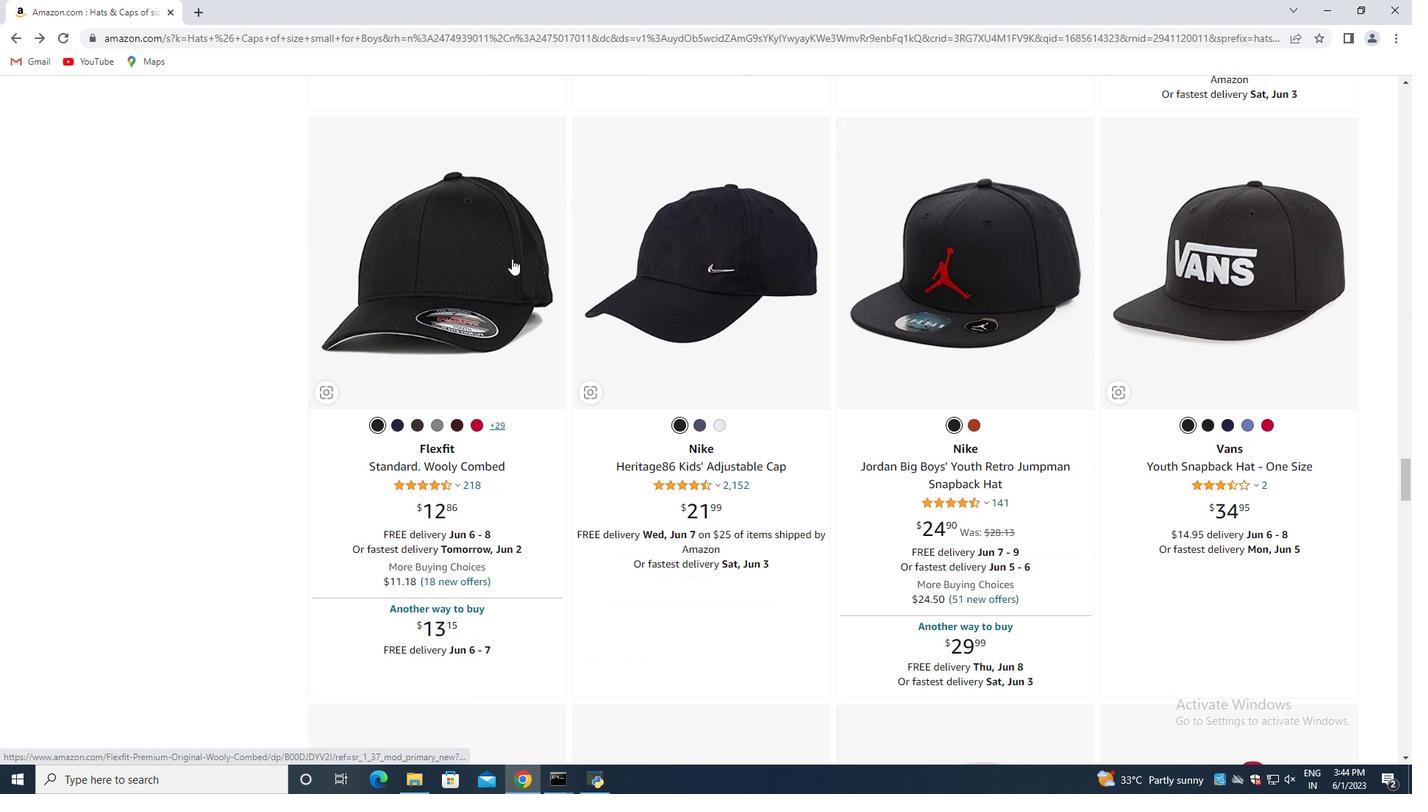 
Action: Mouse moved to (511, 261)
Screenshot: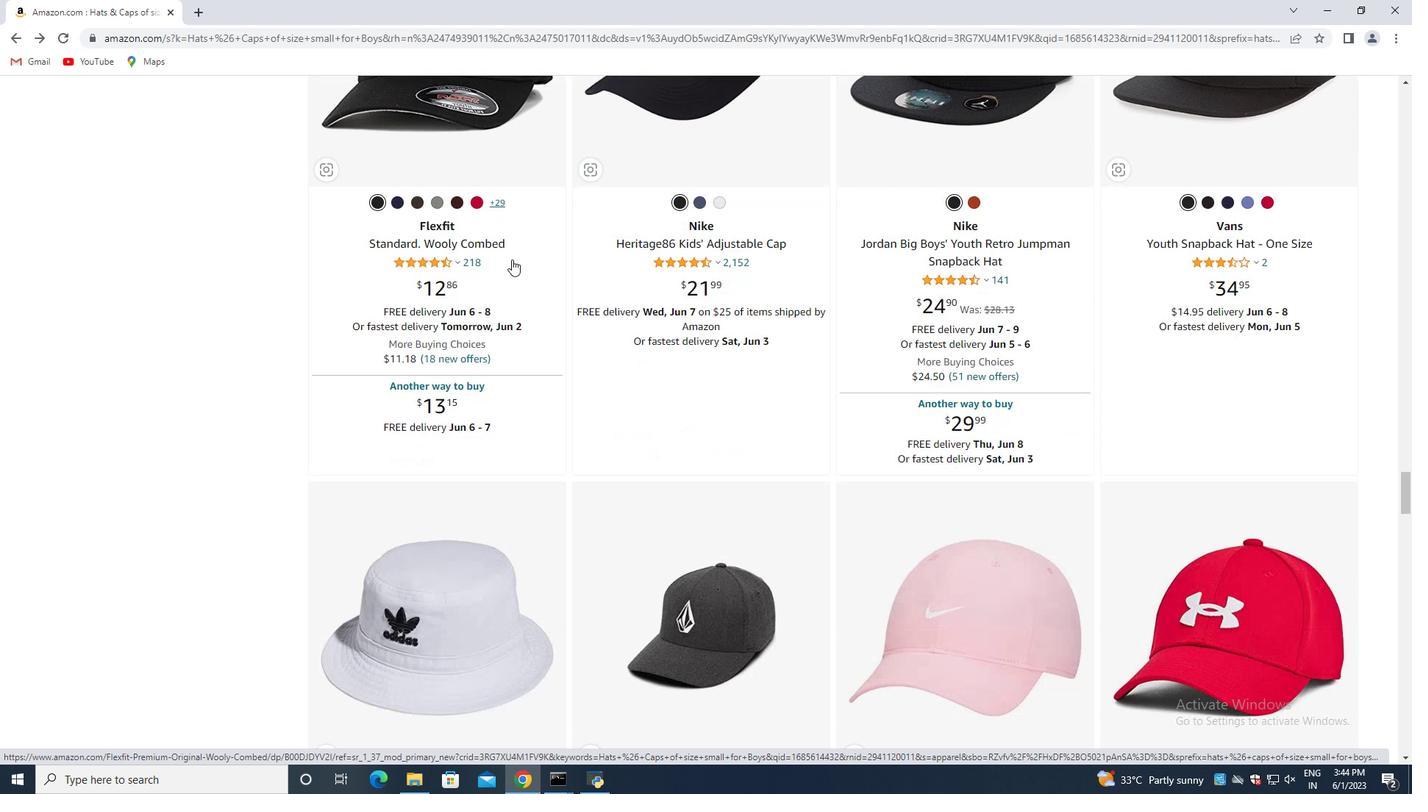 
Action: Mouse scrolled (511, 261) with delta (0, 0)
Screenshot: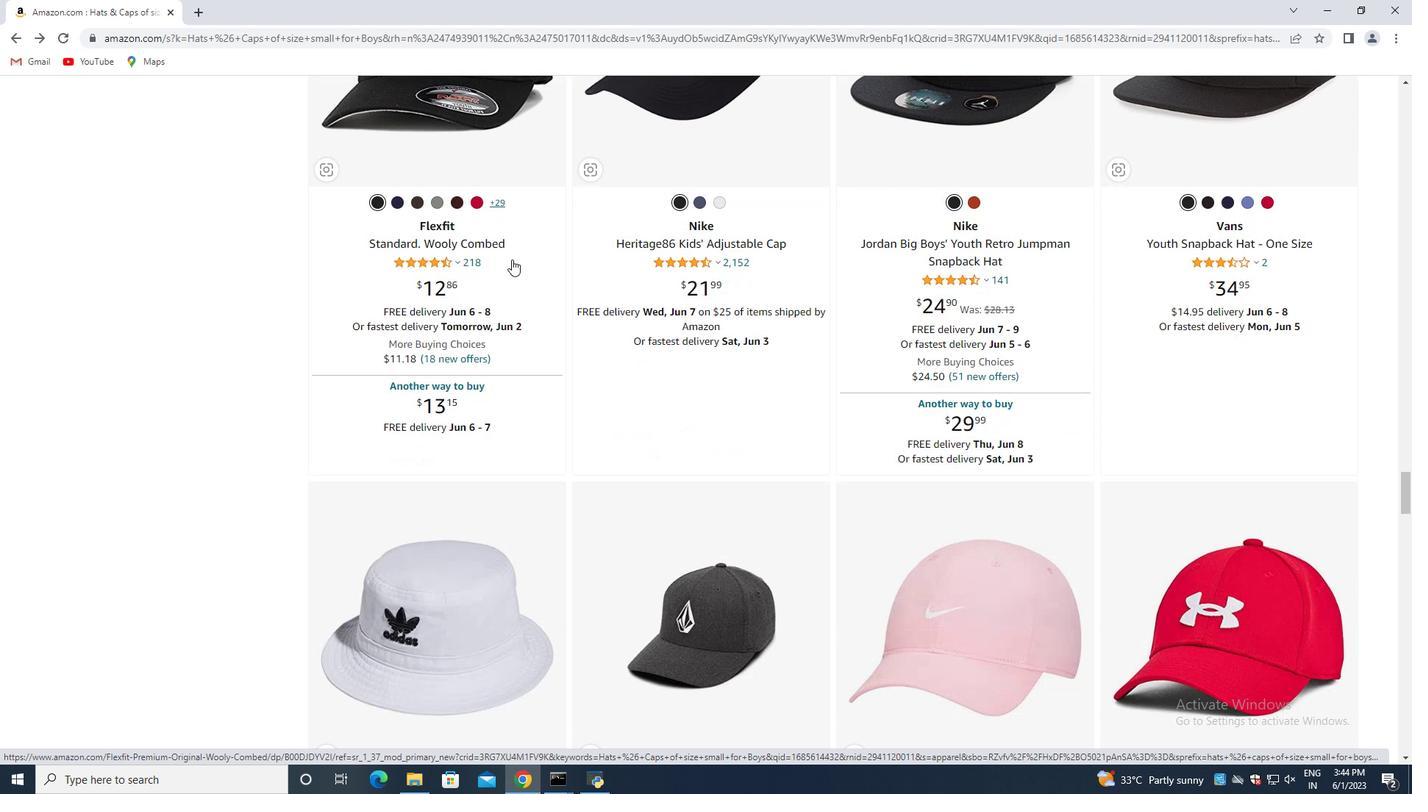 
Action: Mouse moved to (511, 263)
Screenshot: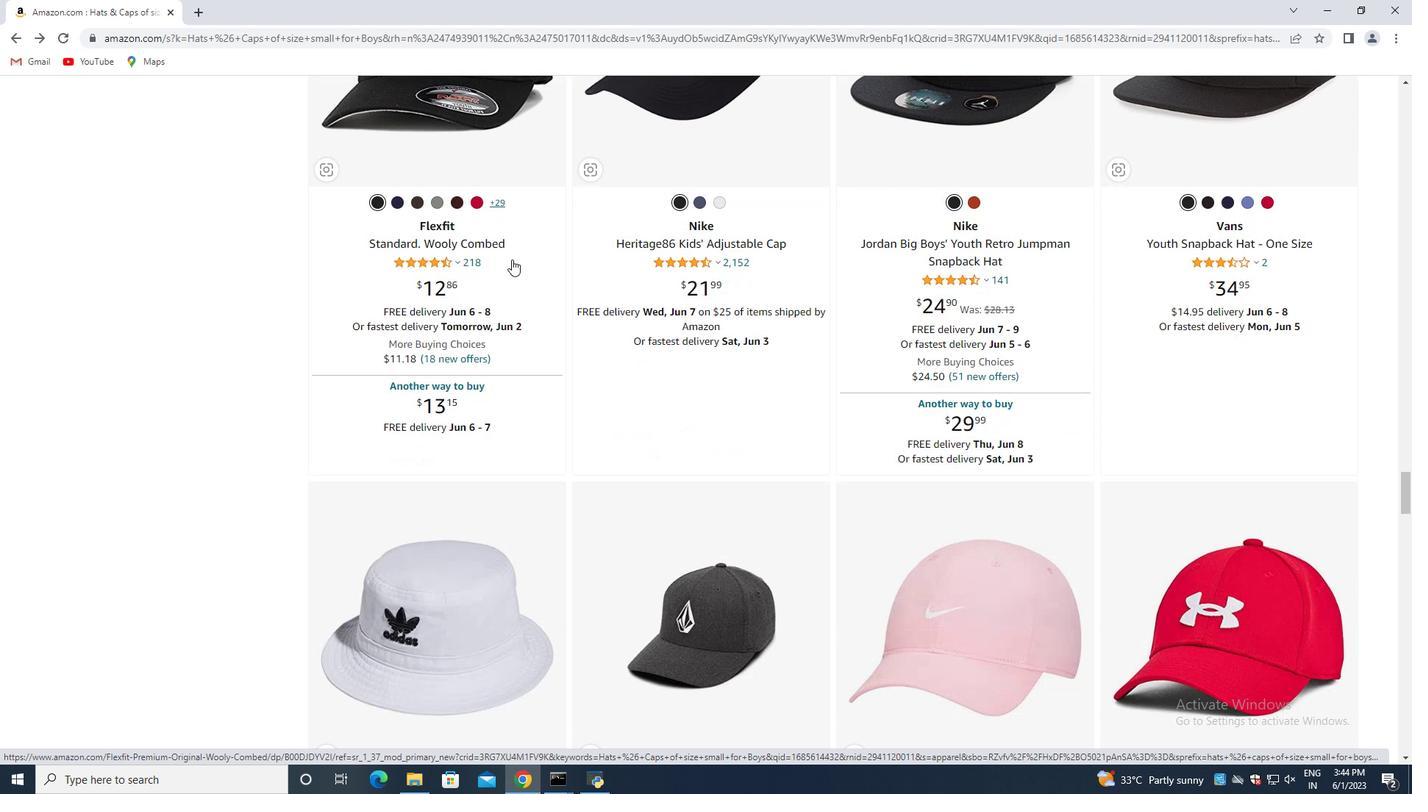 
Action: Mouse scrolled (511, 262) with delta (0, 0)
Screenshot: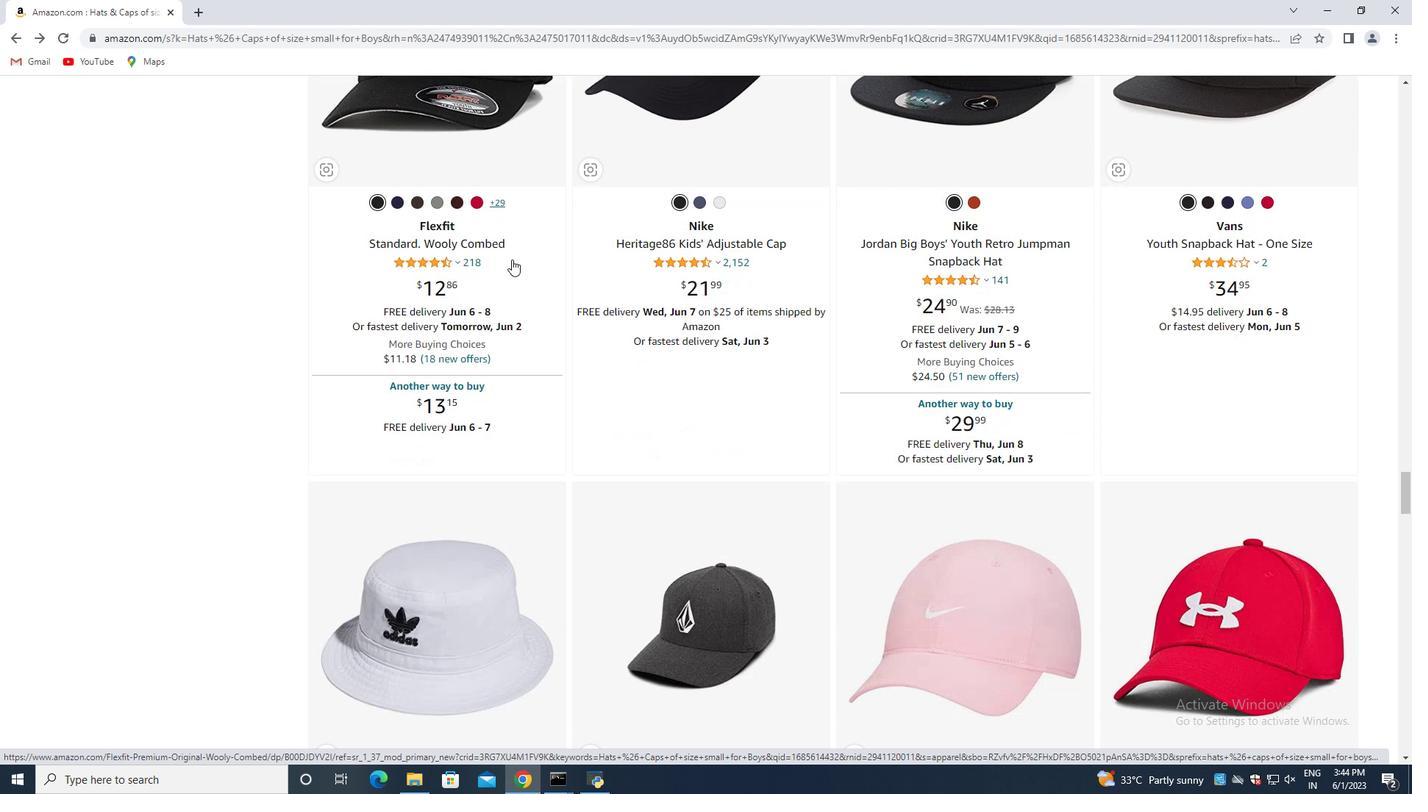 
Action: Mouse moved to (511, 263)
Screenshot: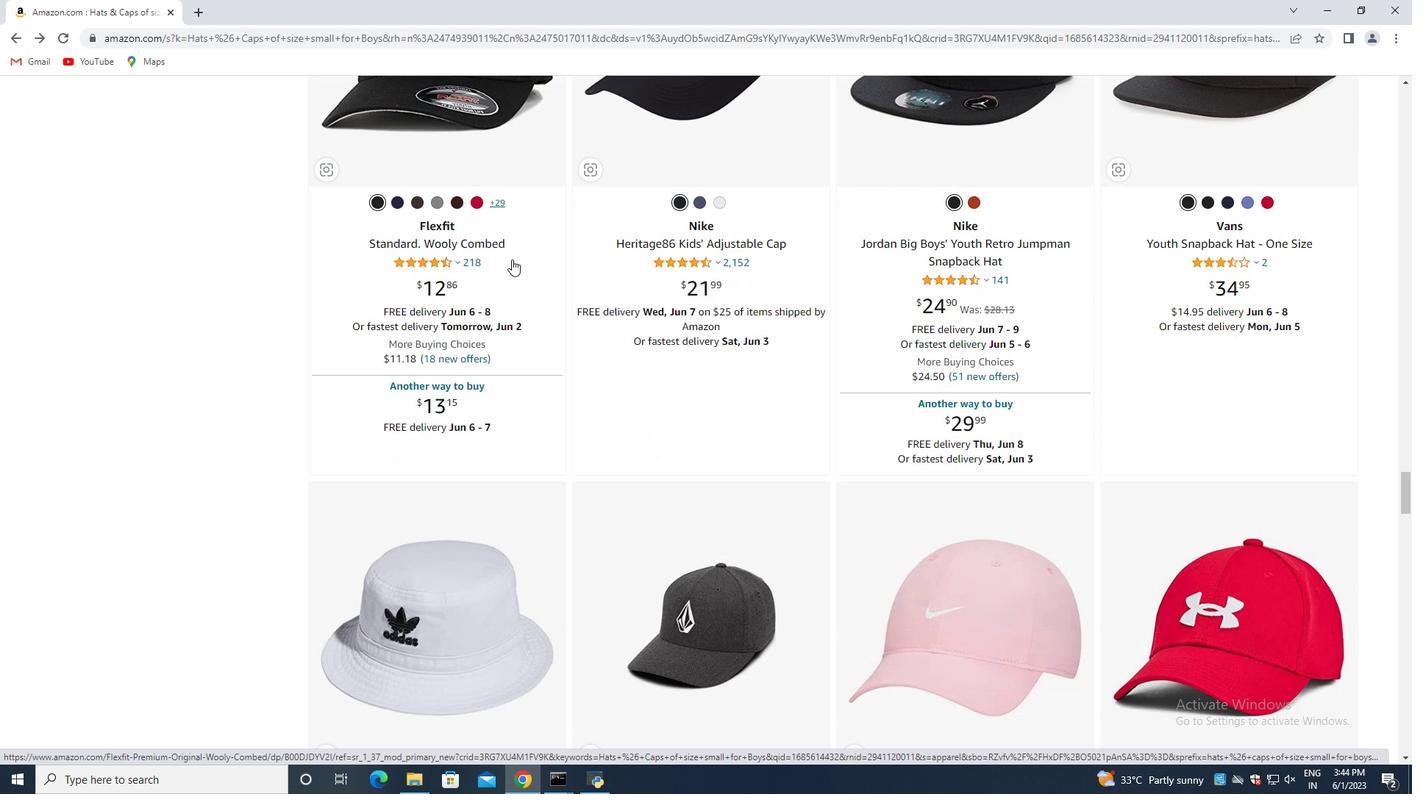 
Action: Mouse scrolled (511, 262) with delta (0, 0)
Screenshot: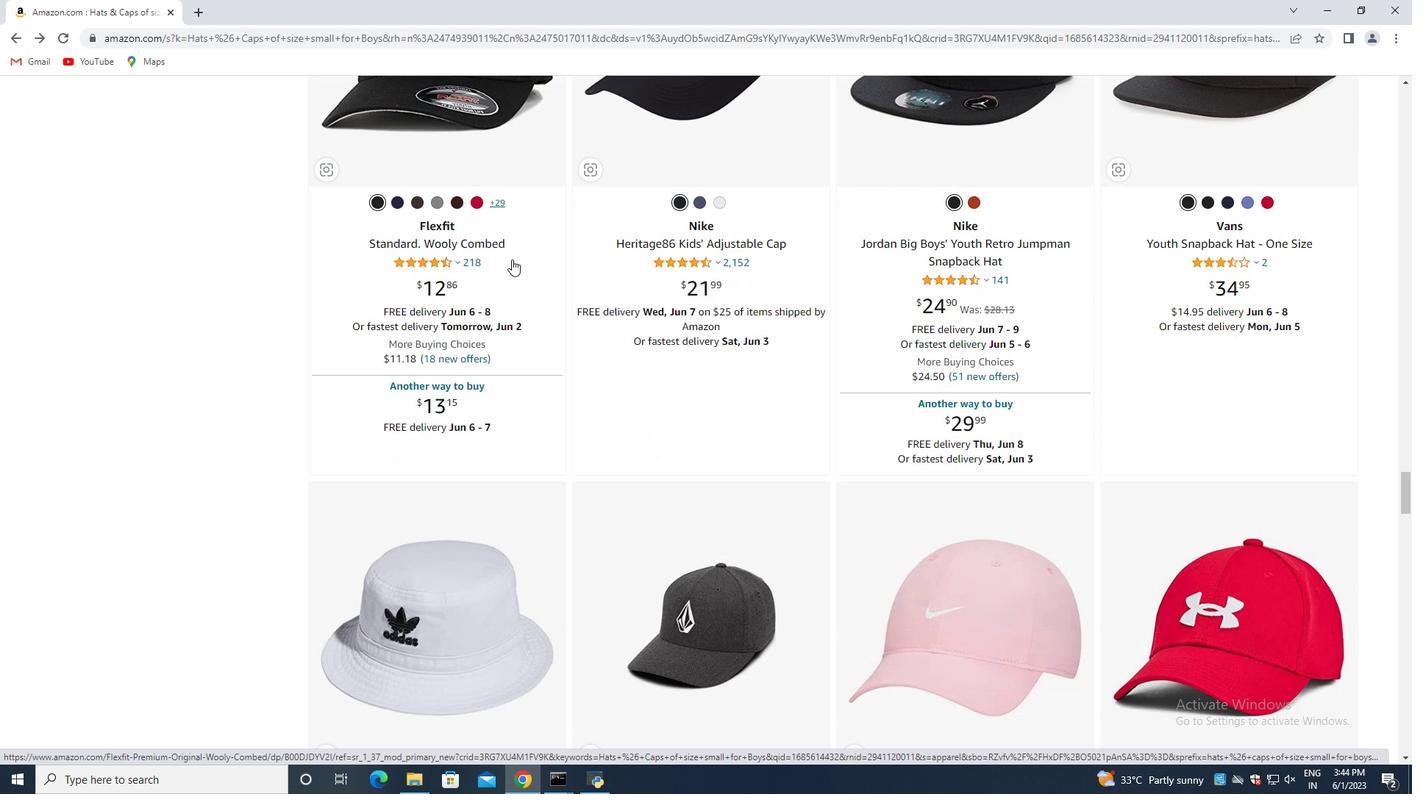 
Action: Mouse moved to (510, 264)
Screenshot: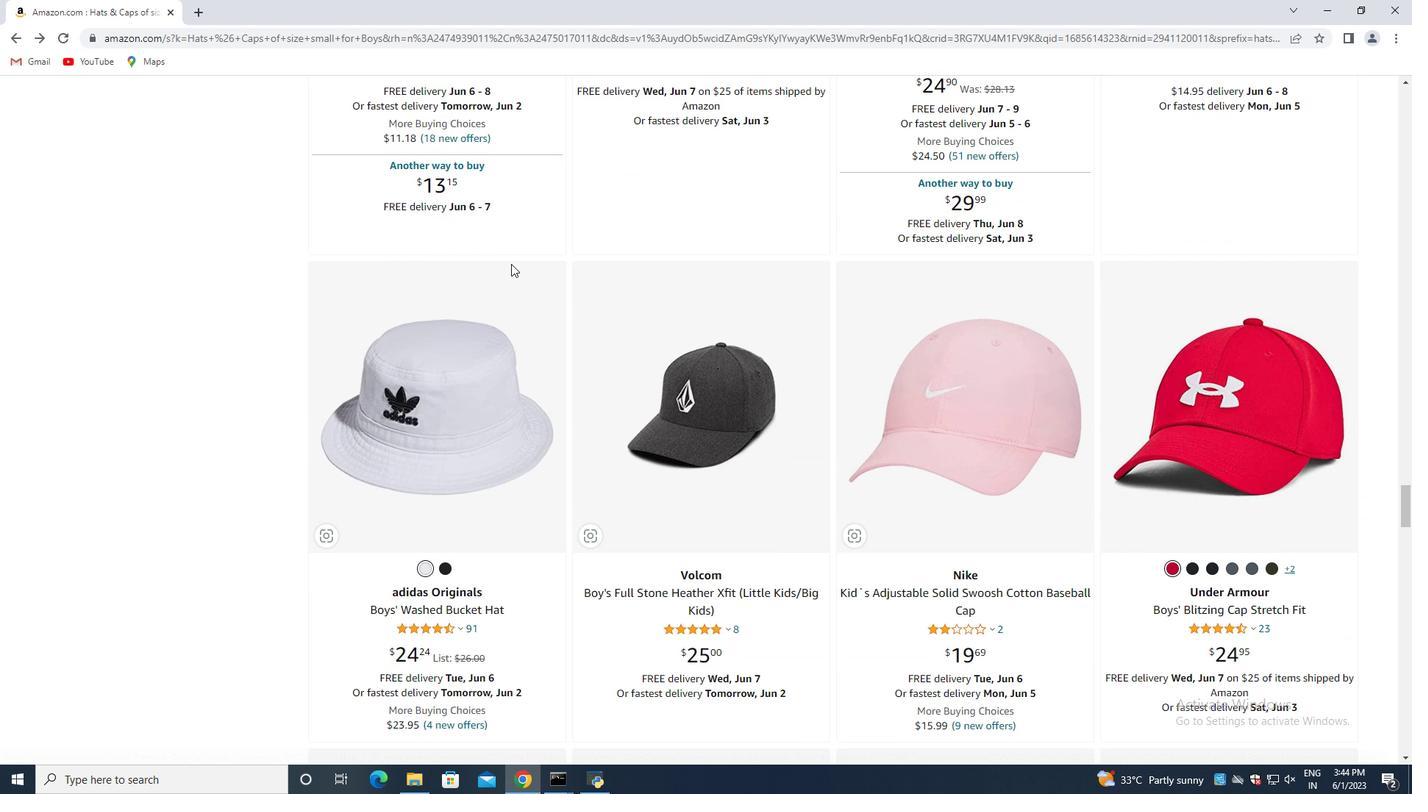 
Action: Mouse scrolled (510, 264) with delta (0, 0)
